 Task: Research Airbnb accommodation in Luang Prabang, Laos from 8th November, 2023 to 19th November, 2023 for 1 adult. Place can be shared room with 1  bedroom having 1 bed and 1 bathroom. Property type can be hotel. Booking option can be shelf check-in. Look for 3 properties as per requirement.
Action: Mouse moved to (619, 83)
Screenshot: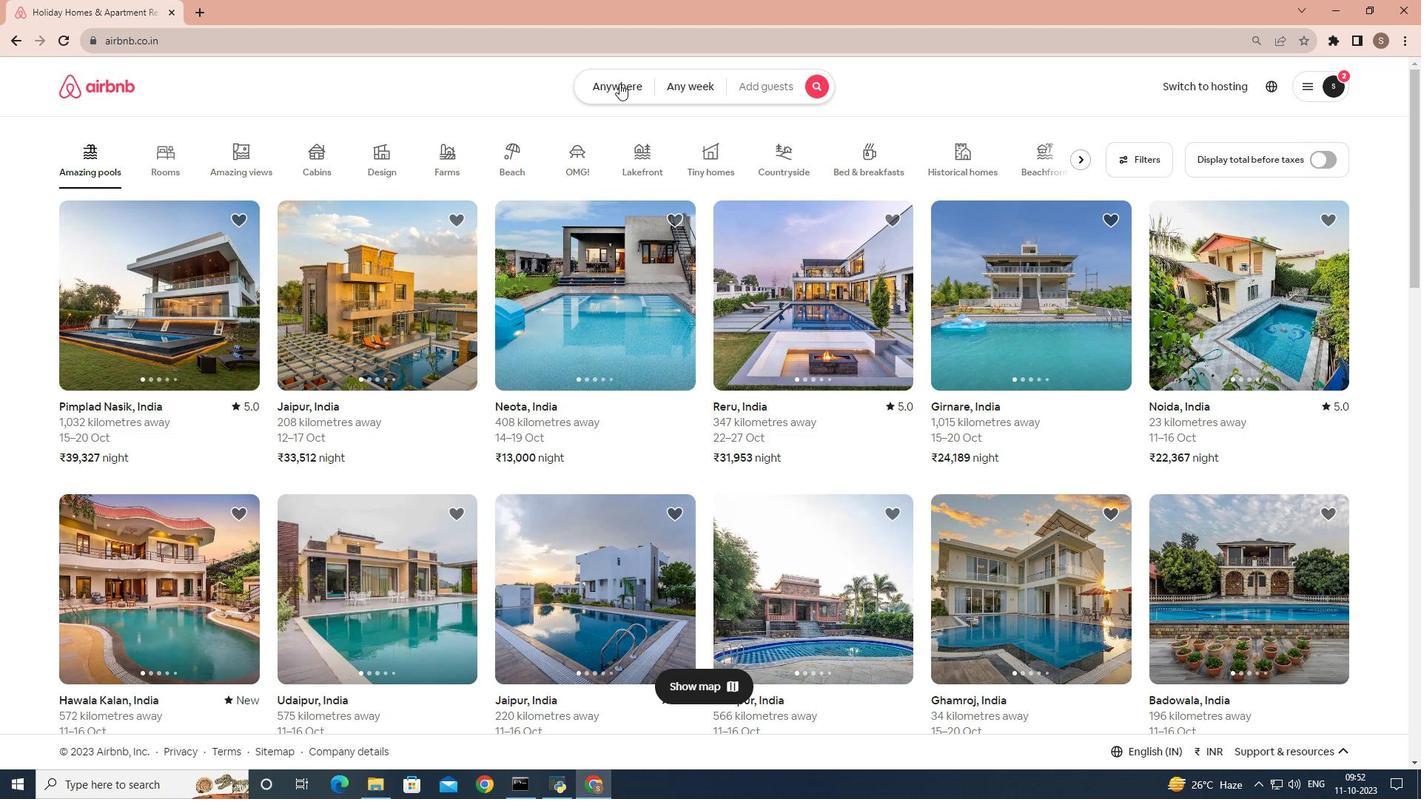 
Action: Mouse pressed left at (619, 83)
Screenshot: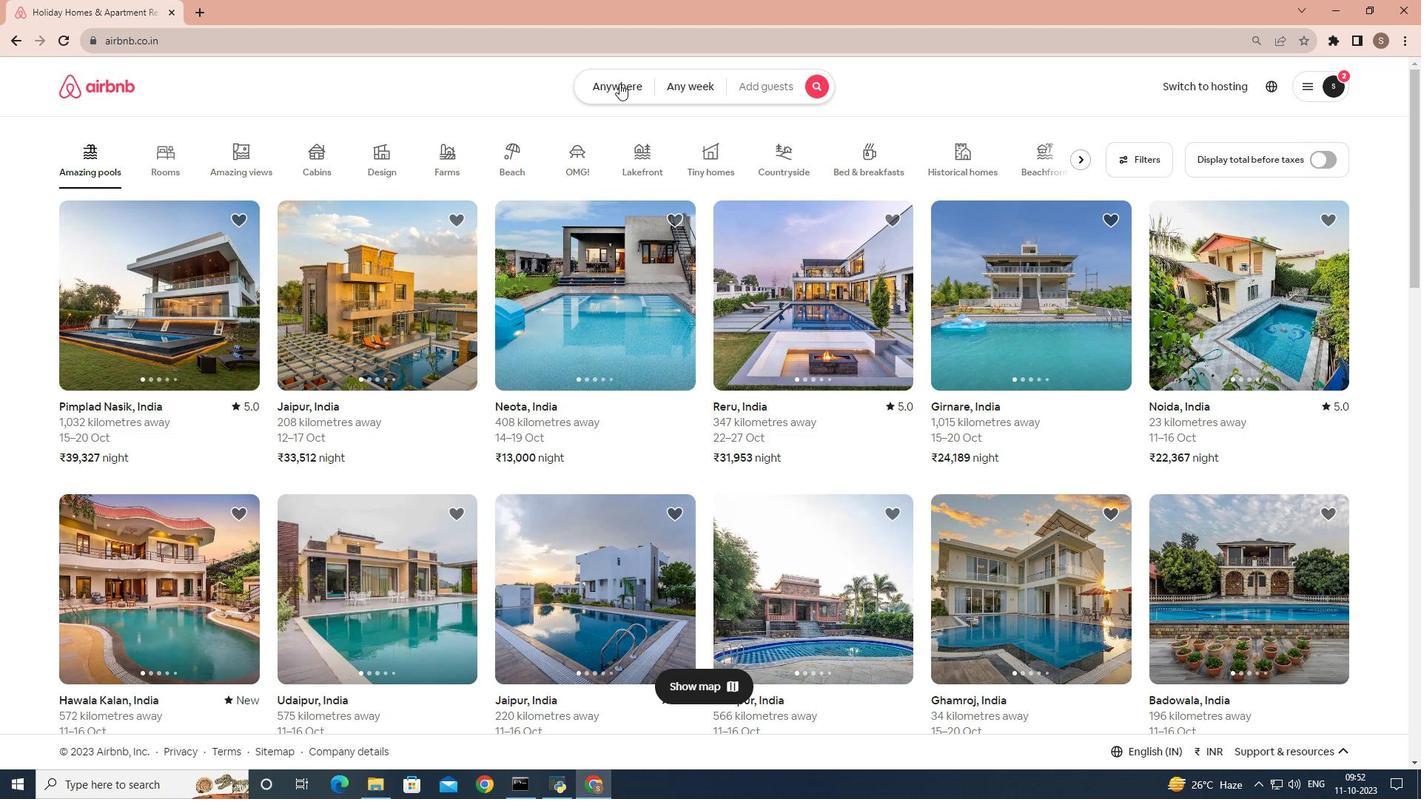 
Action: Mouse moved to (542, 145)
Screenshot: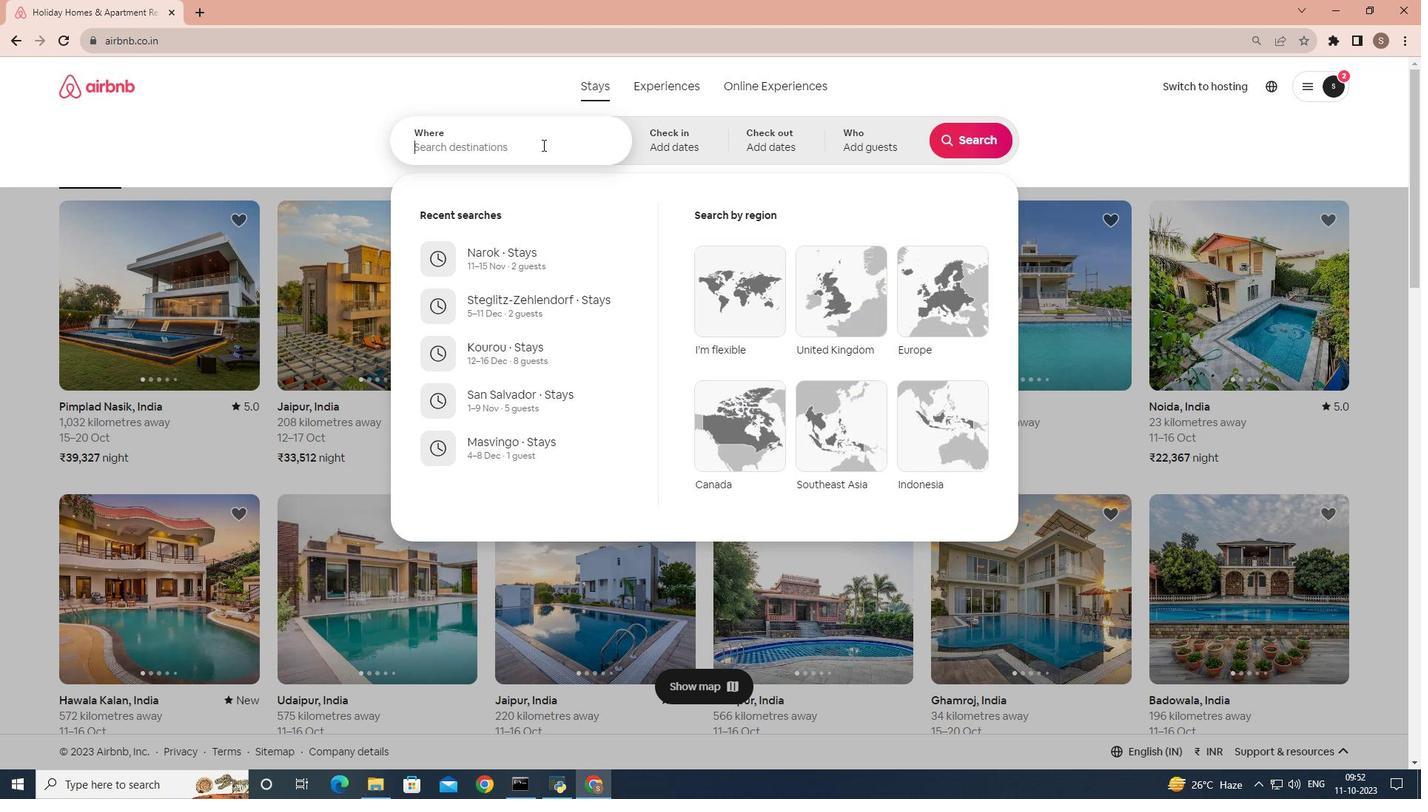 
Action: Mouse pressed left at (542, 145)
Screenshot: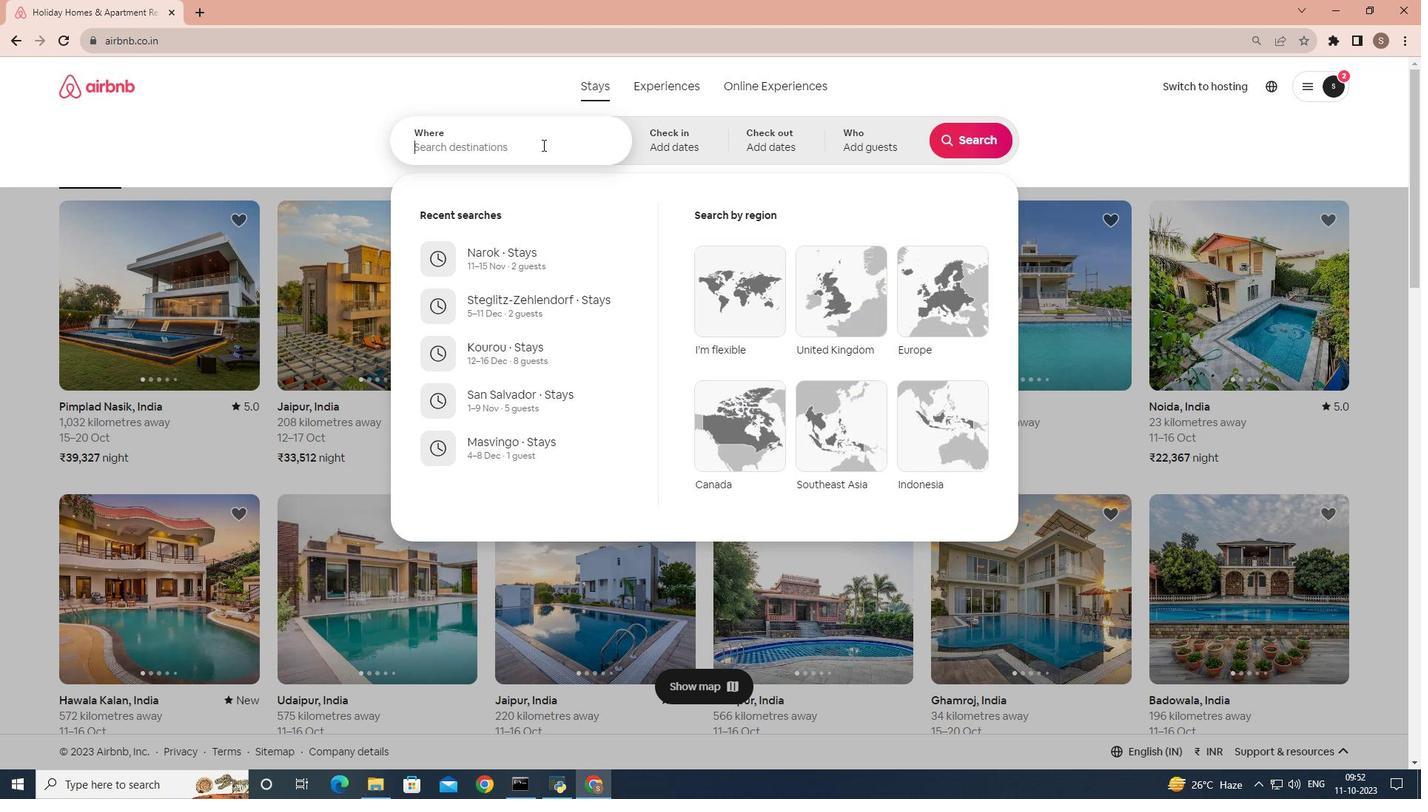 
Action: Key pressed <Key.shift>Luang<Key.space><Key.shift>Prabang,<Key.space><Key.shift>Laos
Screenshot: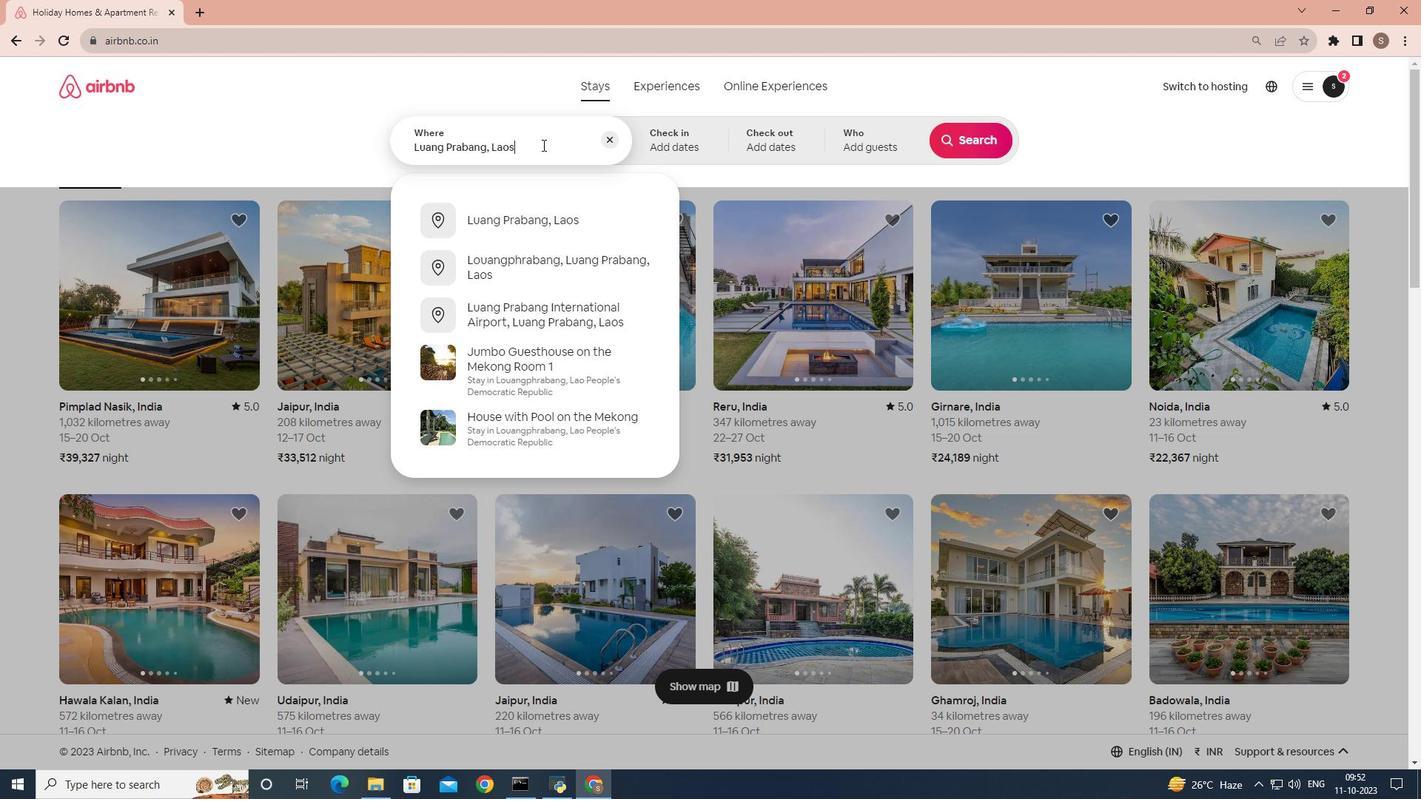 
Action: Mouse moved to (554, 212)
Screenshot: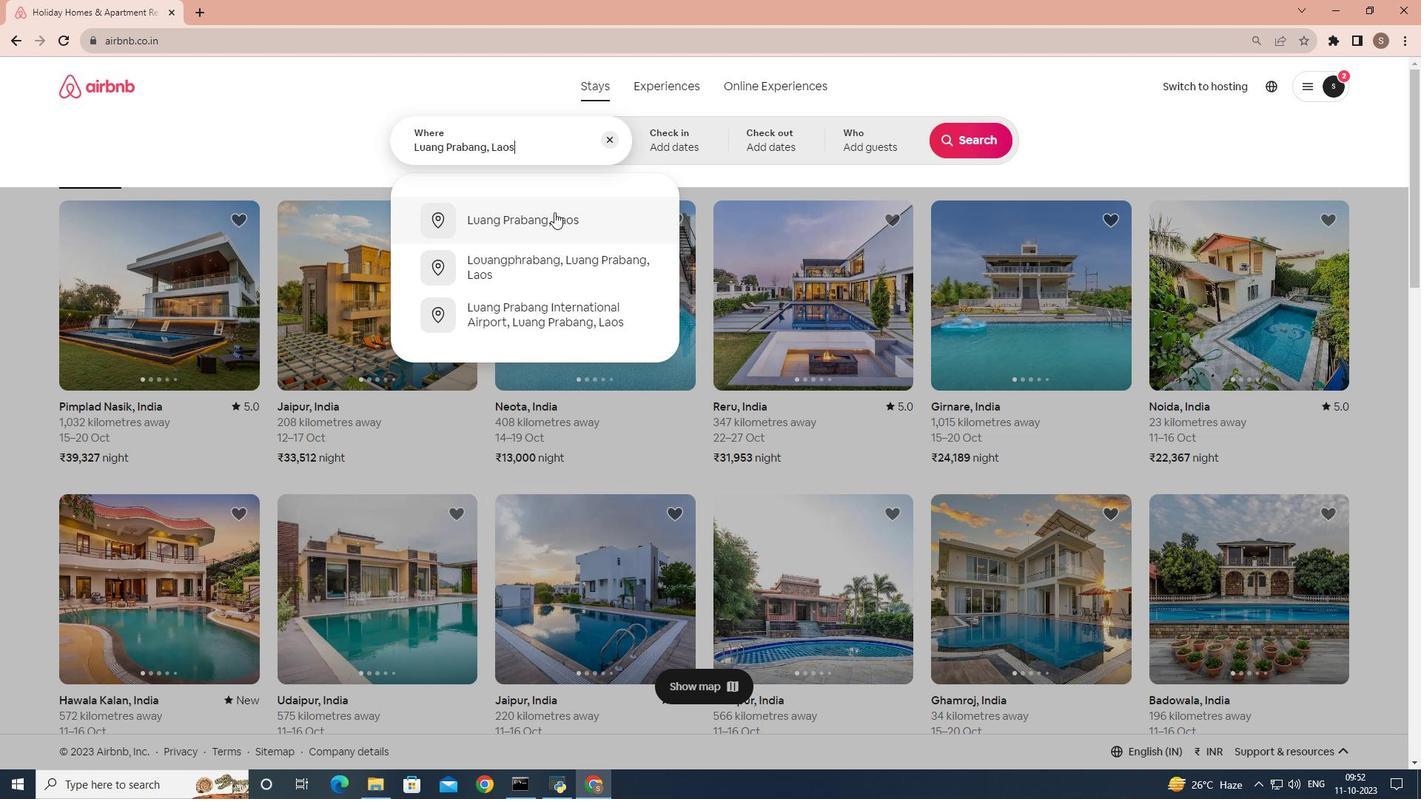 
Action: Mouse pressed left at (554, 212)
Screenshot: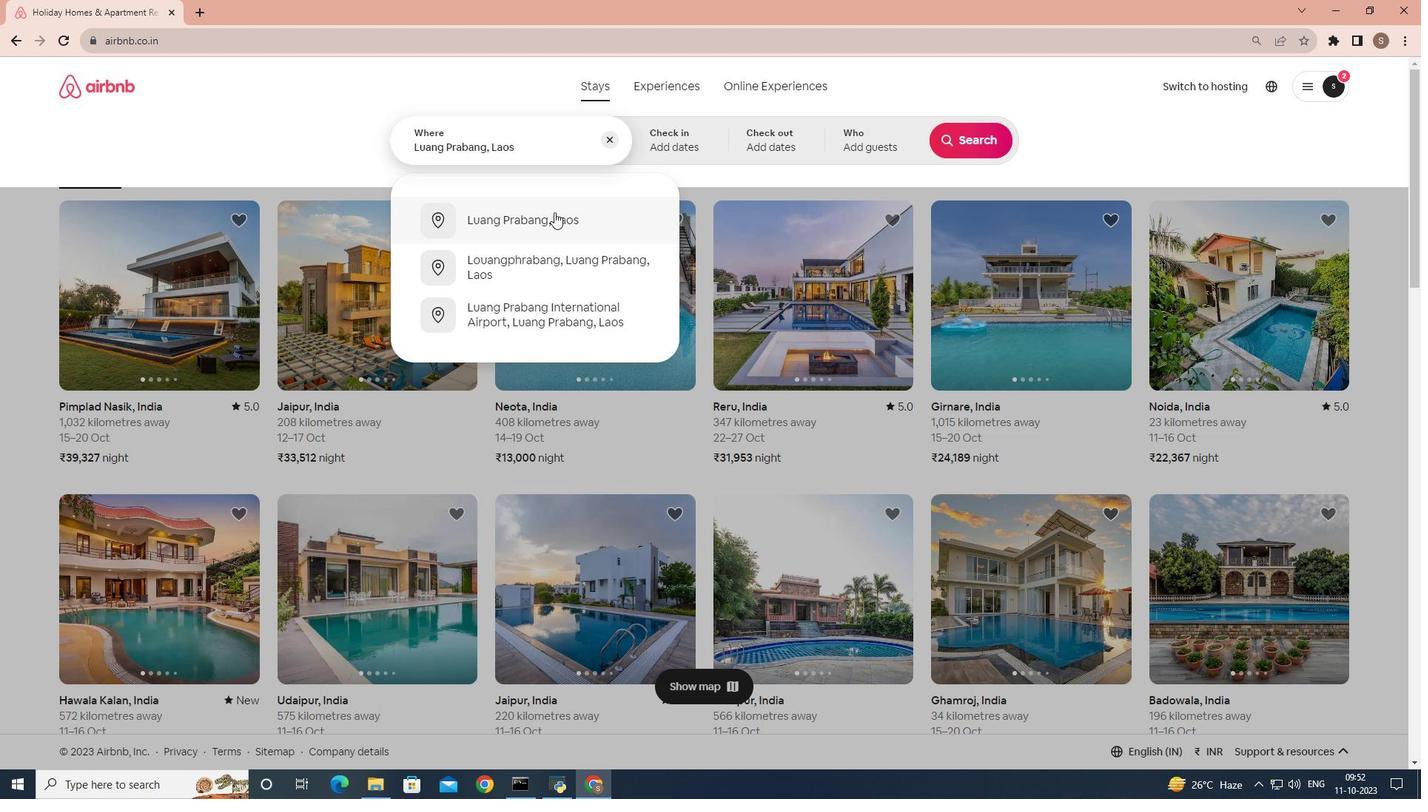 
Action: Mouse moved to (853, 362)
Screenshot: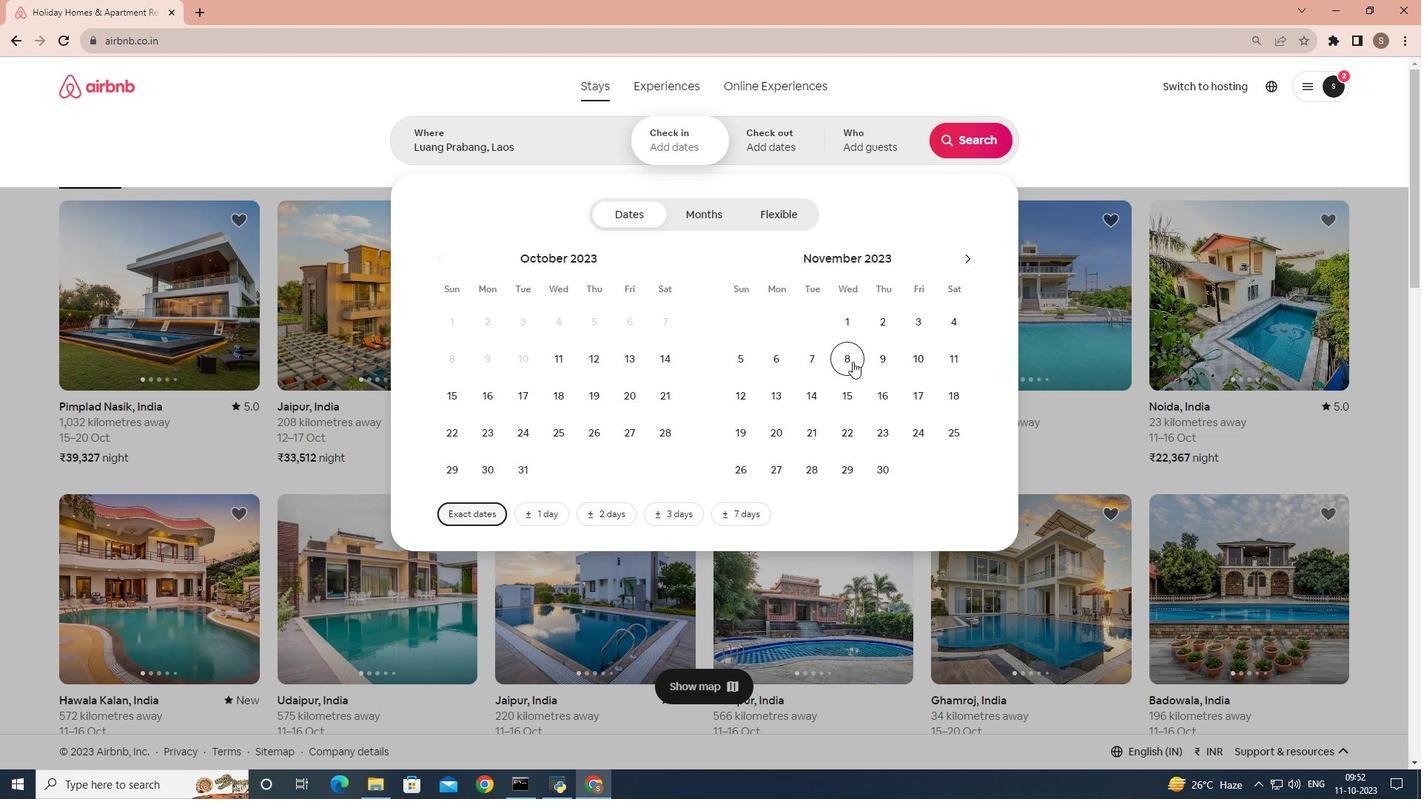 
Action: Mouse pressed left at (853, 362)
Screenshot: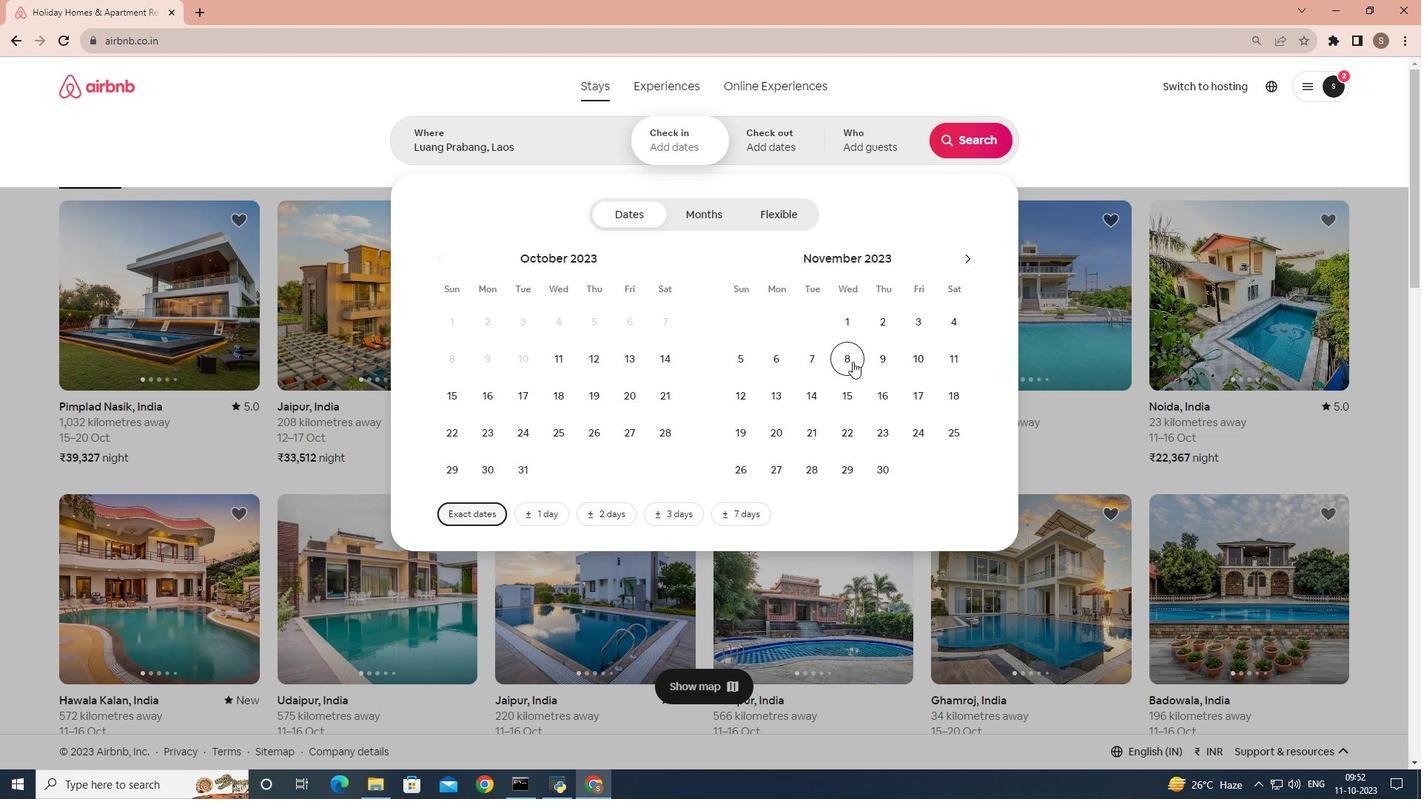 
Action: Mouse moved to (746, 433)
Screenshot: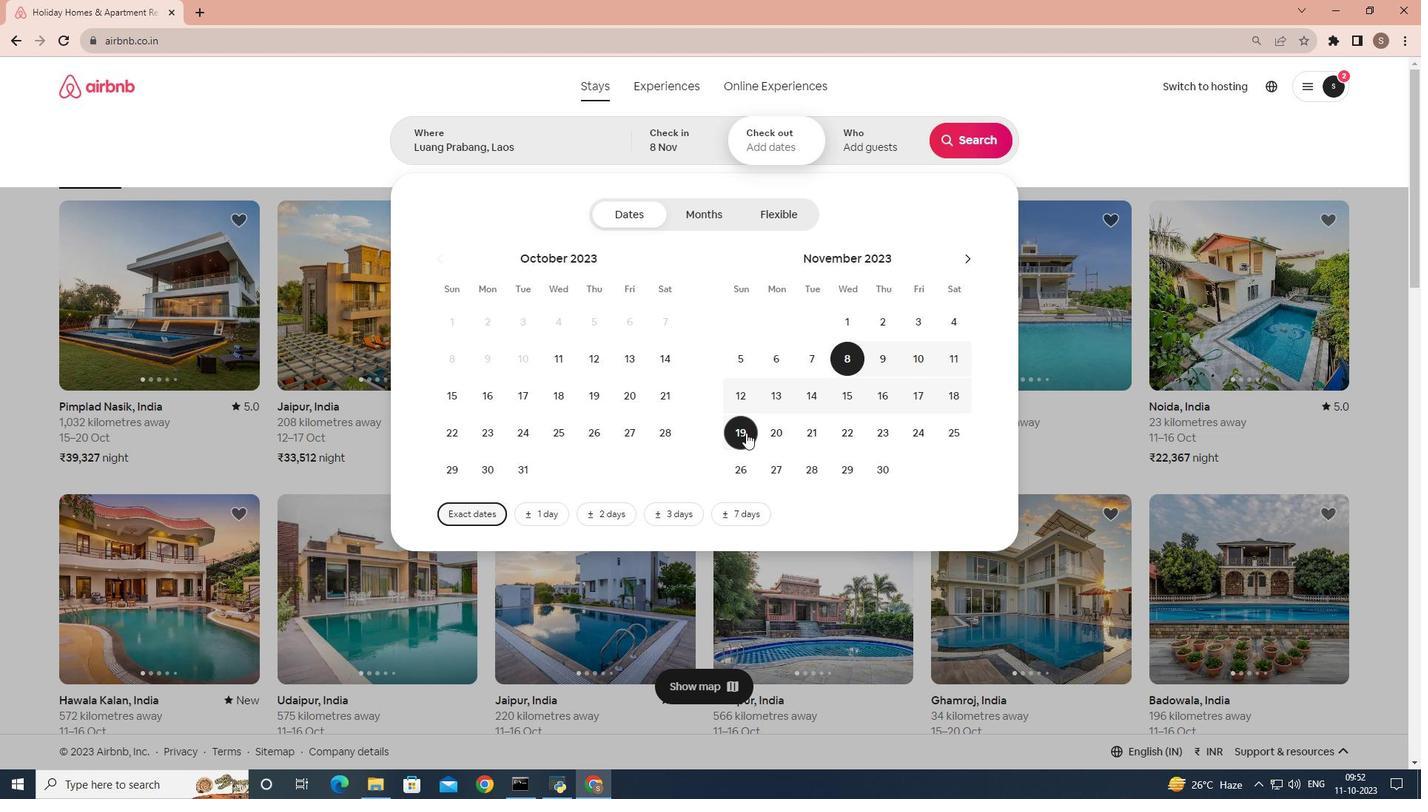 
Action: Mouse pressed left at (746, 433)
Screenshot: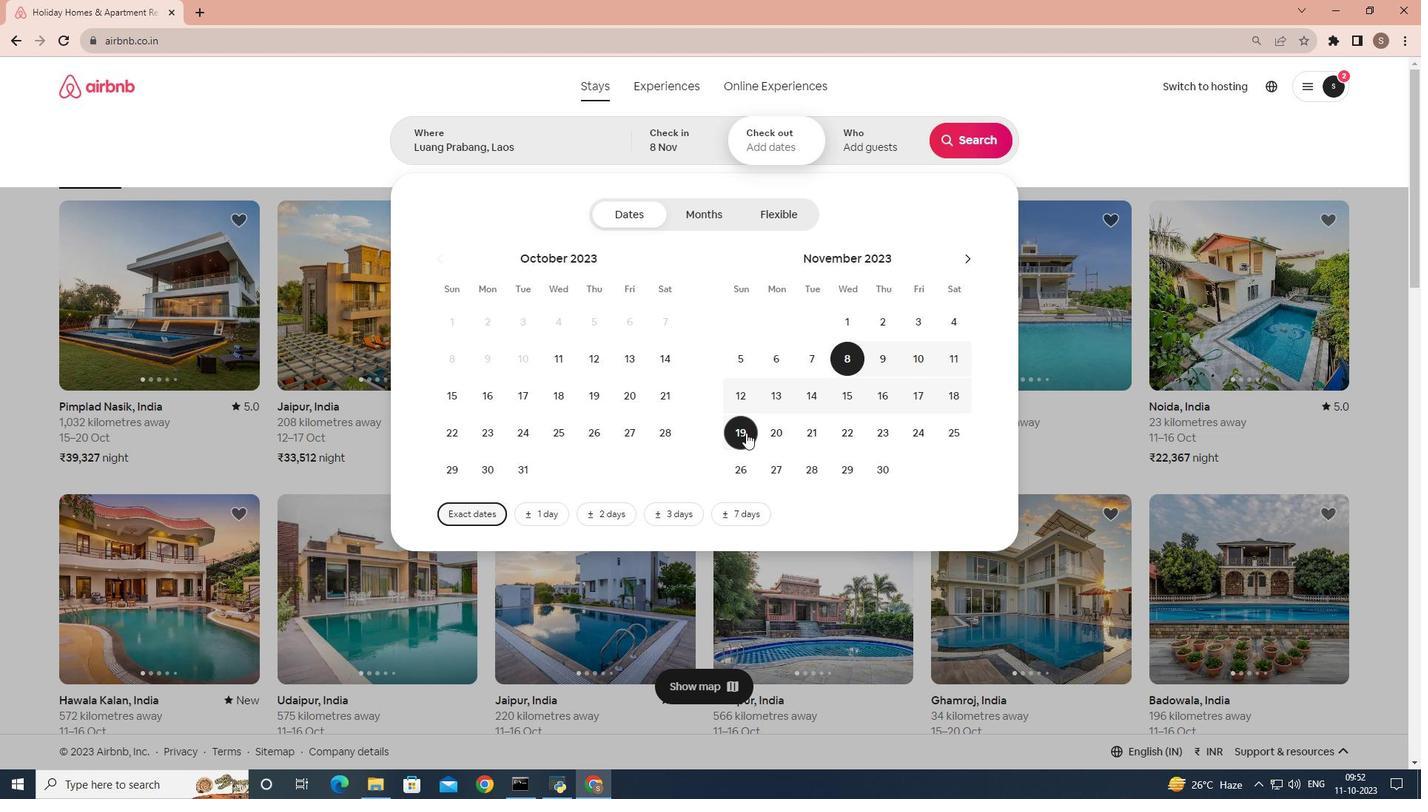 
Action: Mouse moved to (882, 126)
Screenshot: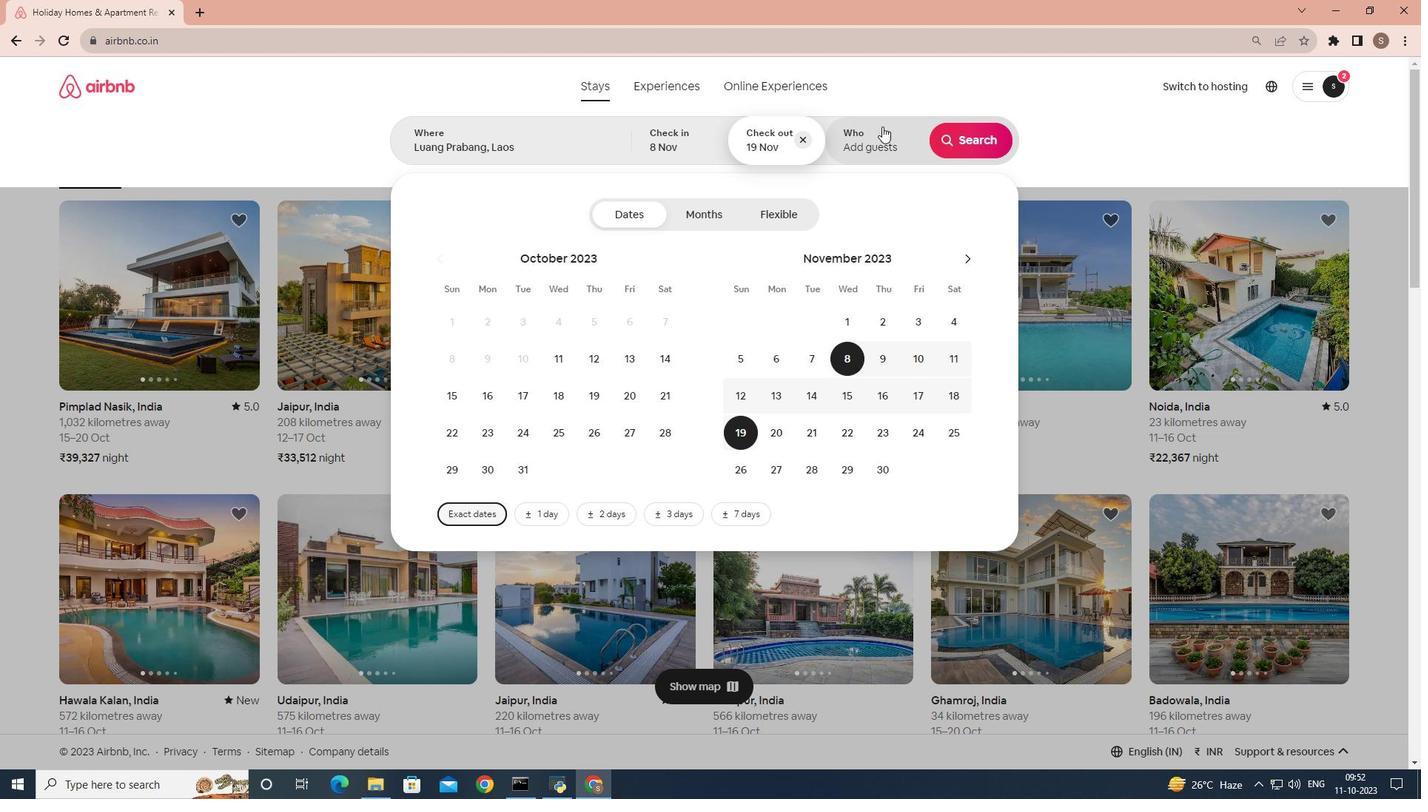 
Action: Mouse pressed left at (882, 126)
Screenshot: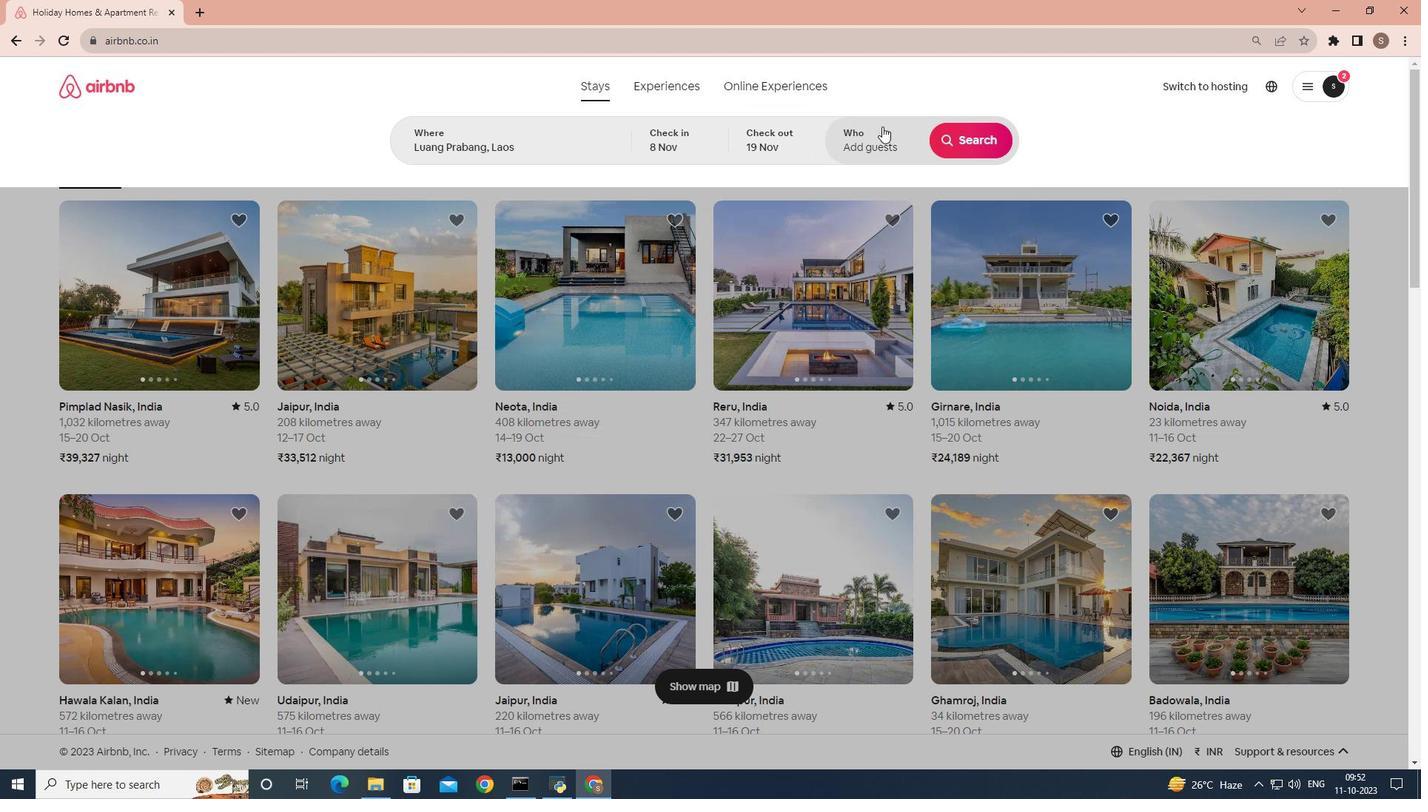 
Action: Mouse moved to (970, 213)
Screenshot: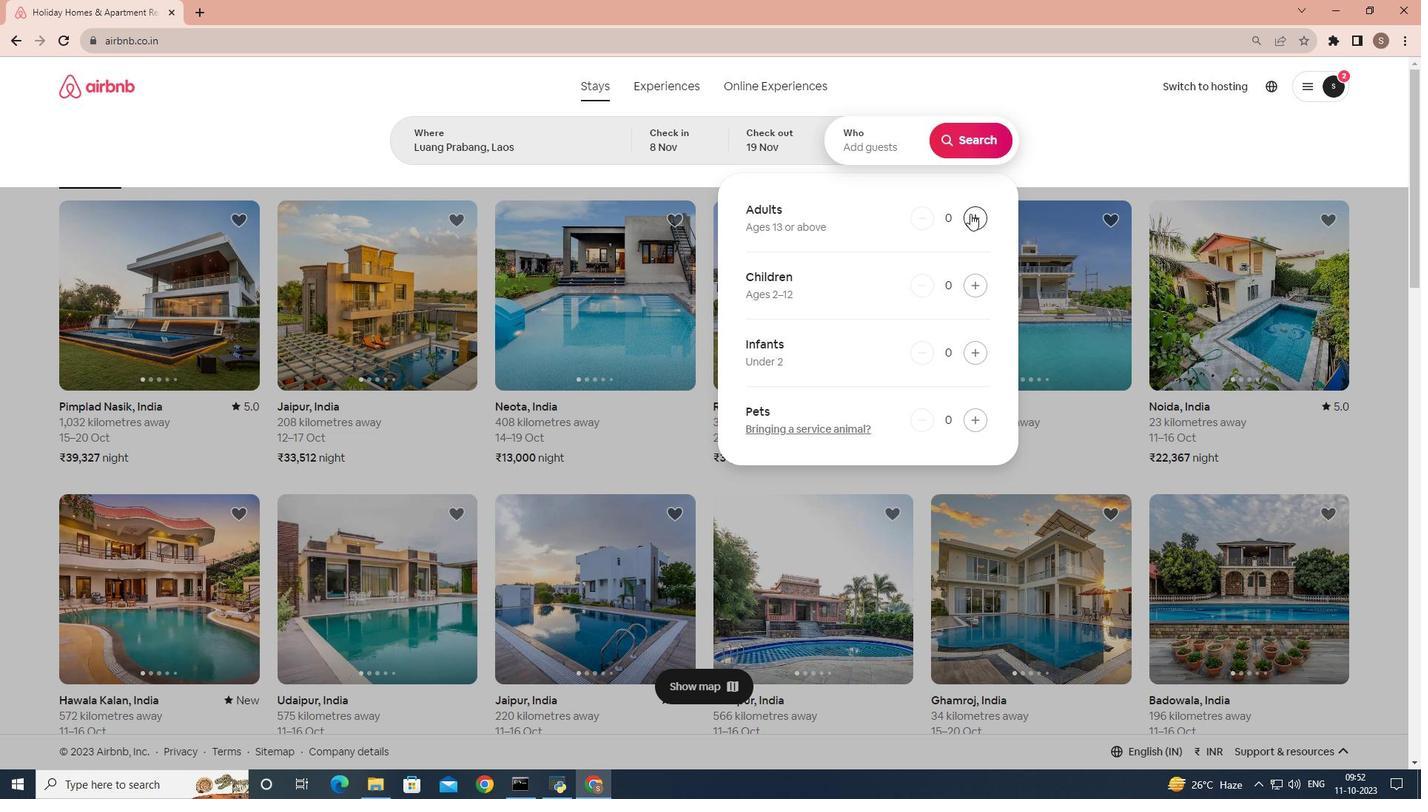 
Action: Mouse pressed left at (970, 213)
Screenshot: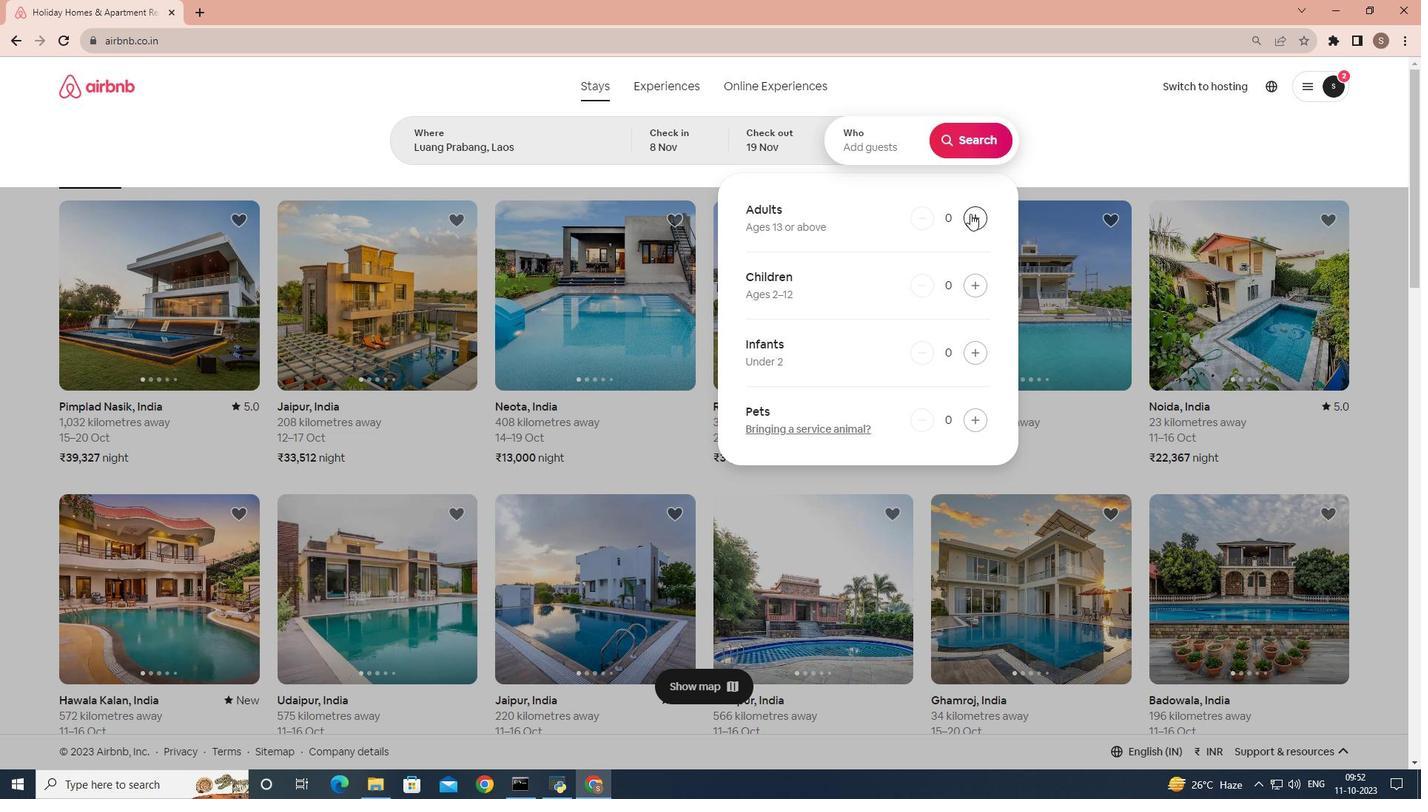
Action: Mouse moved to (971, 141)
Screenshot: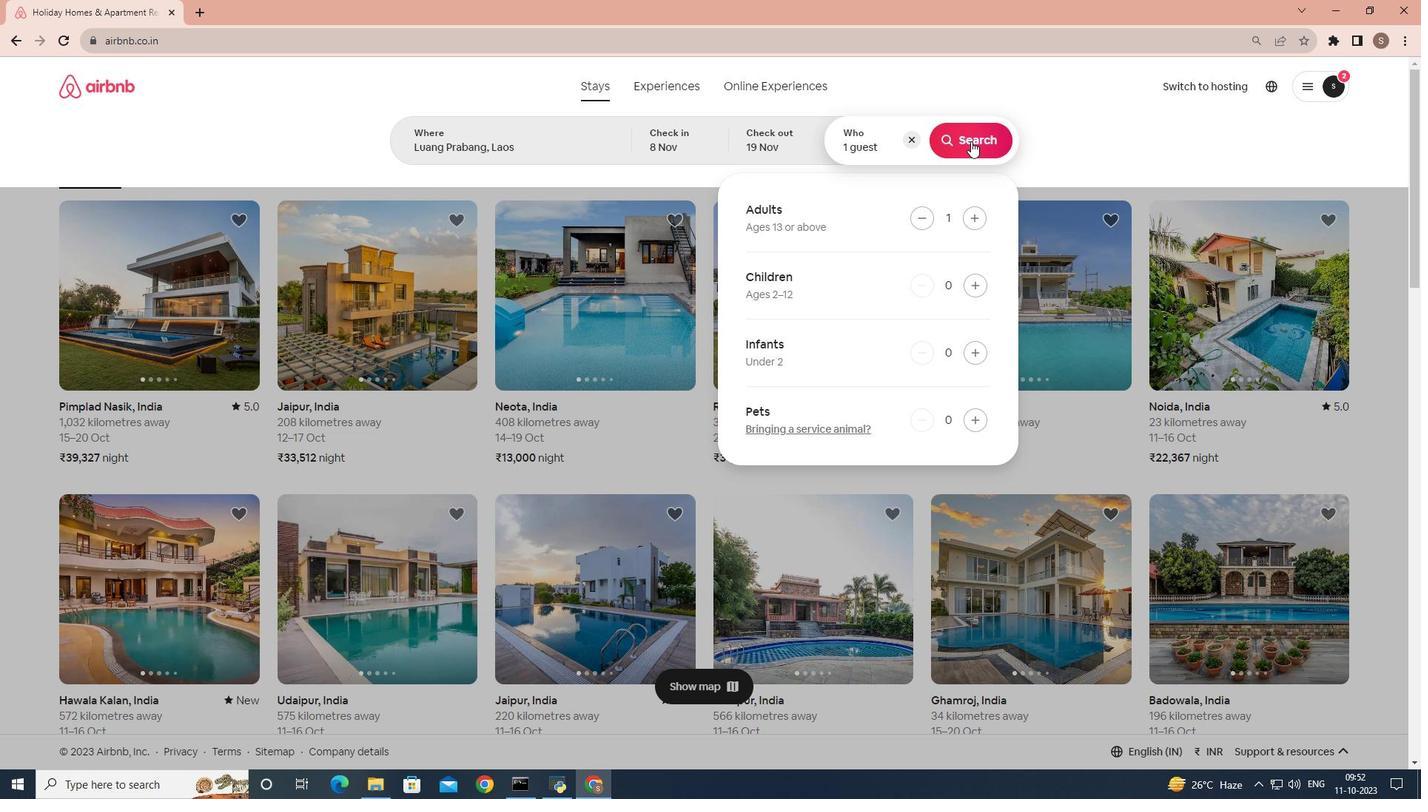 
Action: Mouse pressed left at (971, 141)
Screenshot: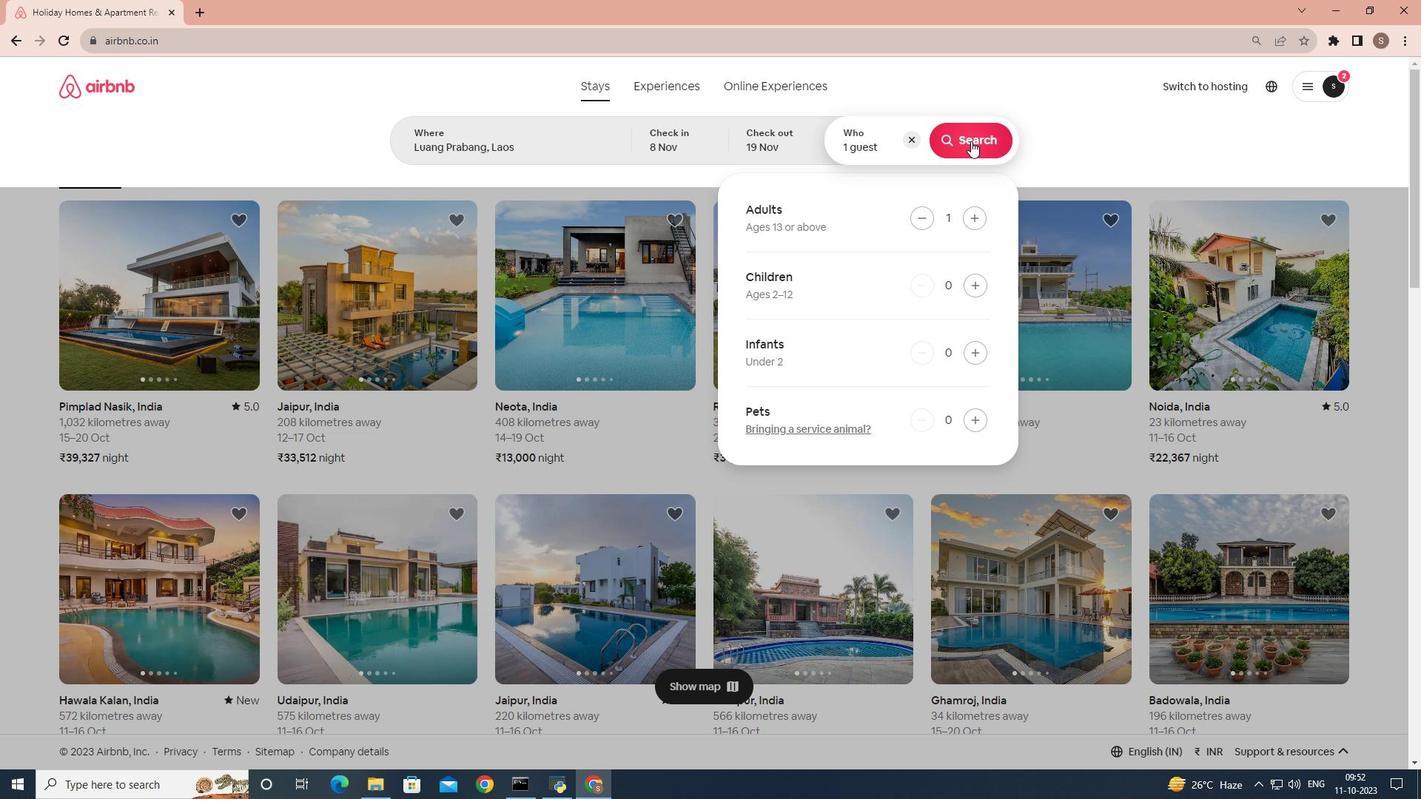 
Action: Mouse moved to (1161, 142)
Screenshot: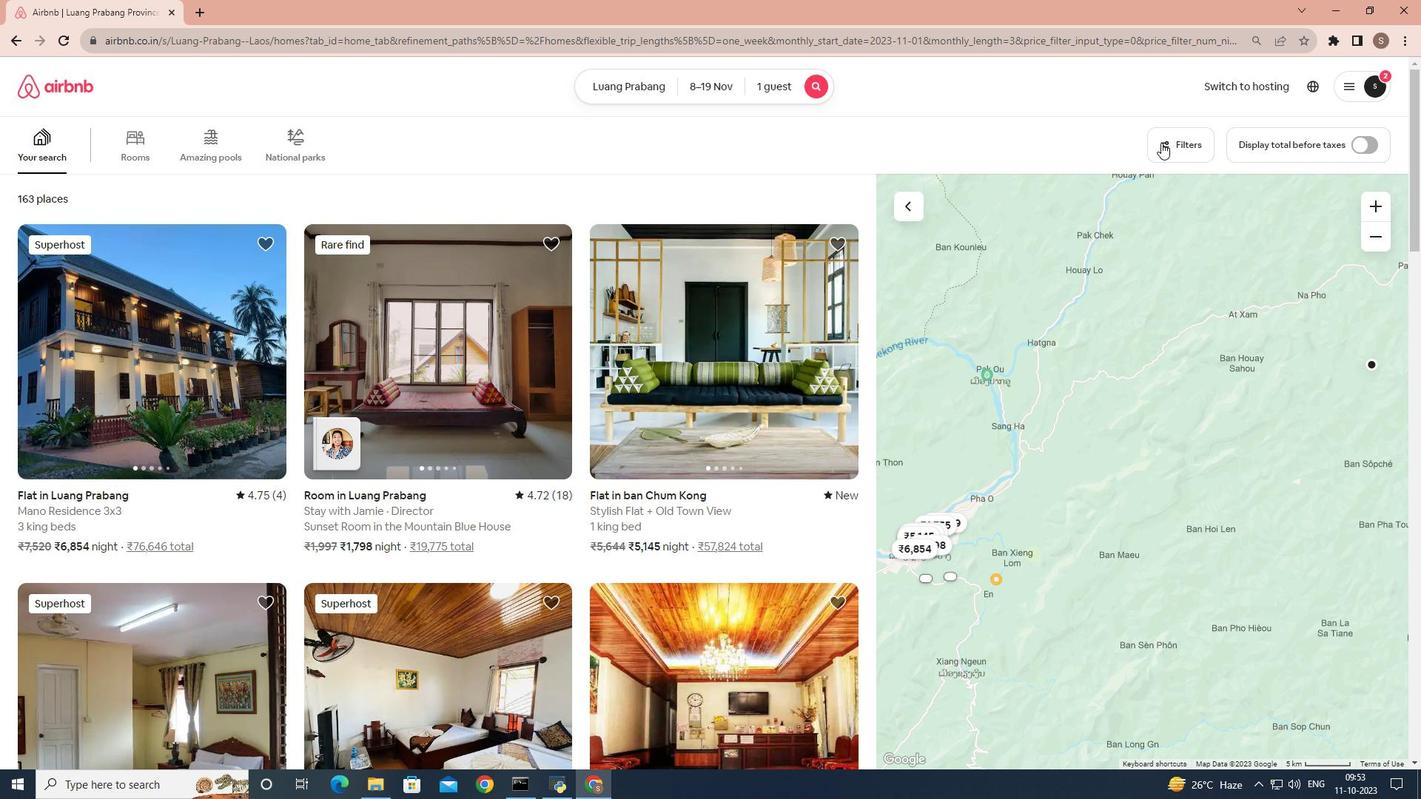 
Action: Mouse pressed left at (1161, 142)
Screenshot: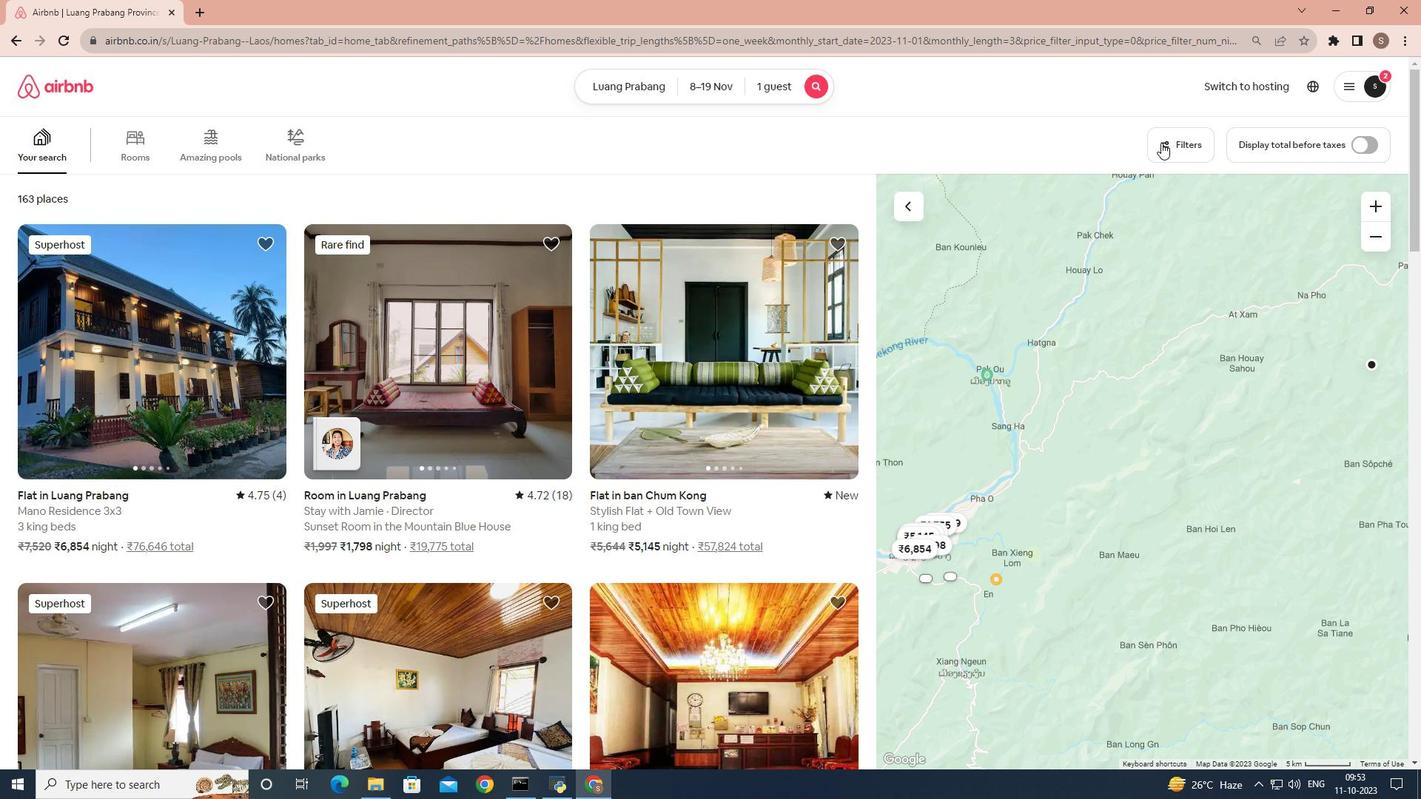 
Action: Mouse moved to (620, 412)
Screenshot: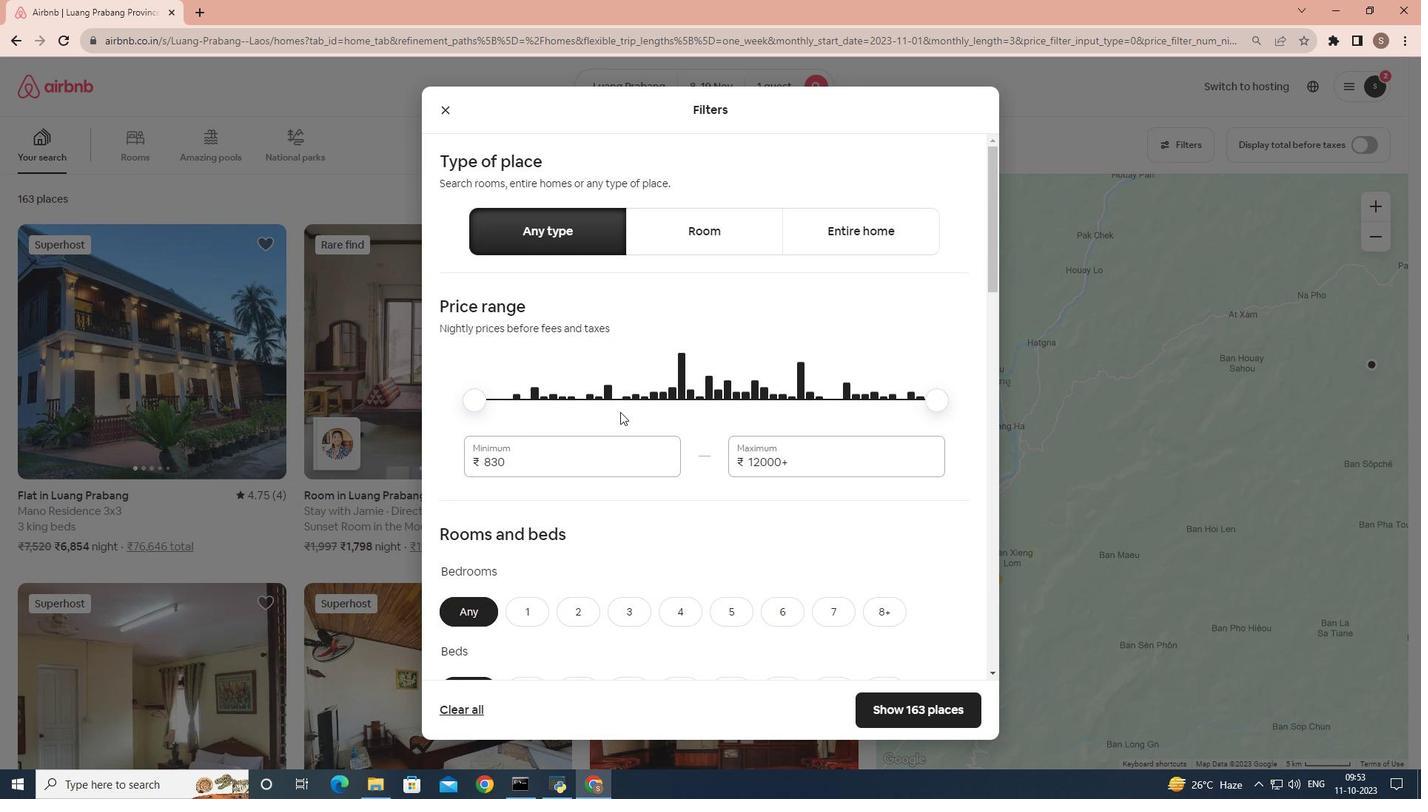 
Action: Mouse scrolled (620, 411) with delta (0, 0)
Screenshot: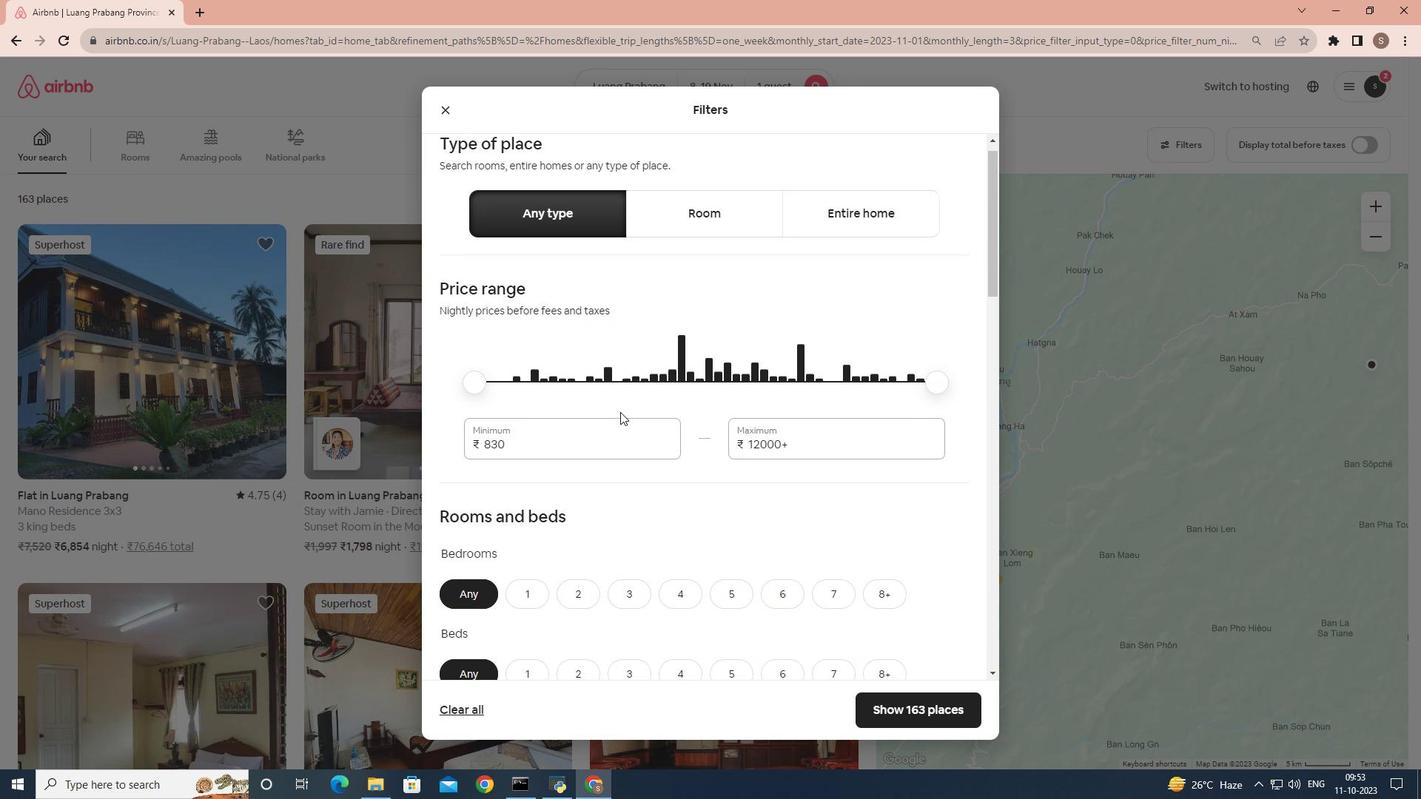 
Action: Mouse scrolled (620, 411) with delta (0, 0)
Screenshot: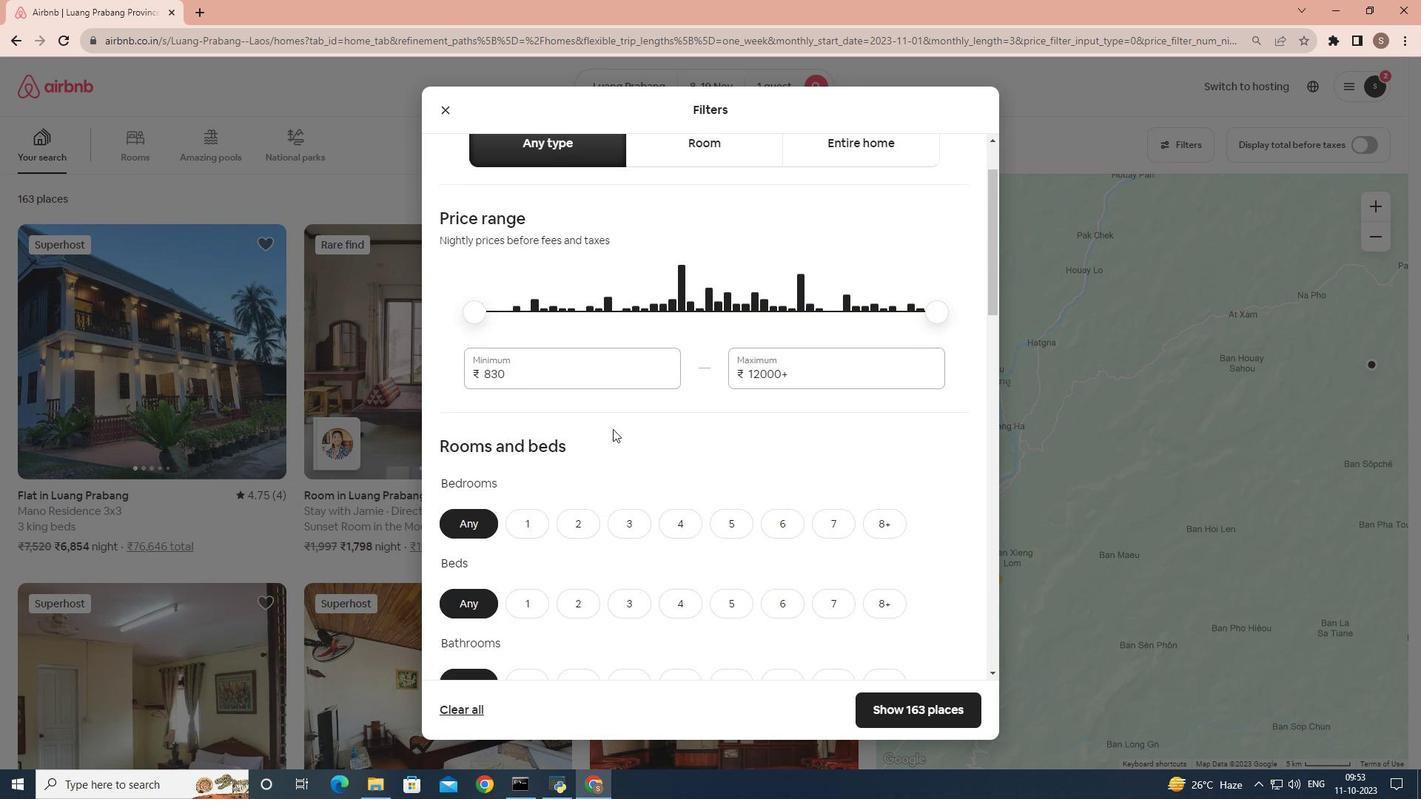 
Action: Mouse moved to (538, 467)
Screenshot: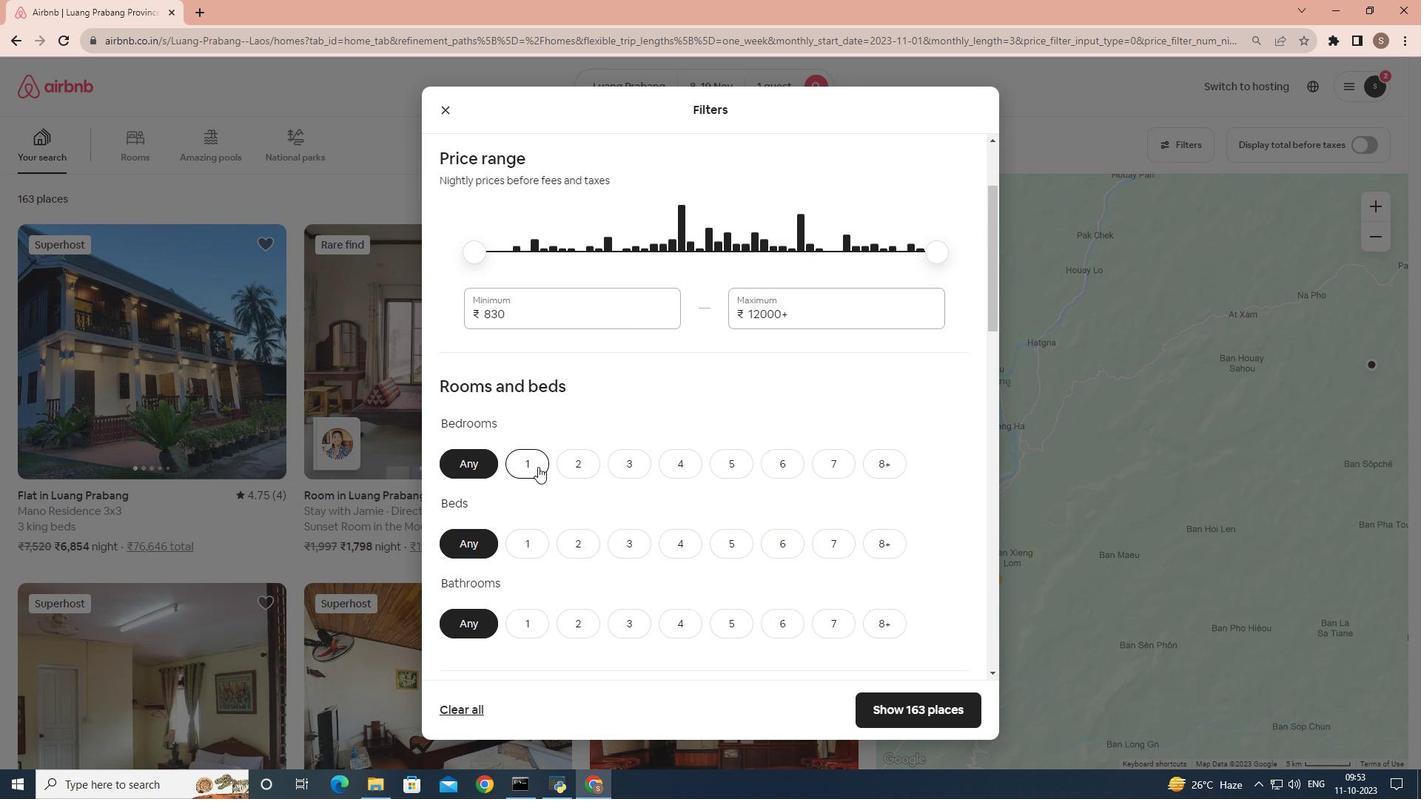 
Action: Mouse pressed left at (538, 467)
Screenshot: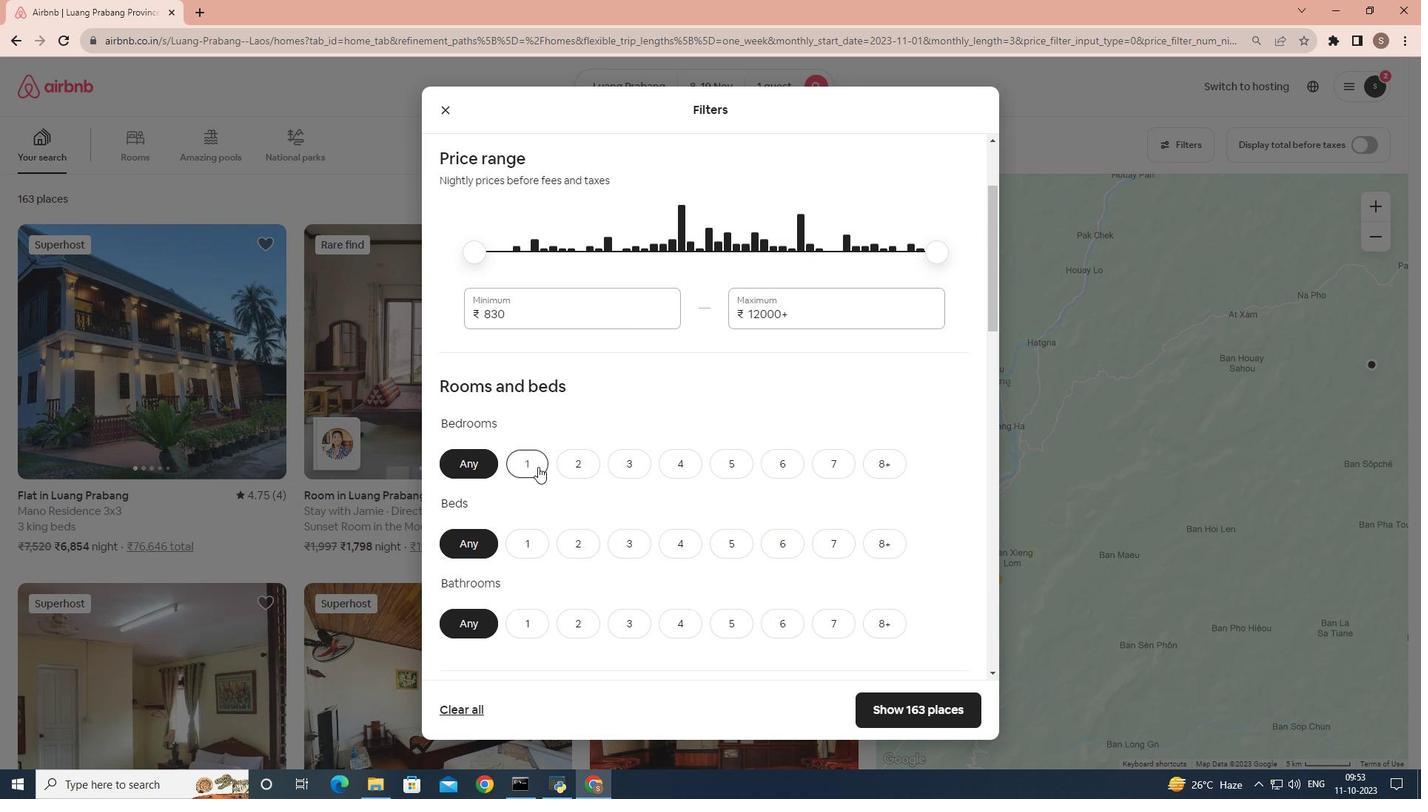 
Action: Mouse scrolled (538, 466) with delta (0, 0)
Screenshot: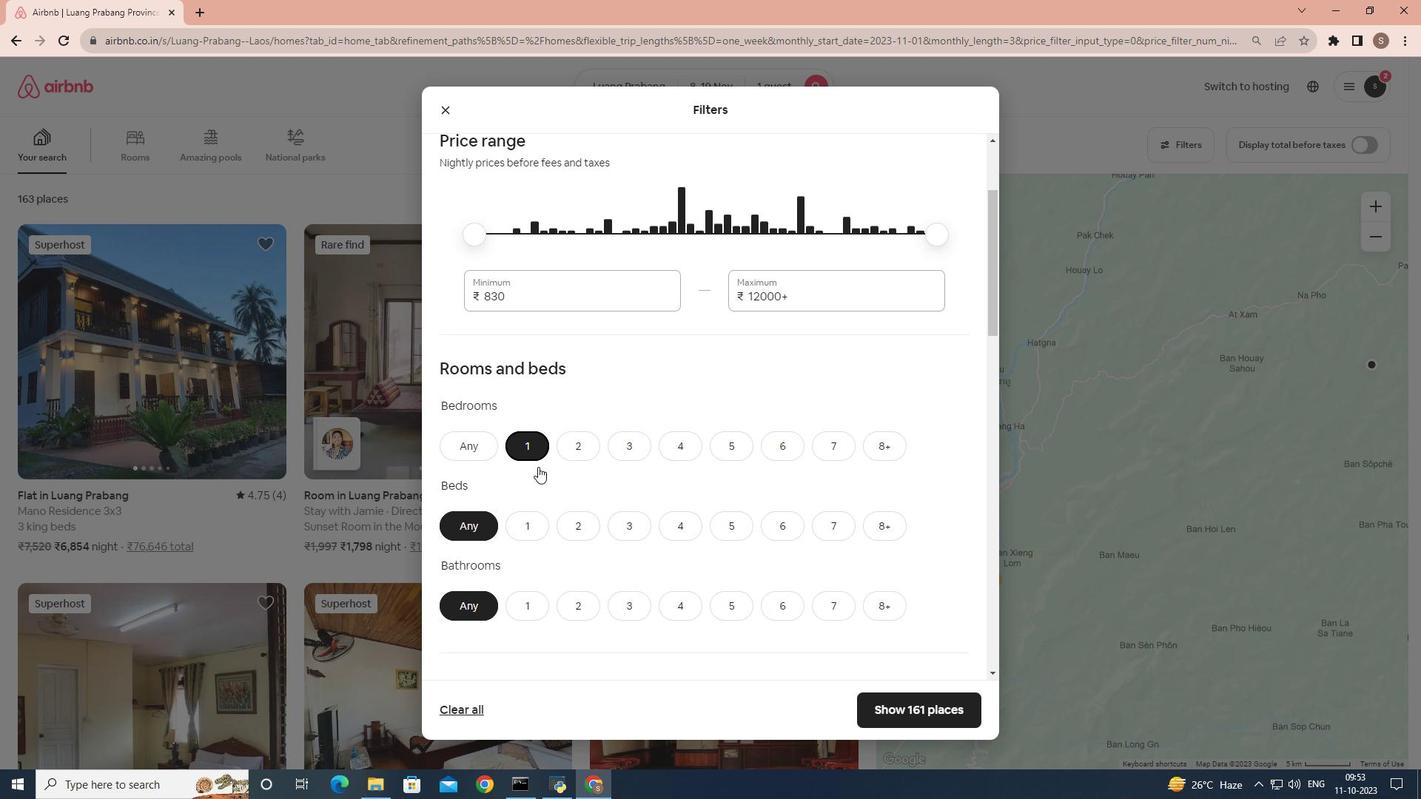 
Action: Mouse moved to (533, 469)
Screenshot: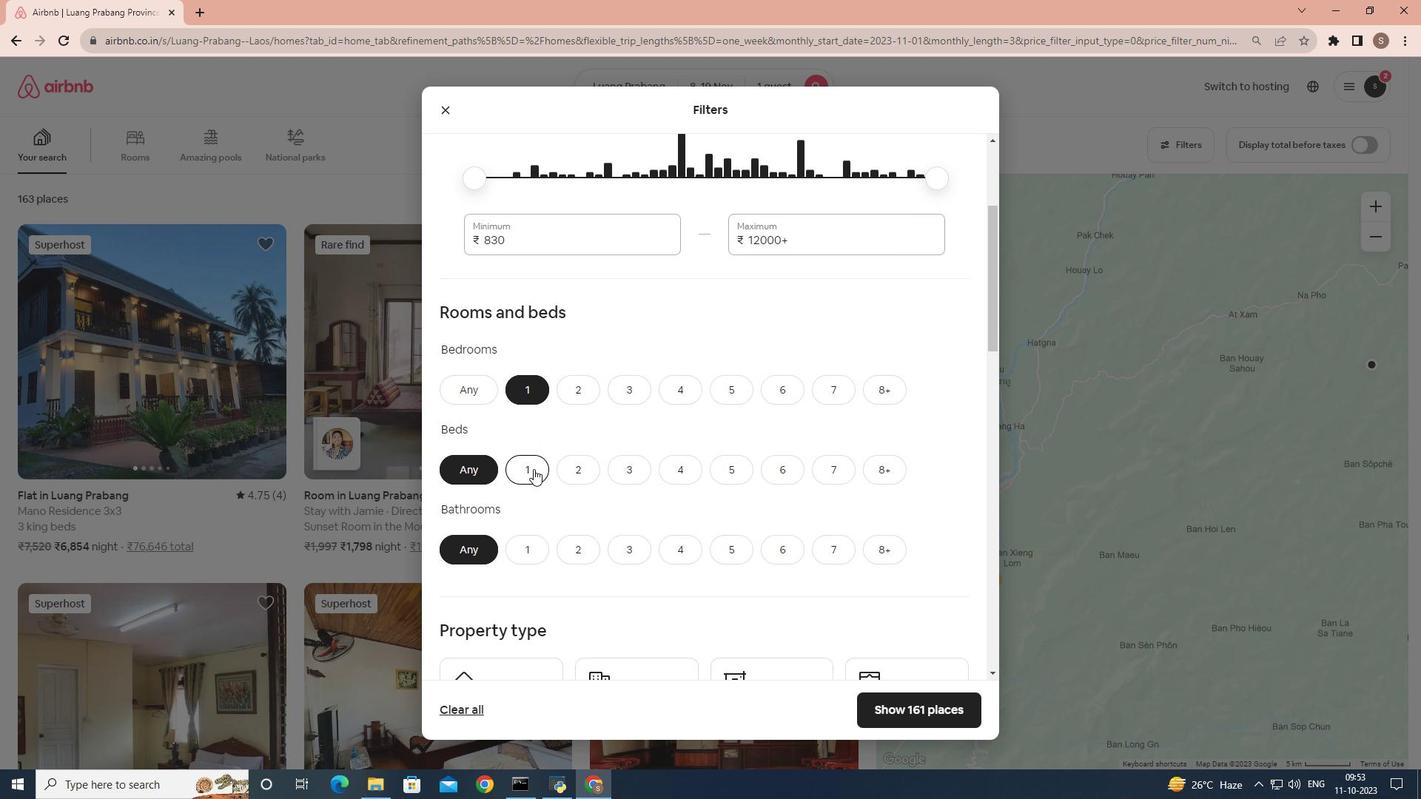 
Action: Mouse pressed left at (533, 469)
Screenshot: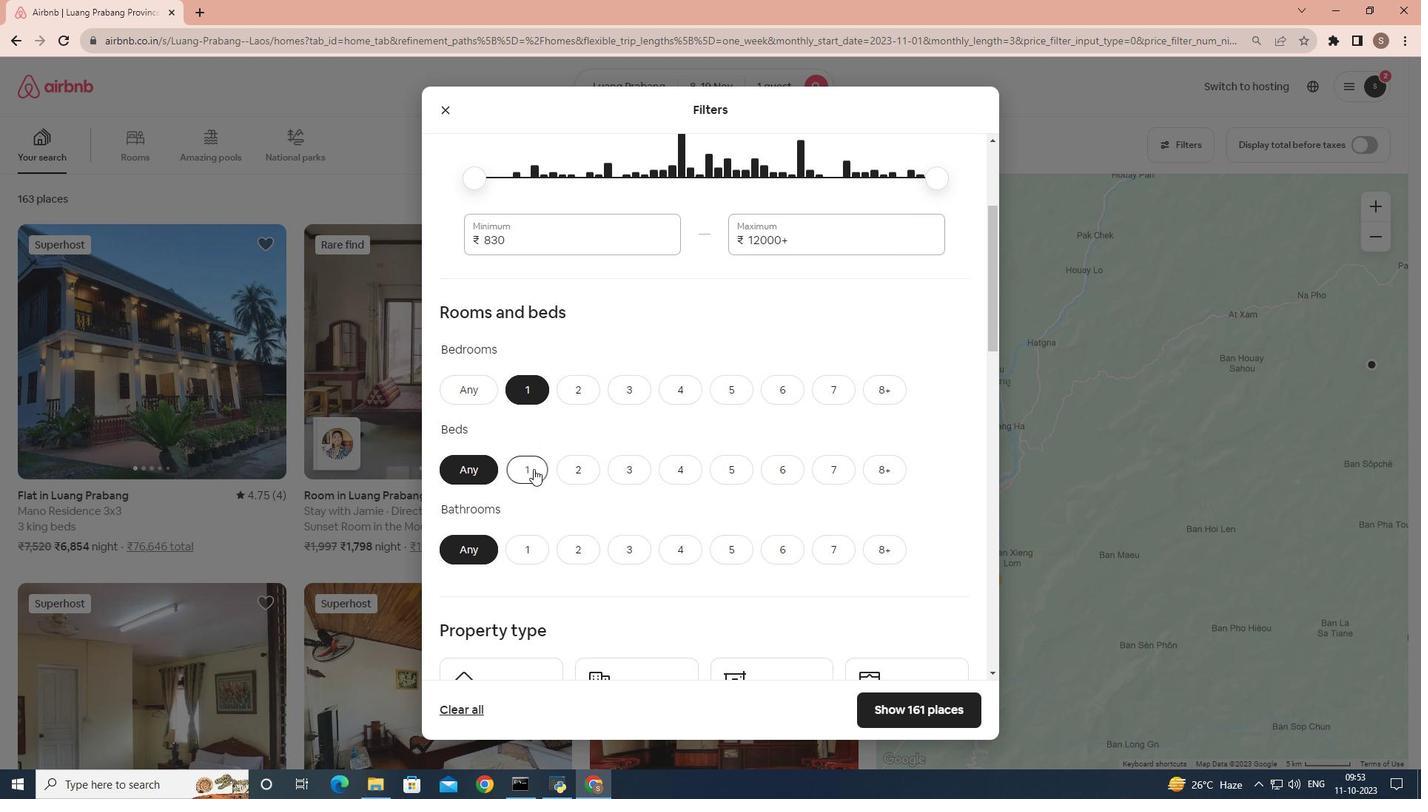 
Action: Mouse scrolled (533, 468) with delta (0, 0)
Screenshot: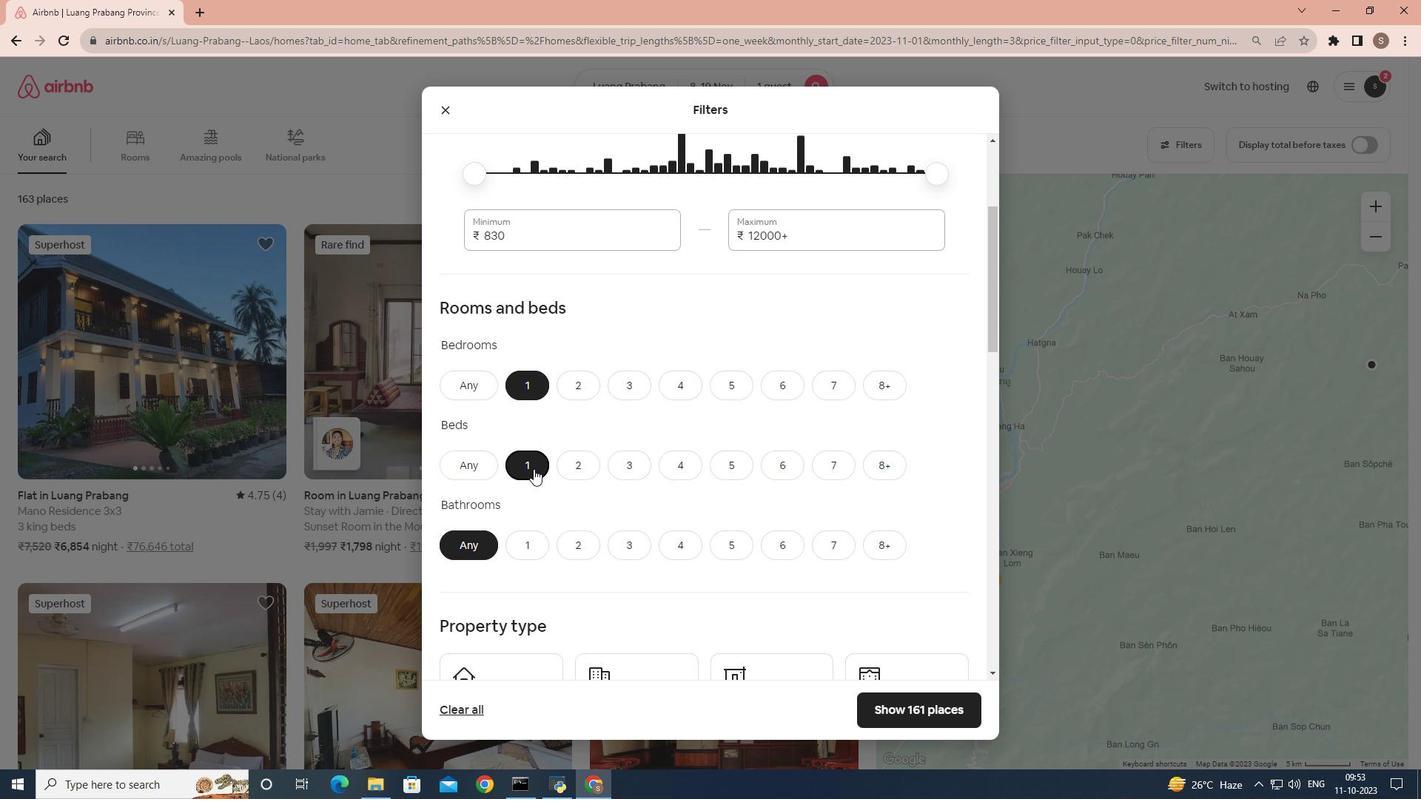 
Action: Mouse pressed left at (533, 469)
Screenshot: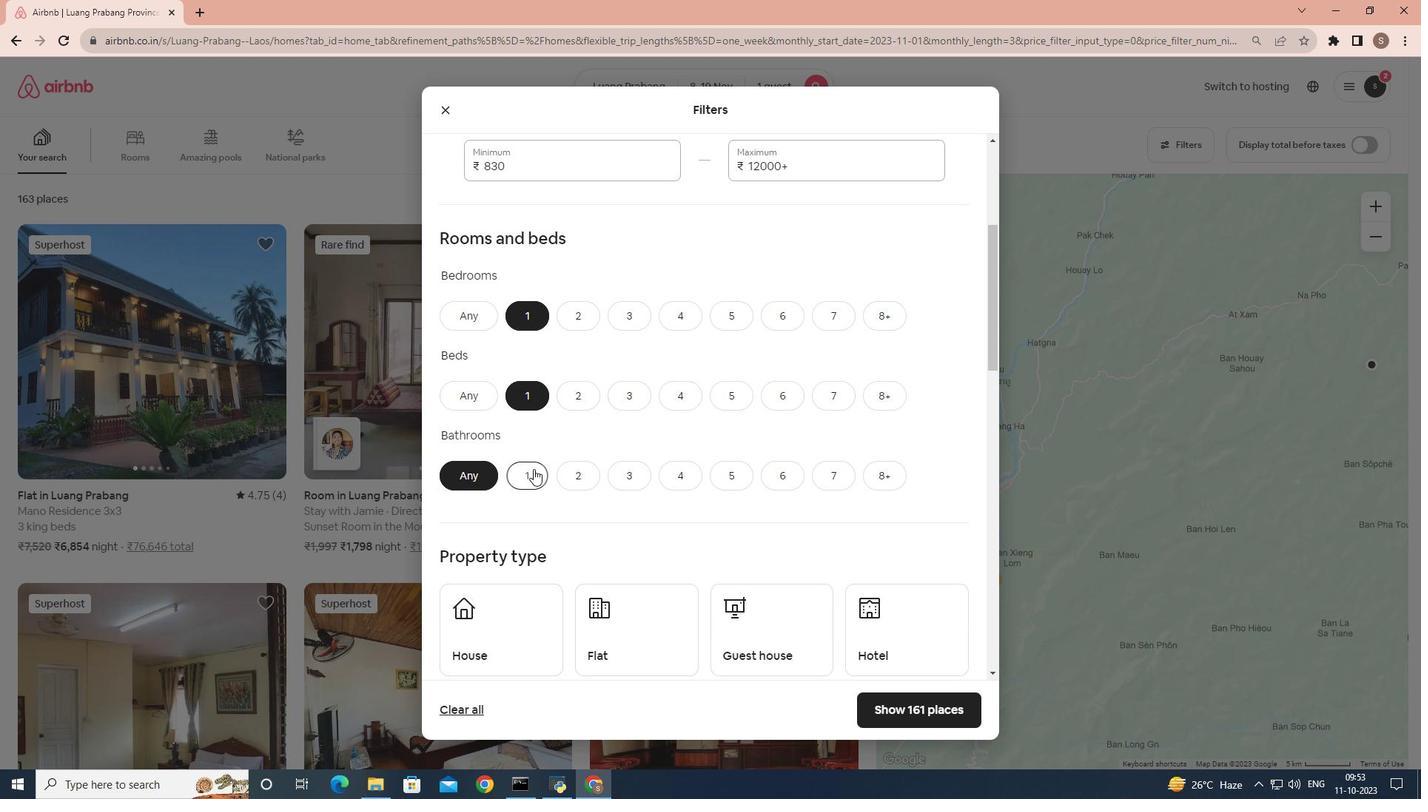 
Action: Mouse scrolled (533, 468) with delta (0, 0)
Screenshot: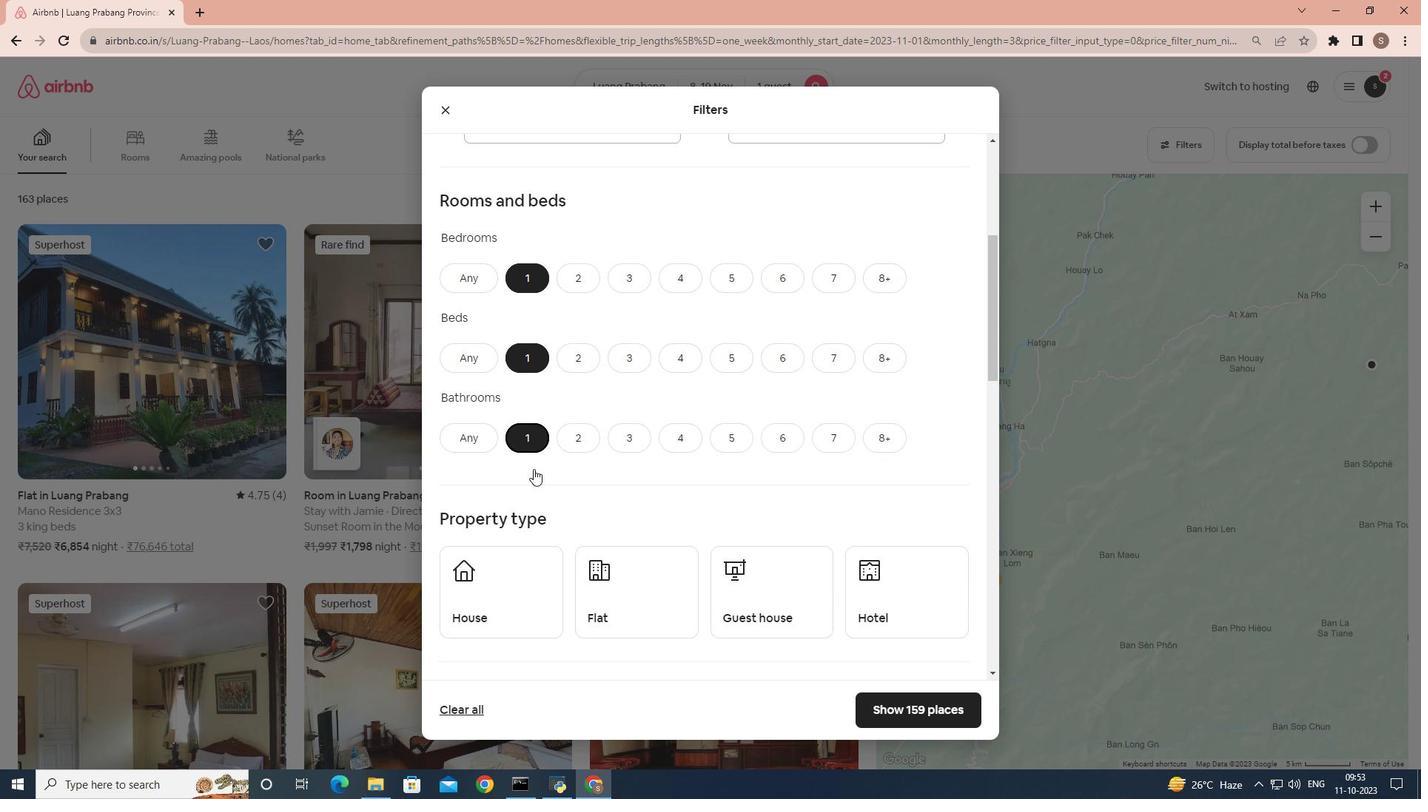 
Action: Mouse moved to (533, 469)
Screenshot: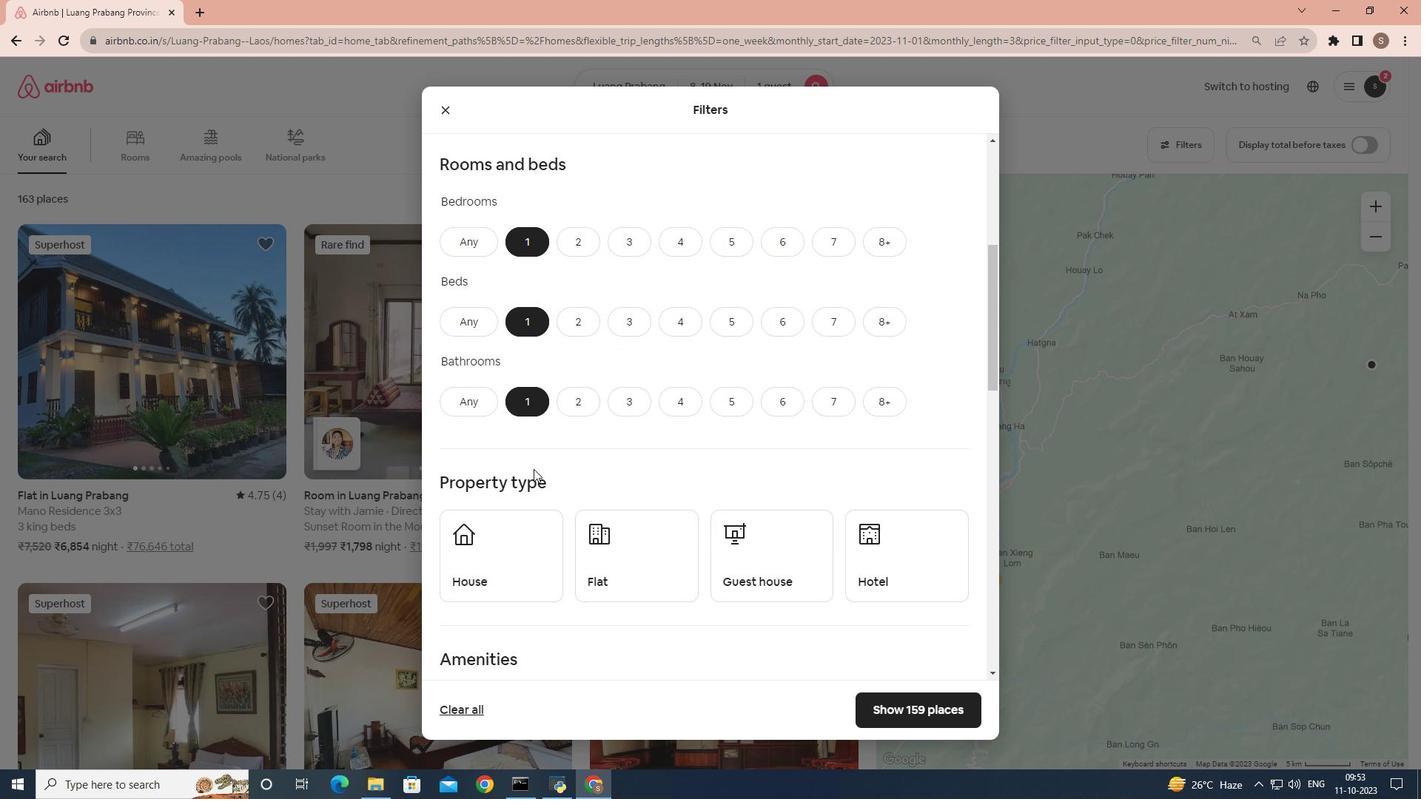 
Action: Mouse scrolled (533, 468) with delta (0, 0)
Screenshot: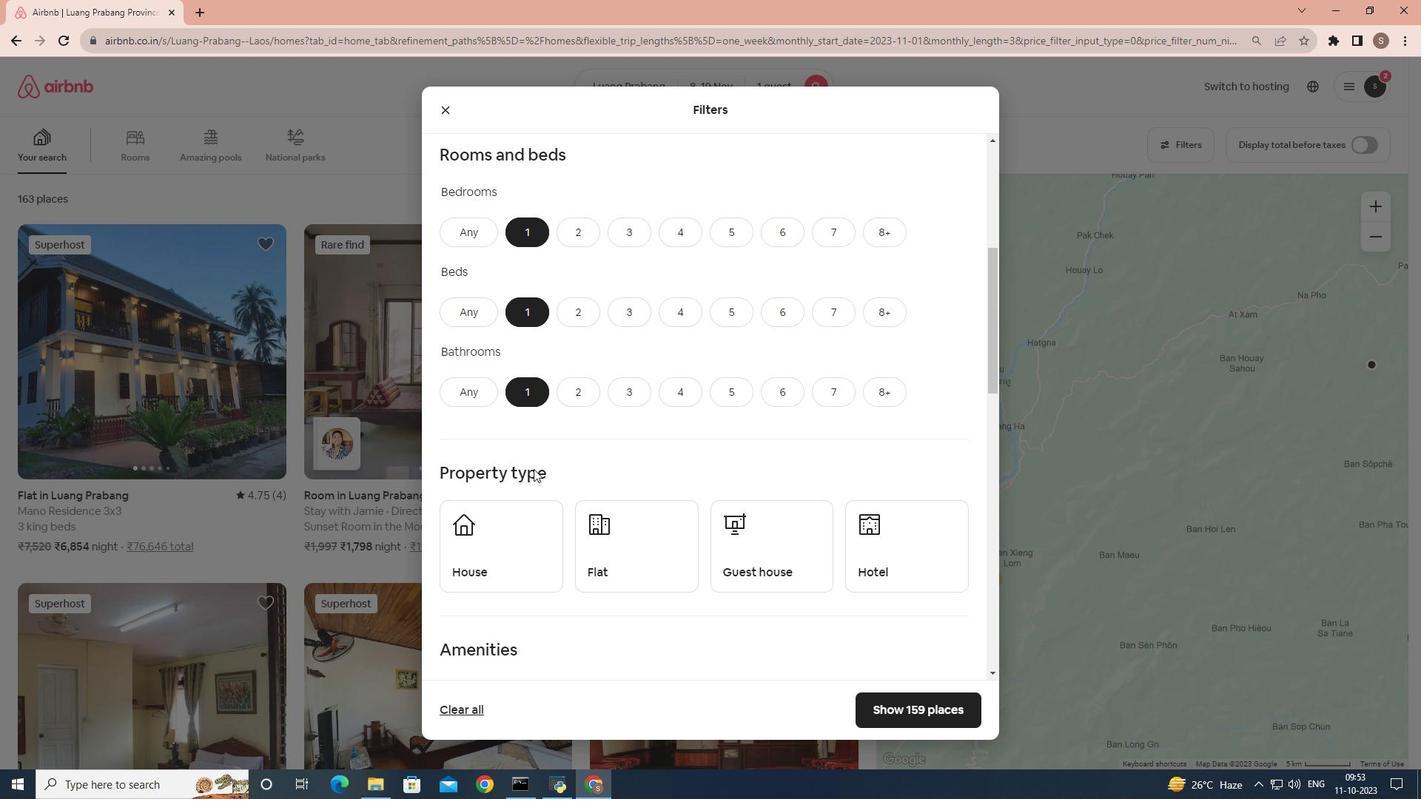 
Action: Mouse moved to (933, 477)
Screenshot: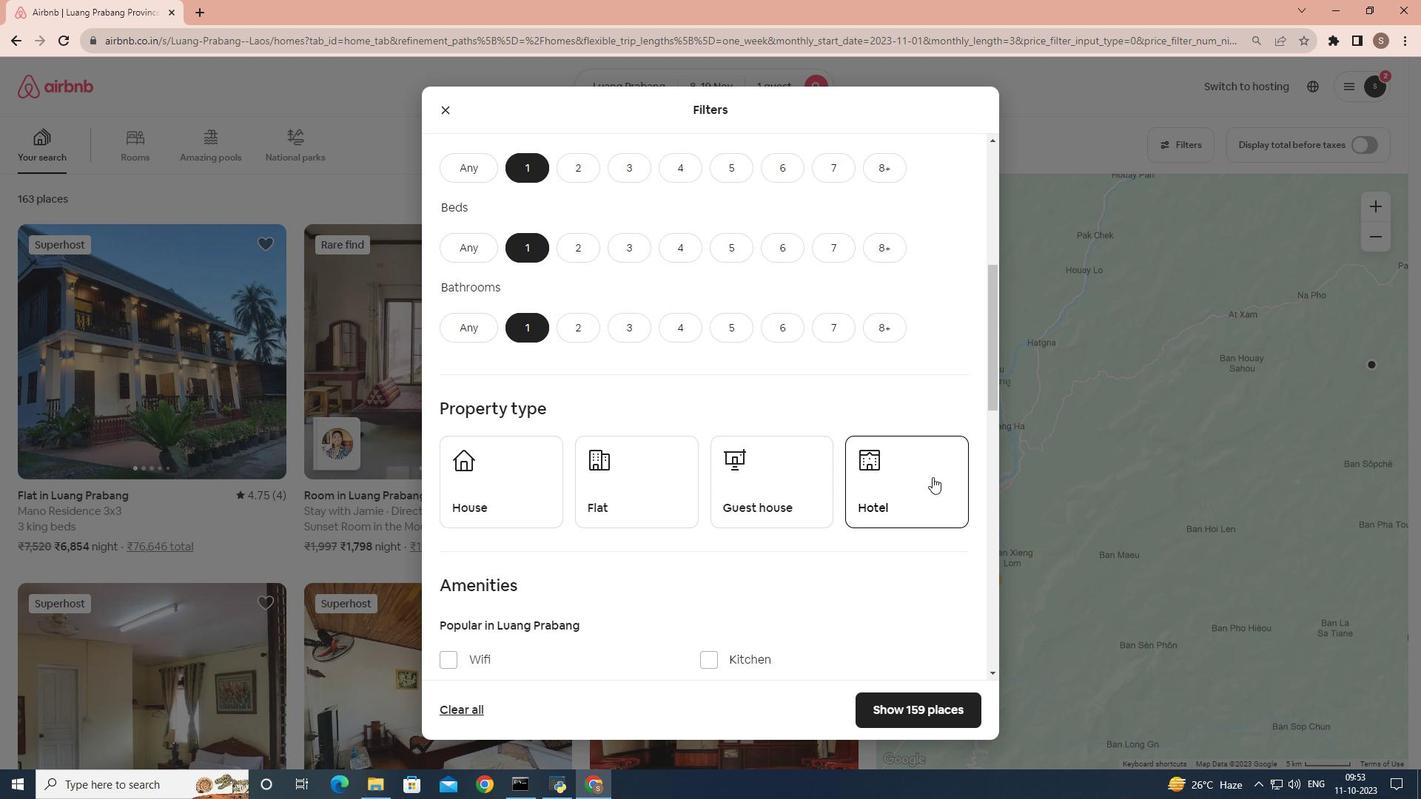 
Action: Mouse pressed left at (933, 477)
Screenshot: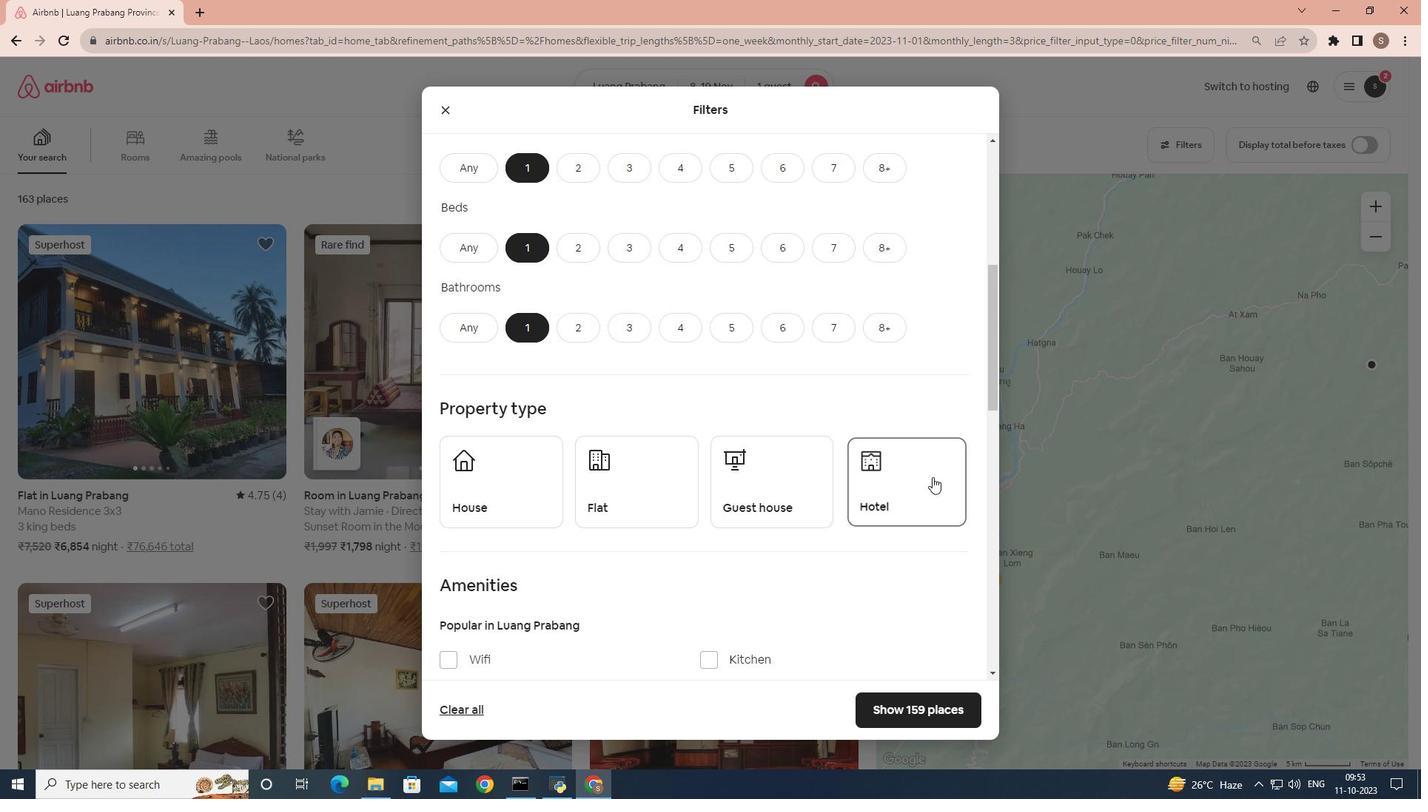 
Action: Mouse moved to (682, 562)
Screenshot: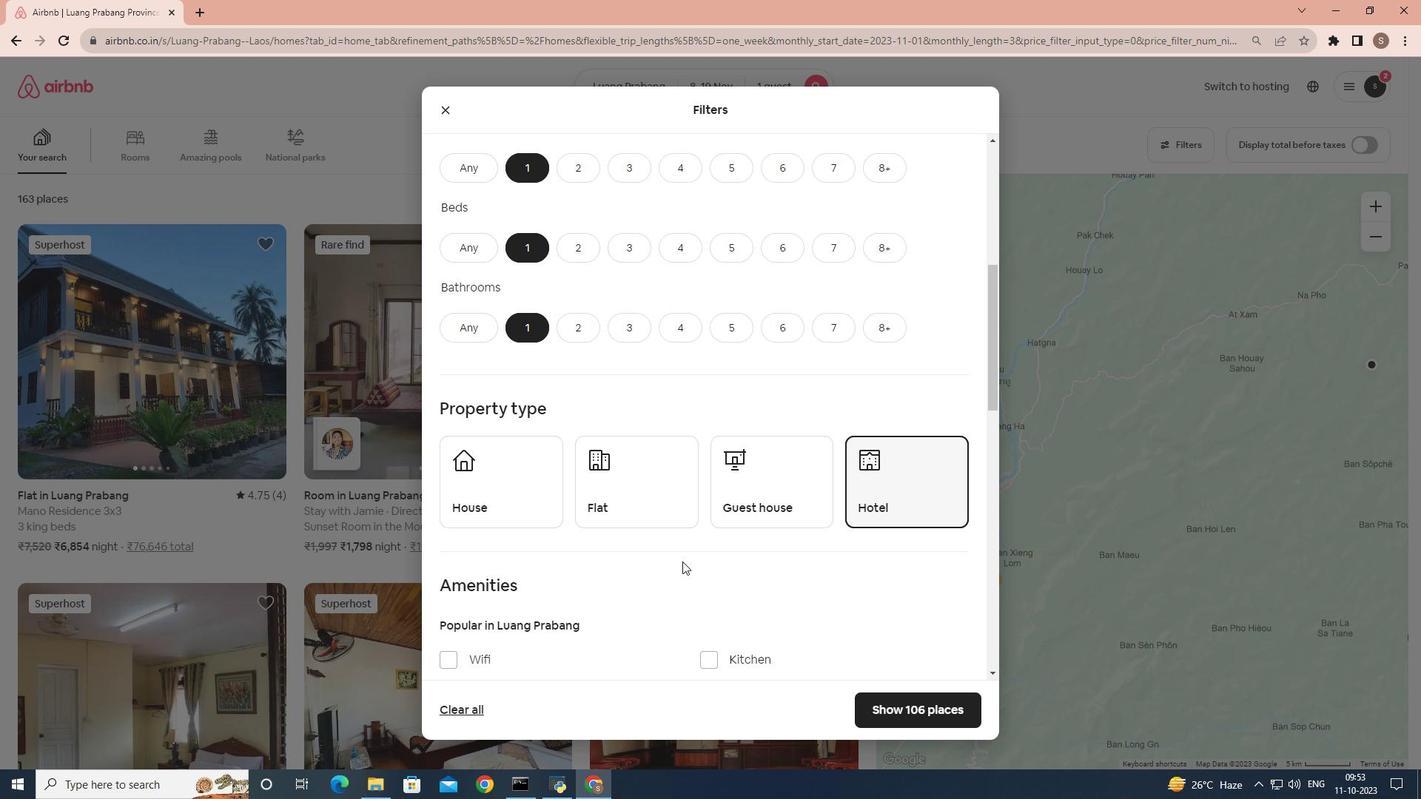 
Action: Mouse scrolled (682, 561) with delta (0, 0)
Screenshot: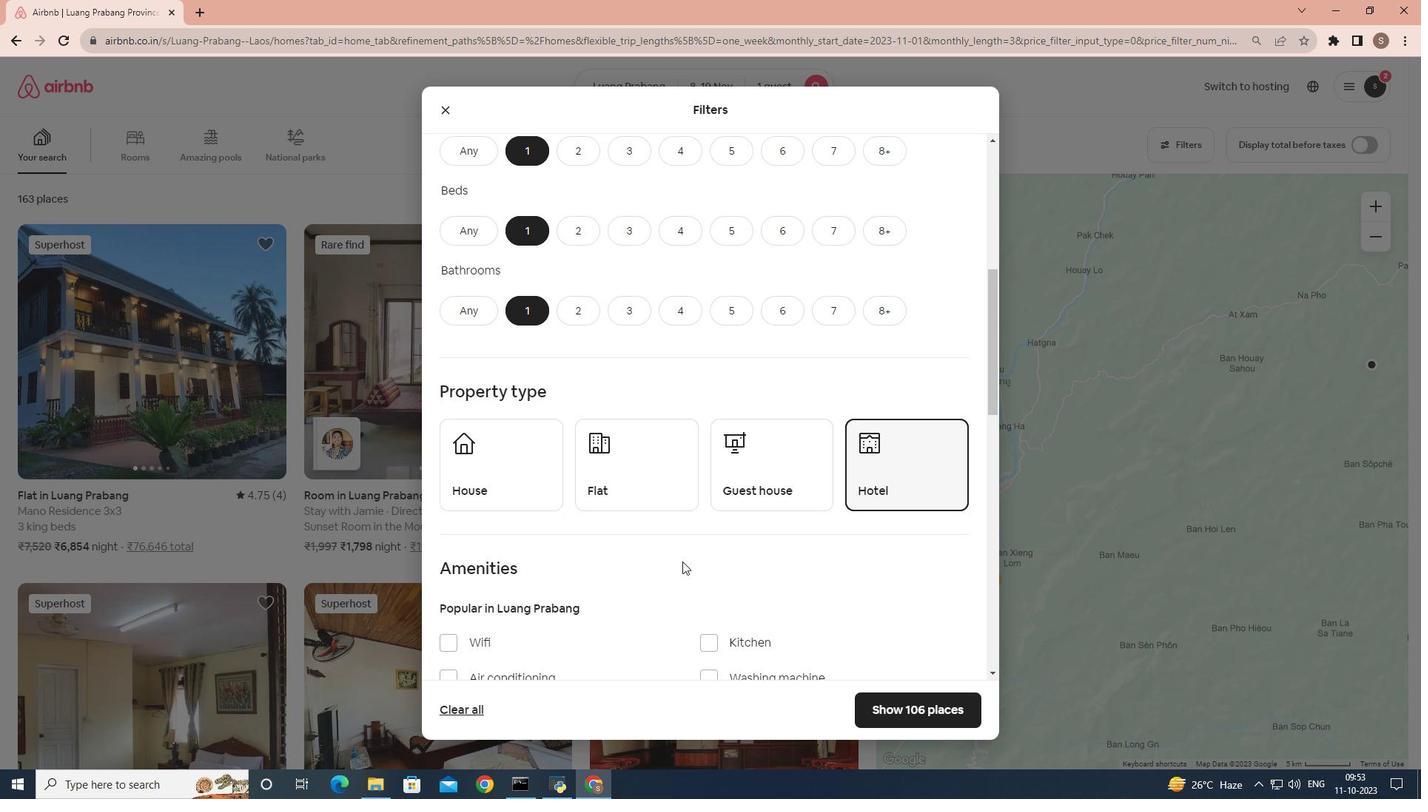 
Action: Mouse scrolled (682, 561) with delta (0, 0)
Screenshot: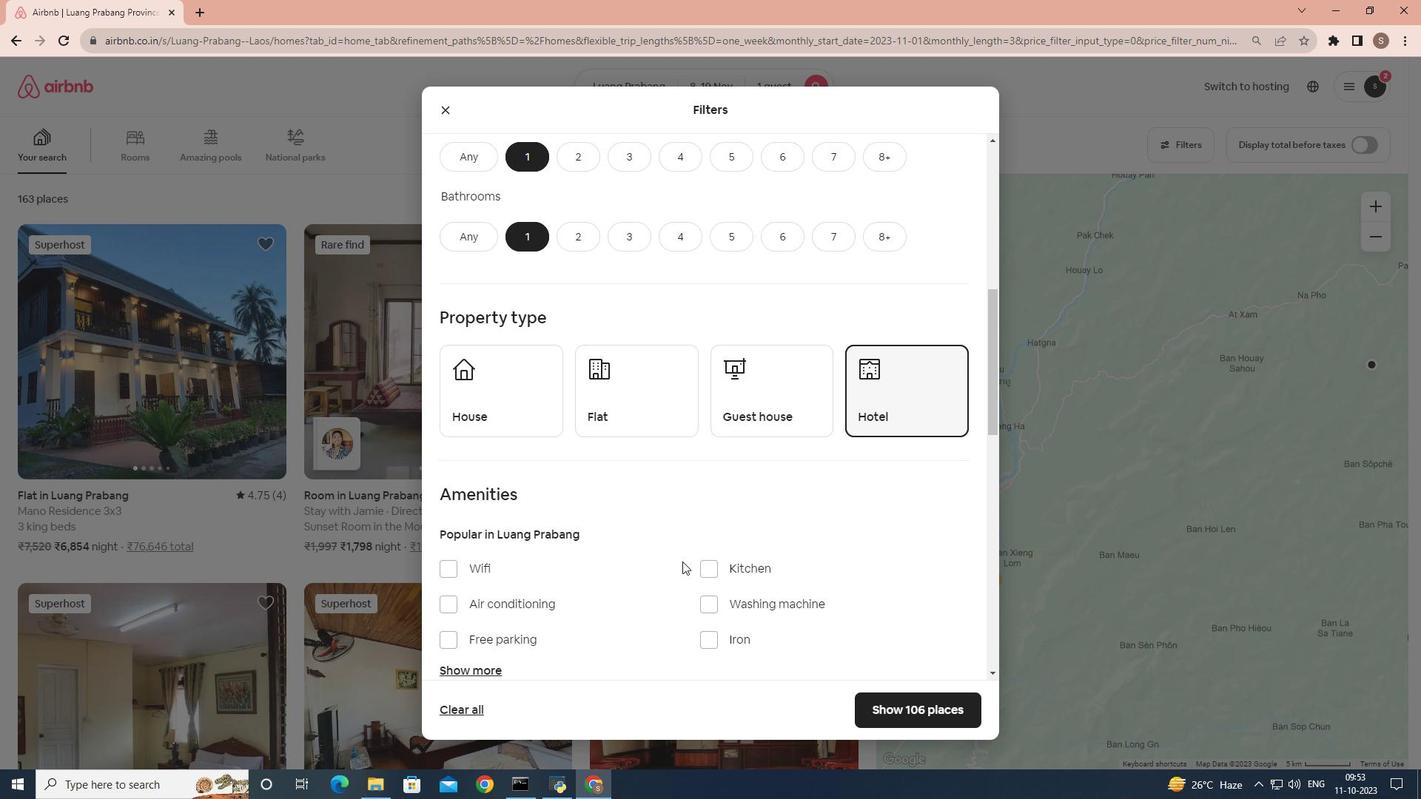 
Action: Mouse moved to (681, 562)
Screenshot: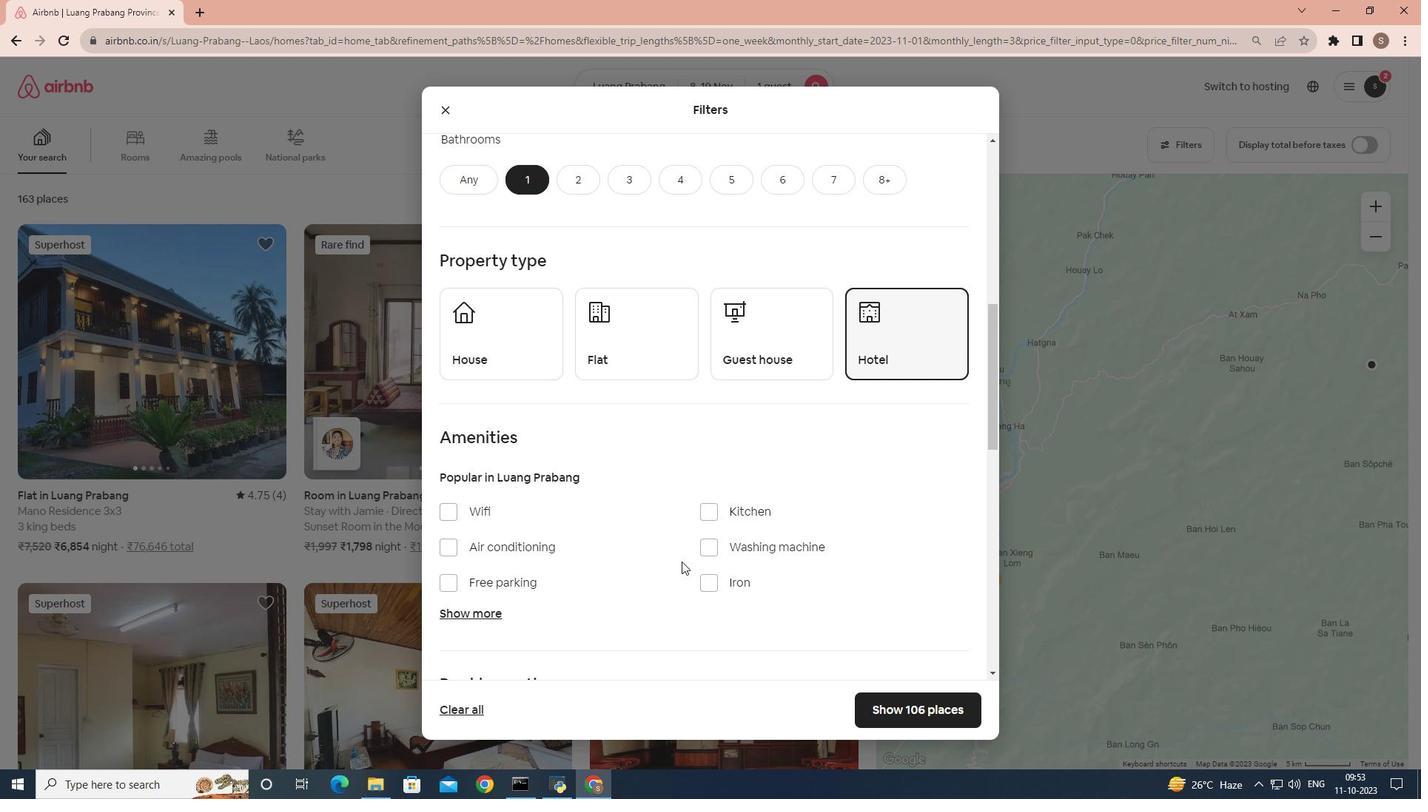 
Action: Mouse scrolled (681, 561) with delta (0, 0)
Screenshot: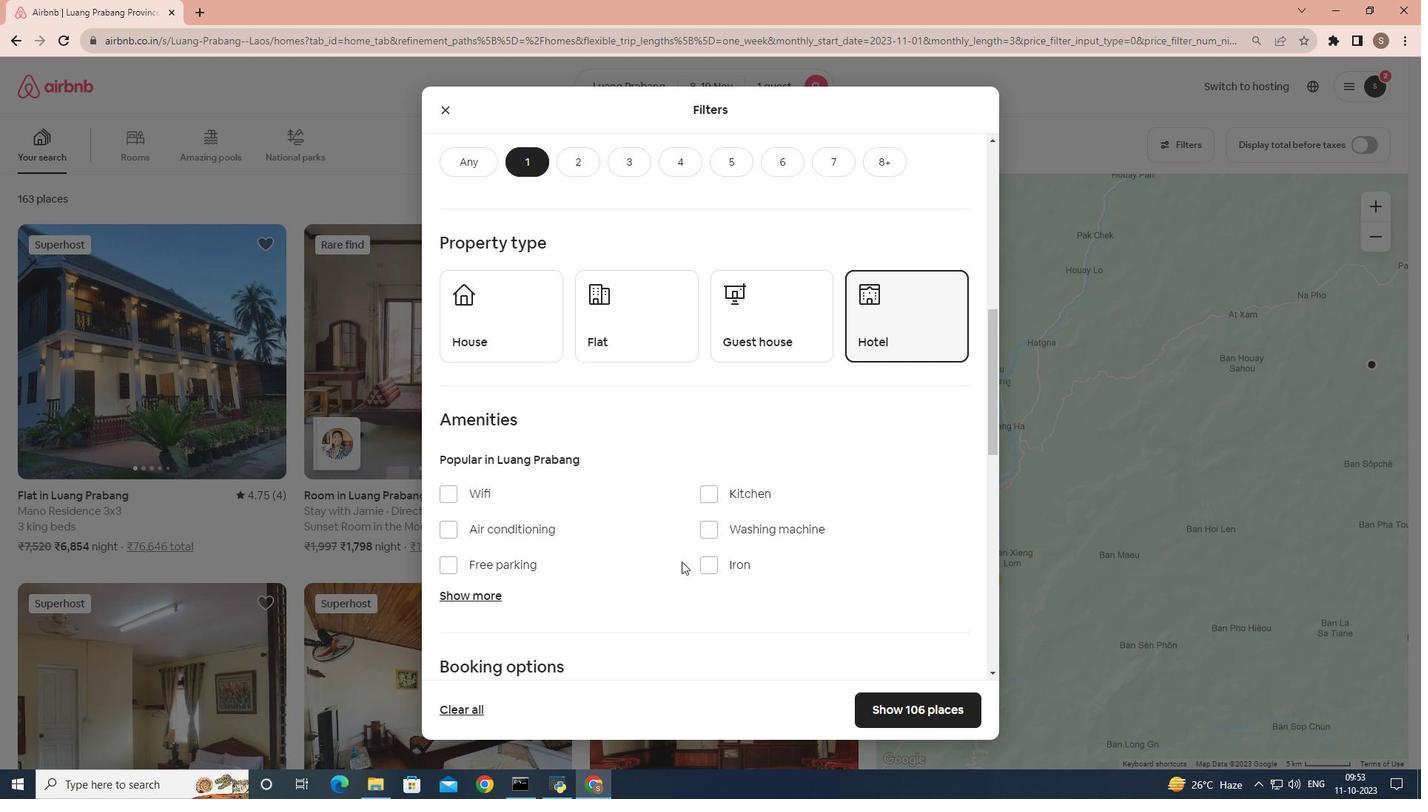
Action: Mouse scrolled (681, 561) with delta (0, 0)
Screenshot: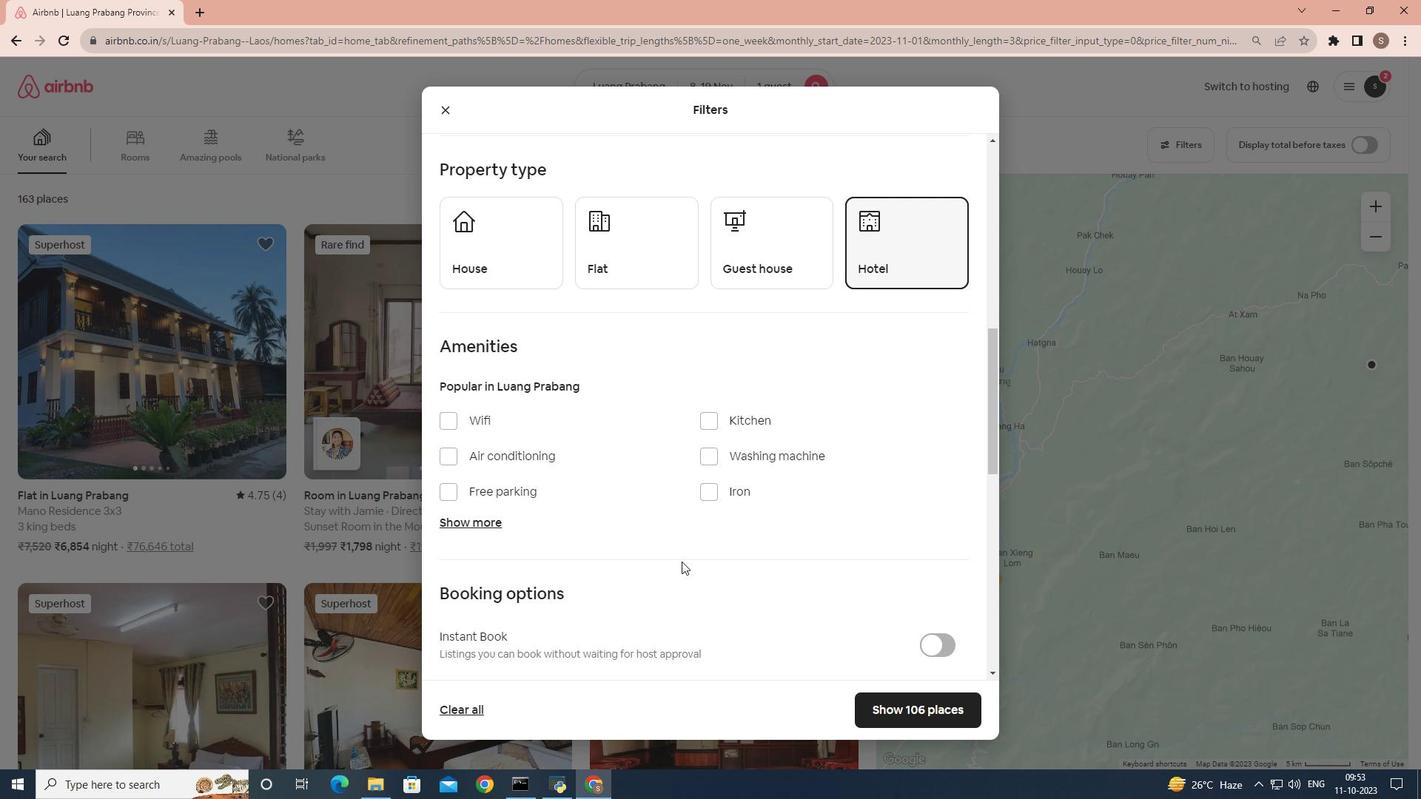
Action: Mouse moved to (725, 569)
Screenshot: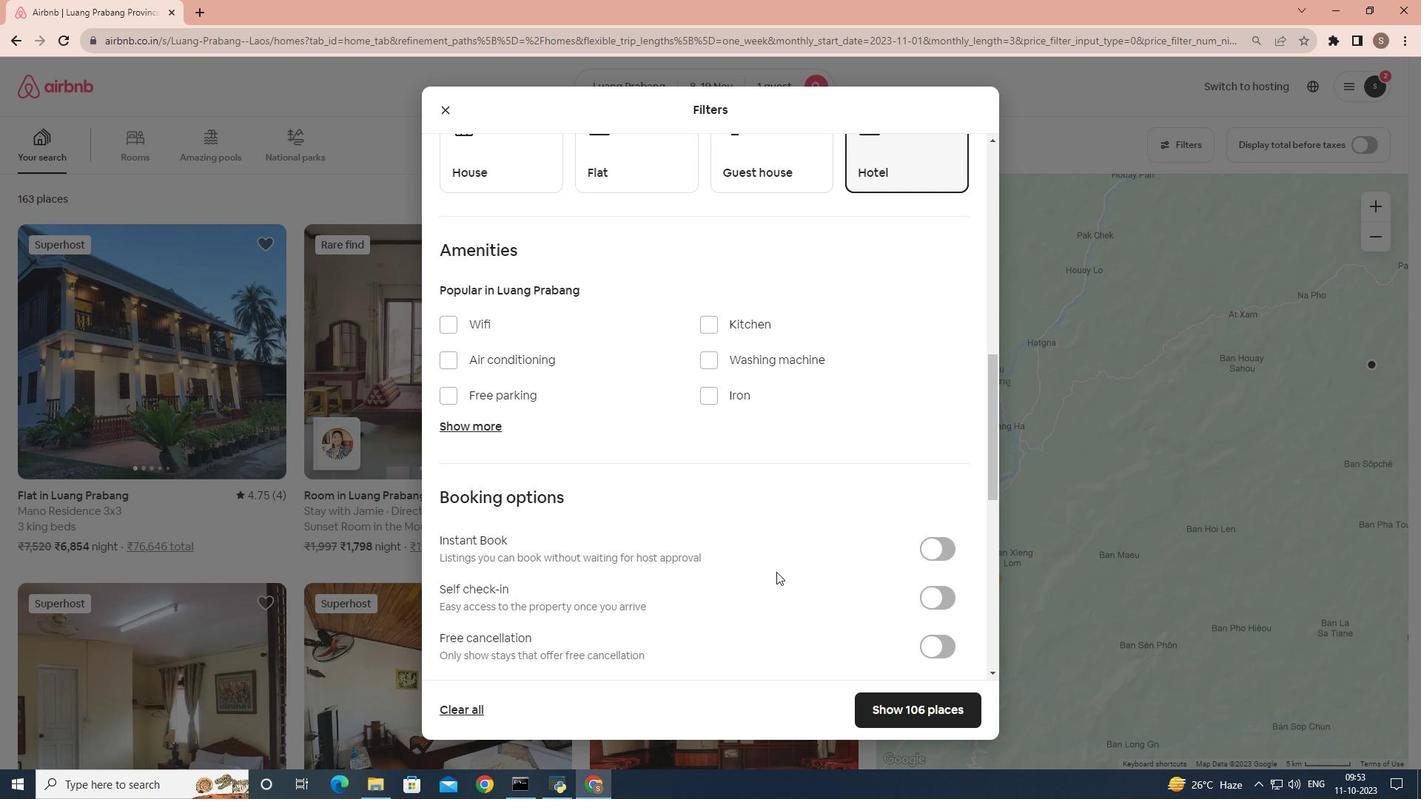 
Action: Mouse scrolled (725, 568) with delta (0, 0)
Screenshot: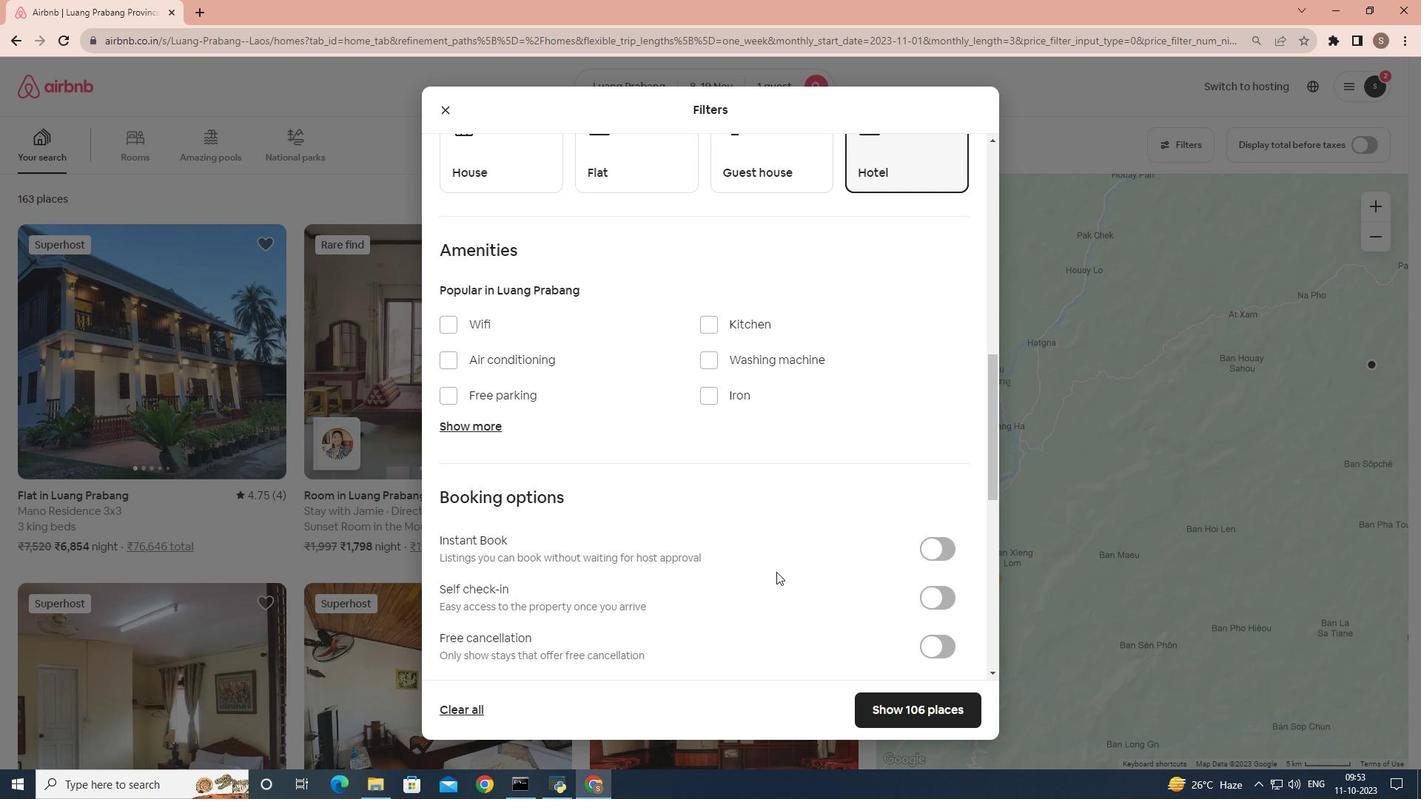 
Action: Mouse moved to (946, 562)
Screenshot: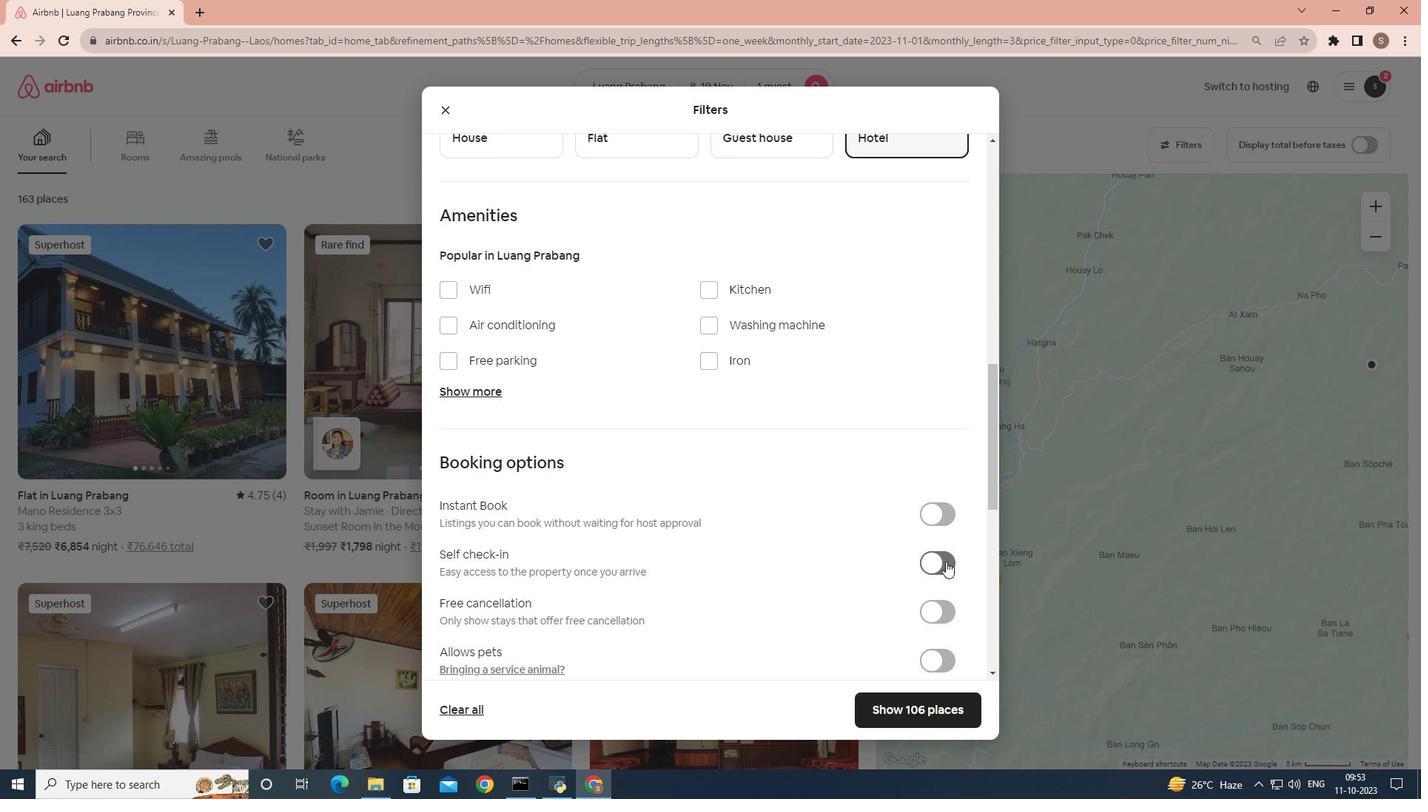 
Action: Mouse pressed left at (946, 562)
Screenshot: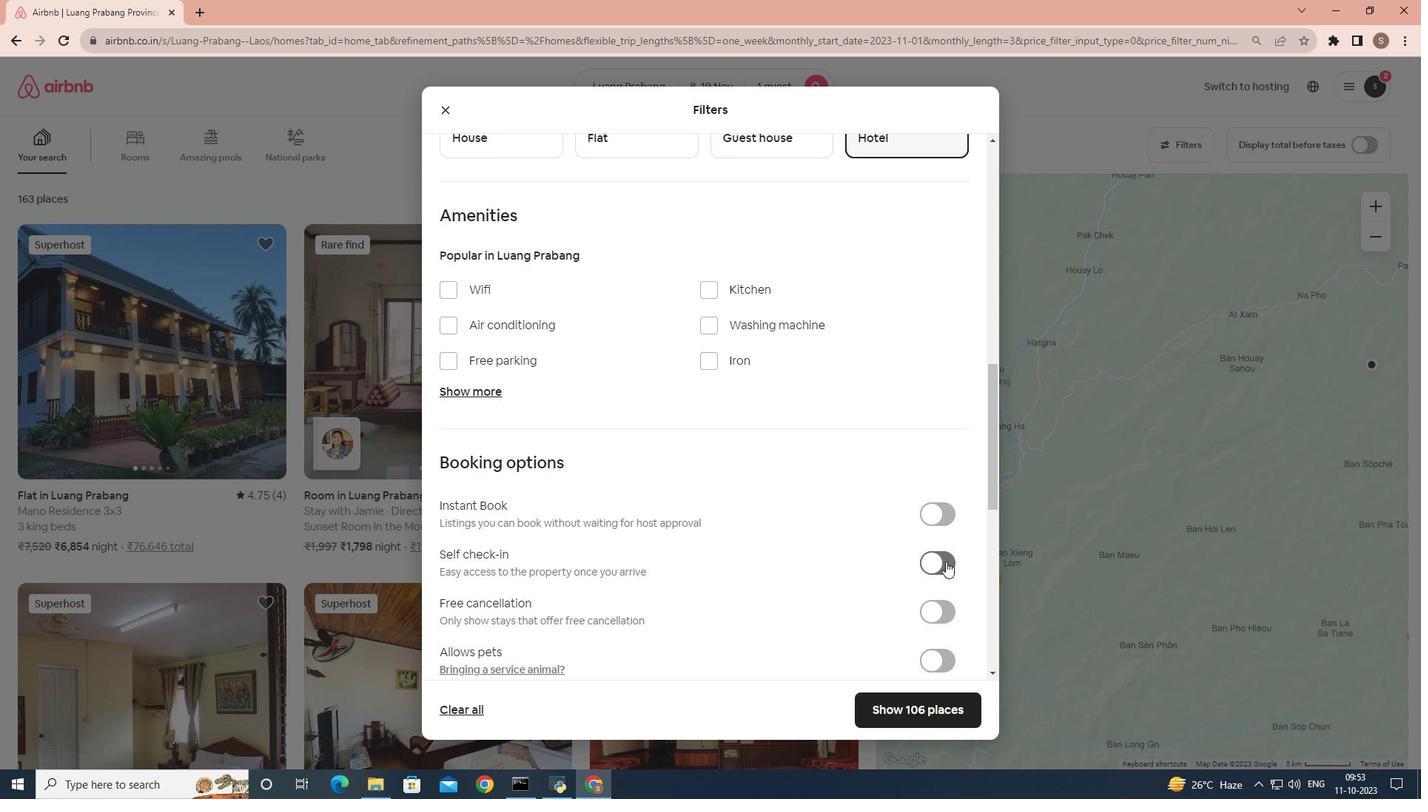 
Action: Mouse moved to (937, 714)
Screenshot: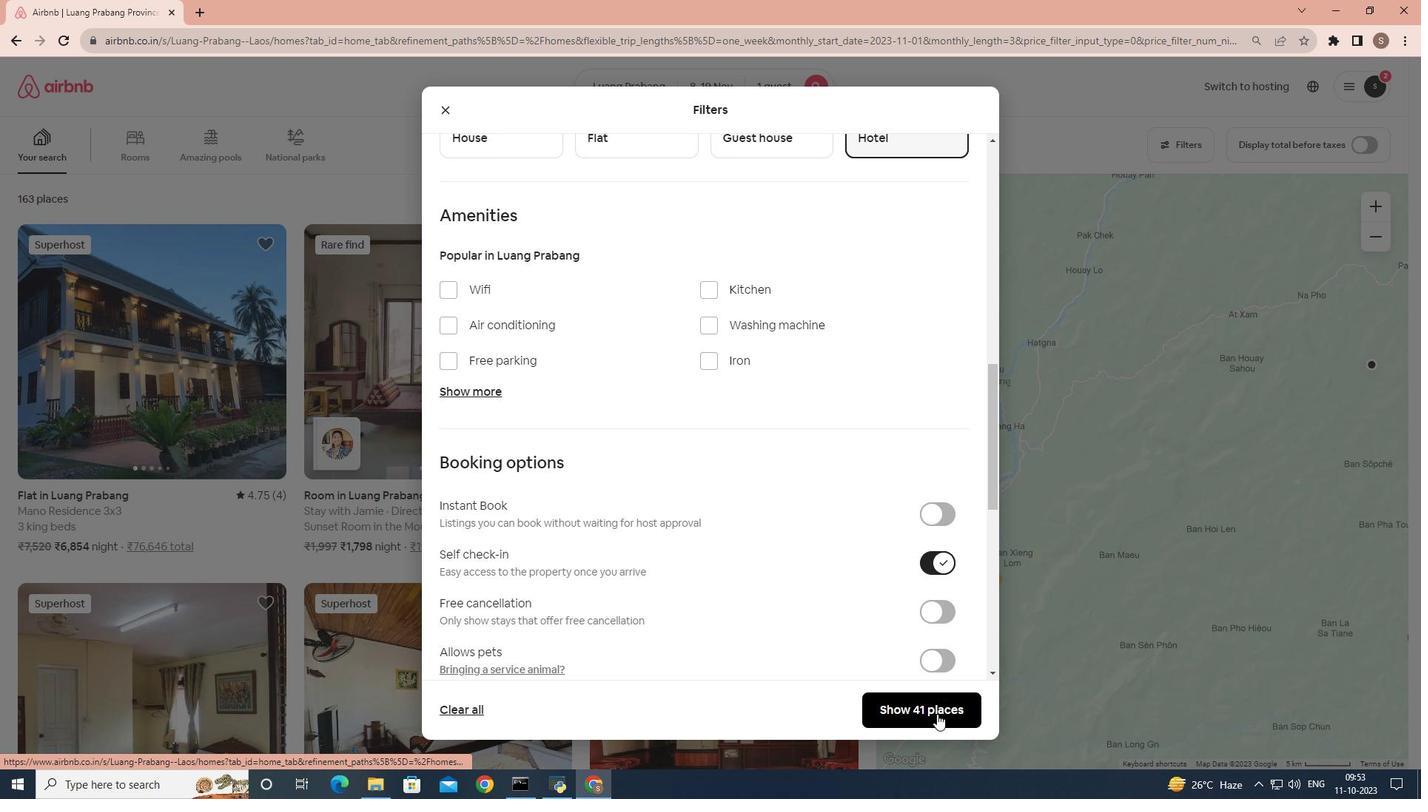 
Action: Mouse pressed left at (937, 714)
Screenshot: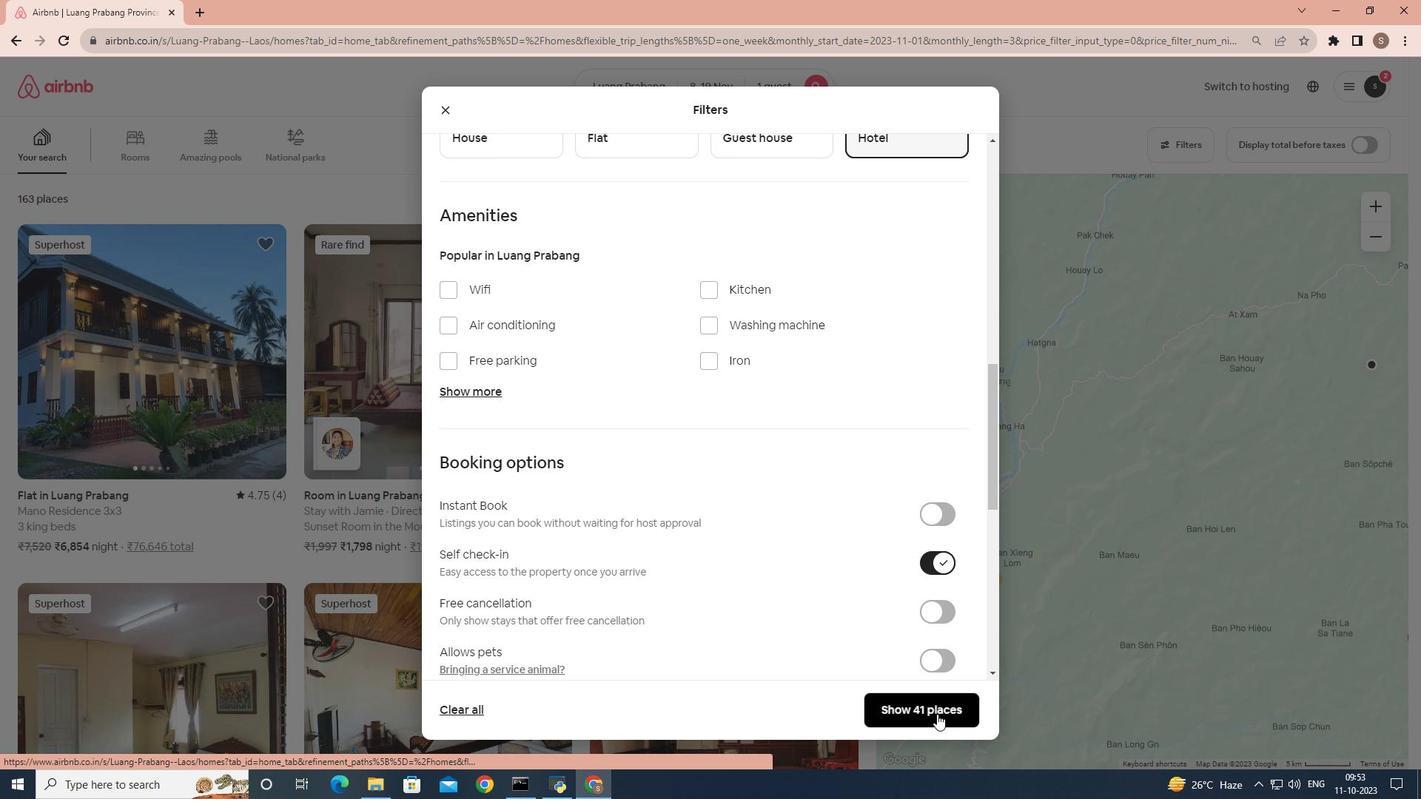 
Action: Mouse moved to (531, 522)
Screenshot: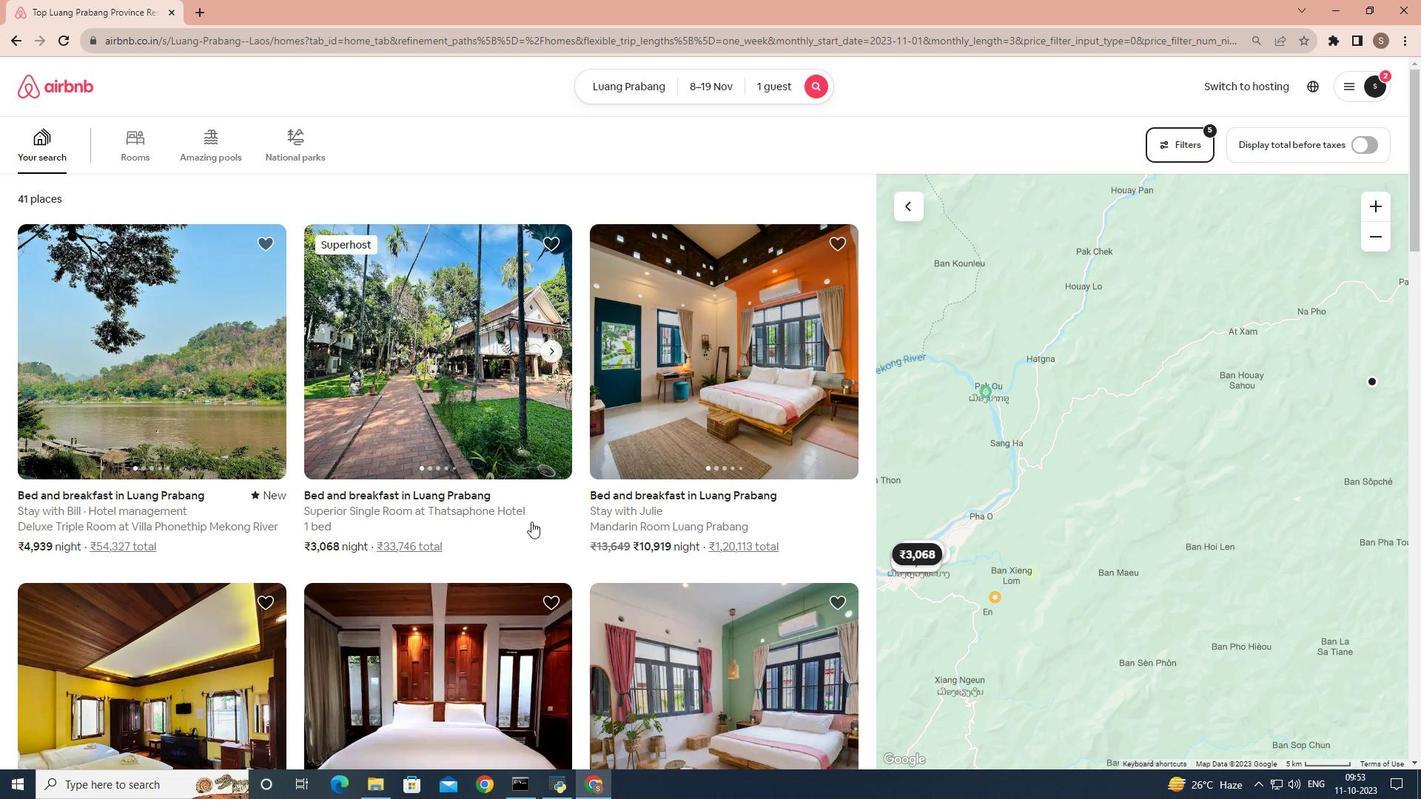 
Action: Mouse scrolled (531, 521) with delta (0, 0)
Screenshot: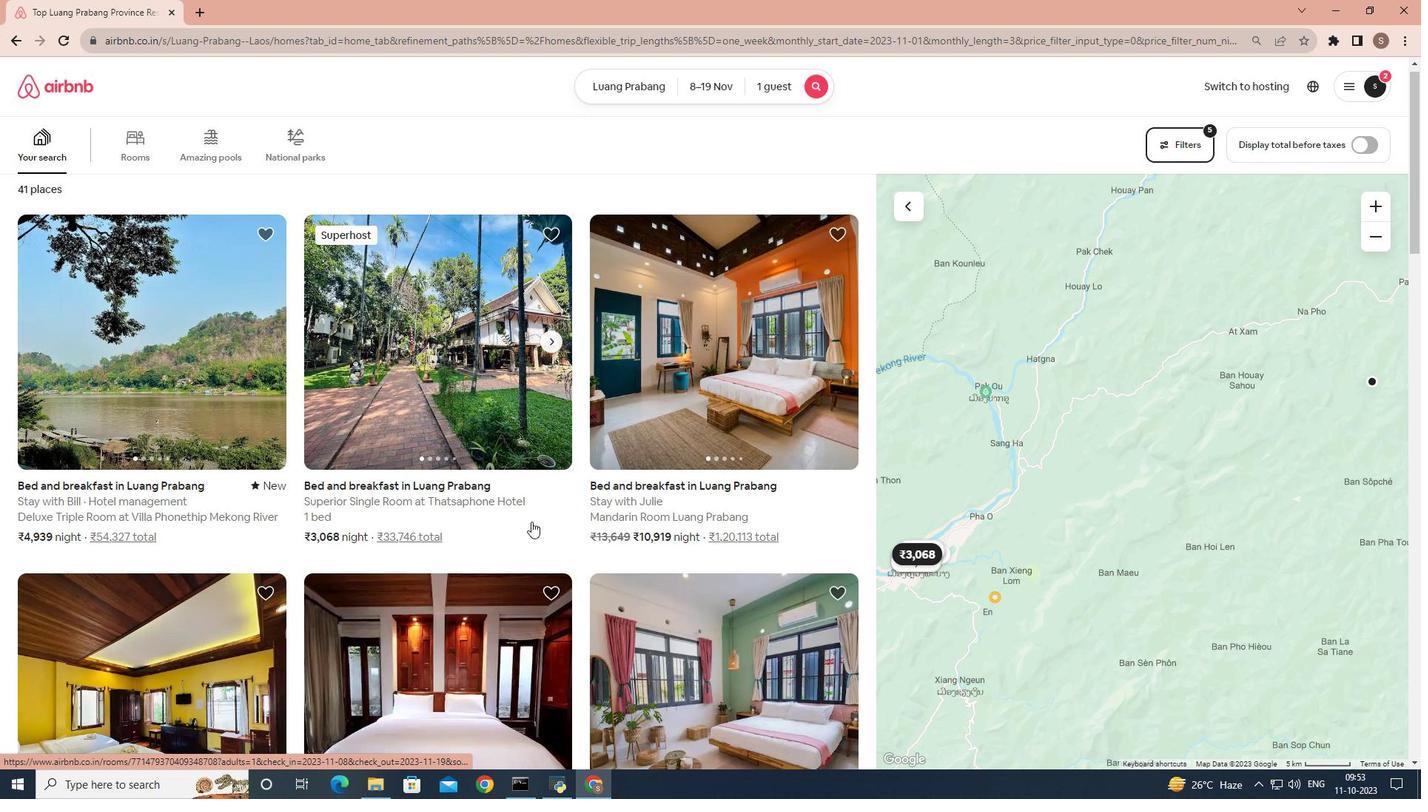 
Action: Mouse scrolled (531, 521) with delta (0, 0)
Screenshot: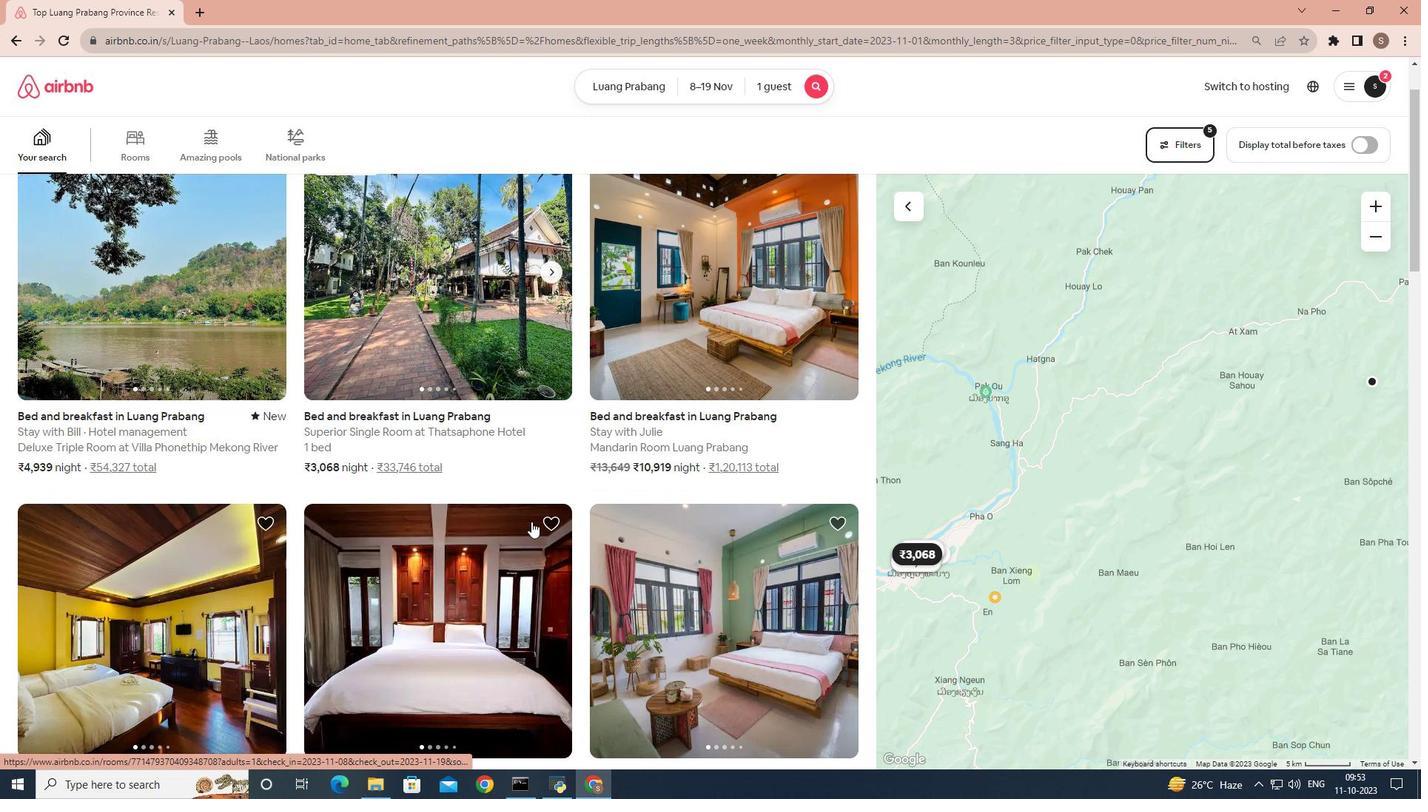 
Action: Mouse moved to (239, 383)
Screenshot: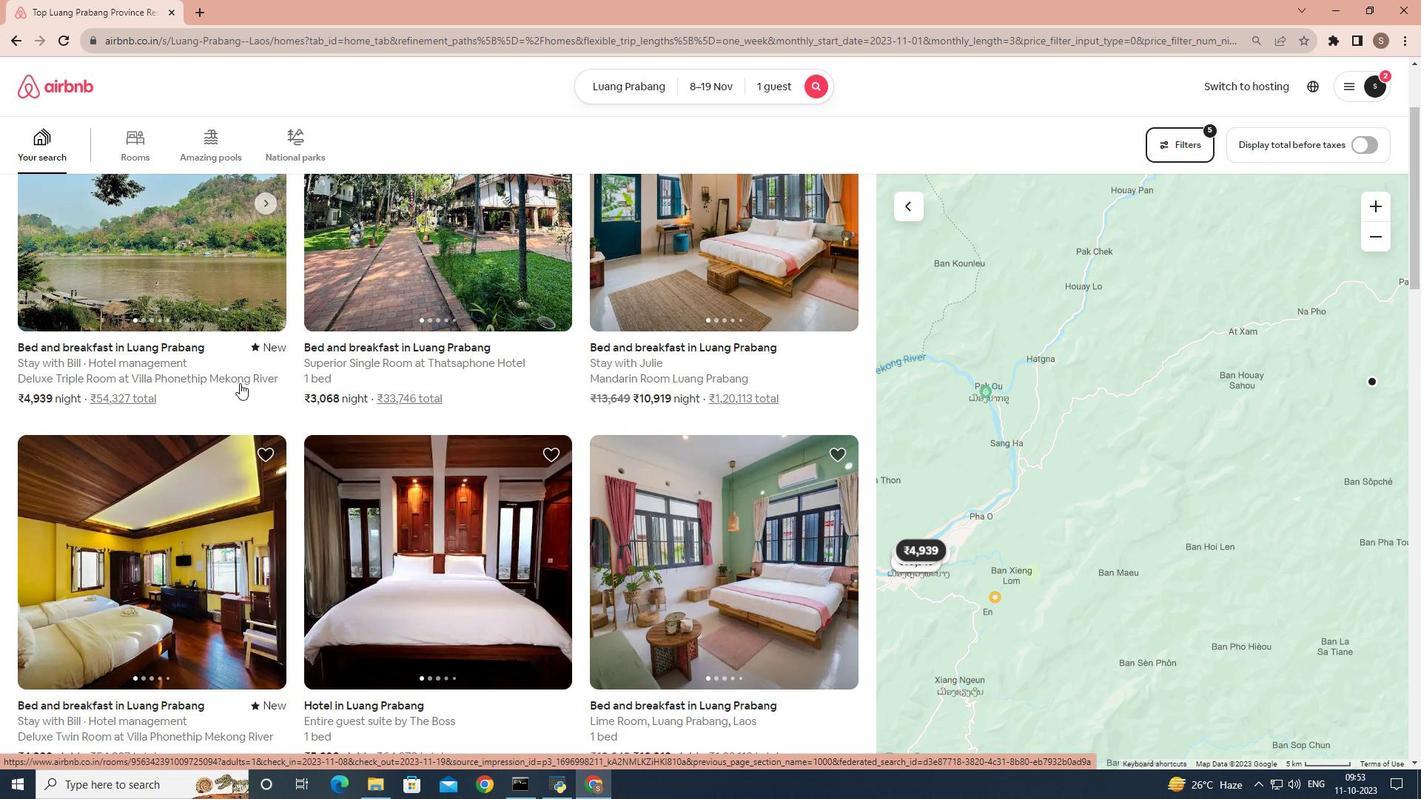 
Action: Mouse scrolled (239, 384) with delta (0, 0)
Screenshot: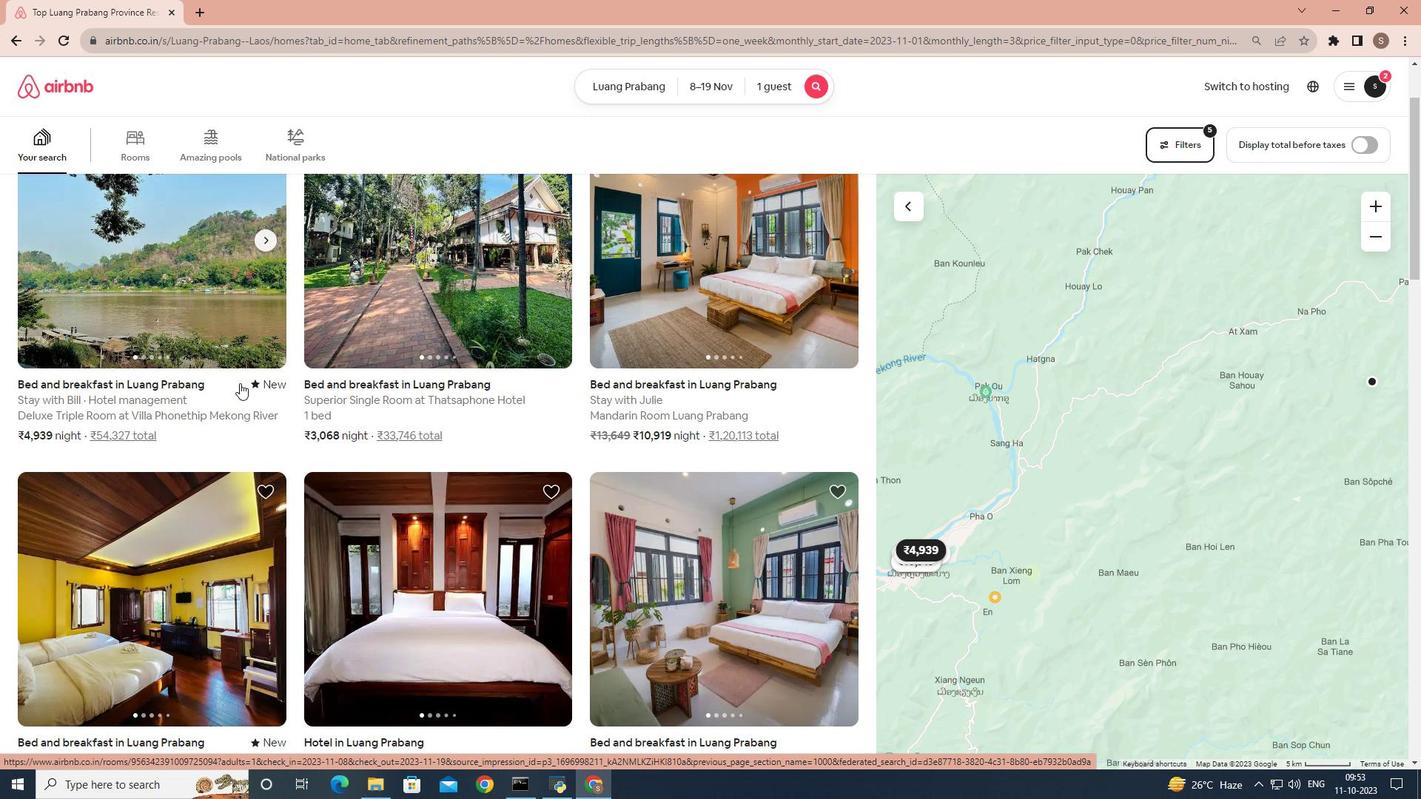 
Action: Mouse moved to (165, 346)
Screenshot: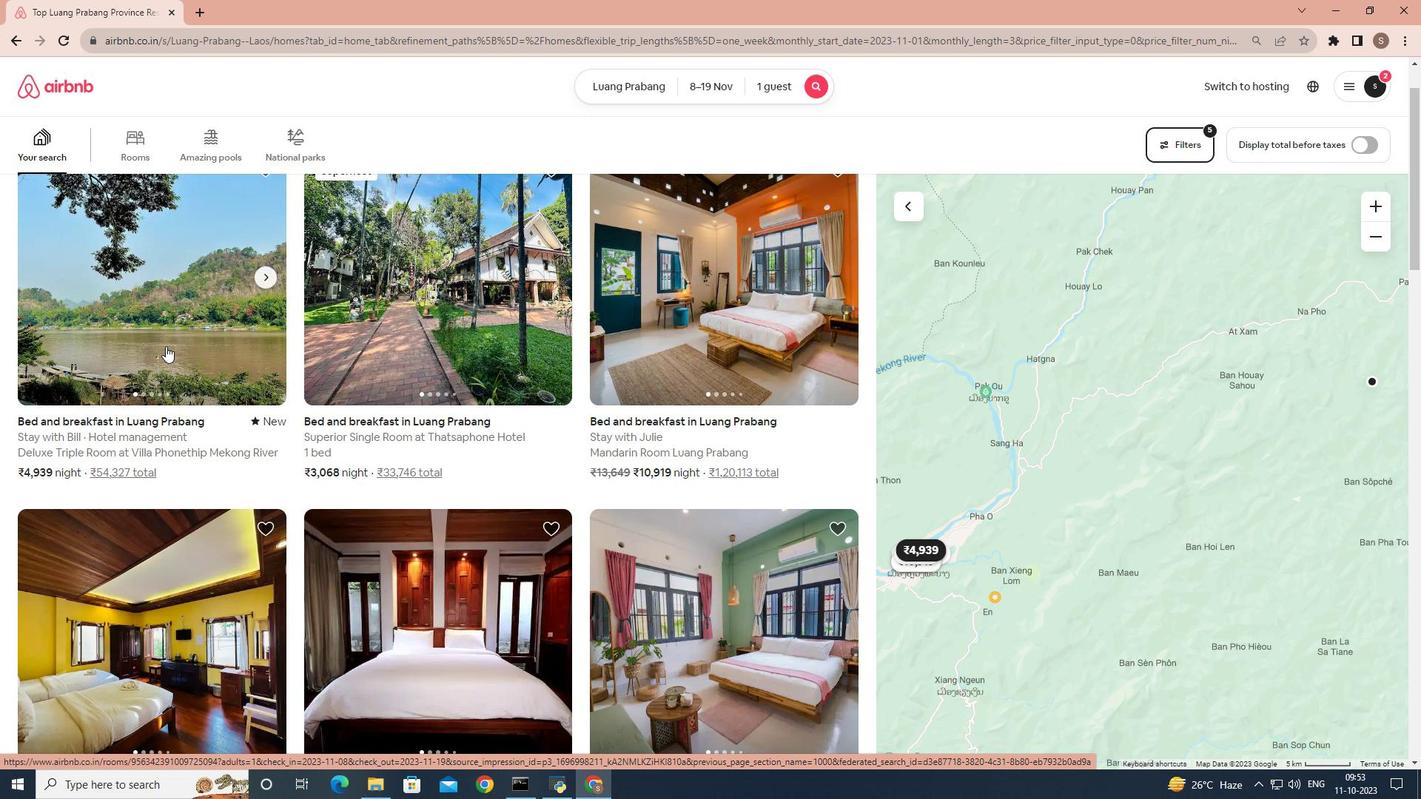 
Action: Mouse pressed left at (165, 346)
Screenshot: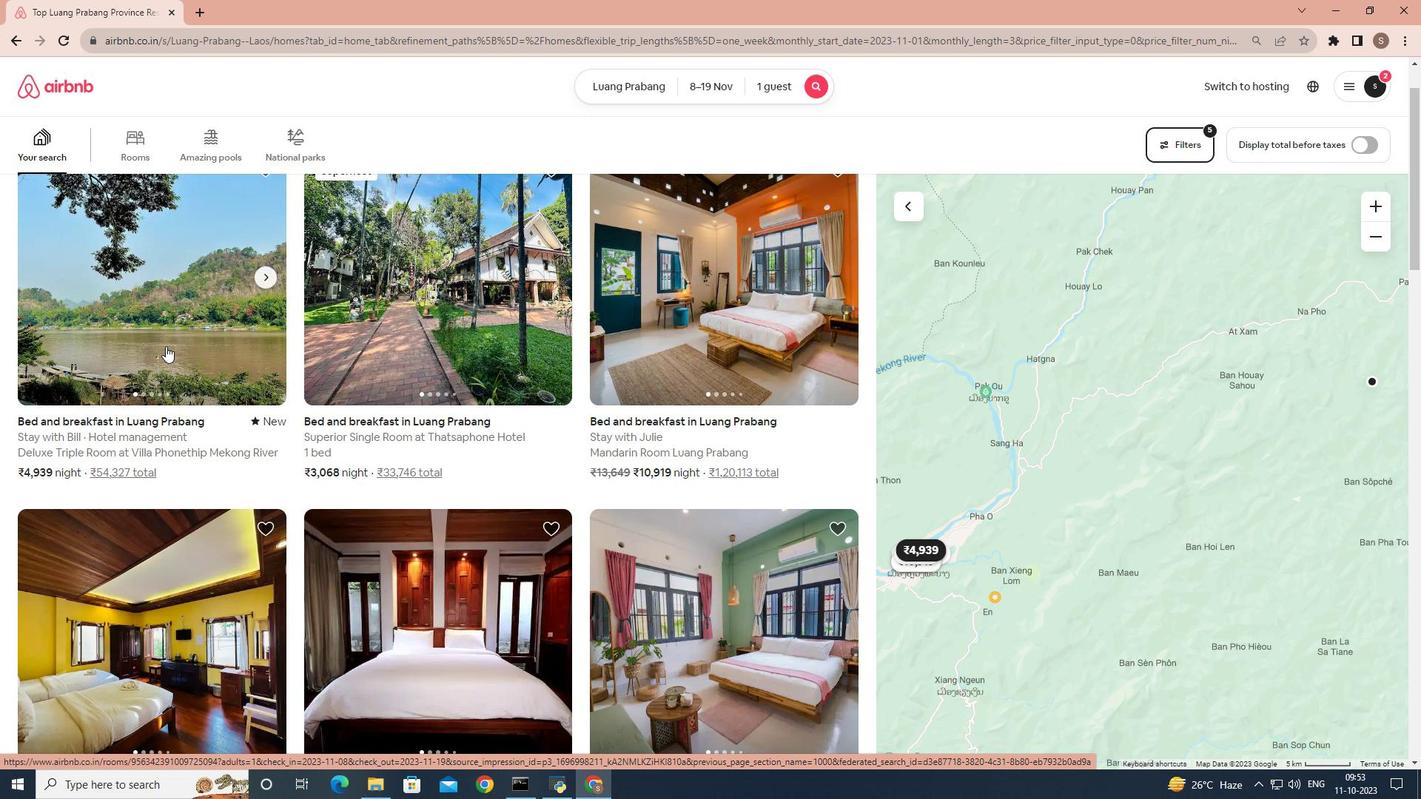 
Action: Mouse moved to (1075, 547)
Screenshot: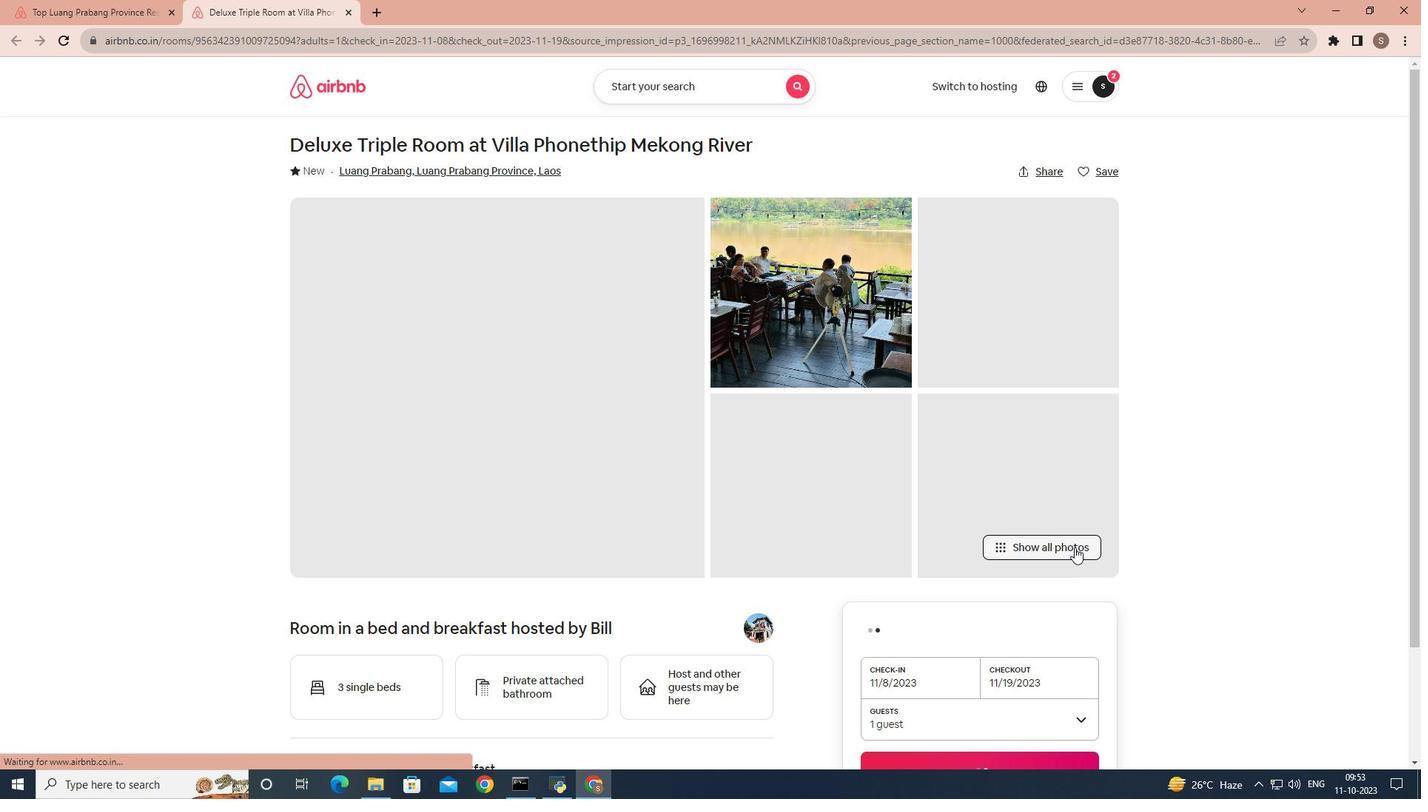 
Action: Mouse pressed left at (1075, 547)
Screenshot: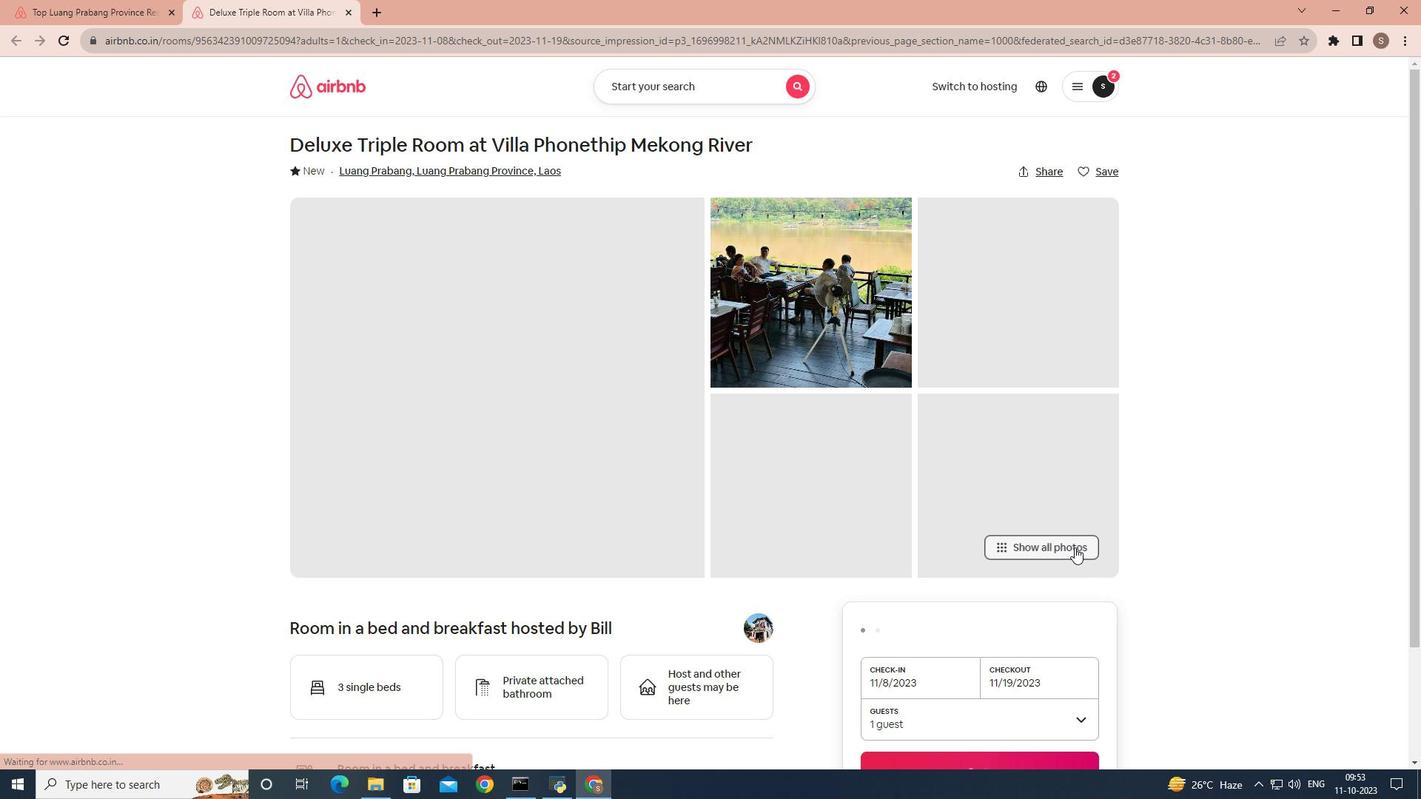 
Action: Mouse moved to (1069, 481)
Screenshot: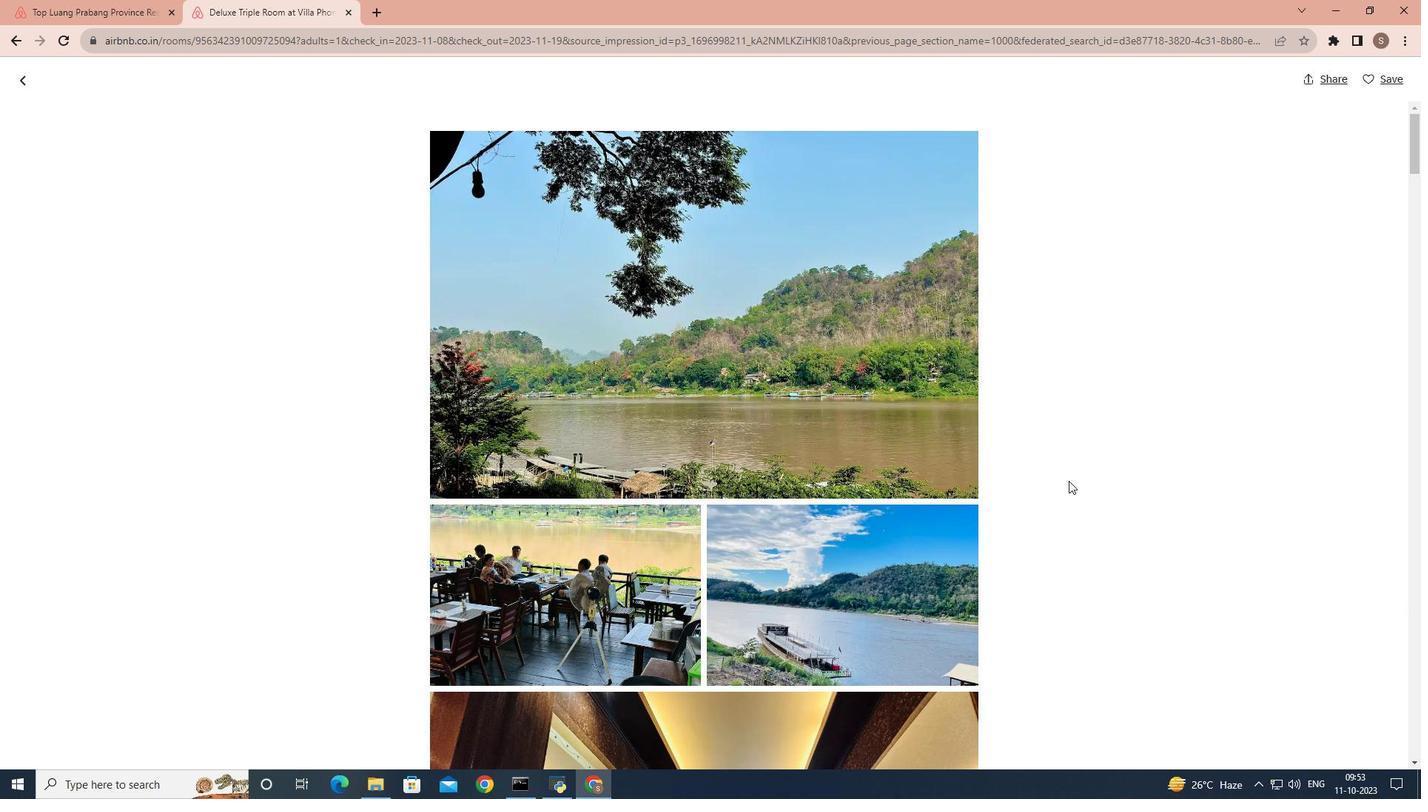
Action: Mouse scrolled (1069, 480) with delta (0, 0)
Screenshot: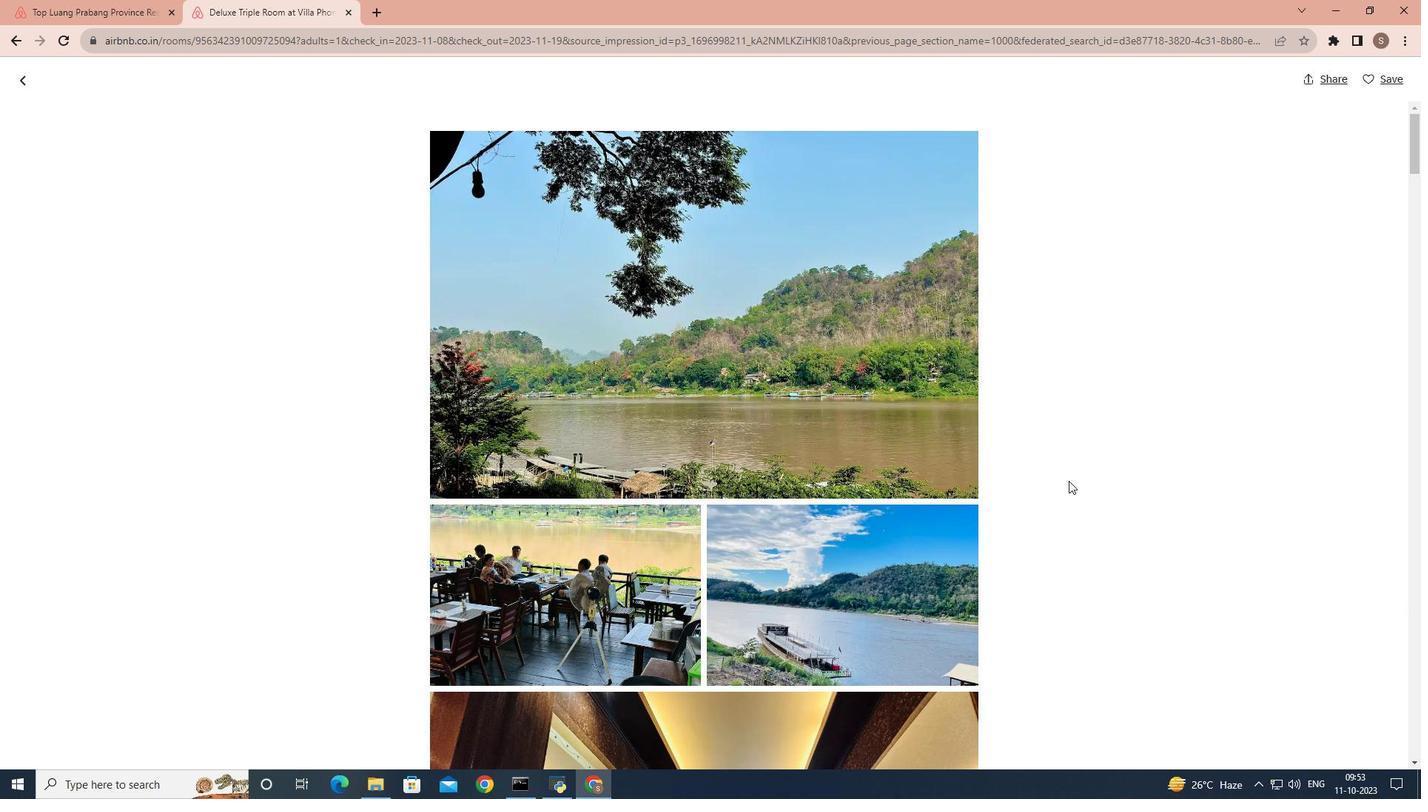 
Action: Mouse scrolled (1069, 480) with delta (0, 0)
Screenshot: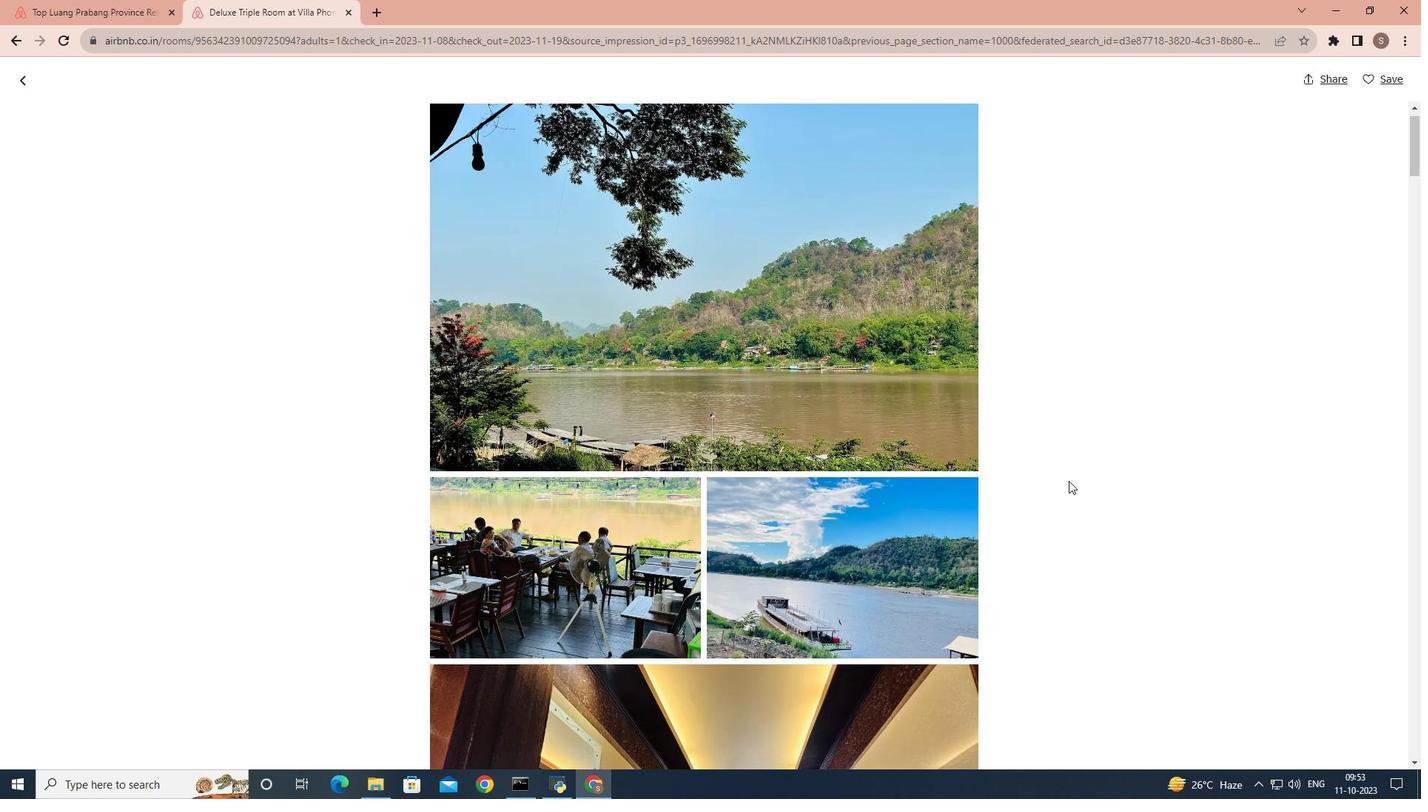
Action: Mouse scrolled (1069, 480) with delta (0, 0)
Screenshot: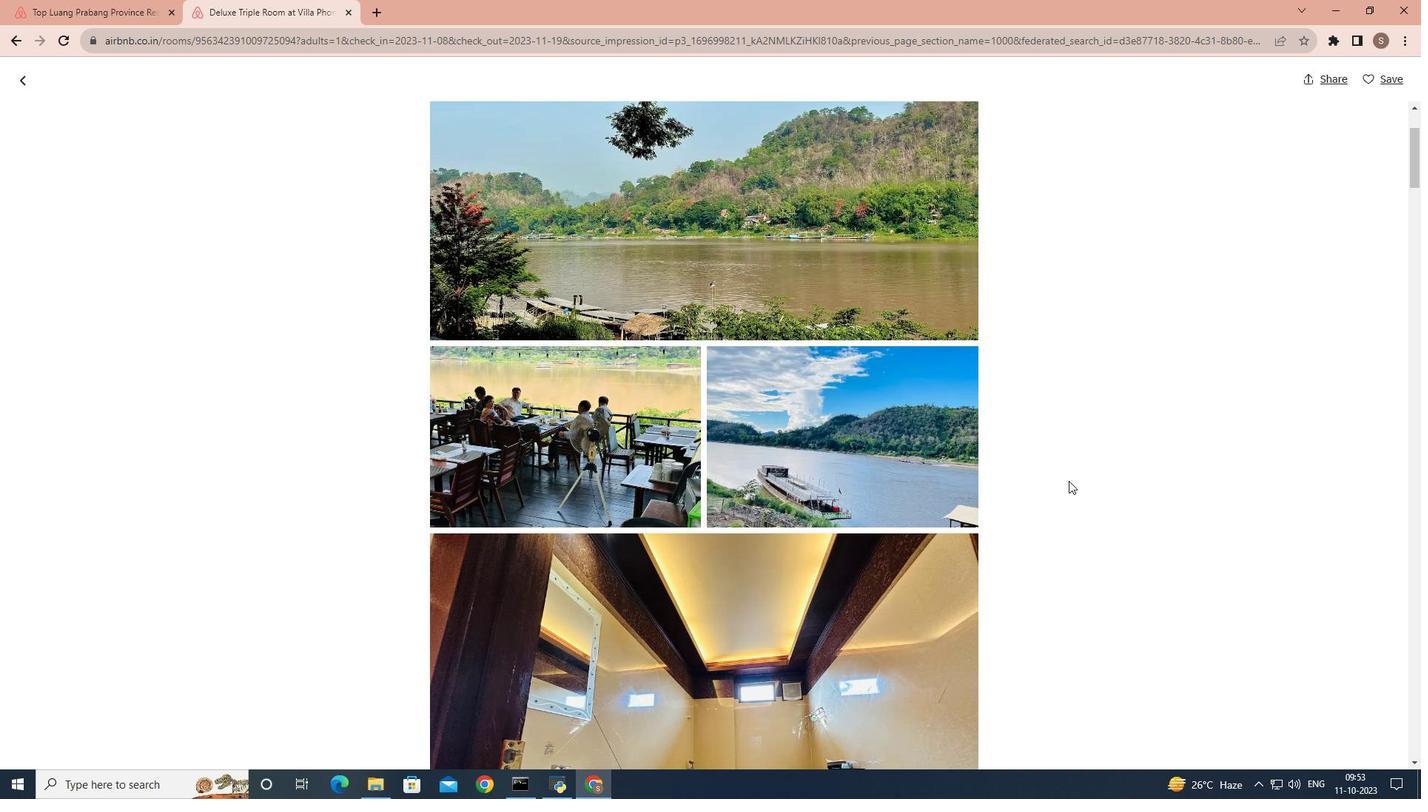 
Action: Mouse scrolled (1069, 480) with delta (0, 0)
Screenshot: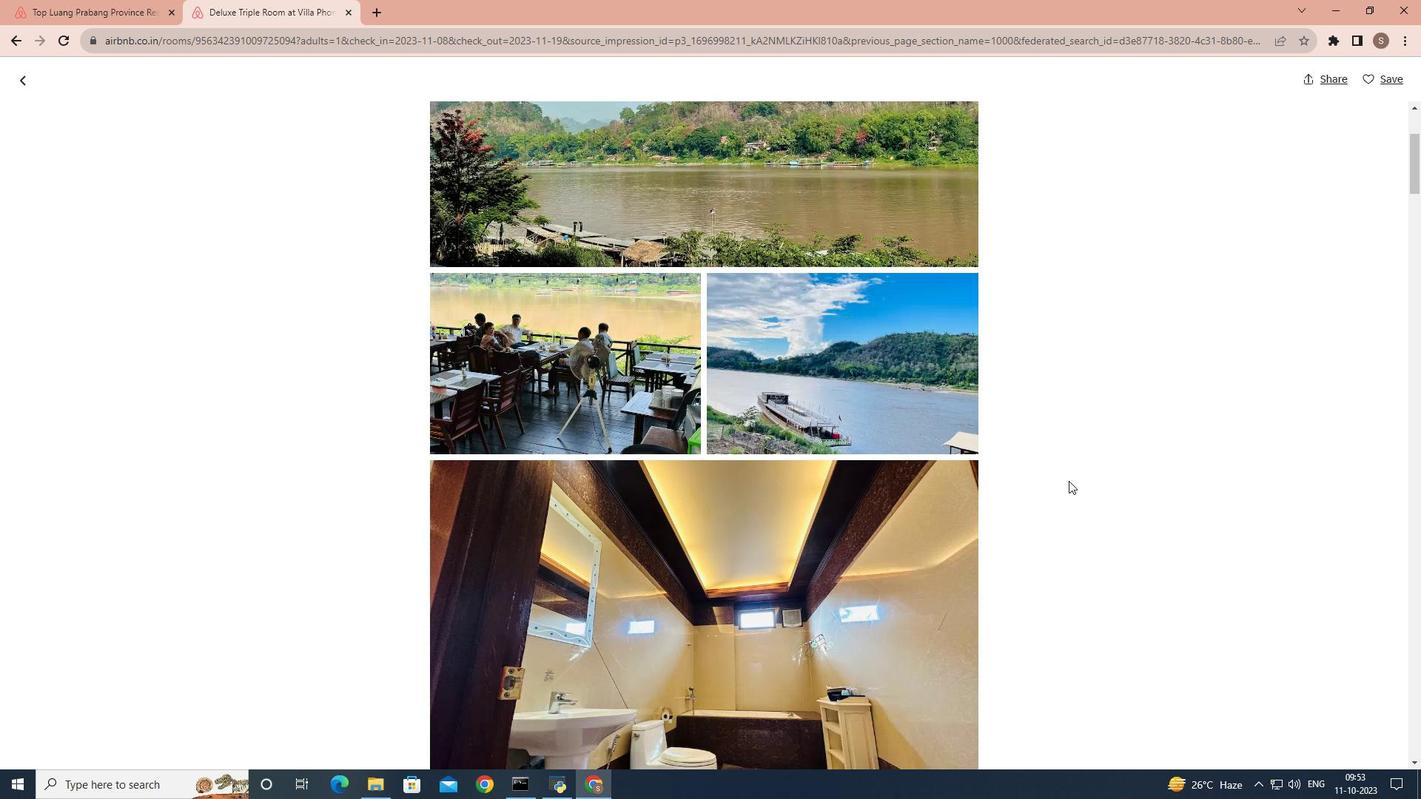 
Action: Mouse scrolled (1069, 480) with delta (0, 0)
Screenshot: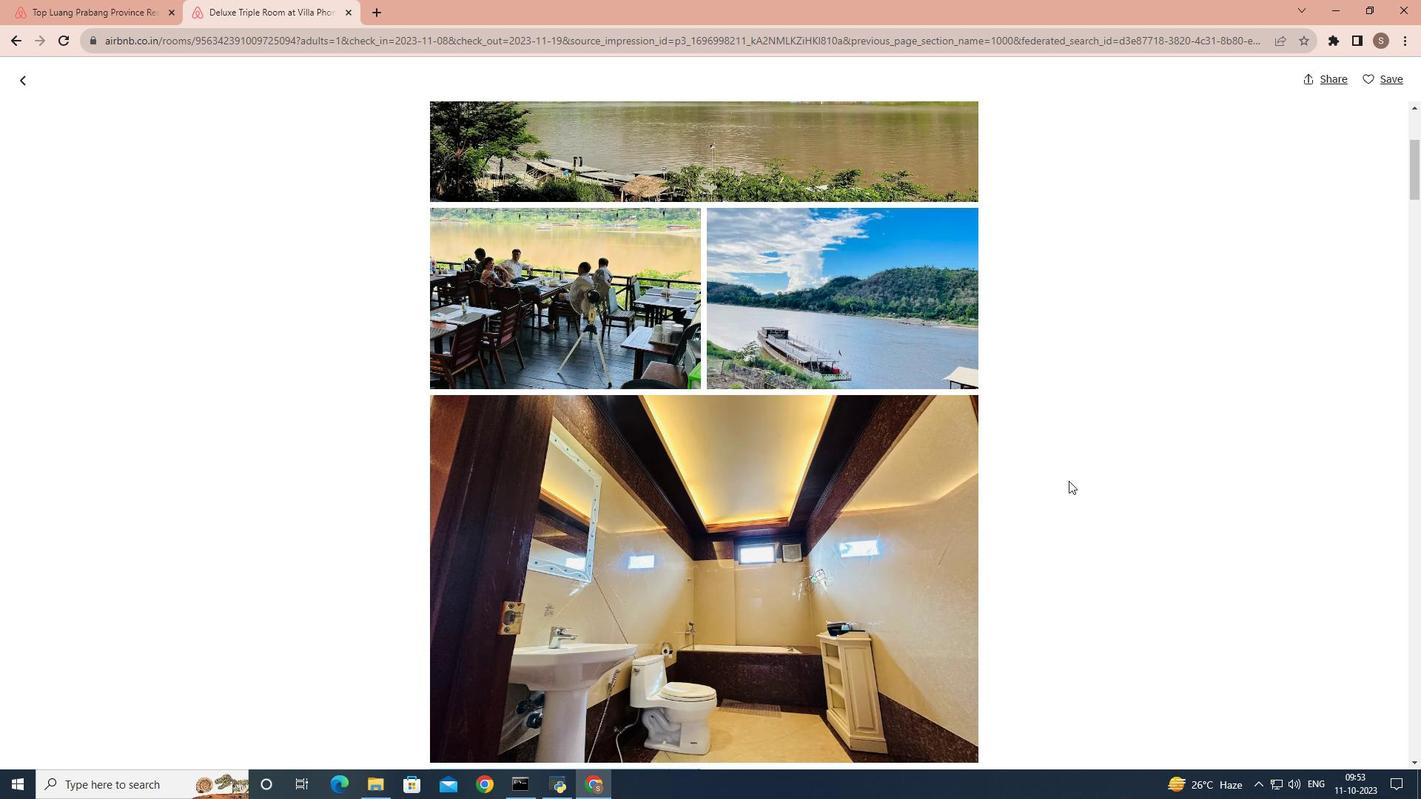 
Action: Mouse scrolled (1069, 480) with delta (0, 0)
Screenshot: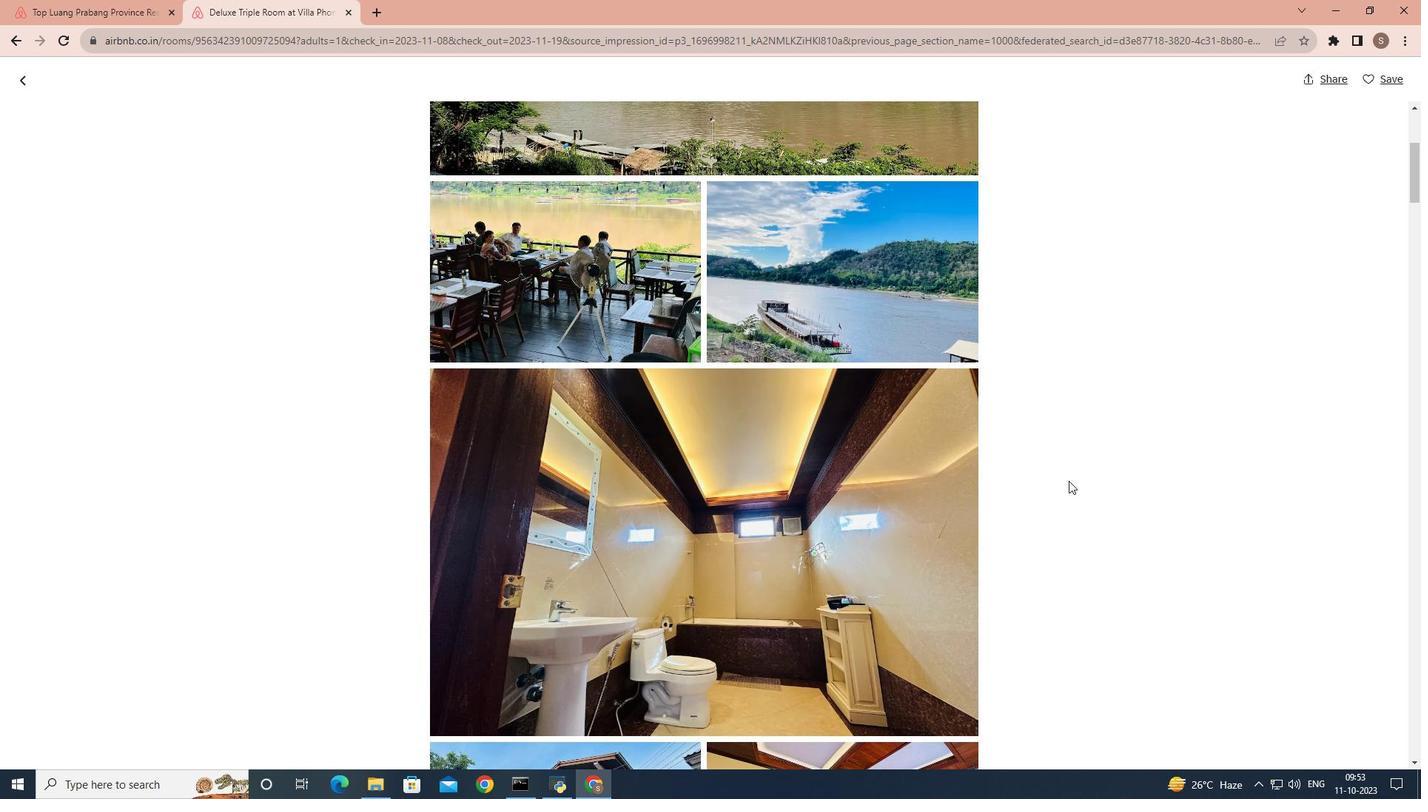 
Action: Mouse scrolled (1069, 480) with delta (0, 0)
Screenshot: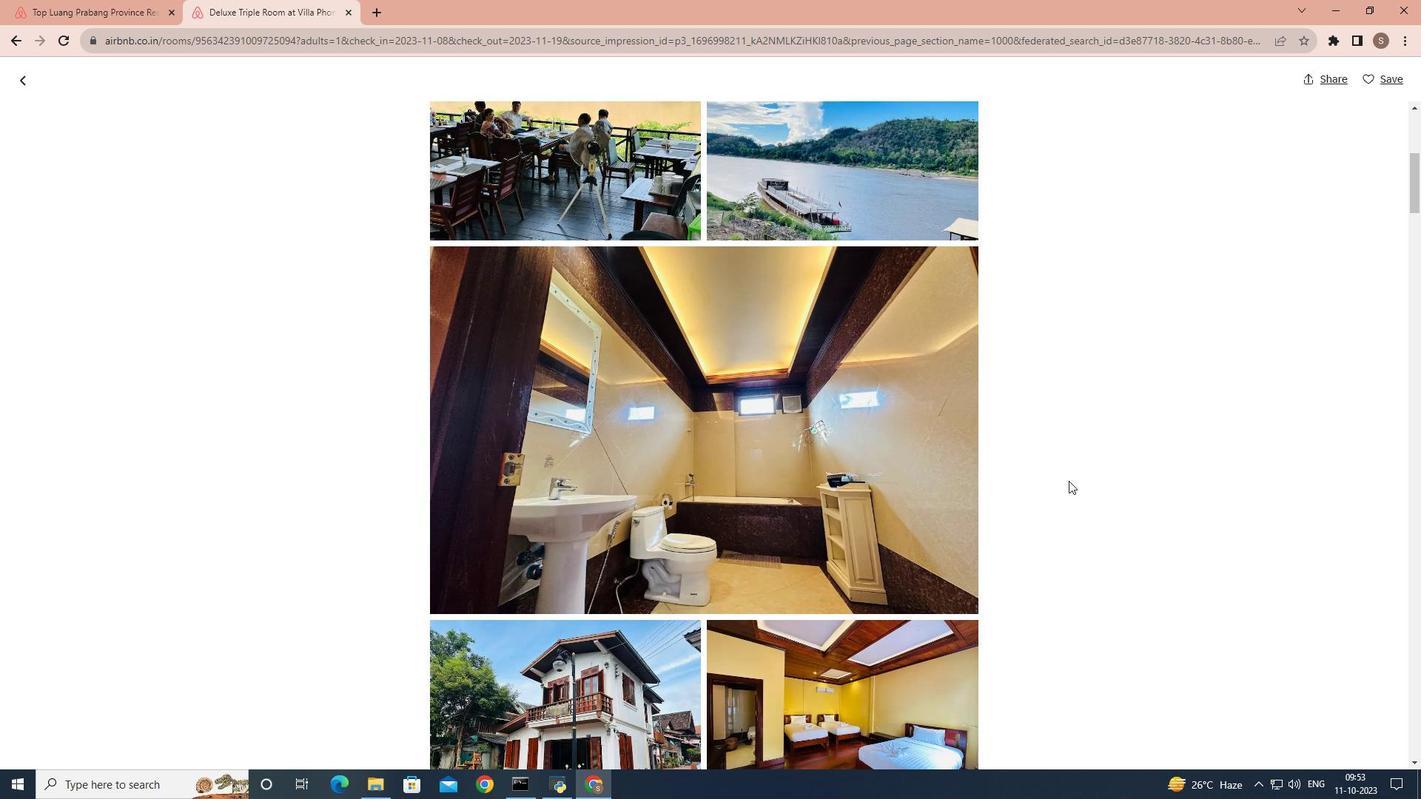 
Action: Mouse scrolled (1069, 480) with delta (0, 0)
Screenshot: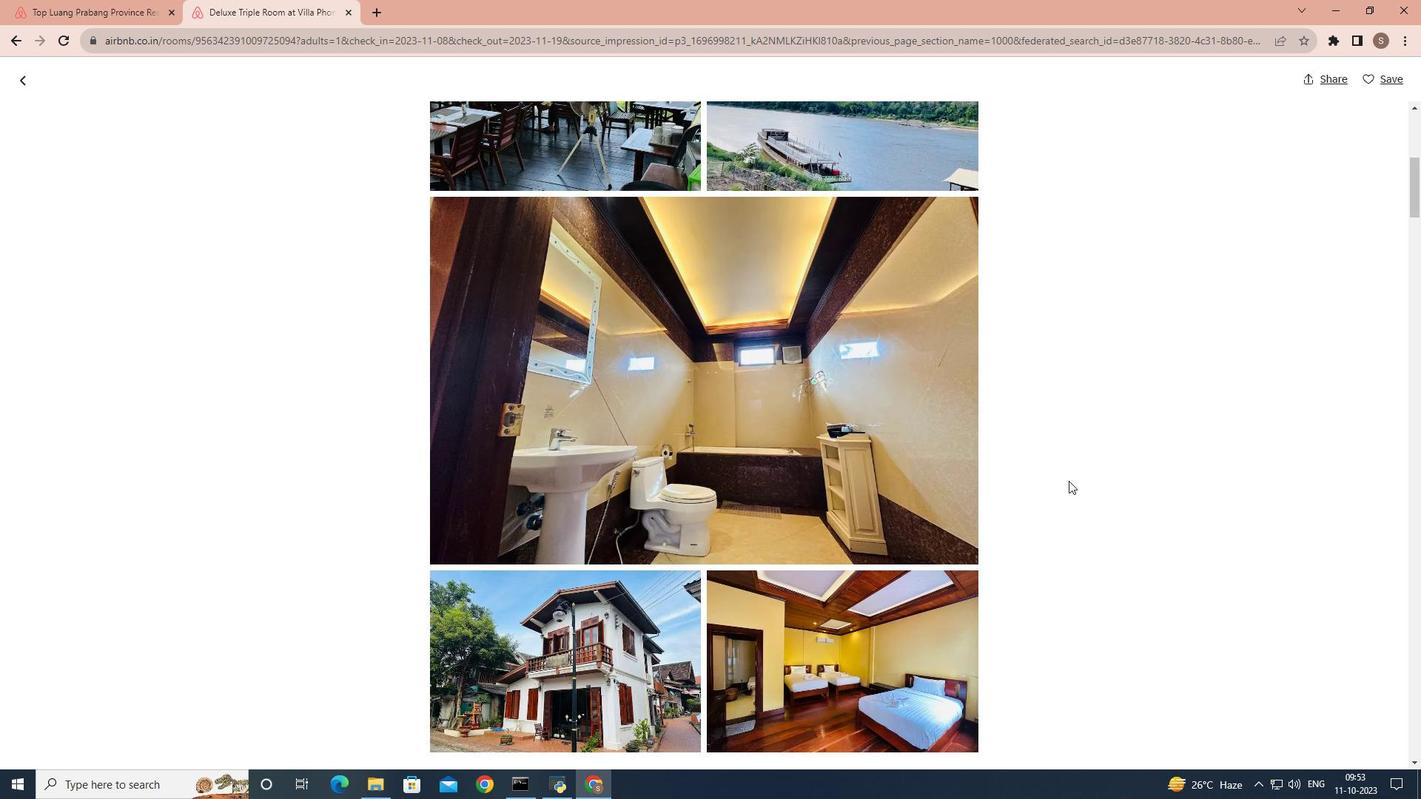 
Action: Mouse scrolled (1069, 480) with delta (0, 0)
Screenshot: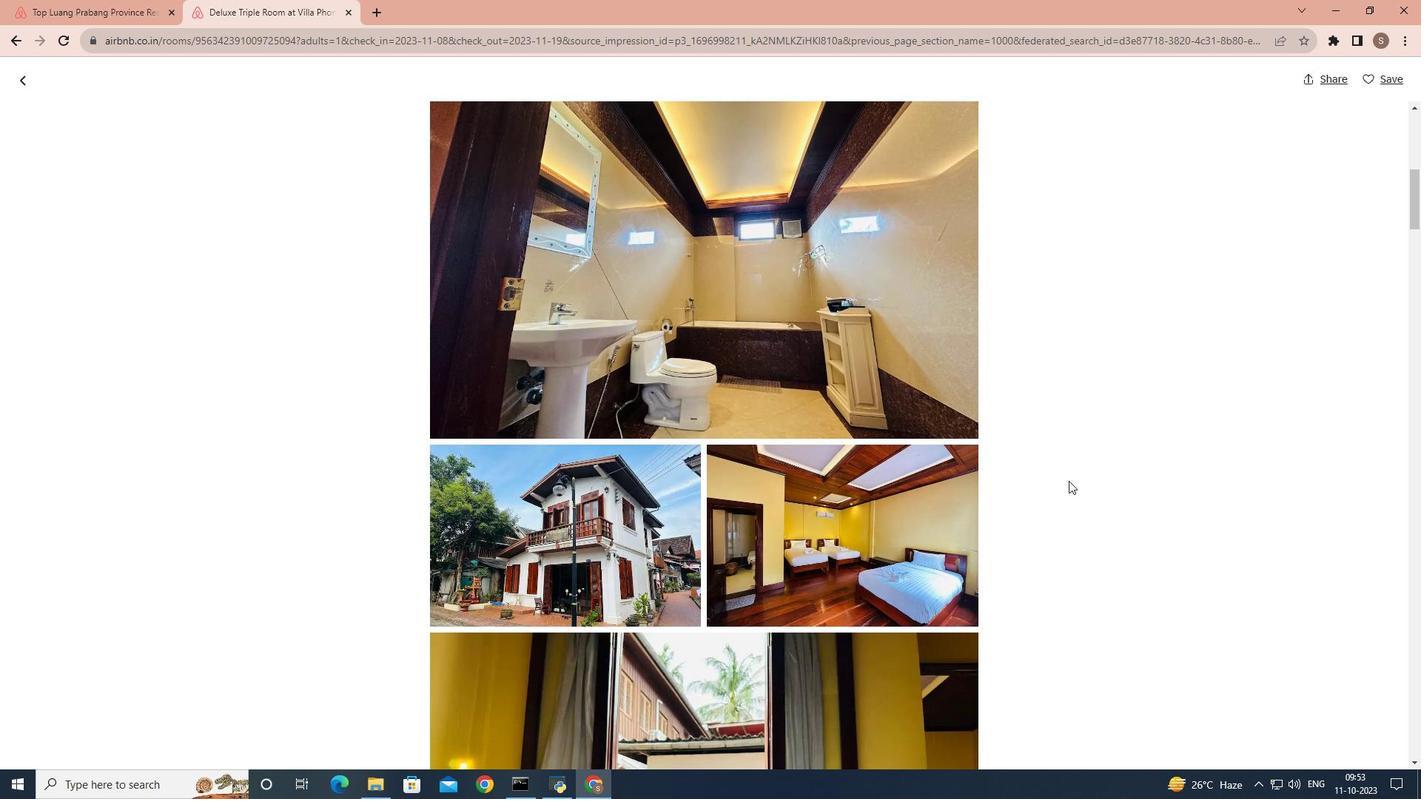 
Action: Mouse scrolled (1069, 480) with delta (0, 0)
Screenshot: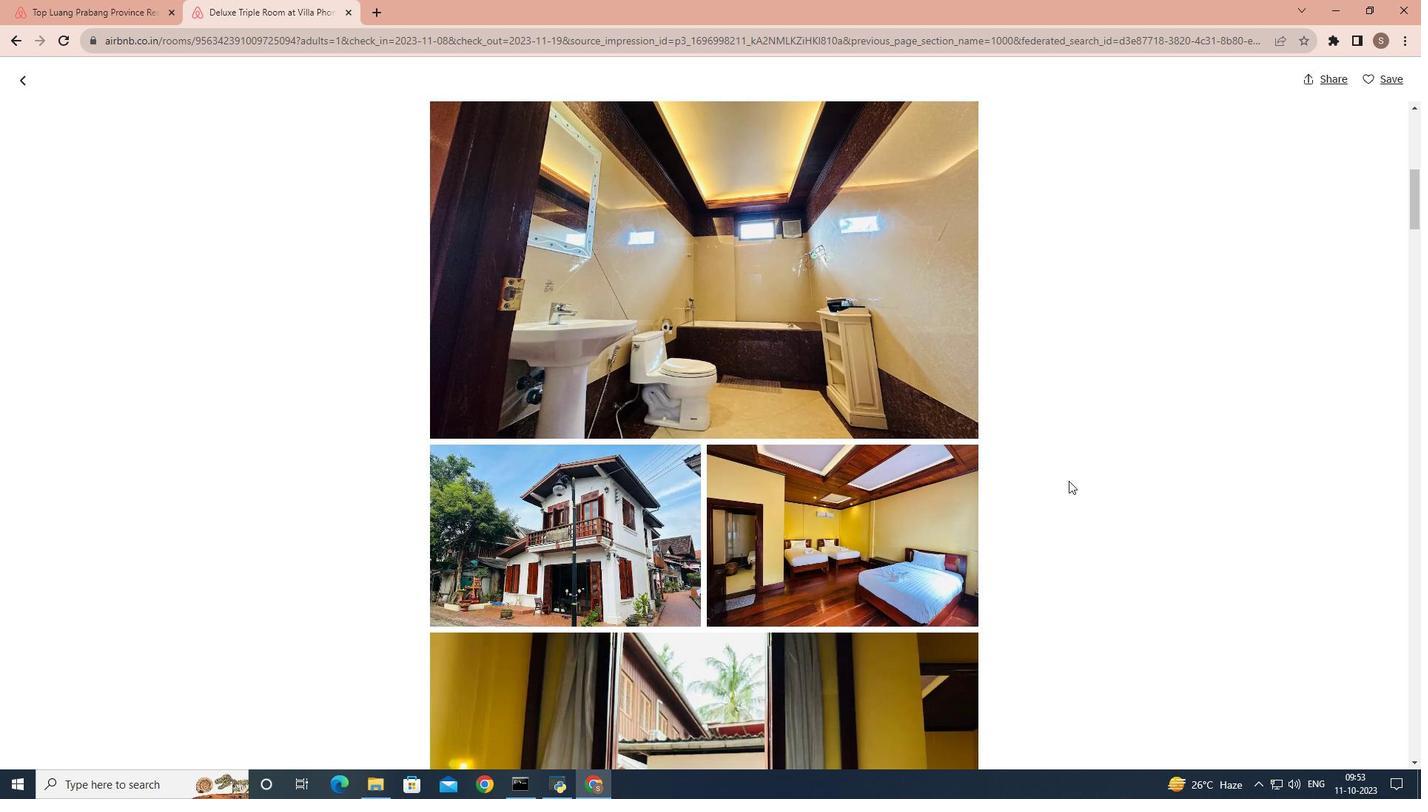 
Action: Mouse scrolled (1069, 480) with delta (0, 0)
Screenshot: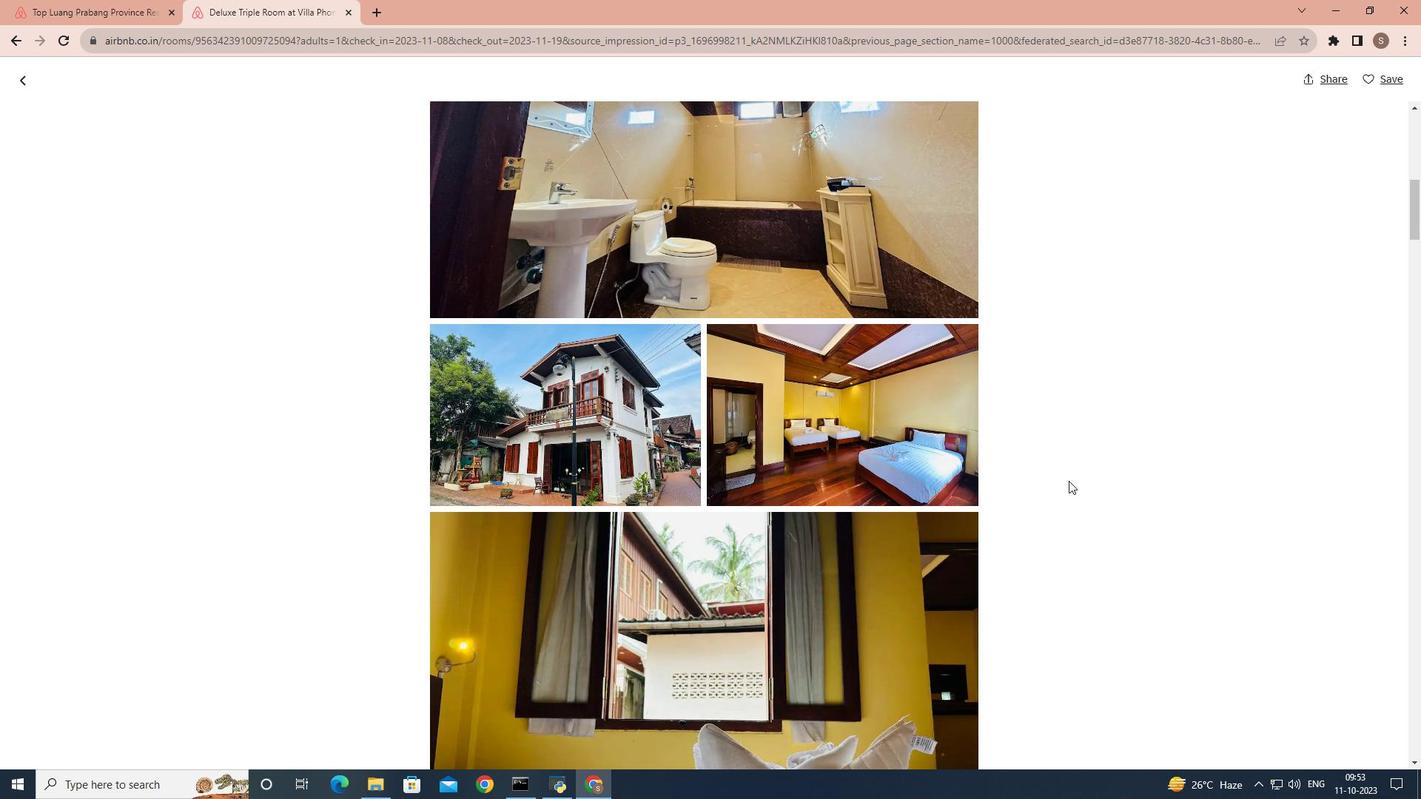 
Action: Mouse scrolled (1069, 480) with delta (0, 0)
Screenshot: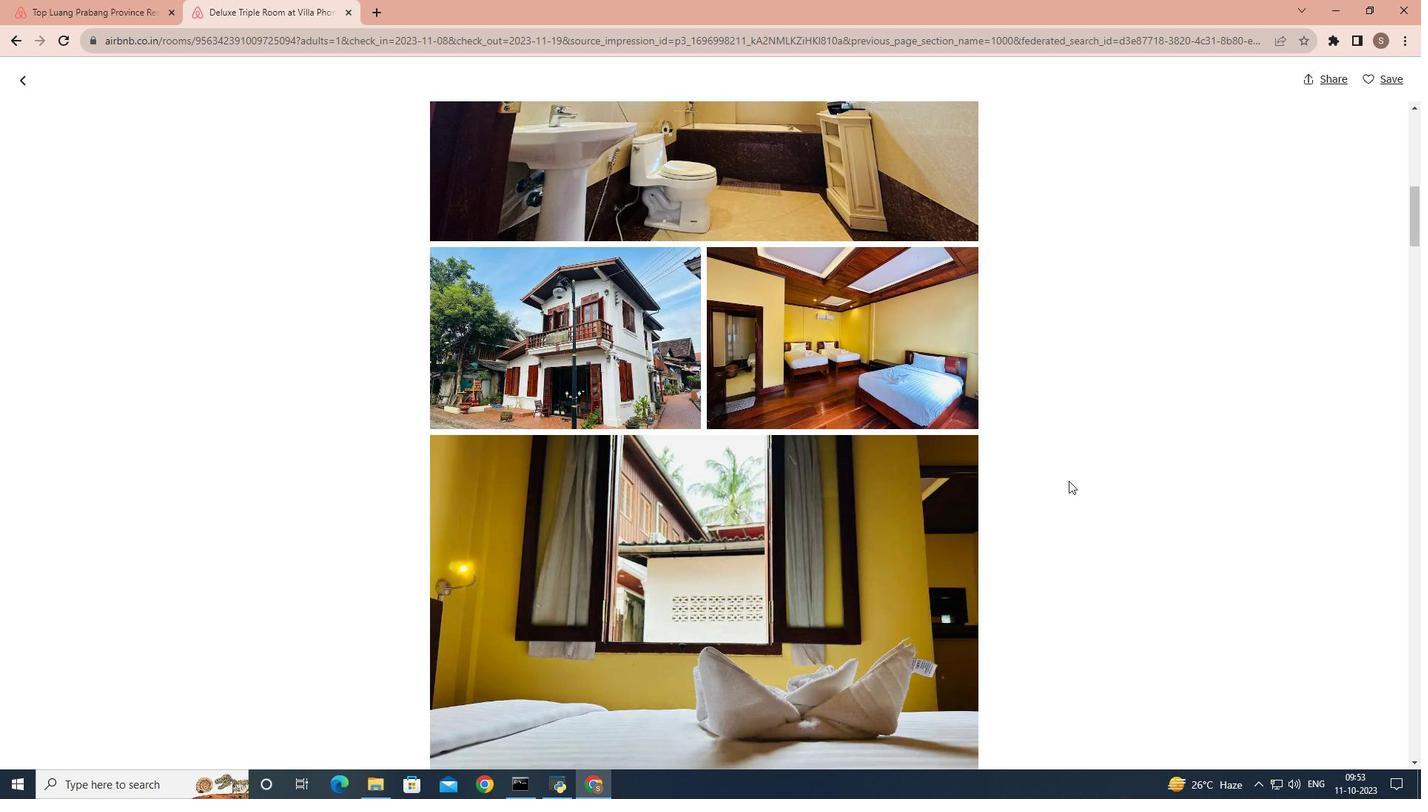 
Action: Mouse scrolled (1069, 480) with delta (0, 0)
Screenshot: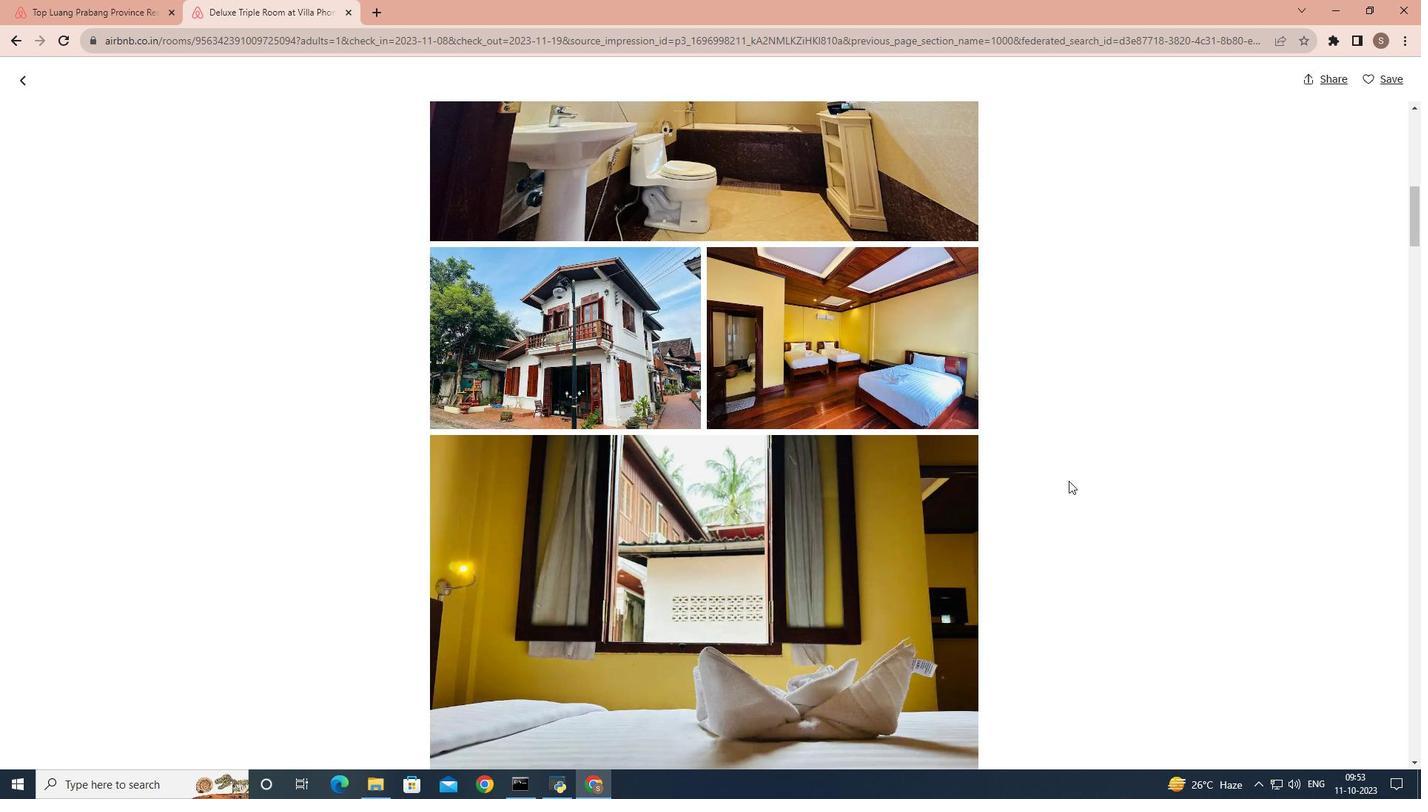 
Action: Mouse scrolled (1069, 480) with delta (0, 0)
Screenshot: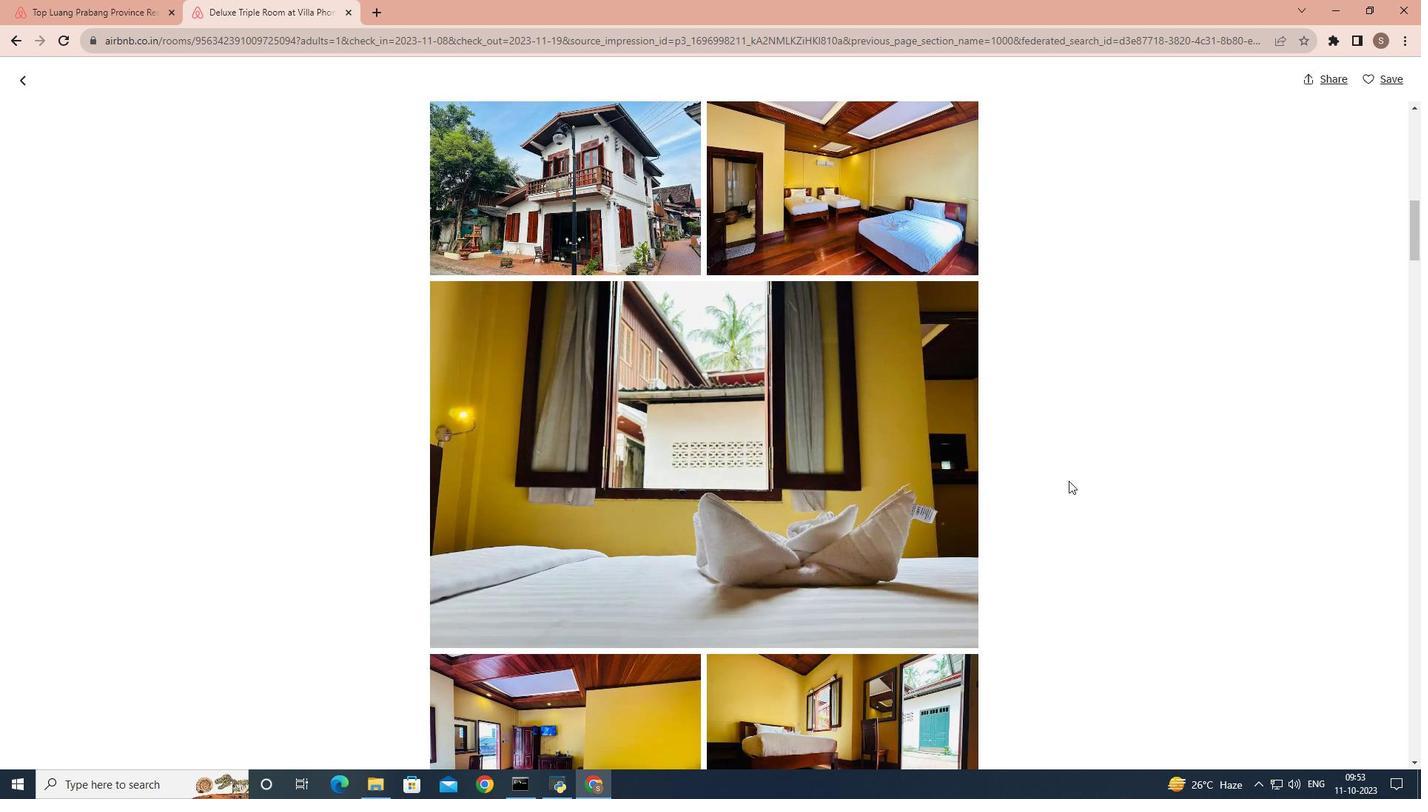 
Action: Mouse scrolled (1069, 480) with delta (0, 0)
Screenshot: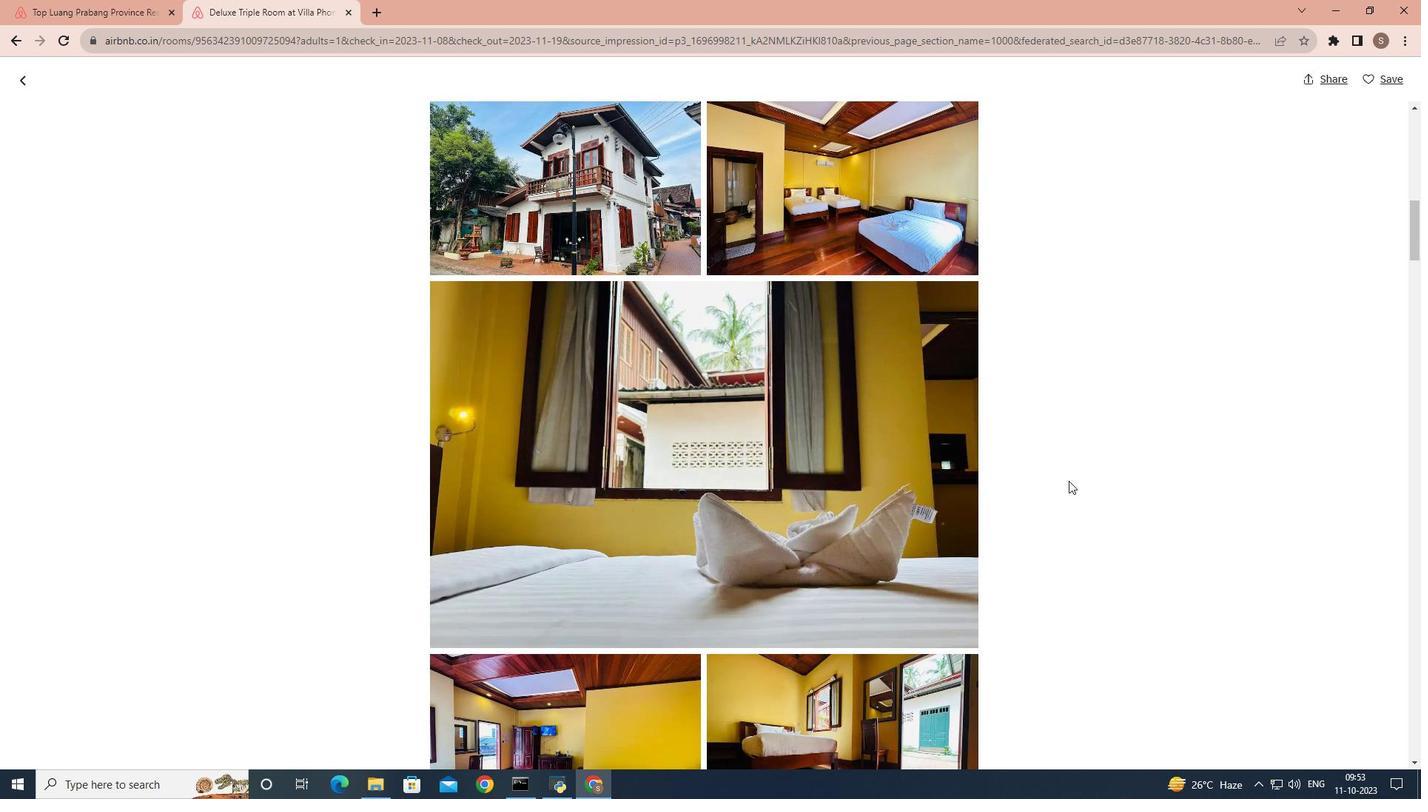 
Action: Mouse scrolled (1069, 480) with delta (0, 0)
Screenshot: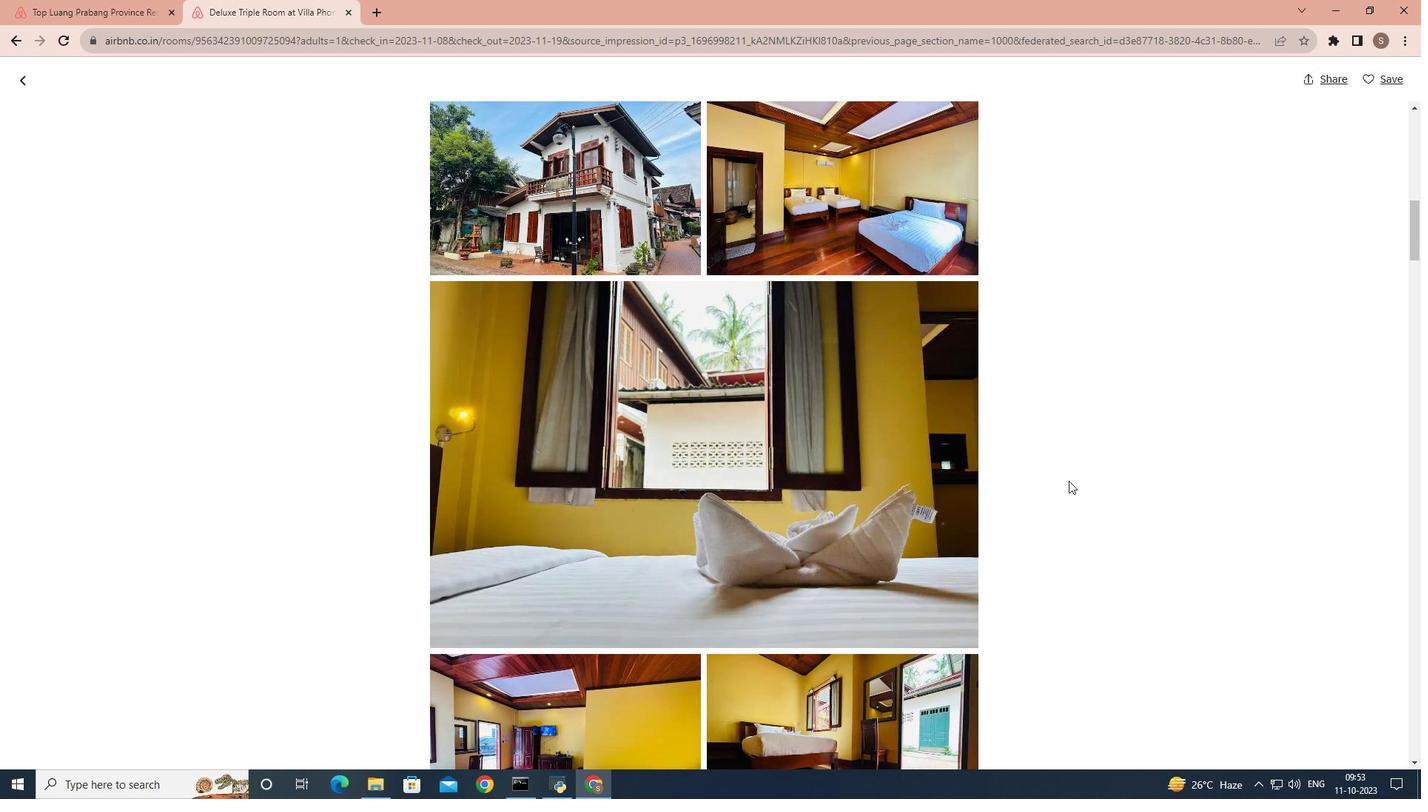 
Action: Mouse scrolled (1069, 480) with delta (0, 0)
Screenshot: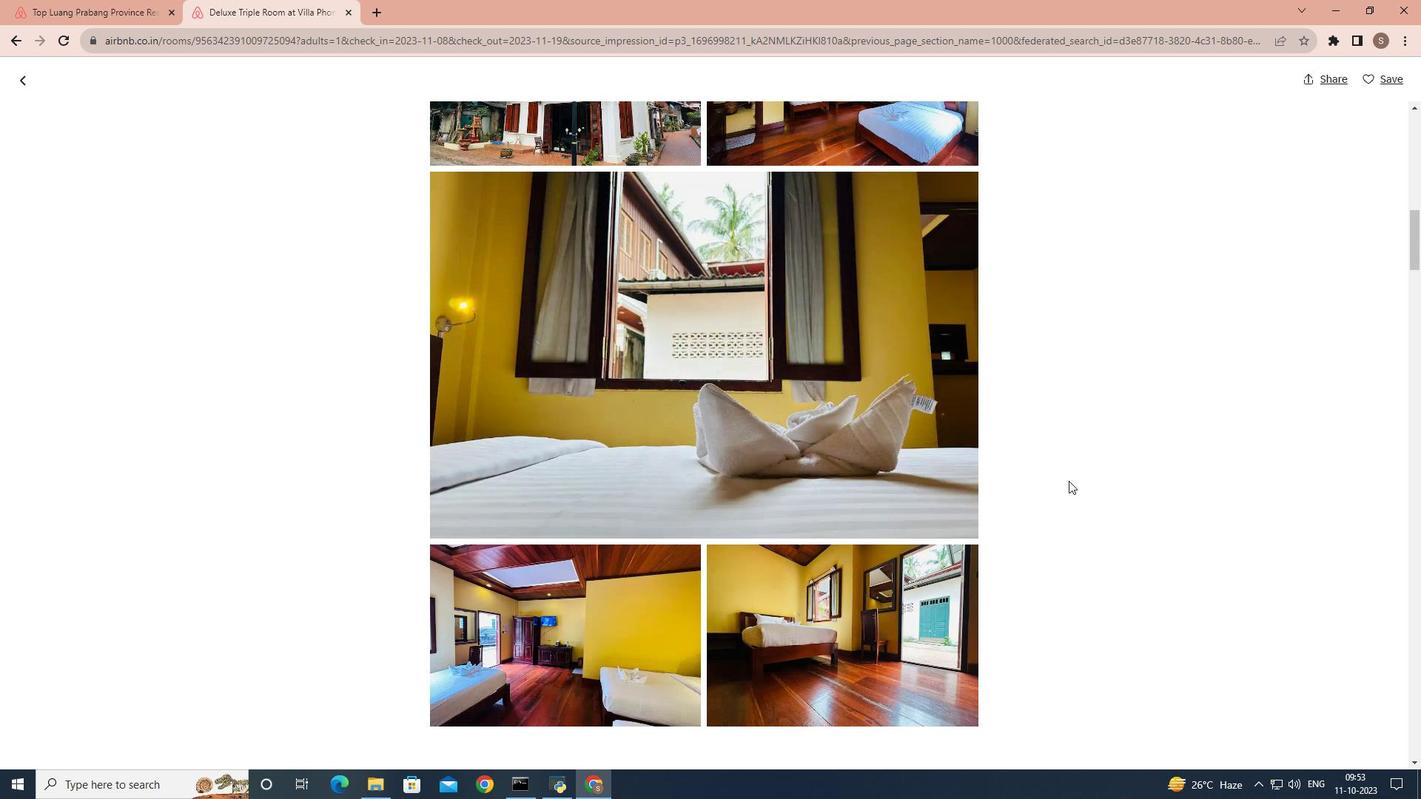 
Action: Mouse scrolled (1069, 480) with delta (0, 0)
Screenshot: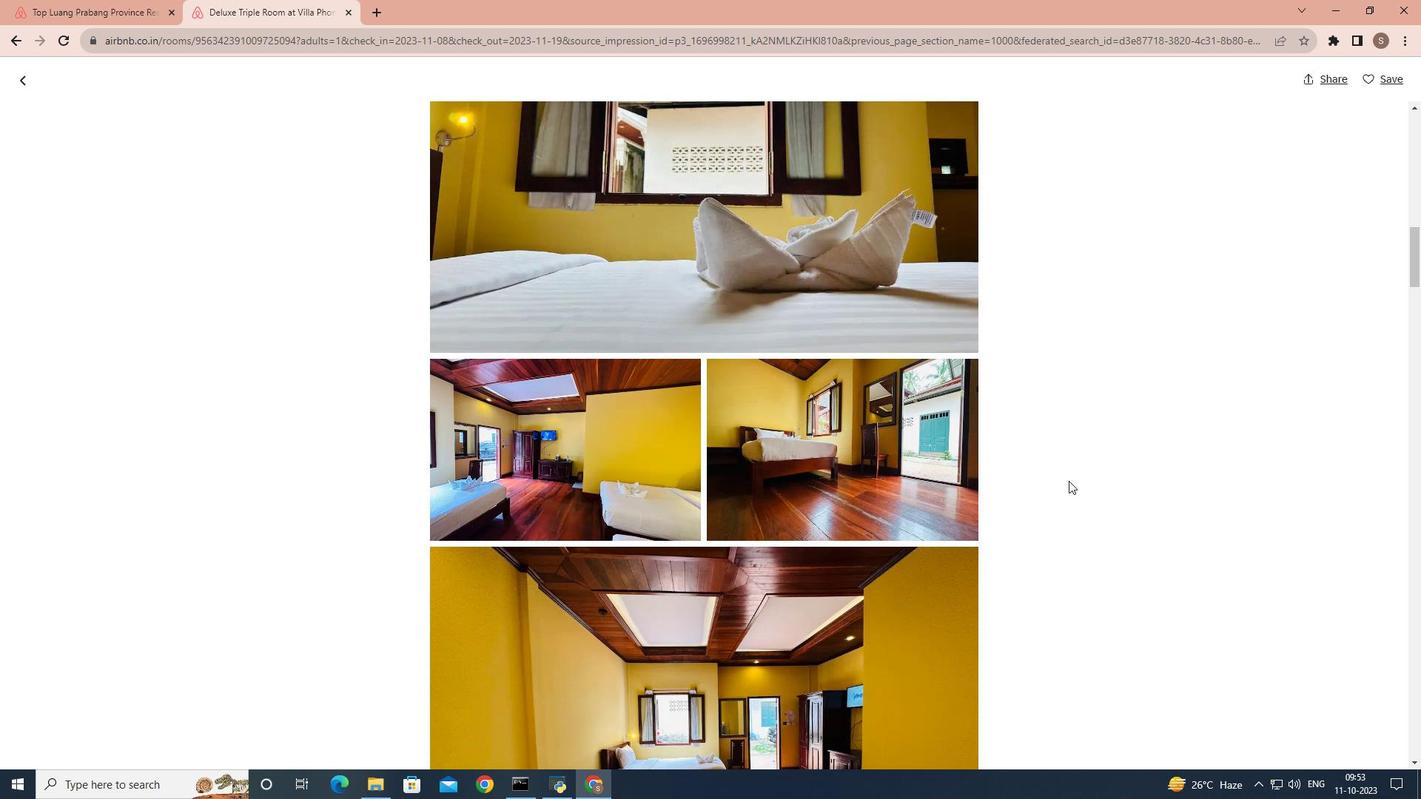 
Action: Mouse scrolled (1069, 480) with delta (0, 0)
Screenshot: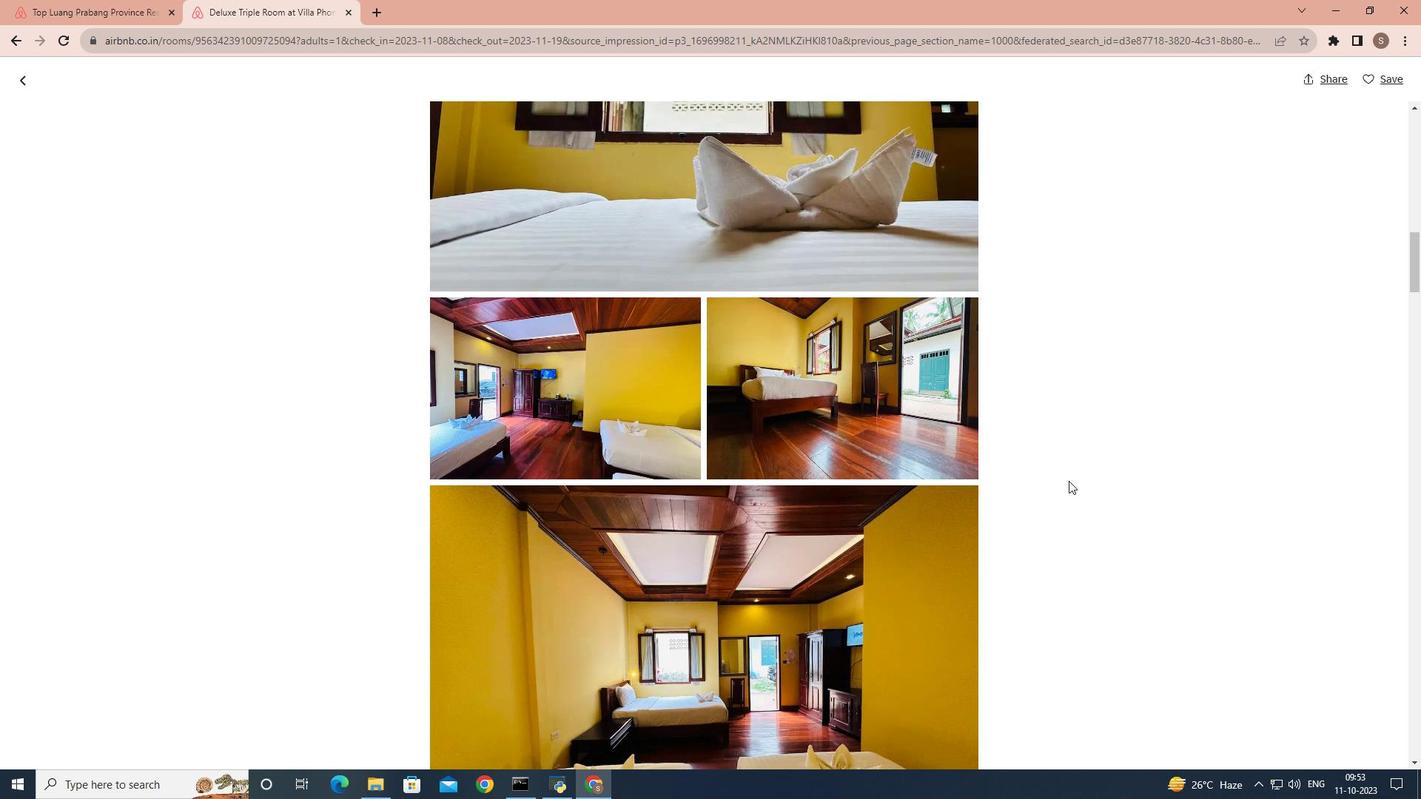 
Action: Mouse scrolled (1069, 480) with delta (0, 0)
Screenshot: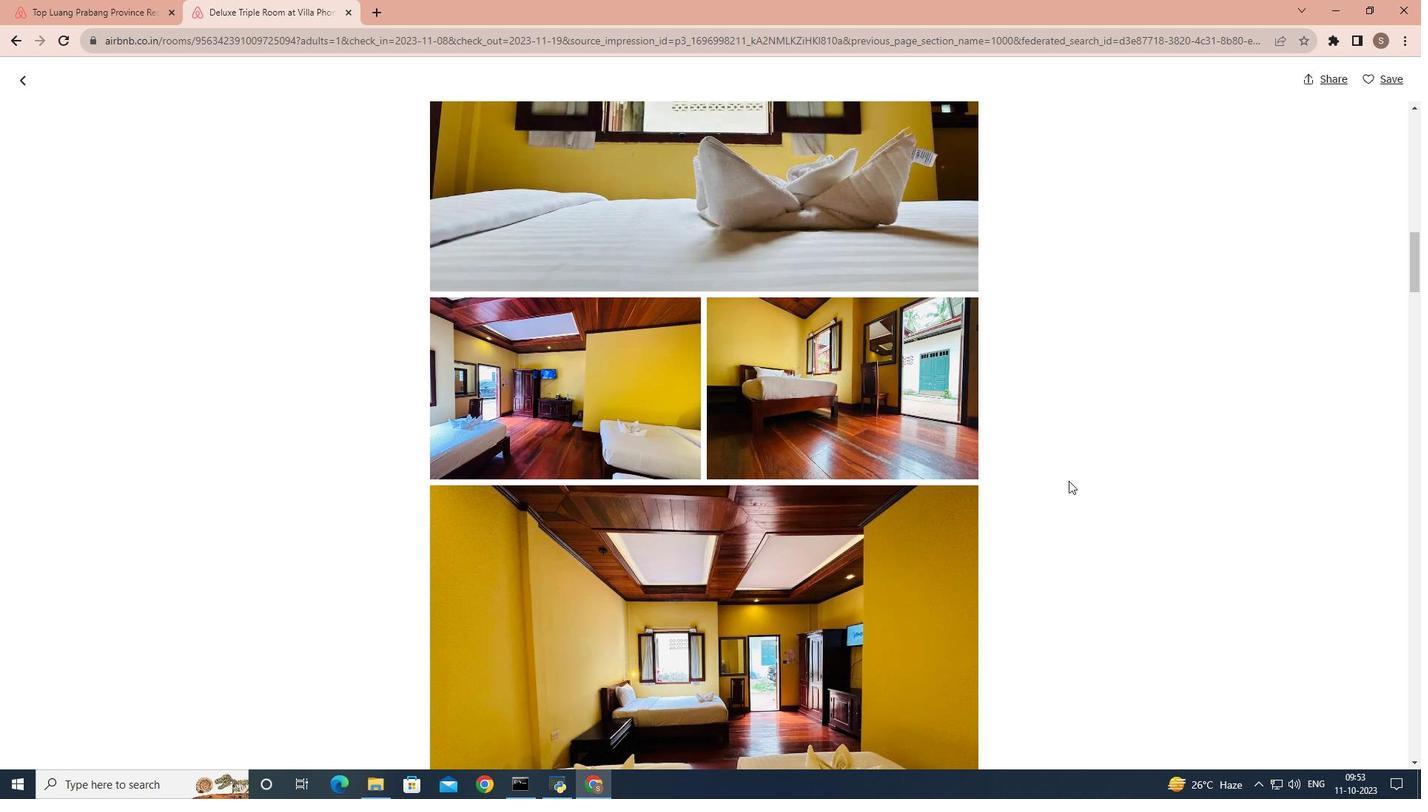 
Action: Mouse scrolled (1069, 480) with delta (0, 0)
Screenshot: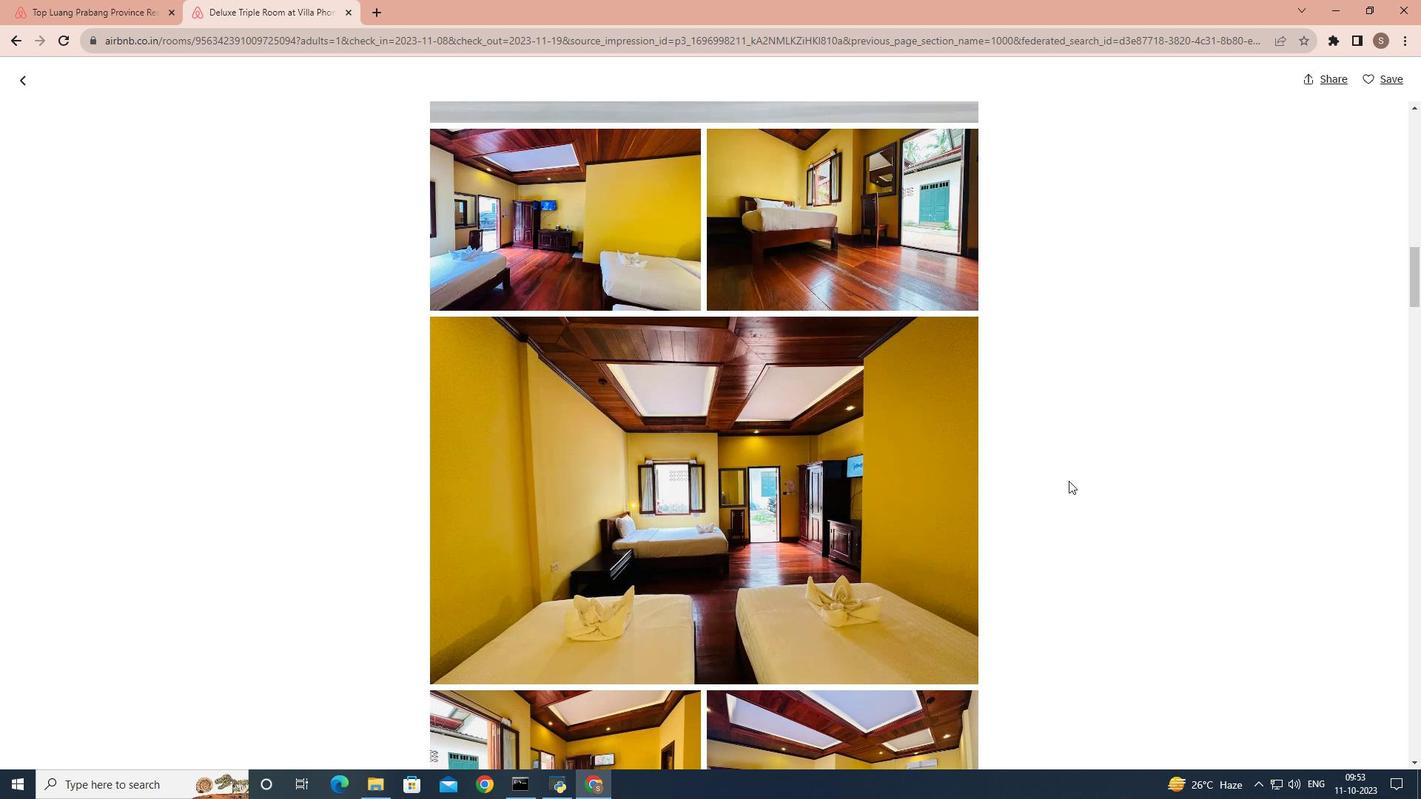 
Action: Mouse scrolled (1069, 480) with delta (0, 0)
Screenshot: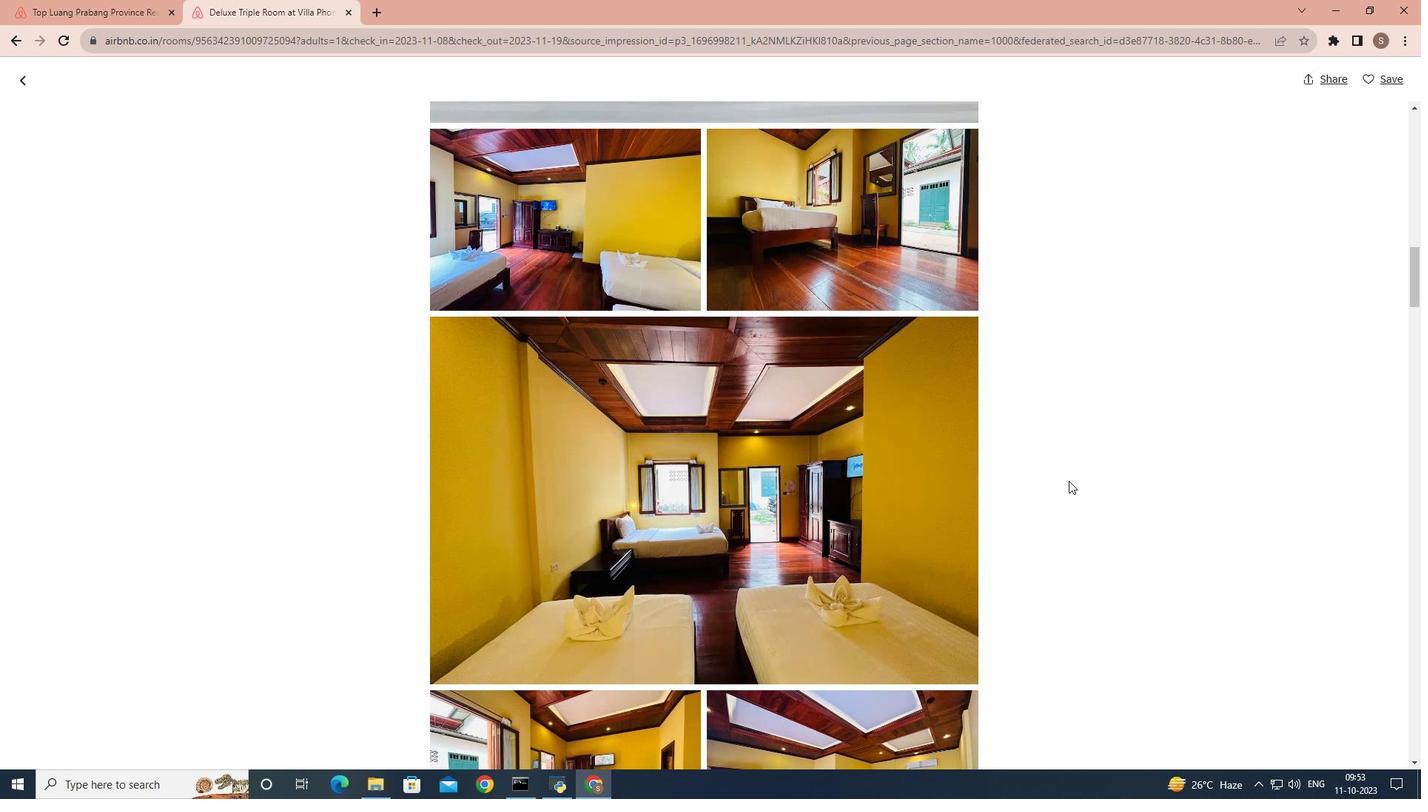 
Action: Mouse scrolled (1069, 480) with delta (0, 0)
Screenshot: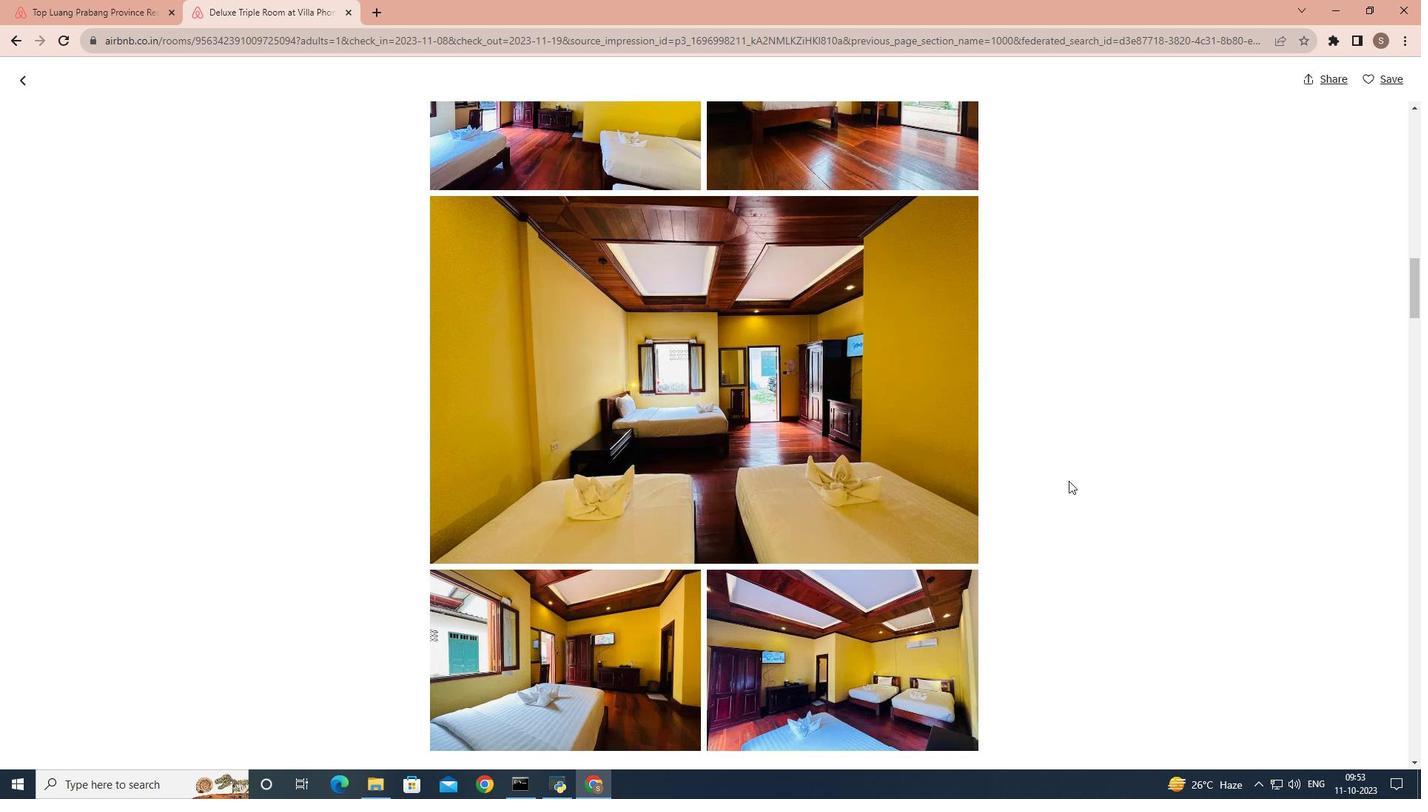 
Action: Mouse scrolled (1069, 480) with delta (0, 0)
Screenshot: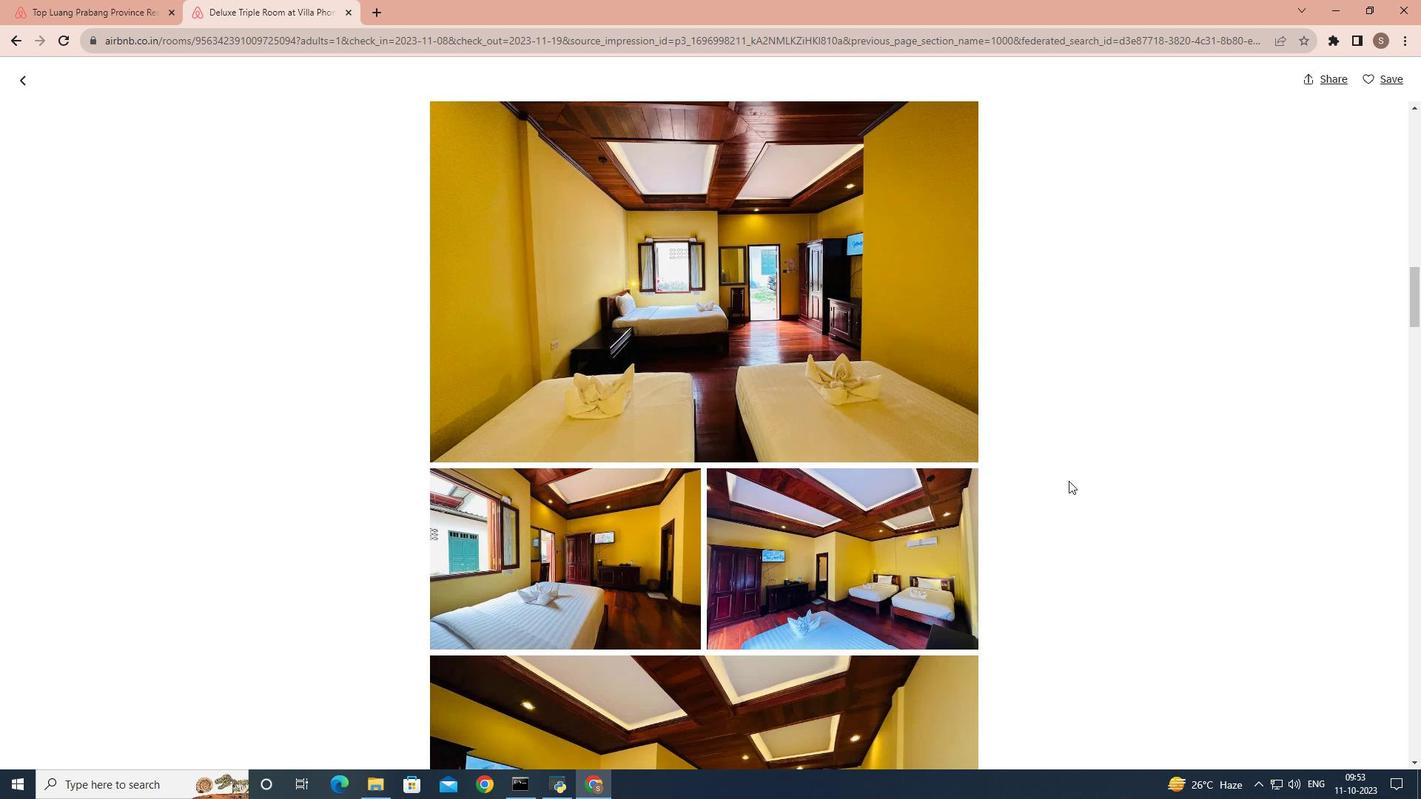 
Action: Mouse scrolled (1069, 480) with delta (0, 0)
Screenshot: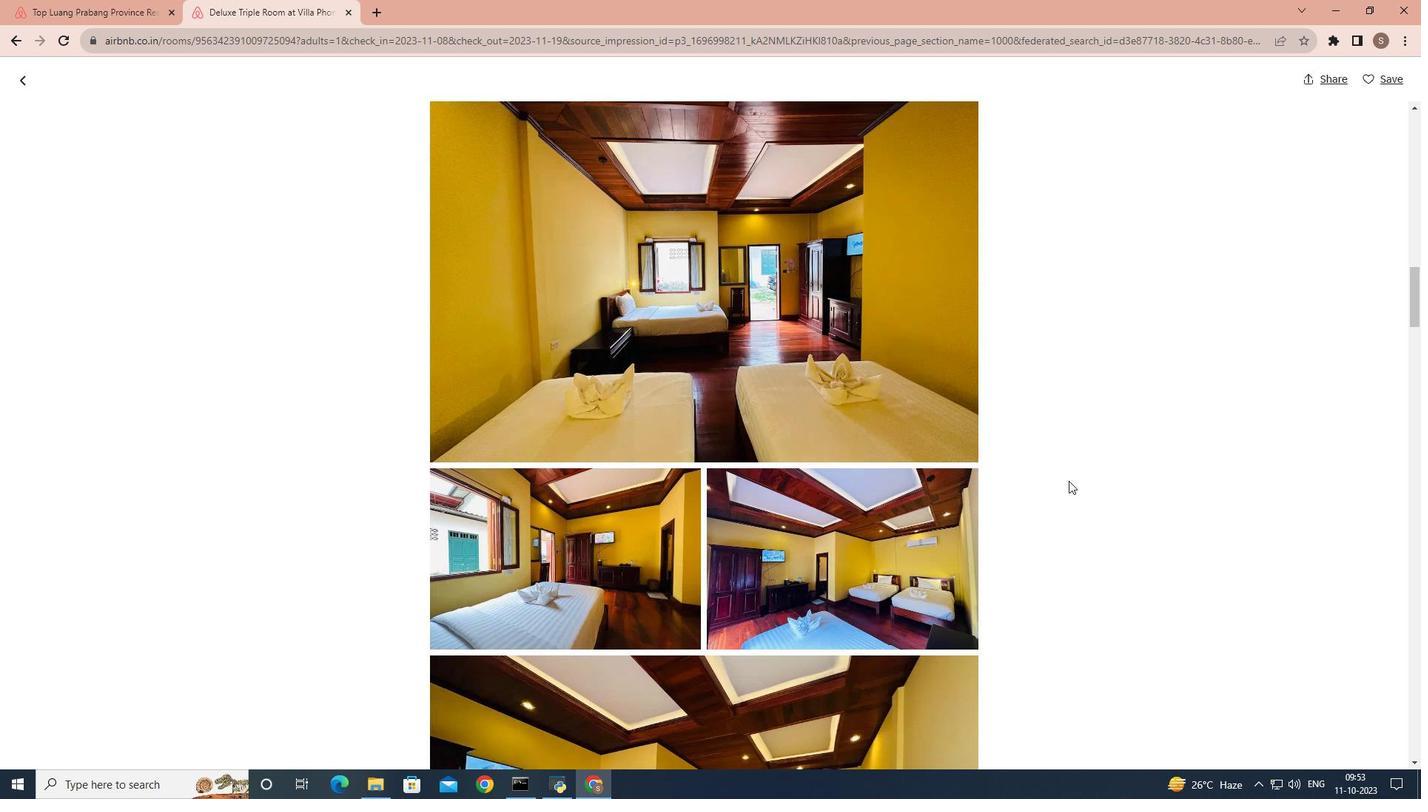 
Action: Mouse scrolled (1069, 480) with delta (0, 0)
Screenshot: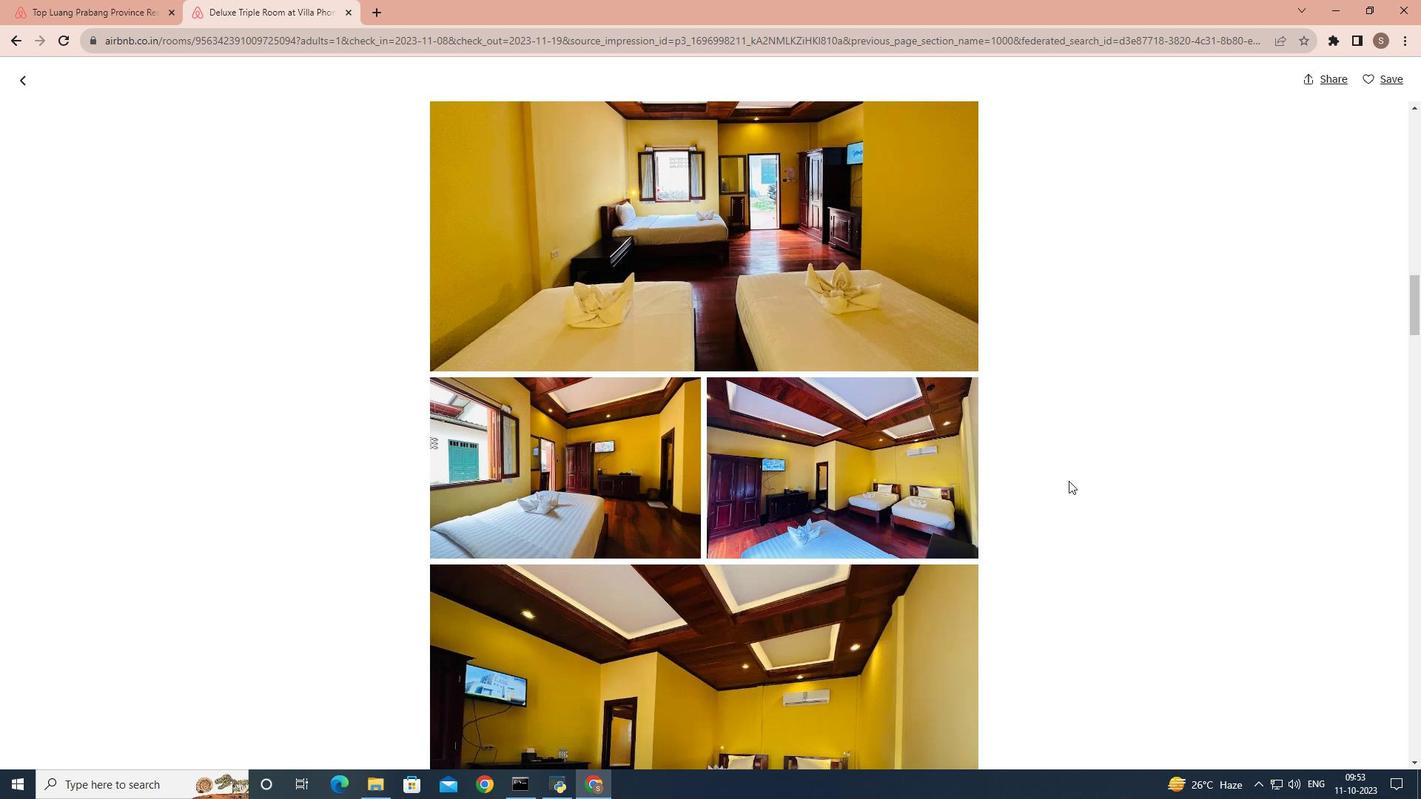 
Action: Mouse scrolled (1069, 480) with delta (0, 0)
Screenshot: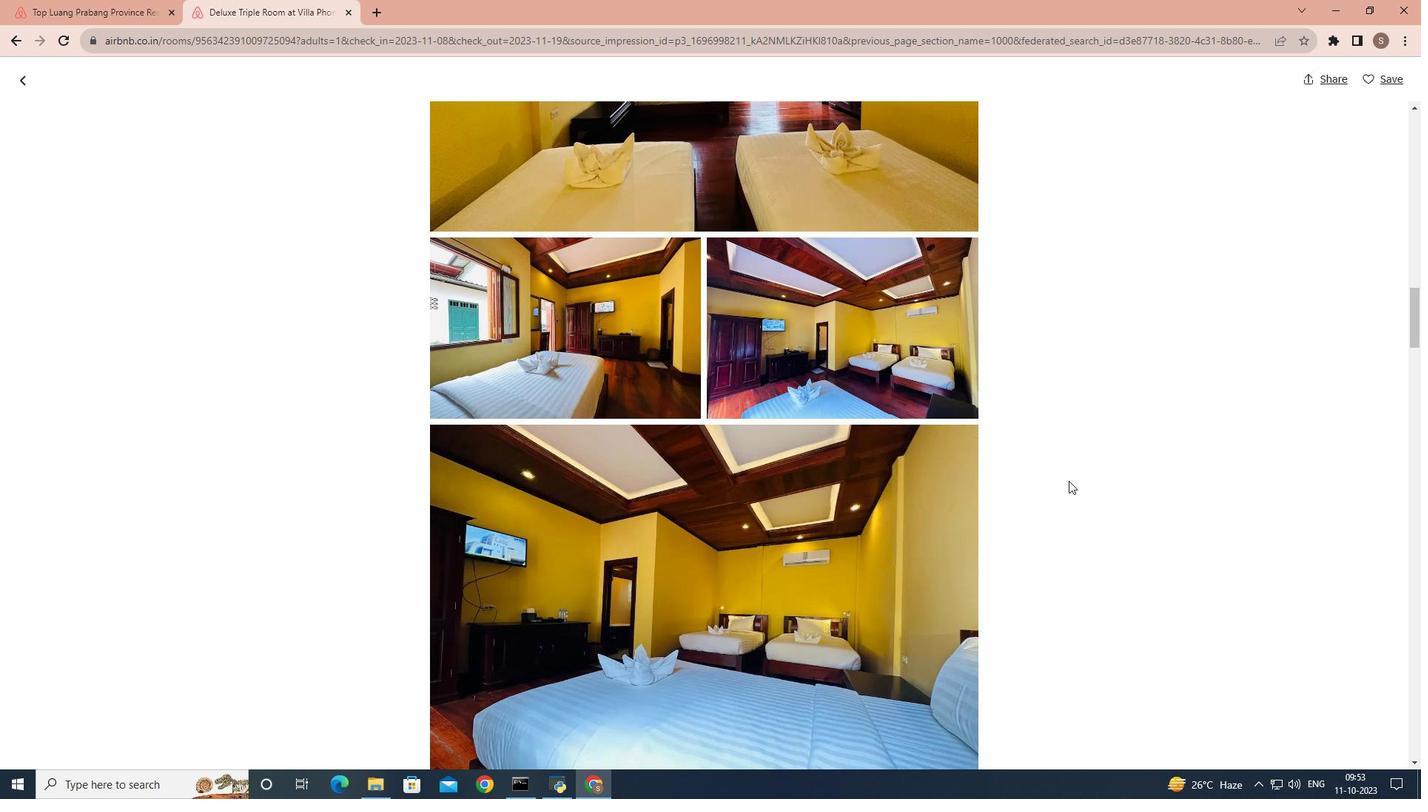 
Action: Mouse scrolled (1069, 480) with delta (0, 0)
Screenshot: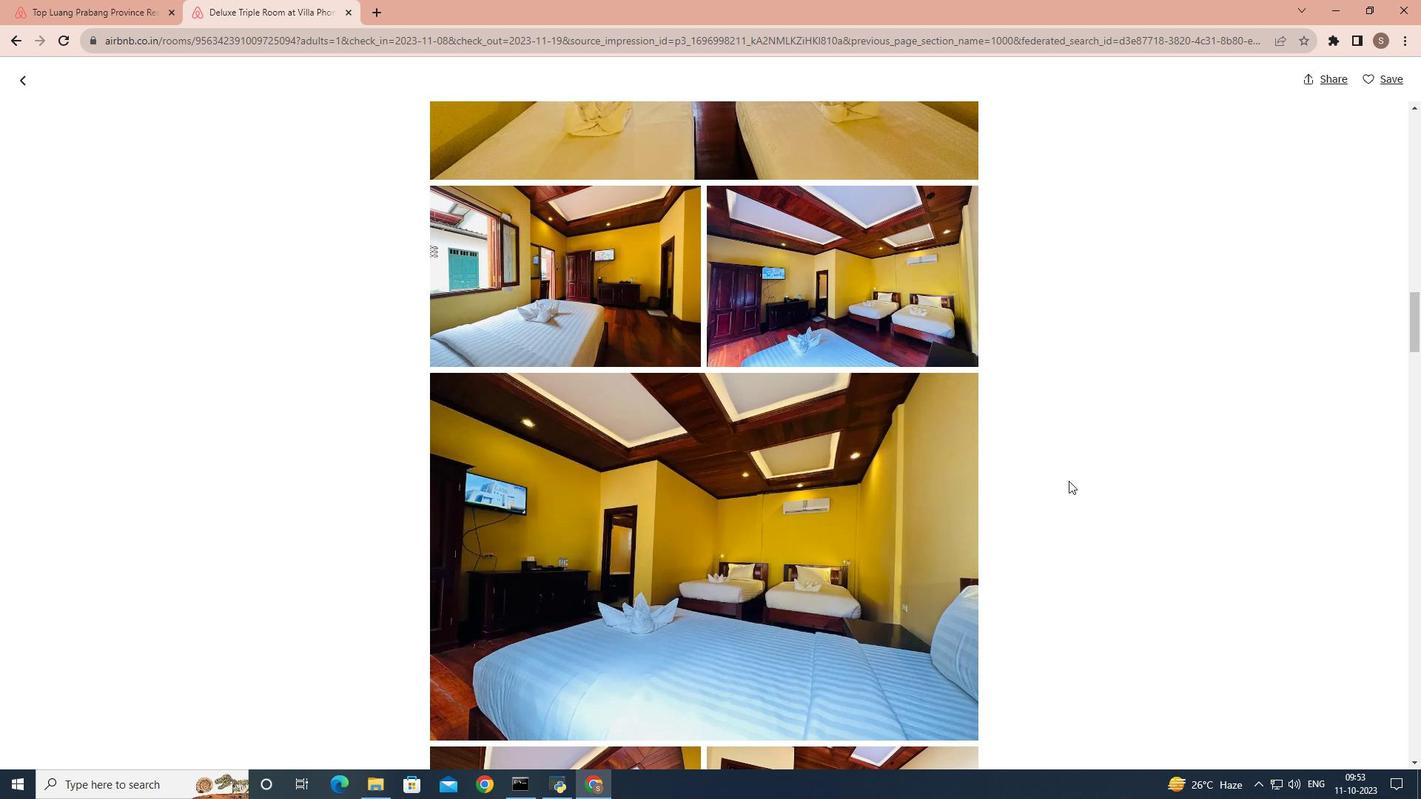 
Action: Mouse scrolled (1069, 480) with delta (0, 0)
Screenshot: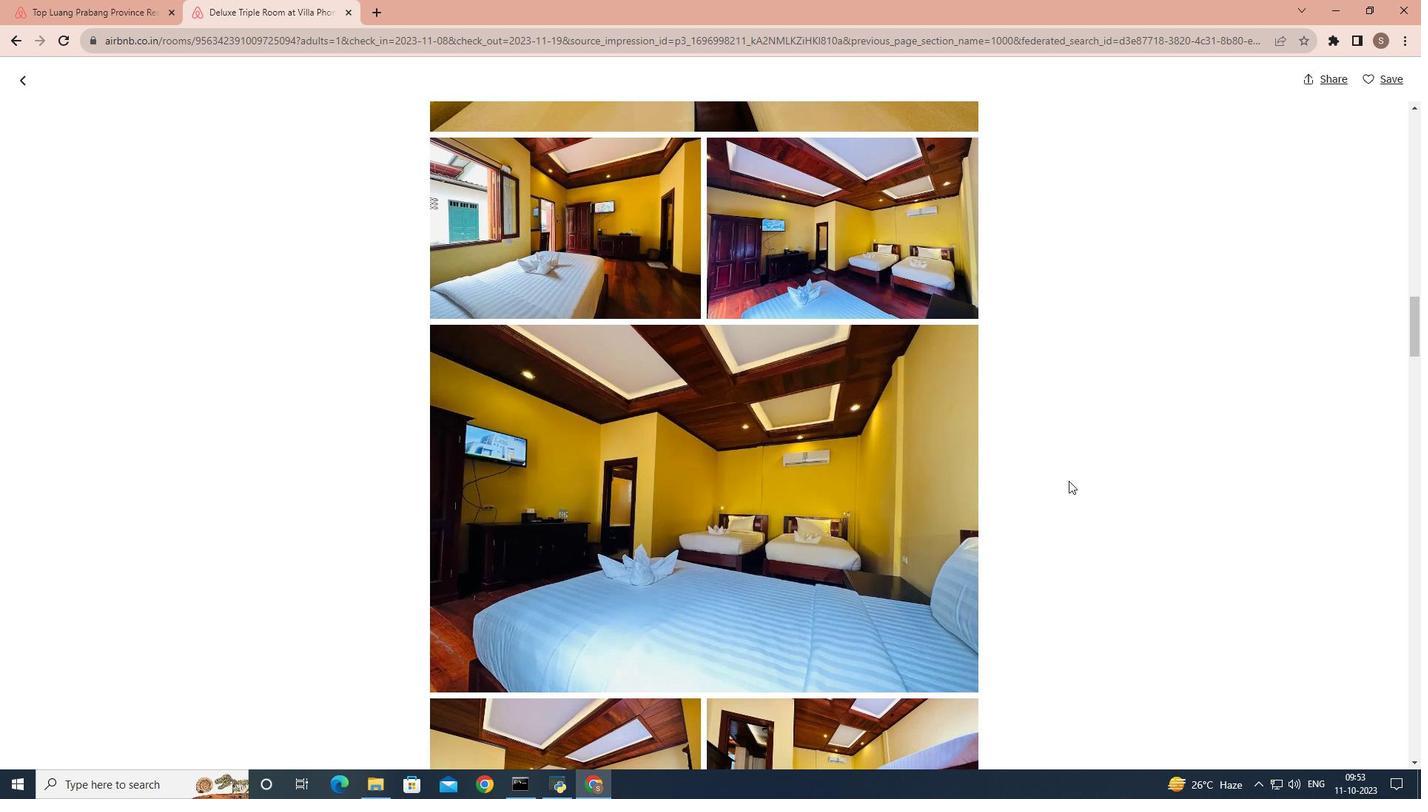 
Action: Mouse scrolled (1069, 480) with delta (0, 0)
Screenshot: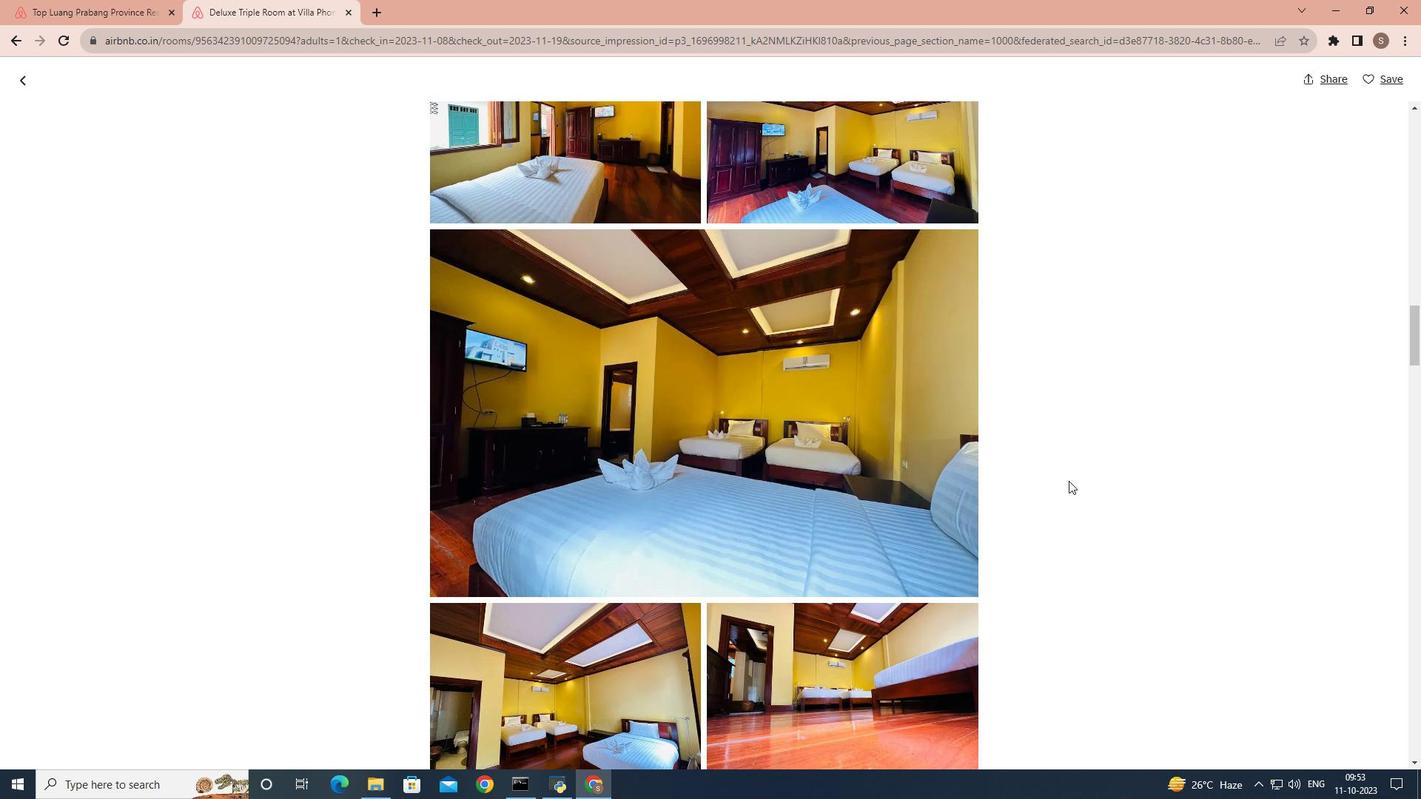 
Action: Mouse scrolled (1069, 480) with delta (0, 0)
Screenshot: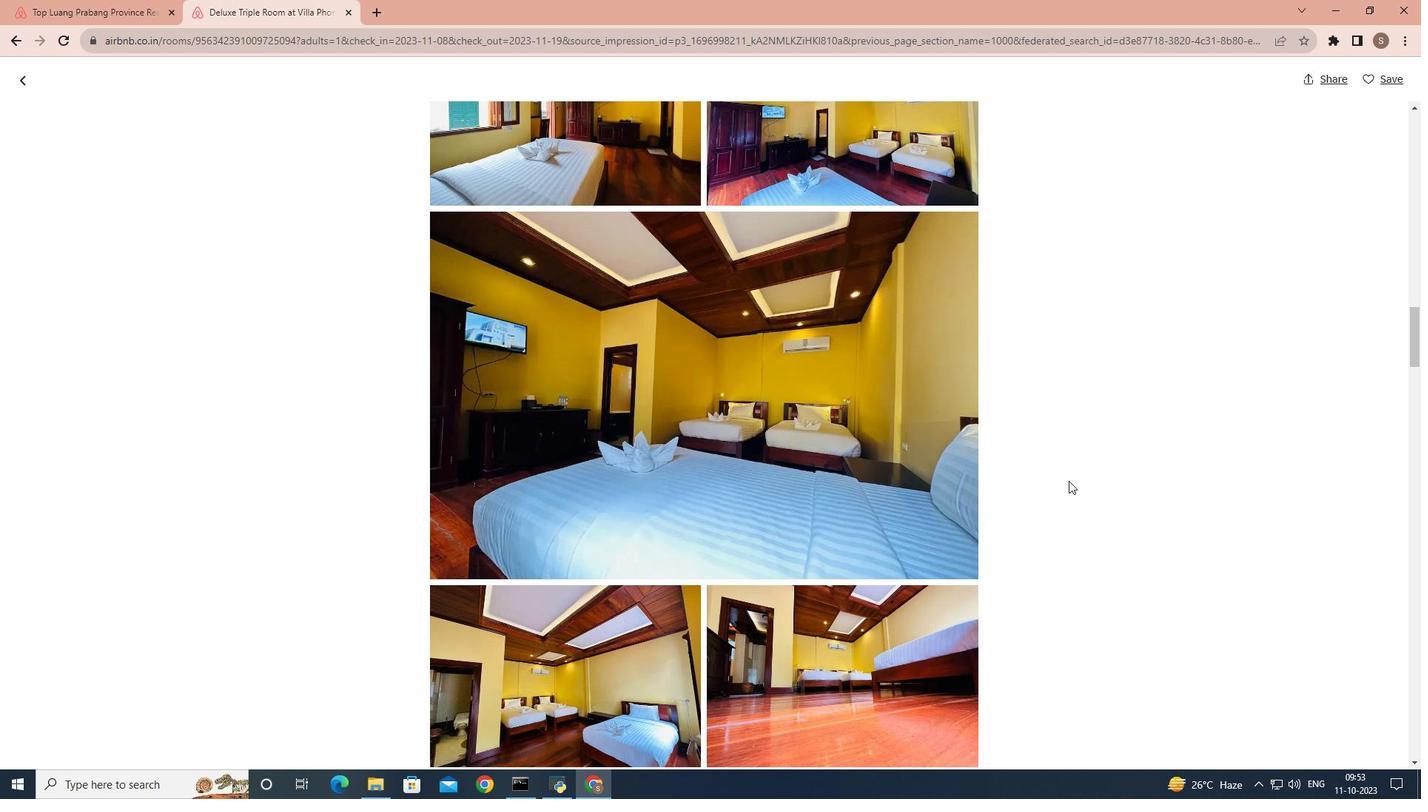 
Action: Mouse scrolled (1069, 480) with delta (0, 0)
Screenshot: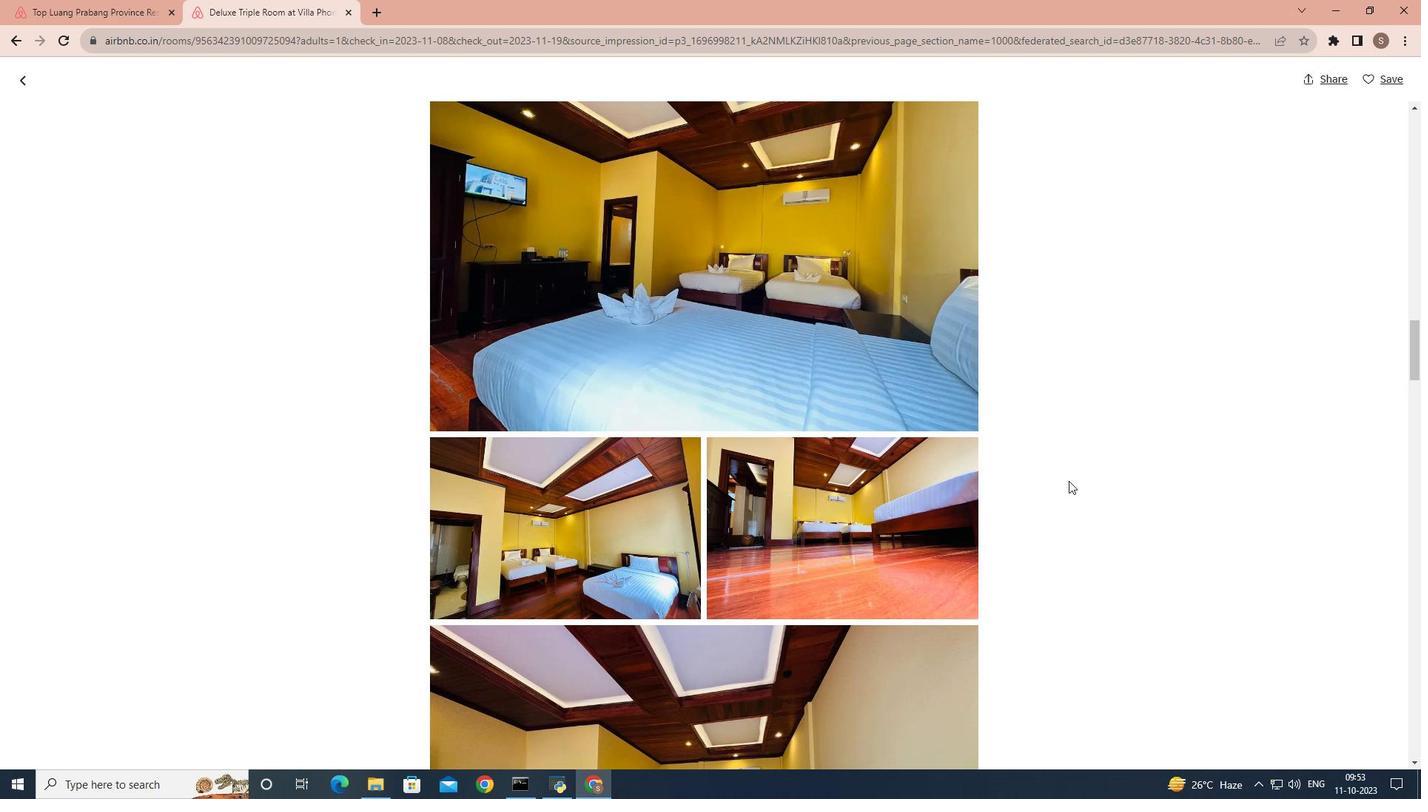 
Action: Mouse scrolled (1069, 480) with delta (0, 0)
Screenshot: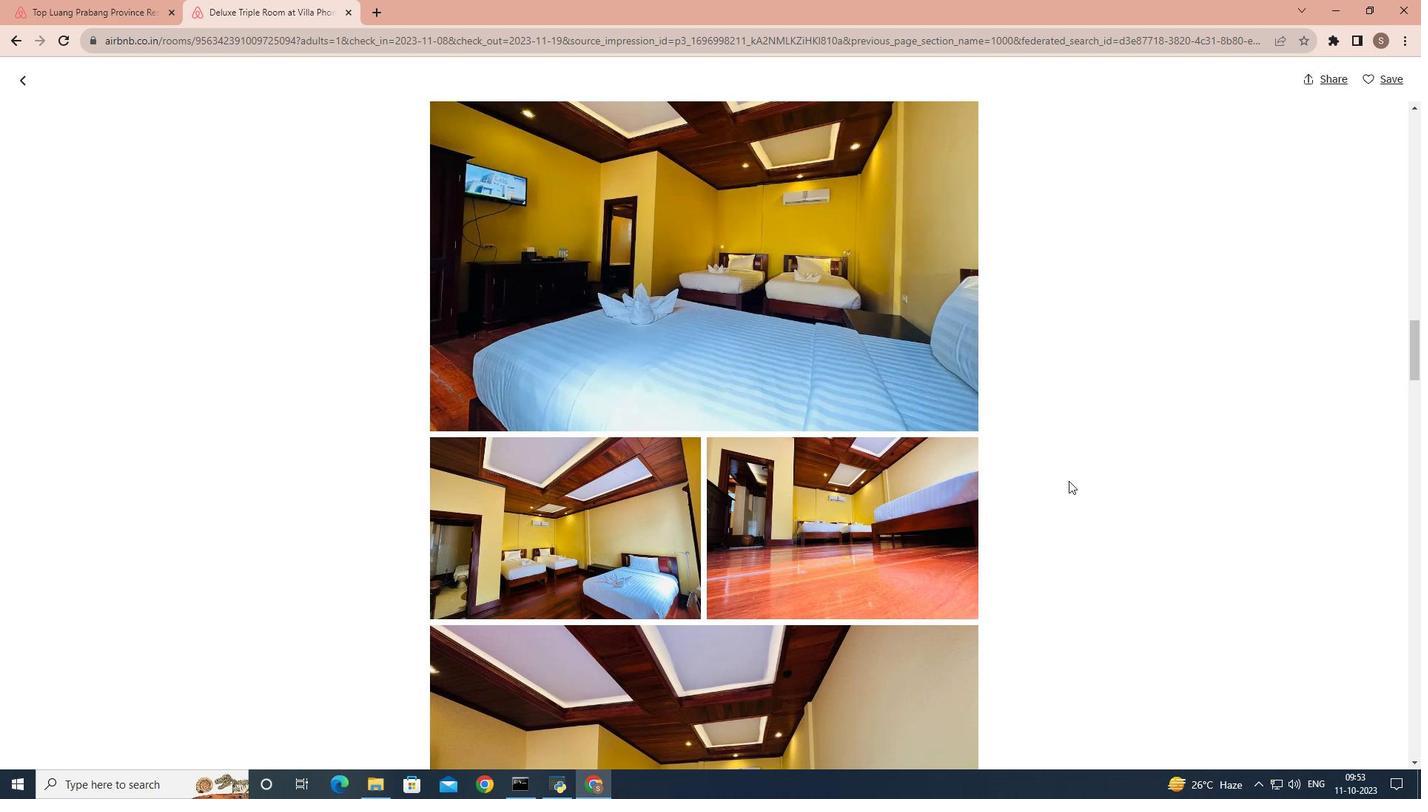 
Action: Mouse scrolled (1069, 480) with delta (0, 0)
Screenshot: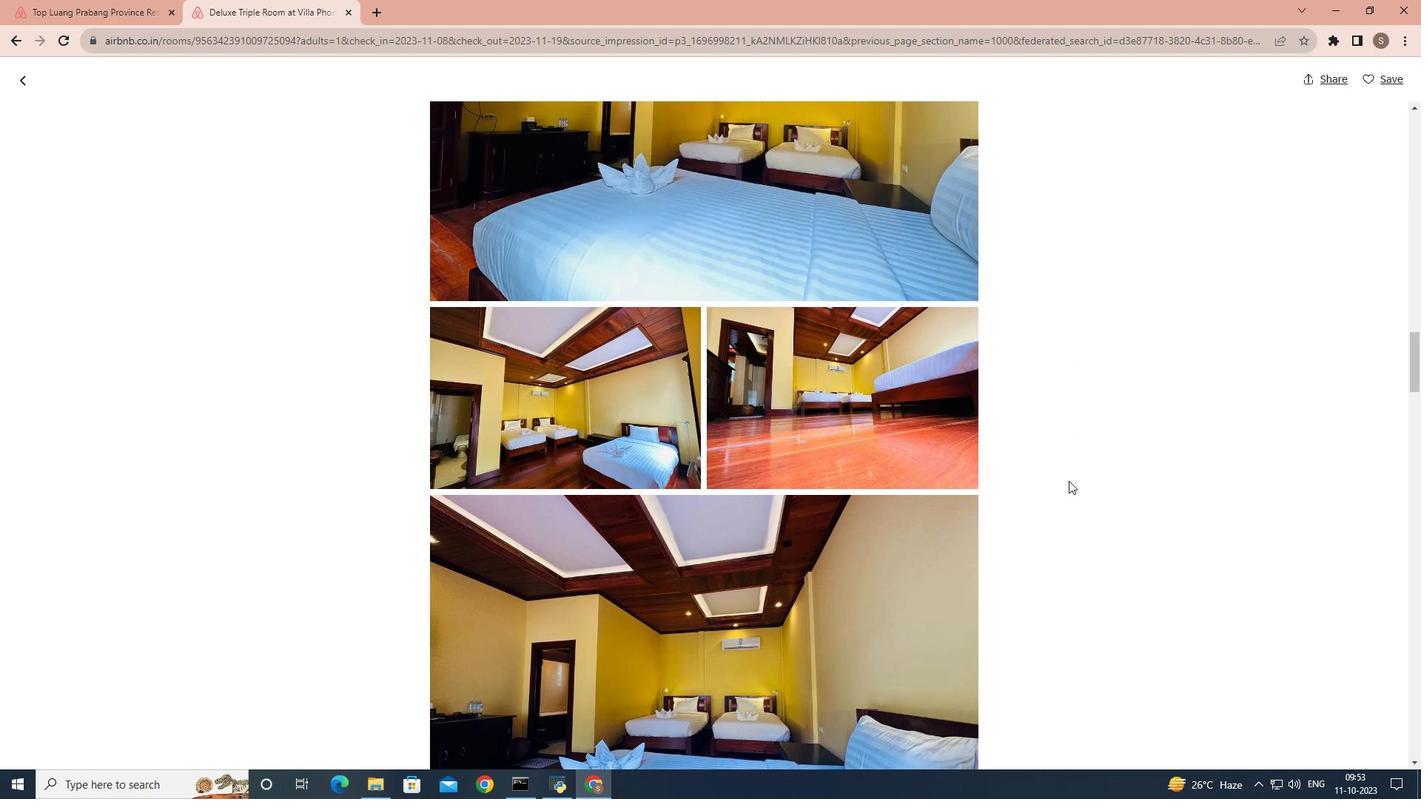 
Action: Mouse scrolled (1069, 480) with delta (0, 0)
Screenshot: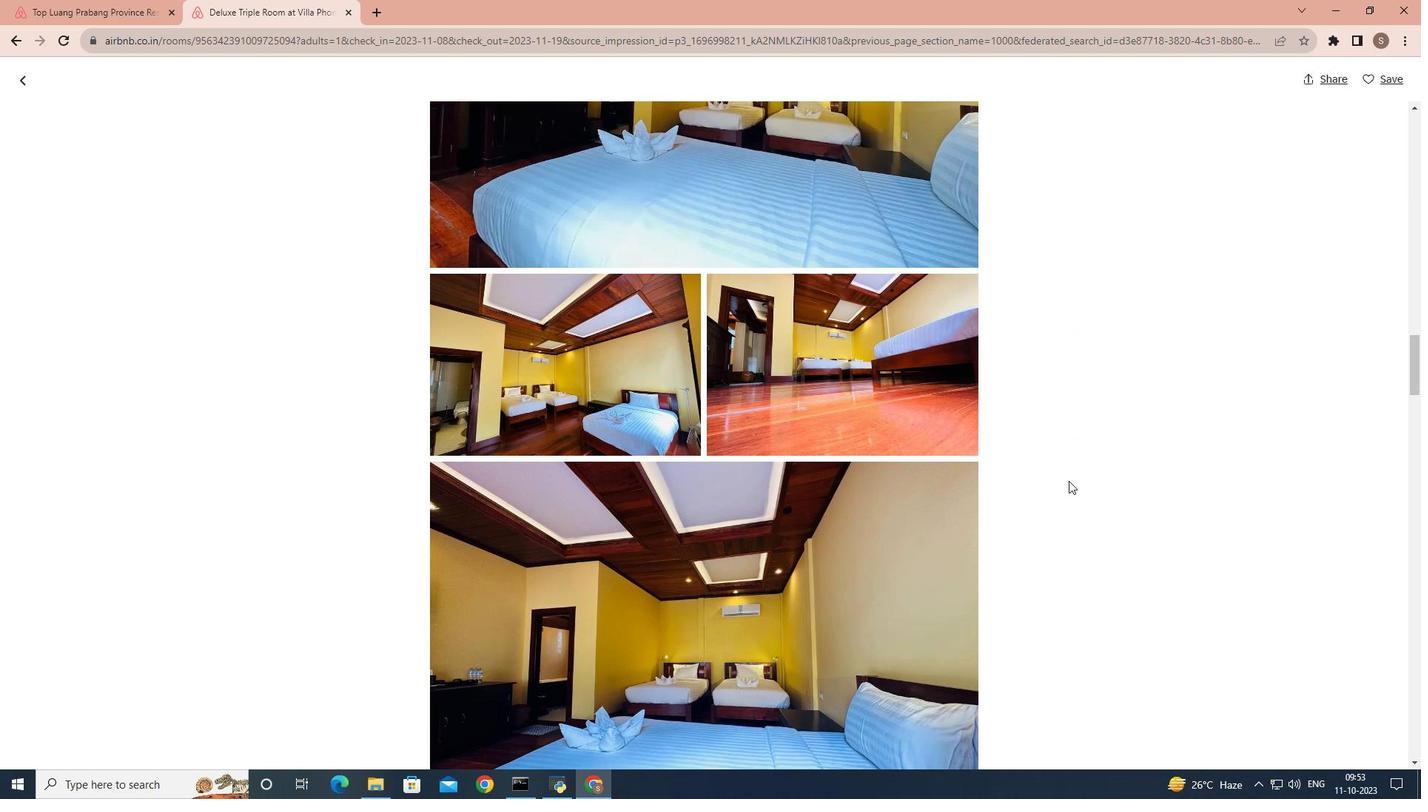 
Action: Mouse scrolled (1069, 480) with delta (0, 0)
Screenshot: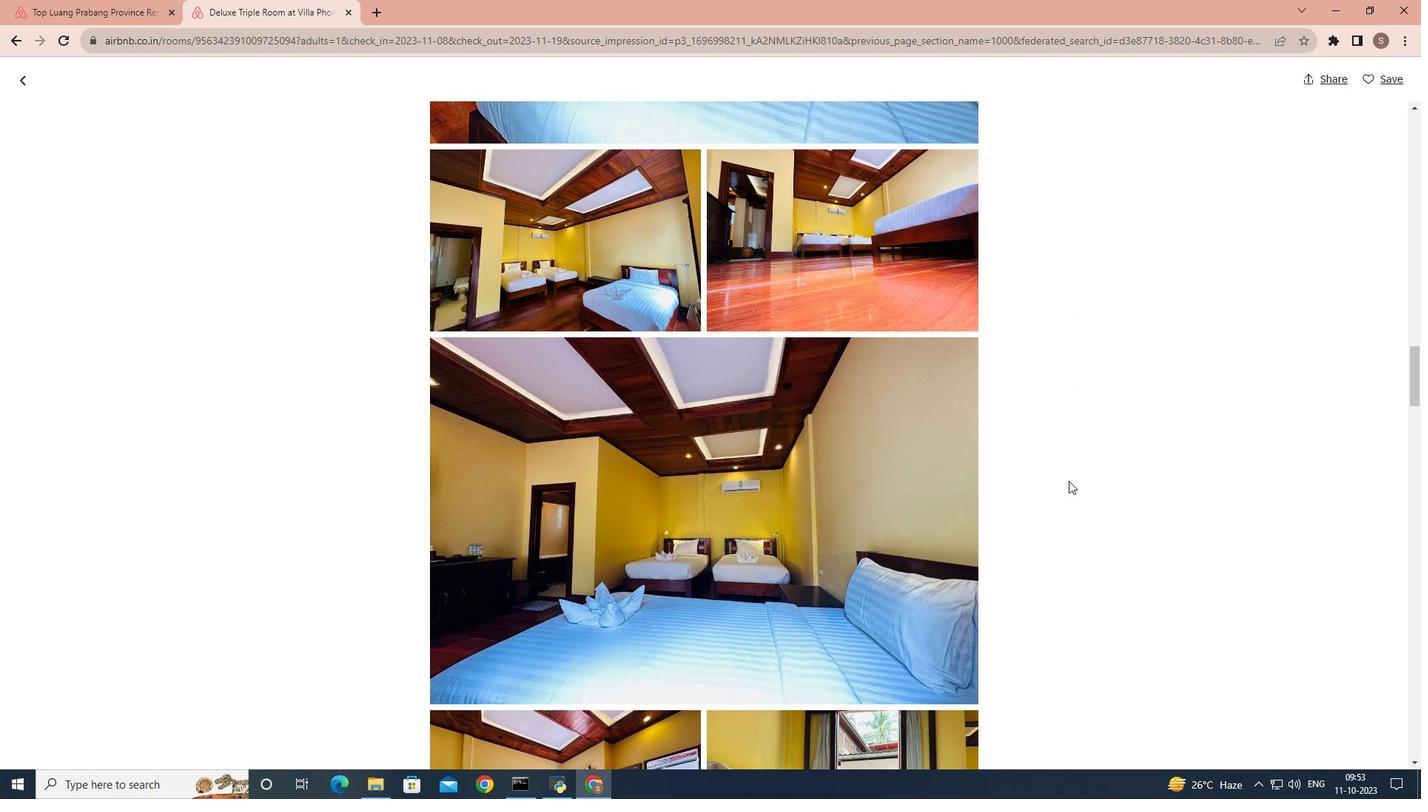 
Action: Mouse scrolled (1069, 480) with delta (0, 0)
Screenshot: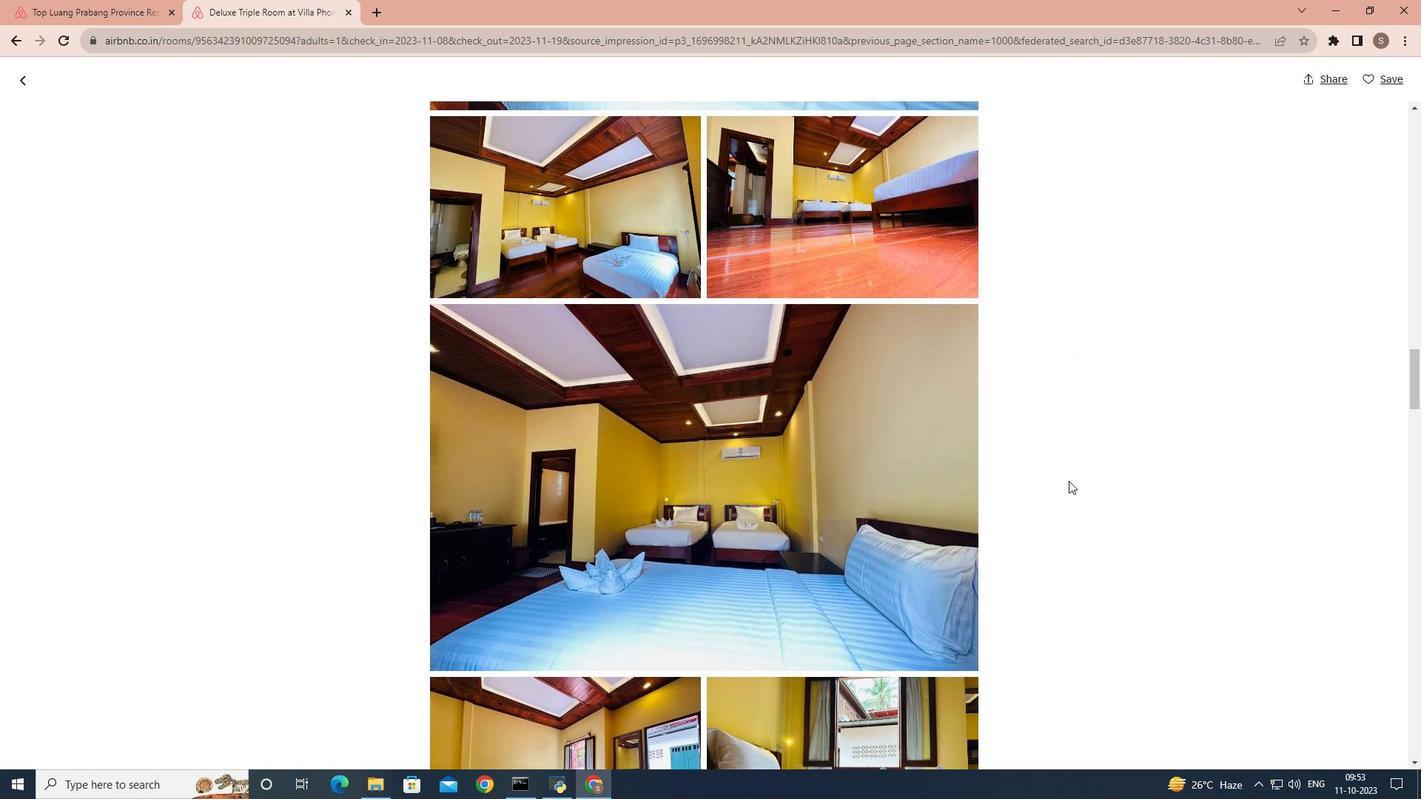 
Action: Mouse scrolled (1069, 480) with delta (0, 0)
Screenshot: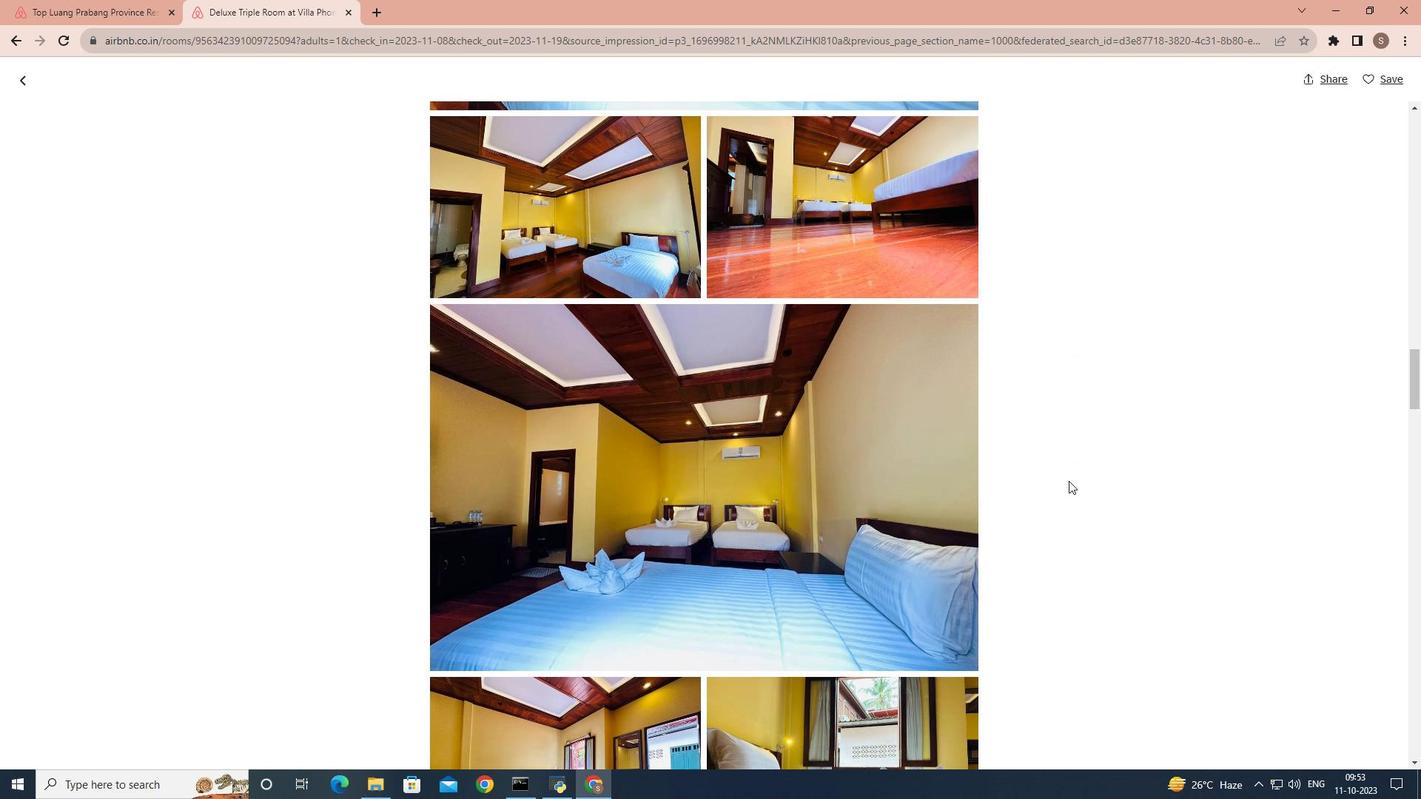
Action: Mouse scrolled (1069, 480) with delta (0, 0)
Screenshot: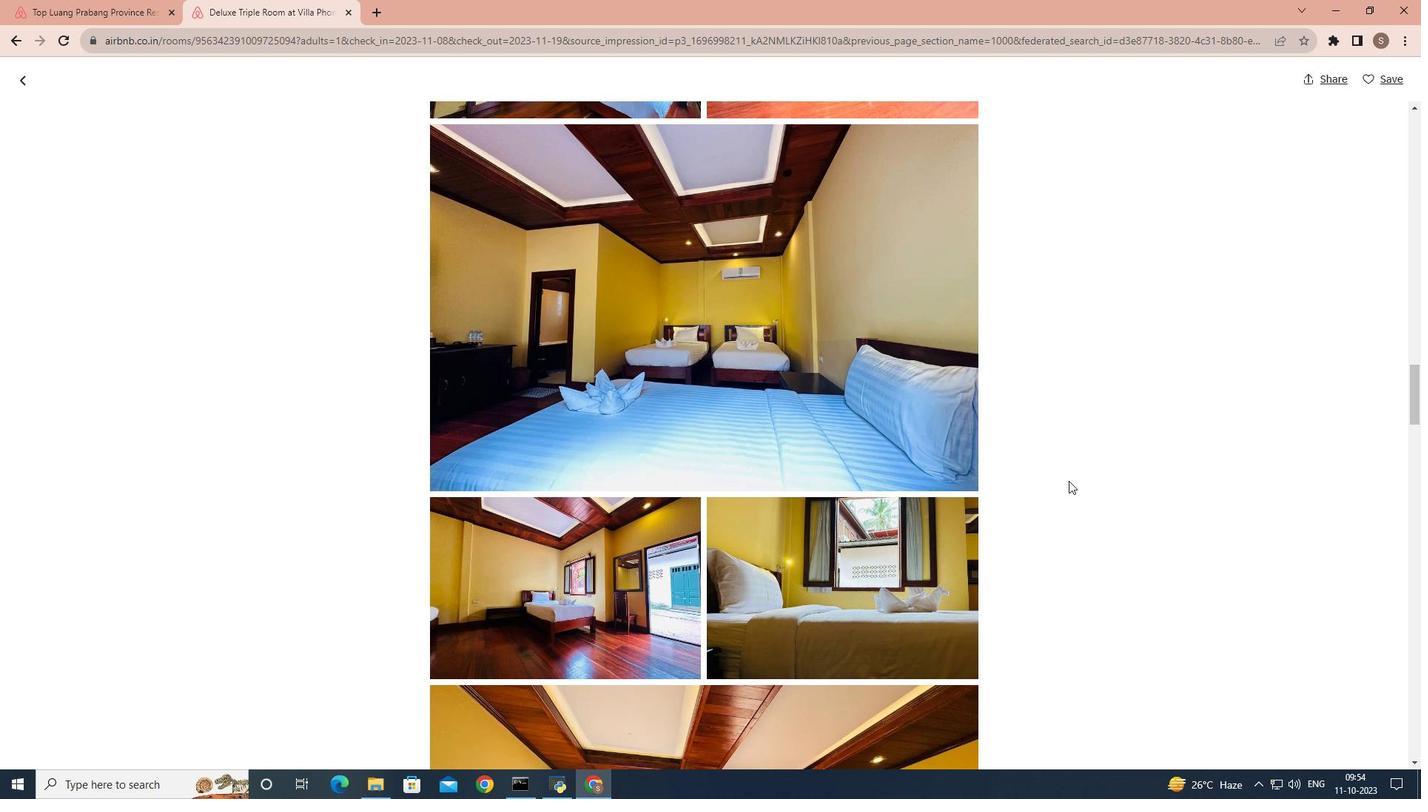 
Action: Mouse scrolled (1069, 480) with delta (0, 0)
Screenshot: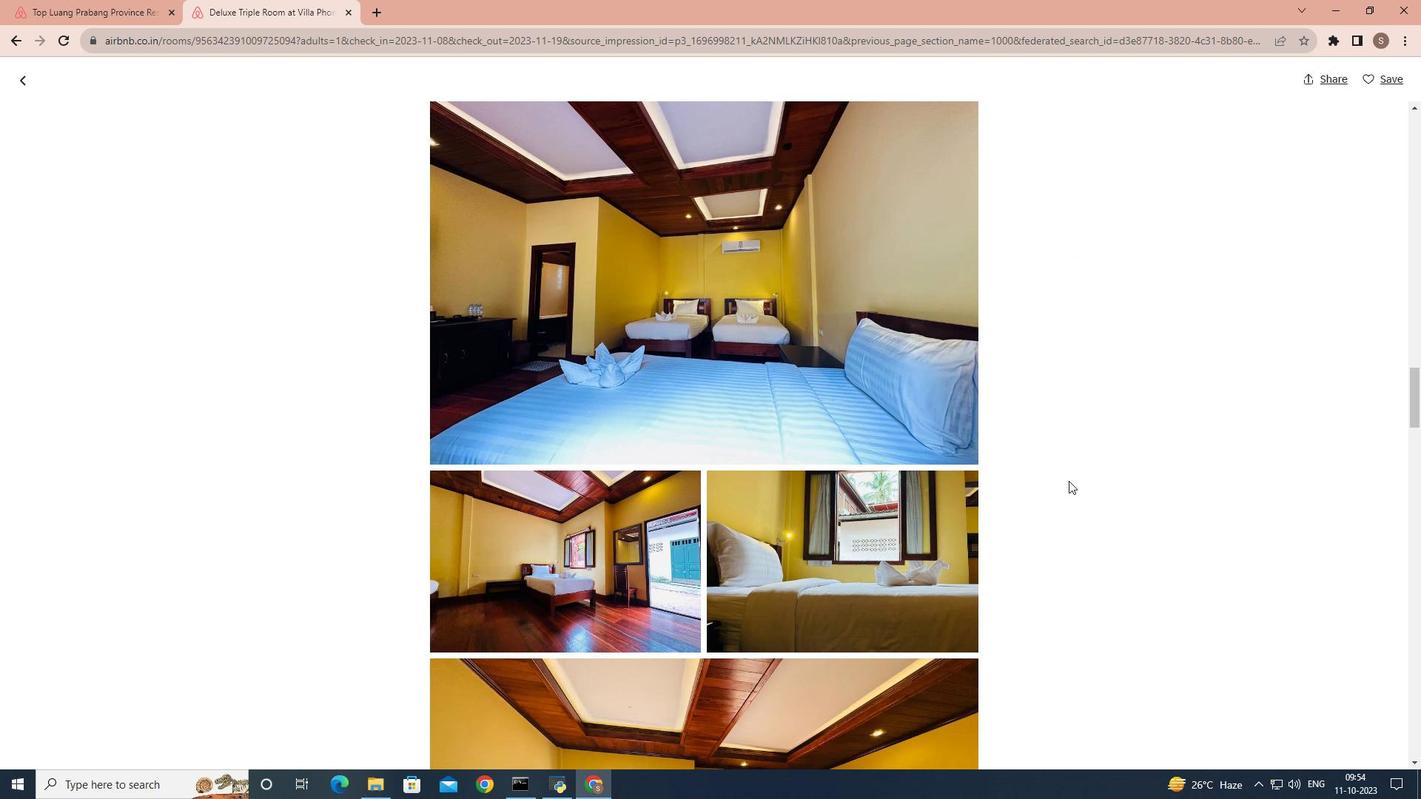 
Action: Mouse scrolled (1069, 480) with delta (0, 0)
Screenshot: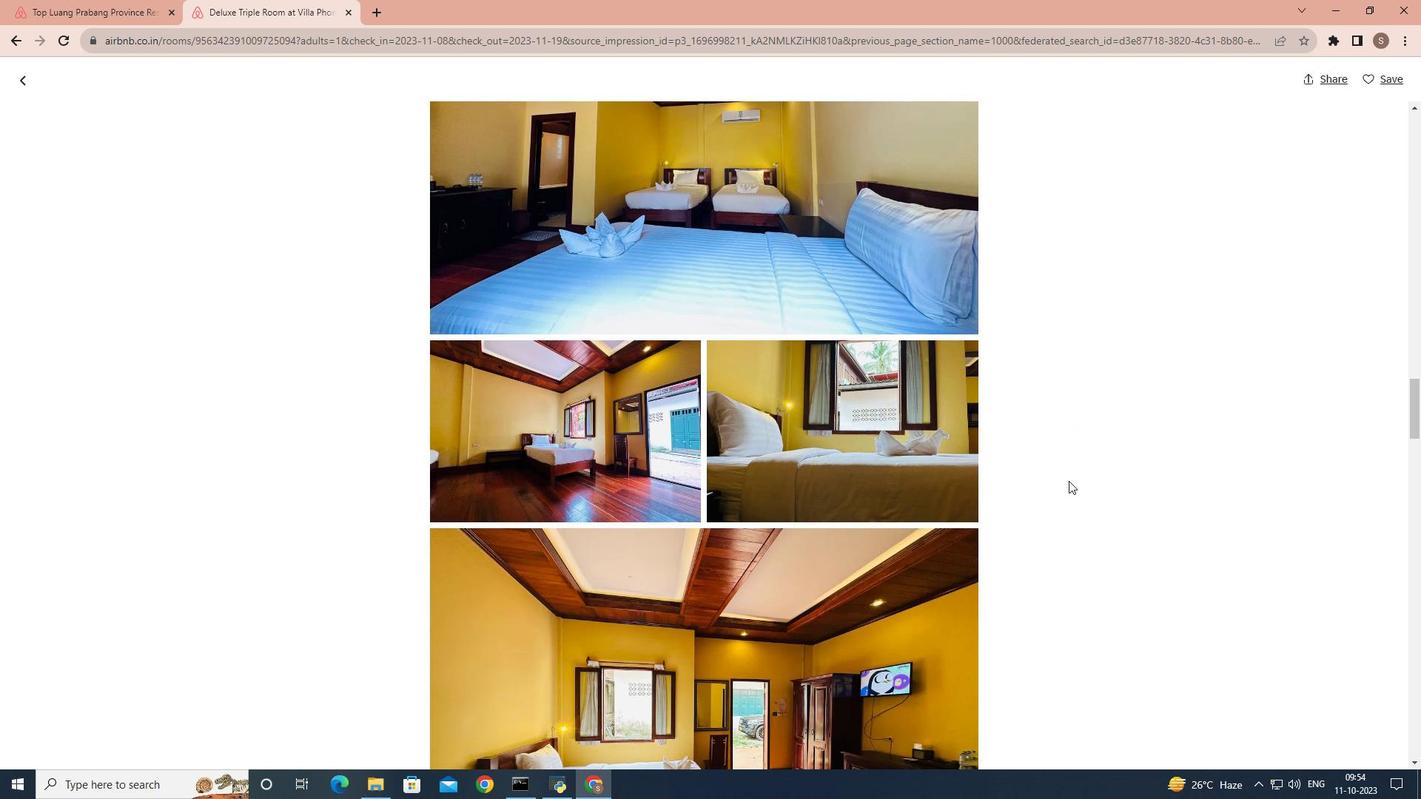 
Action: Mouse scrolled (1069, 480) with delta (0, 0)
Screenshot: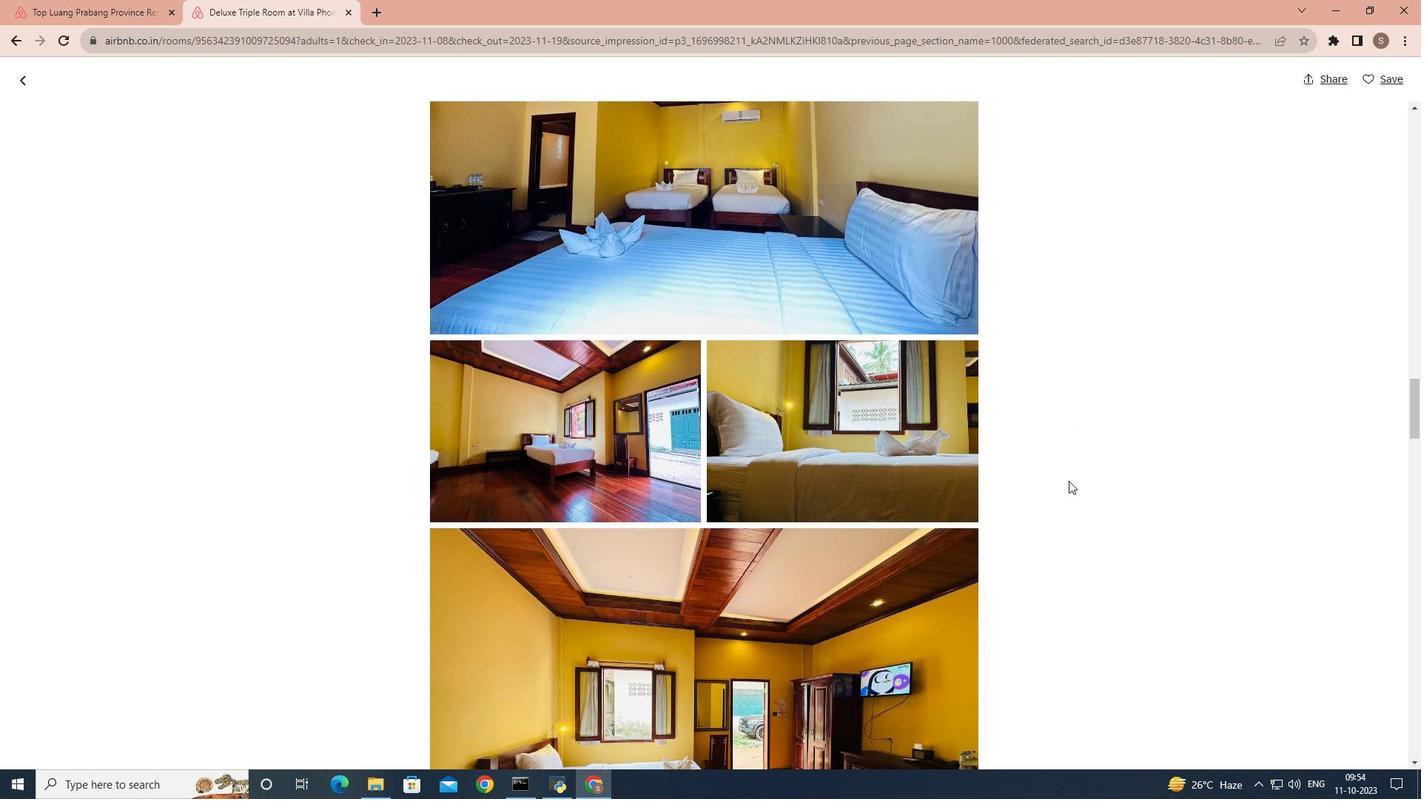 
Action: Mouse scrolled (1069, 480) with delta (0, 0)
Screenshot: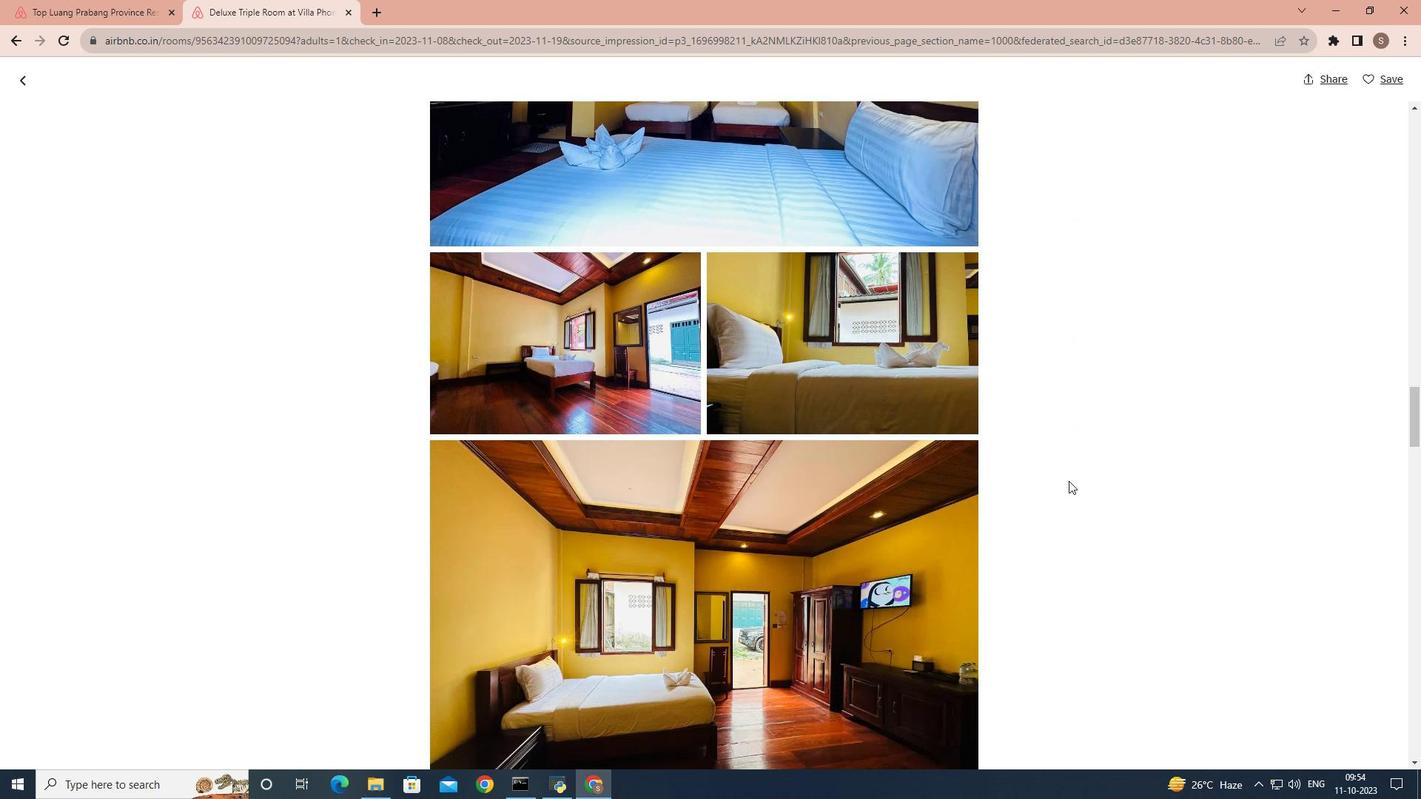 
Action: Mouse scrolled (1069, 480) with delta (0, 0)
Screenshot: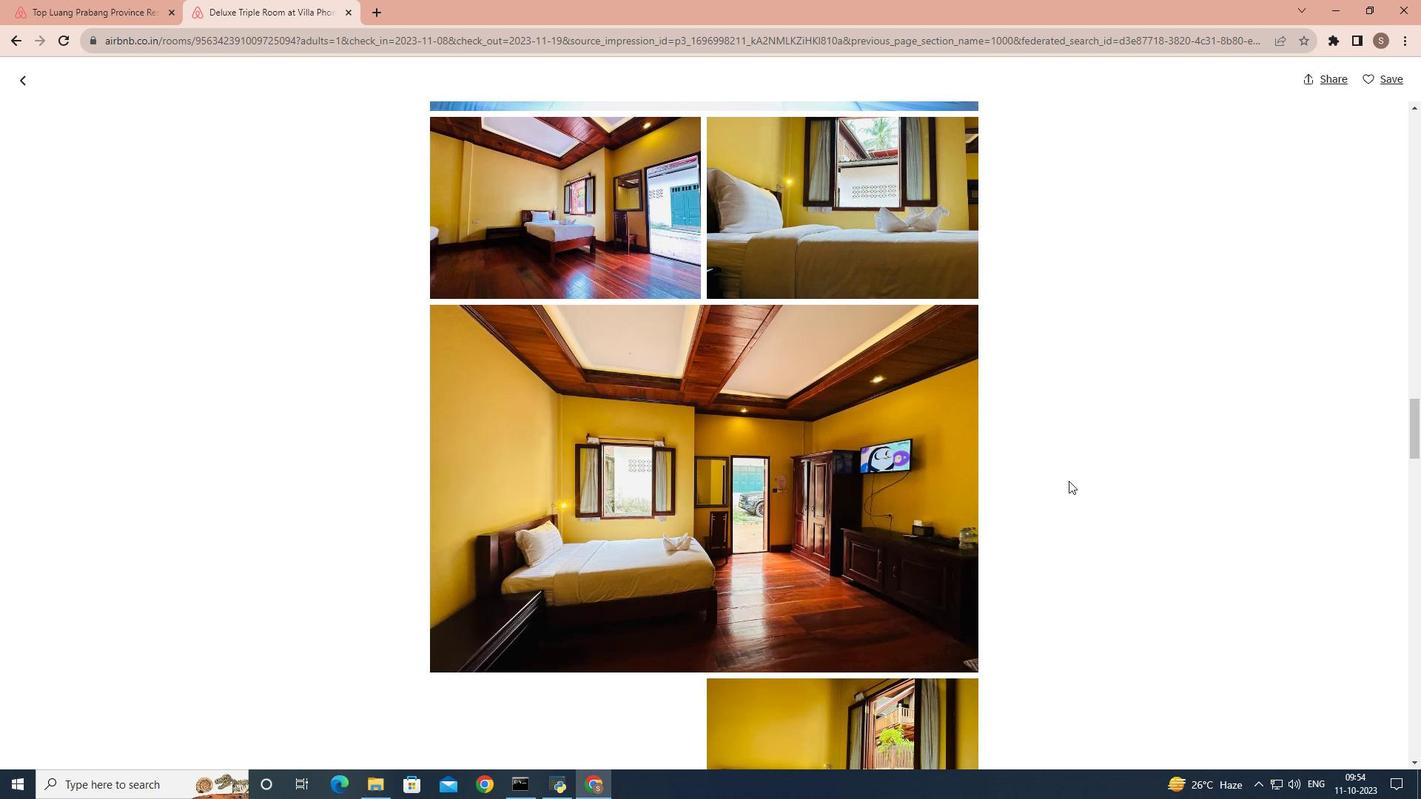
Action: Mouse scrolled (1069, 480) with delta (0, 0)
Screenshot: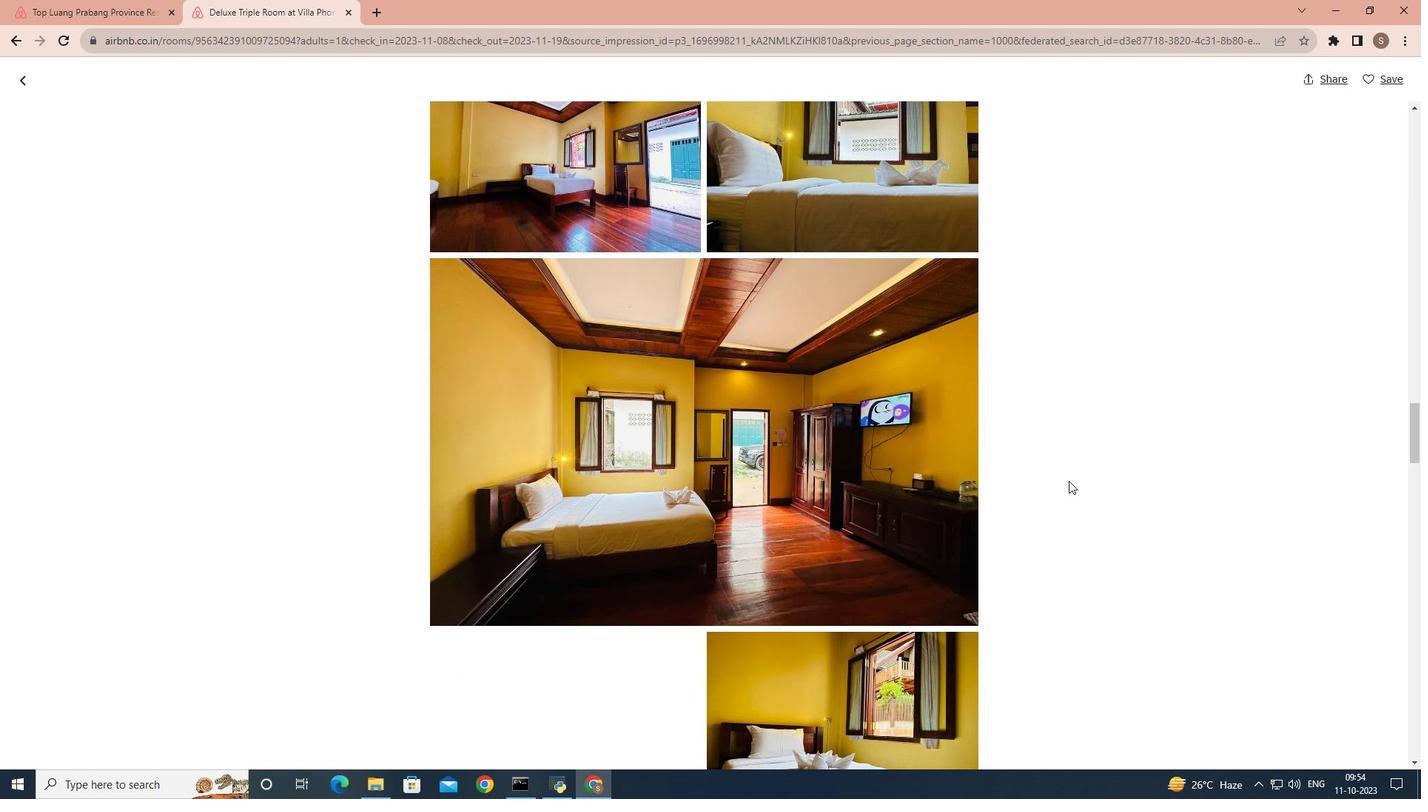 
Action: Mouse scrolled (1069, 480) with delta (0, 0)
Screenshot: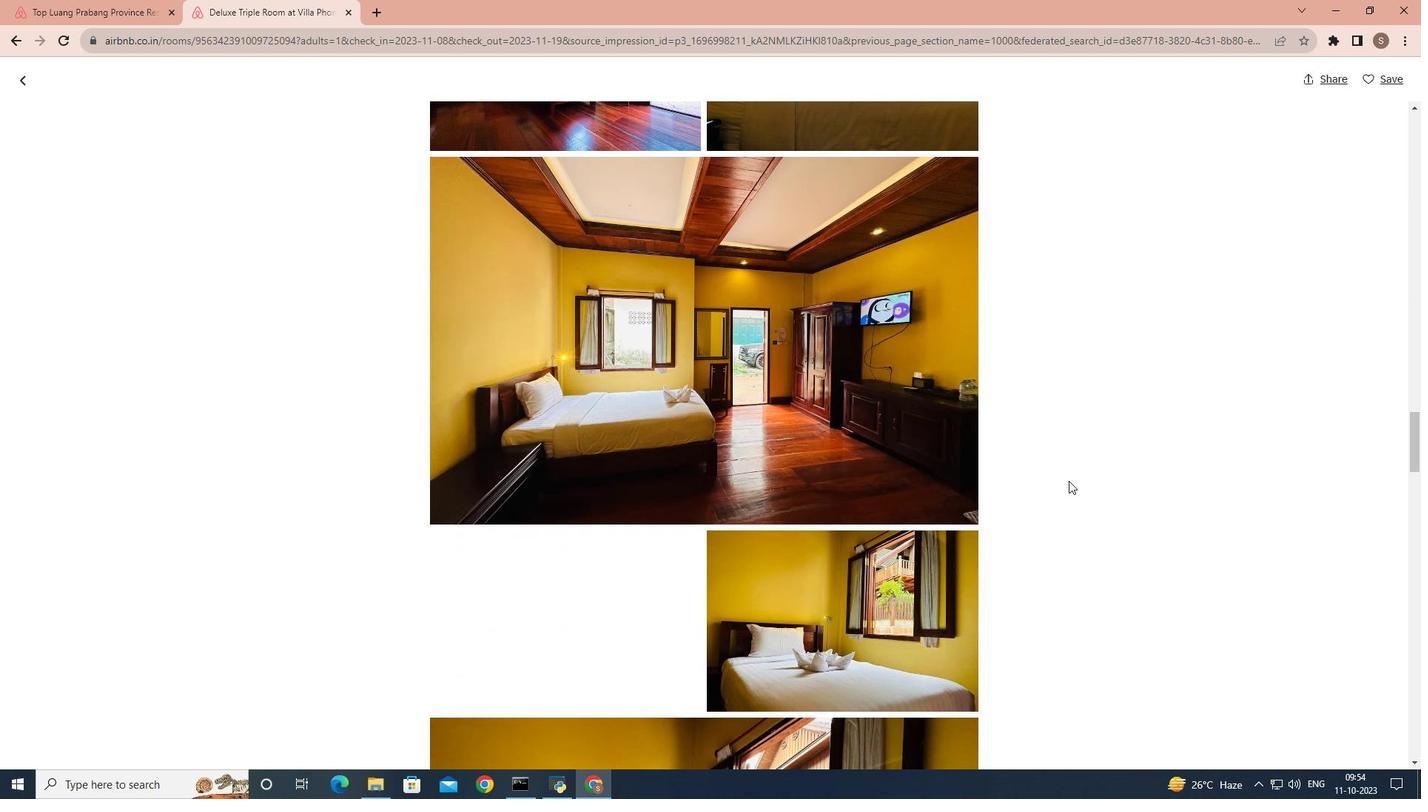 
Action: Mouse scrolled (1069, 480) with delta (0, 0)
Screenshot: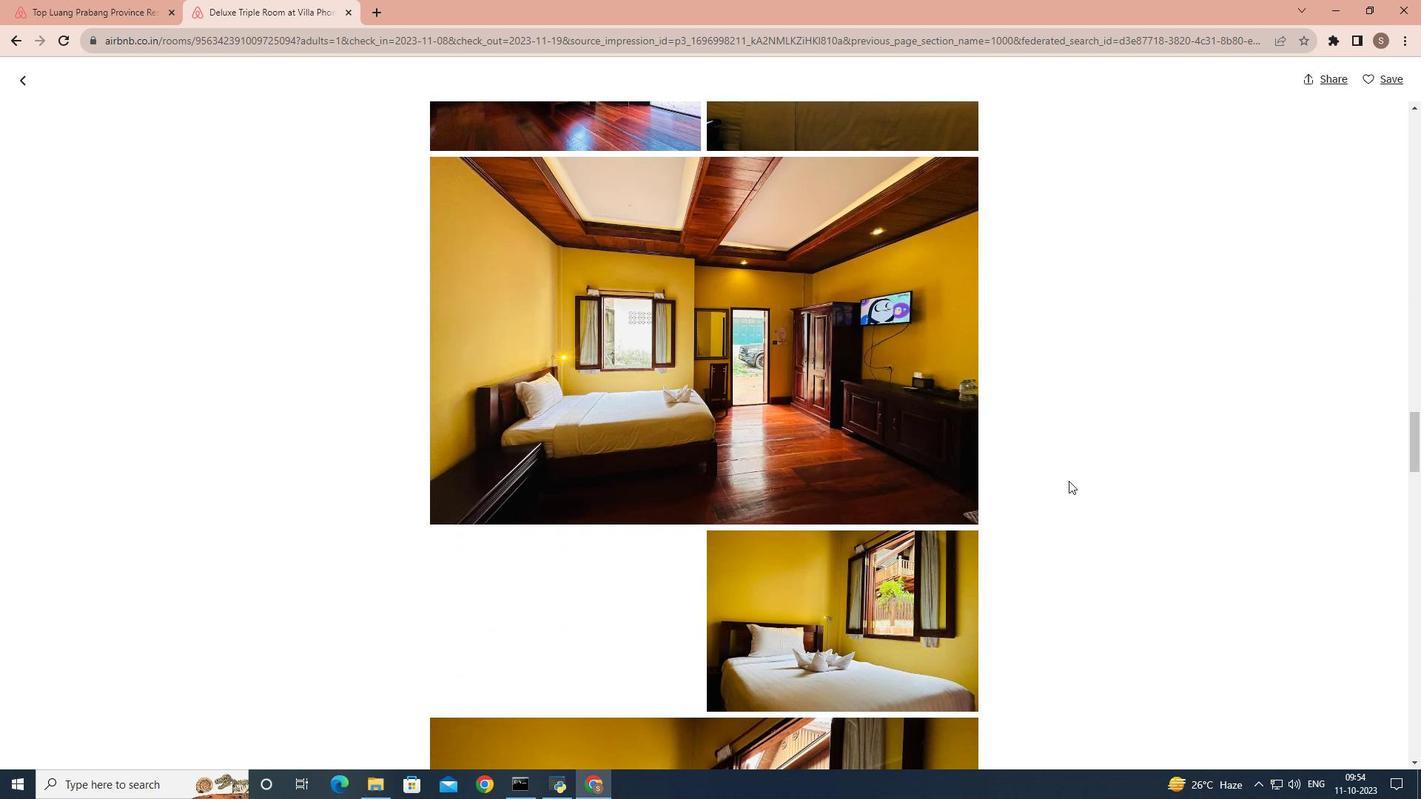 
Action: Mouse scrolled (1069, 480) with delta (0, 0)
Screenshot: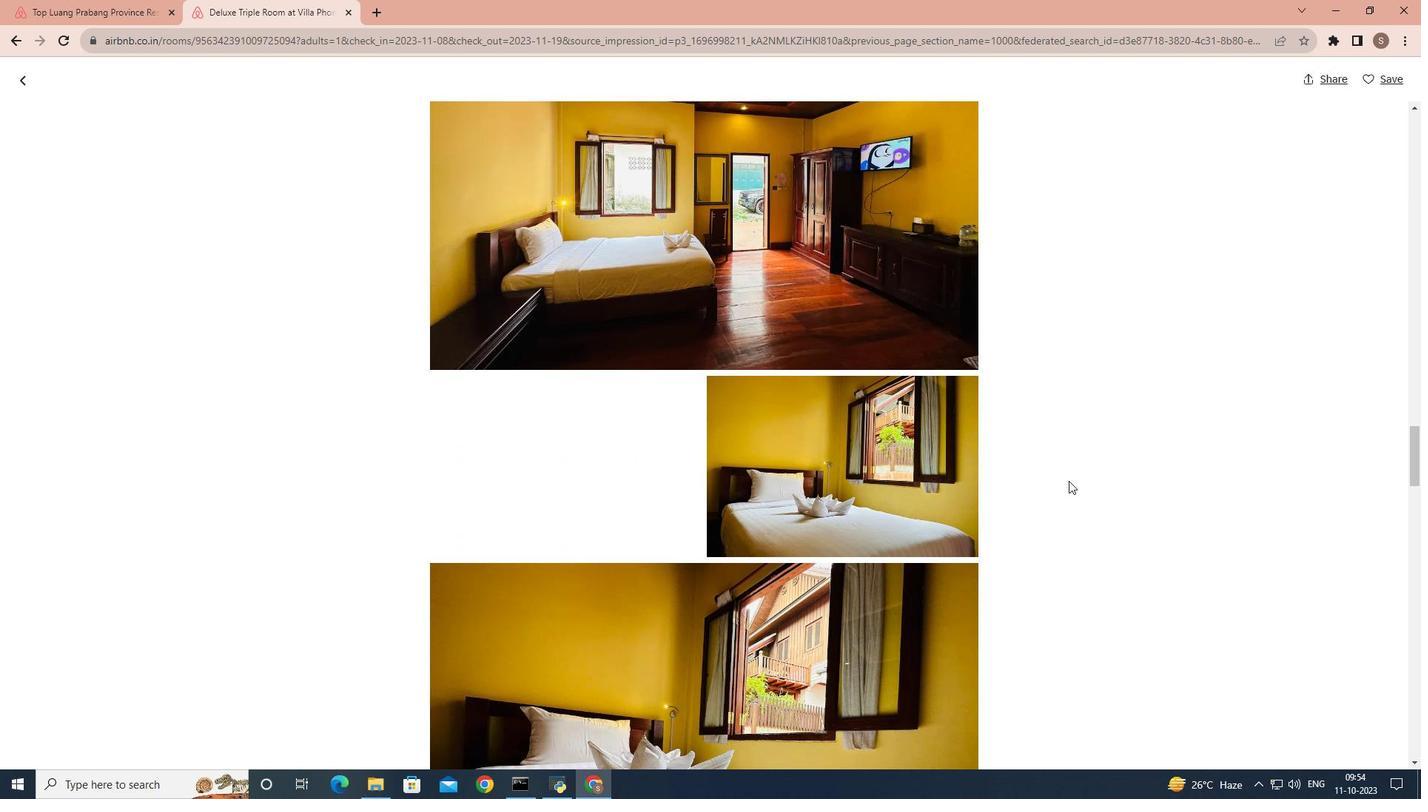 
Action: Mouse scrolled (1069, 480) with delta (0, 0)
Screenshot: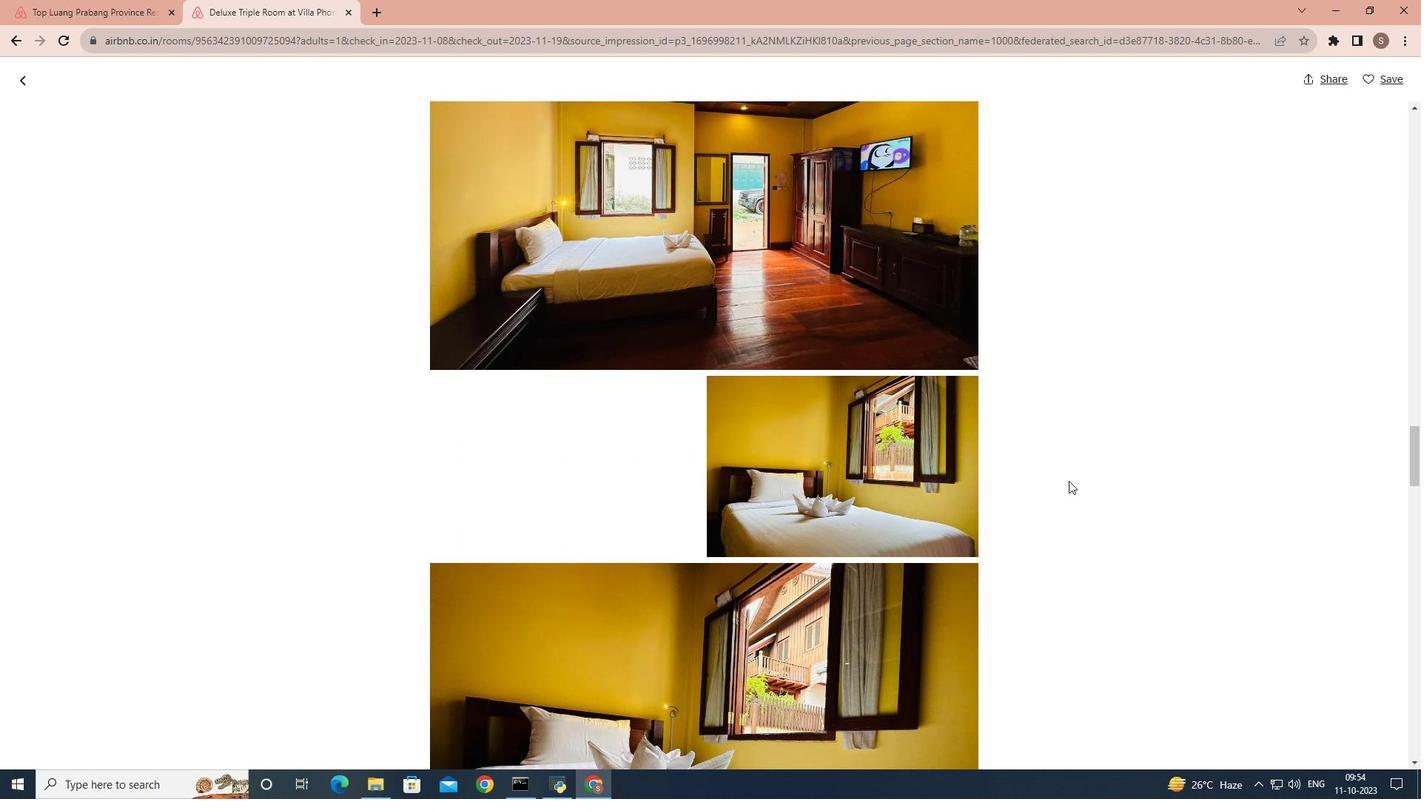 
Action: Mouse scrolled (1069, 480) with delta (0, 0)
Screenshot: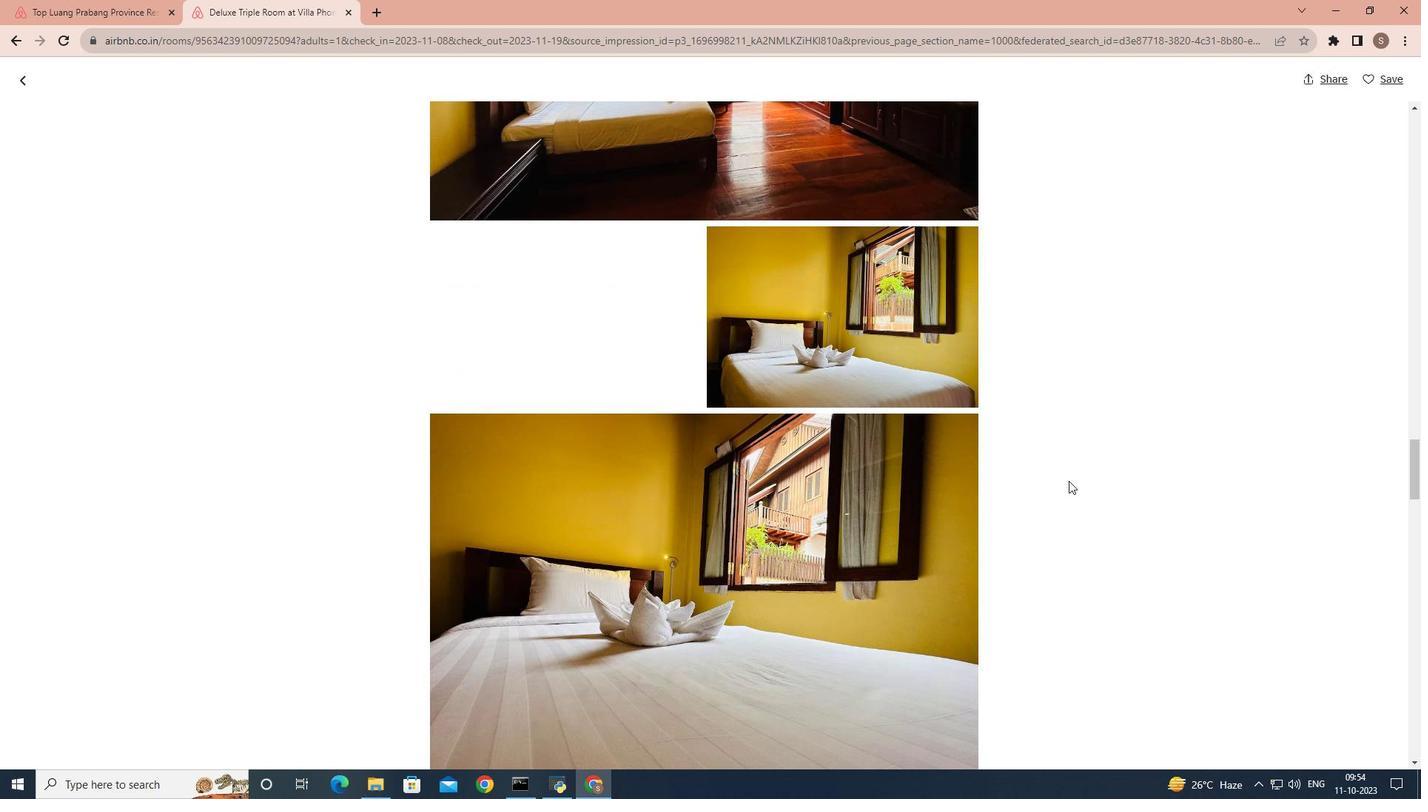 
Action: Mouse scrolled (1069, 480) with delta (0, 0)
Screenshot: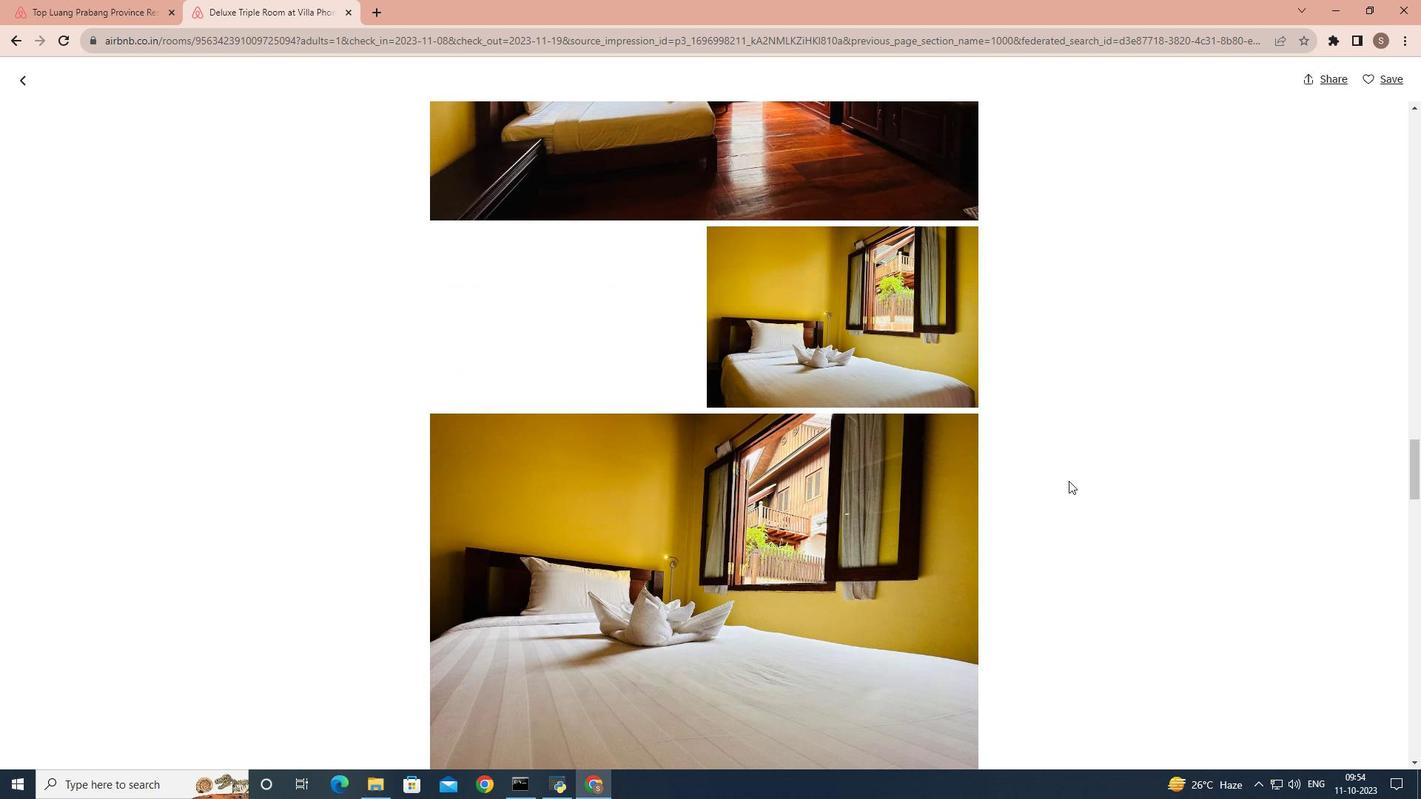 
Action: Mouse scrolled (1069, 480) with delta (0, 0)
Screenshot: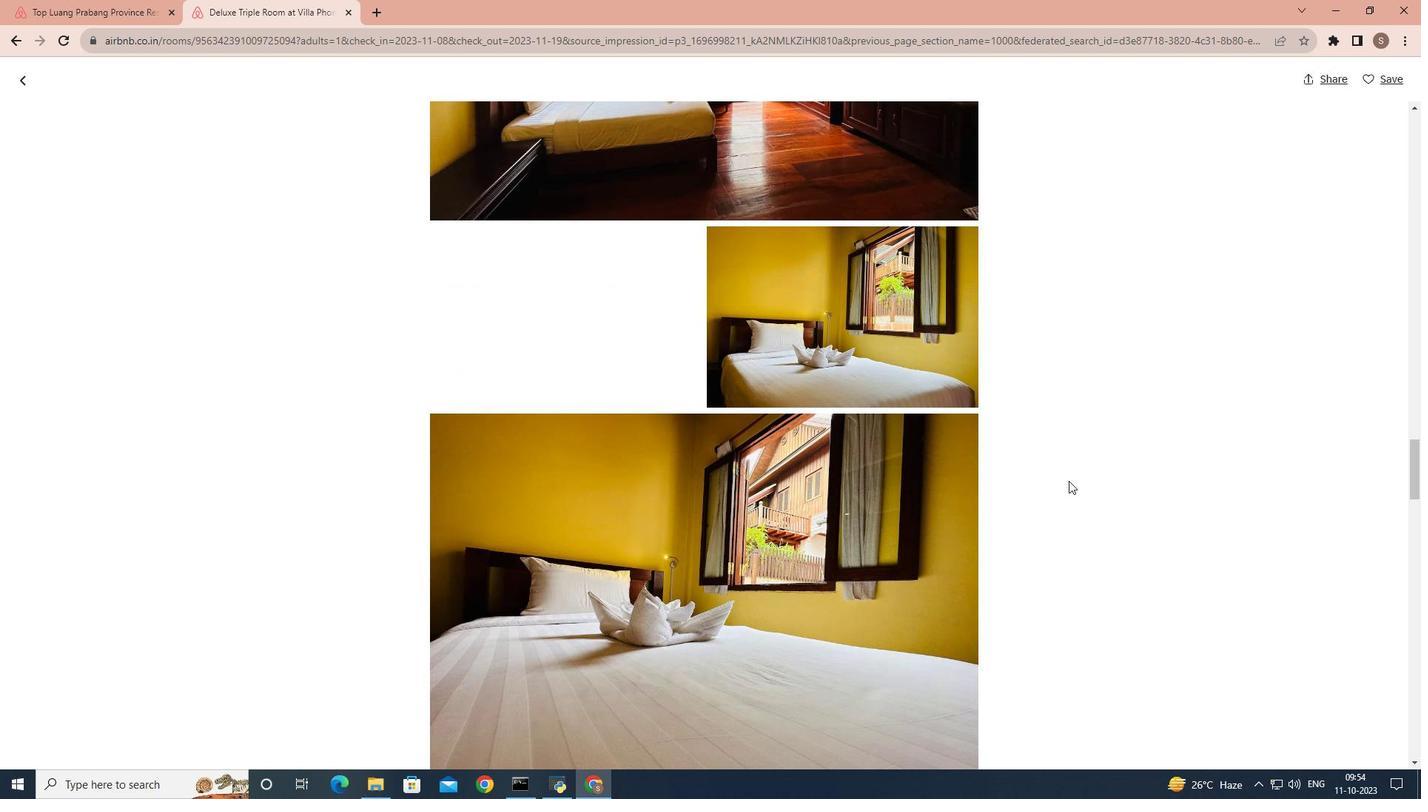 
Action: Mouse scrolled (1069, 480) with delta (0, 0)
Screenshot: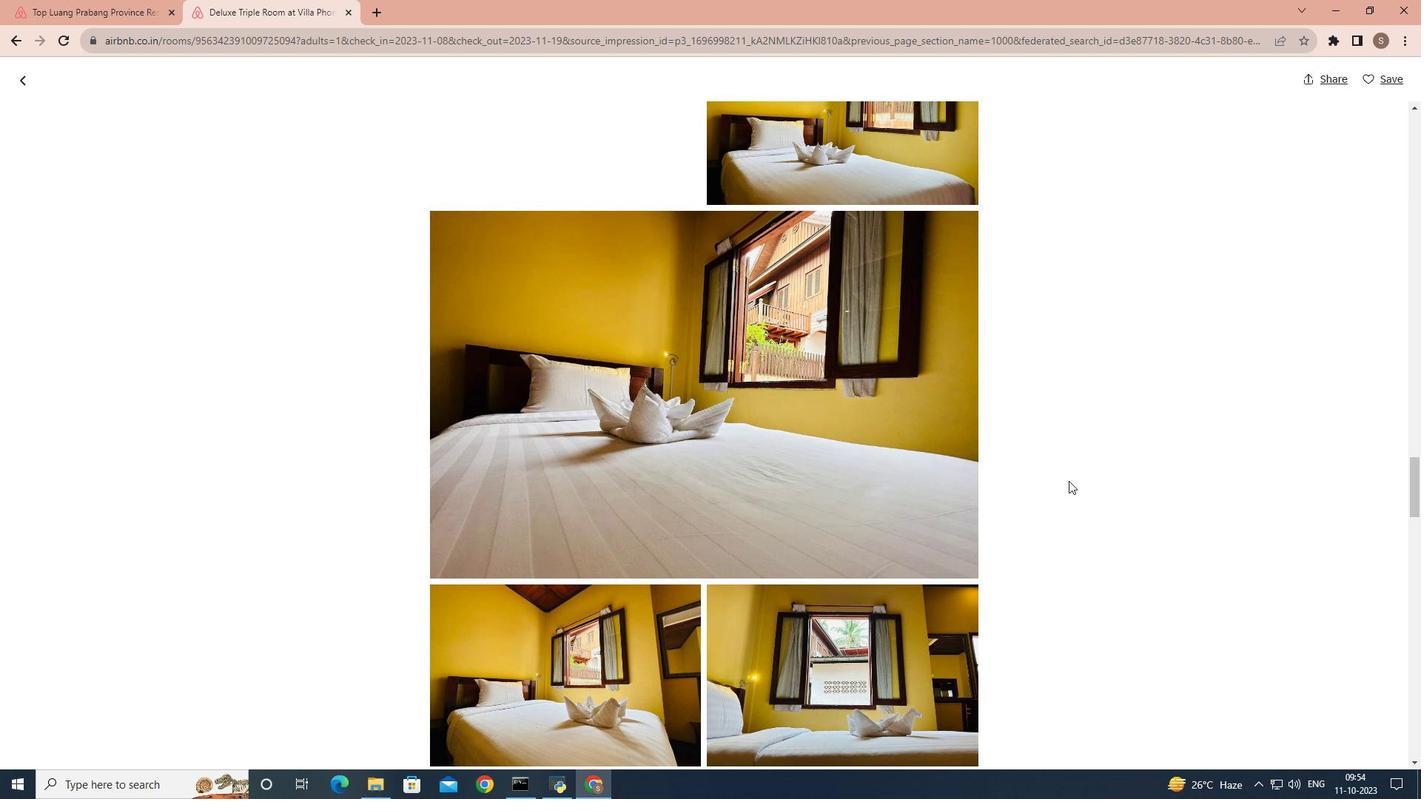 
Action: Mouse scrolled (1069, 480) with delta (0, 0)
Screenshot: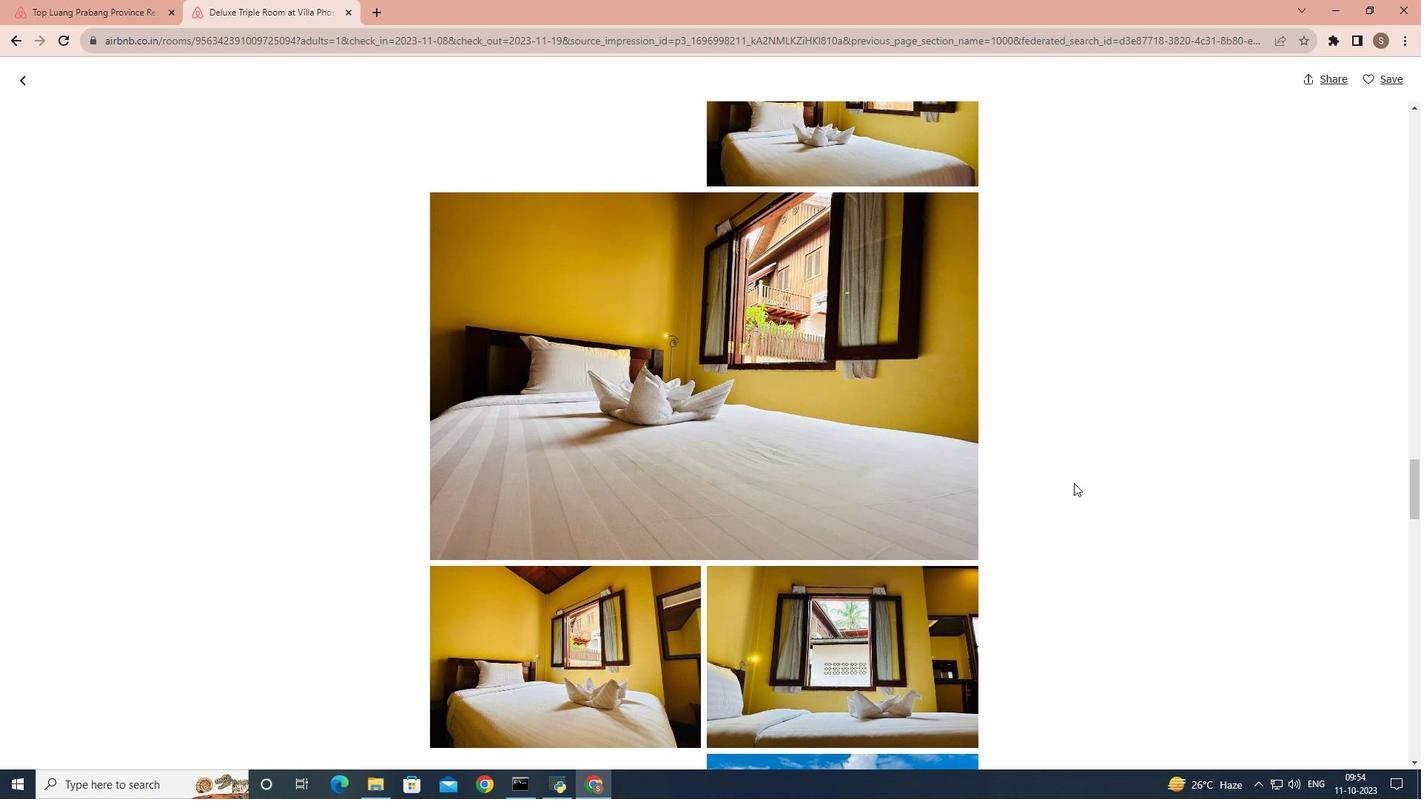 
Action: Mouse moved to (1109, 485)
Screenshot: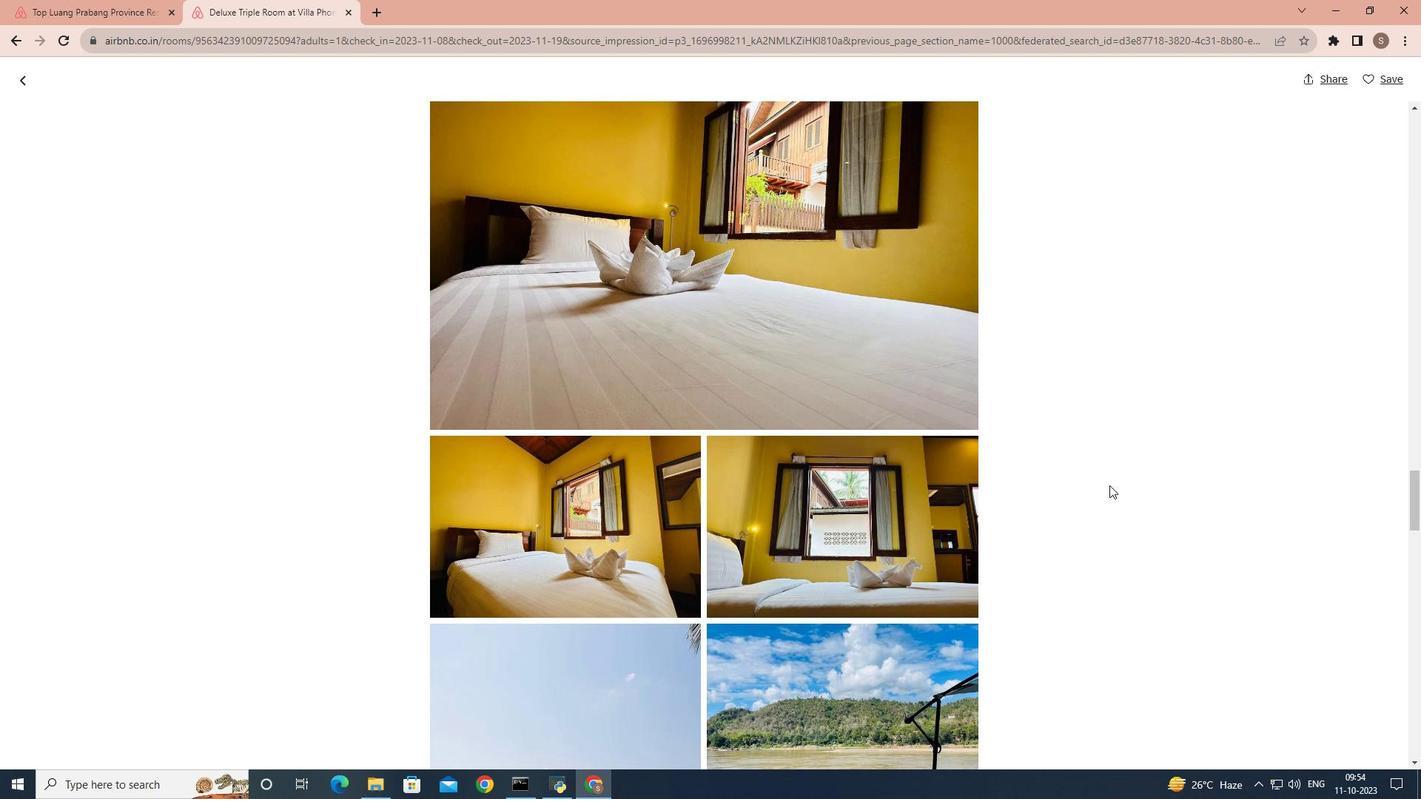
Action: Mouse scrolled (1109, 485) with delta (0, 0)
Screenshot: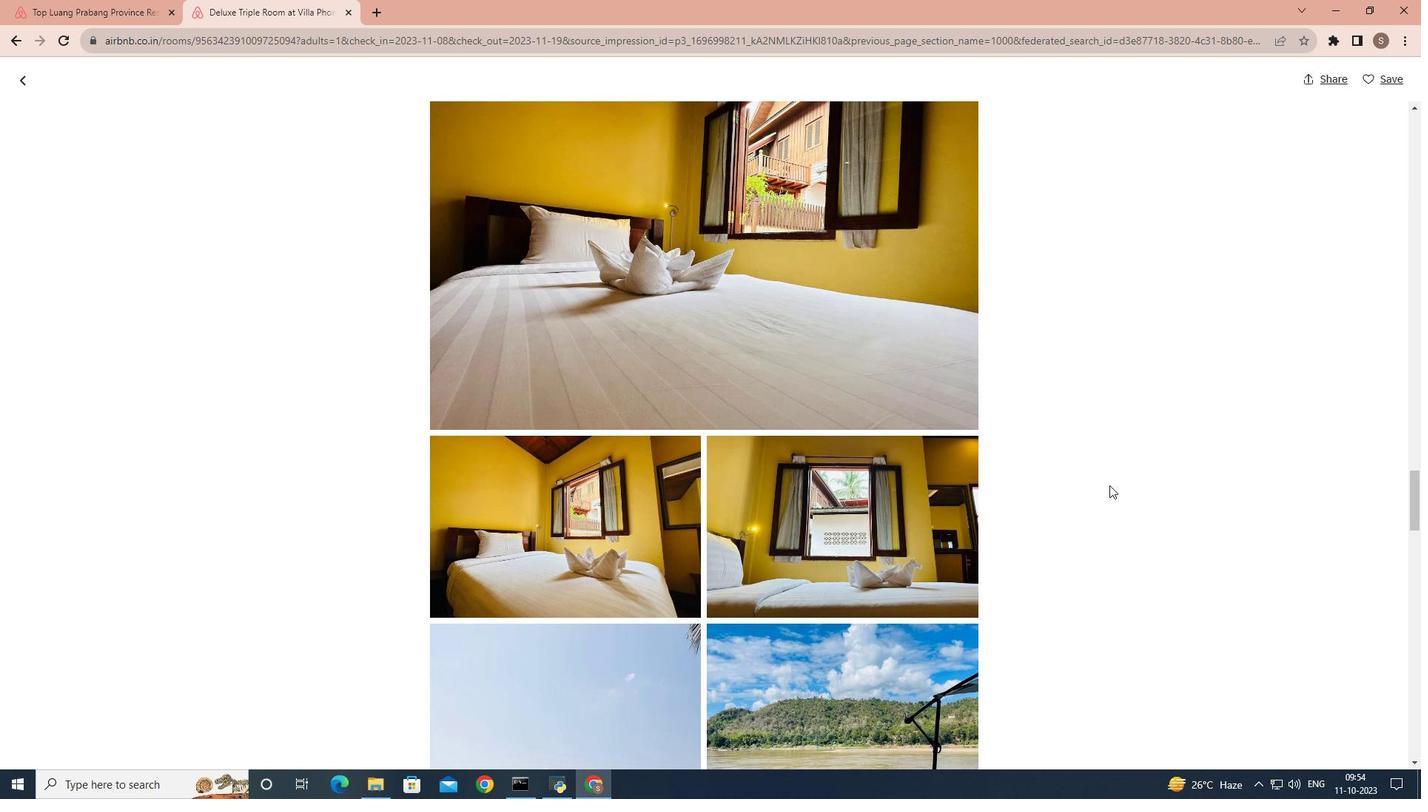 
Action: Mouse moved to (1109, 485)
Screenshot: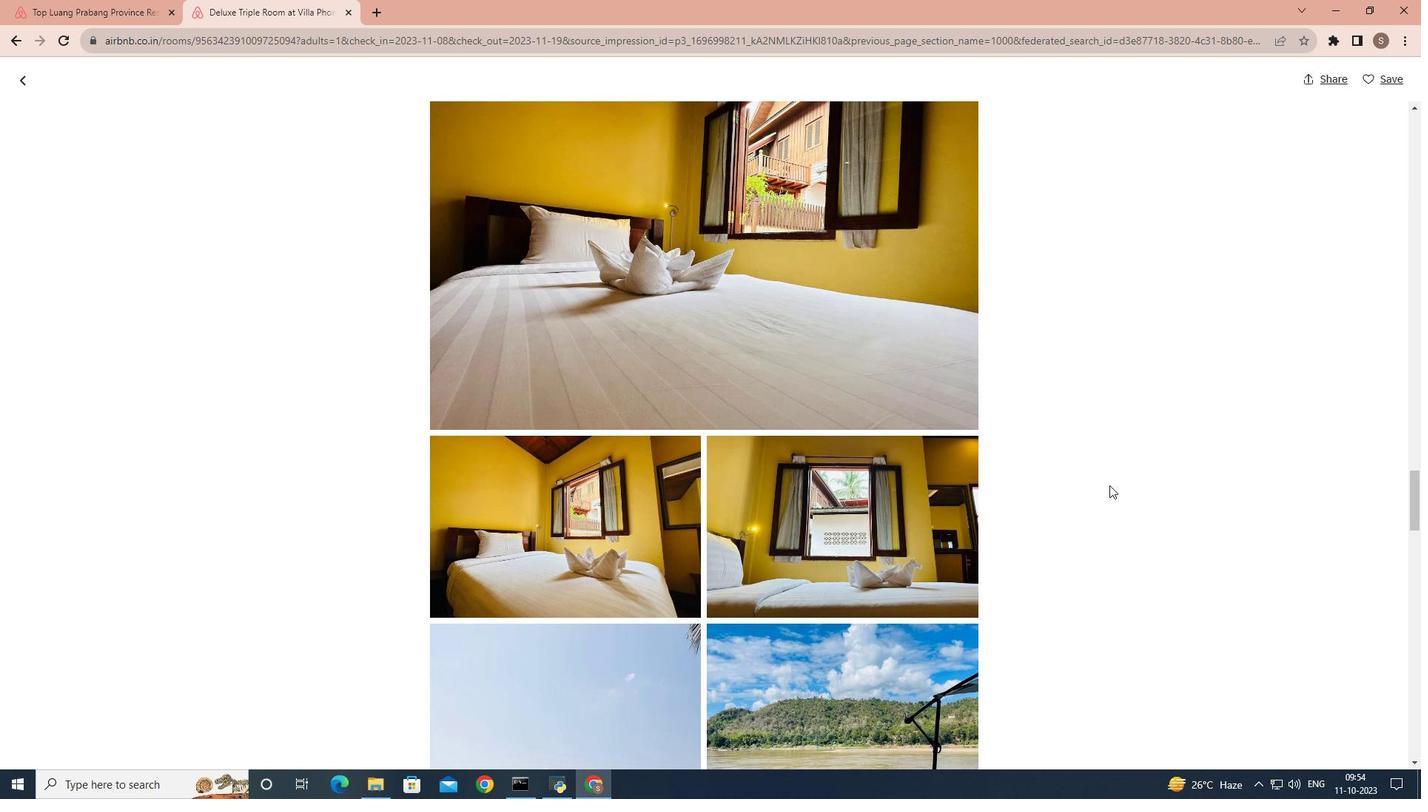 
Action: Mouse scrolled (1109, 485) with delta (0, 0)
Screenshot: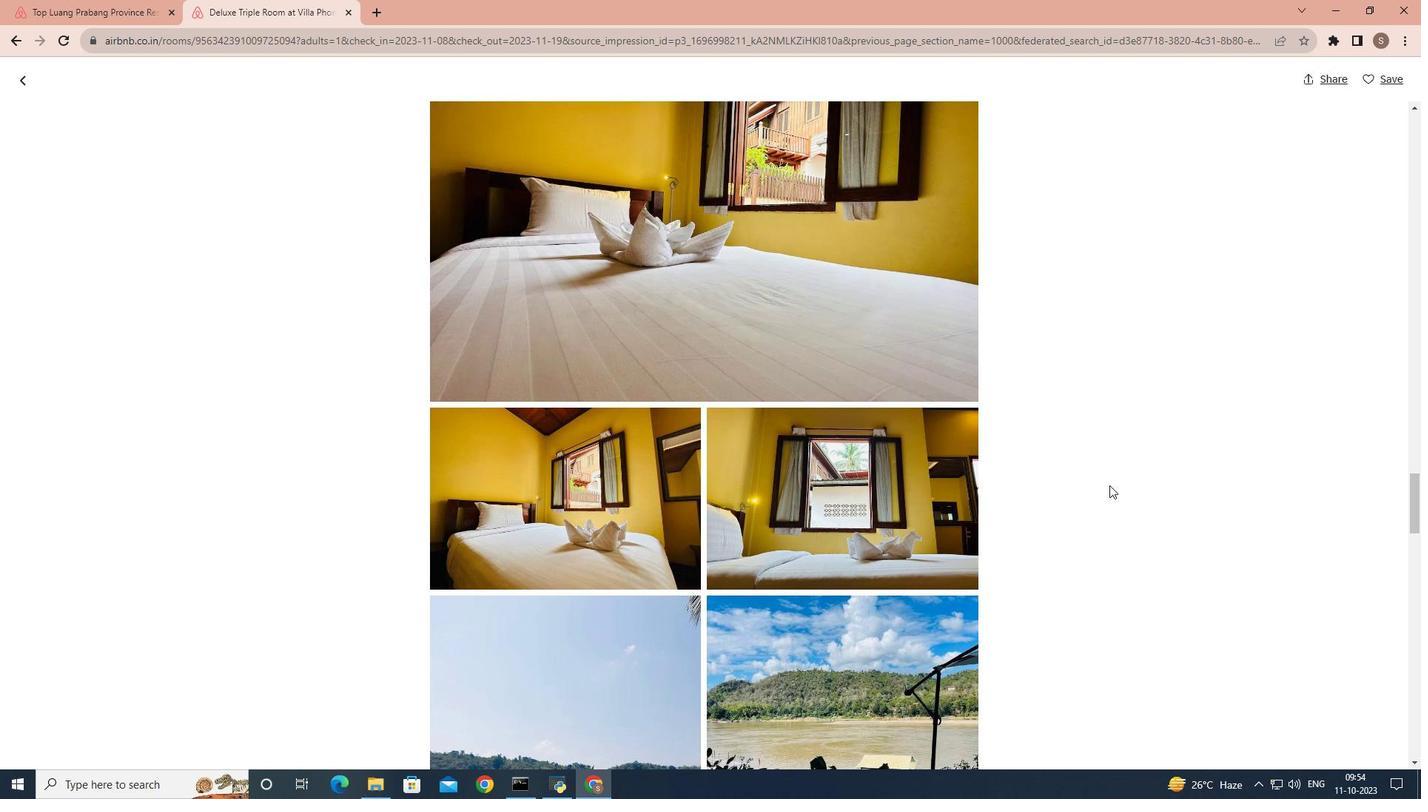 
Action: Mouse scrolled (1109, 485) with delta (0, 0)
Screenshot: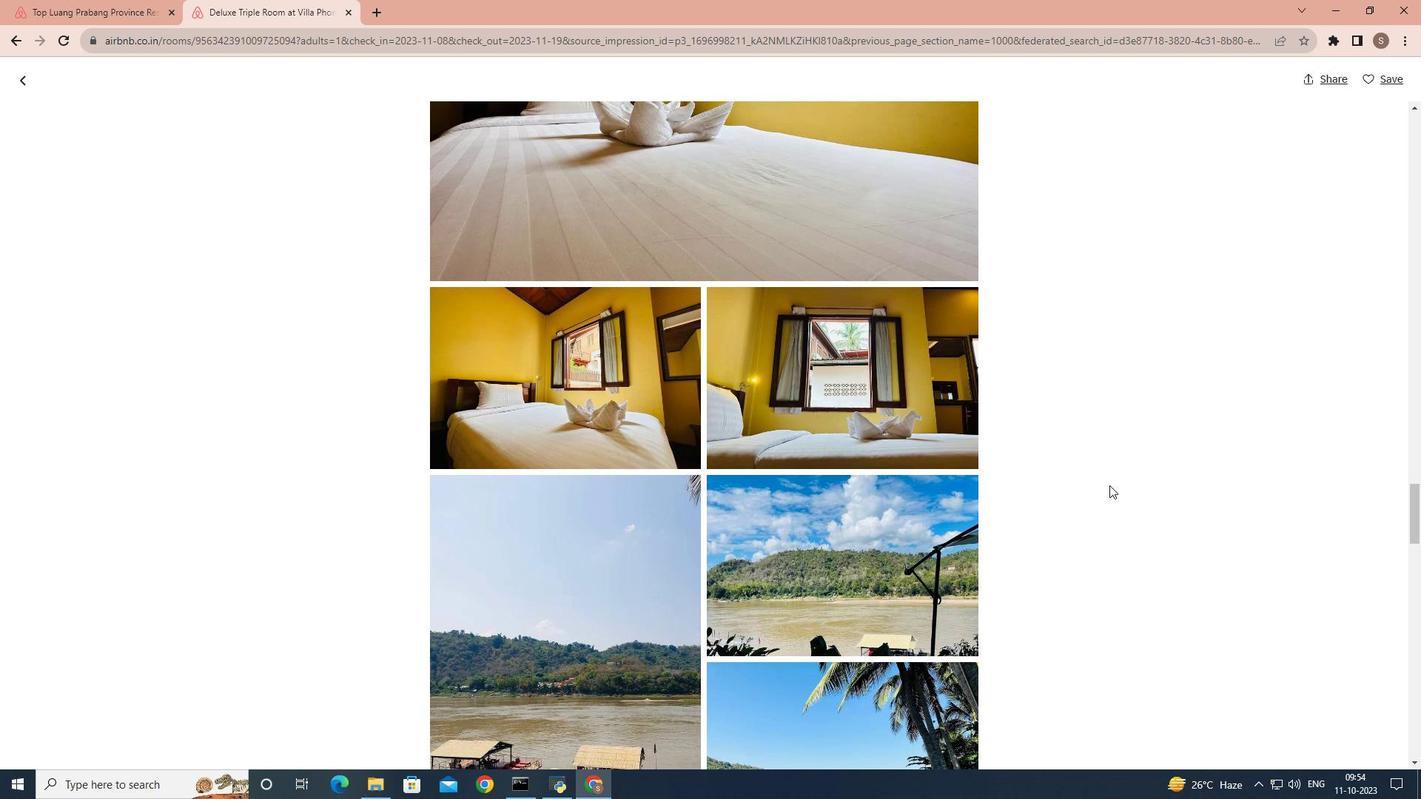 
Action: Mouse scrolled (1109, 485) with delta (0, 0)
Screenshot: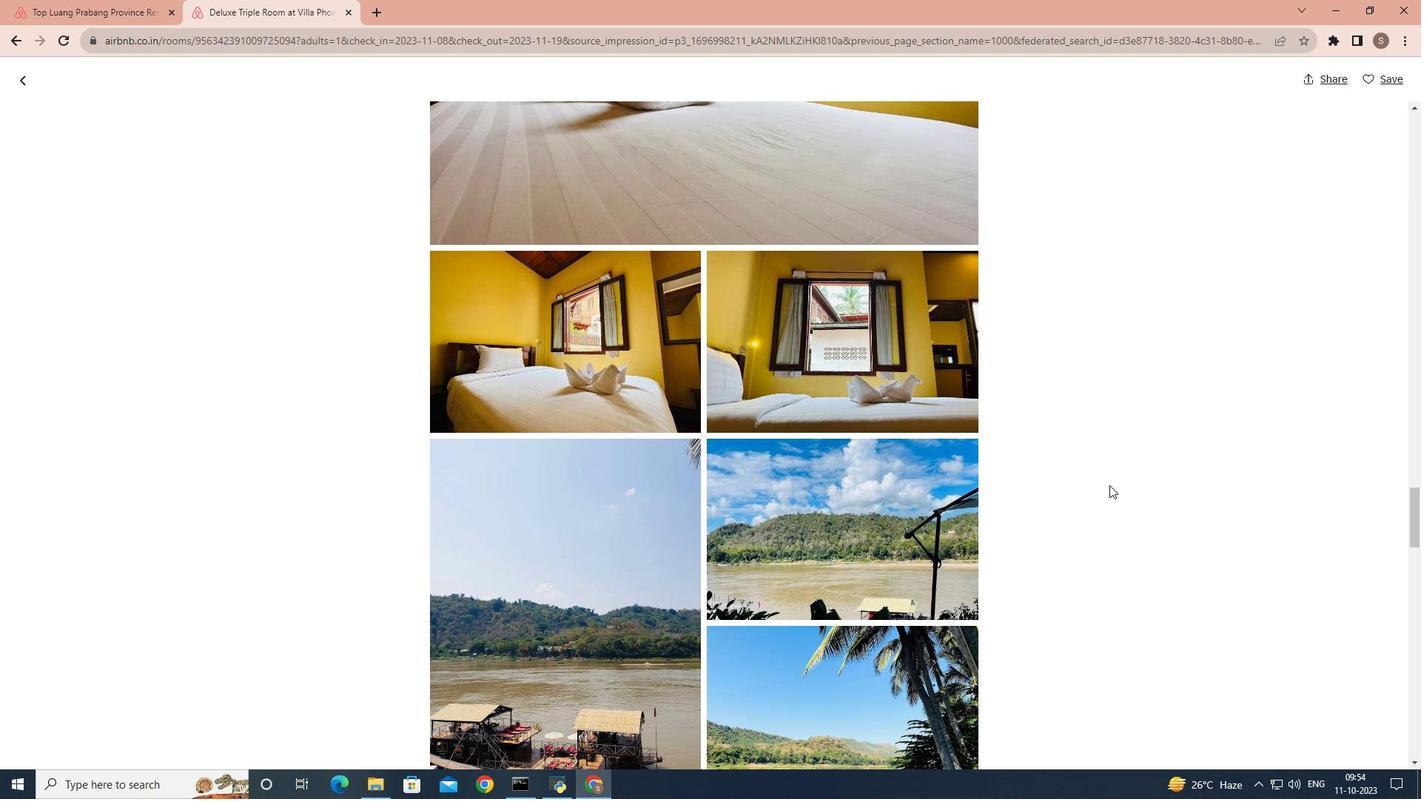 
Action: Mouse scrolled (1109, 485) with delta (0, 0)
Screenshot: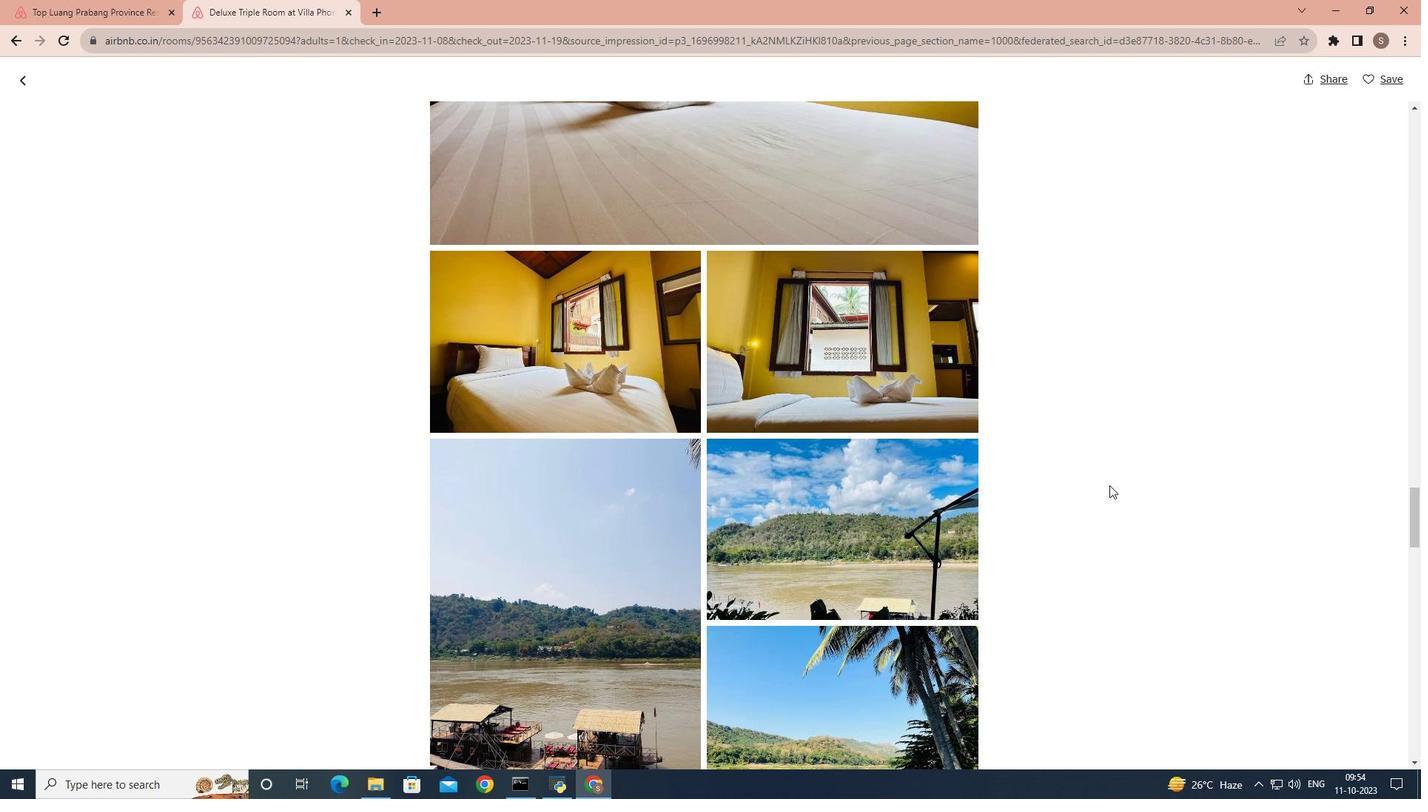 
Action: Mouse scrolled (1109, 485) with delta (0, 0)
Screenshot: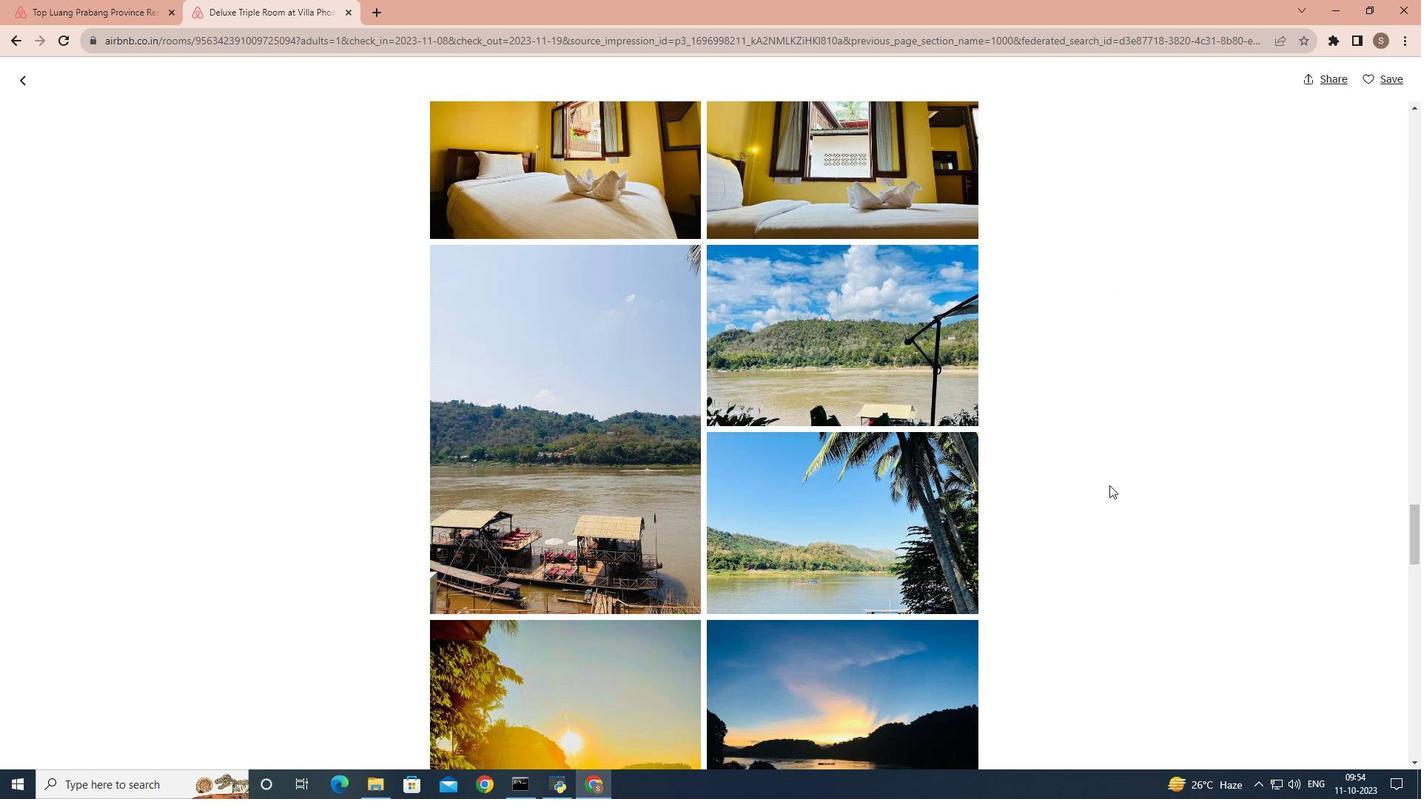 
Action: Mouse scrolled (1109, 485) with delta (0, 0)
Screenshot: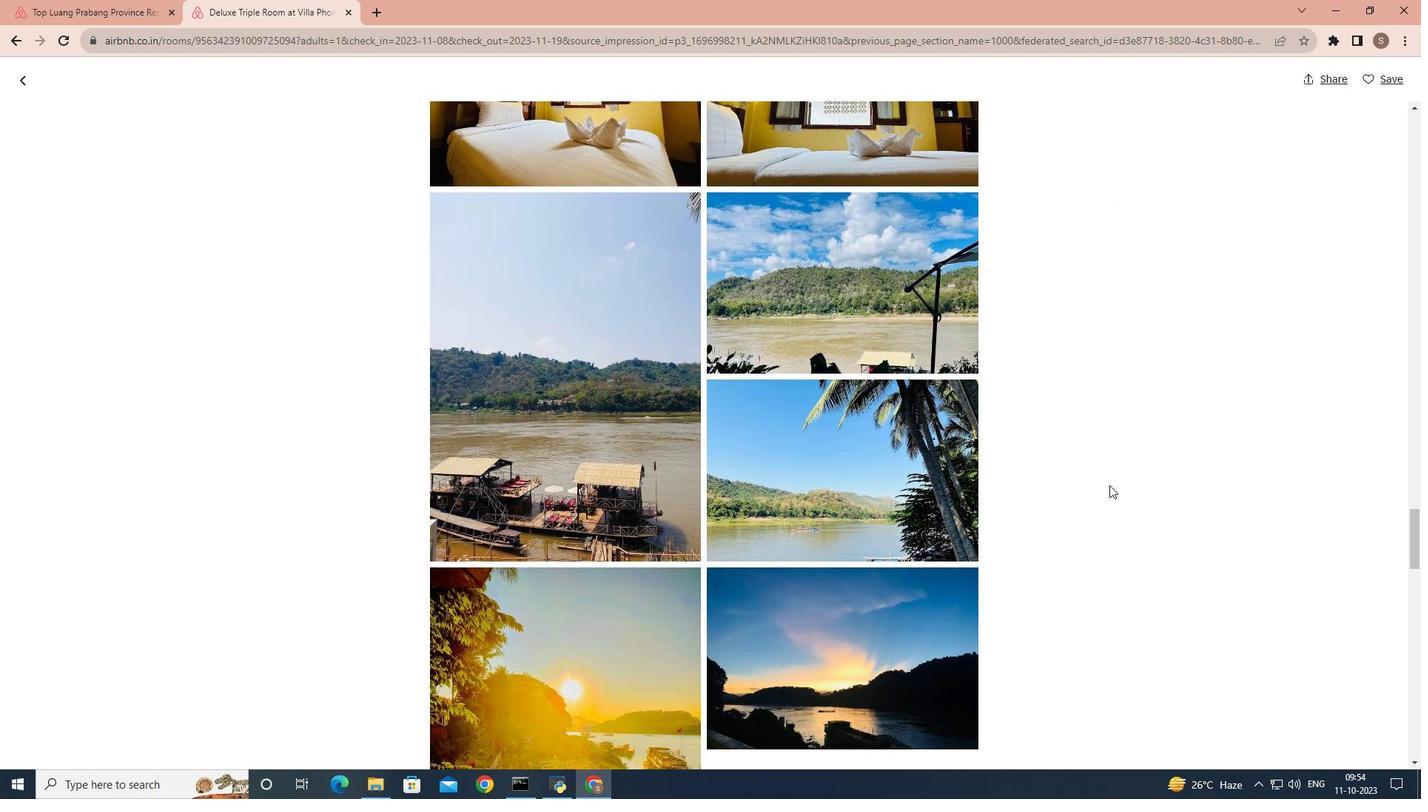 
Action: Mouse scrolled (1109, 485) with delta (0, 0)
Screenshot: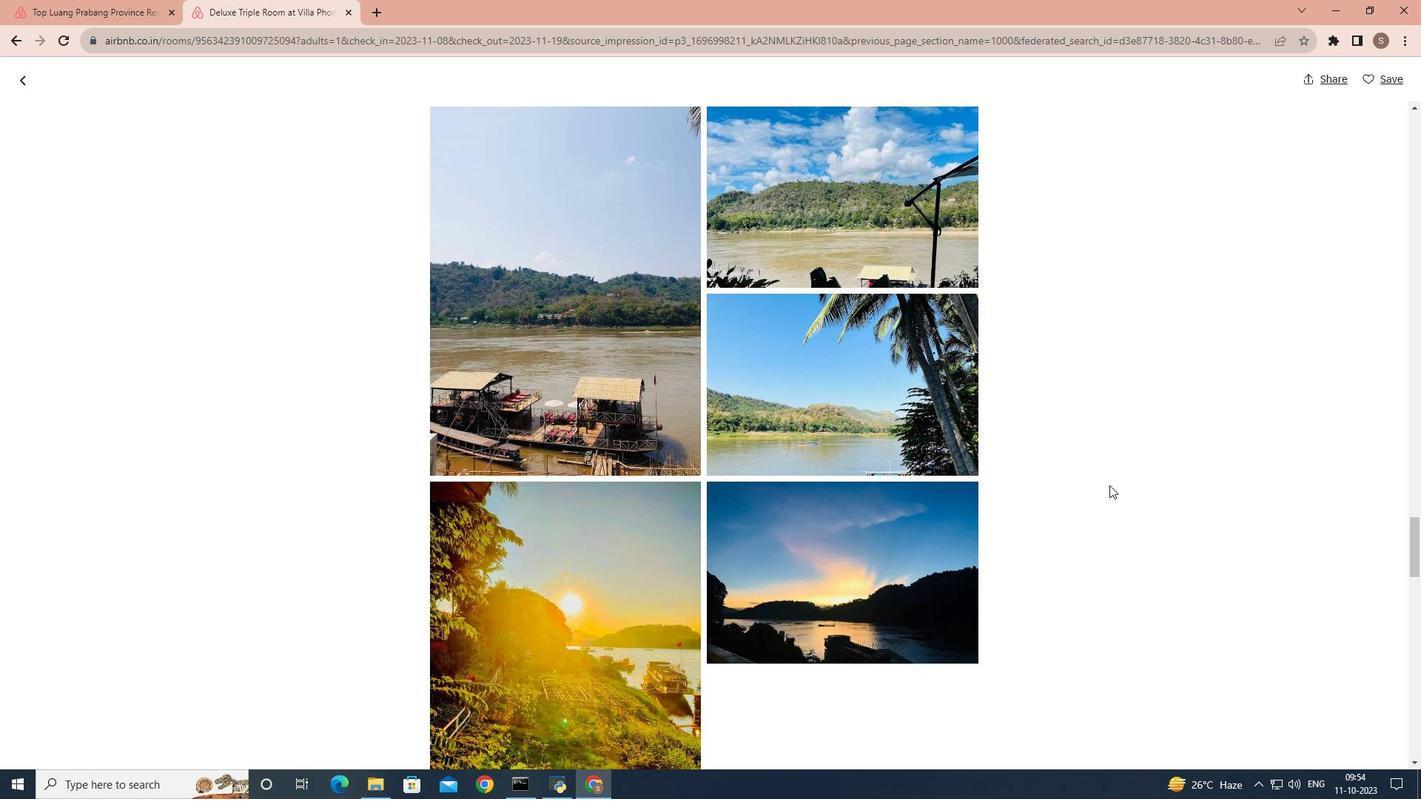 
Action: Mouse scrolled (1109, 485) with delta (0, 0)
Screenshot: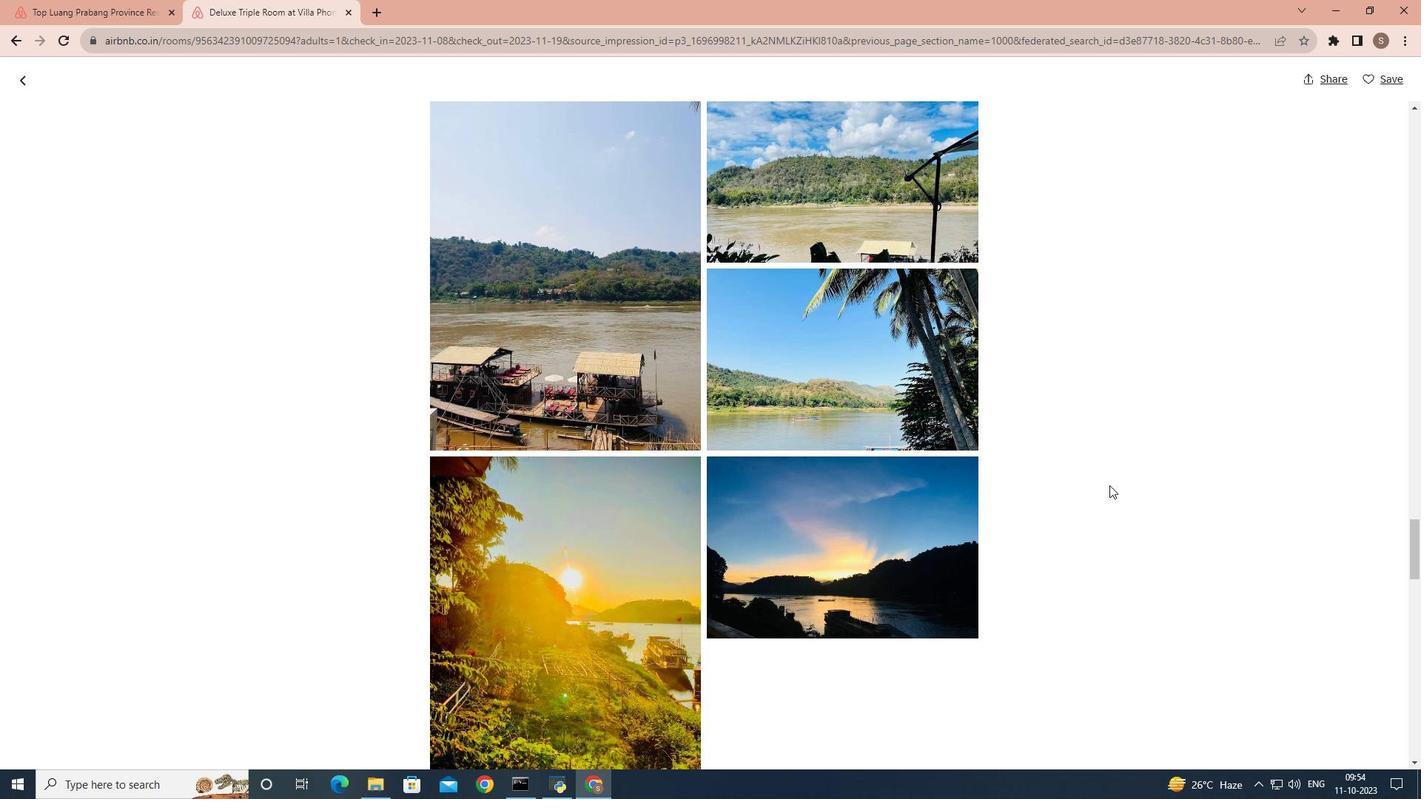 
Action: Mouse scrolled (1109, 485) with delta (0, 0)
Screenshot: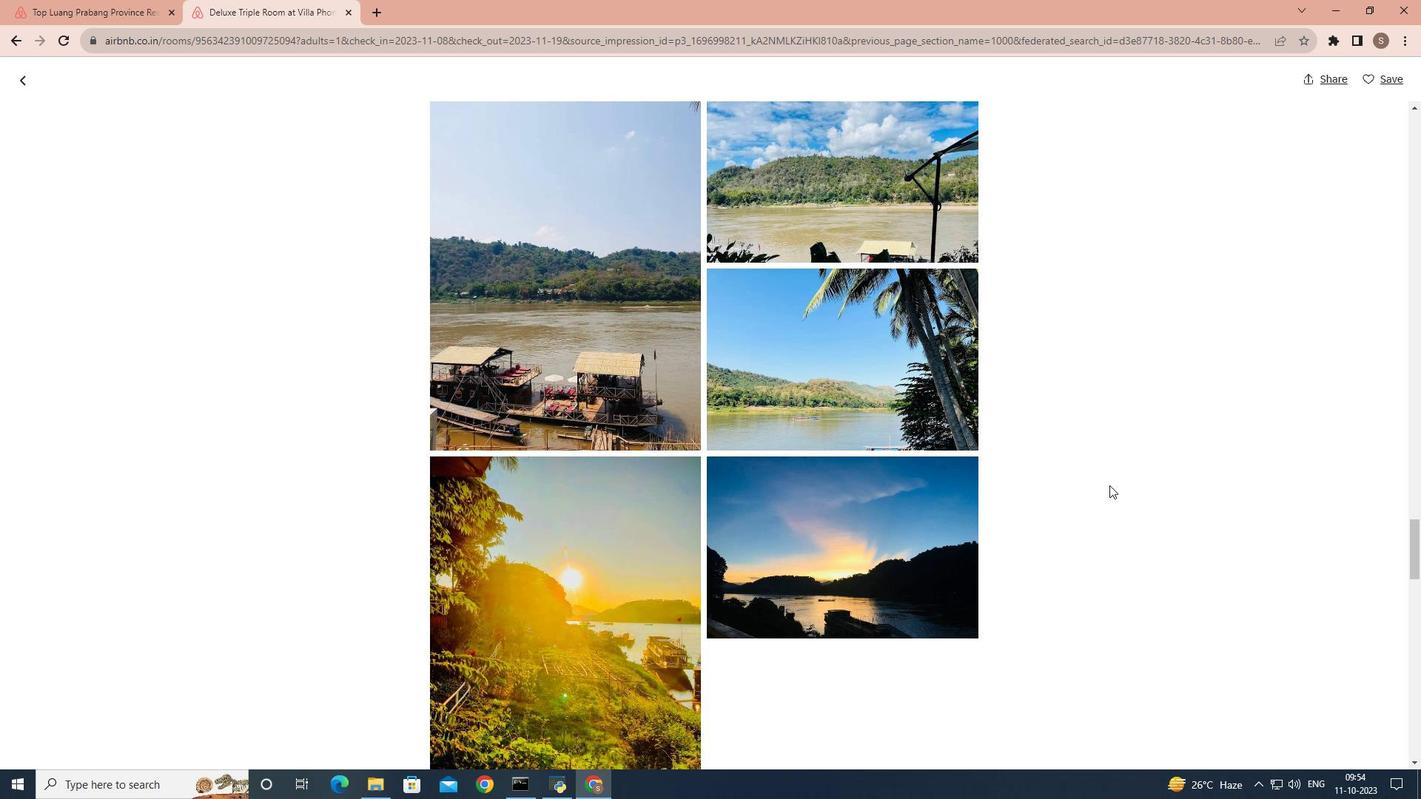 
Action: Mouse scrolled (1109, 485) with delta (0, 0)
Screenshot: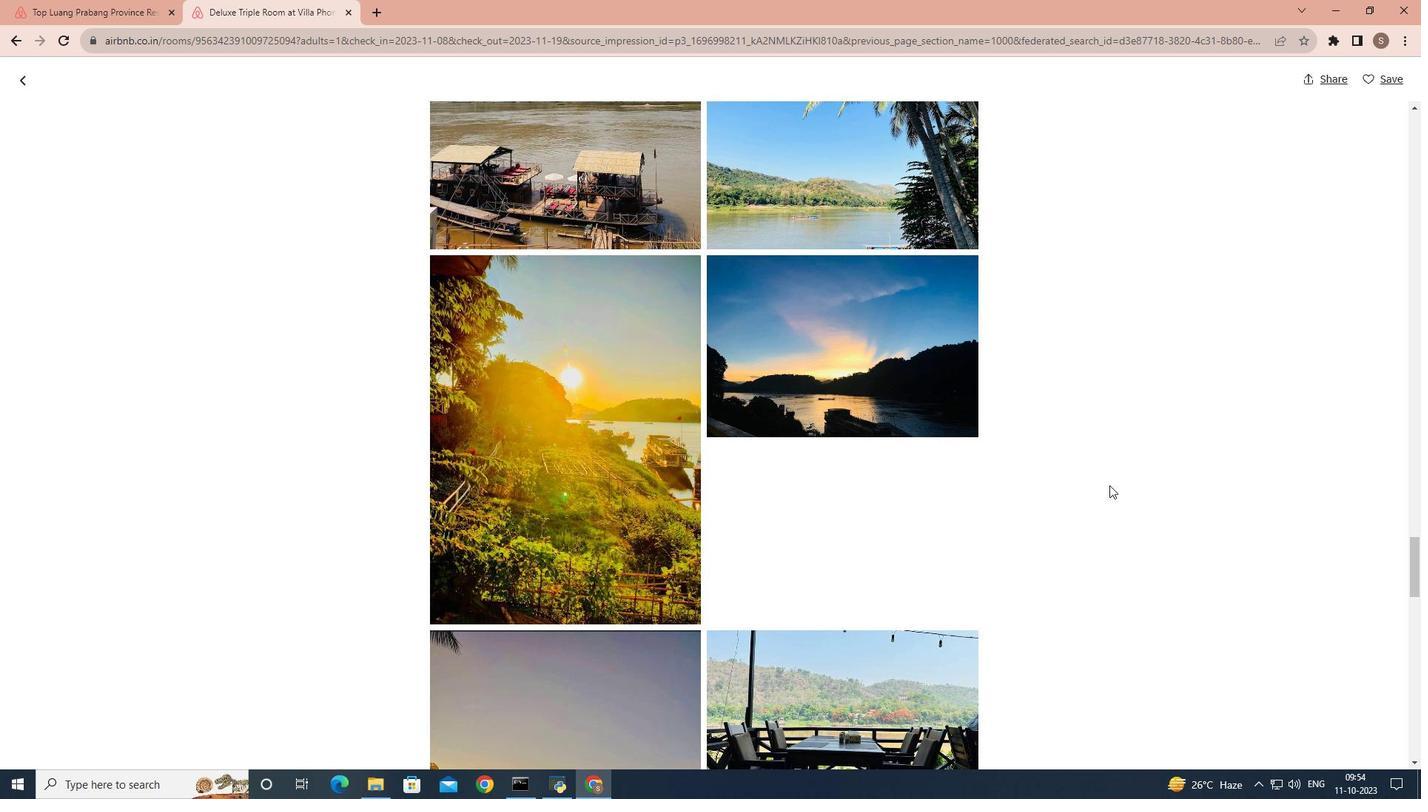 
Action: Mouse scrolled (1109, 485) with delta (0, 0)
Screenshot: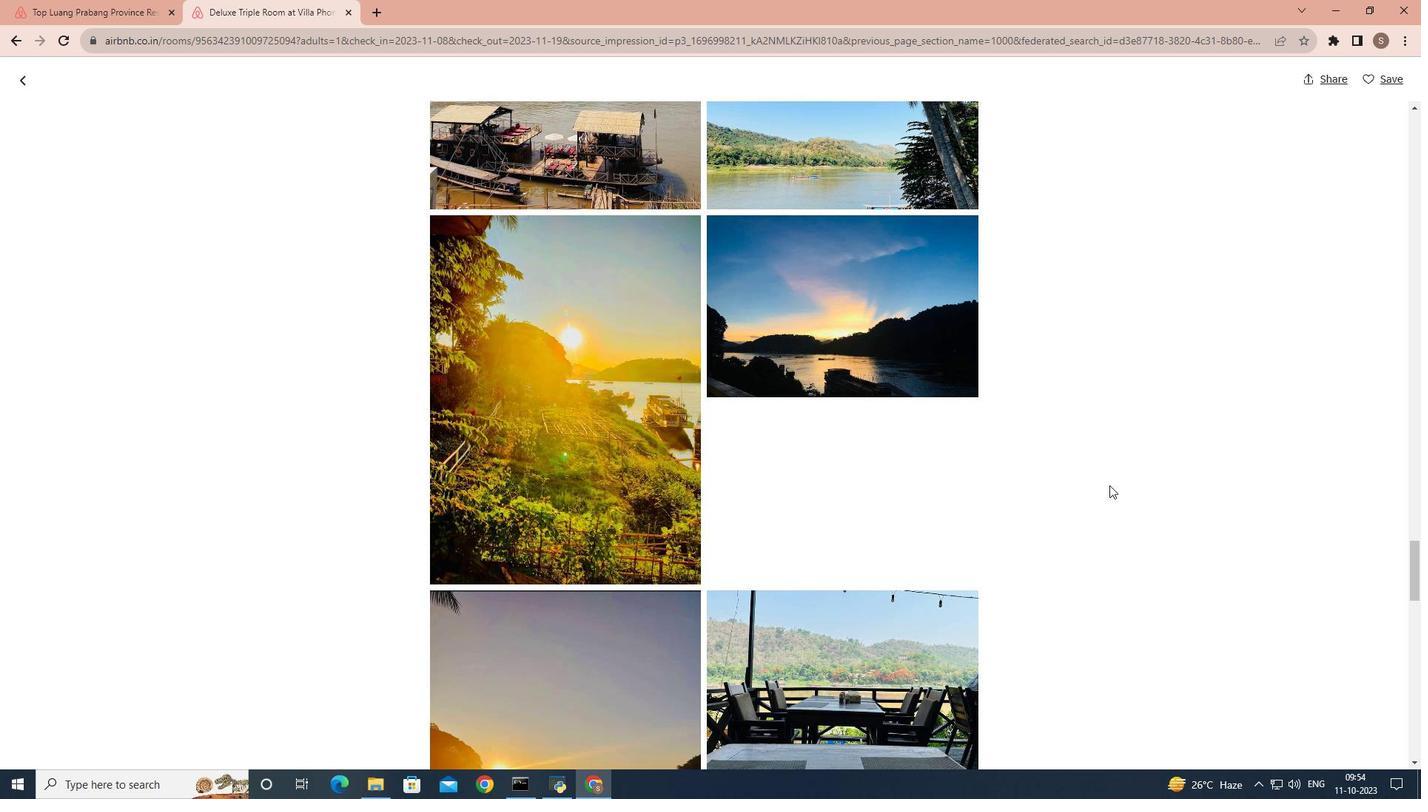 
Action: Mouse scrolled (1109, 485) with delta (0, 0)
Screenshot: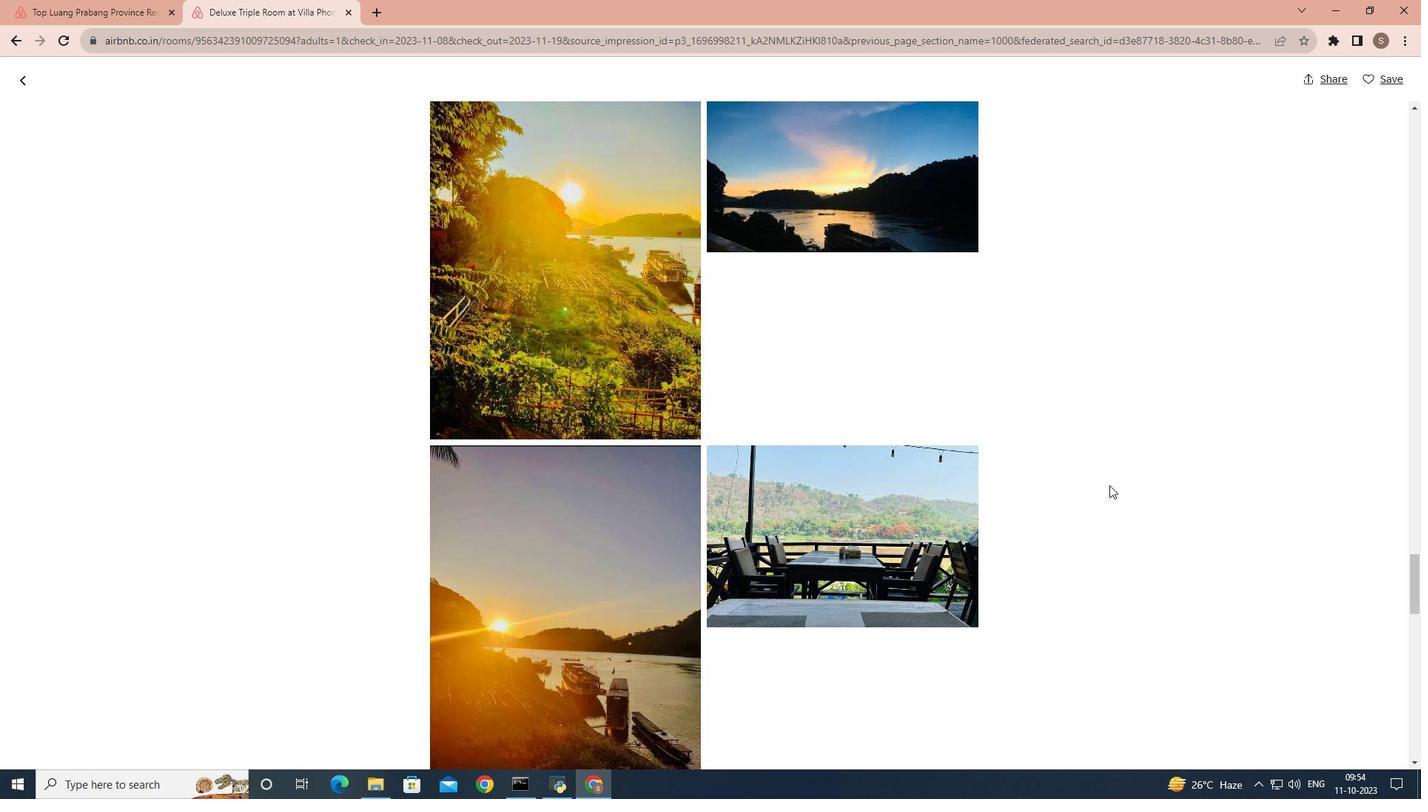 
Action: Mouse scrolled (1109, 485) with delta (0, 0)
Screenshot: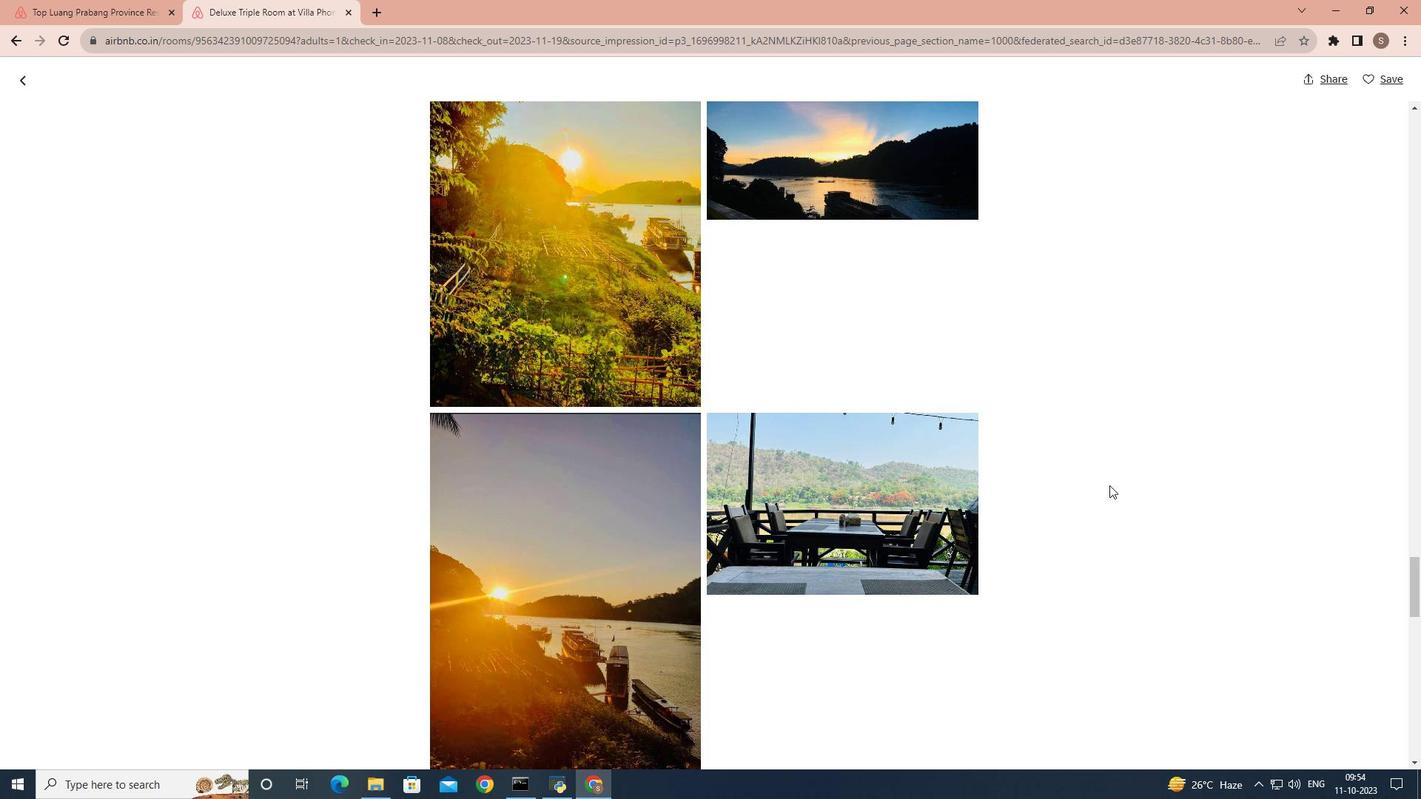 
Action: Mouse scrolled (1109, 485) with delta (0, 0)
Screenshot: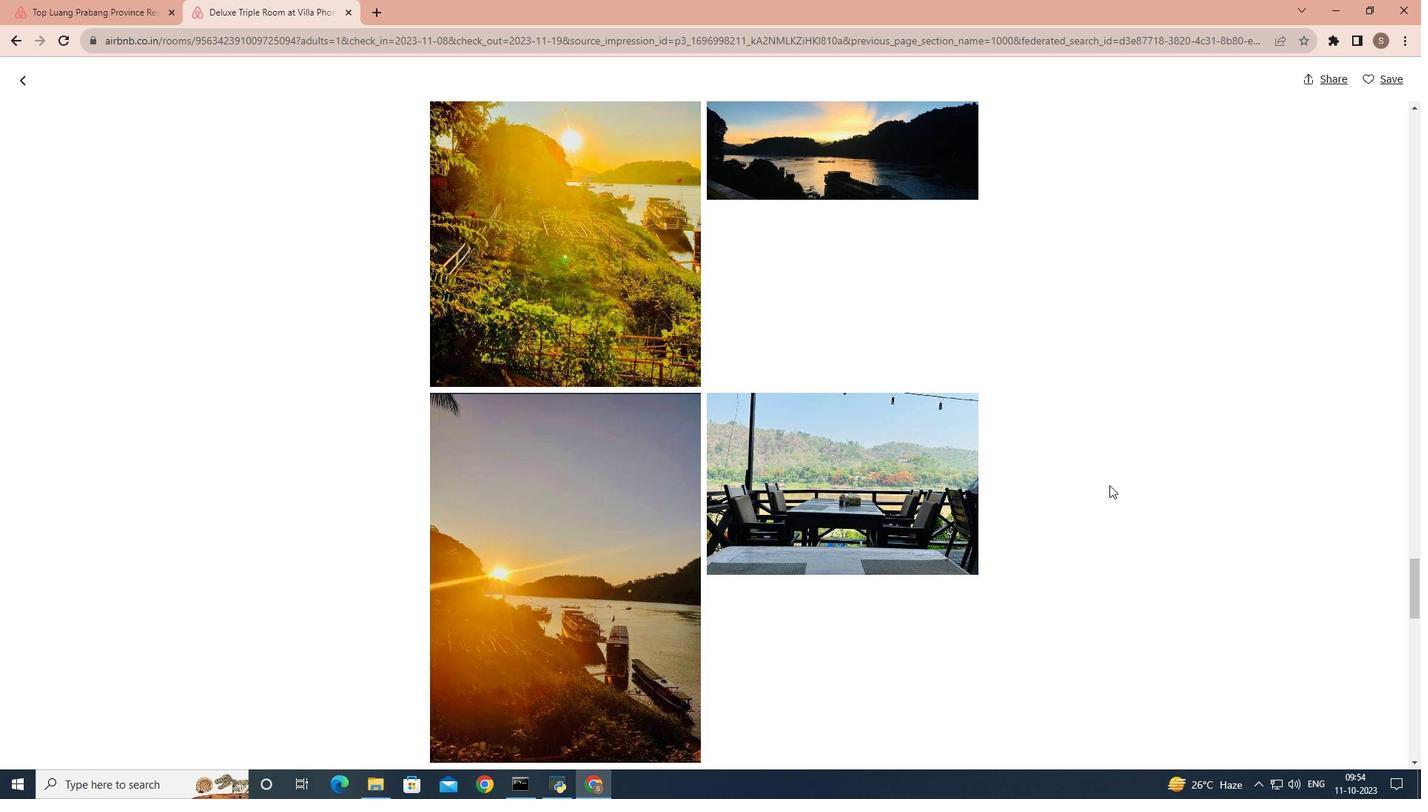 
Action: Mouse moved to (1103, 488)
Screenshot: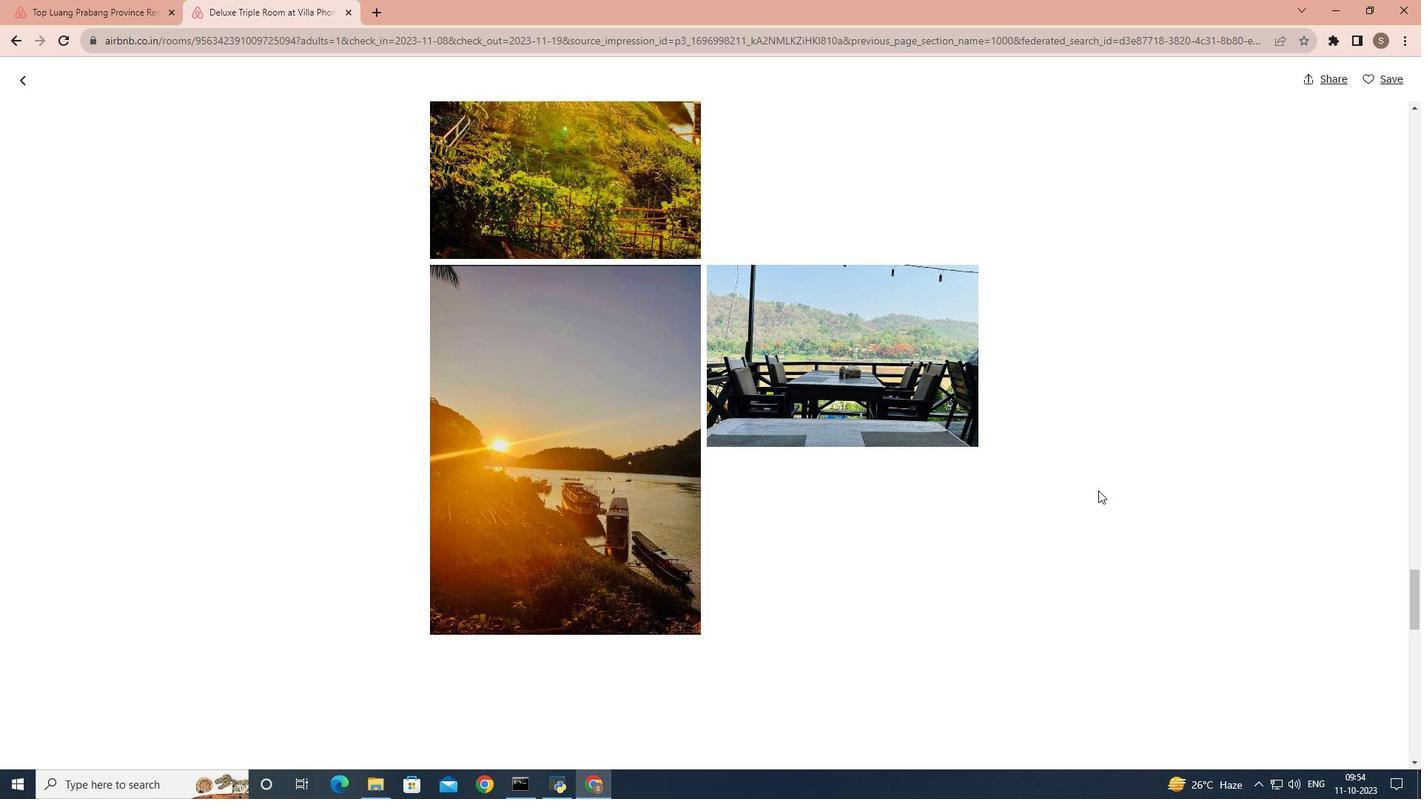 
Action: Mouse scrolled (1103, 487) with delta (0, 0)
Screenshot: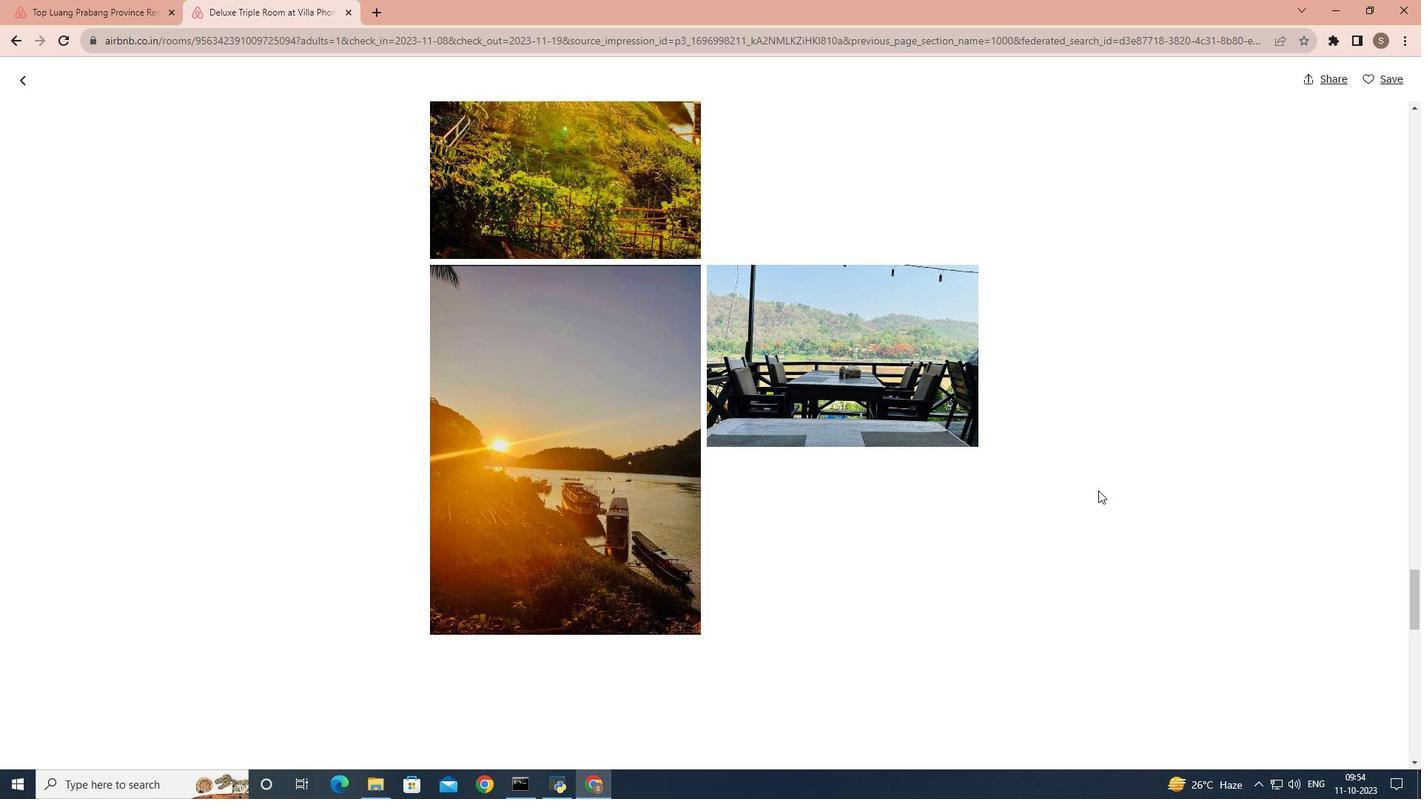 
Action: Mouse moved to (1098, 490)
Screenshot: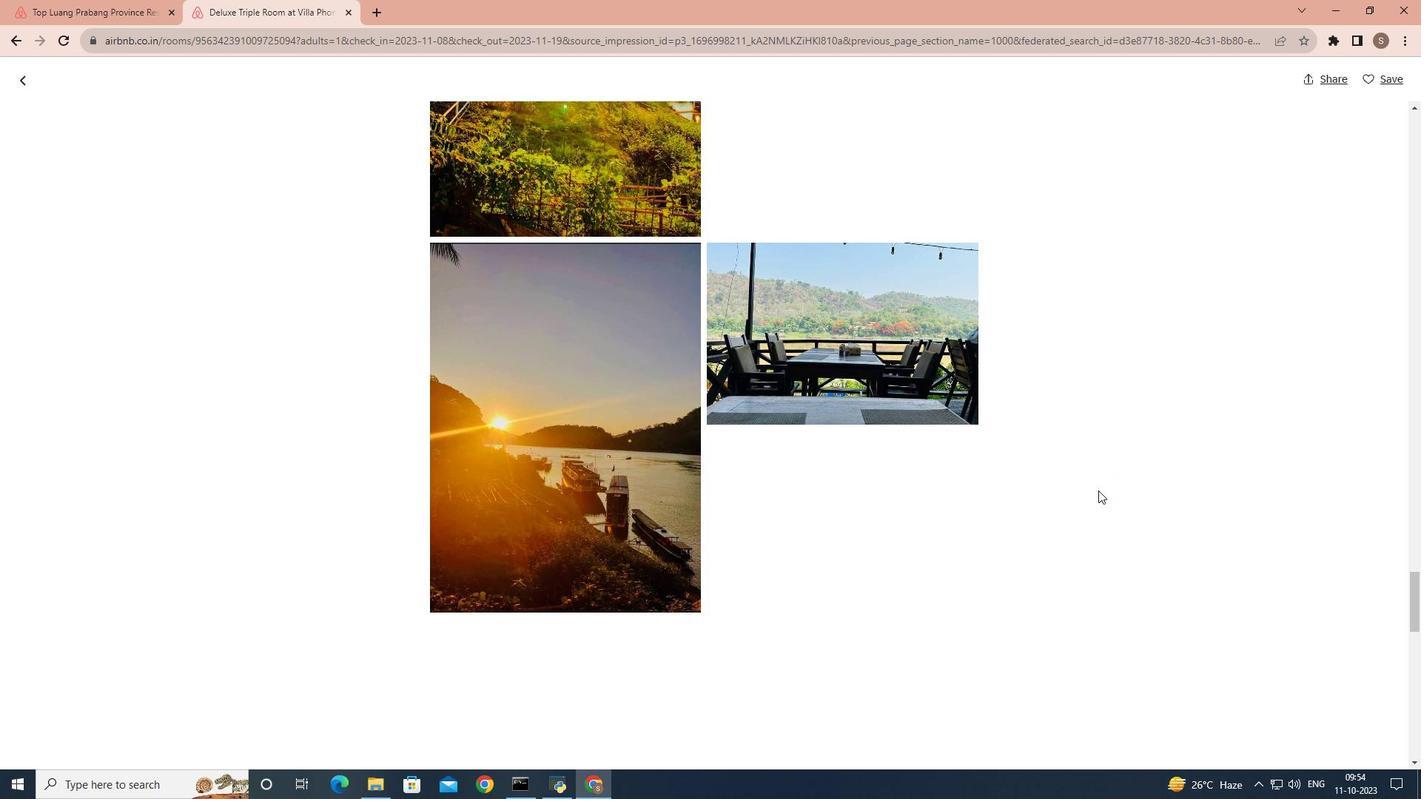 
Action: Mouse scrolled (1098, 490) with delta (0, 0)
Screenshot: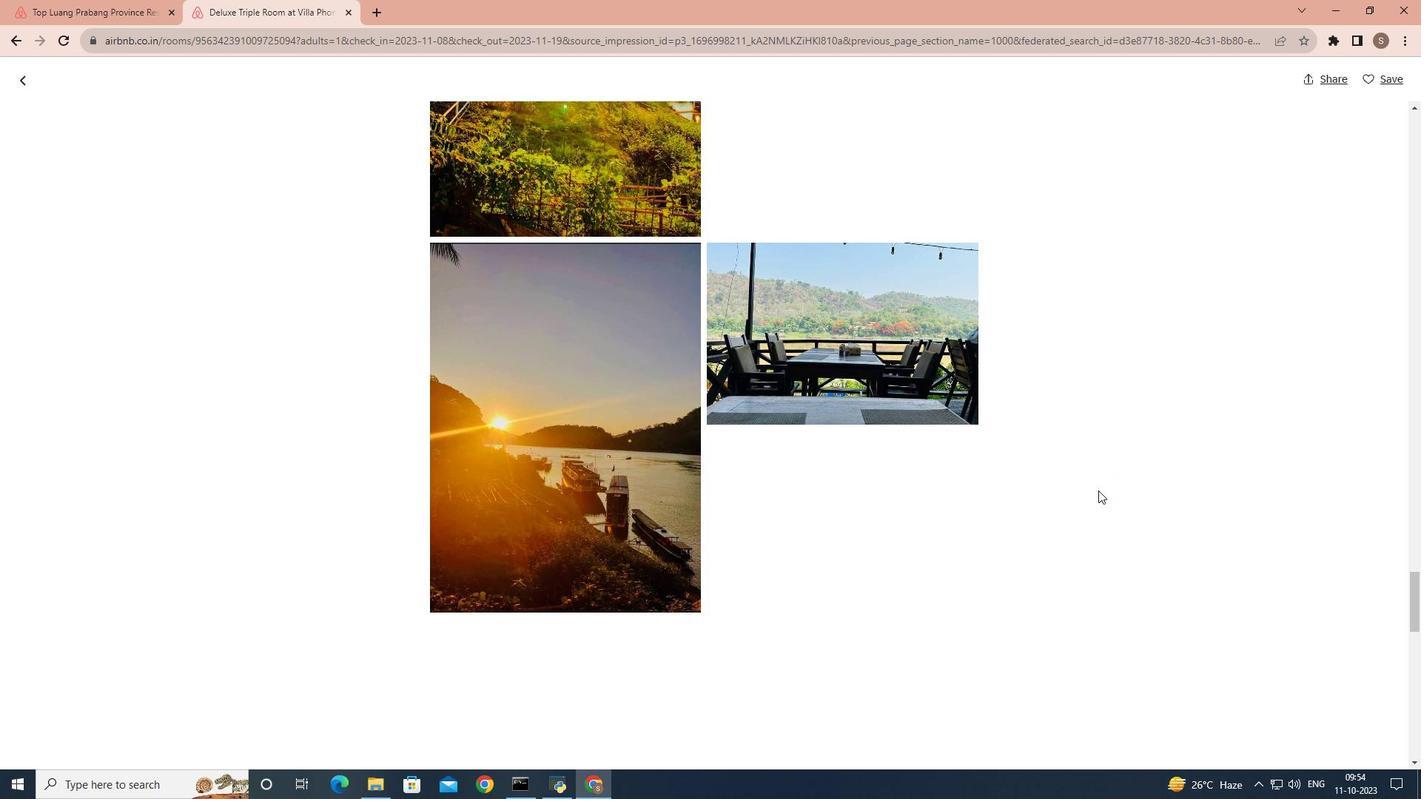 
Action: Mouse scrolled (1098, 490) with delta (0, 0)
Screenshot: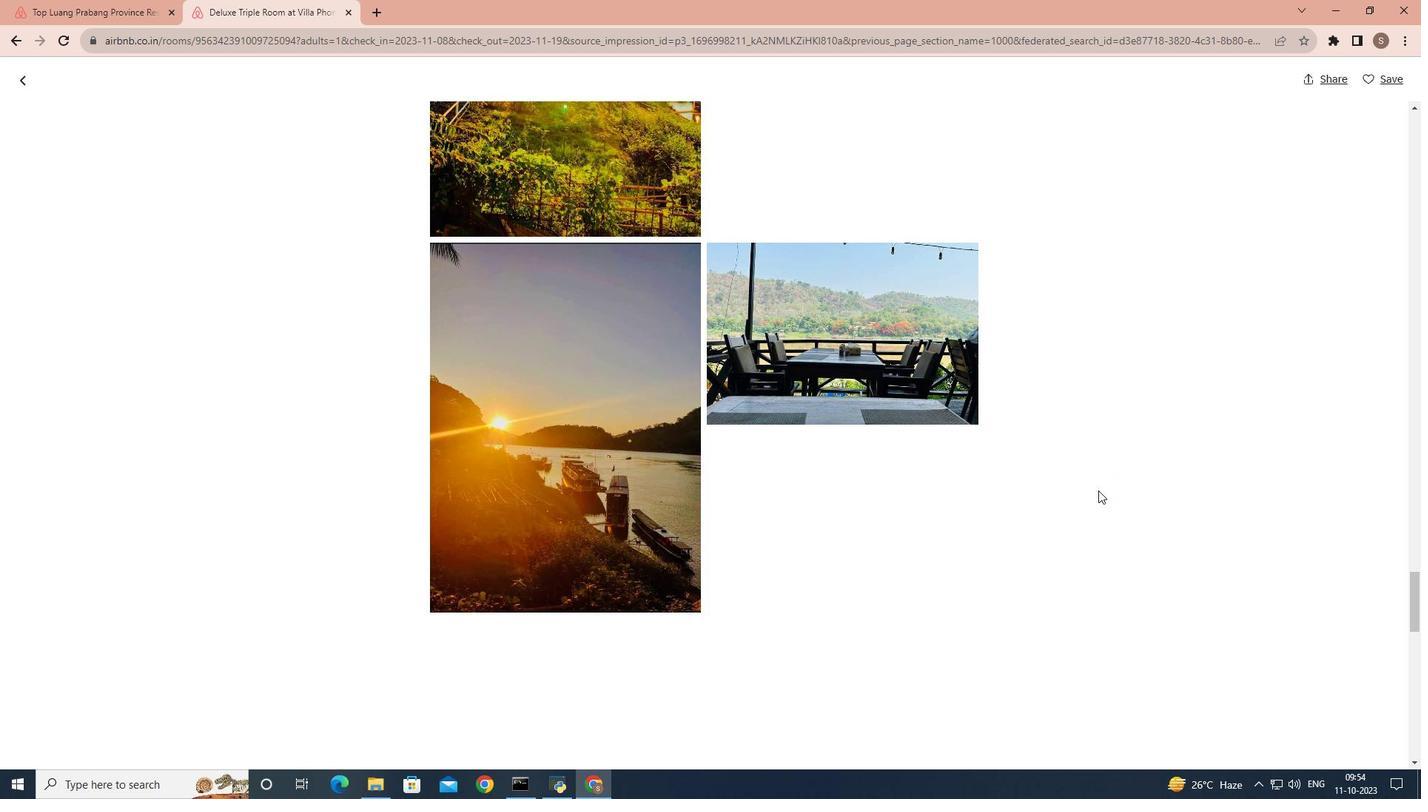 
Action: Mouse scrolled (1098, 490) with delta (0, 0)
Screenshot: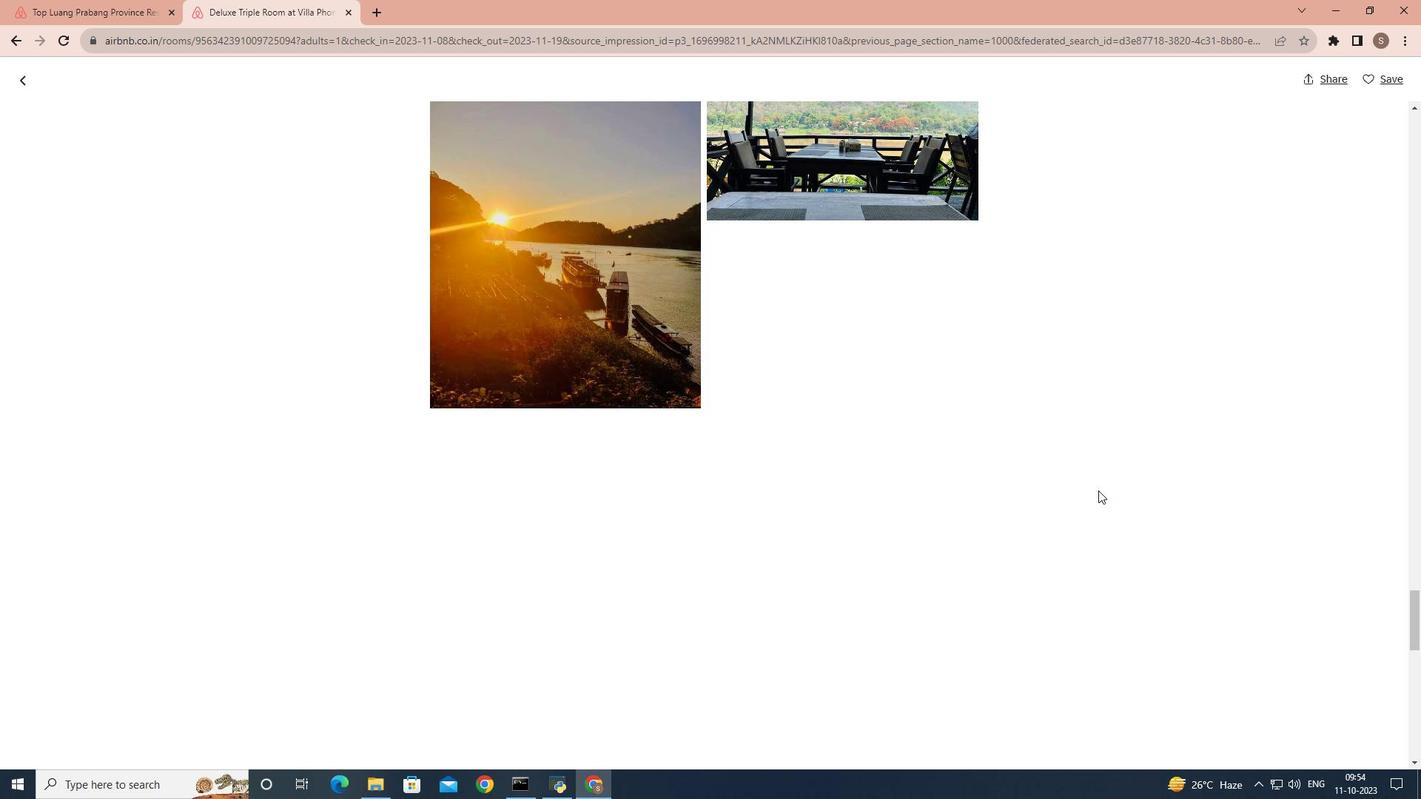 
Action: Mouse scrolled (1098, 490) with delta (0, 0)
Screenshot: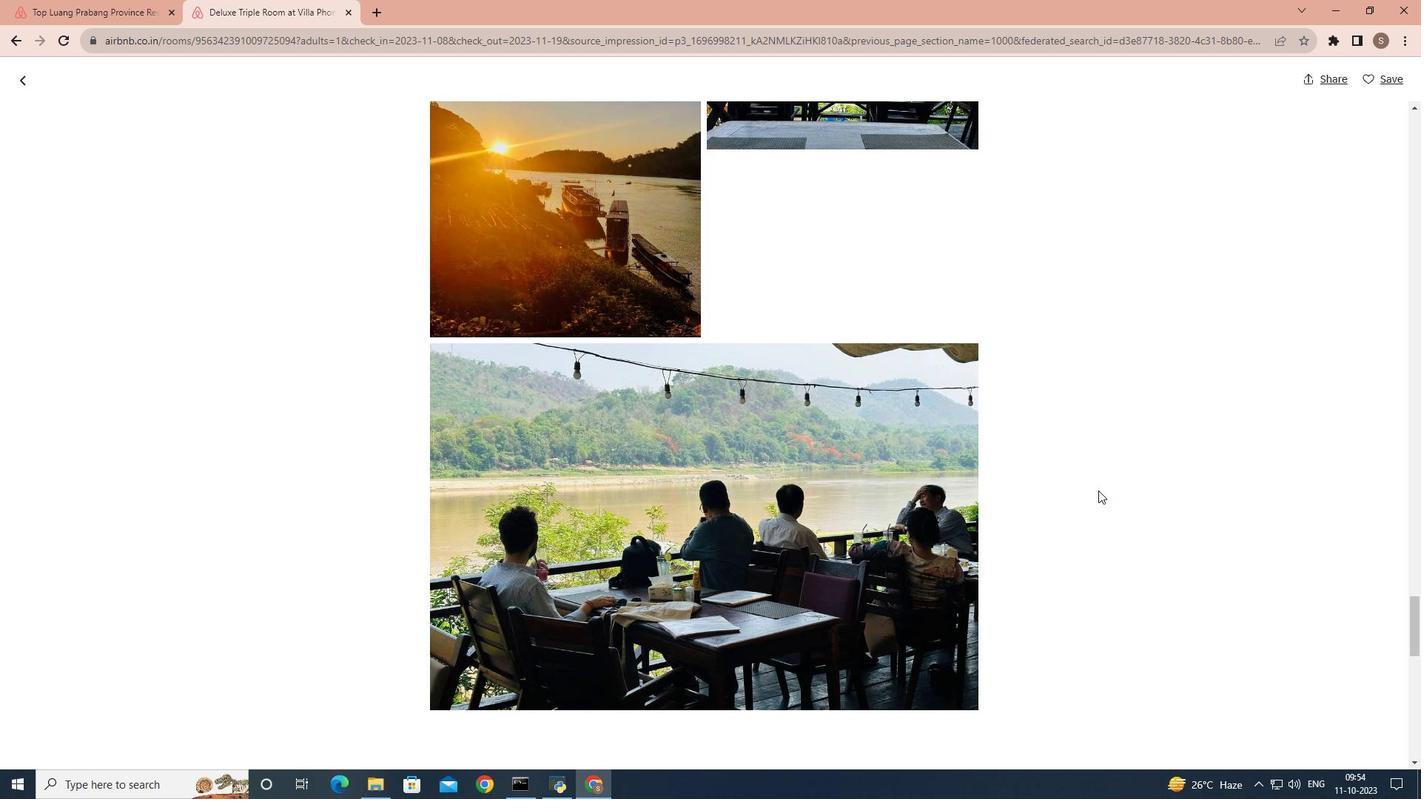 
Action: Mouse scrolled (1098, 490) with delta (0, 0)
Screenshot: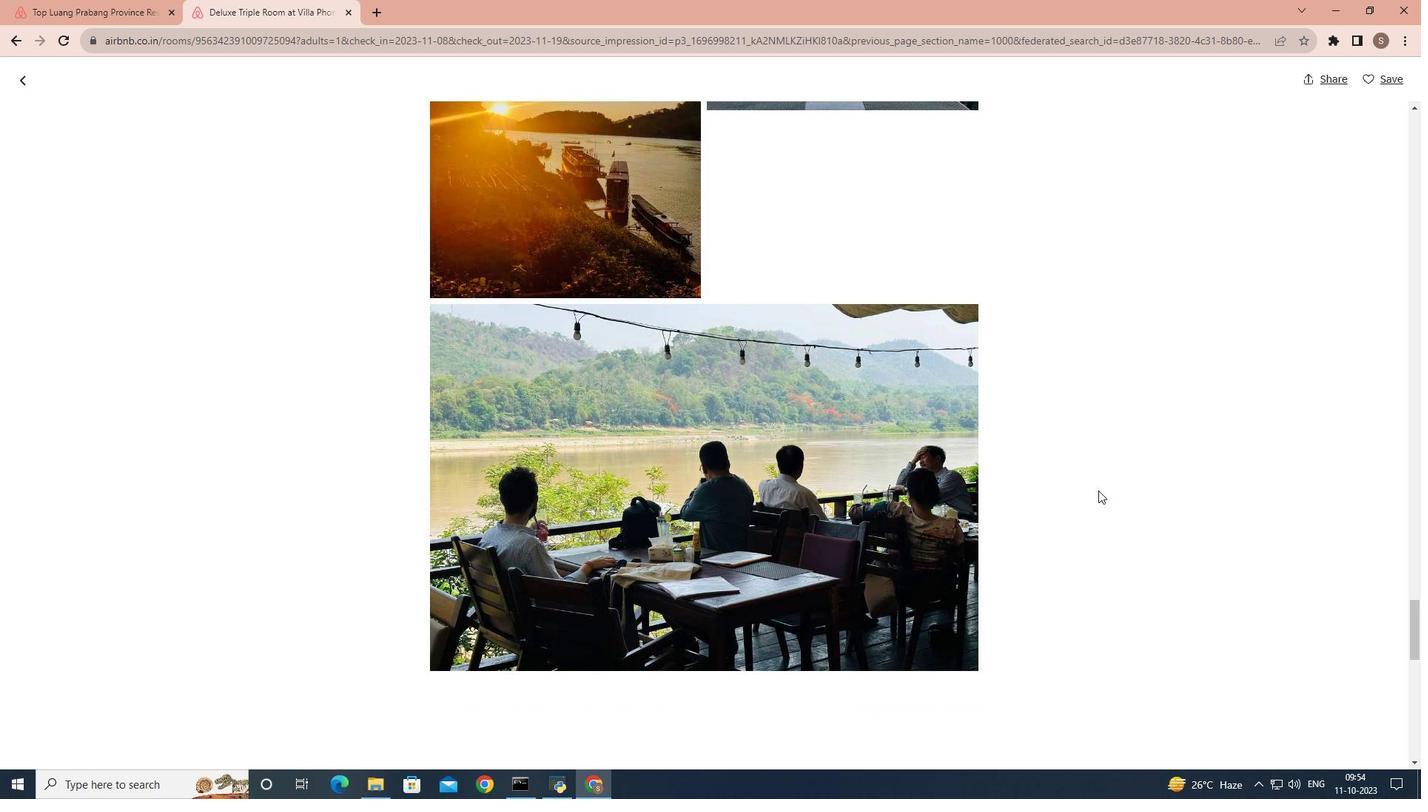 
Action: Mouse scrolled (1098, 490) with delta (0, 0)
Screenshot: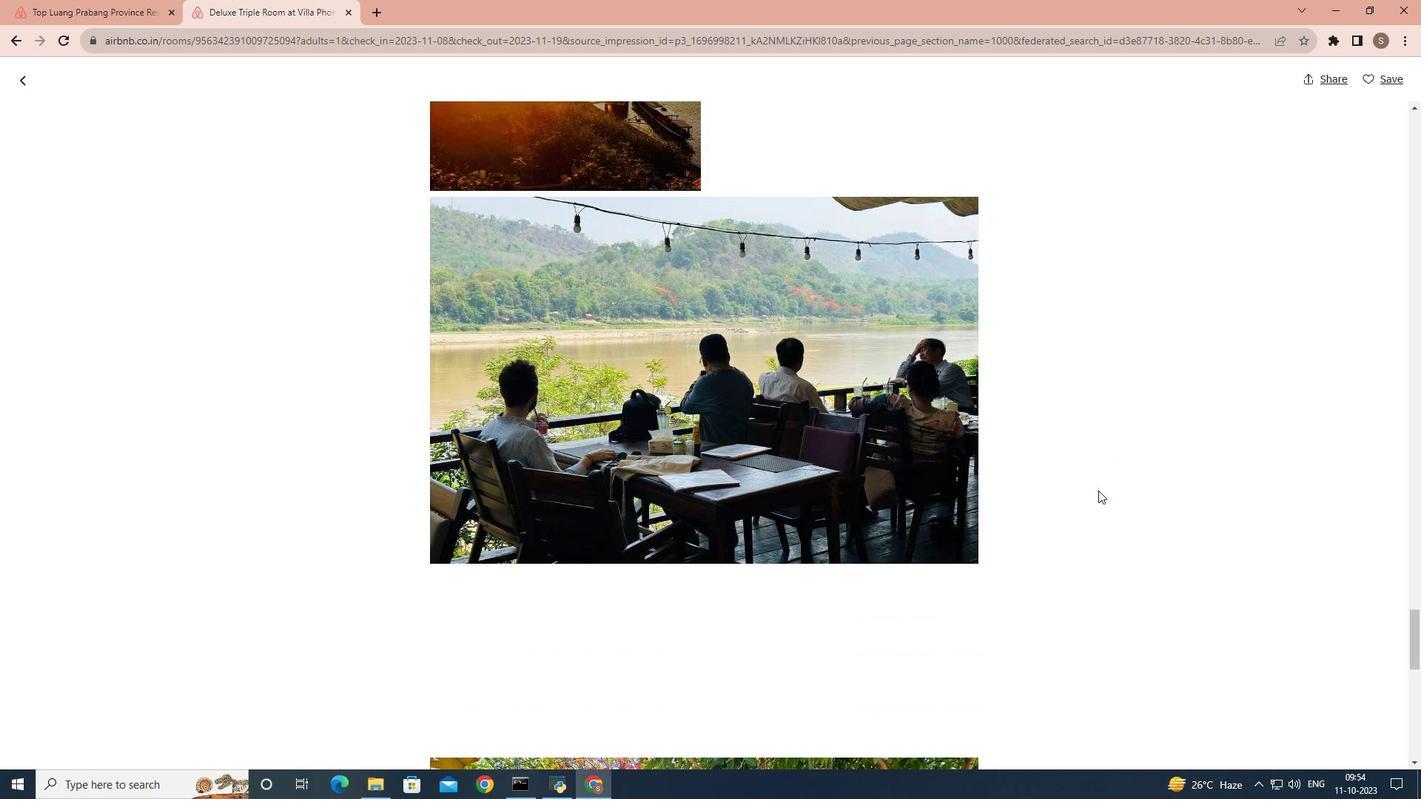 
Action: Mouse scrolled (1098, 490) with delta (0, 0)
Screenshot: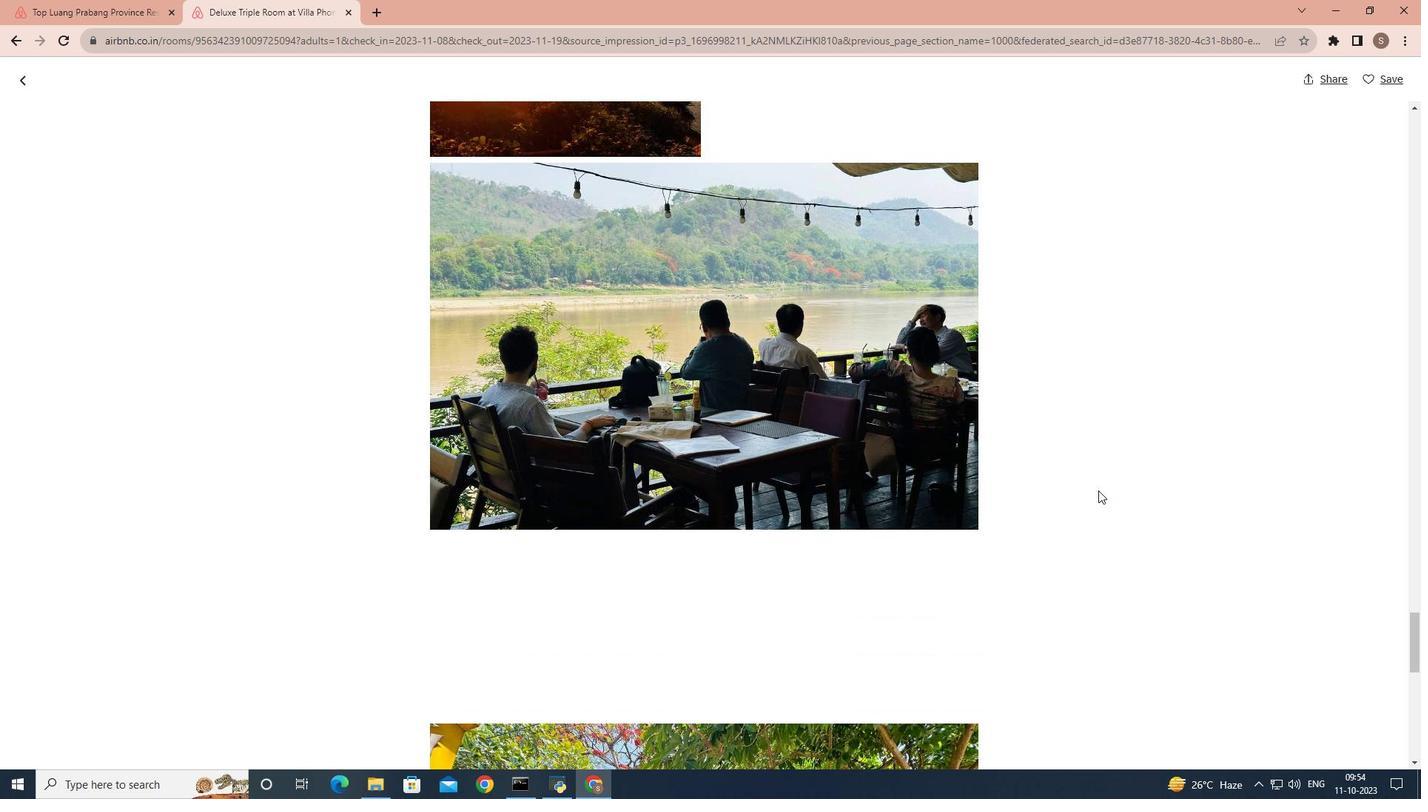 
Action: Mouse scrolled (1098, 490) with delta (0, 0)
Screenshot: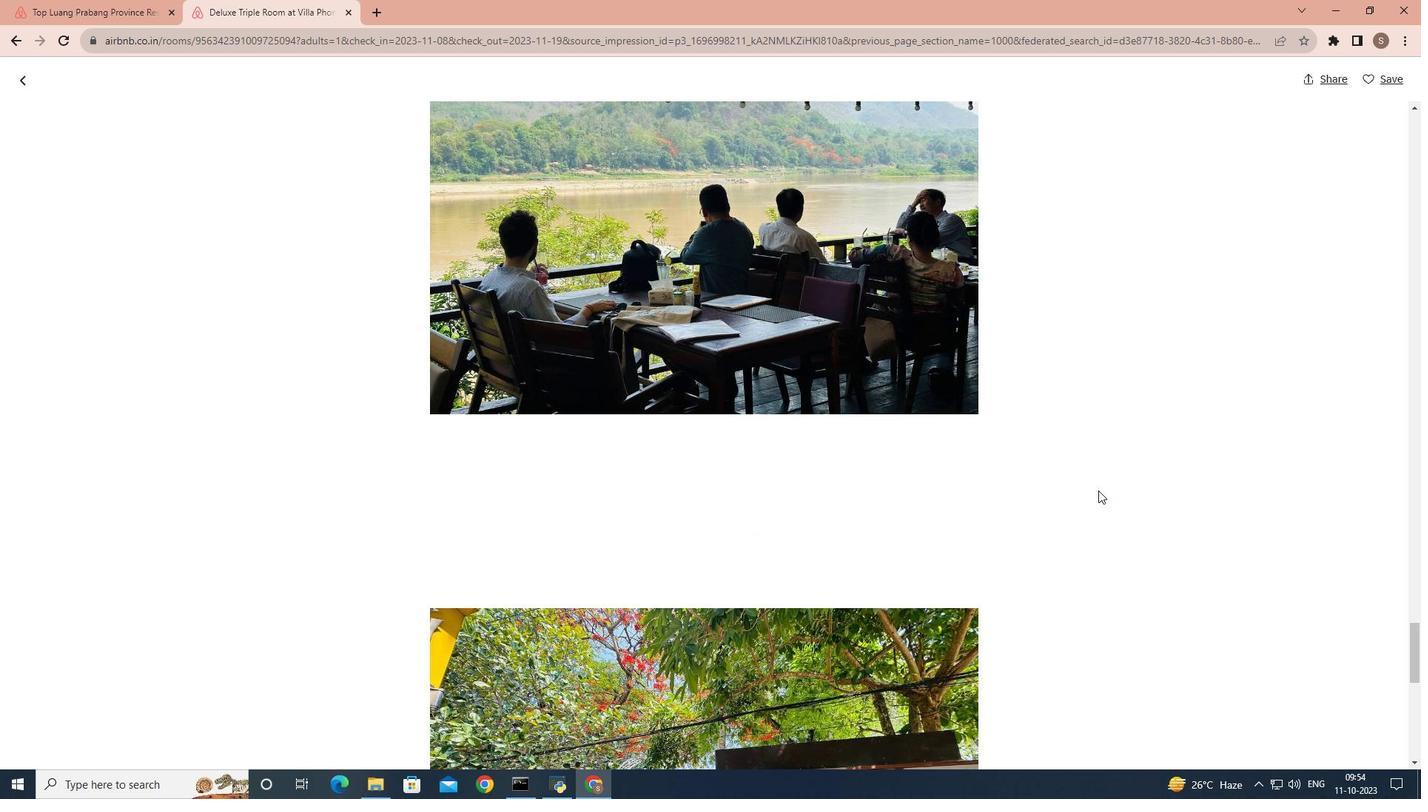 
Action: Mouse scrolled (1098, 490) with delta (0, 0)
Screenshot: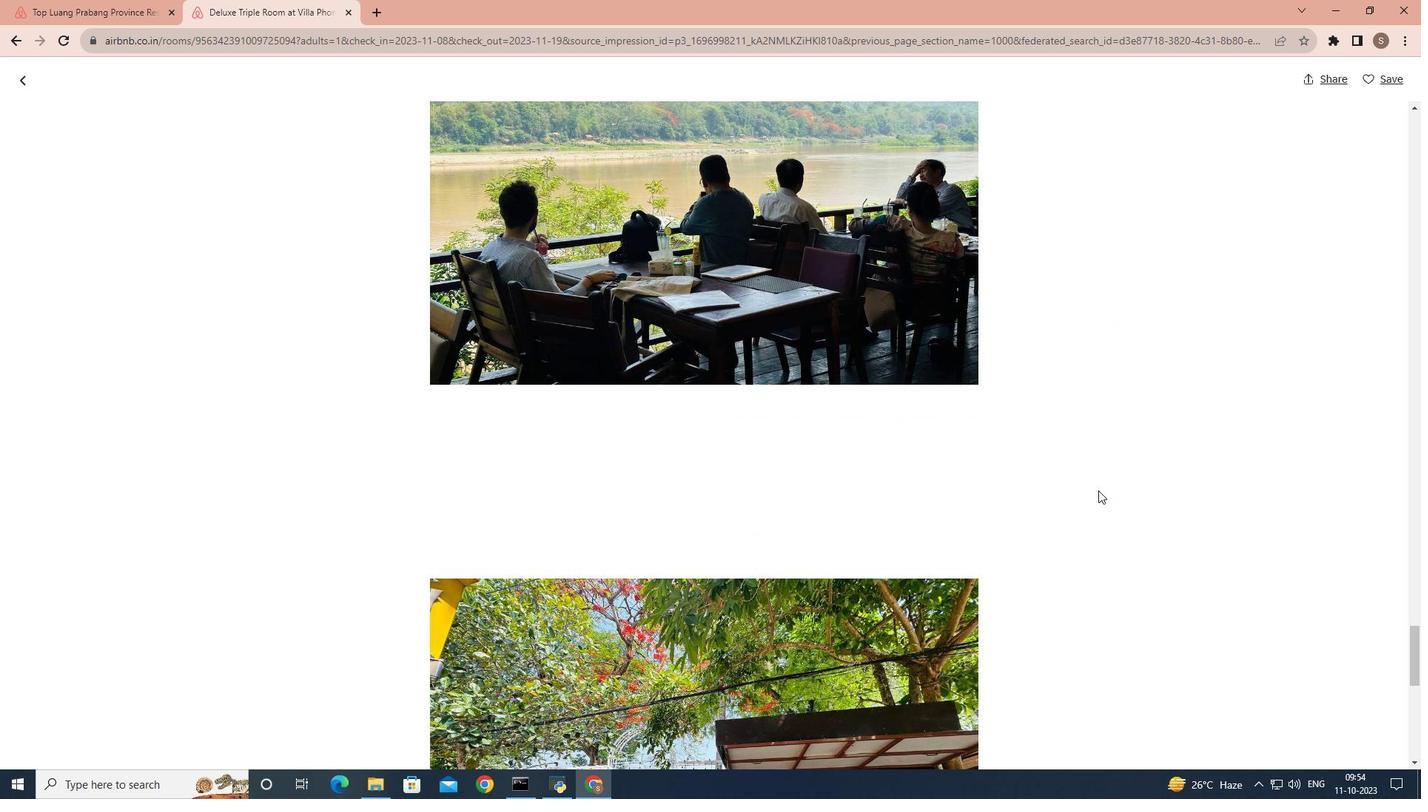 
Action: Mouse scrolled (1098, 490) with delta (0, 0)
Screenshot: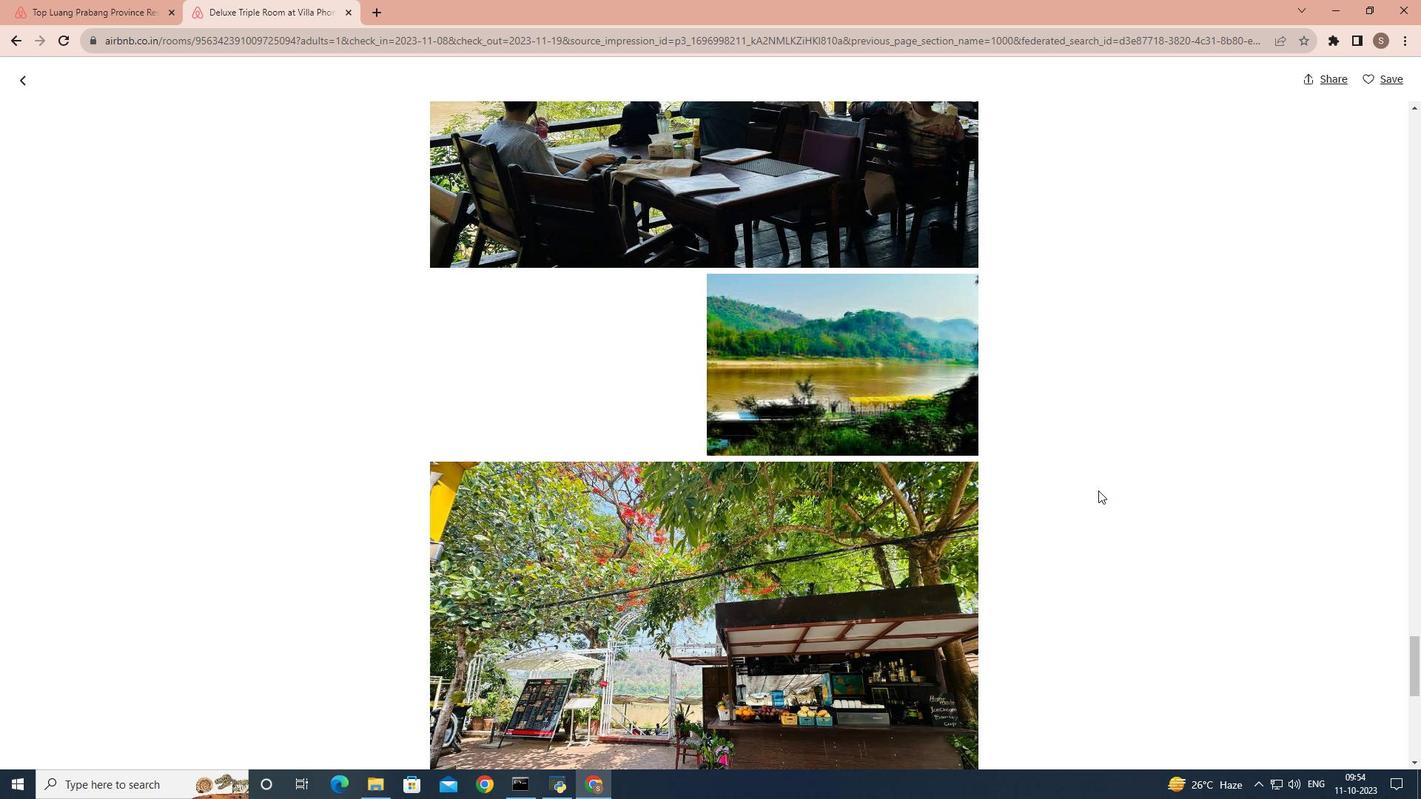 
Action: Mouse scrolled (1098, 490) with delta (0, 0)
Screenshot: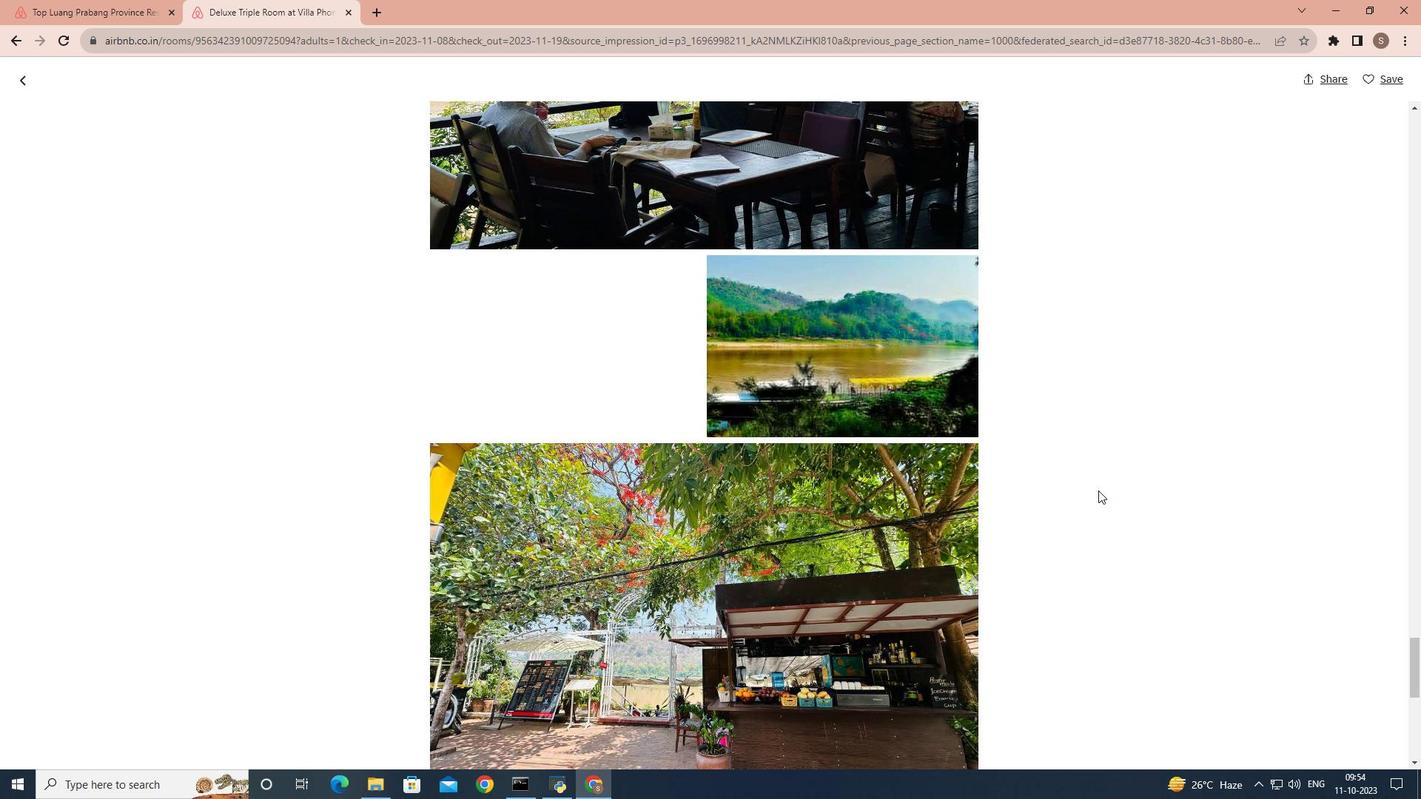 
Action: Mouse scrolled (1098, 490) with delta (0, 0)
Screenshot: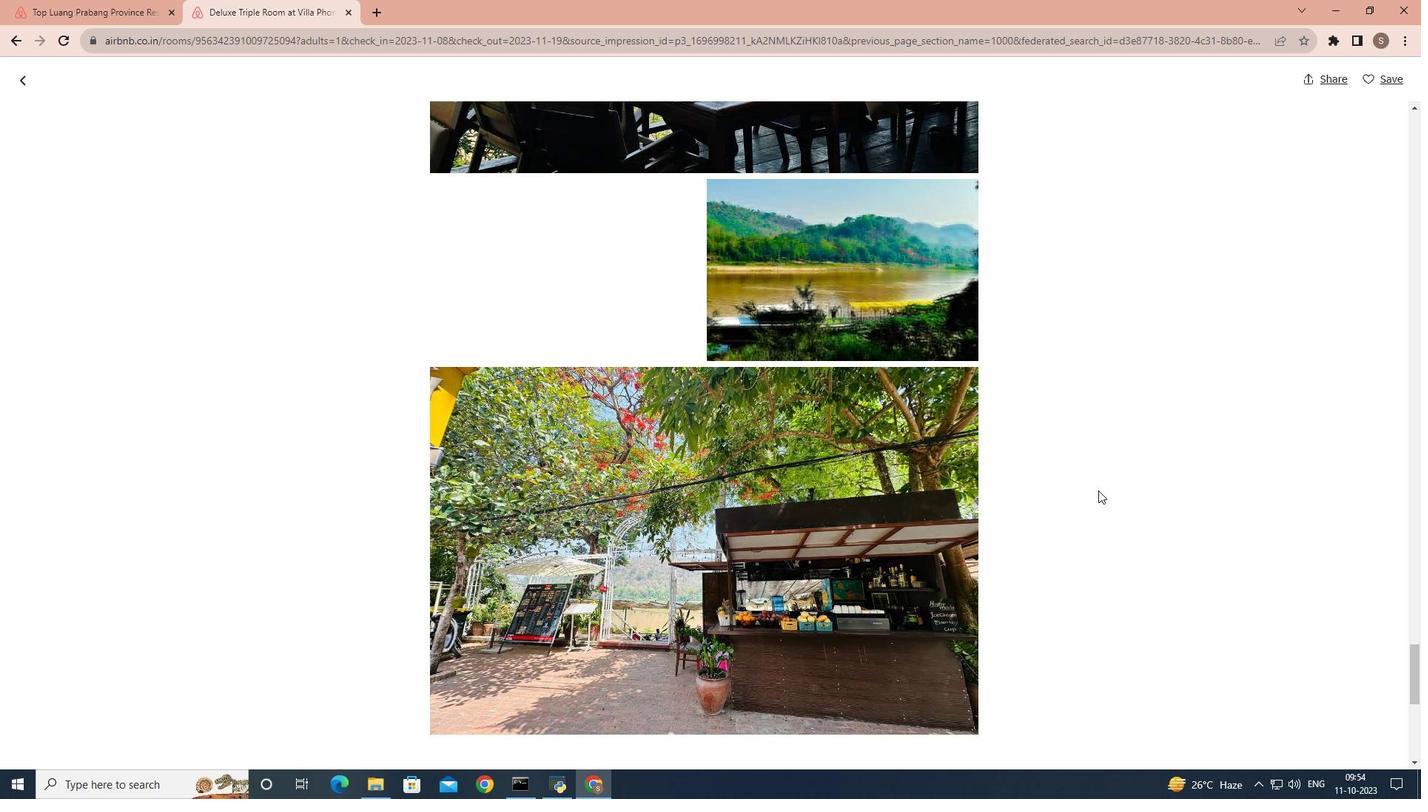 
Action: Mouse scrolled (1098, 490) with delta (0, 0)
Screenshot: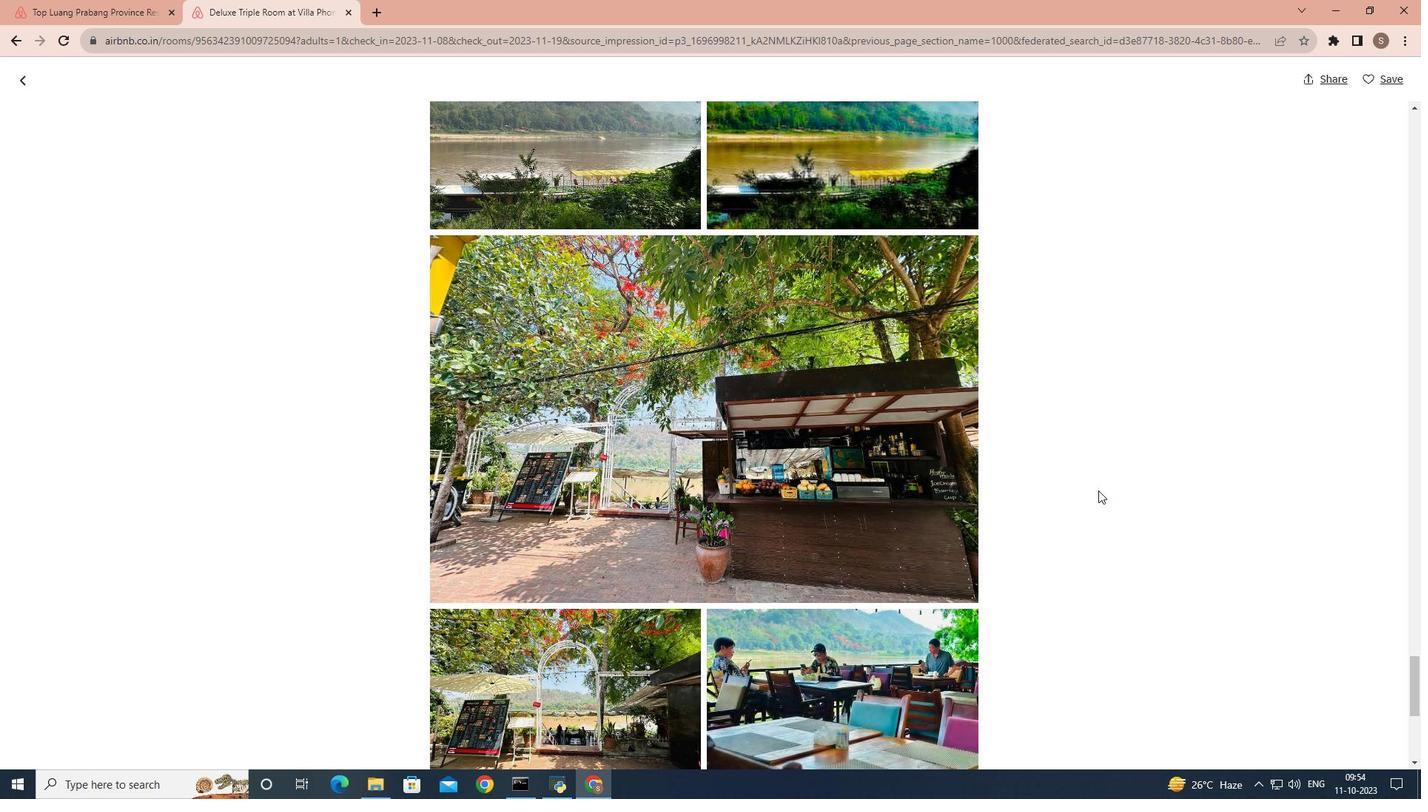 
Action: Mouse scrolled (1098, 490) with delta (0, 0)
Screenshot: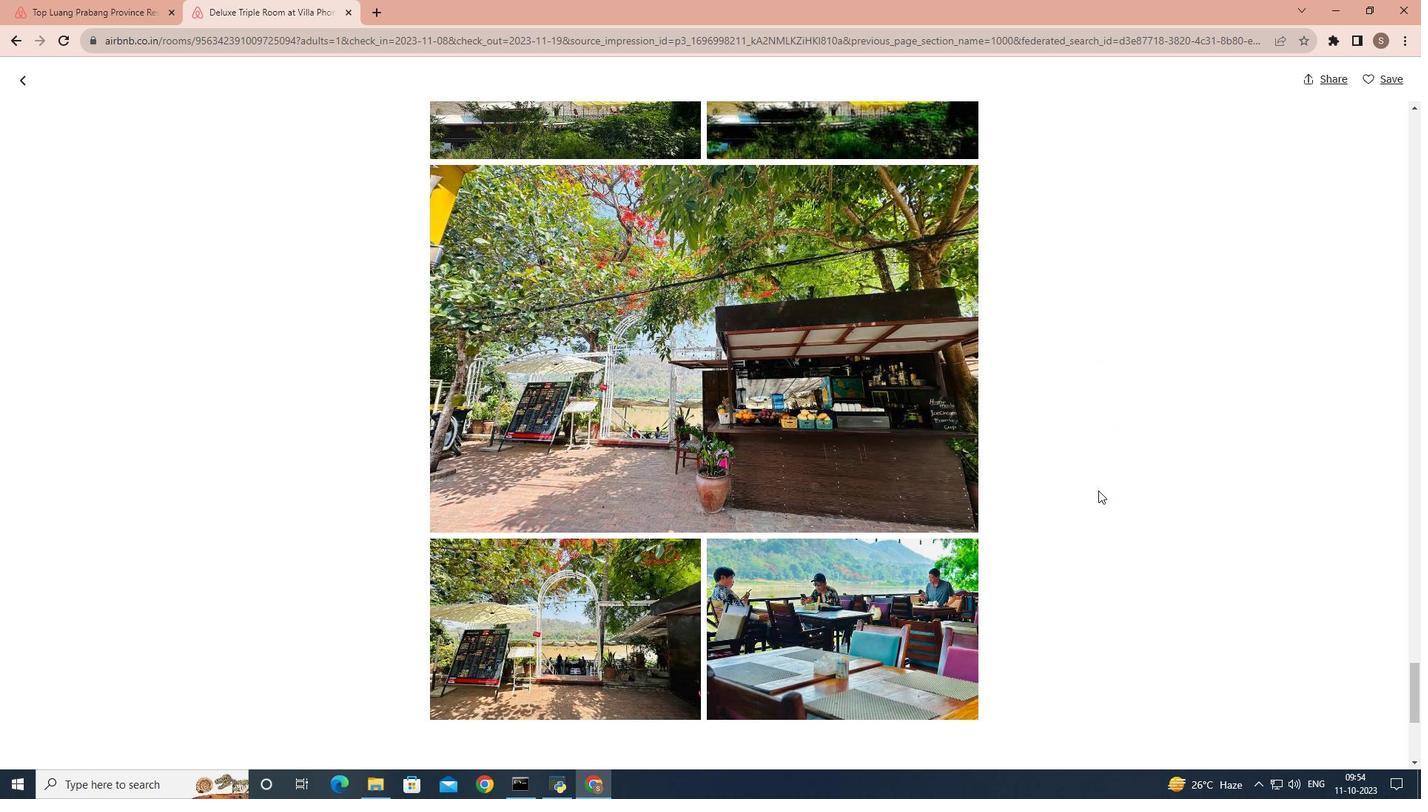 
Action: Mouse scrolled (1098, 490) with delta (0, 0)
Screenshot: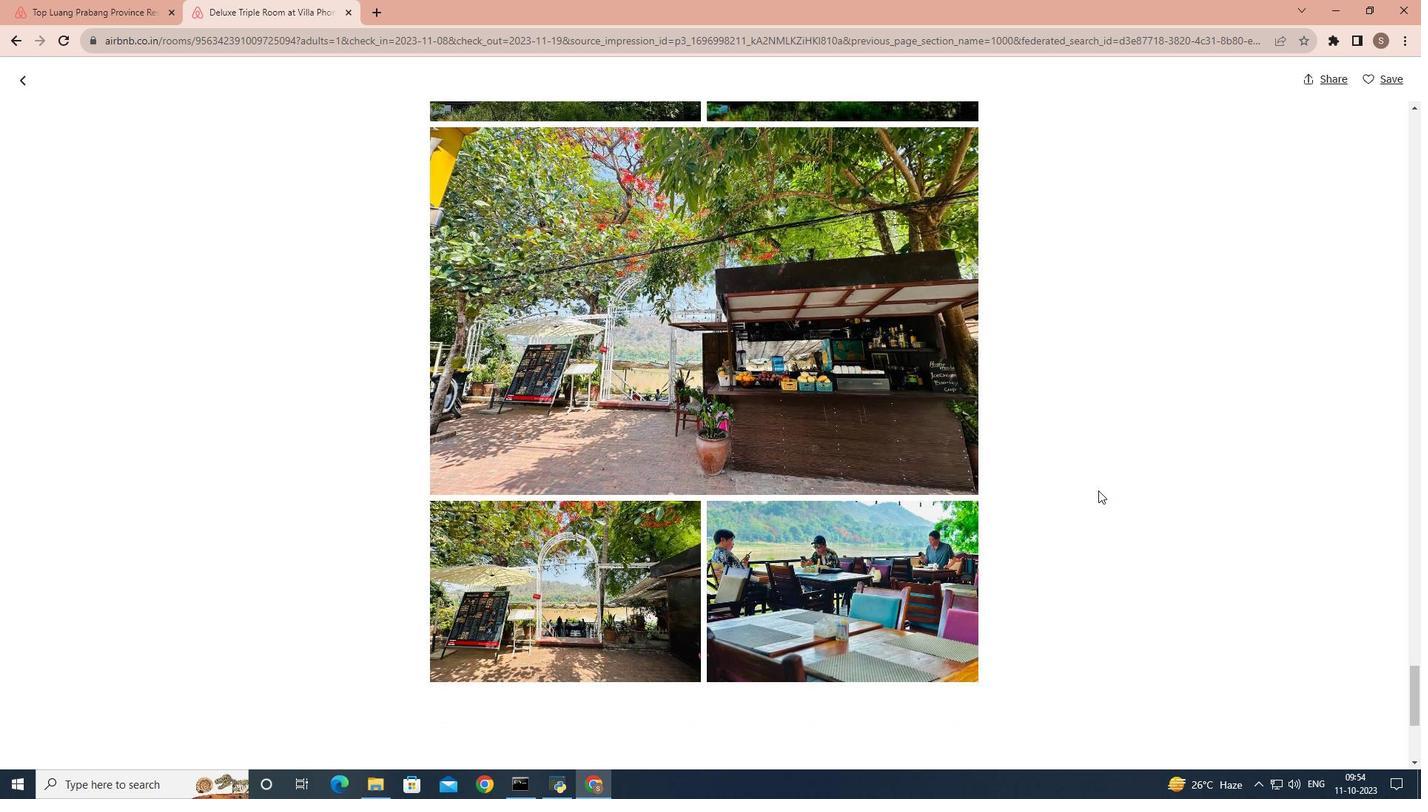 
Action: Mouse scrolled (1098, 490) with delta (0, 0)
Screenshot: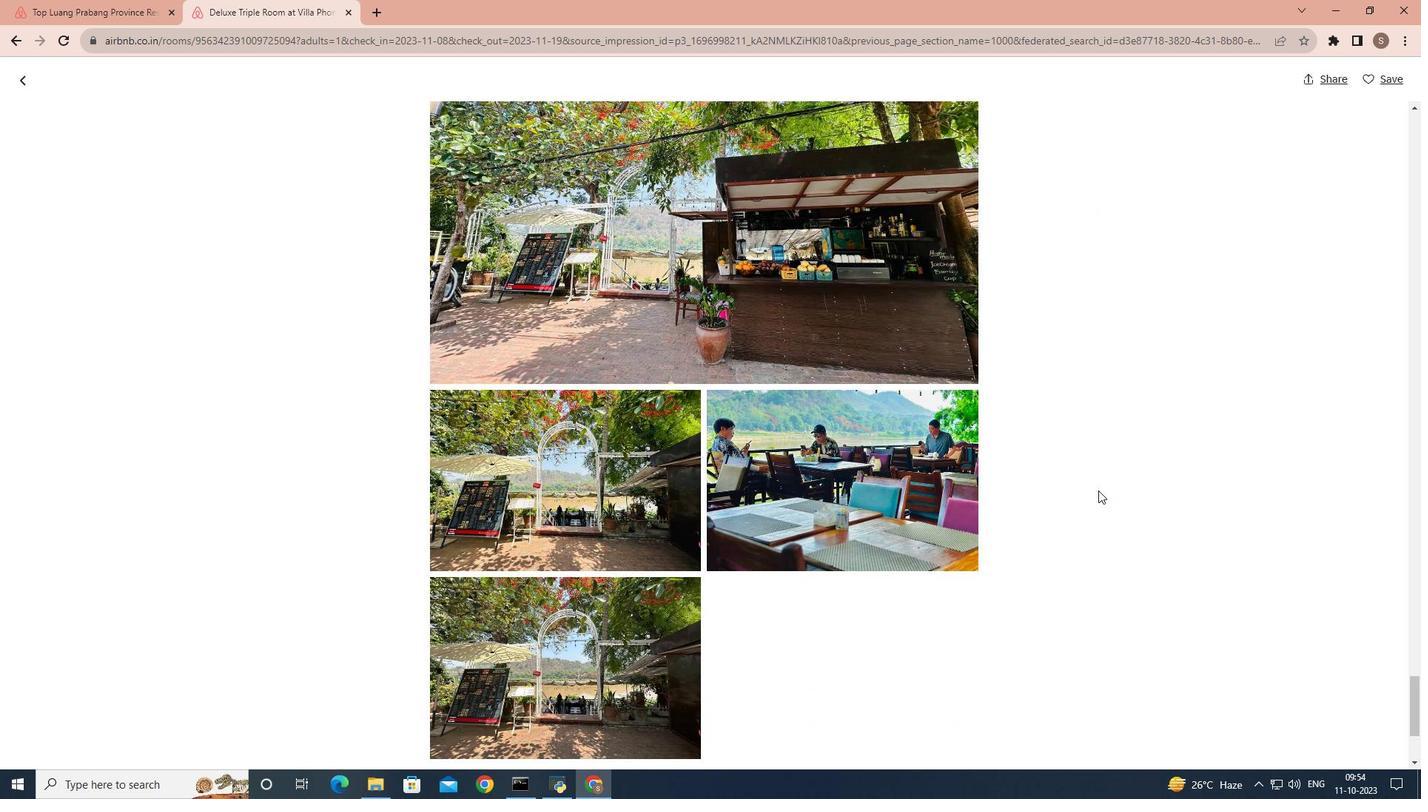 
Action: Mouse scrolled (1098, 490) with delta (0, 0)
Screenshot: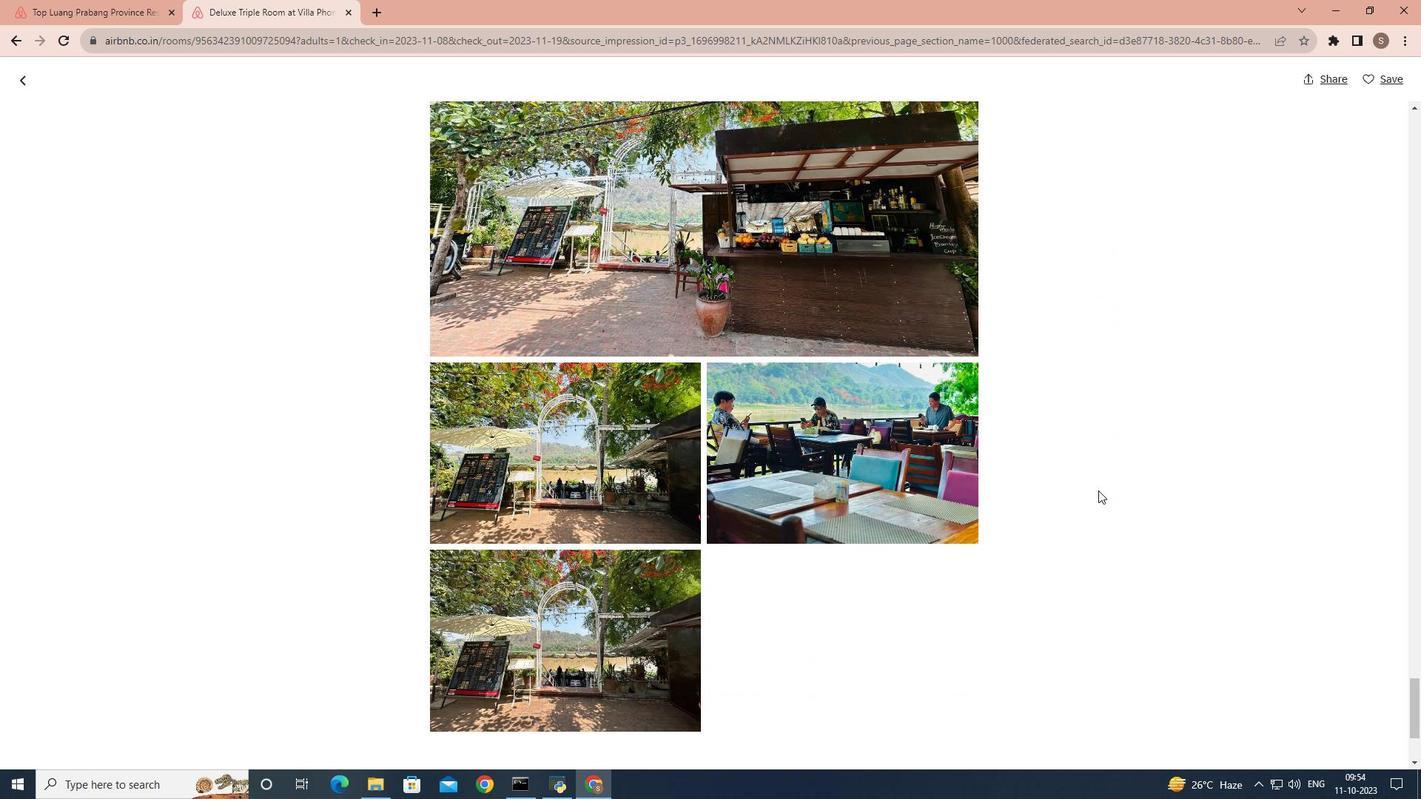 
Action: Mouse scrolled (1098, 490) with delta (0, 0)
Screenshot: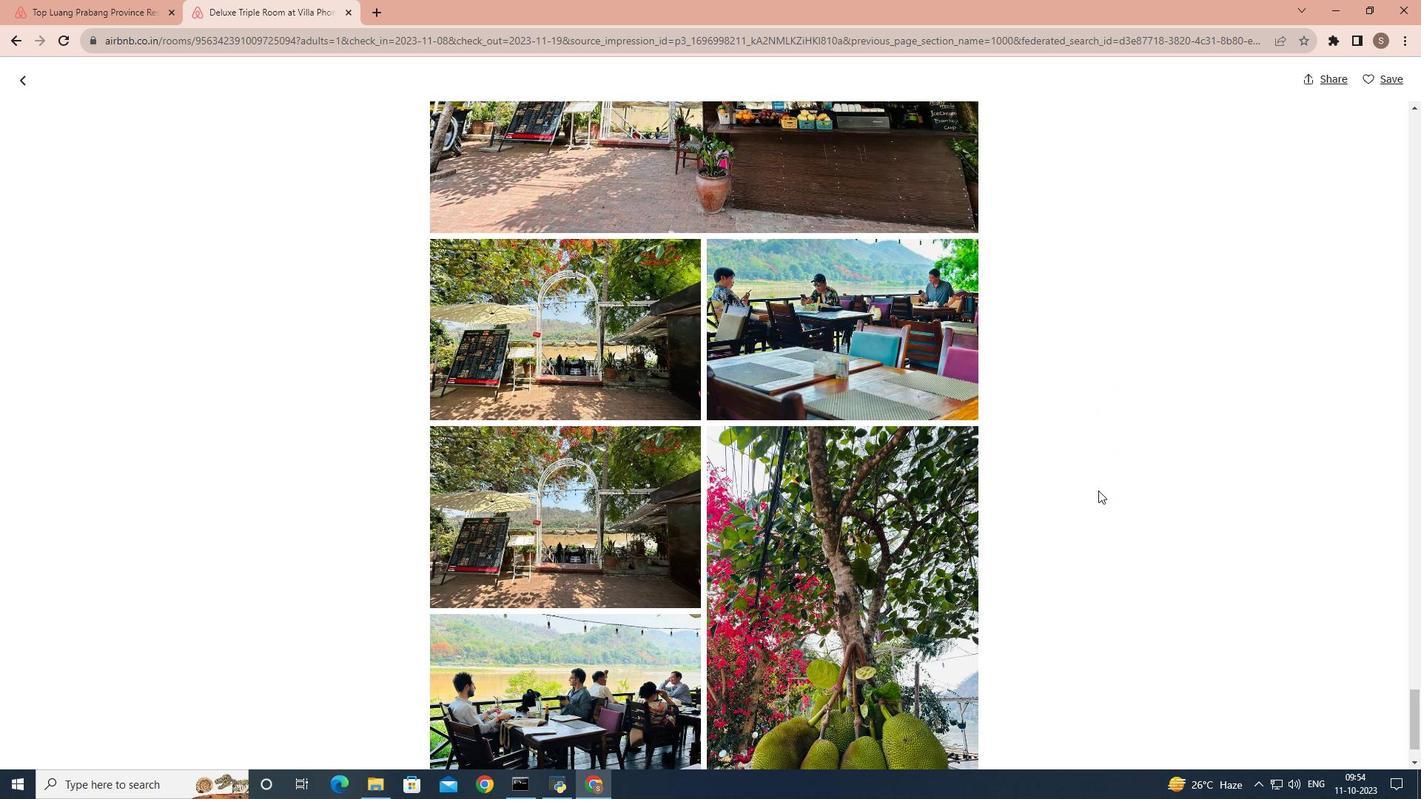 
Action: Mouse scrolled (1098, 490) with delta (0, 0)
Screenshot: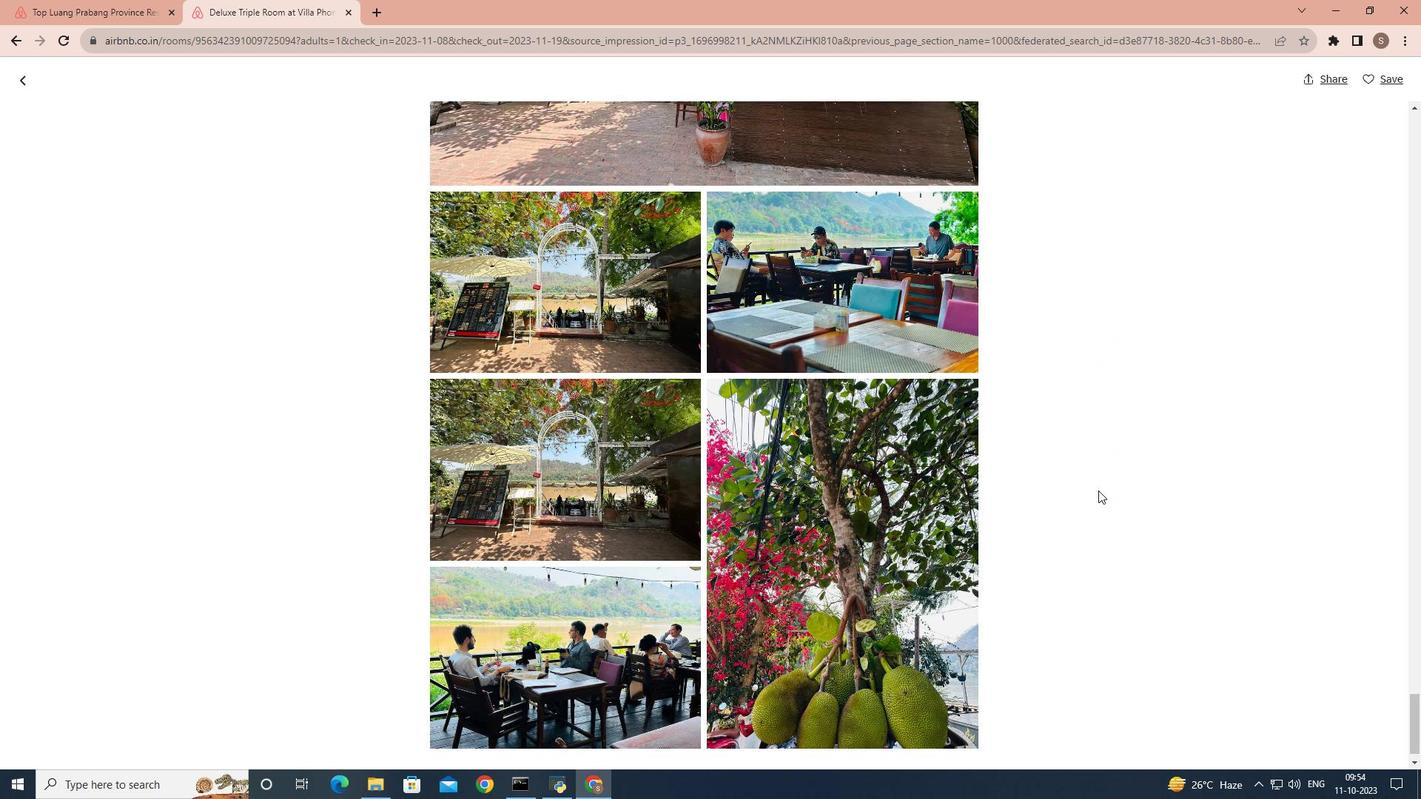 
Action: Mouse moved to (1095, 490)
Screenshot: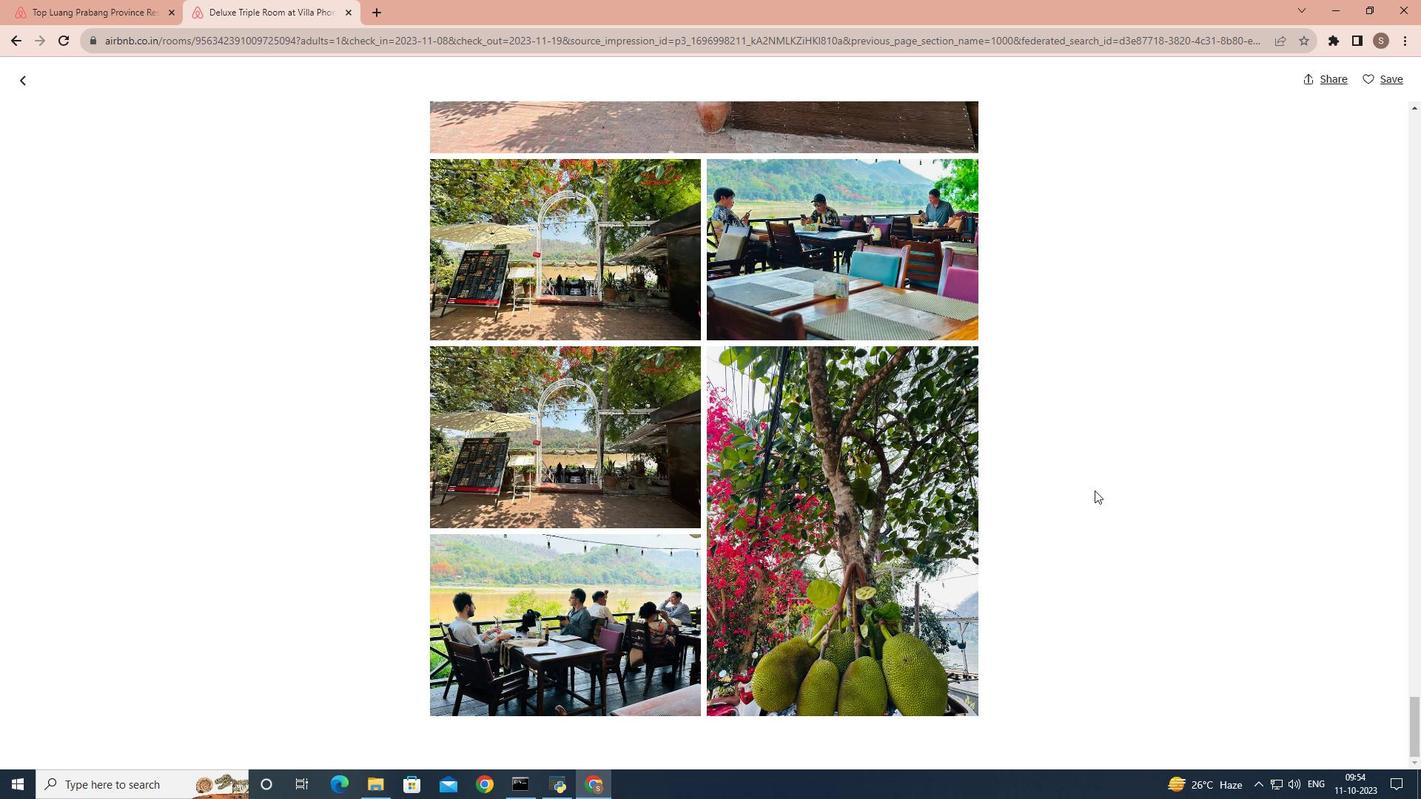 
Action: Mouse scrolled (1095, 490) with delta (0, 0)
Screenshot: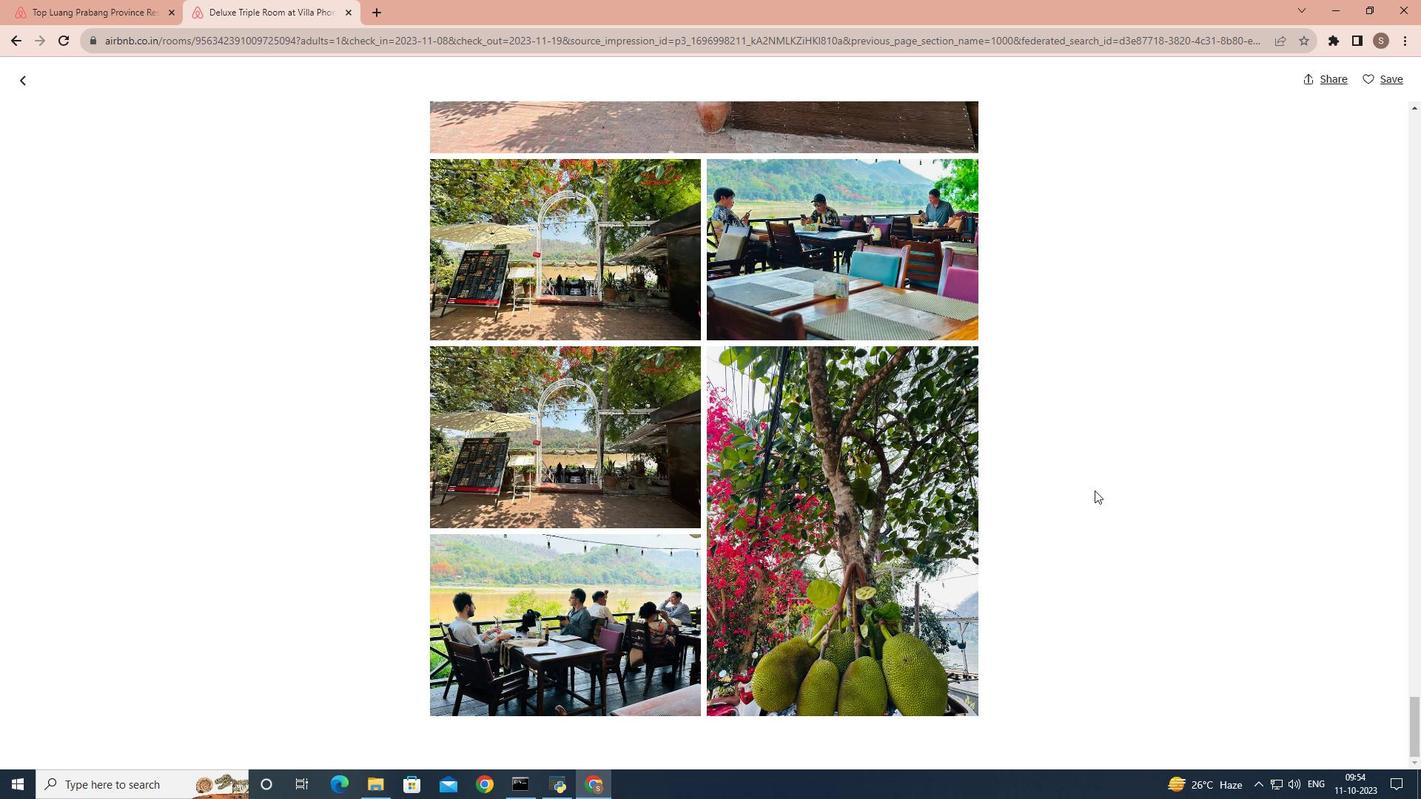 
Action: Mouse scrolled (1095, 490) with delta (0, 0)
Screenshot: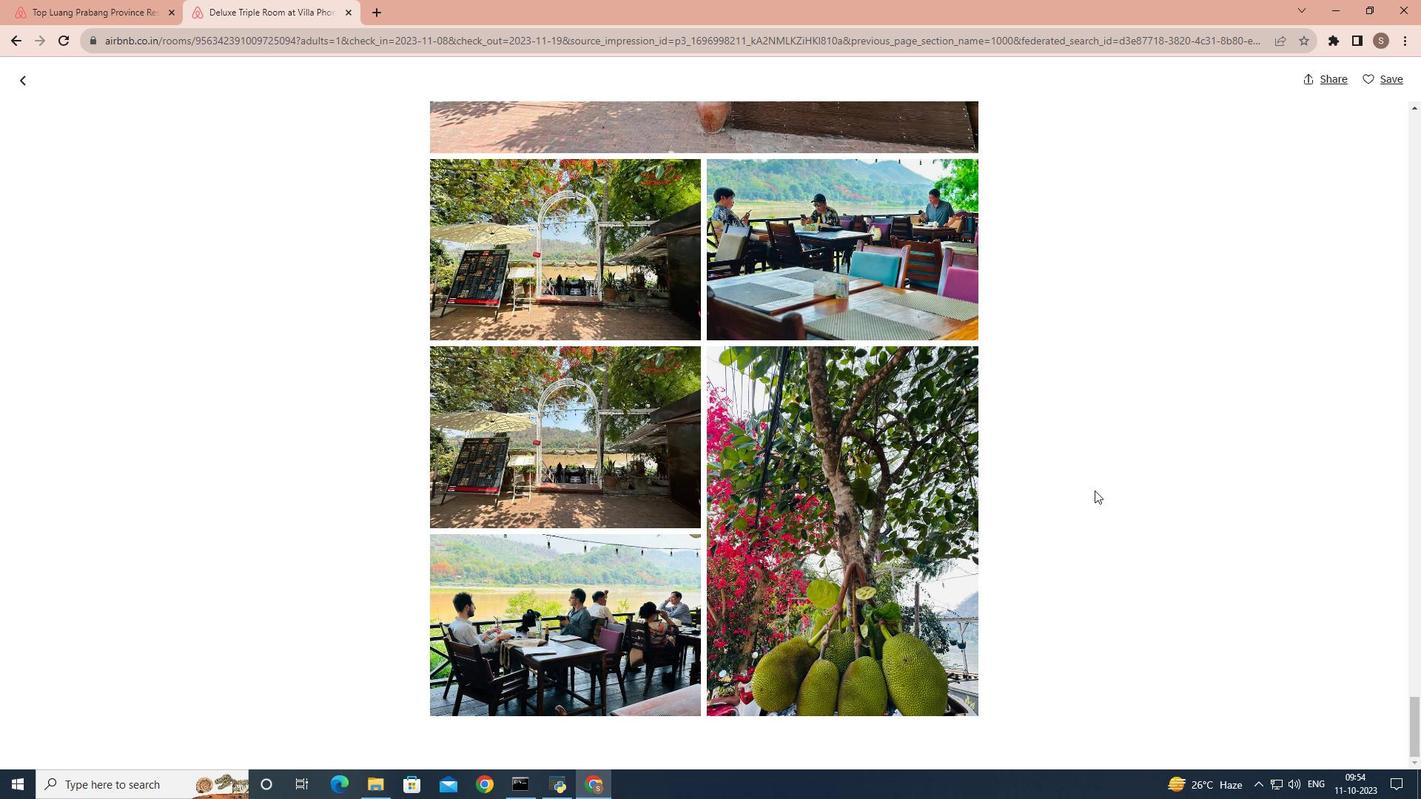 
Action: Mouse scrolled (1095, 490) with delta (0, 0)
Screenshot: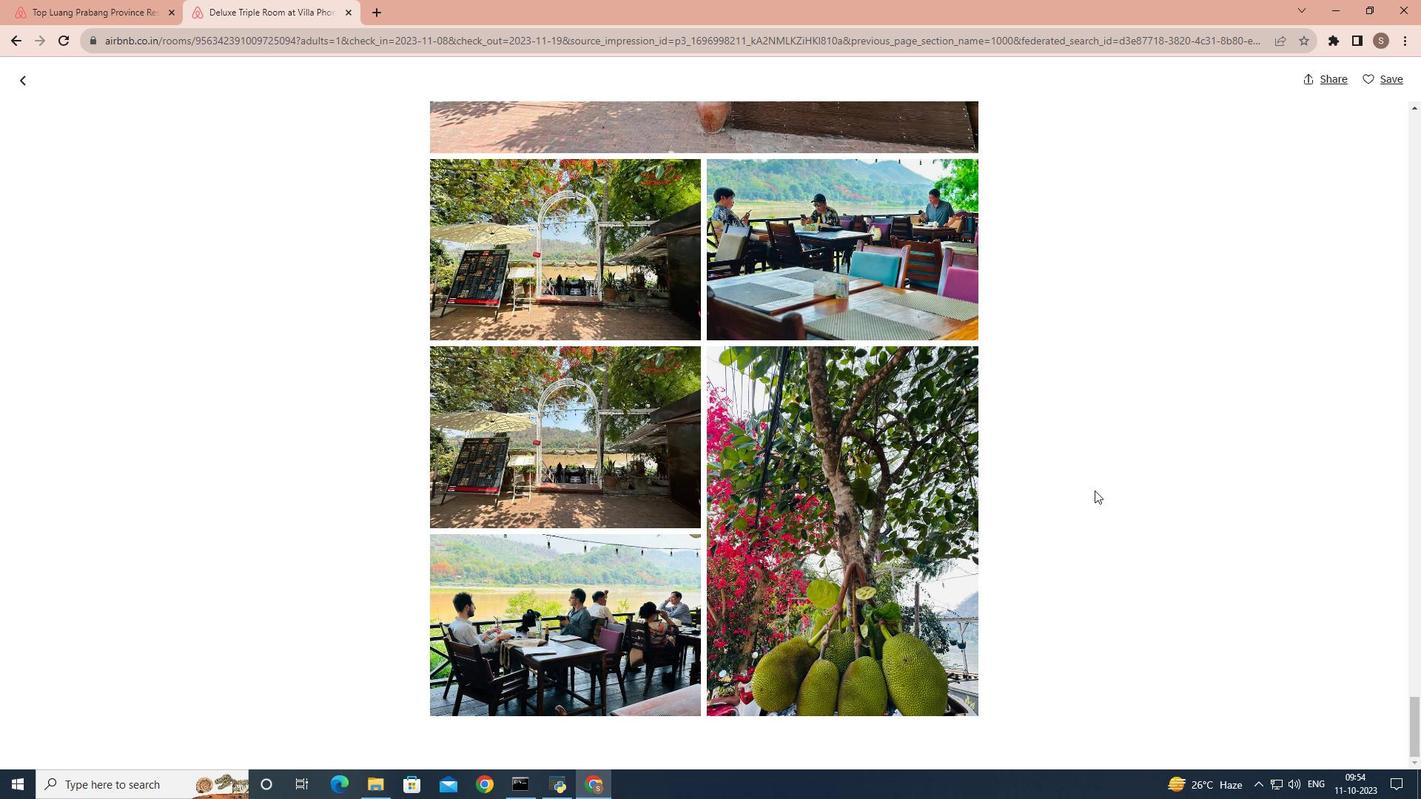 
Action: Mouse scrolled (1095, 490) with delta (0, 0)
Screenshot: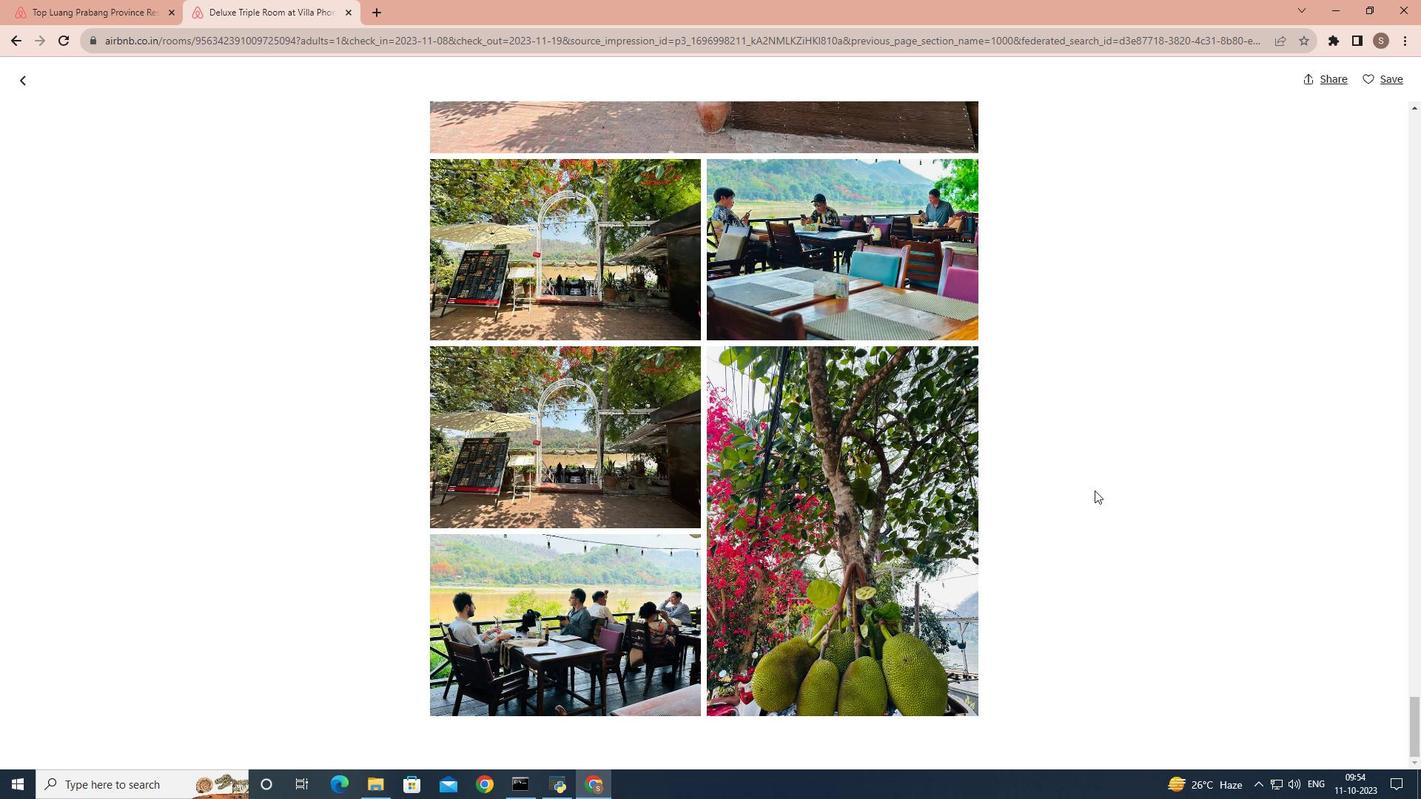 
Action: Mouse scrolled (1095, 490) with delta (0, 0)
Screenshot: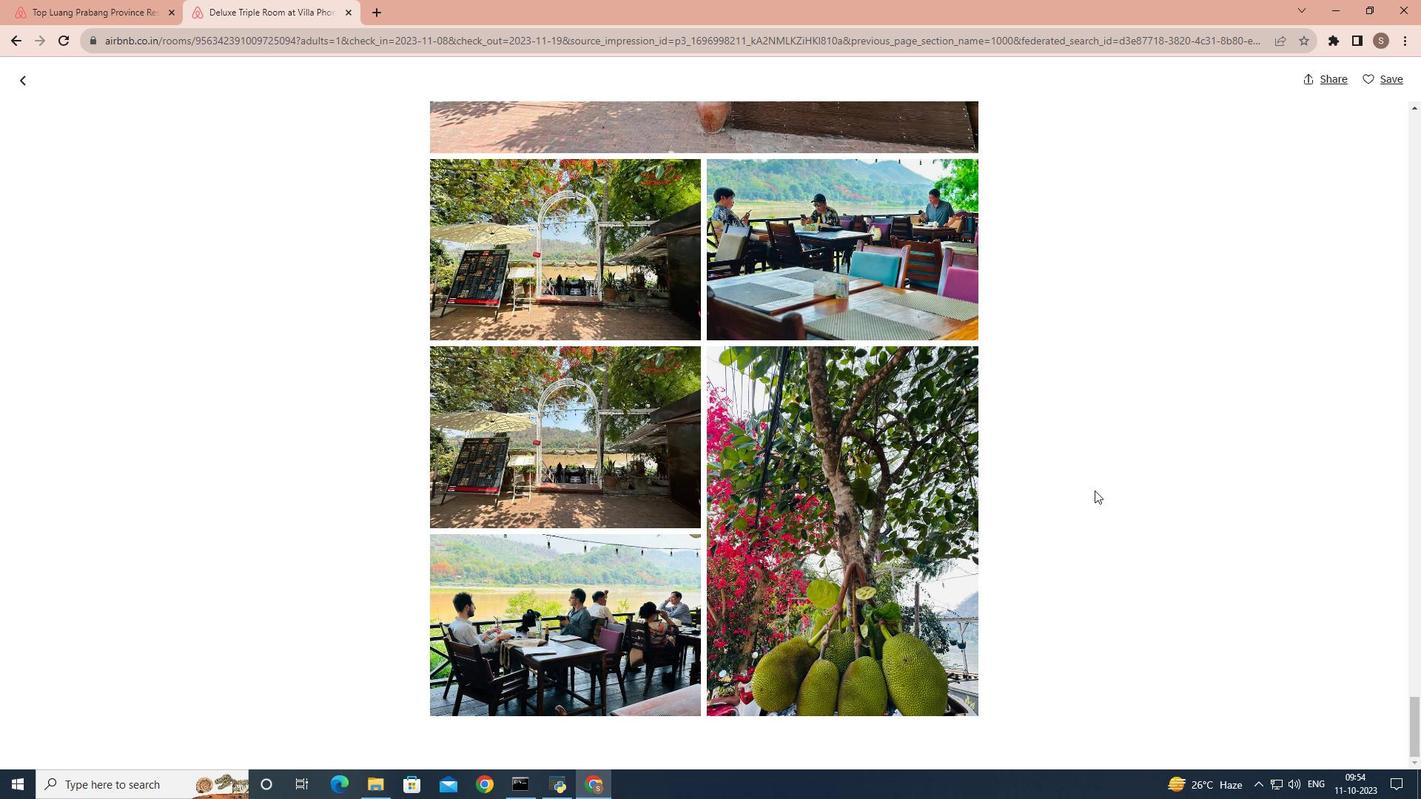 
Action: Mouse scrolled (1095, 490) with delta (0, 0)
Screenshot: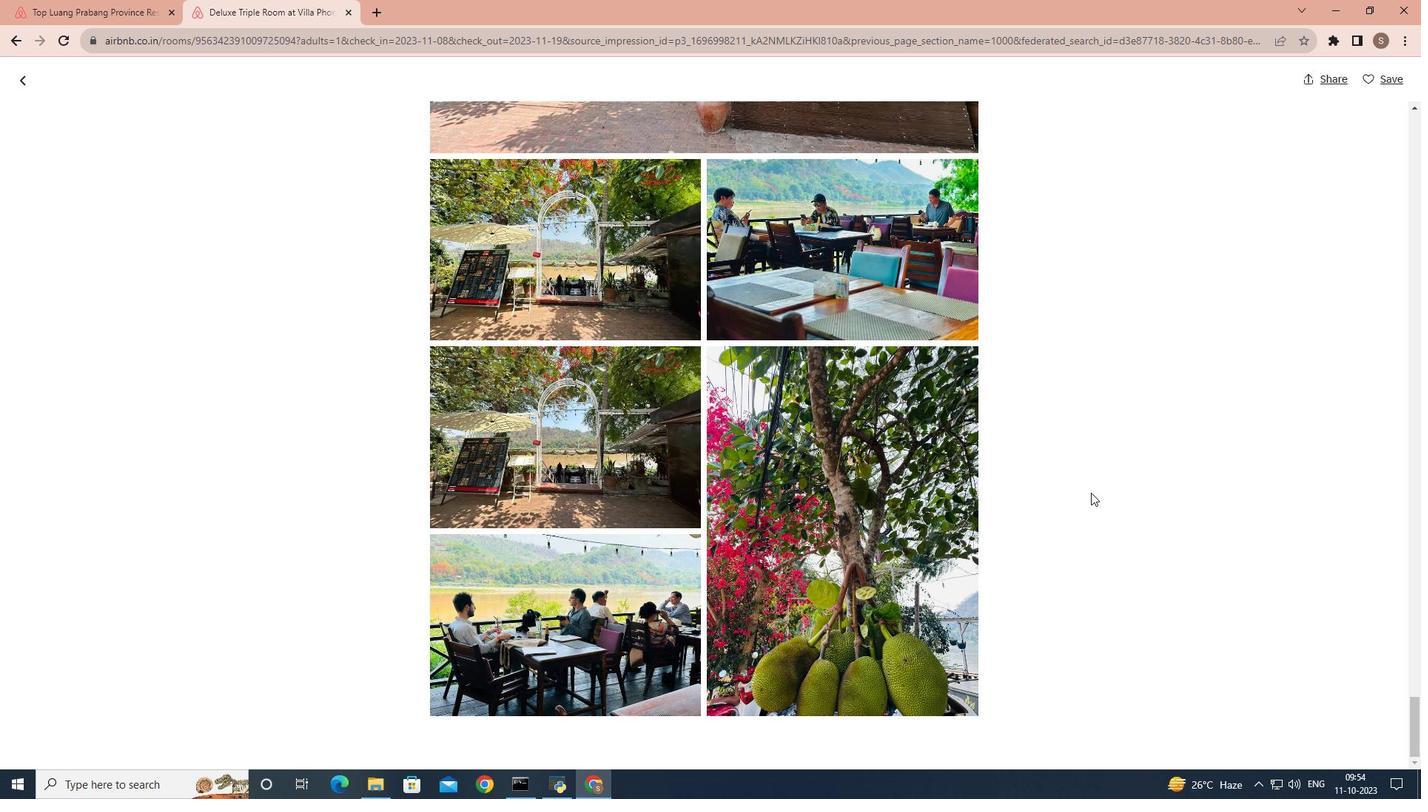 
Action: Mouse moved to (28, 76)
Screenshot: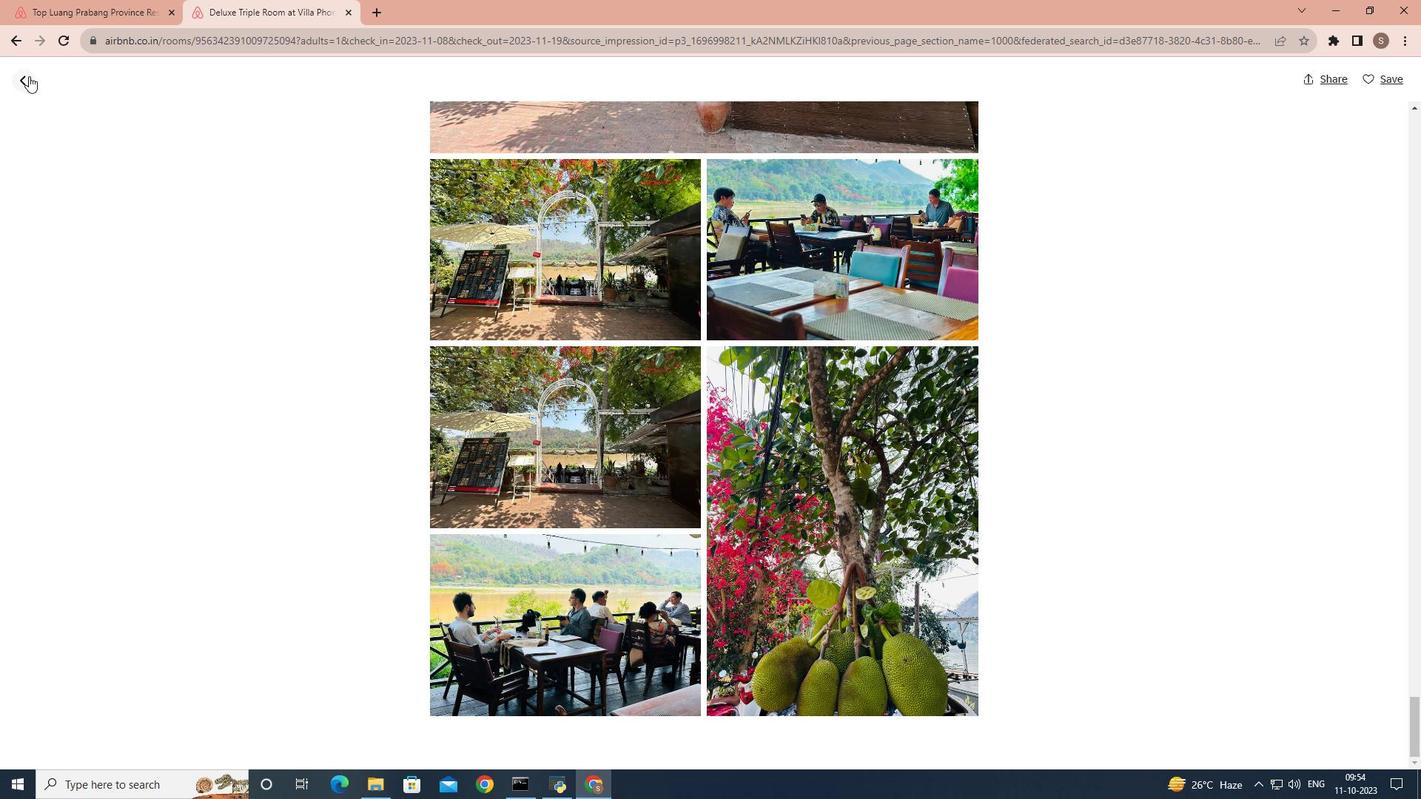 
Action: Mouse pressed left at (28, 76)
Screenshot: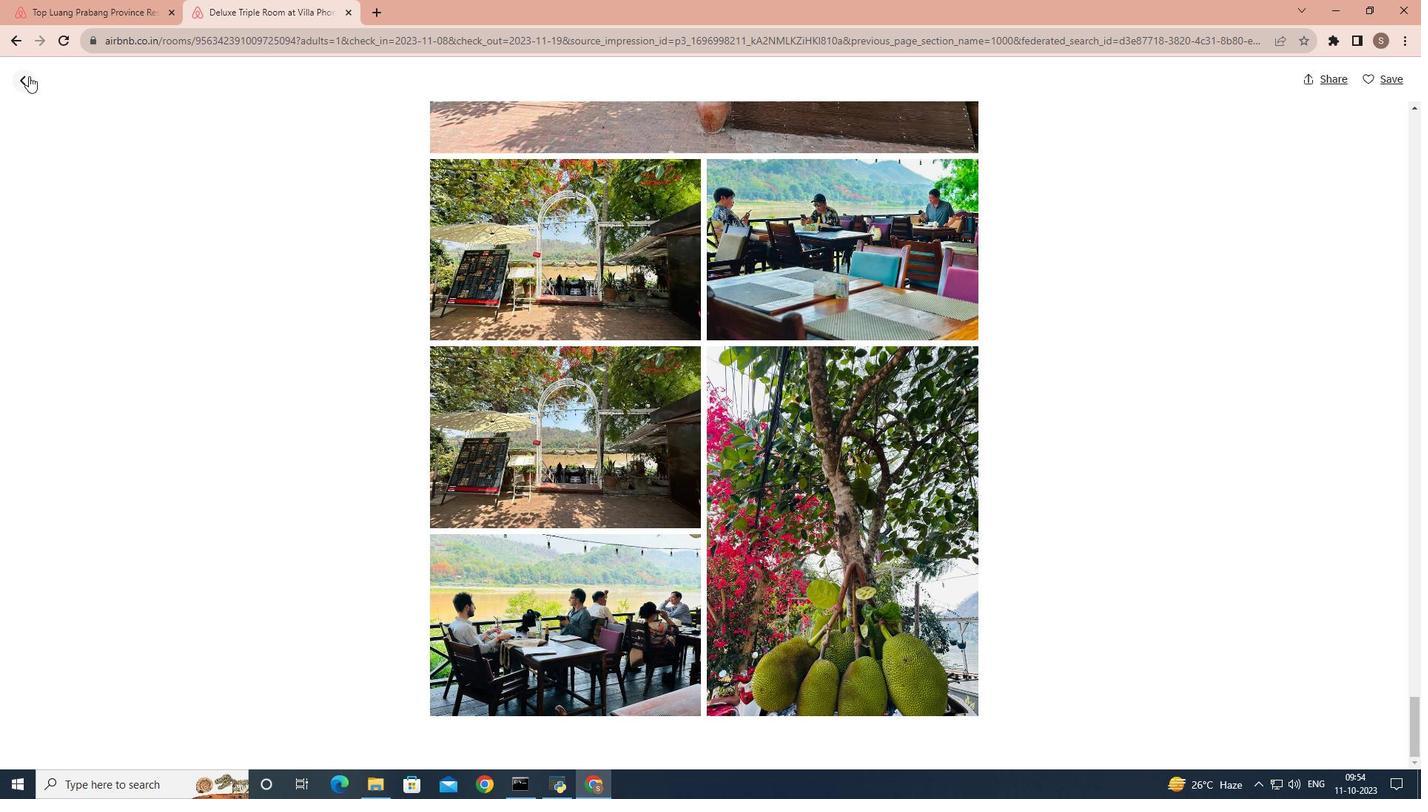 
Action: Mouse moved to (486, 335)
Screenshot: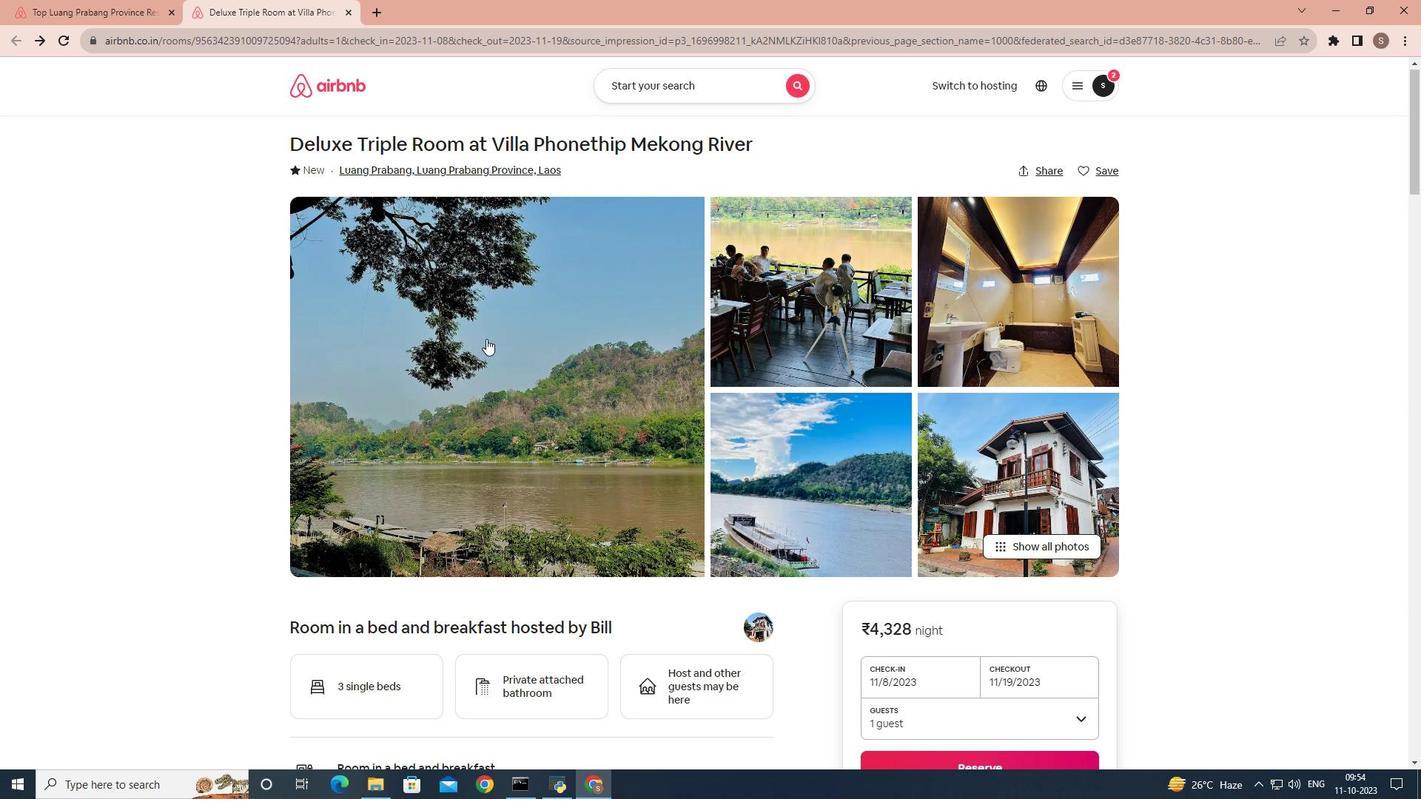 
Action: Mouse scrolled (486, 334) with delta (0, 0)
Screenshot: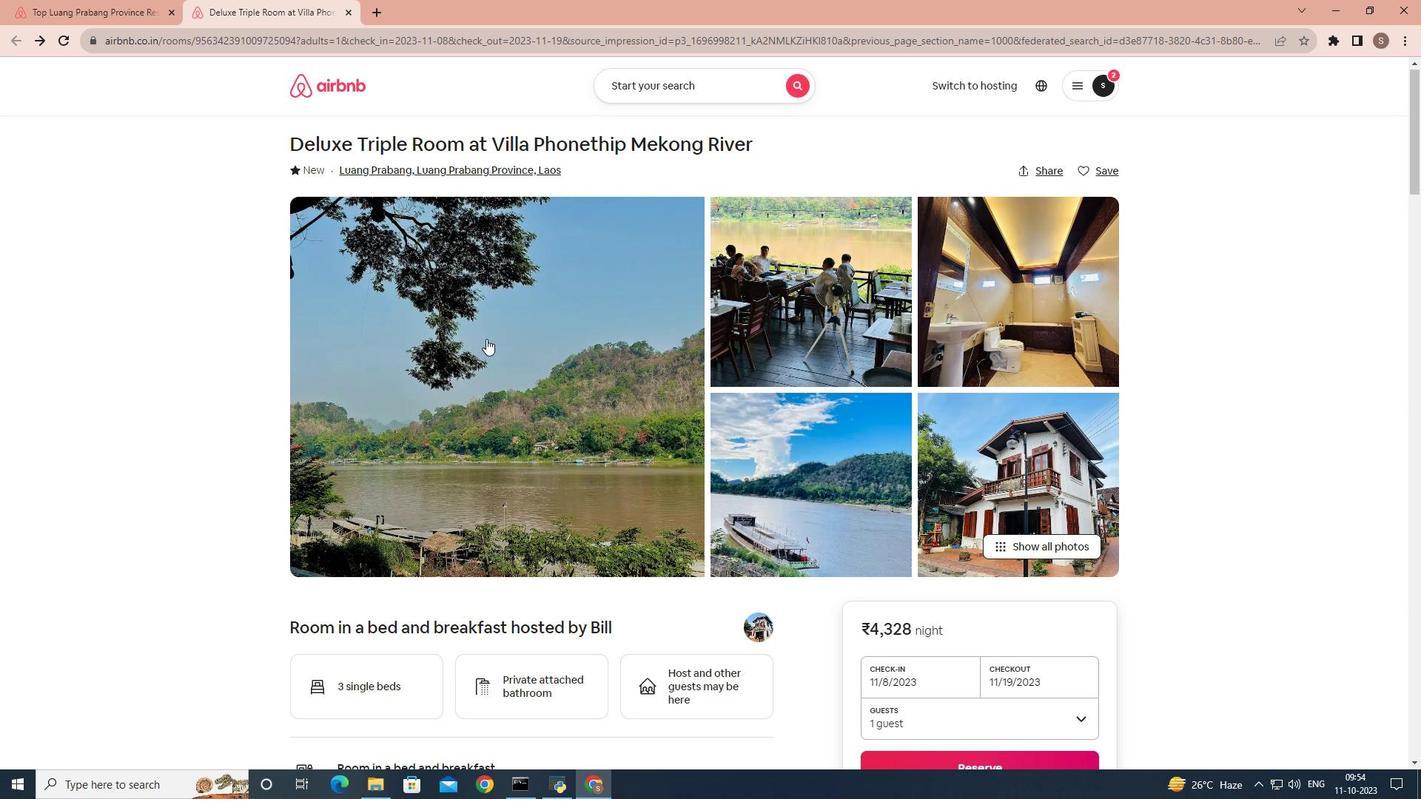
Action: Mouse moved to (487, 339)
Screenshot: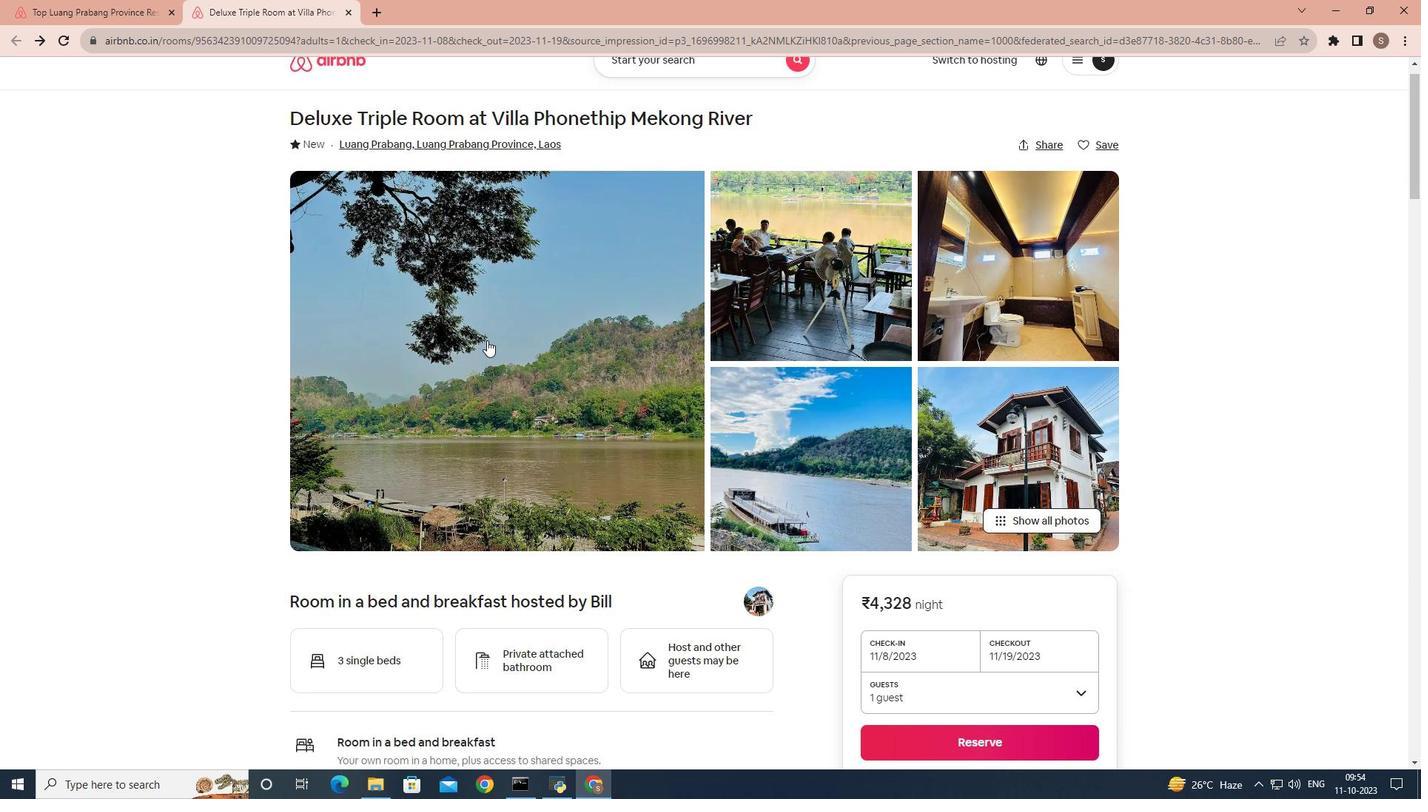 
Action: Mouse scrolled (487, 339) with delta (0, 0)
Screenshot: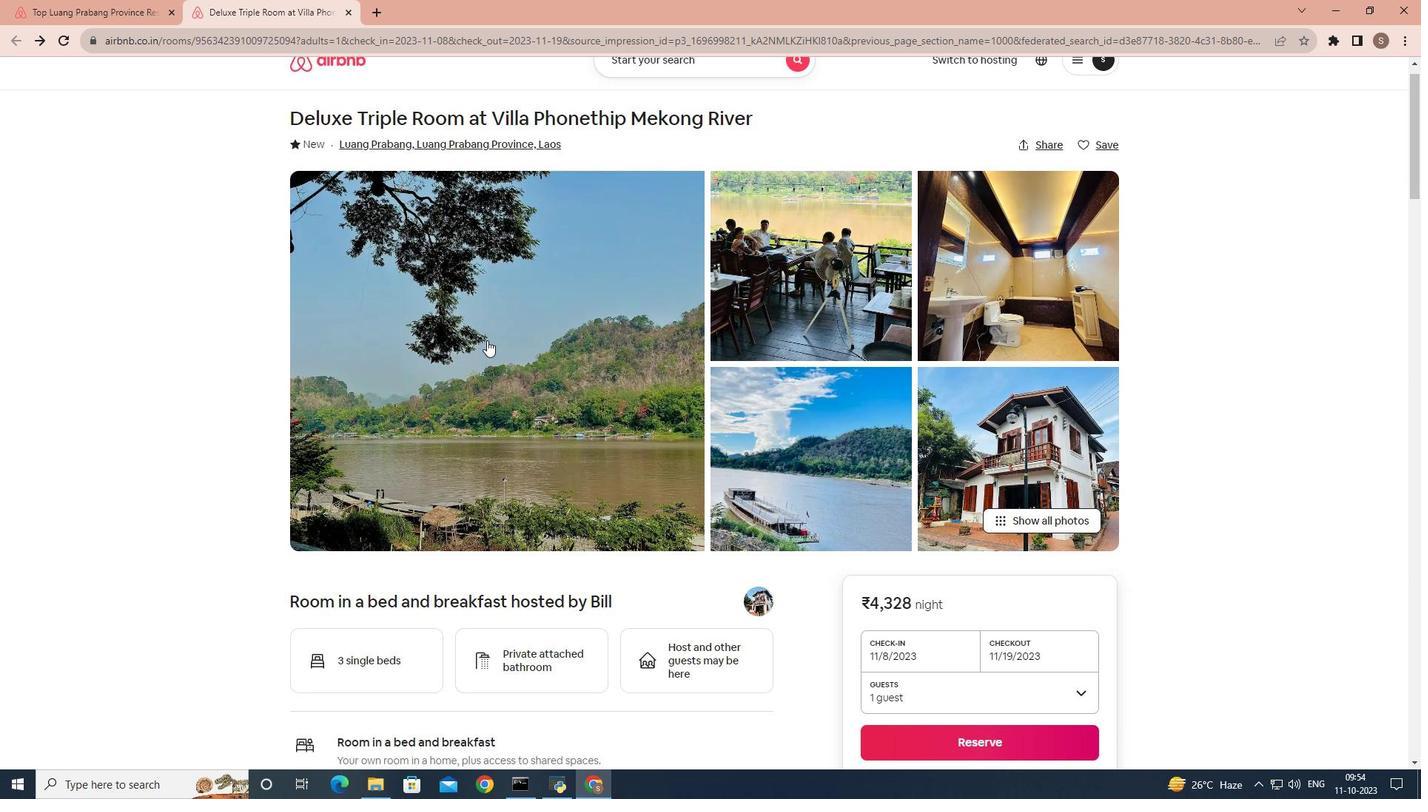 
Action: Mouse moved to (487, 341)
Screenshot: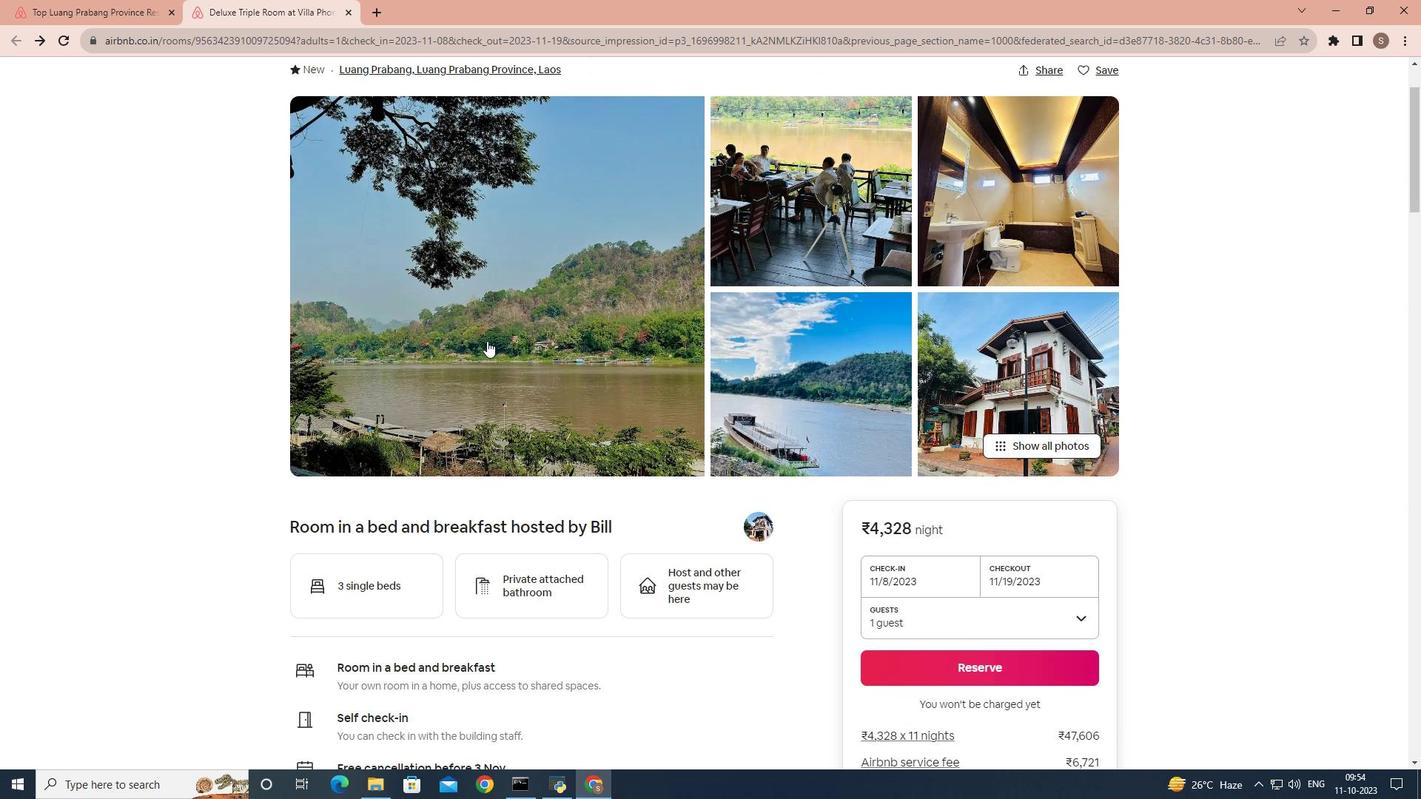 
Action: Mouse scrolled (487, 340) with delta (0, 0)
Screenshot: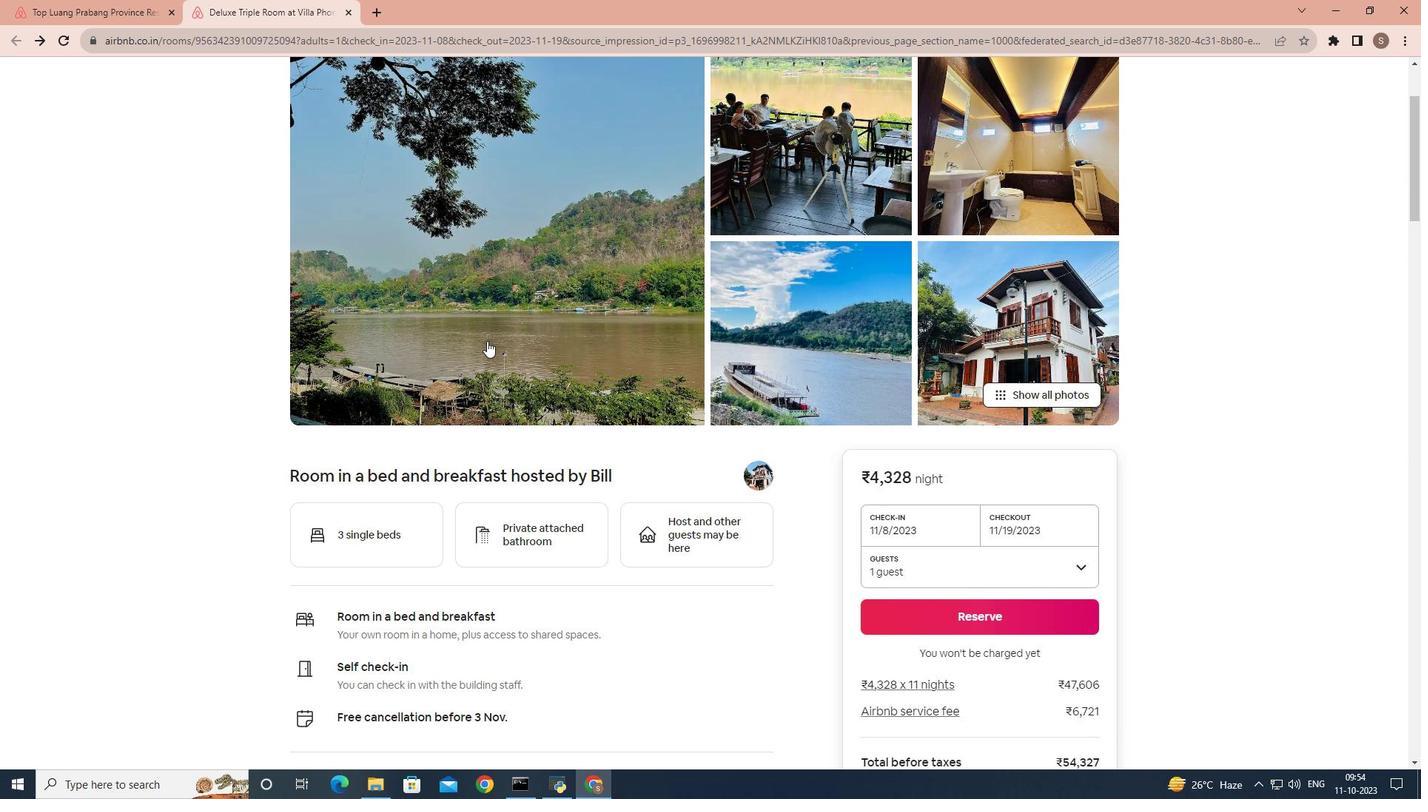 
Action: Mouse scrolled (487, 340) with delta (0, 0)
Screenshot: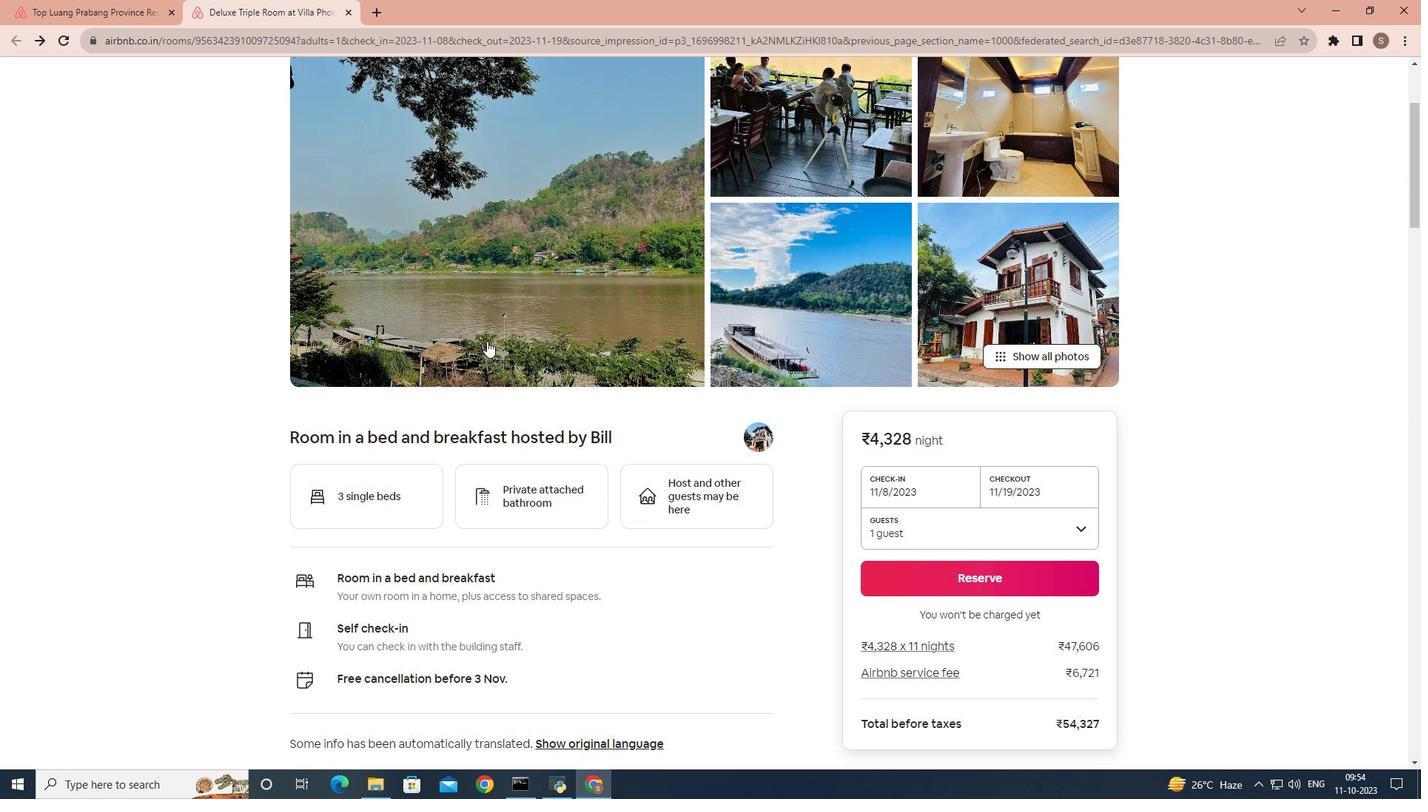 
Action: Mouse scrolled (487, 340) with delta (0, 0)
Screenshot: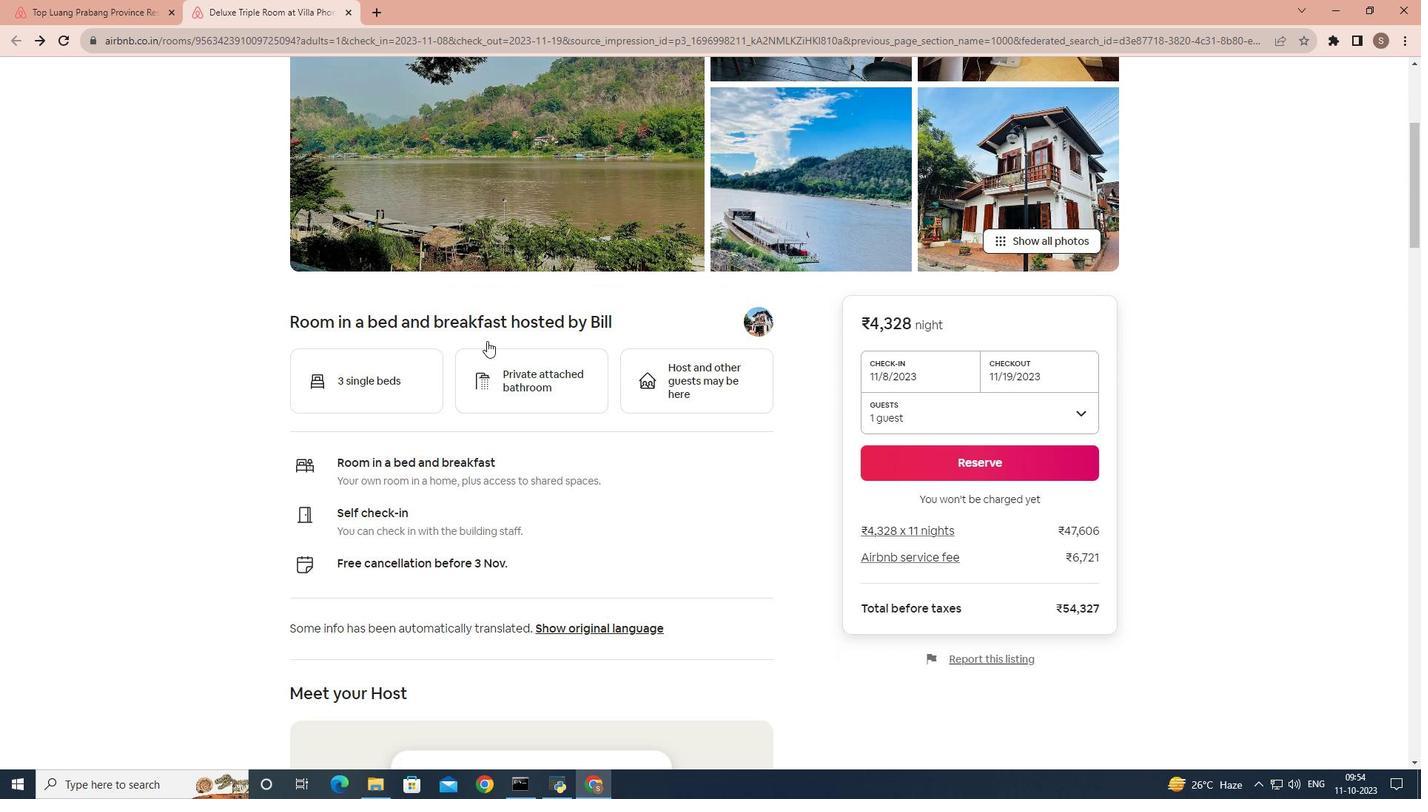 
Action: Mouse scrolled (487, 340) with delta (0, 0)
Screenshot: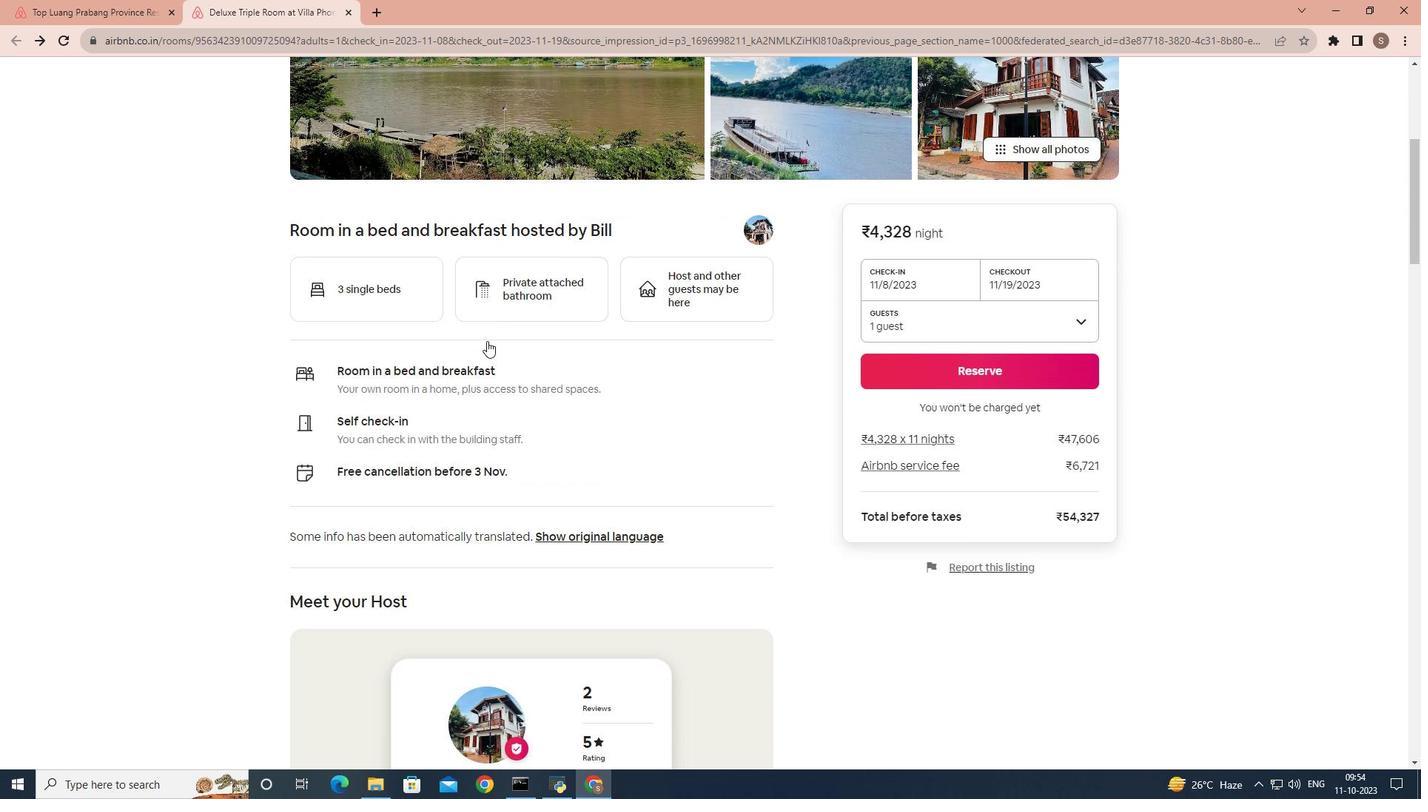 
Action: Mouse scrolled (487, 340) with delta (0, 0)
Screenshot: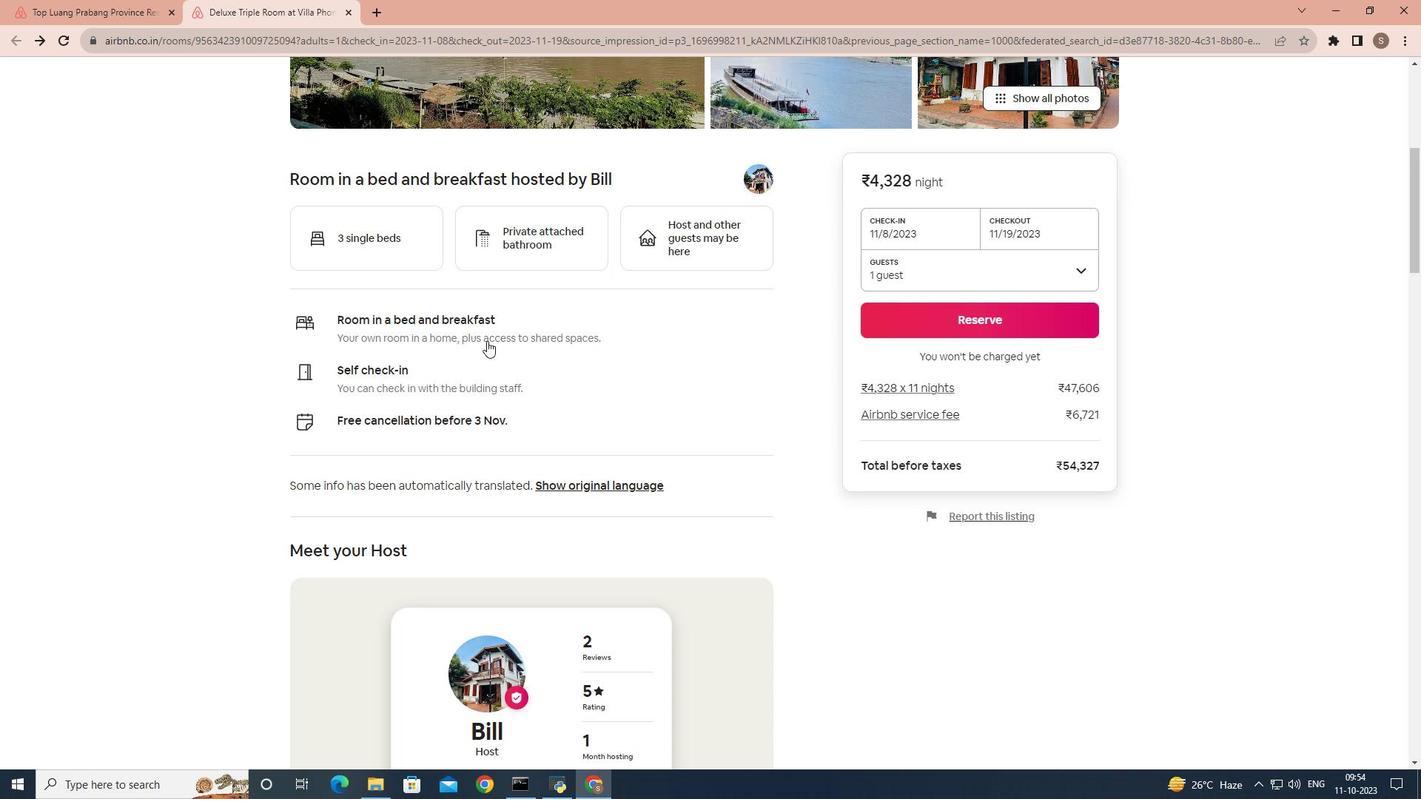 
Action: Mouse scrolled (487, 340) with delta (0, 0)
Screenshot: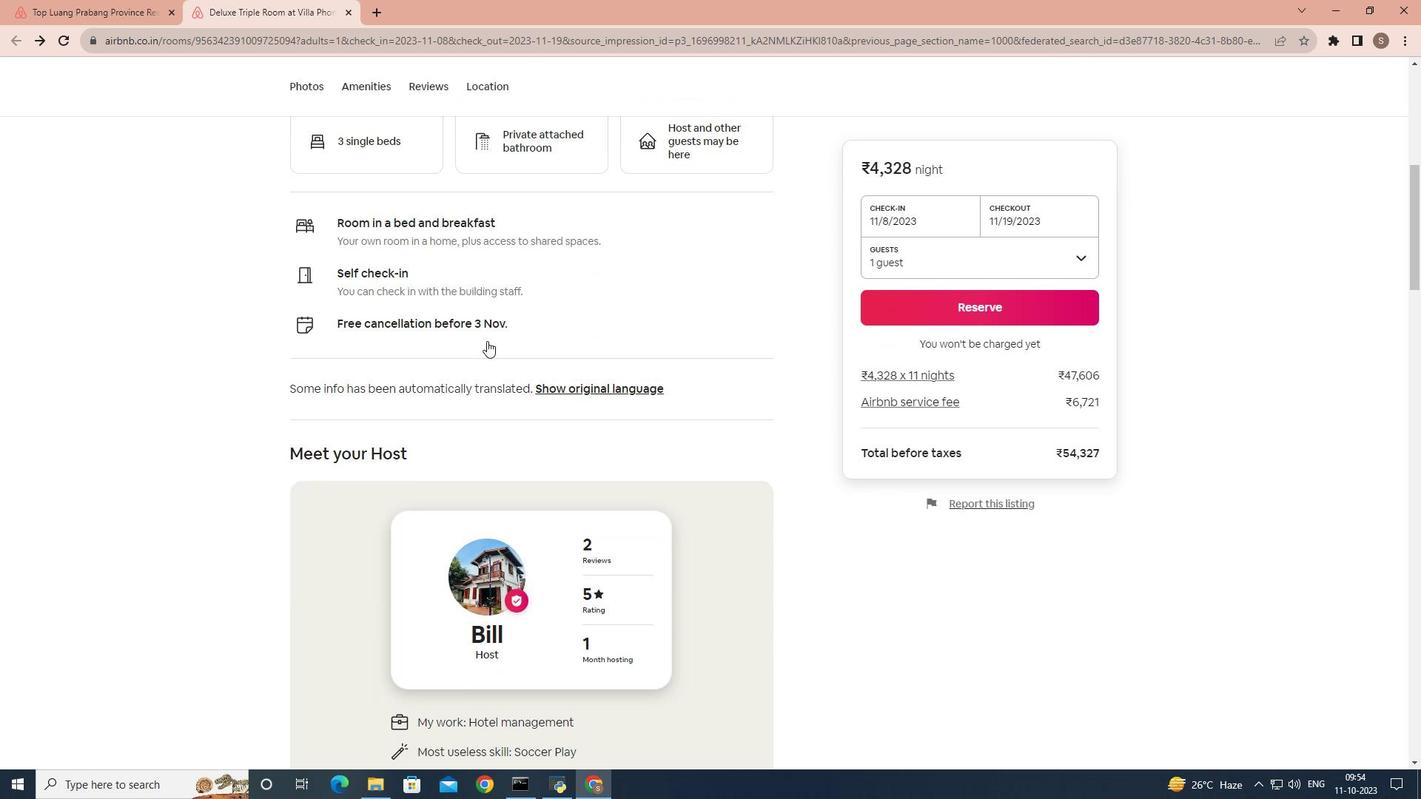 
Action: Mouse scrolled (487, 340) with delta (0, 0)
Screenshot: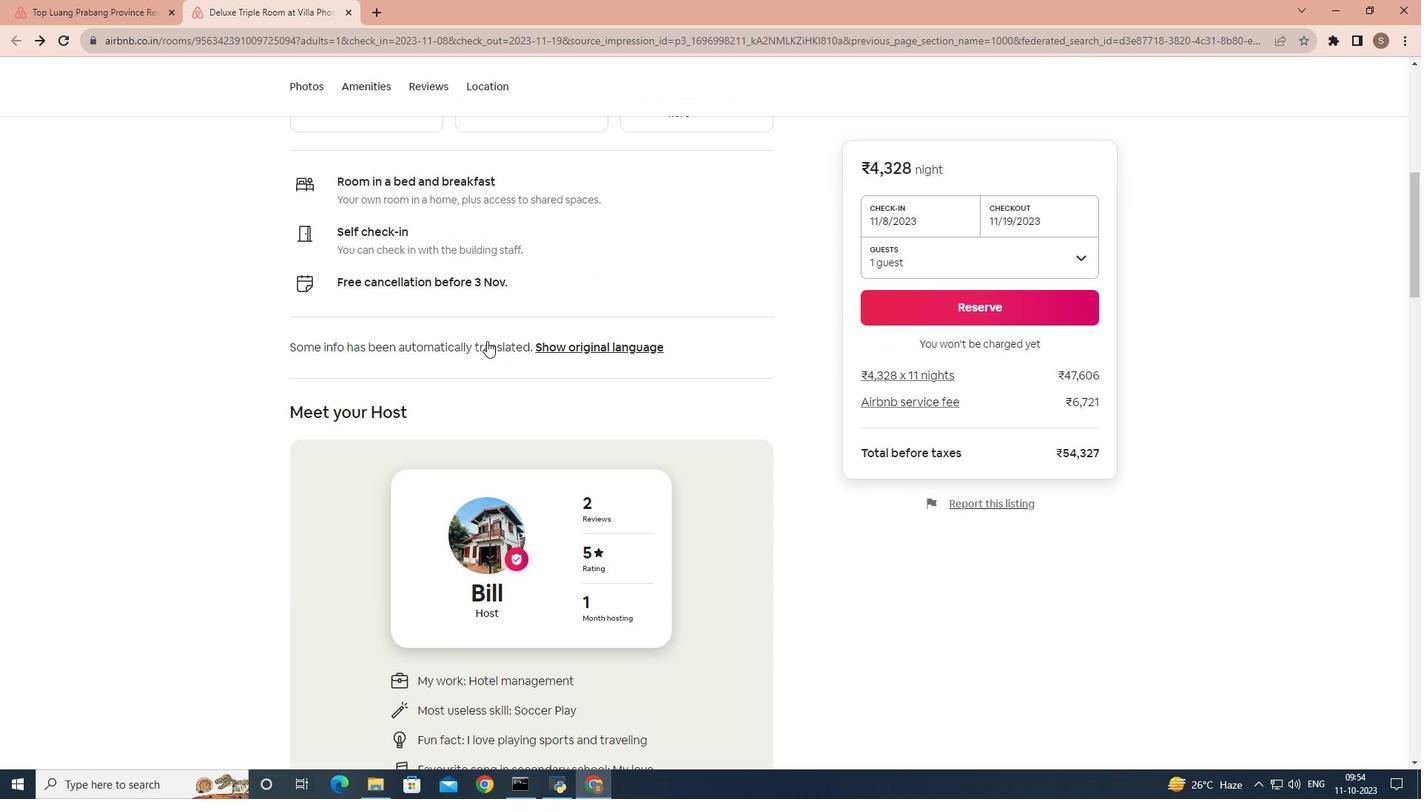 
Action: Mouse scrolled (487, 340) with delta (0, 0)
Screenshot: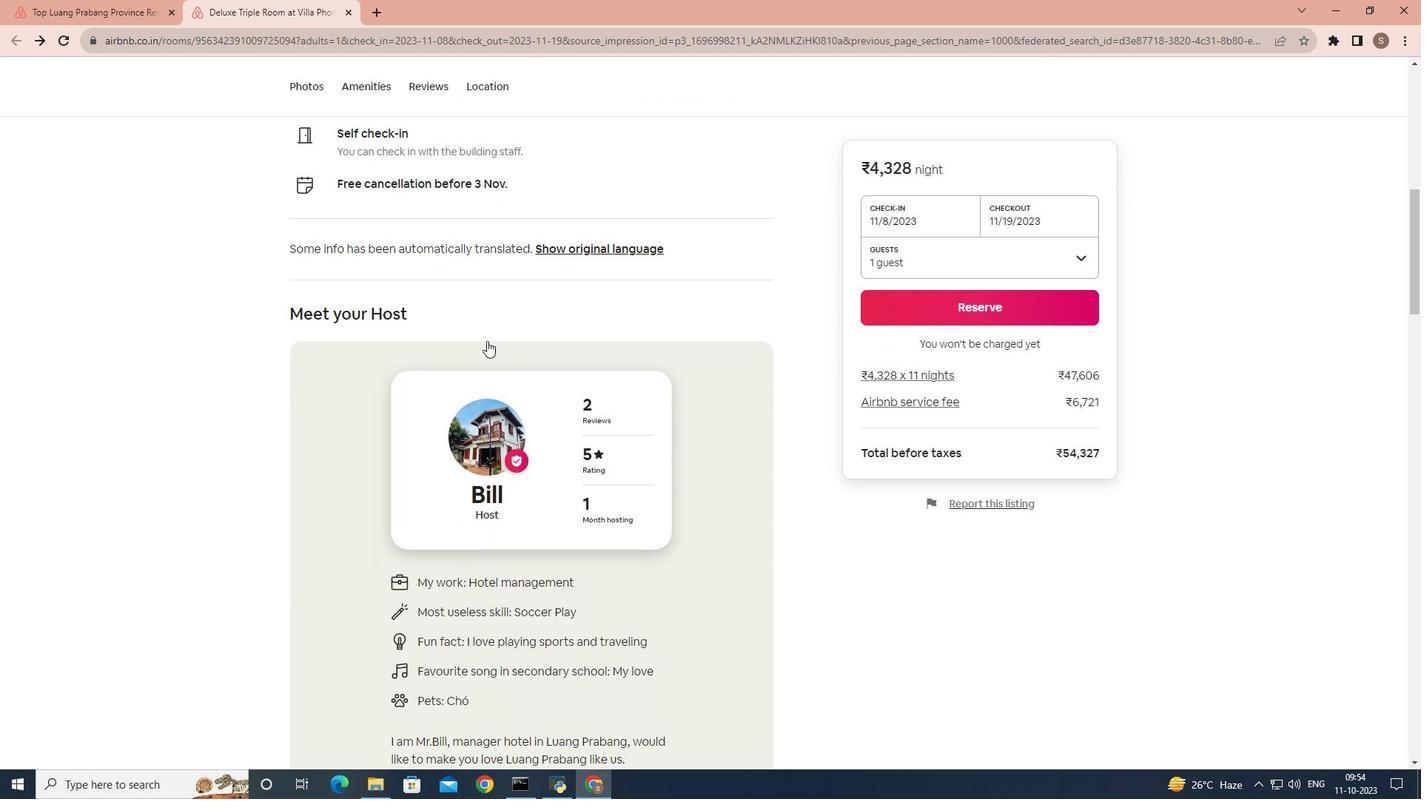 
Action: Mouse scrolled (487, 340) with delta (0, 0)
Screenshot: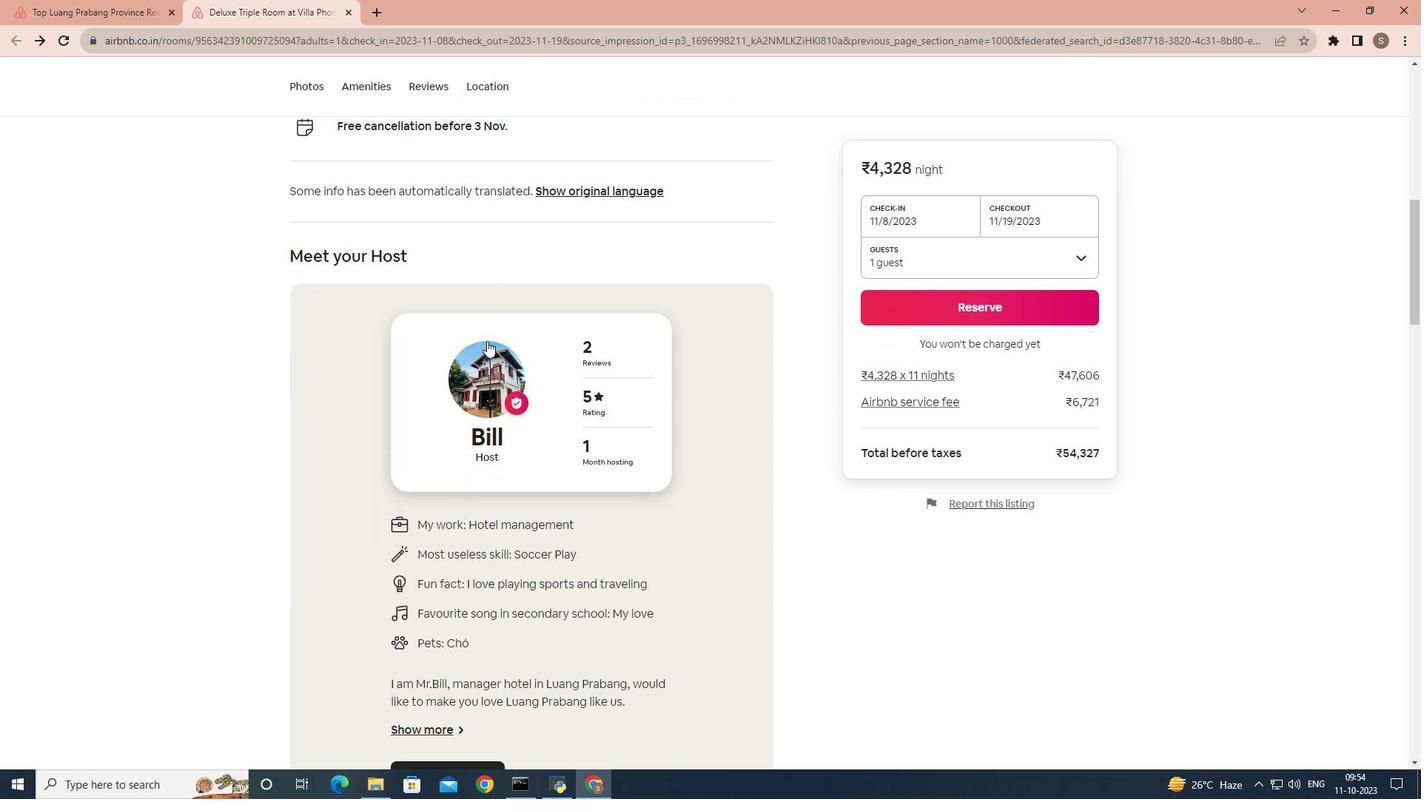
Action: Mouse scrolled (487, 340) with delta (0, 0)
Screenshot: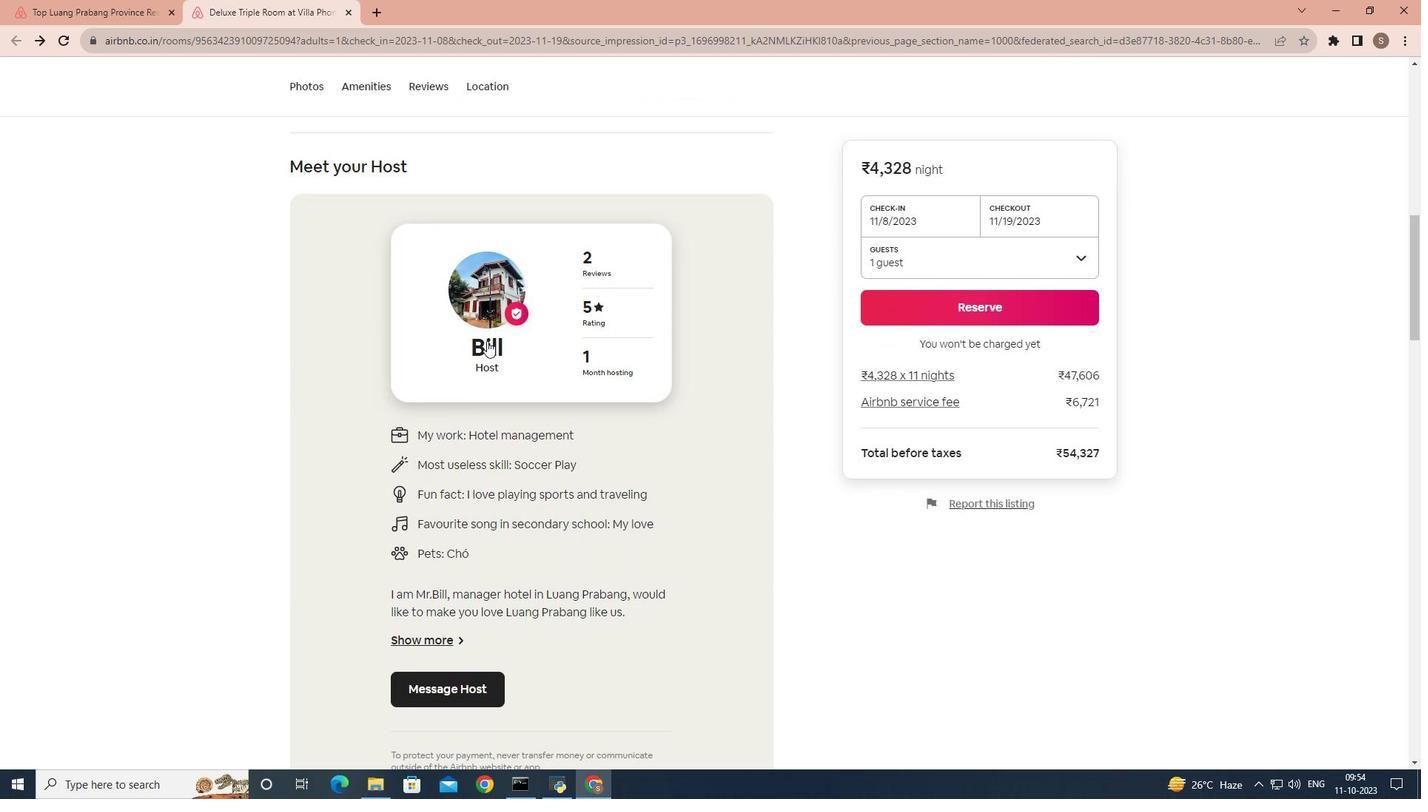 
Action: Mouse scrolled (487, 340) with delta (0, 0)
Screenshot: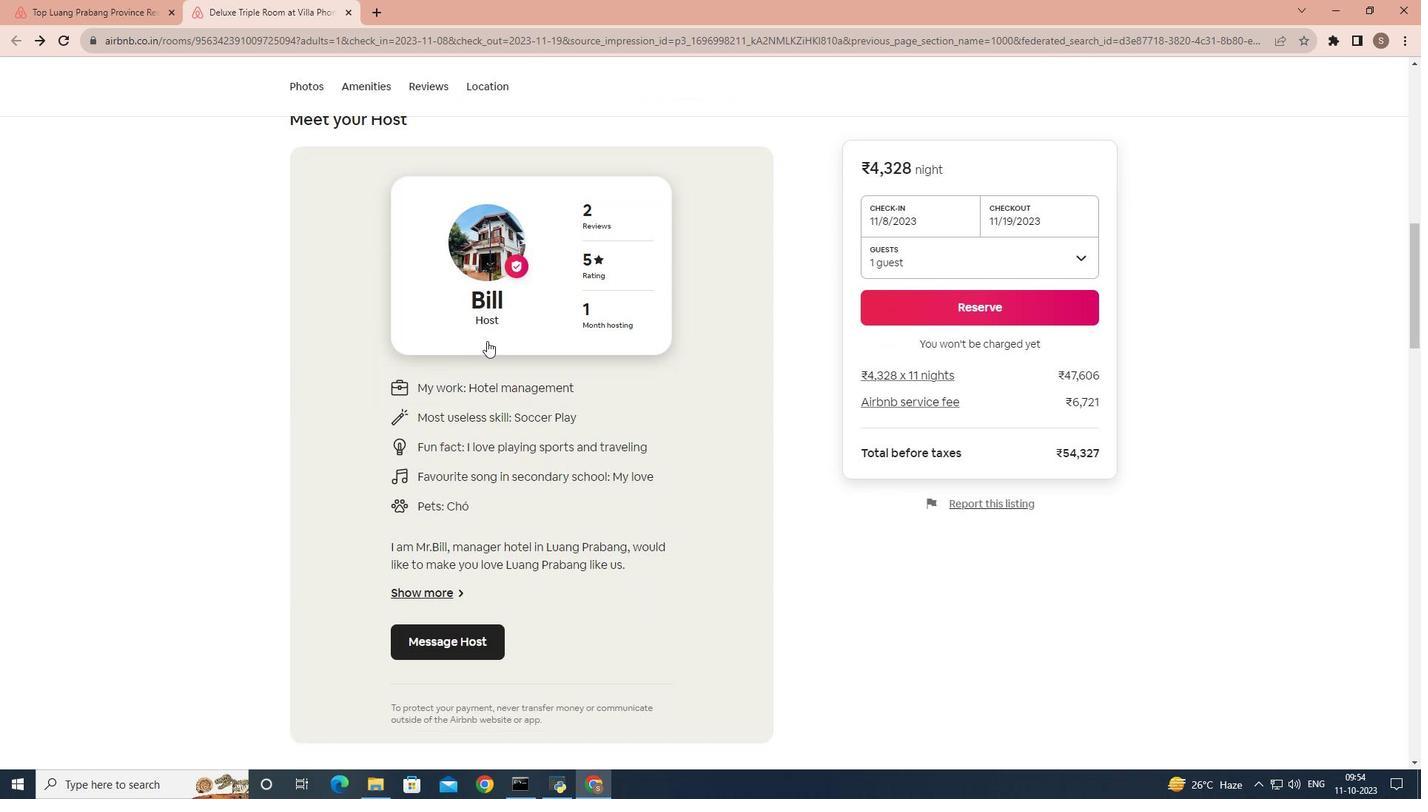 
Action: Mouse scrolled (487, 340) with delta (0, 0)
Screenshot: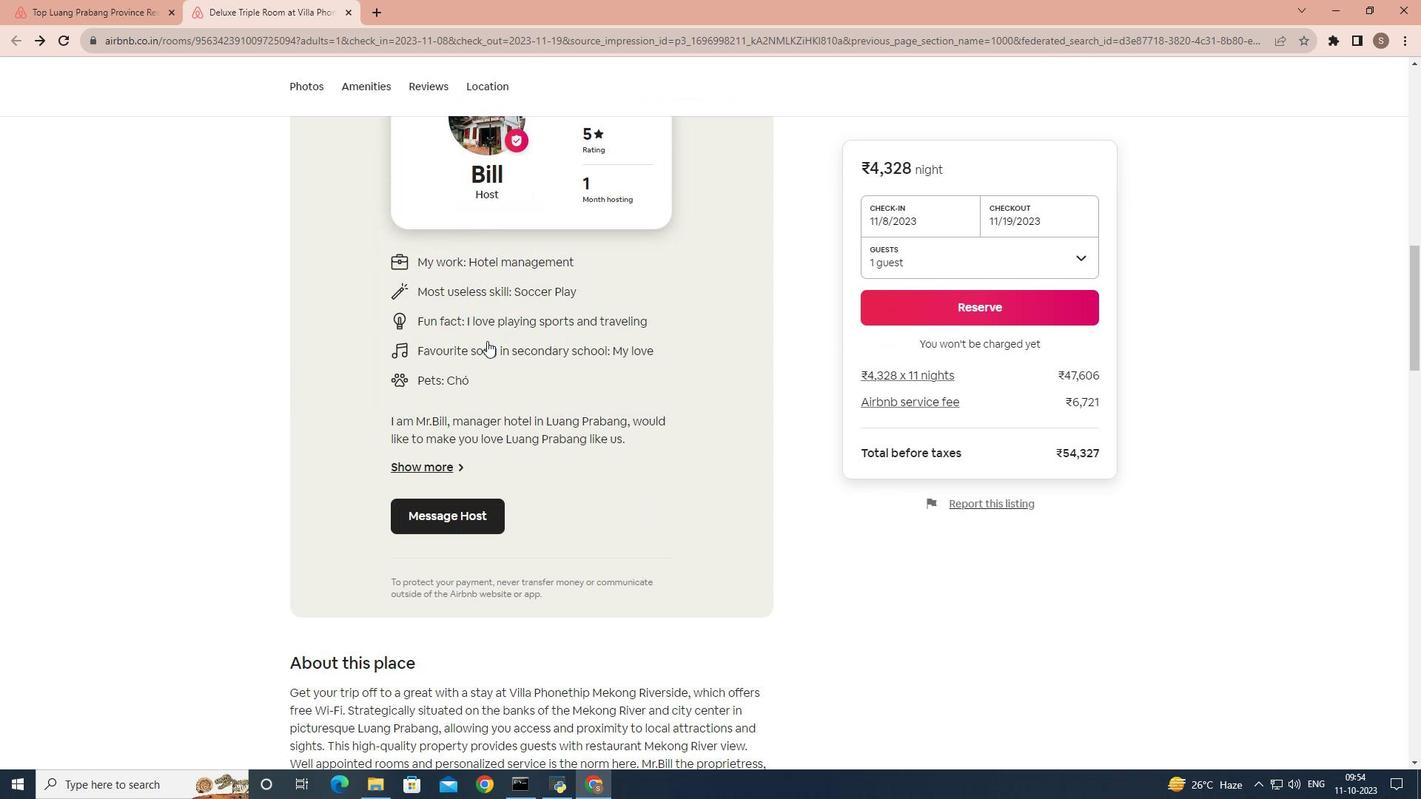
Action: Mouse scrolled (487, 340) with delta (0, 0)
Screenshot: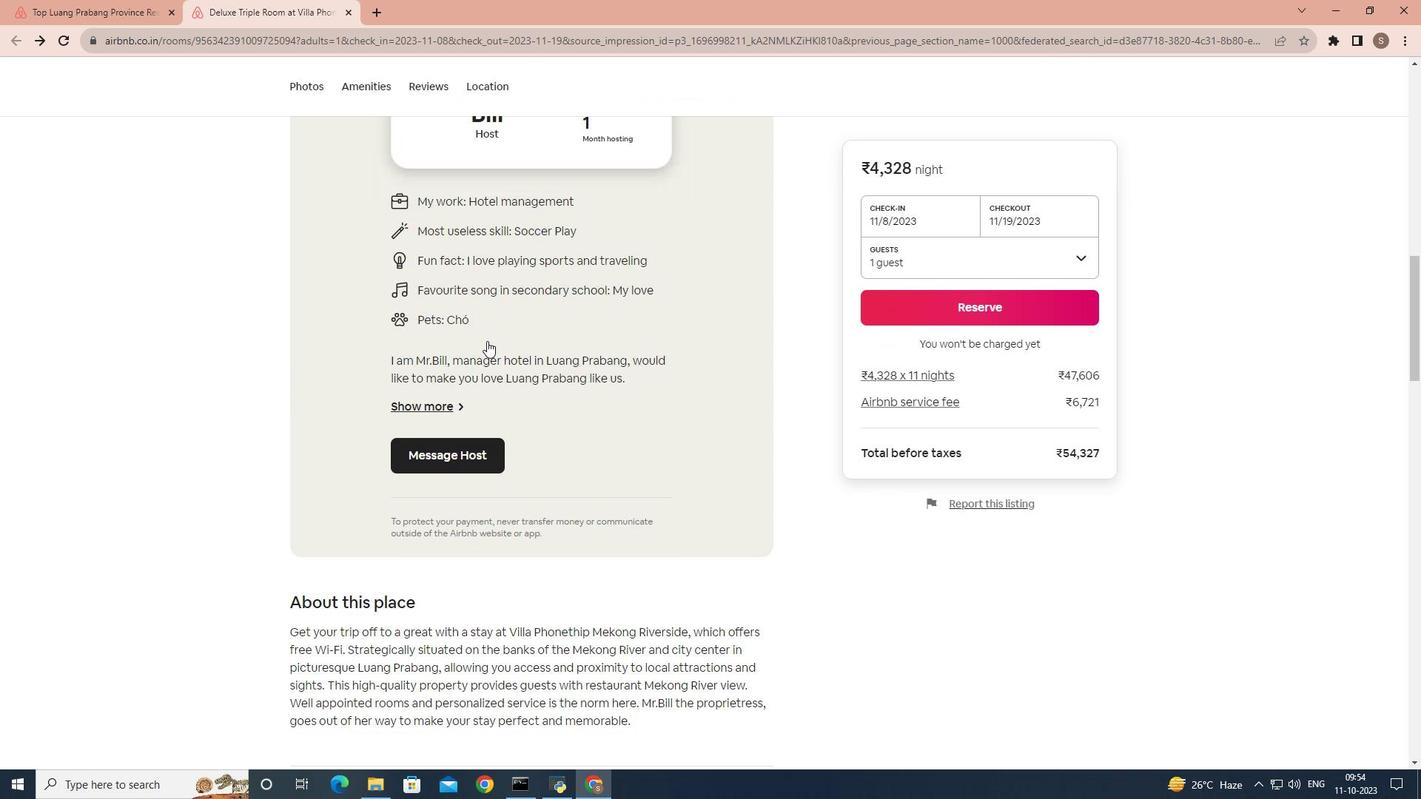 
Action: Mouse scrolled (487, 340) with delta (0, 0)
Screenshot: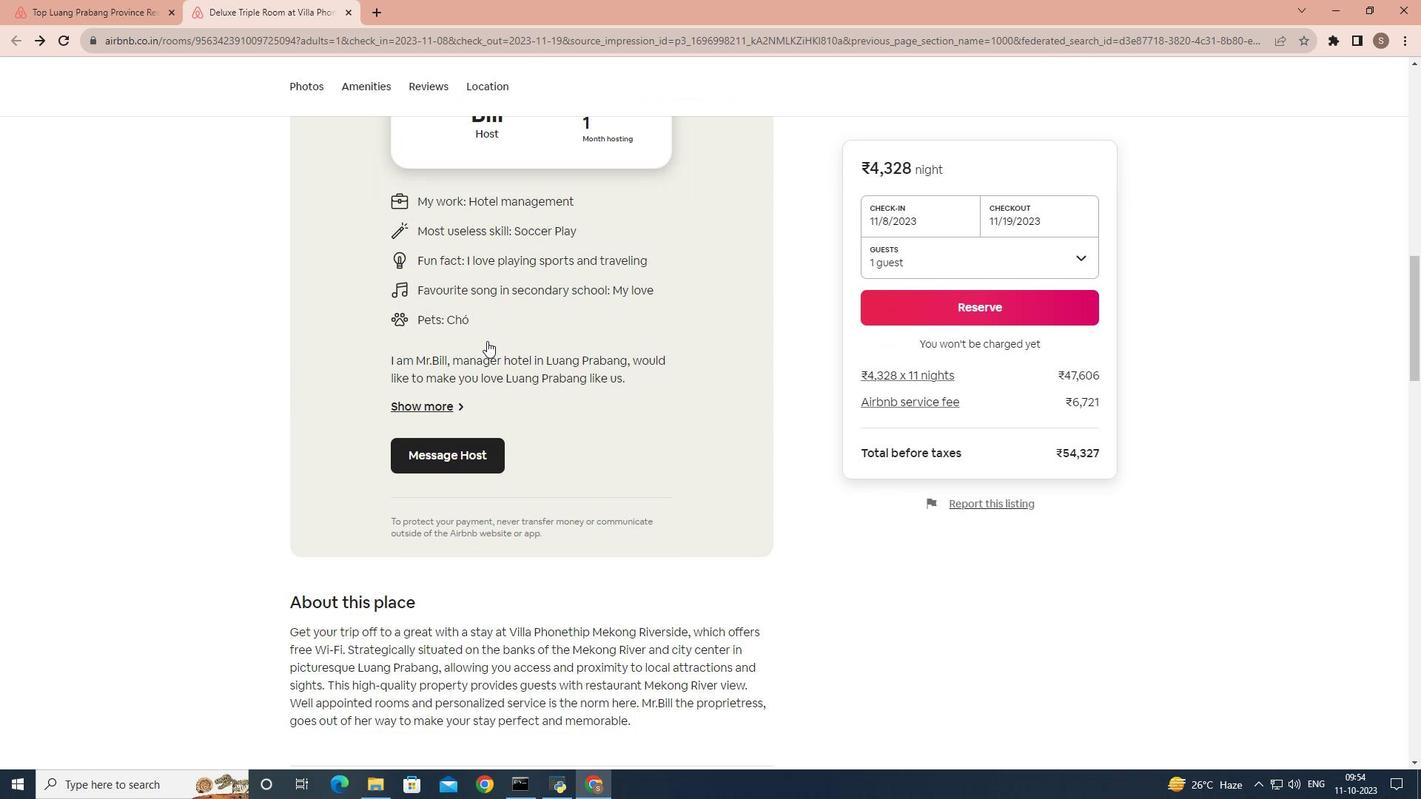 
Action: Mouse scrolled (487, 340) with delta (0, 0)
Screenshot: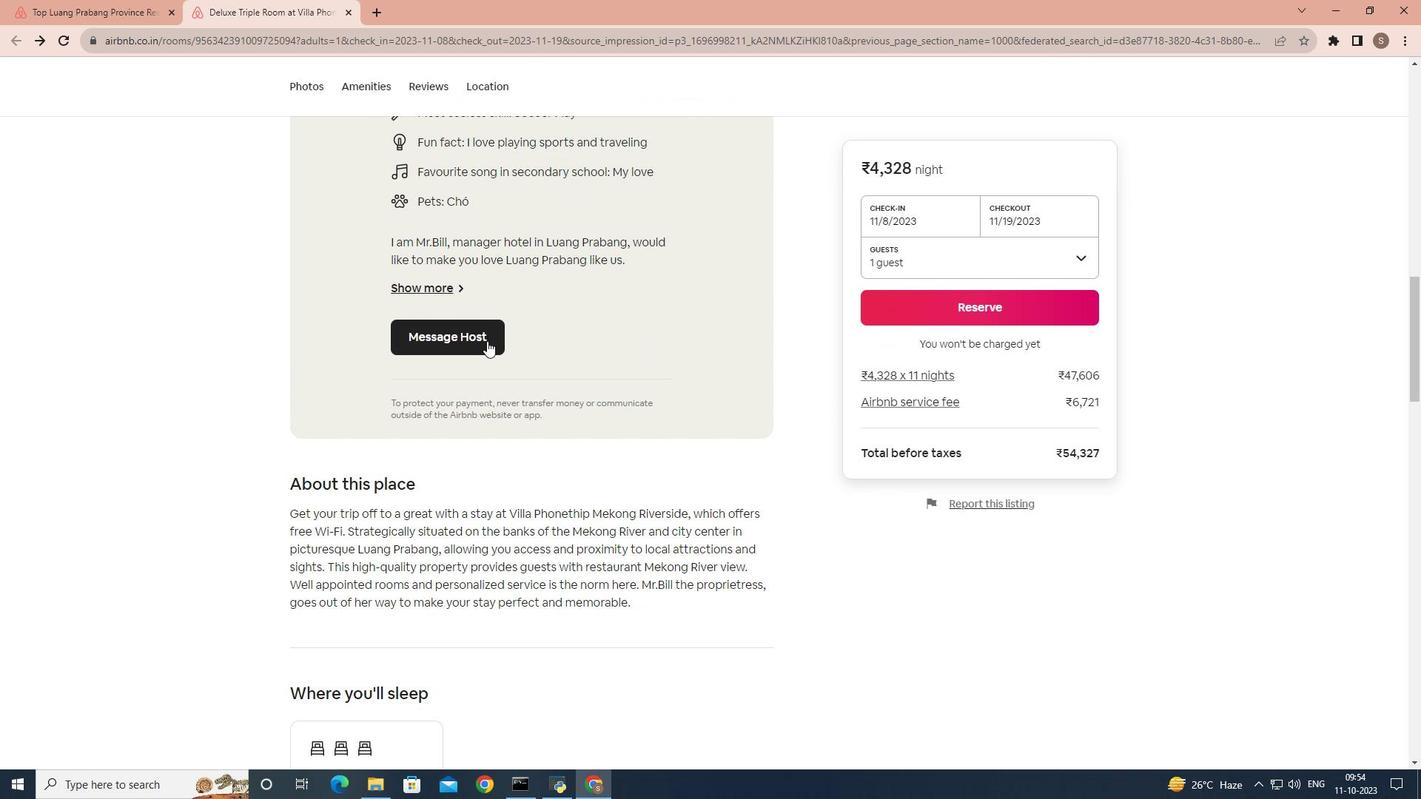 
Action: Mouse scrolled (487, 340) with delta (0, 0)
Screenshot: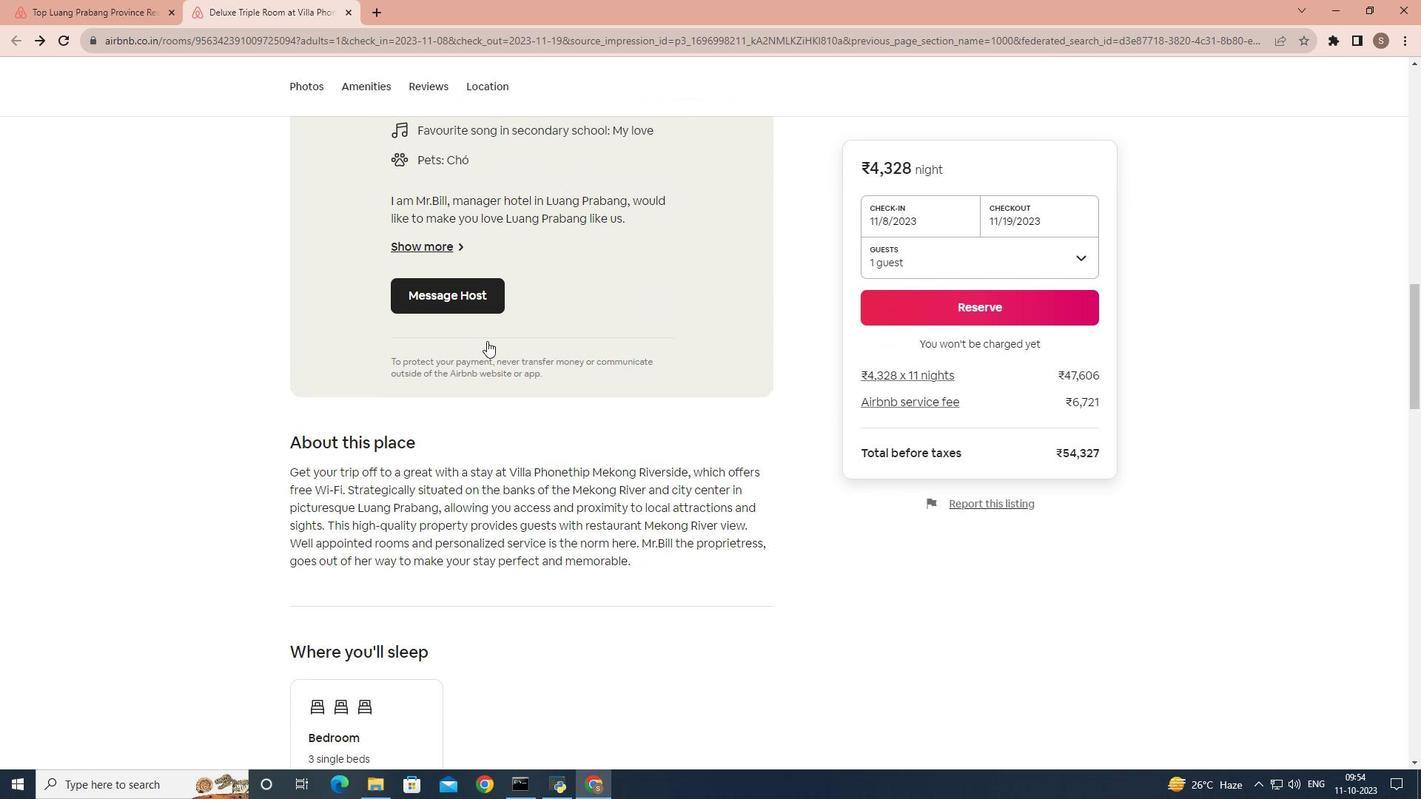 
Action: Mouse scrolled (487, 340) with delta (0, 0)
Screenshot: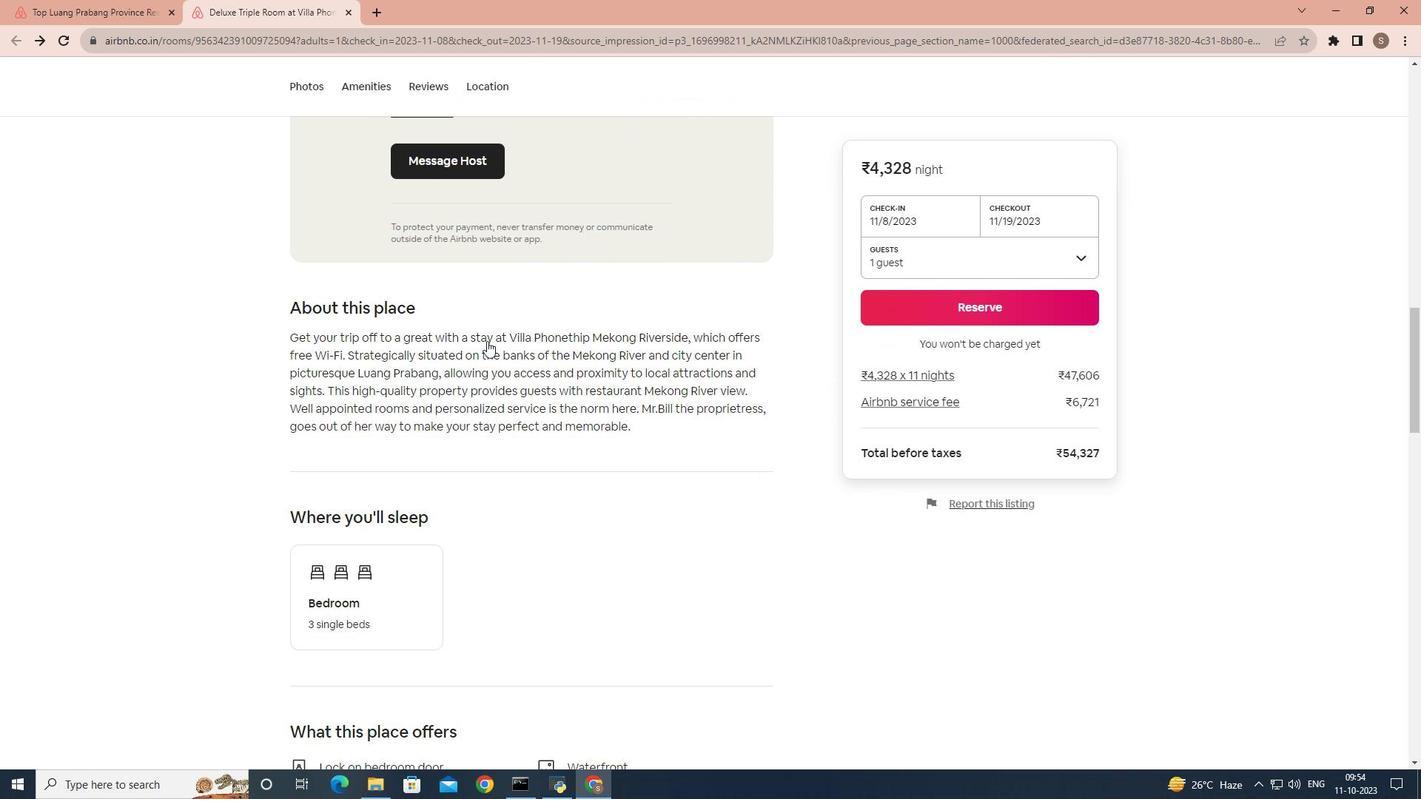 
Action: Mouse scrolled (487, 340) with delta (0, 0)
Screenshot: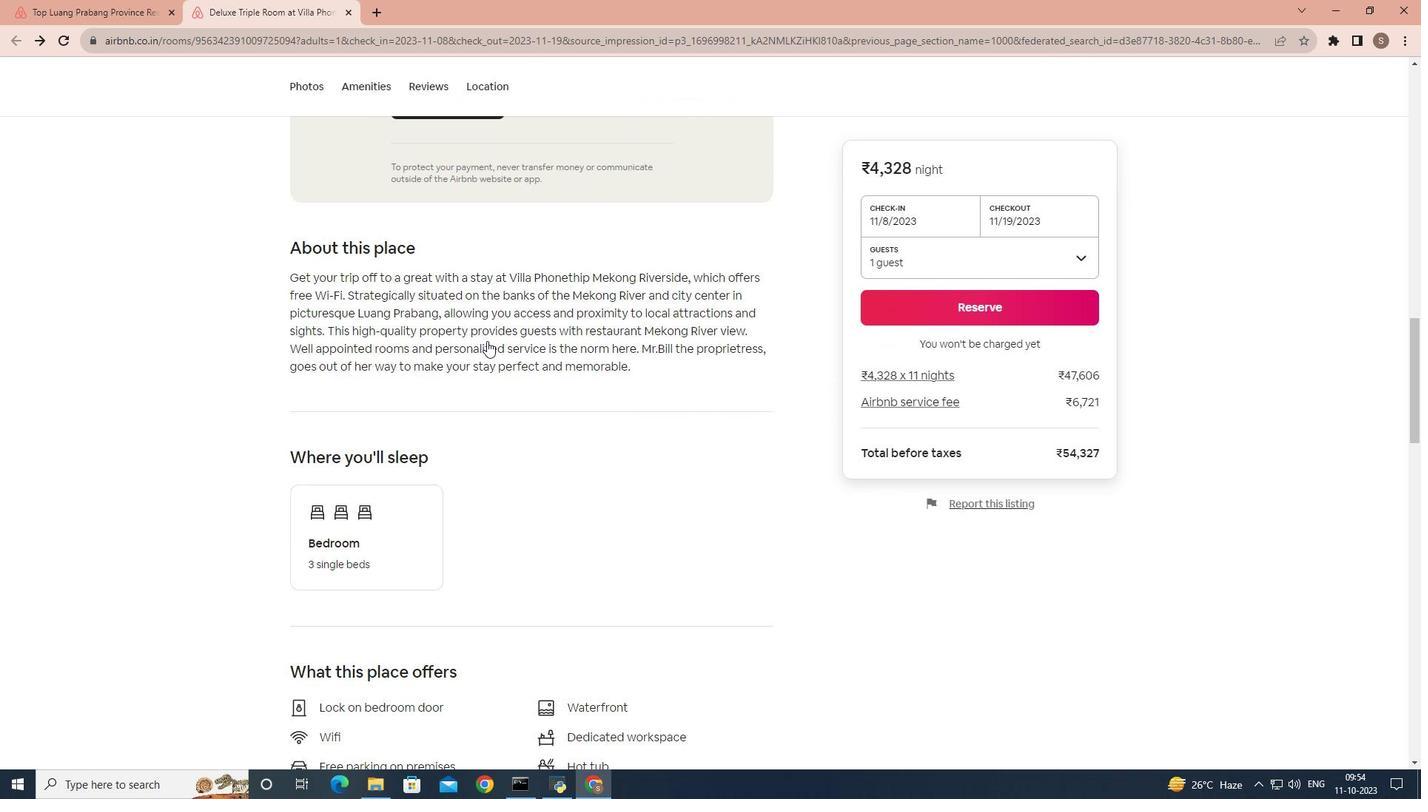 
Action: Mouse scrolled (487, 340) with delta (0, 0)
Screenshot: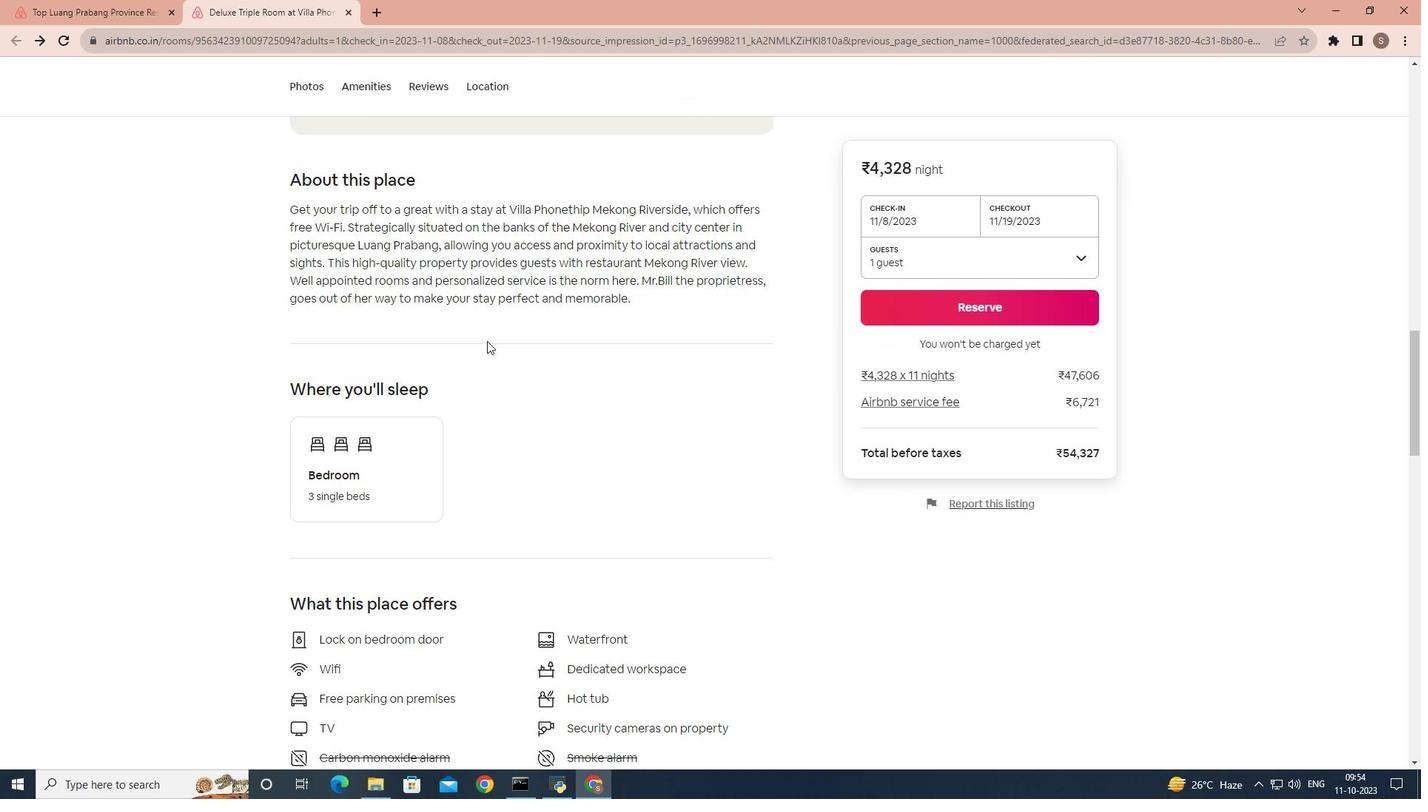 
Action: Mouse scrolled (487, 340) with delta (0, 0)
Screenshot: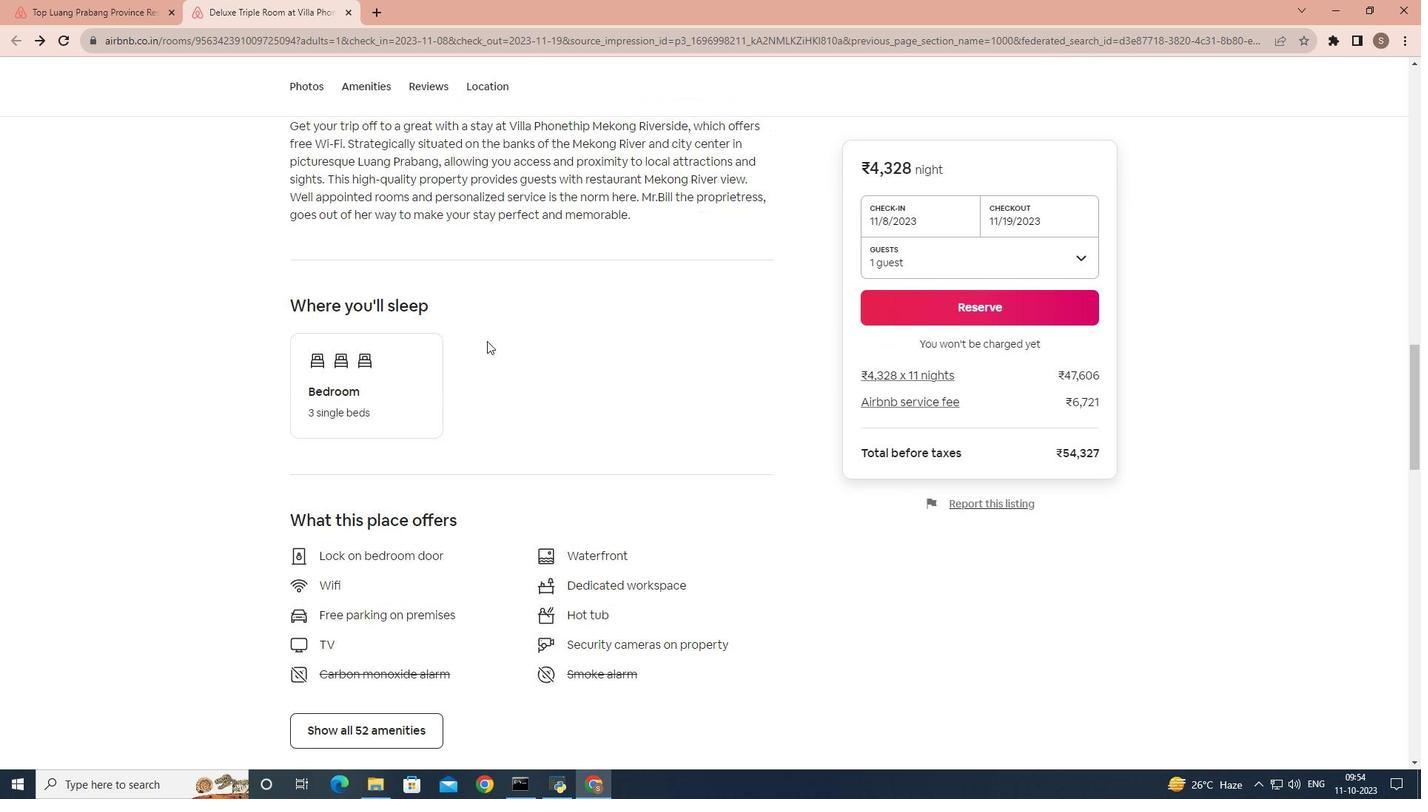 
Action: Mouse scrolled (487, 340) with delta (0, 0)
Screenshot: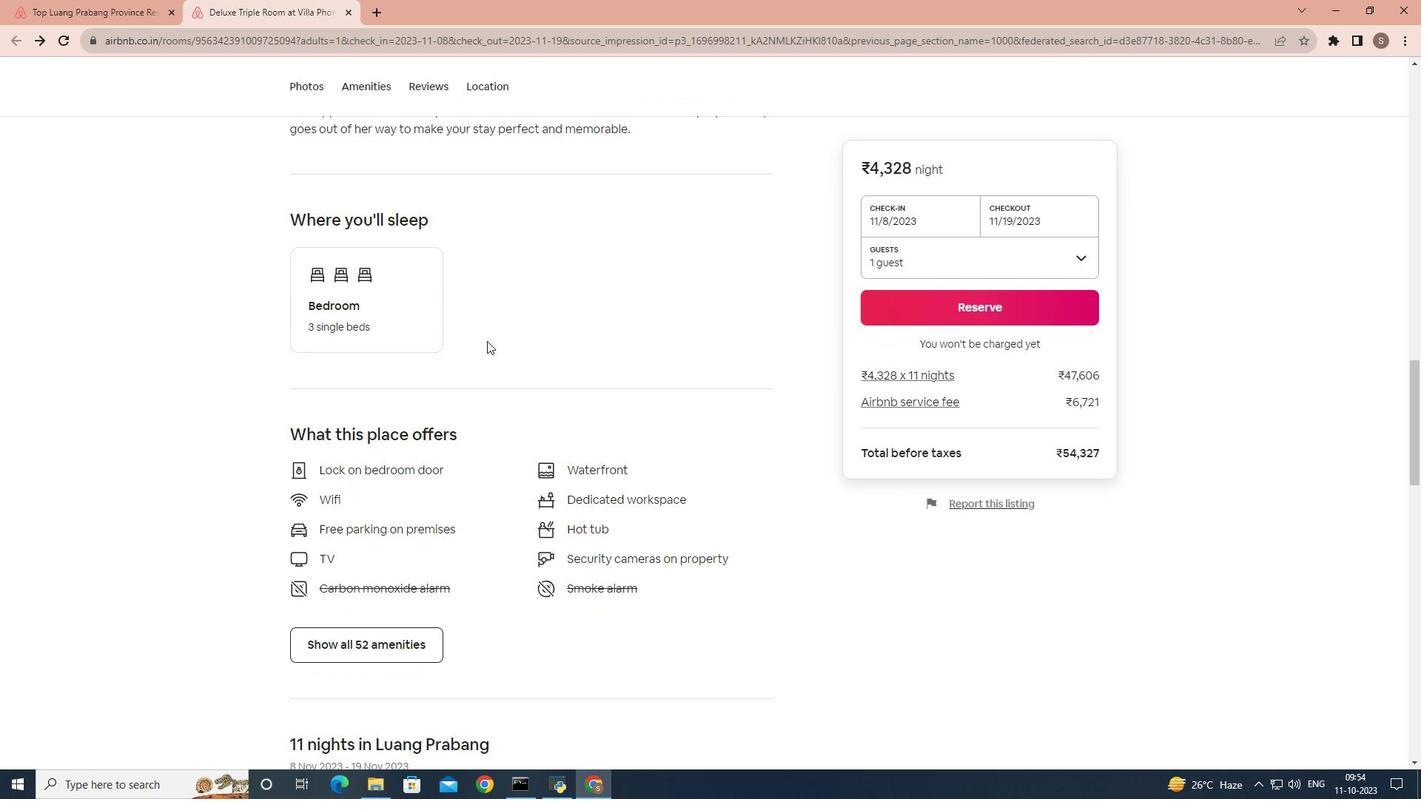 
Action: Mouse scrolled (487, 340) with delta (0, 0)
Screenshot: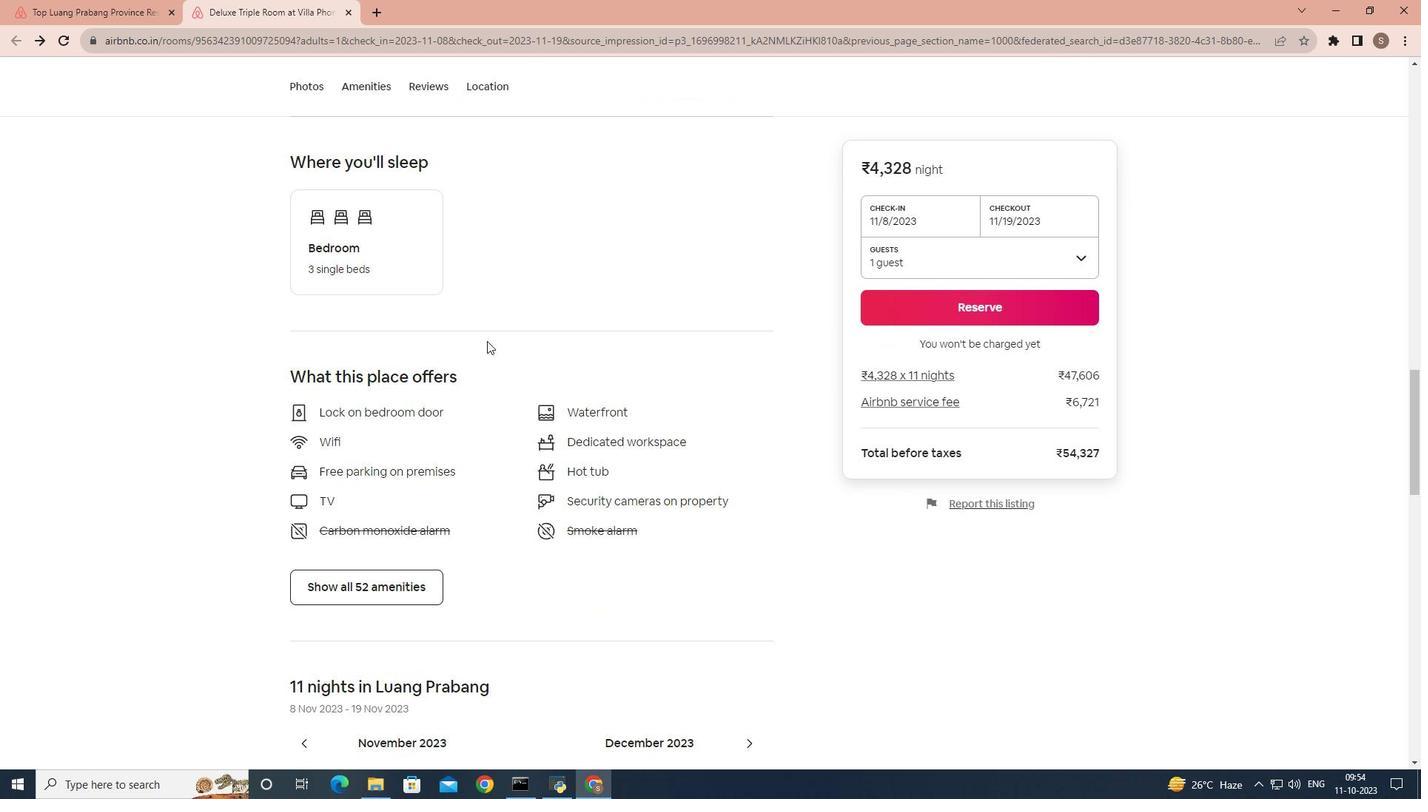 
Action: Mouse moved to (477, 363)
Screenshot: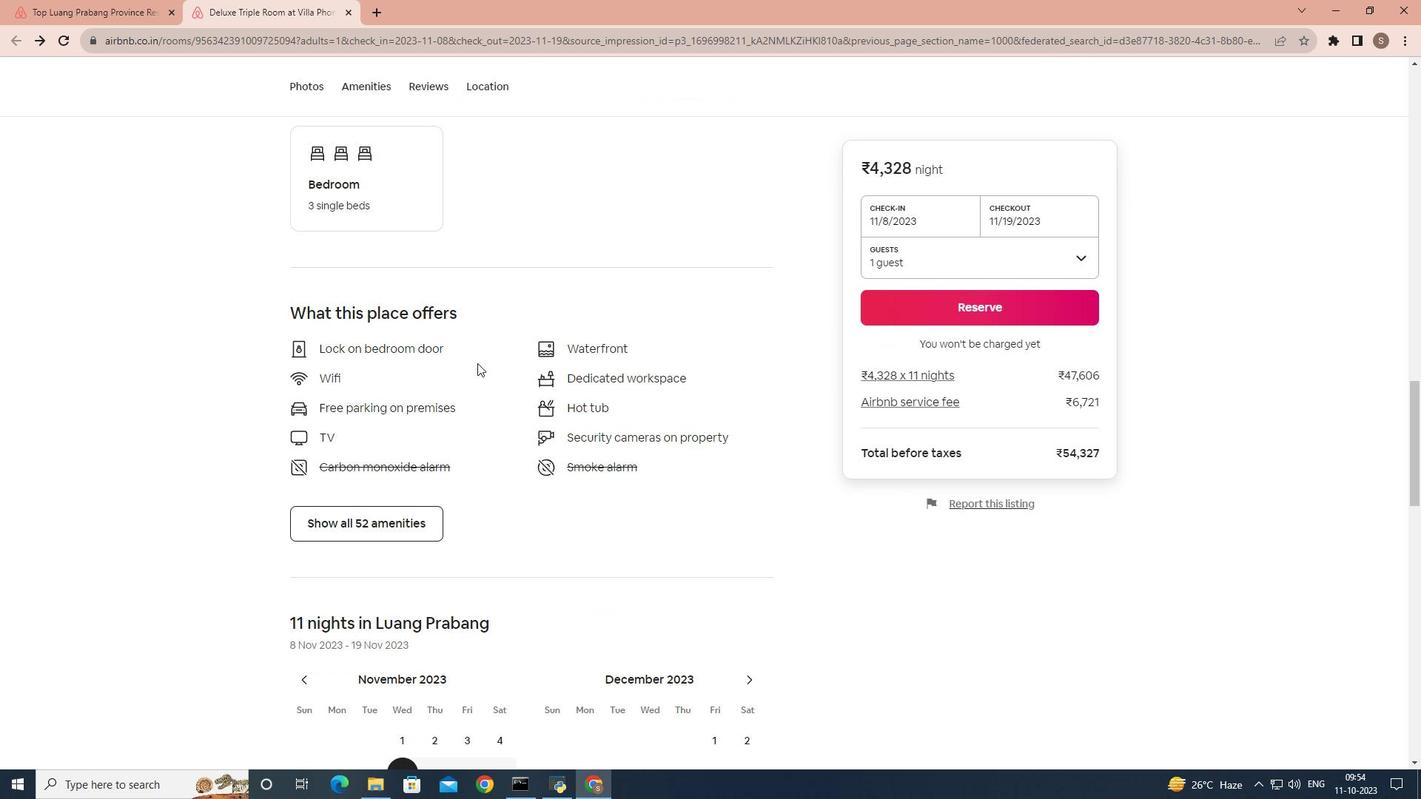 
Action: Mouse scrolled (477, 362) with delta (0, 0)
Screenshot: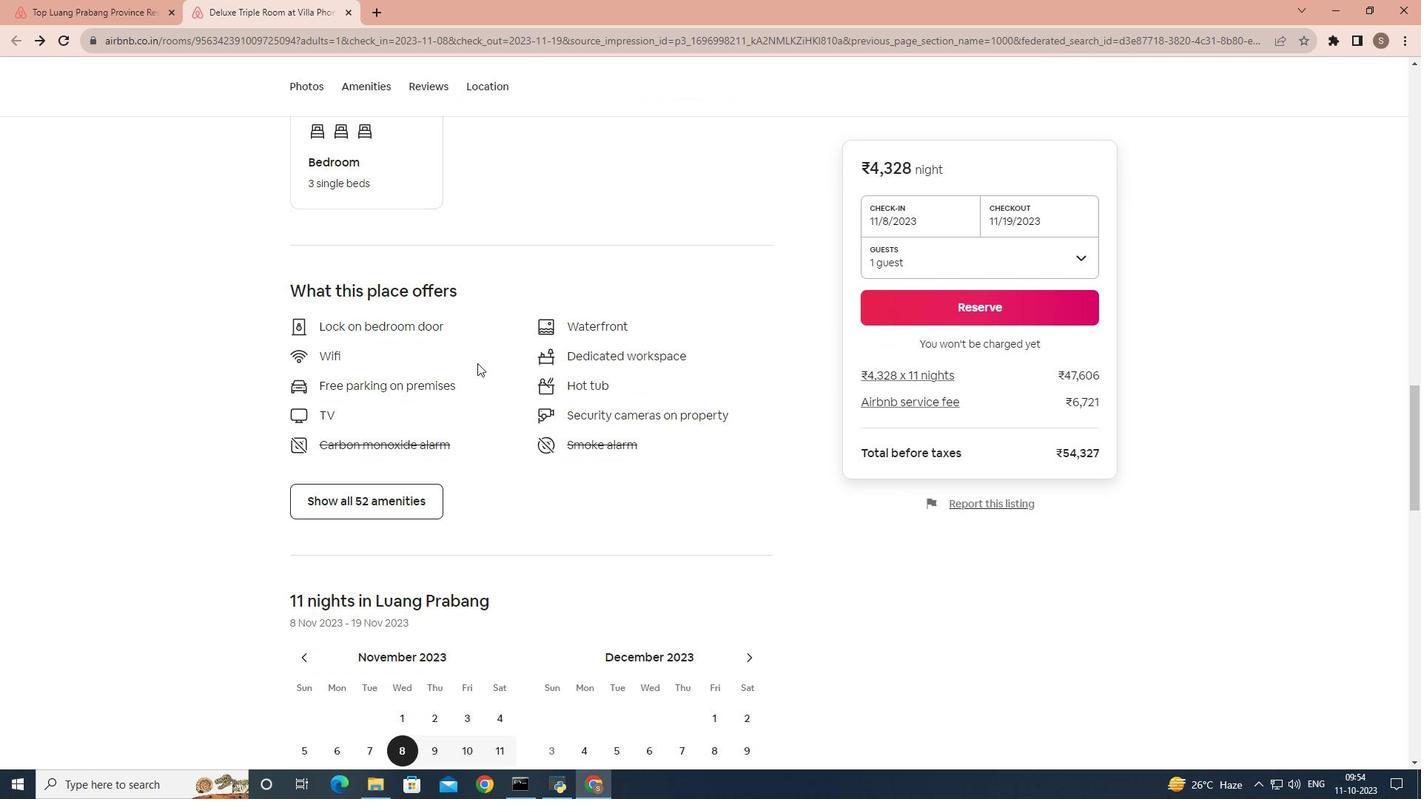 
Action: Mouse moved to (385, 450)
Screenshot: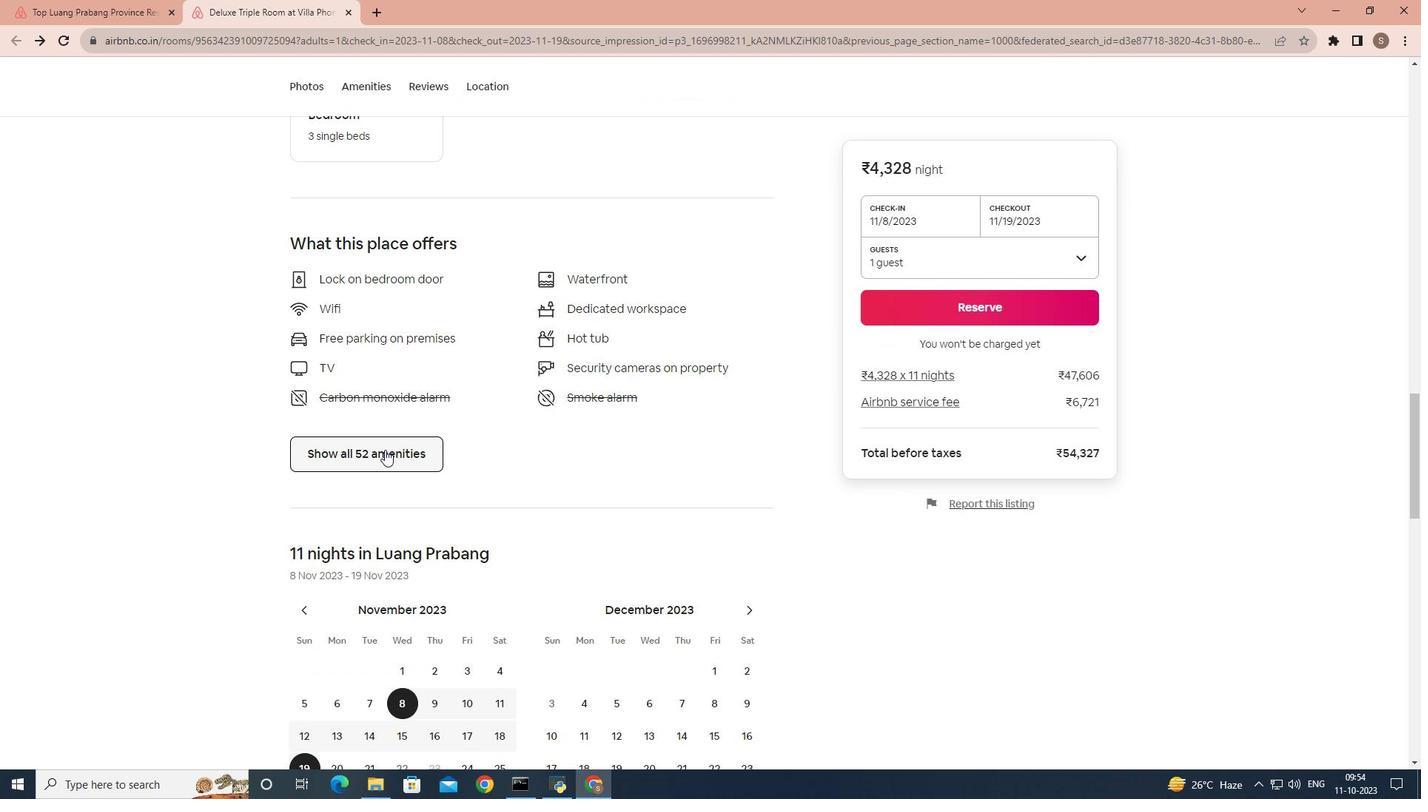 
Action: Mouse pressed left at (385, 450)
Screenshot: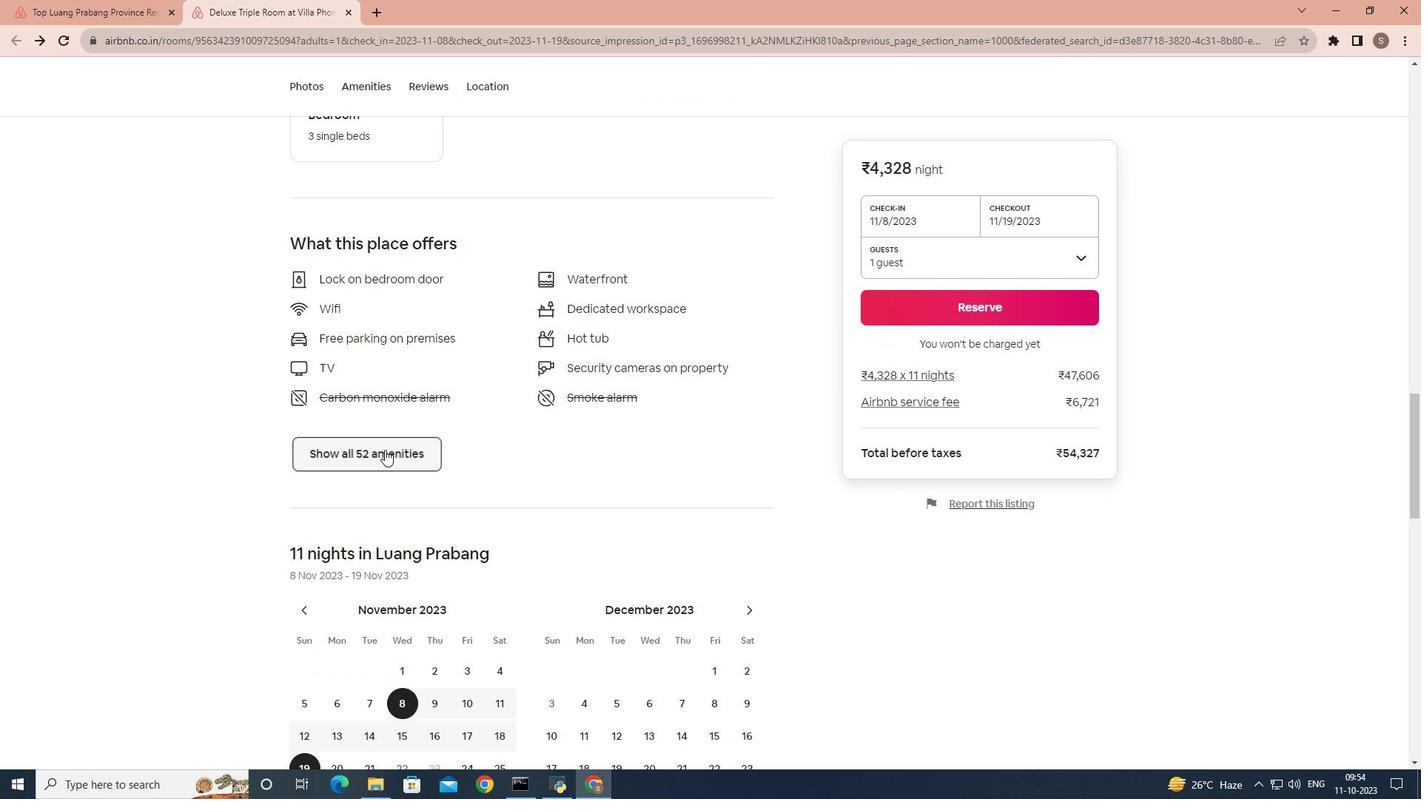 
Action: Mouse moved to (578, 447)
Screenshot: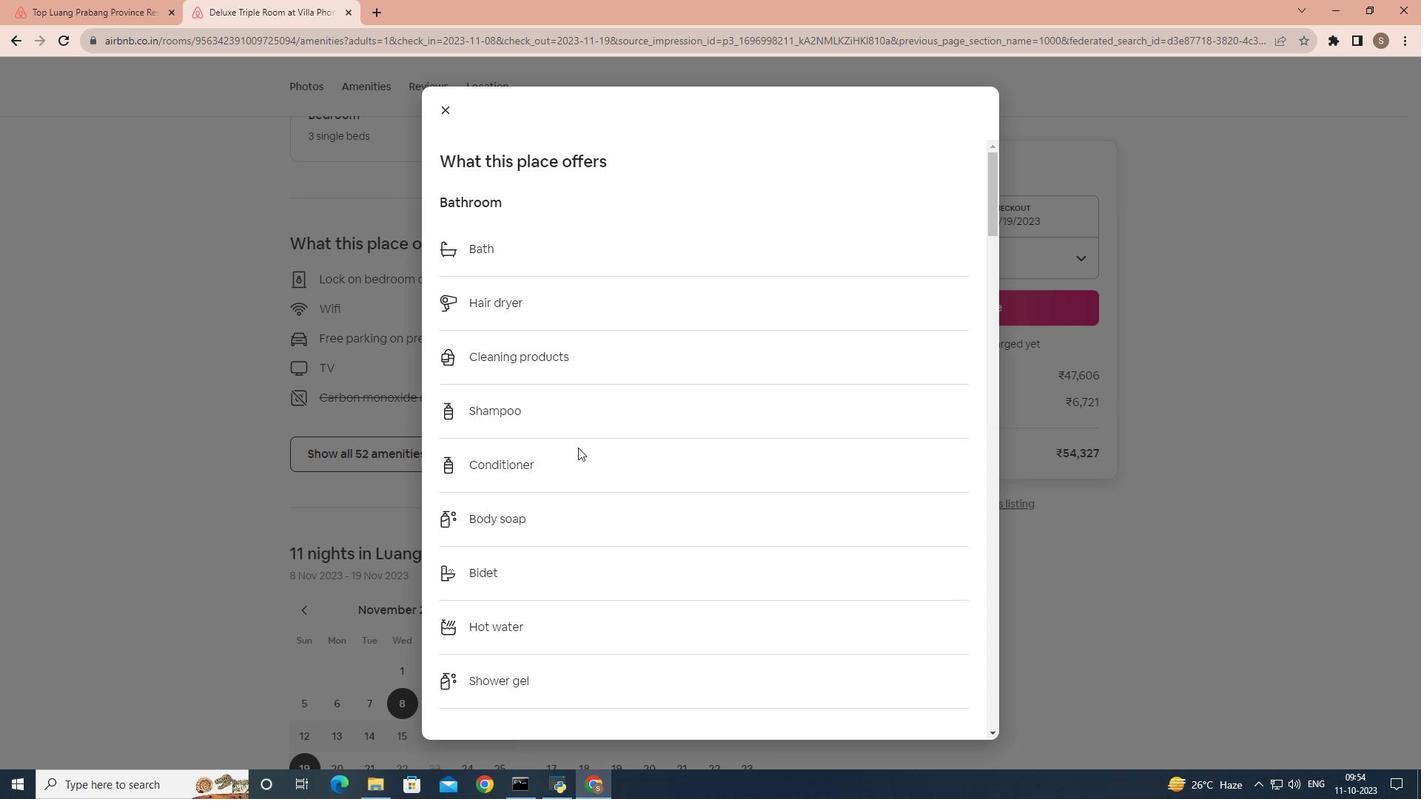 
Action: Mouse scrolled (578, 447) with delta (0, 0)
Screenshot: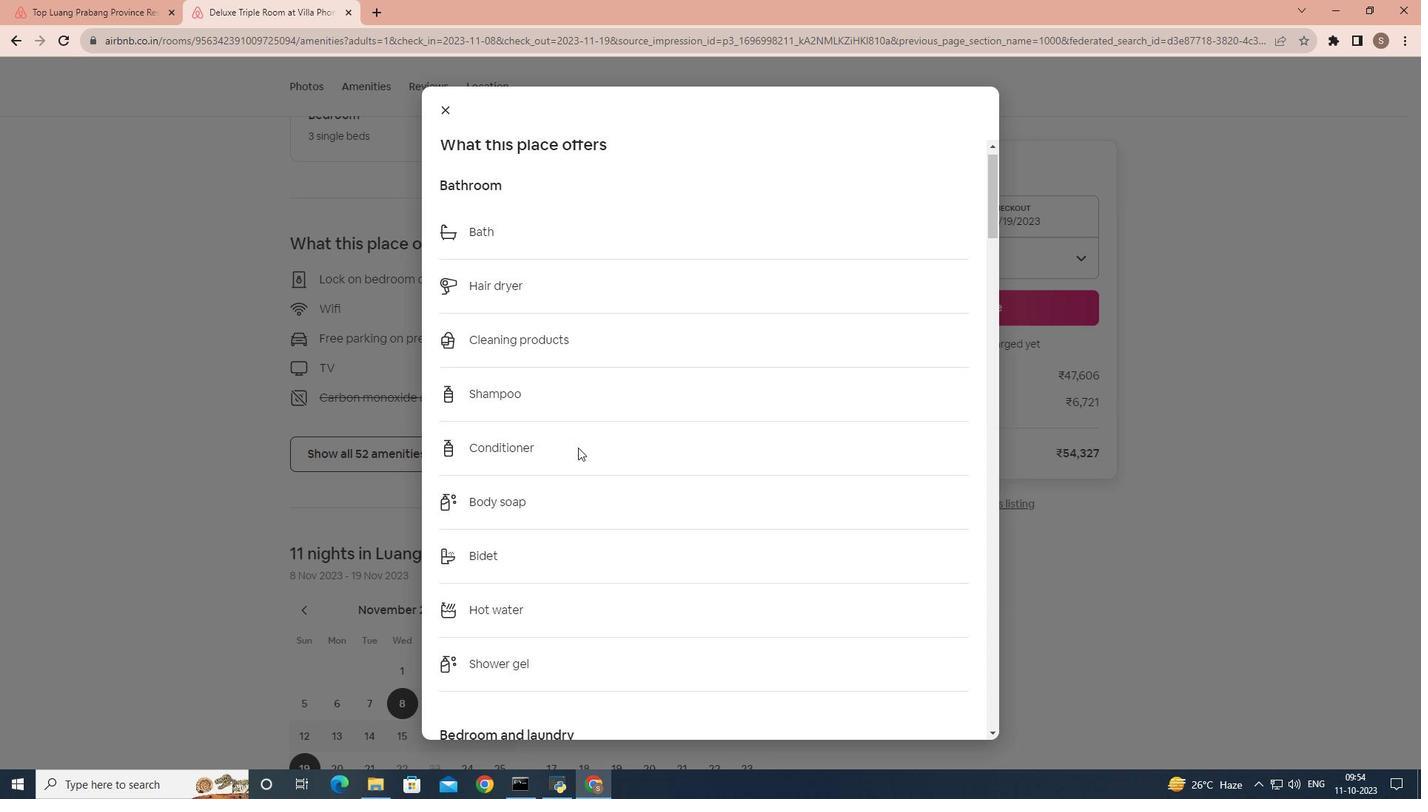 
Action: Mouse scrolled (578, 447) with delta (0, 0)
Screenshot: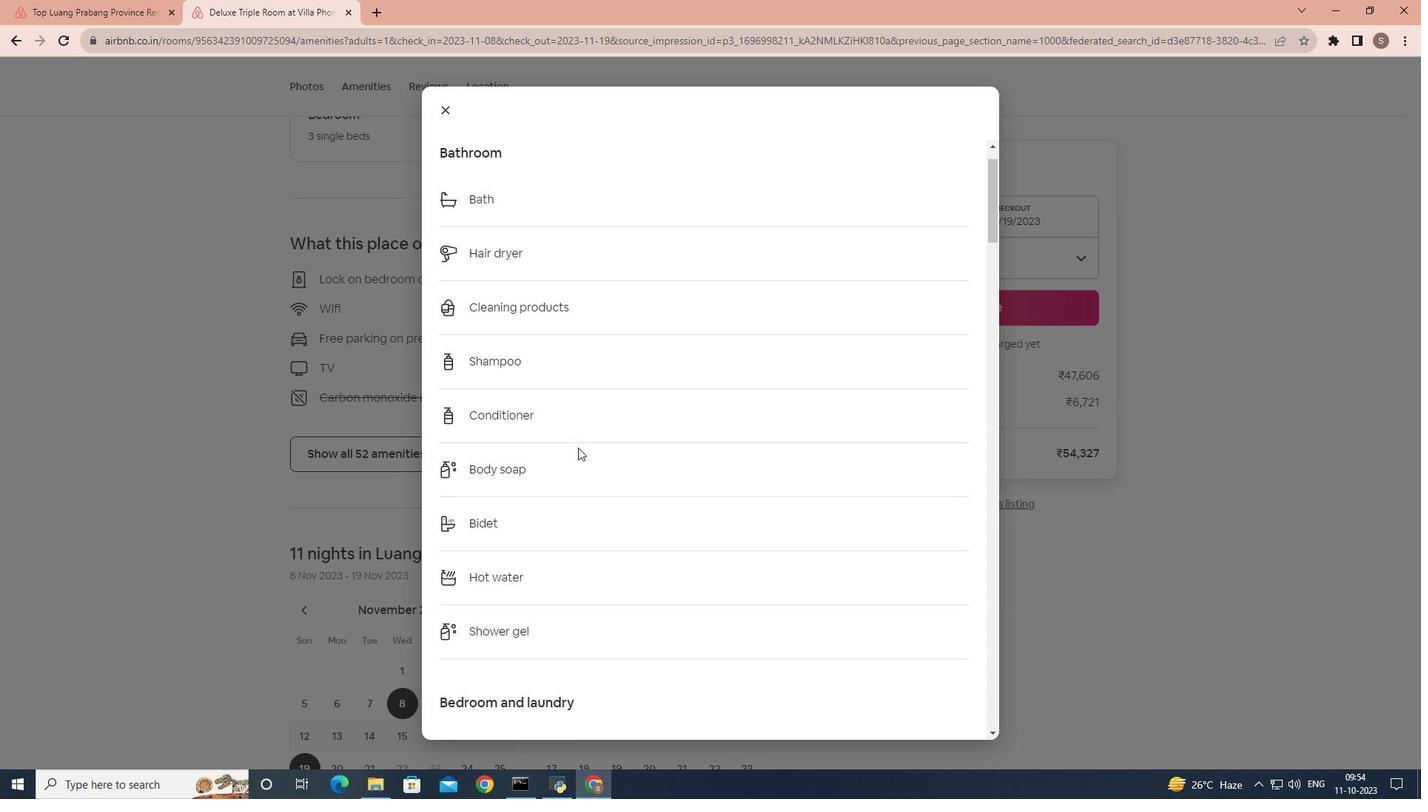 
Action: Mouse scrolled (578, 447) with delta (0, 0)
Screenshot: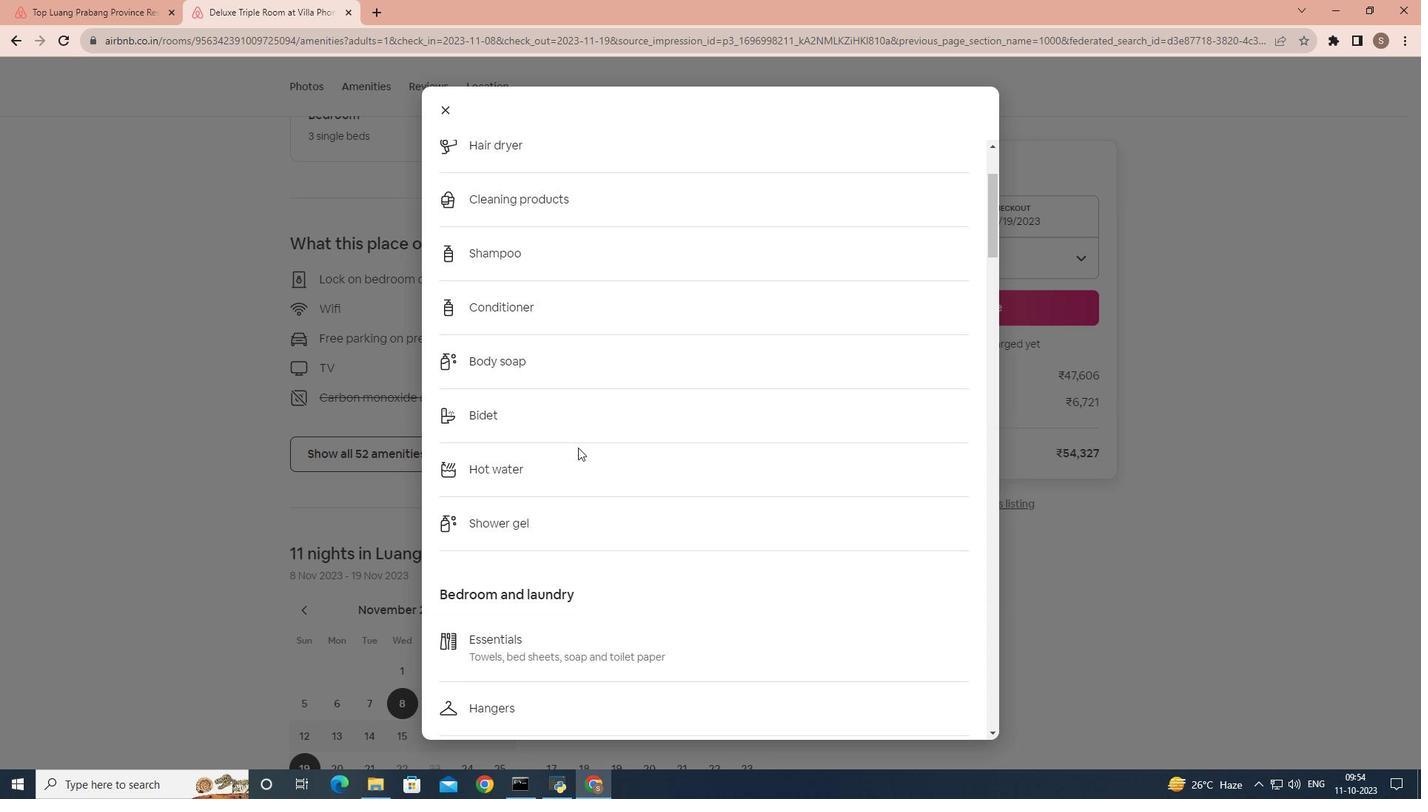 
Action: Mouse scrolled (578, 447) with delta (0, 0)
Screenshot: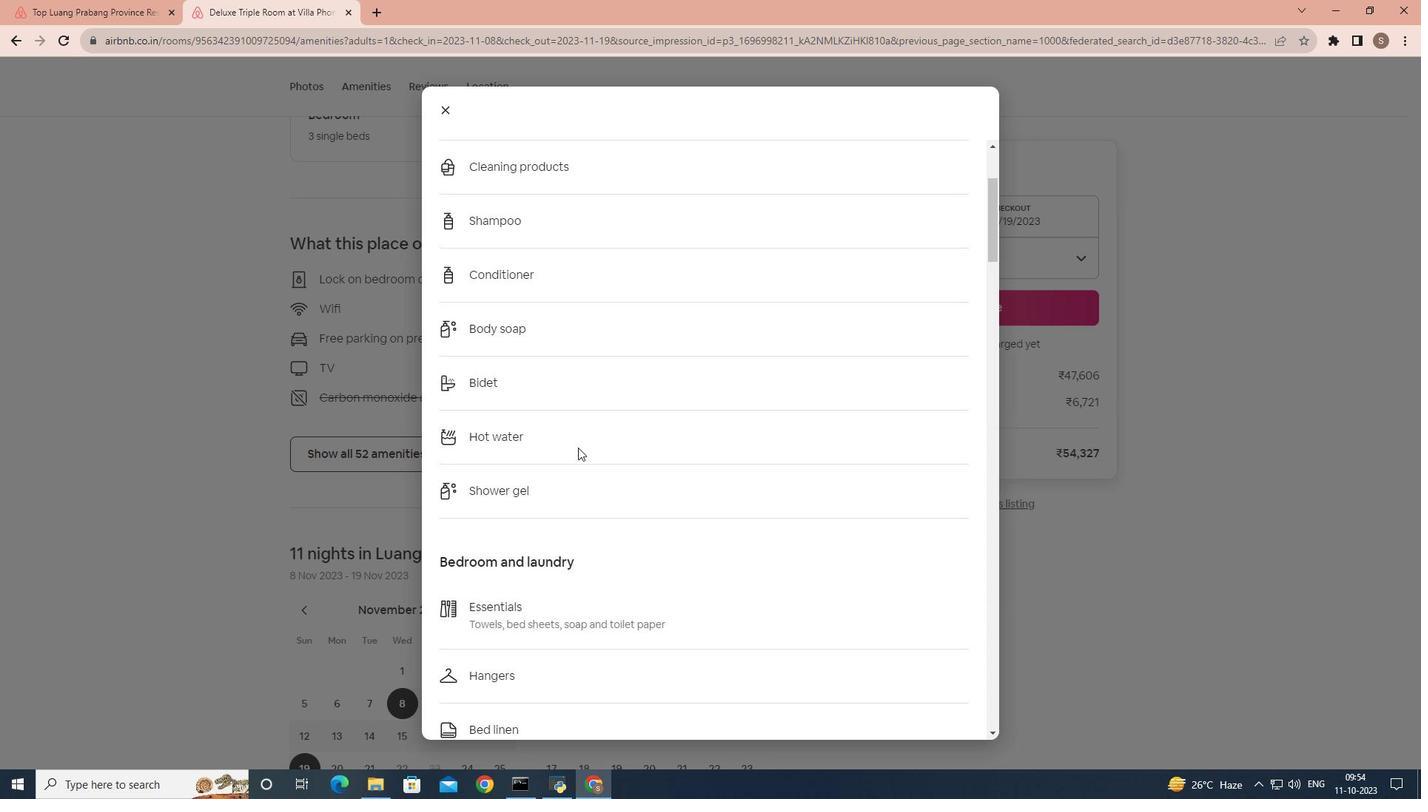 
Action: Mouse scrolled (578, 447) with delta (0, 0)
Screenshot: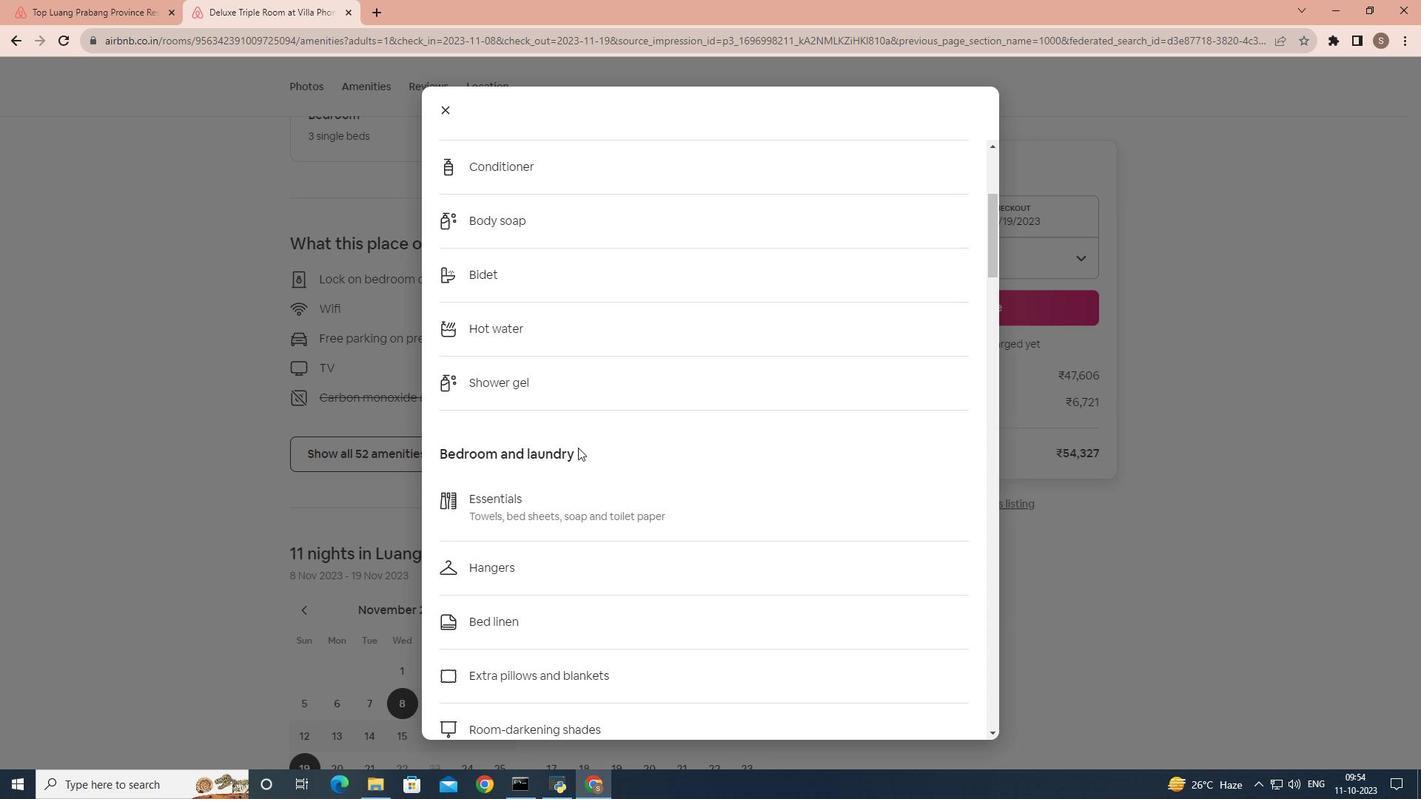 
Action: Mouse scrolled (578, 447) with delta (0, 0)
Screenshot: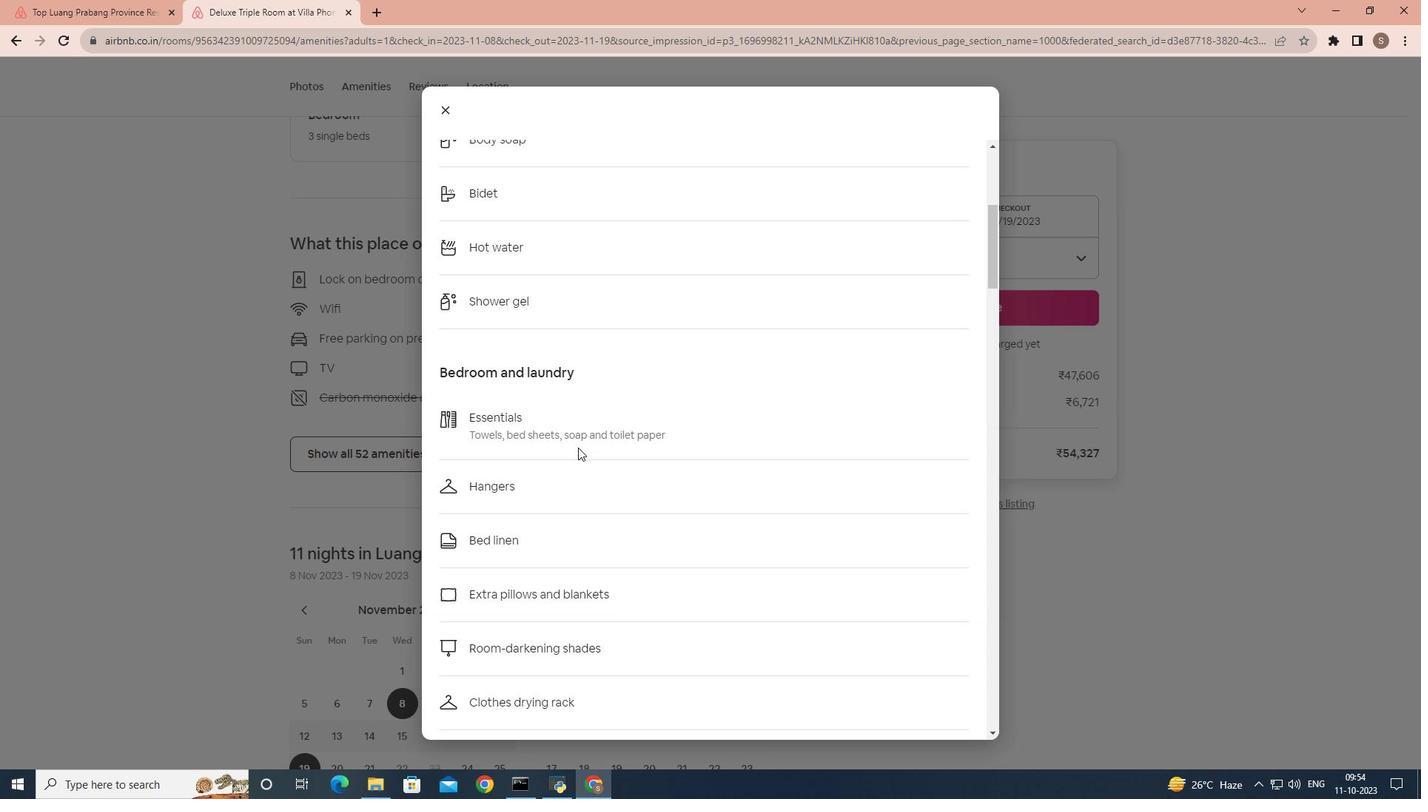 
Action: Mouse scrolled (578, 447) with delta (0, 0)
Screenshot: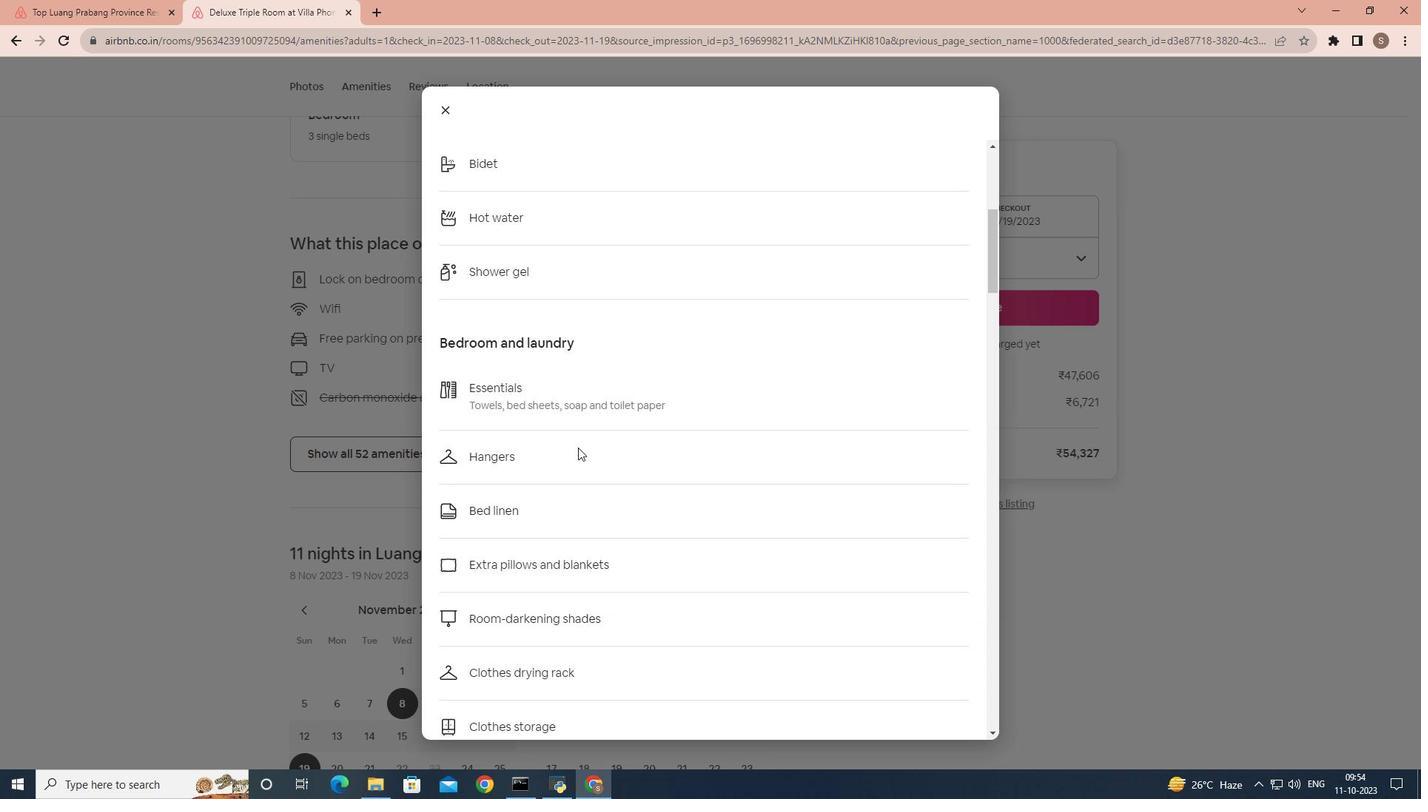 
Action: Mouse scrolled (578, 447) with delta (0, 0)
Screenshot: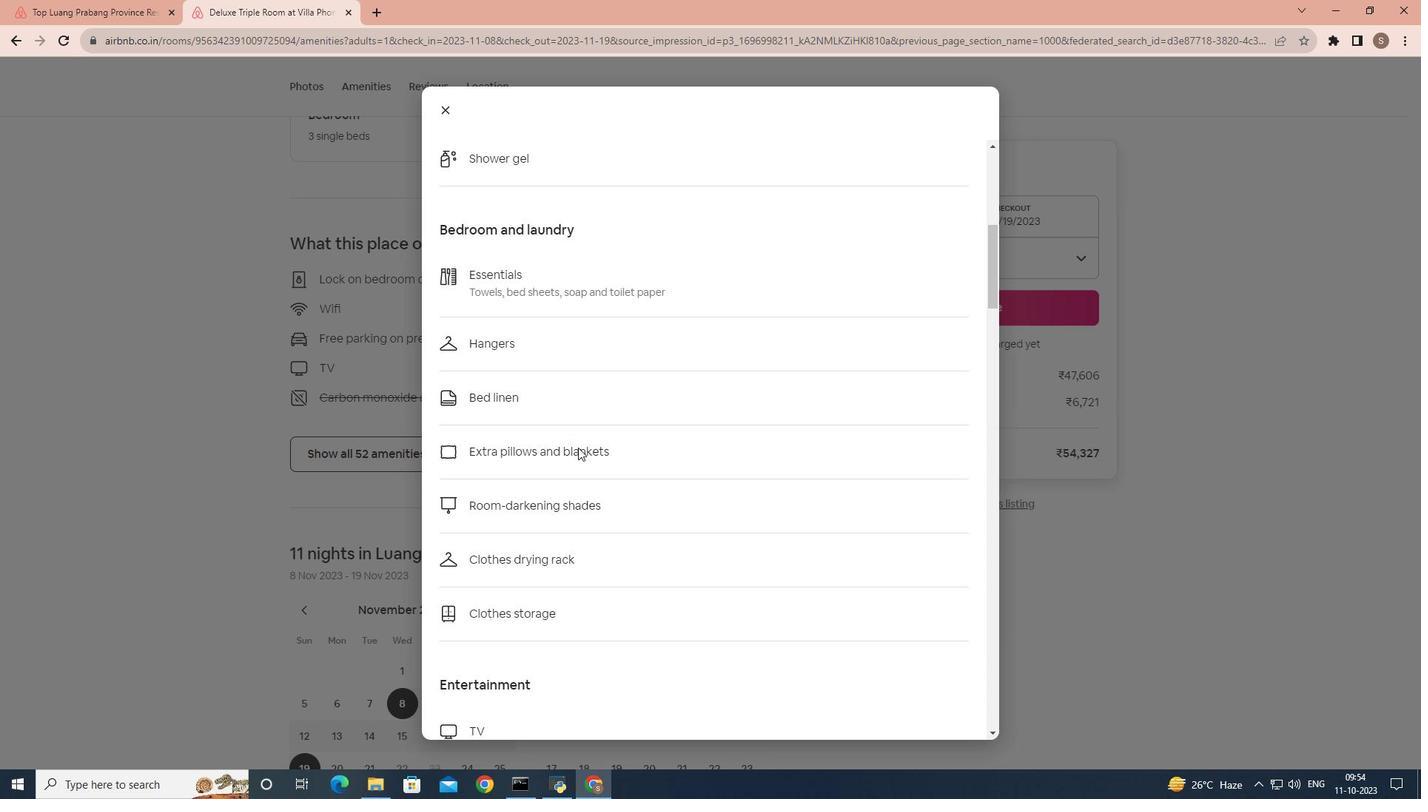 
Action: Mouse scrolled (578, 447) with delta (0, 0)
Screenshot: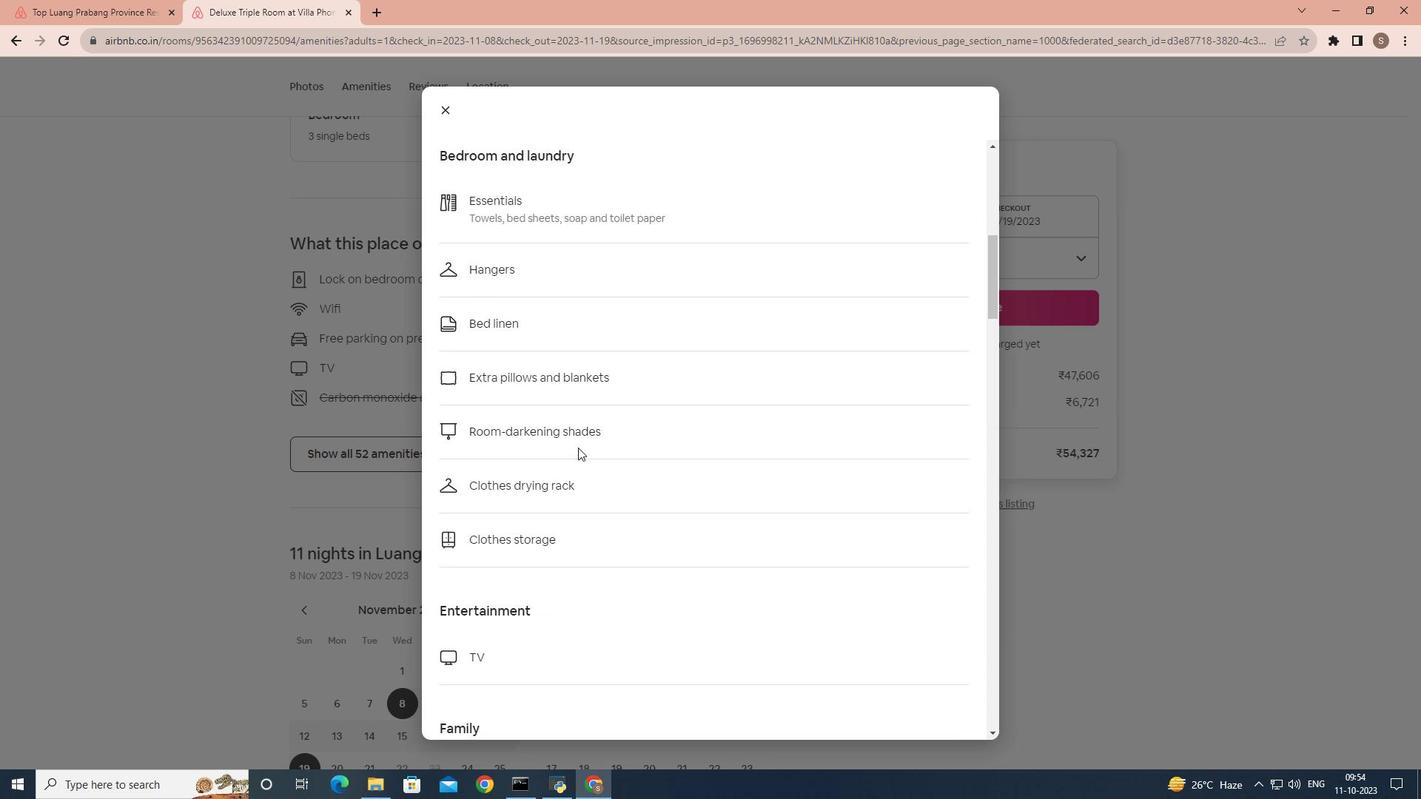 
Action: Mouse scrolled (578, 447) with delta (0, 0)
Screenshot: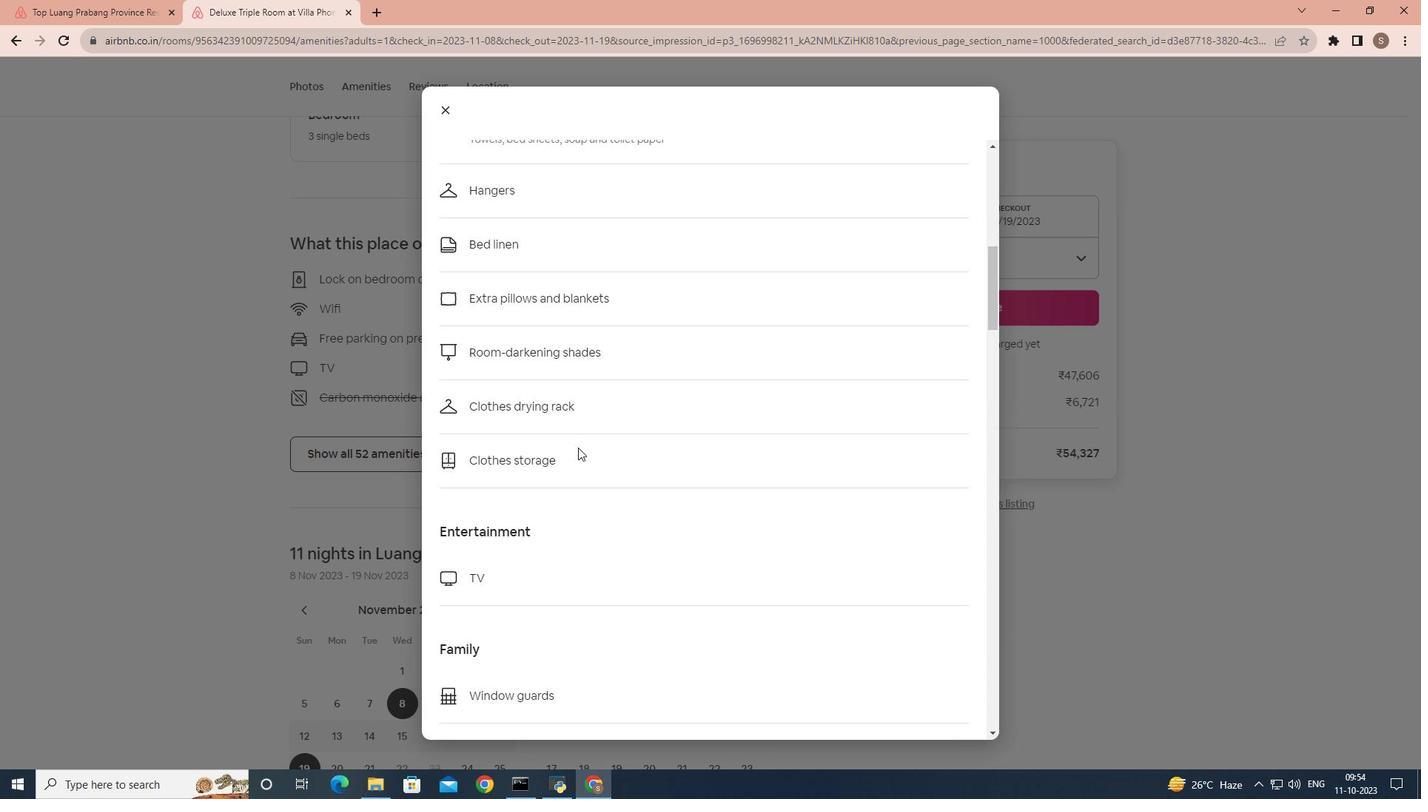 
Action: Mouse scrolled (578, 447) with delta (0, 0)
Screenshot: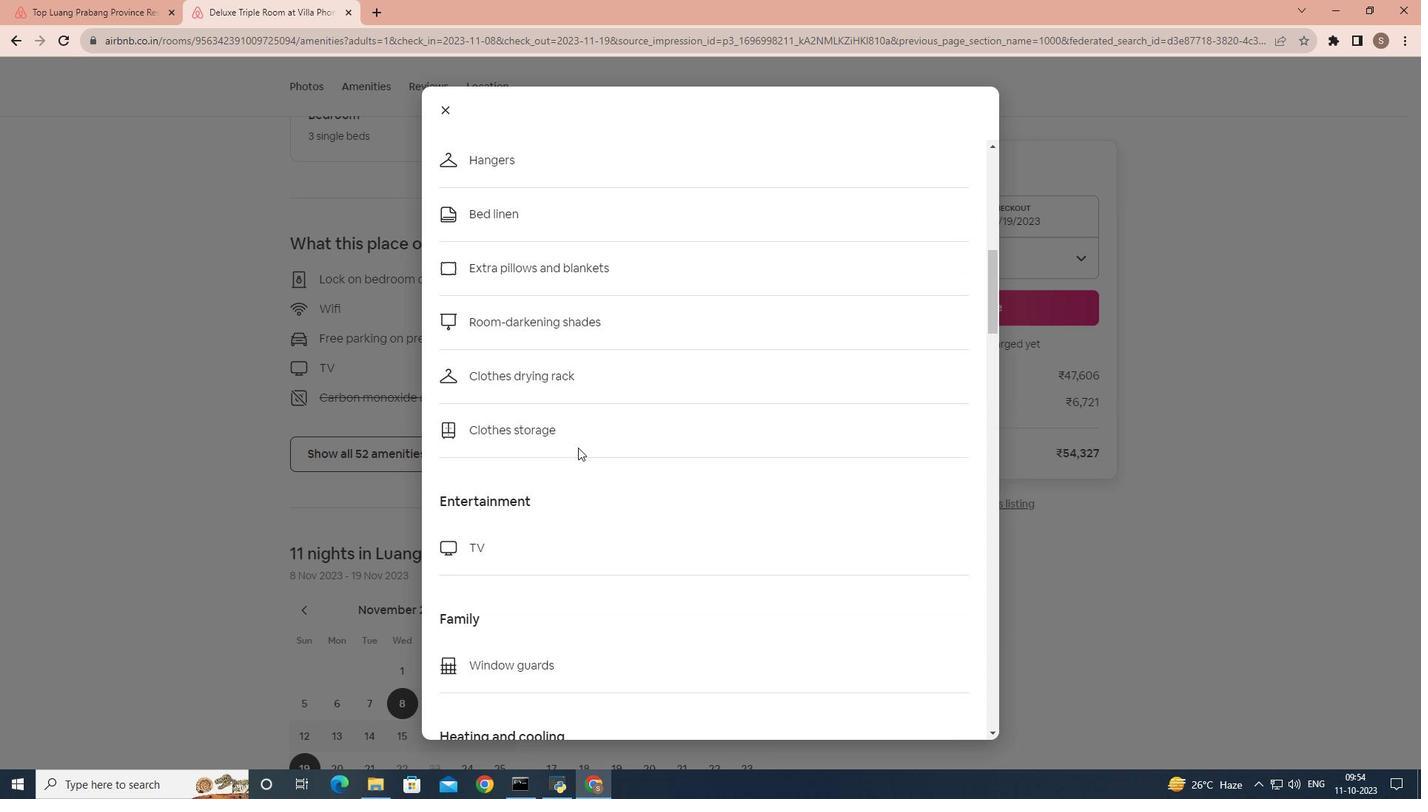 
Action: Mouse scrolled (578, 447) with delta (0, 0)
Screenshot: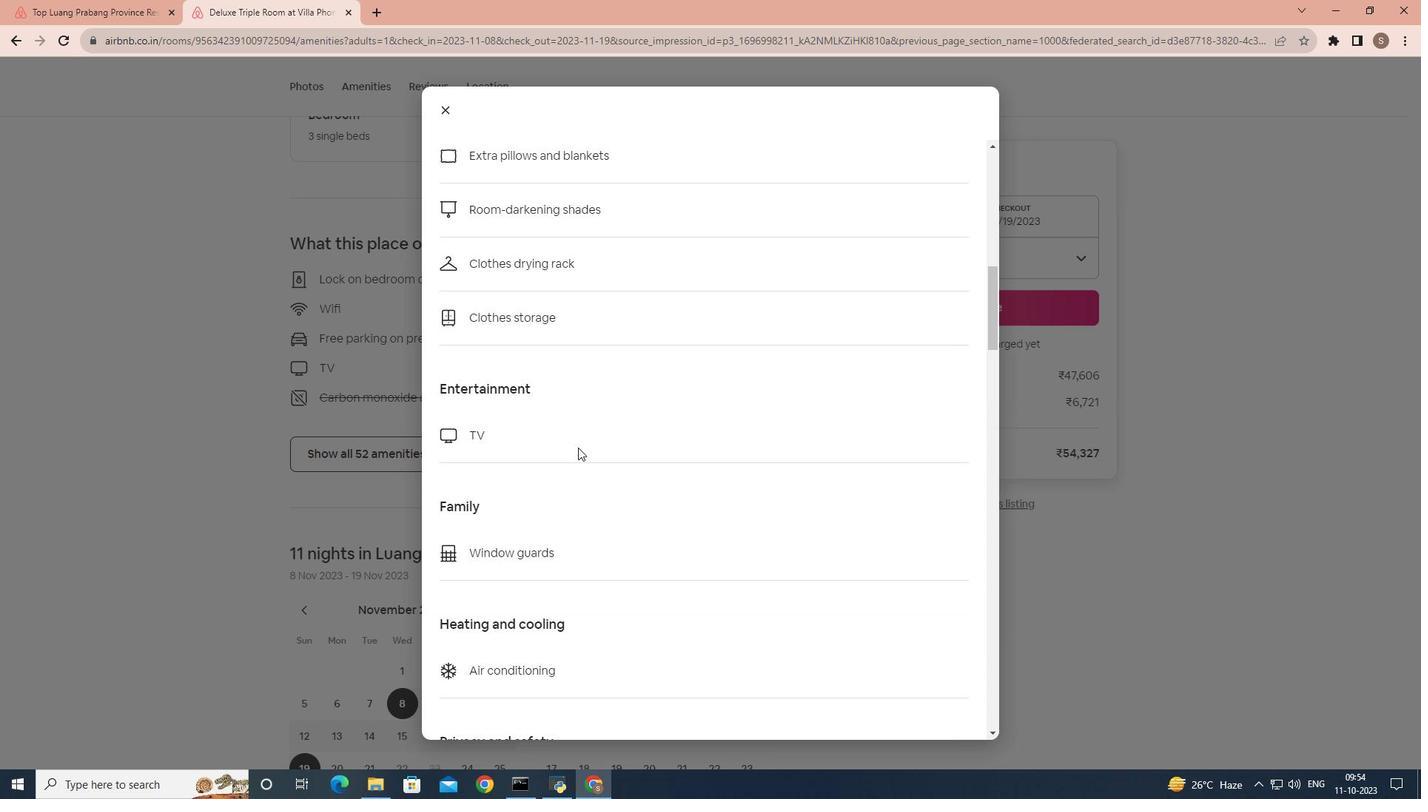 
Action: Mouse scrolled (578, 447) with delta (0, 0)
Screenshot: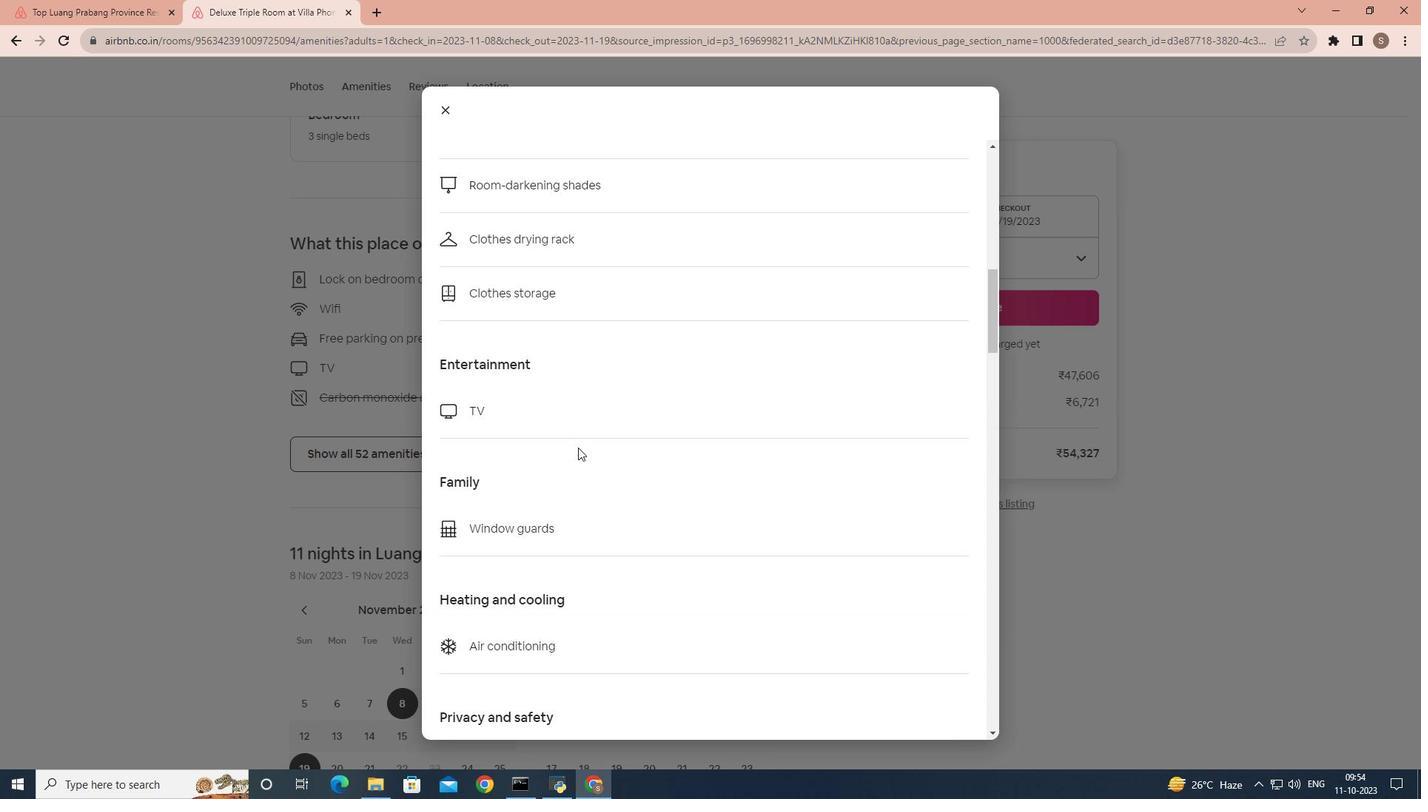 
Action: Mouse scrolled (578, 447) with delta (0, 0)
Screenshot: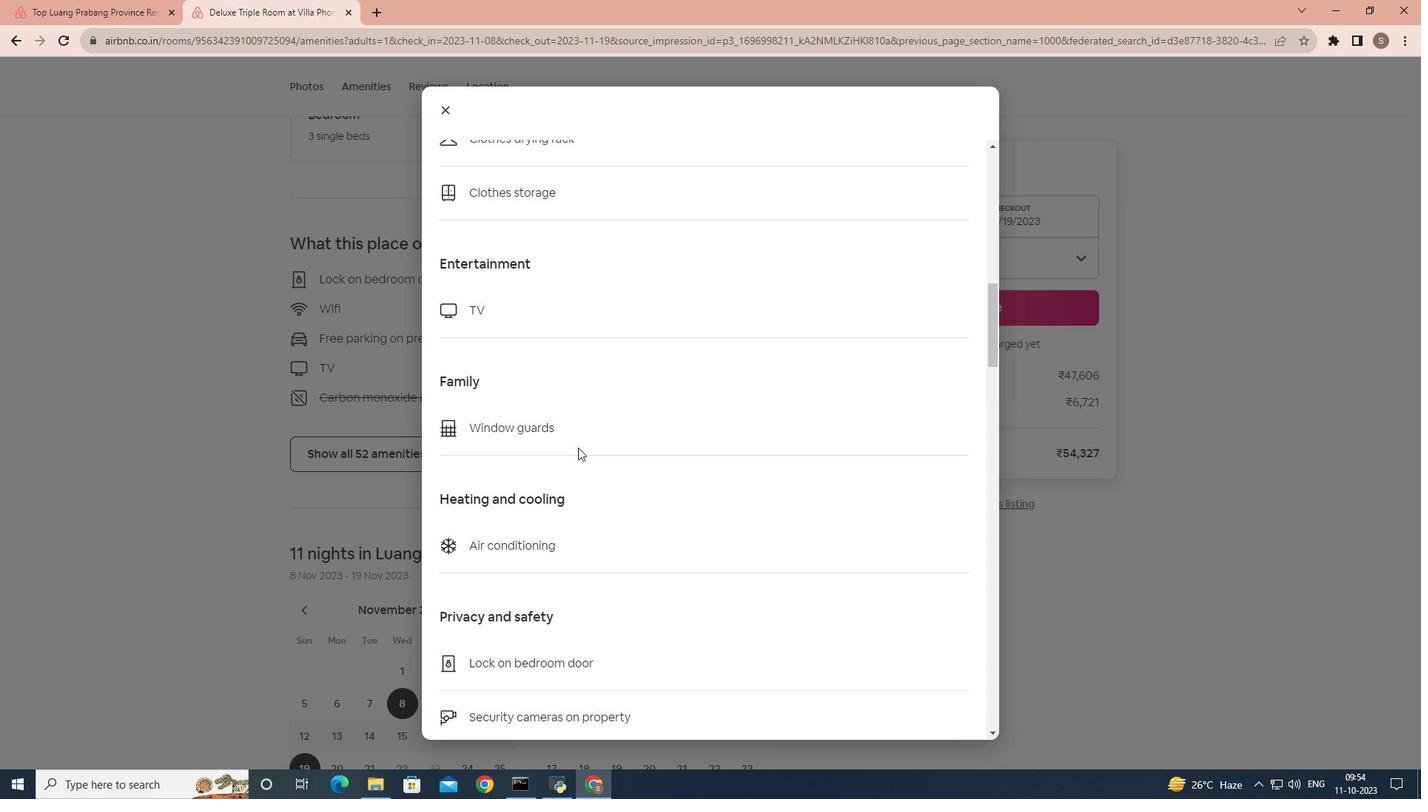 
Action: Mouse scrolled (578, 447) with delta (0, 0)
Screenshot: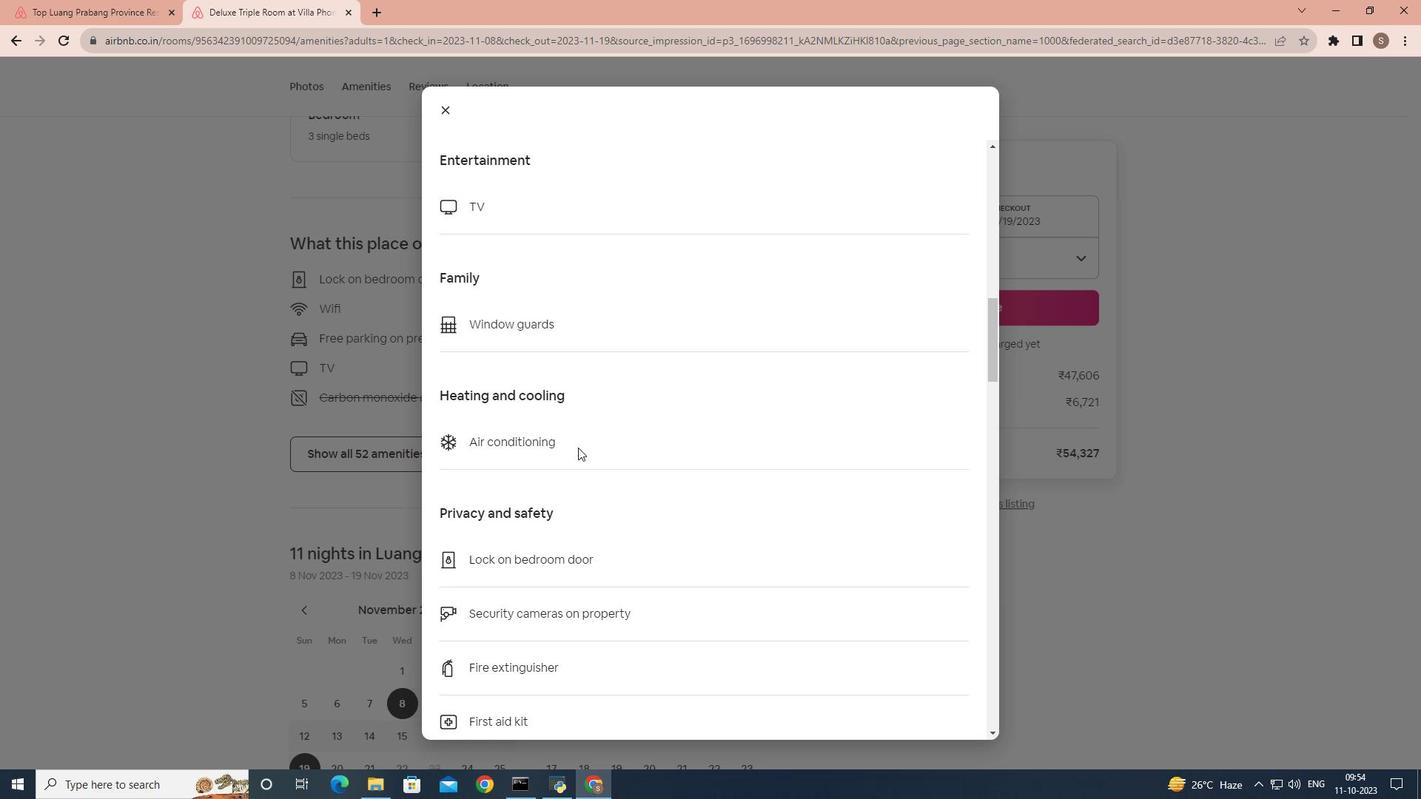 
Action: Mouse scrolled (578, 447) with delta (0, 0)
Screenshot: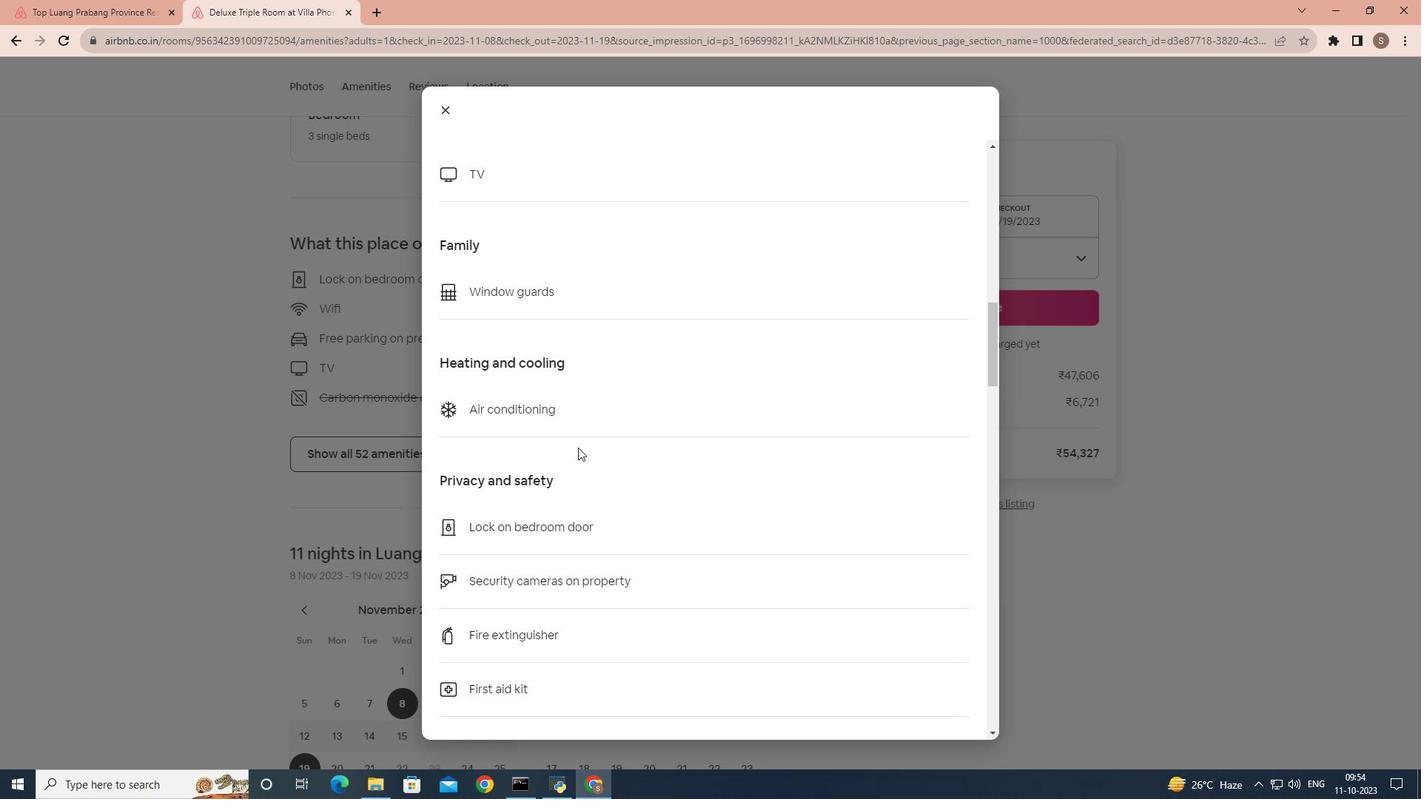 
Action: Mouse scrolled (578, 447) with delta (0, 0)
Screenshot: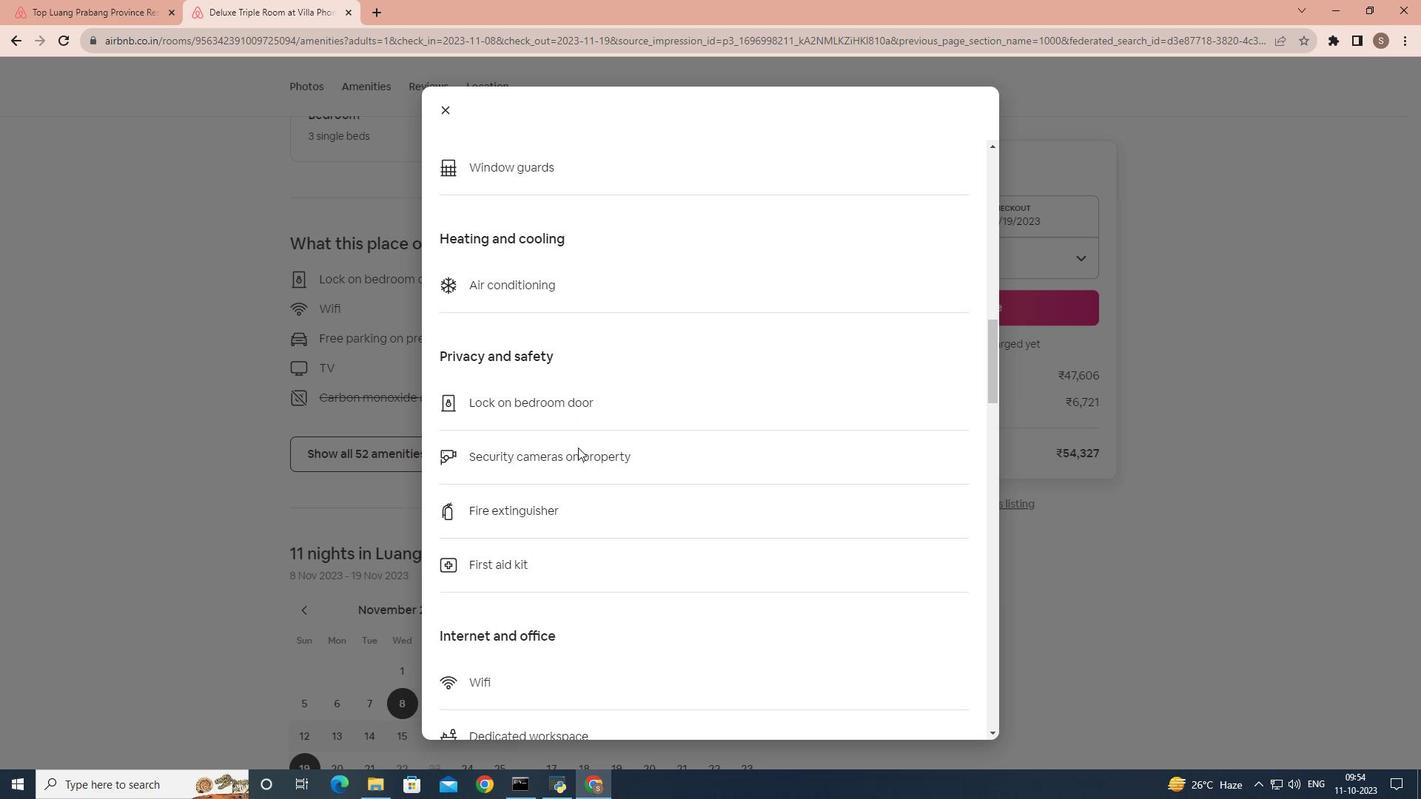 
Action: Mouse scrolled (578, 447) with delta (0, 0)
Screenshot: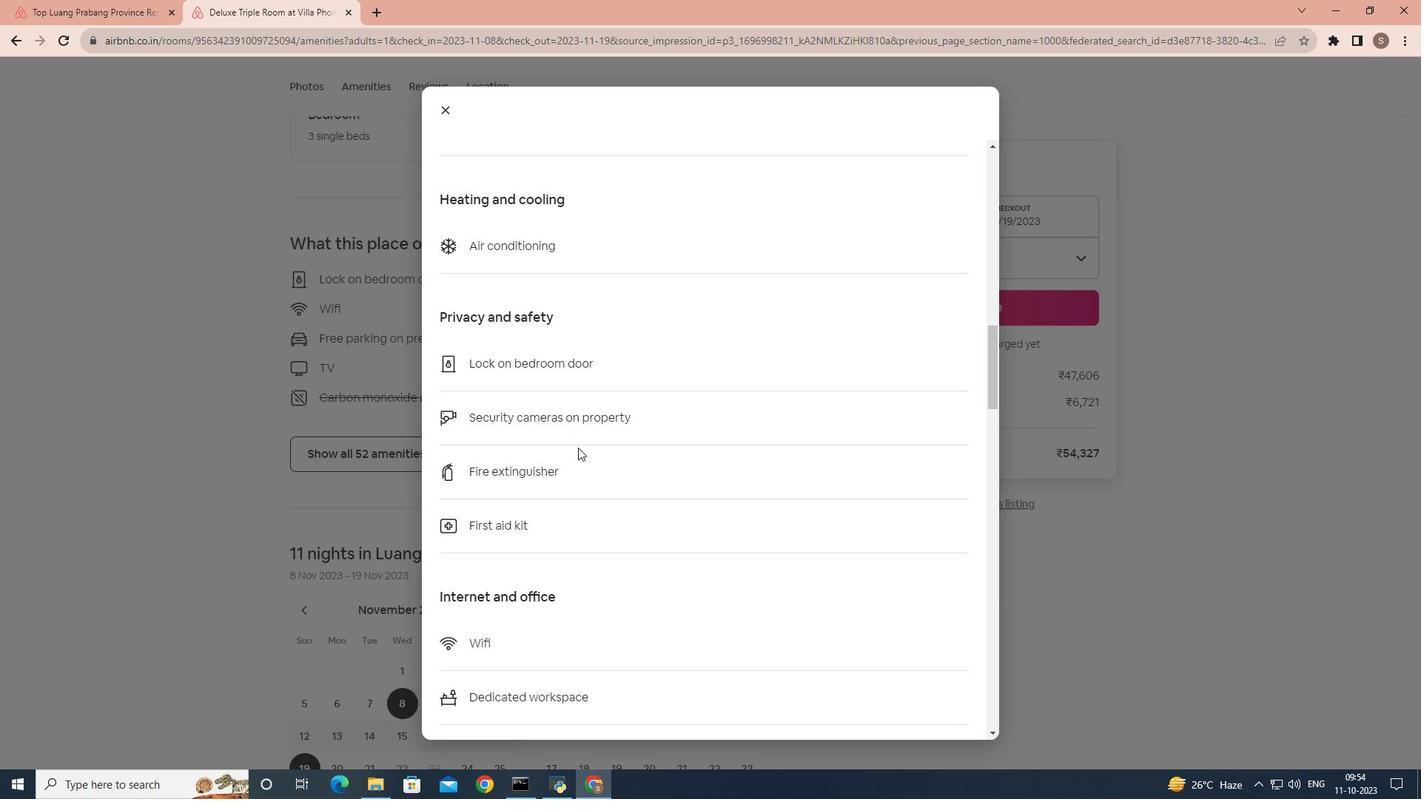 
Action: Mouse scrolled (578, 447) with delta (0, 0)
Screenshot: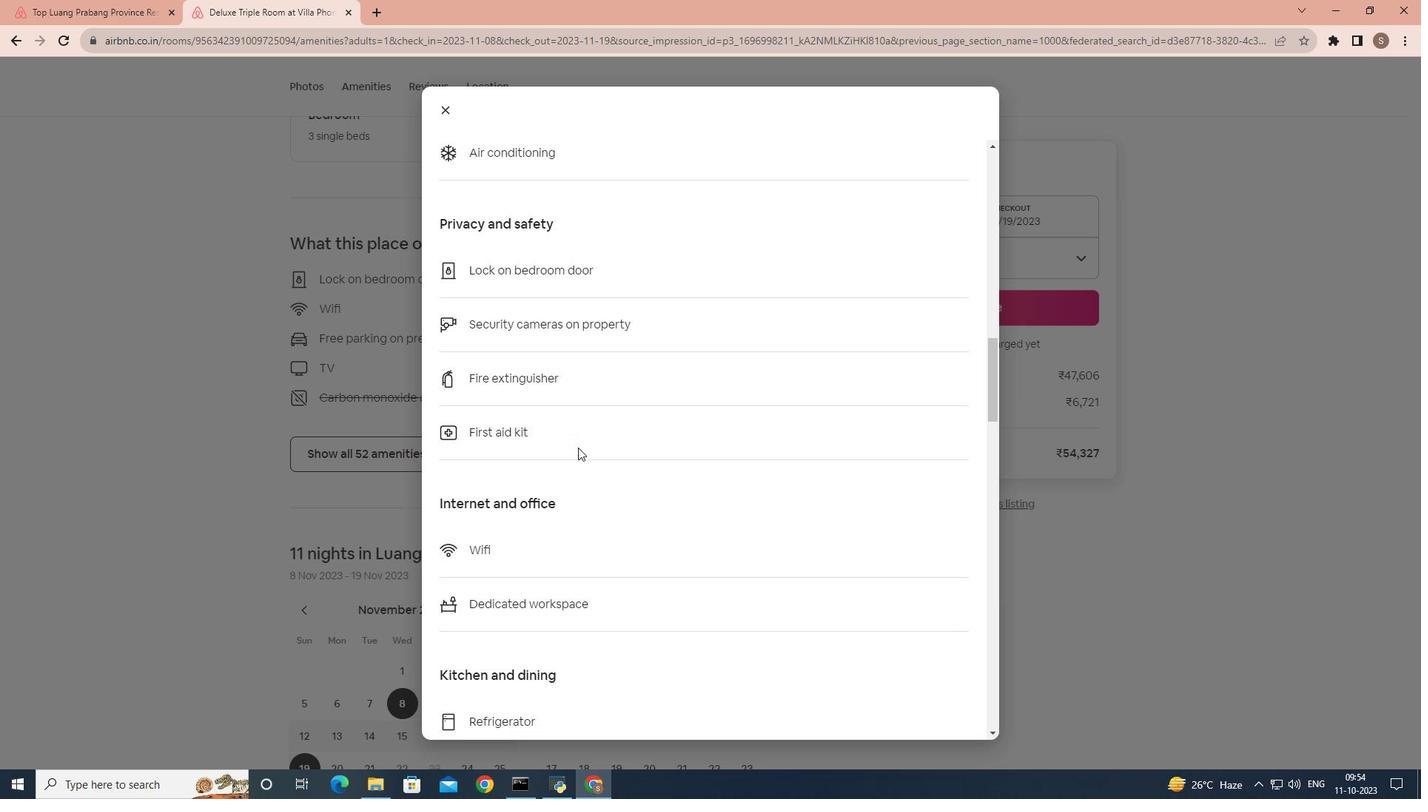 
Action: Mouse scrolled (578, 447) with delta (0, 0)
Screenshot: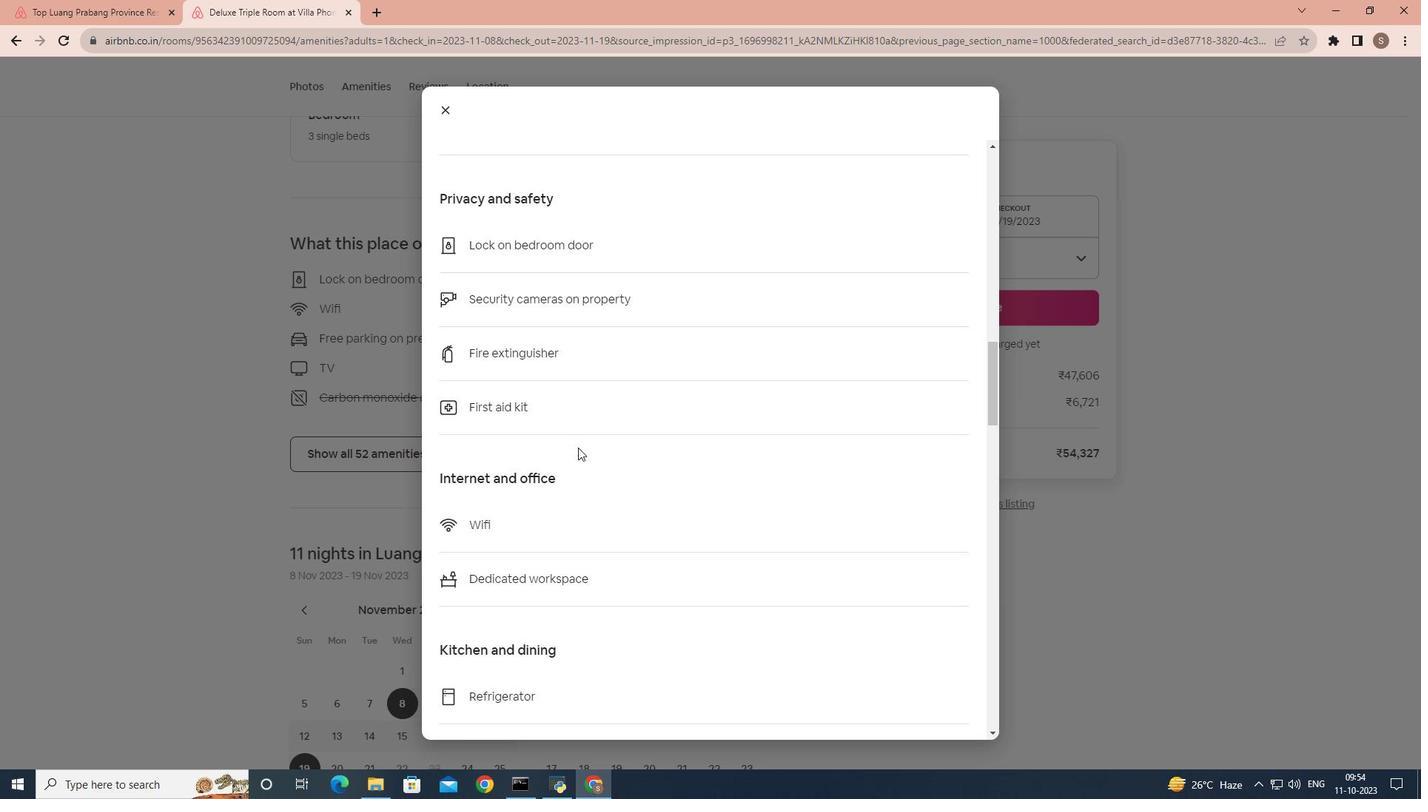 
Action: Mouse scrolled (578, 447) with delta (0, 0)
Screenshot: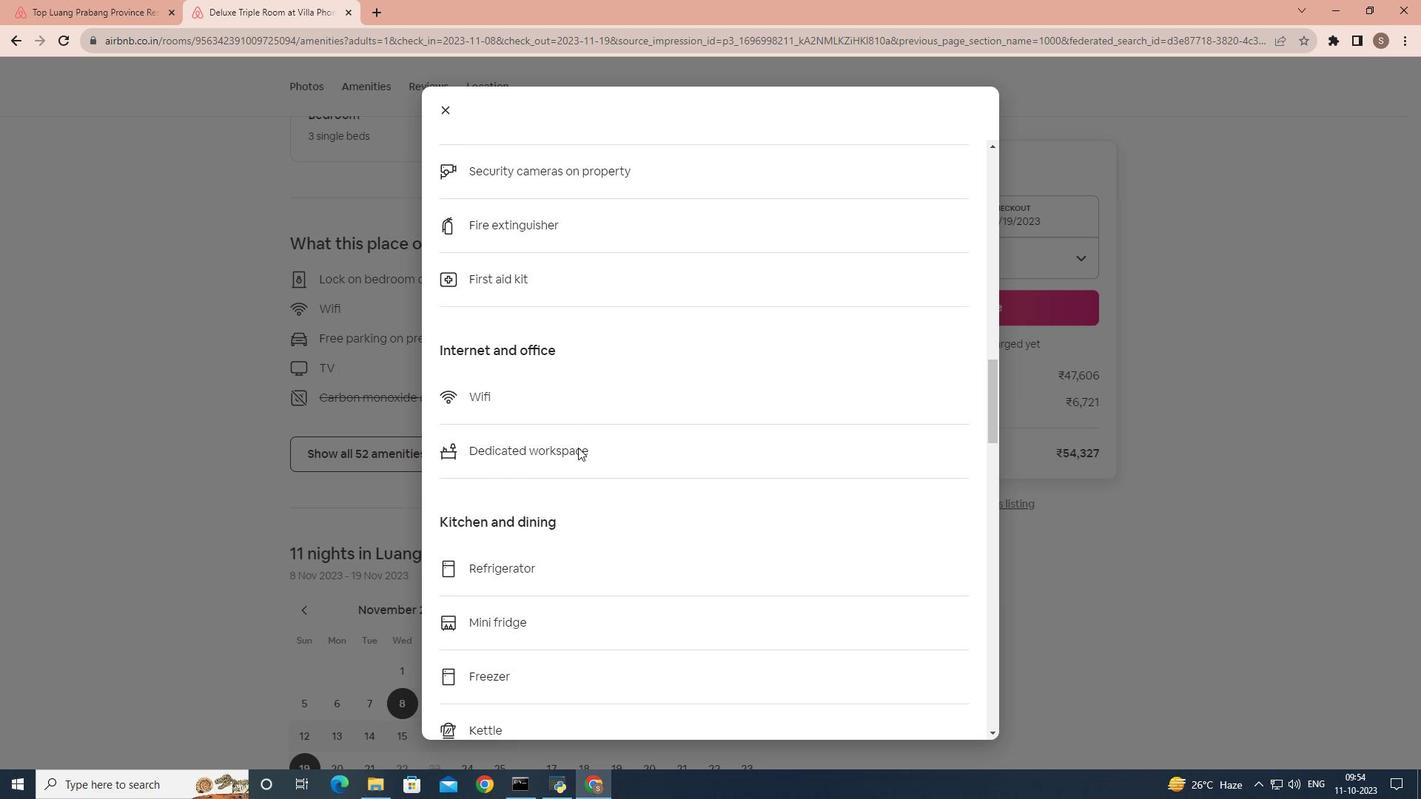 
Action: Mouse scrolled (578, 447) with delta (0, 0)
Screenshot: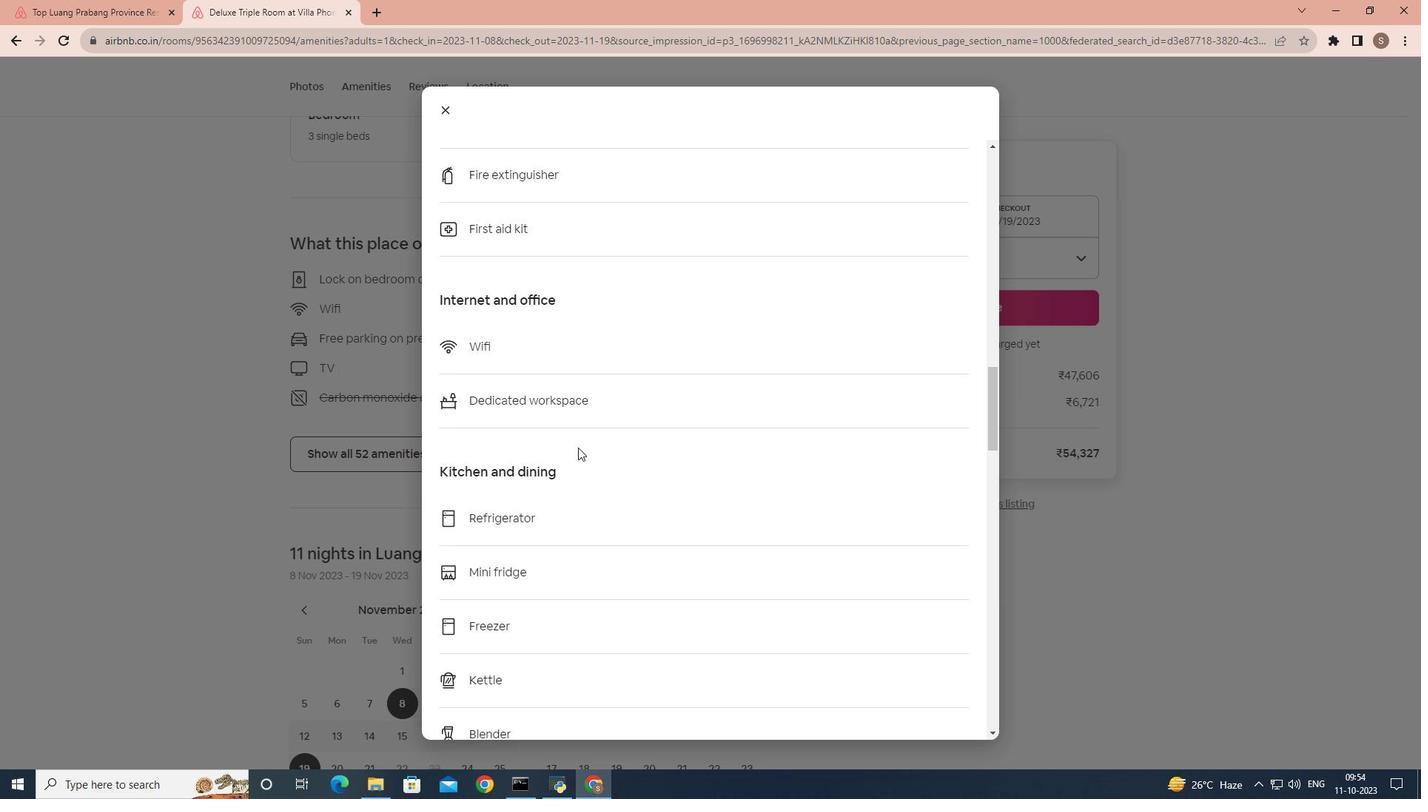 
Action: Mouse scrolled (578, 447) with delta (0, 0)
Screenshot: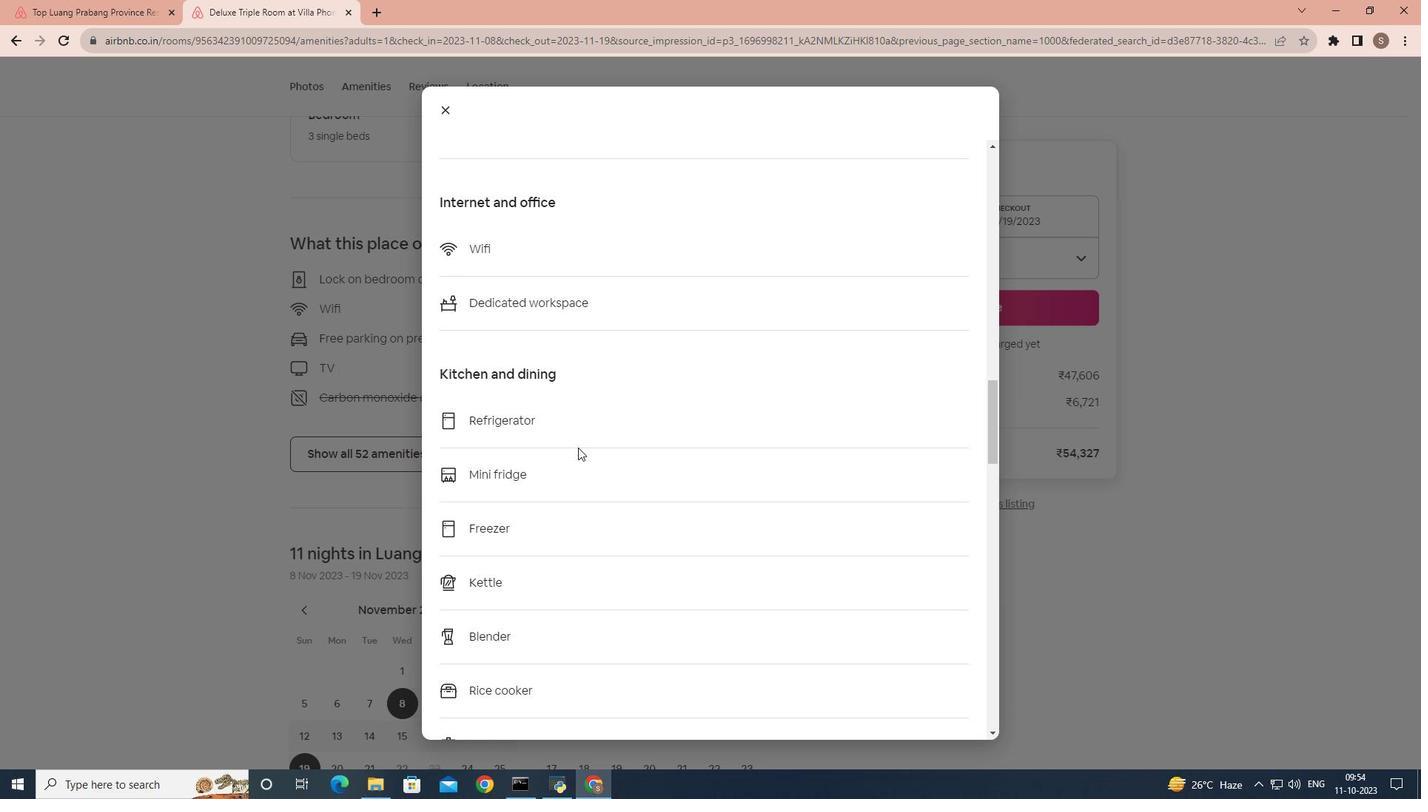 
Action: Mouse scrolled (578, 447) with delta (0, 0)
Screenshot: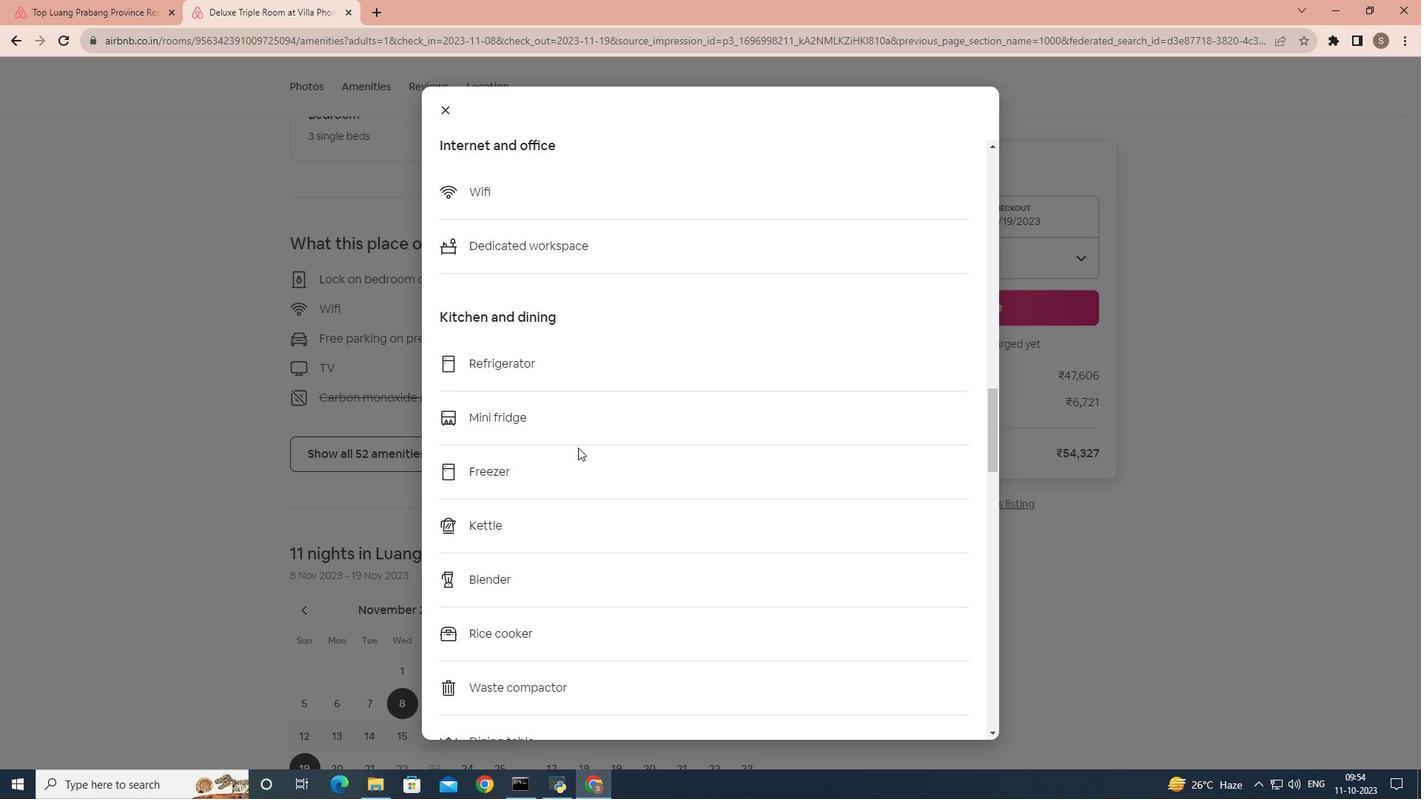 
Action: Mouse scrolled (578, 447) with delta (0, 0)
Screenshot: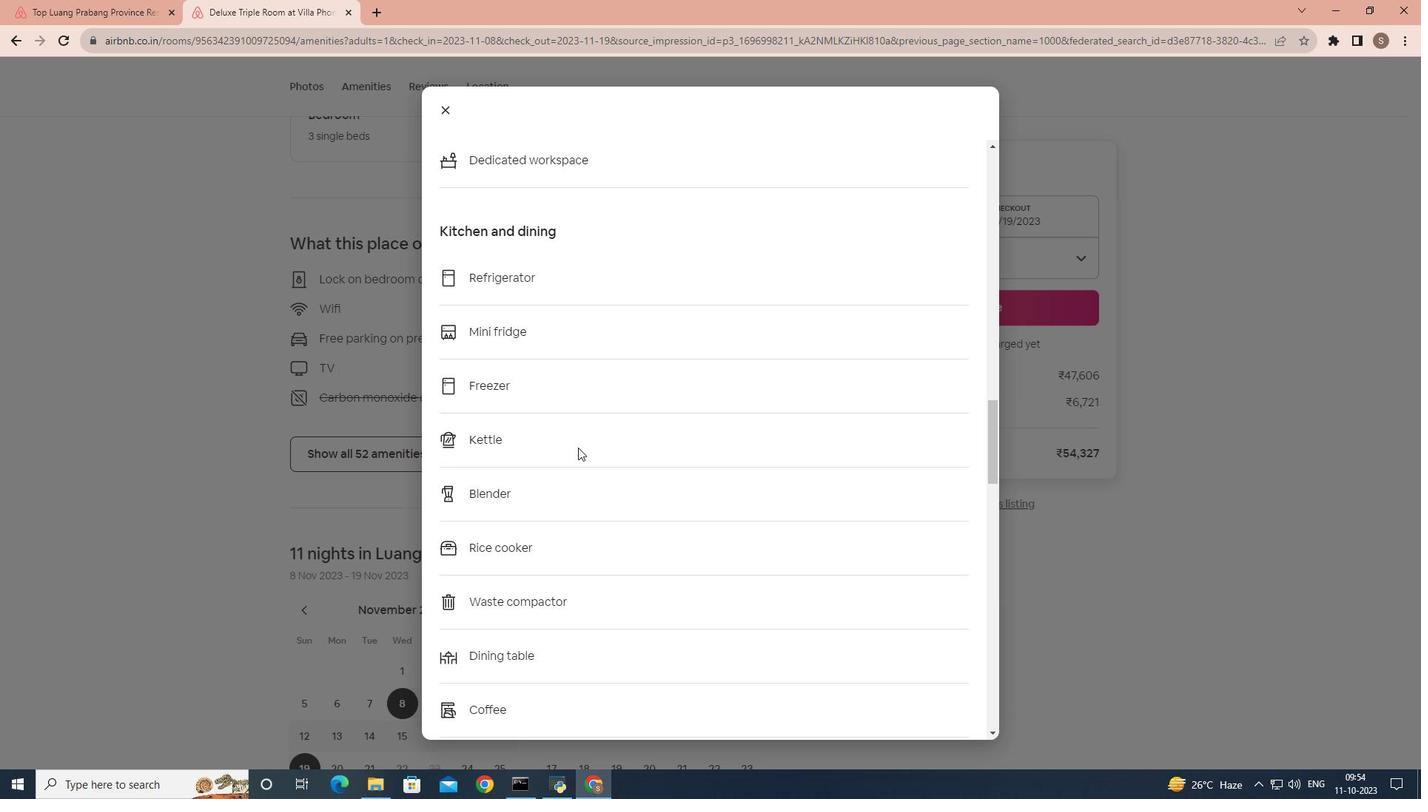 
Action: Mouse scrolled (578, 447) with delta (0, 0)
Screenshot: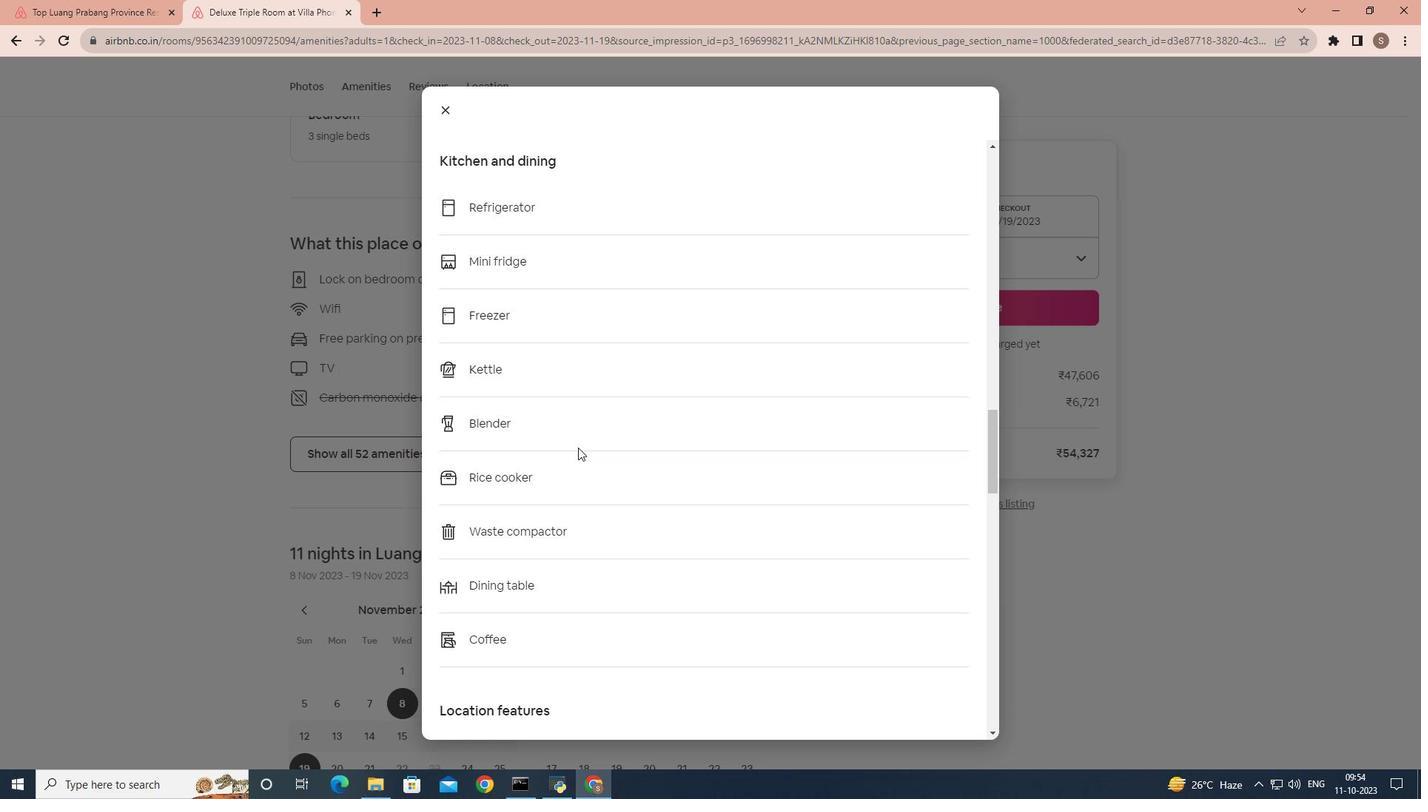 
Action: Mouse scrolled (578, 447) with delta (0, 0)
Screenshot: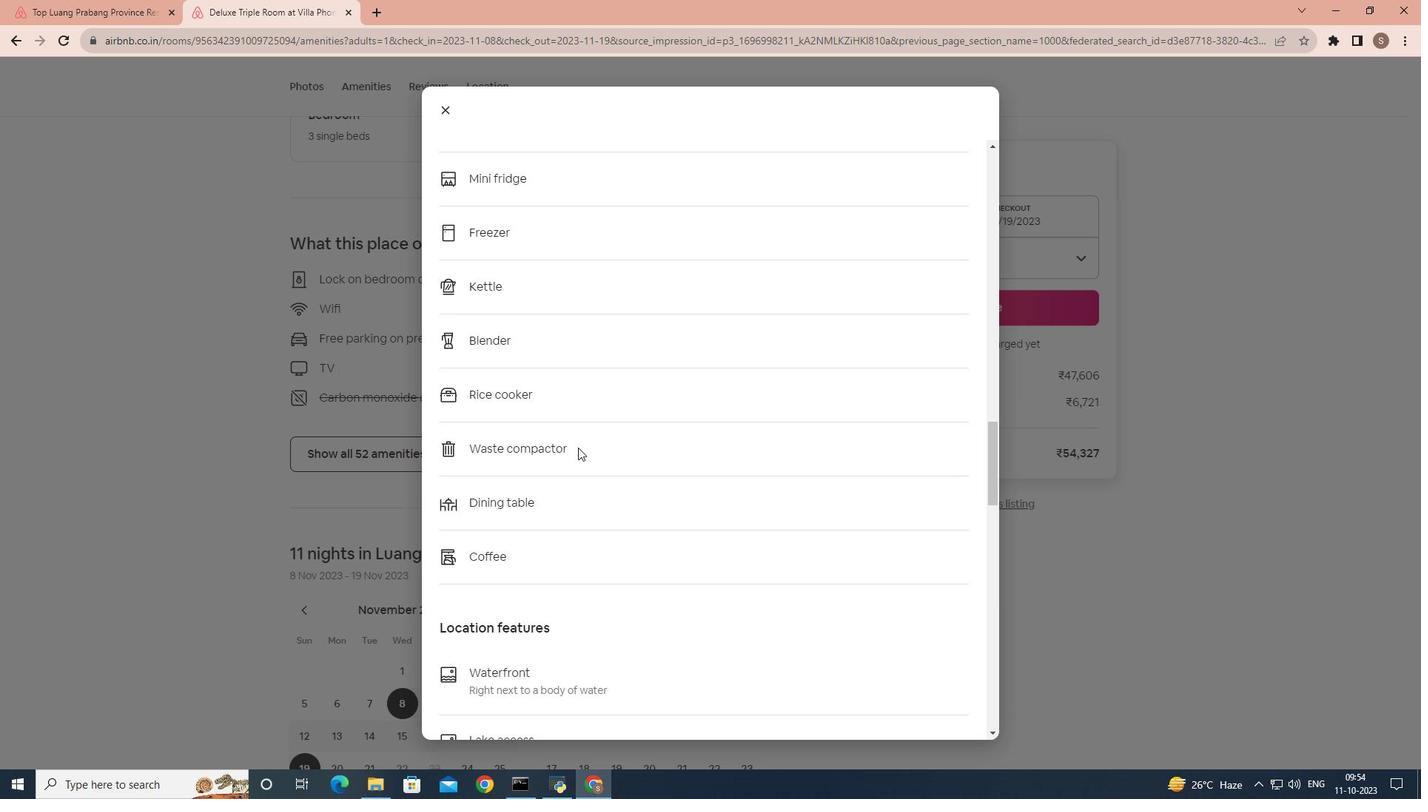 
Action: Mouse scrolled (578, 447) with delta (0, 0)
Screenshot: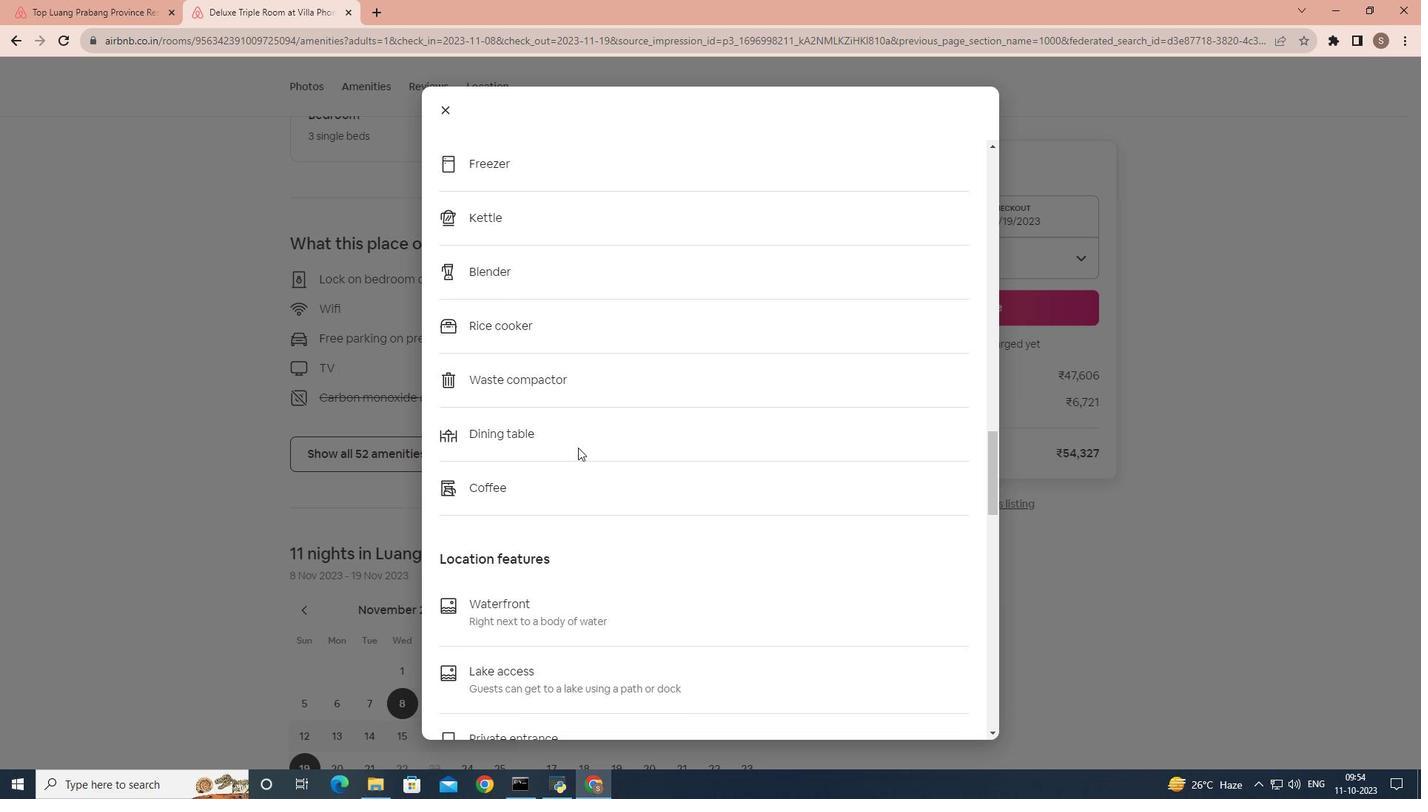 
Action: Mouse scrolled (578, 447) with delta (0, 0)
Screenshot: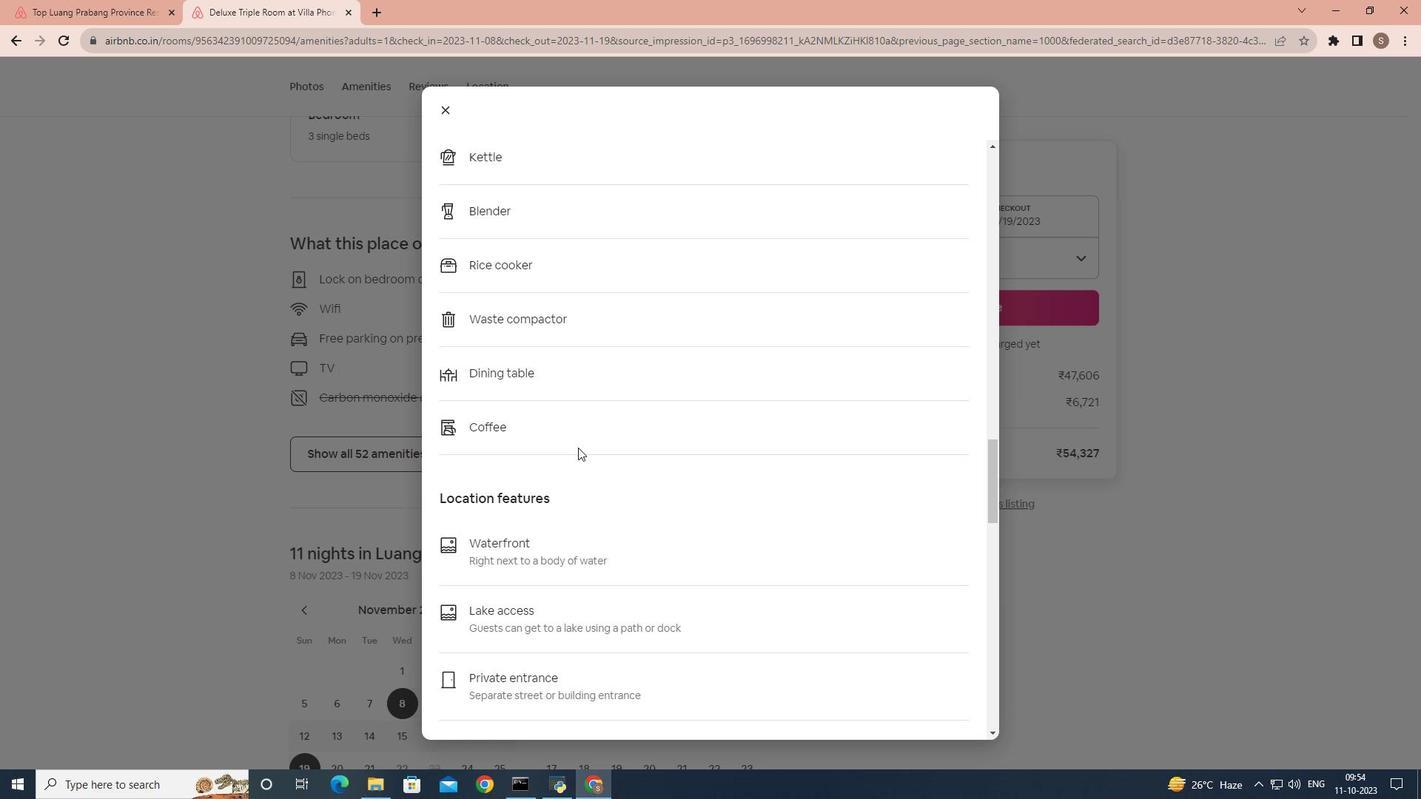 
Action: Mouse scrolled (578, 447) with delta (0, 0)
Screenshot: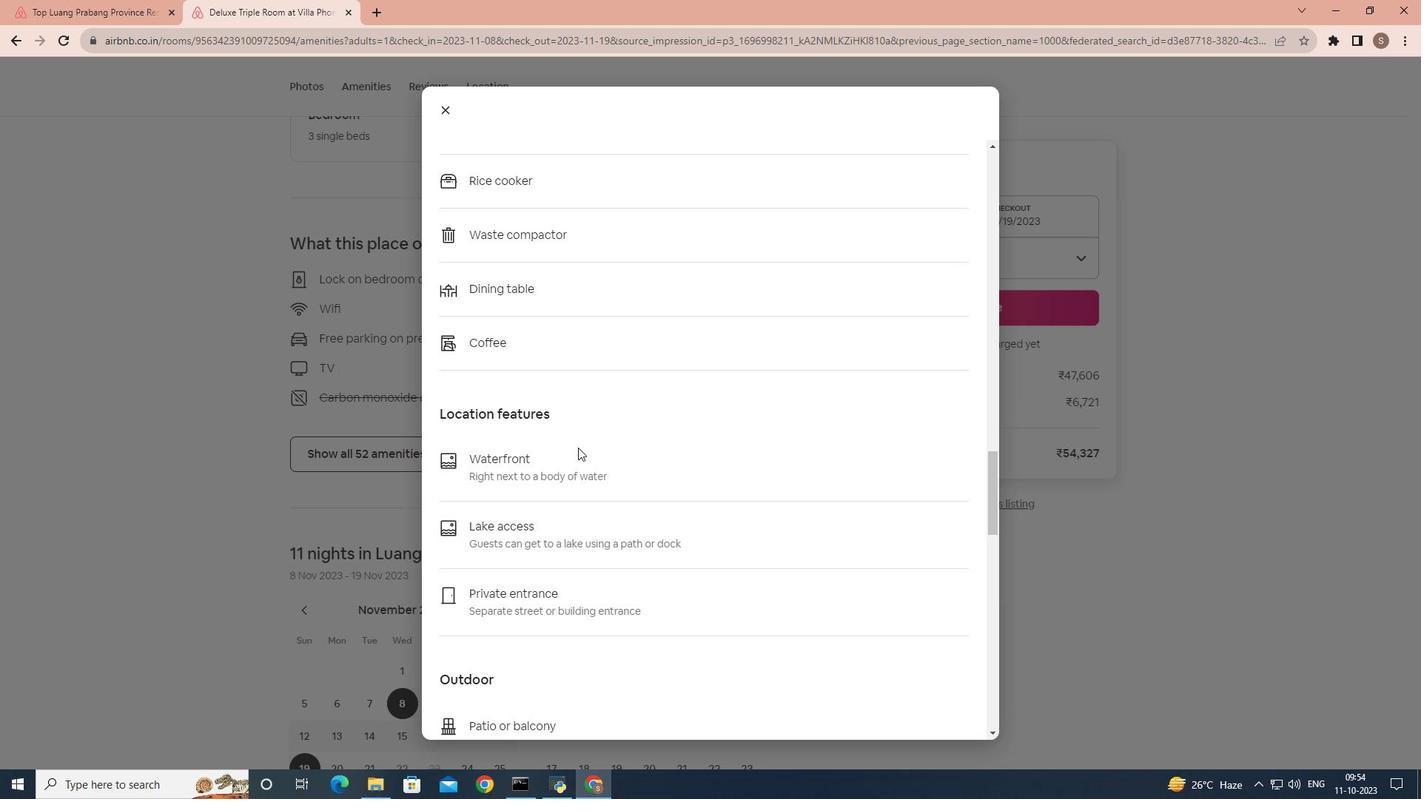 
Action: Mouse scrolled (578, 447) with delta (0, 0)
Screenshot: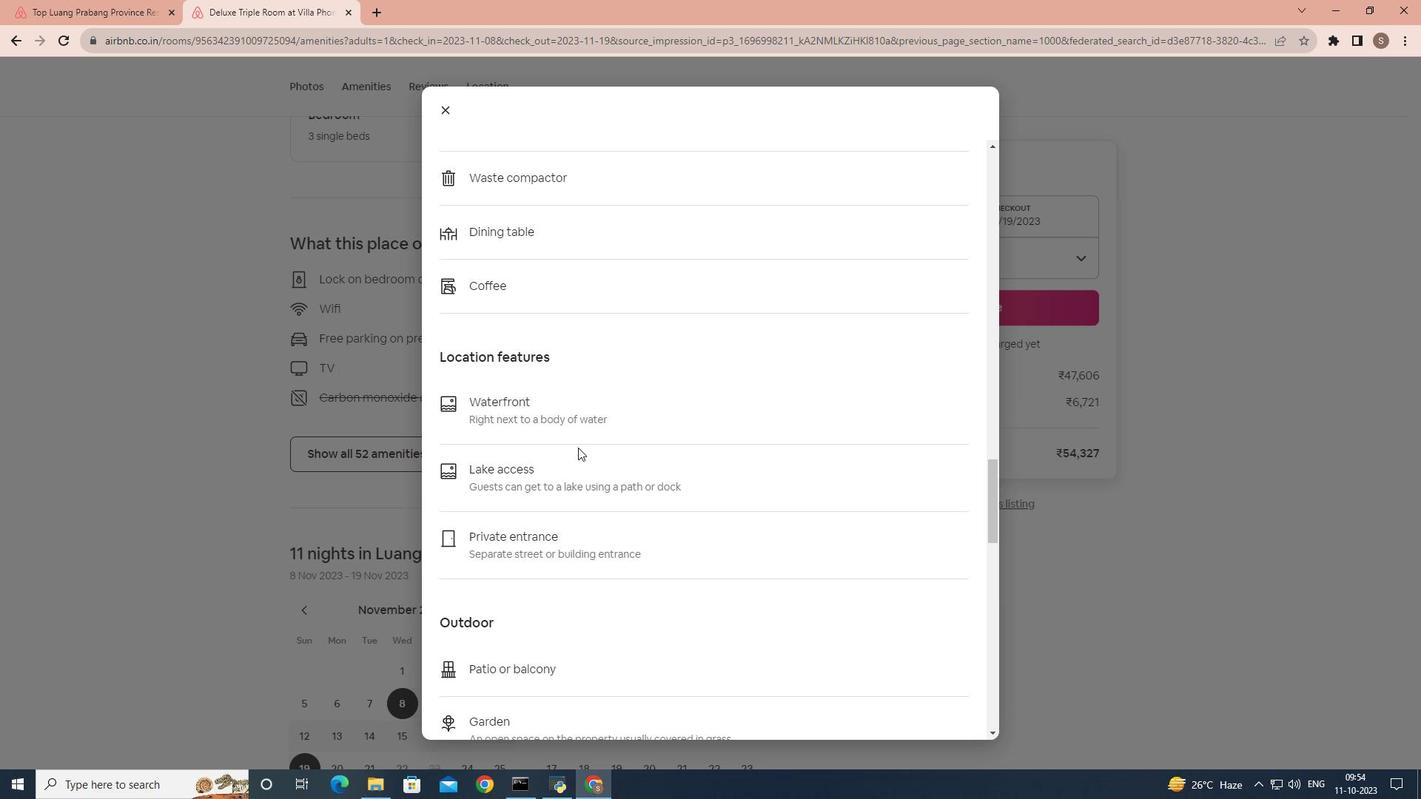 
Action: Mouse scrolled (578, 447) with delta (0, 0)
Screenshot: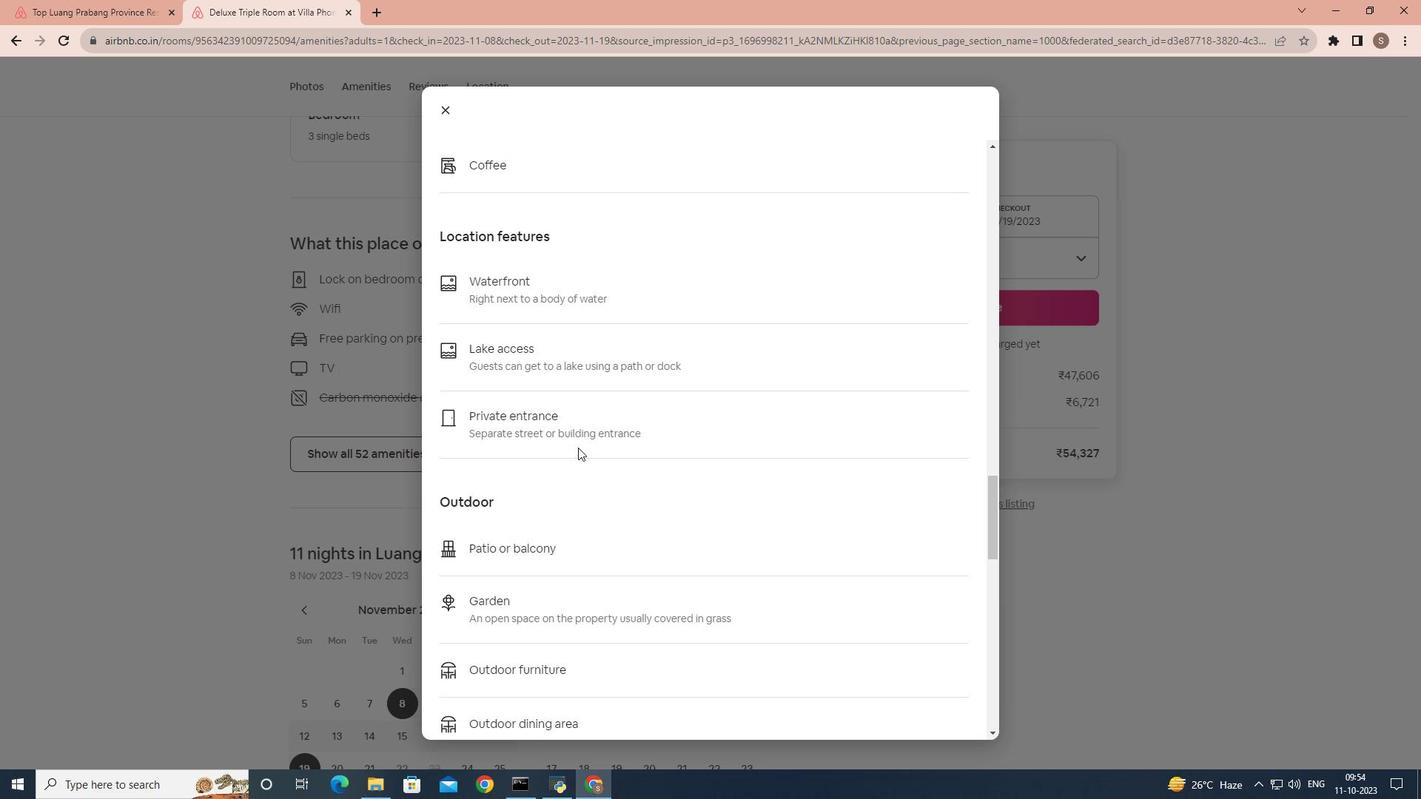 
Action: Mouse scrolled (578, 447) with delta (0, 0)
Screenshot: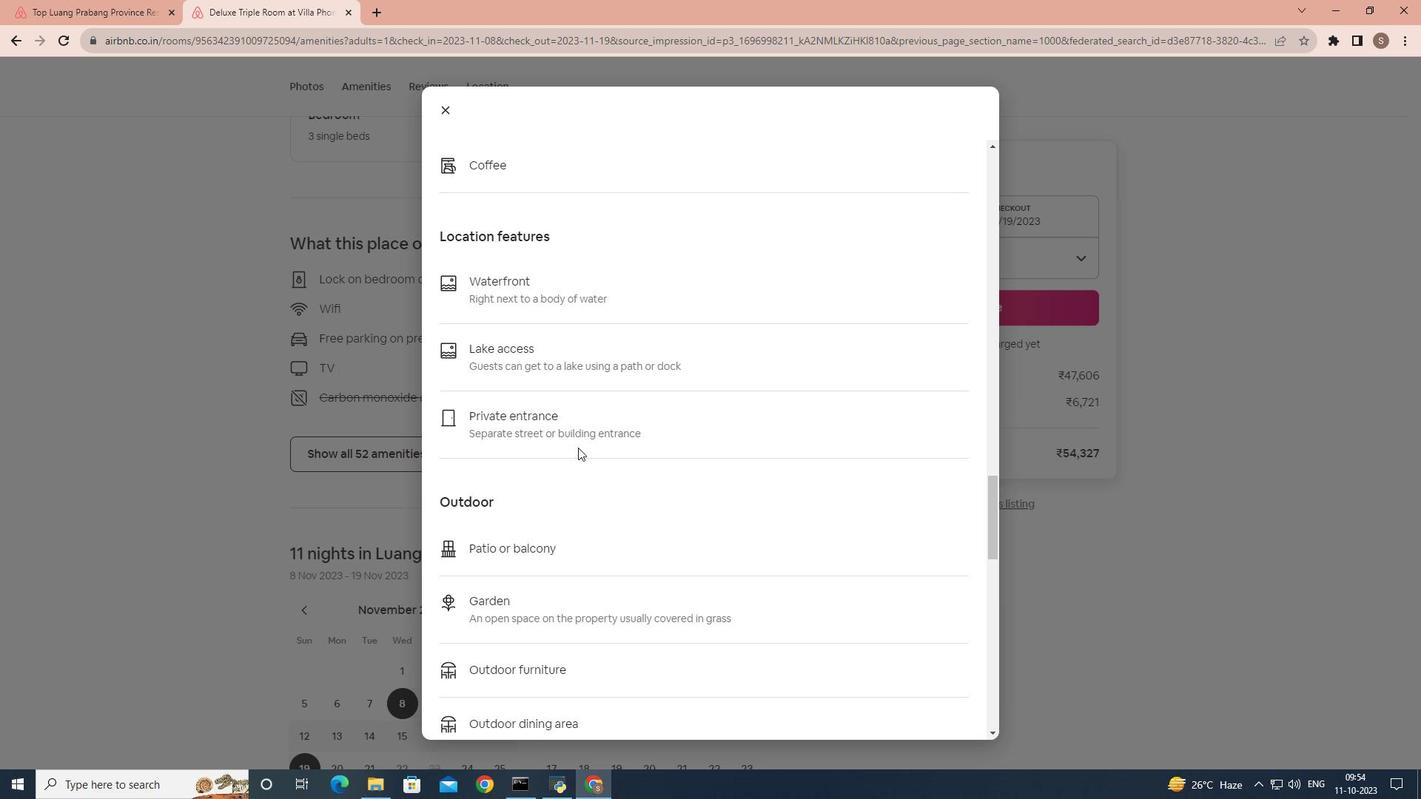 
Action: Mouse scrolled (578, 447) with delta (0, 0)
Screenshot: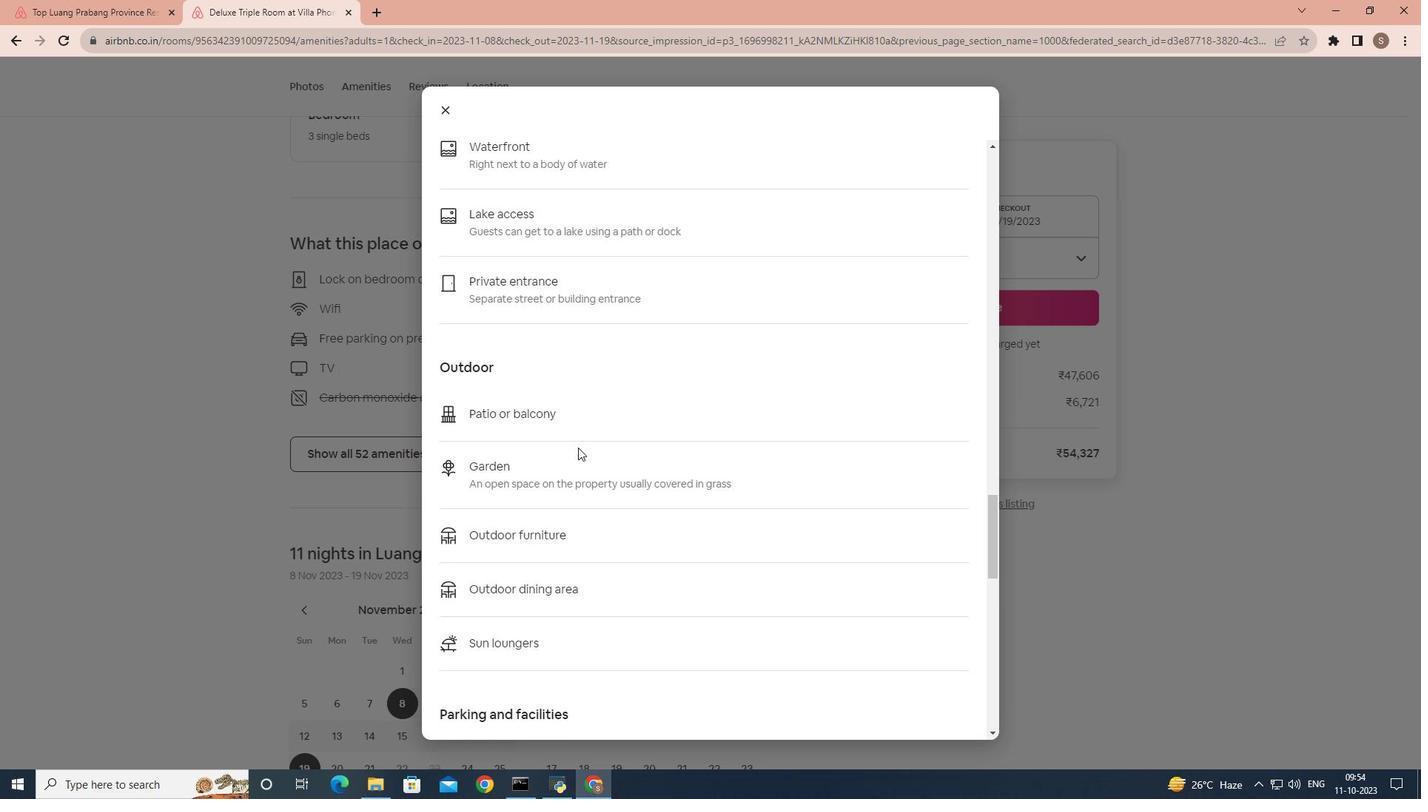 
Action: Mouse scrolled (578, 447) with delta (0, 0)
Screenshot: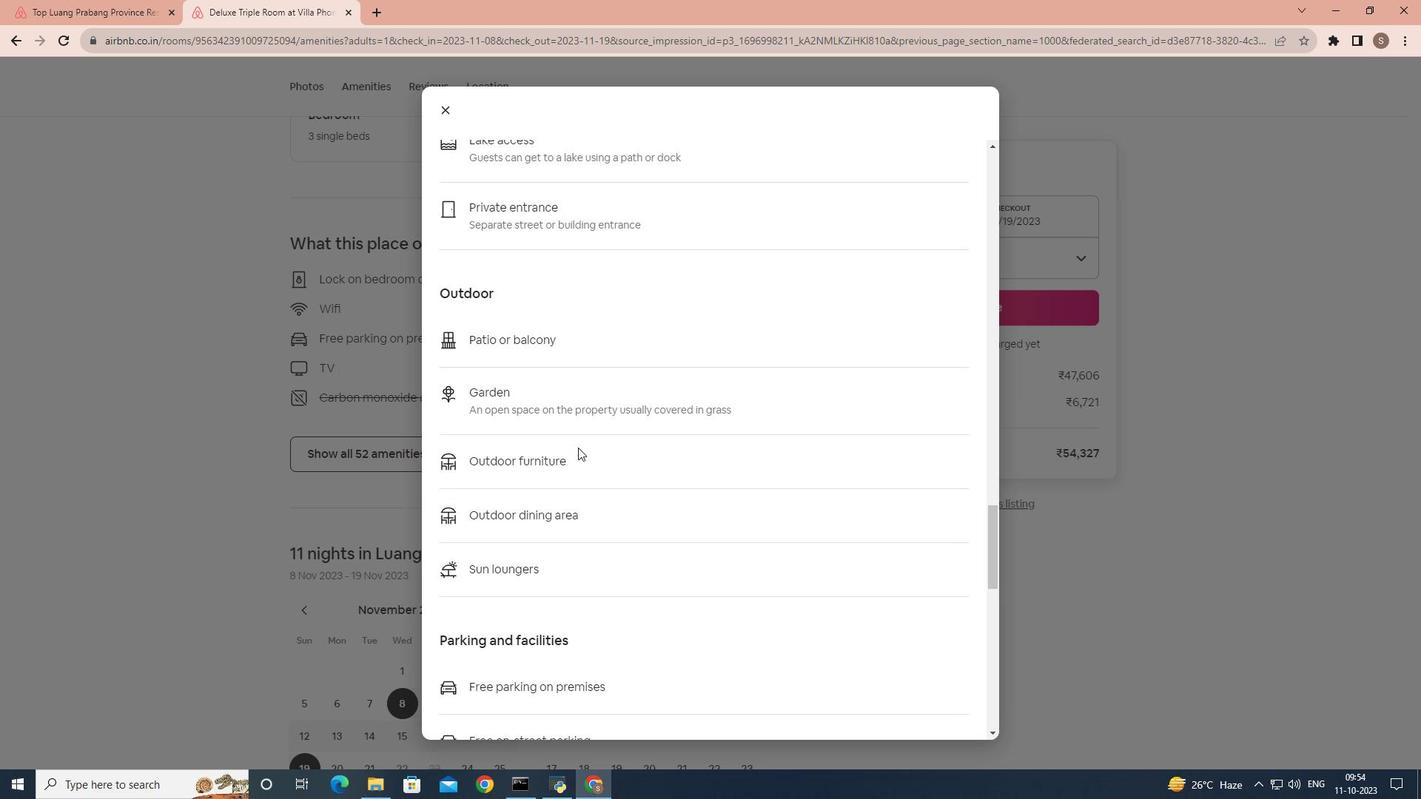 
Action: Mouse scrolled (578, 447) with delta (0, 0)
Screenshot: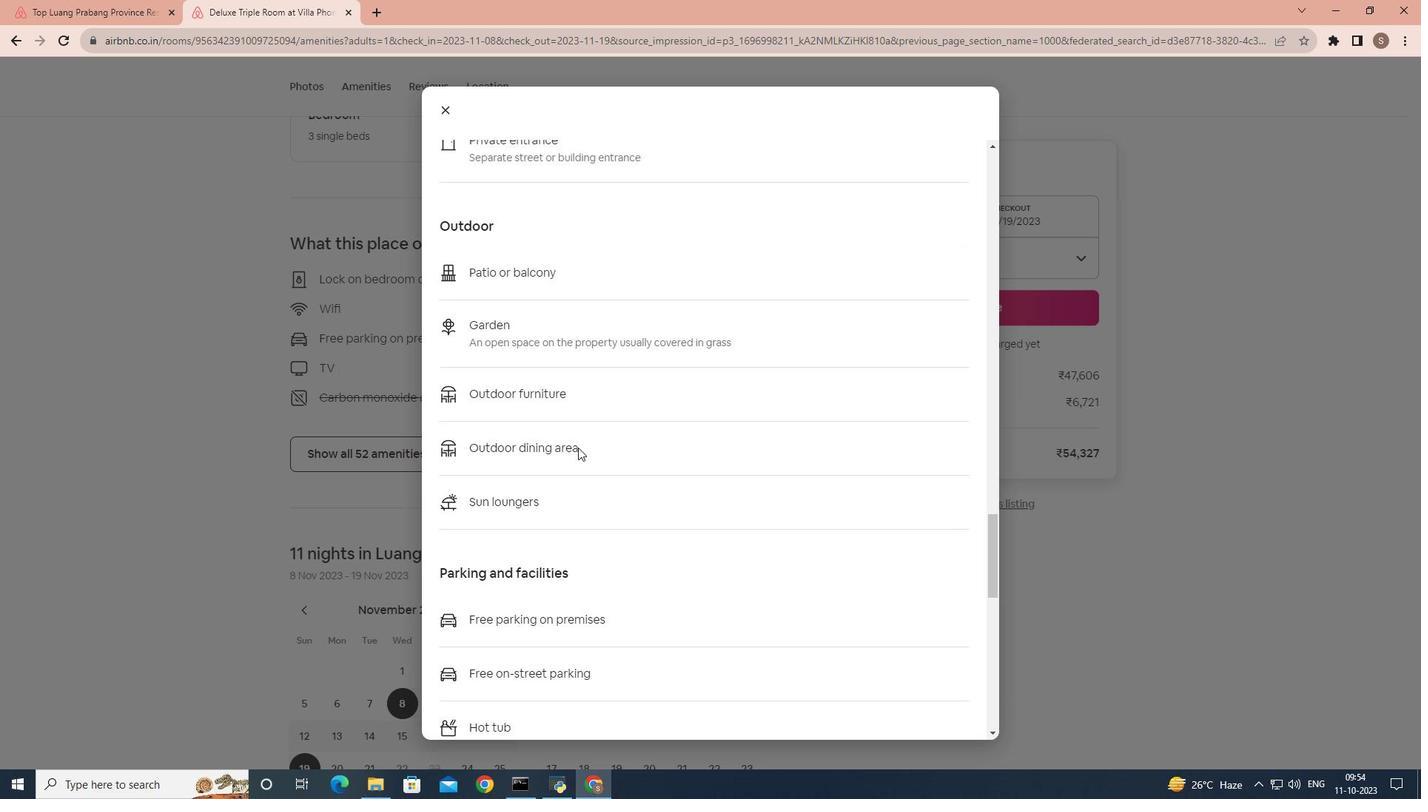 
Action: Mouse scrolled (578, 447) with delta (0, 0)
Screenshot: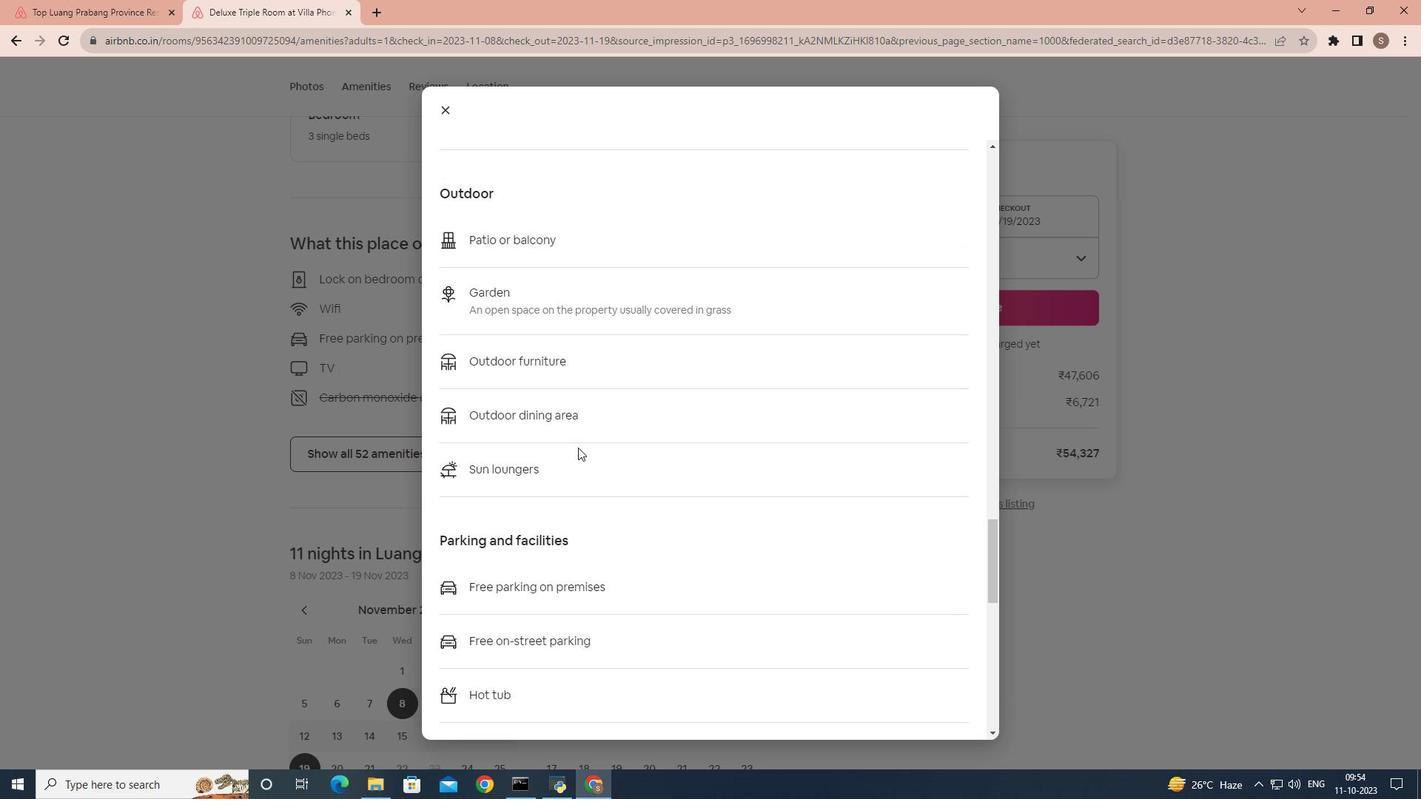 
Action: Mouse scrolled (578, 447) with delta (0, 0)
Screenshot: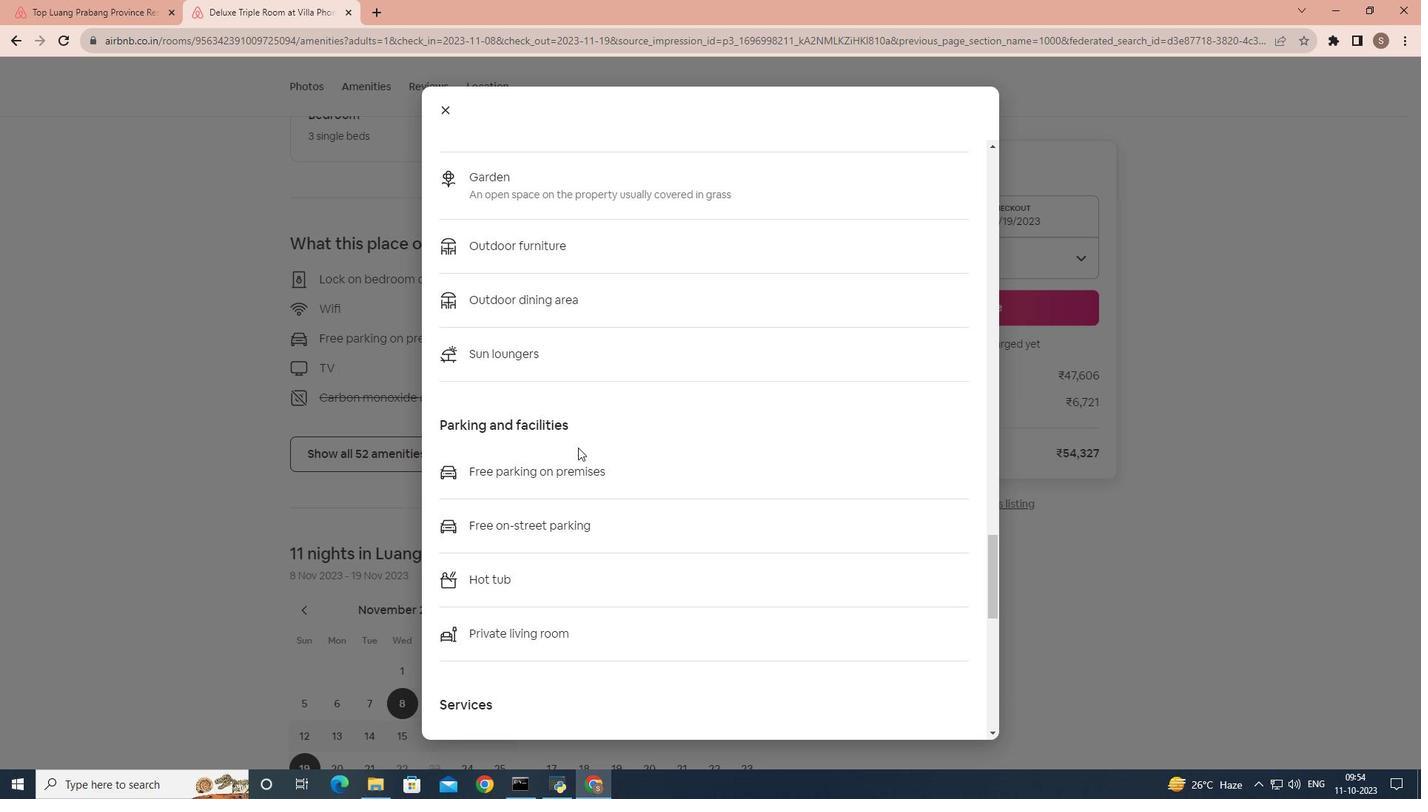 
Action: Mouse scrolled (578, 447) with delta (0, 0)
Screenshot: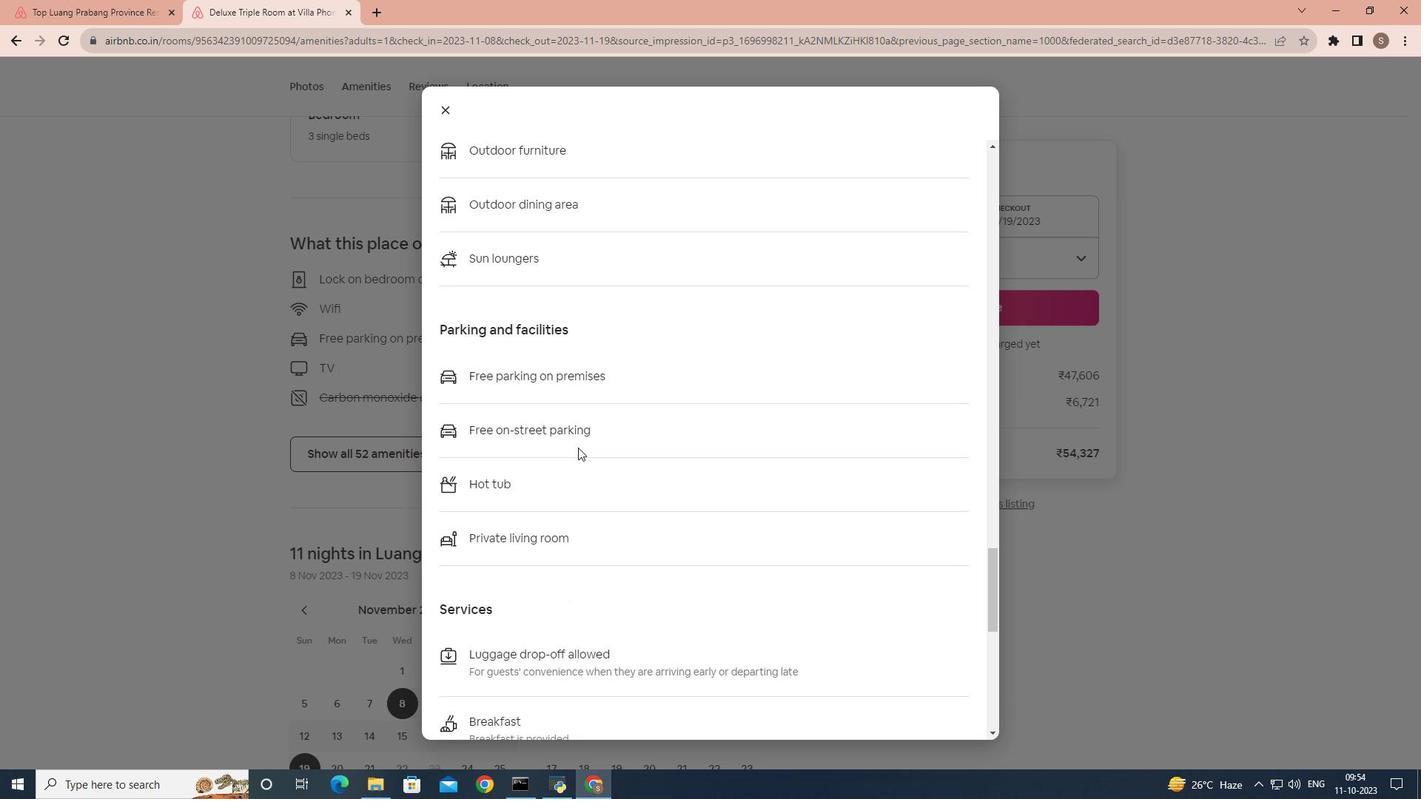 
Action: Mouse scrolled (578, 447) with delta (0, 0)
Screenshot: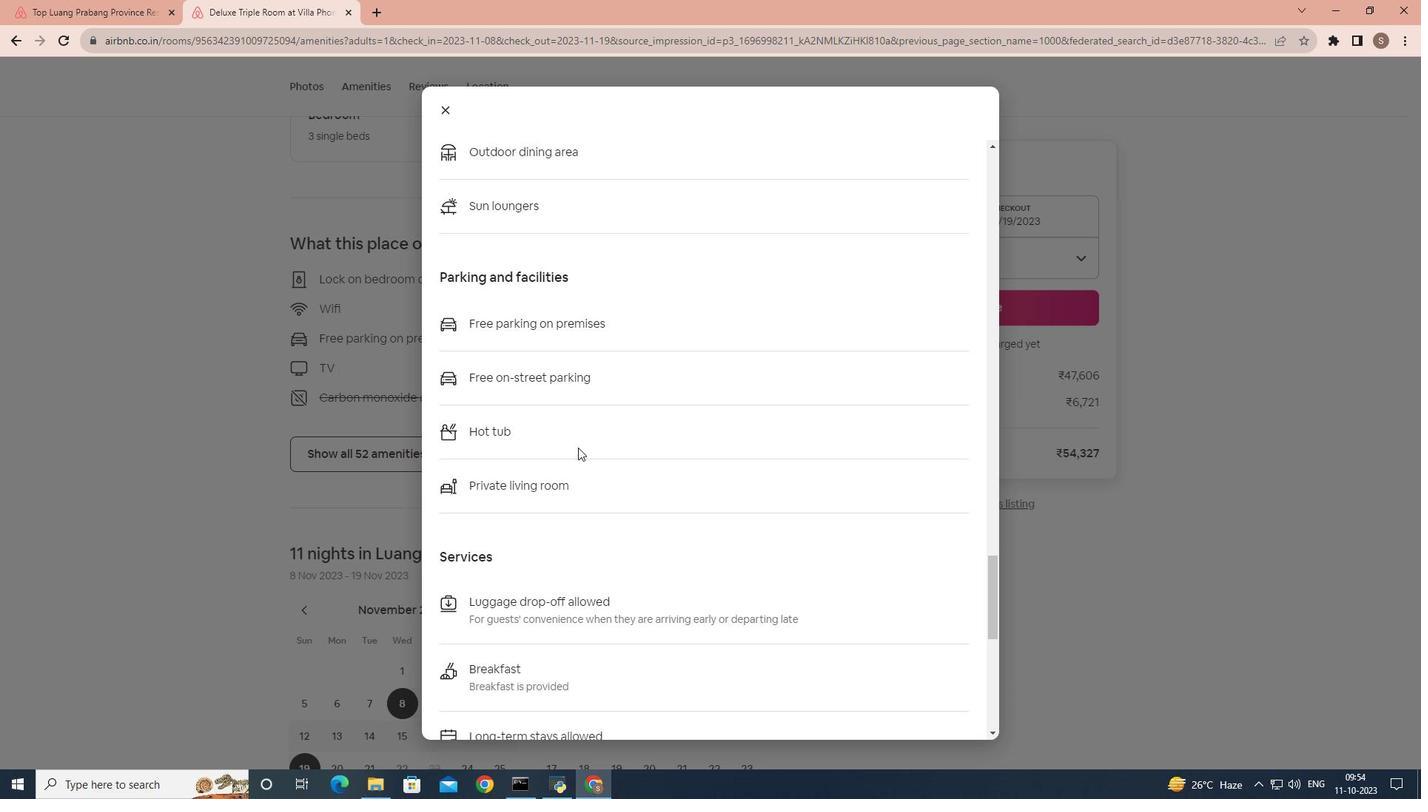 
Action: Mouse scrolled (578, 447) with delta (0, 0)
Screenshot: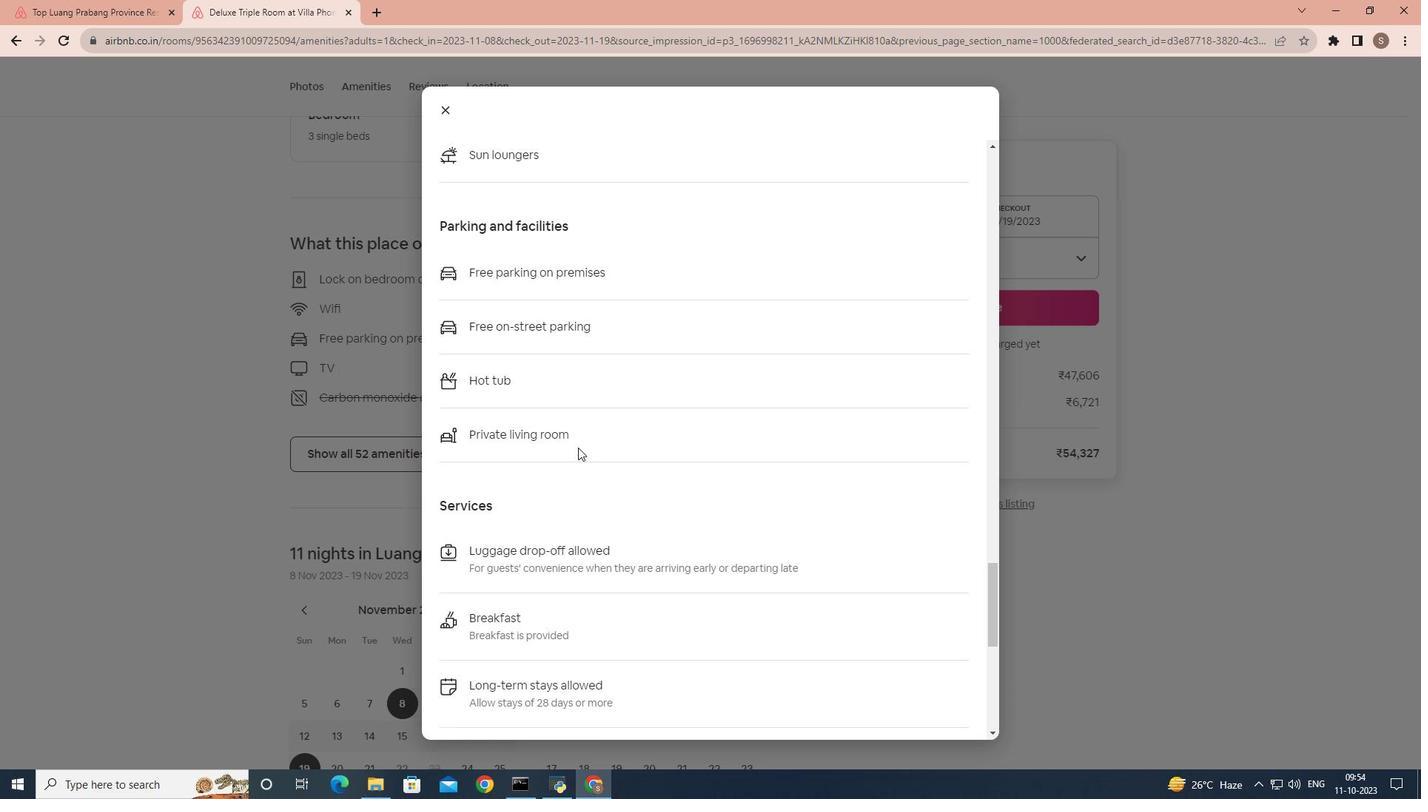 
Action: Mouse scrolled (578, 447) with delta (0, 0)
Screenshot: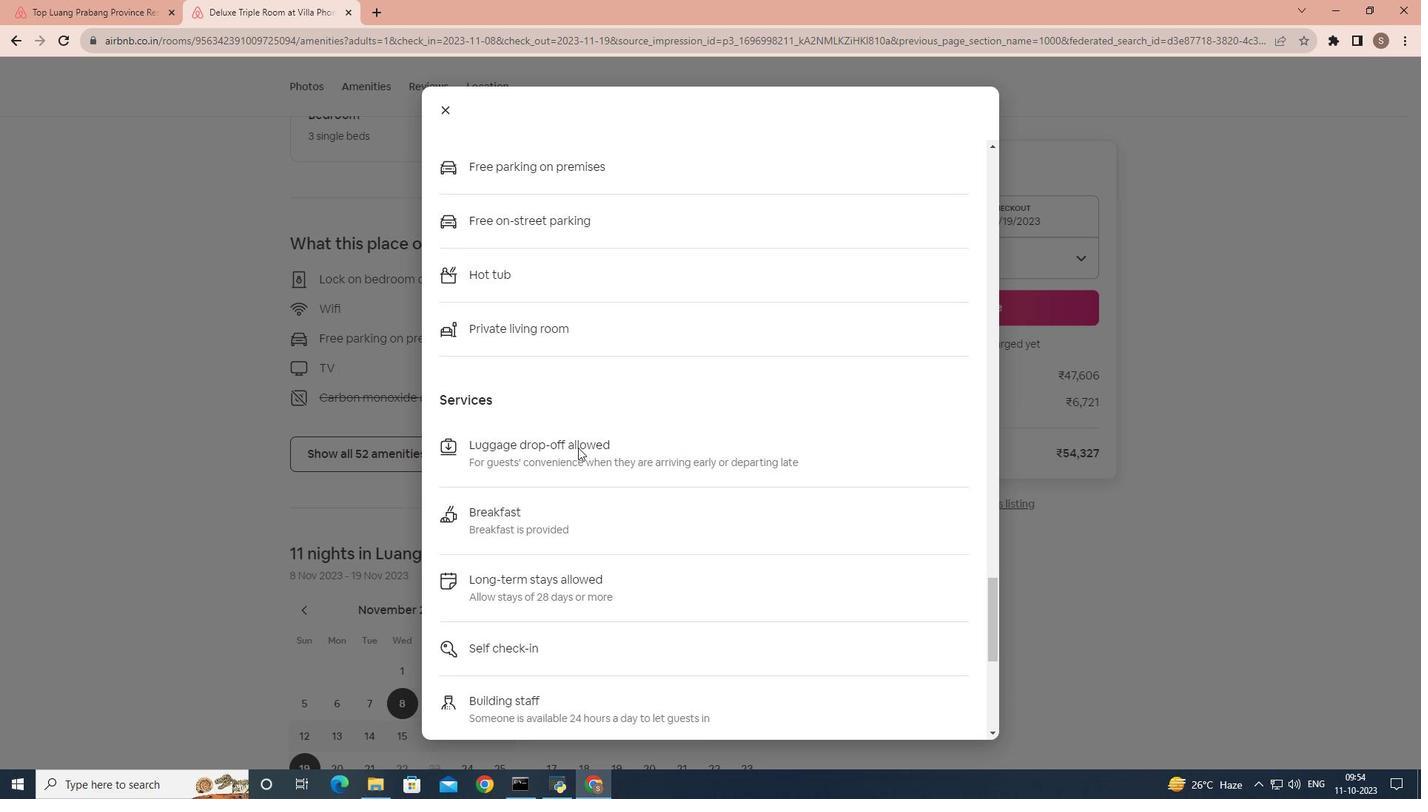 
Action: Mouse scrolled (578, 447) with delta (0, 0)
Screenshot: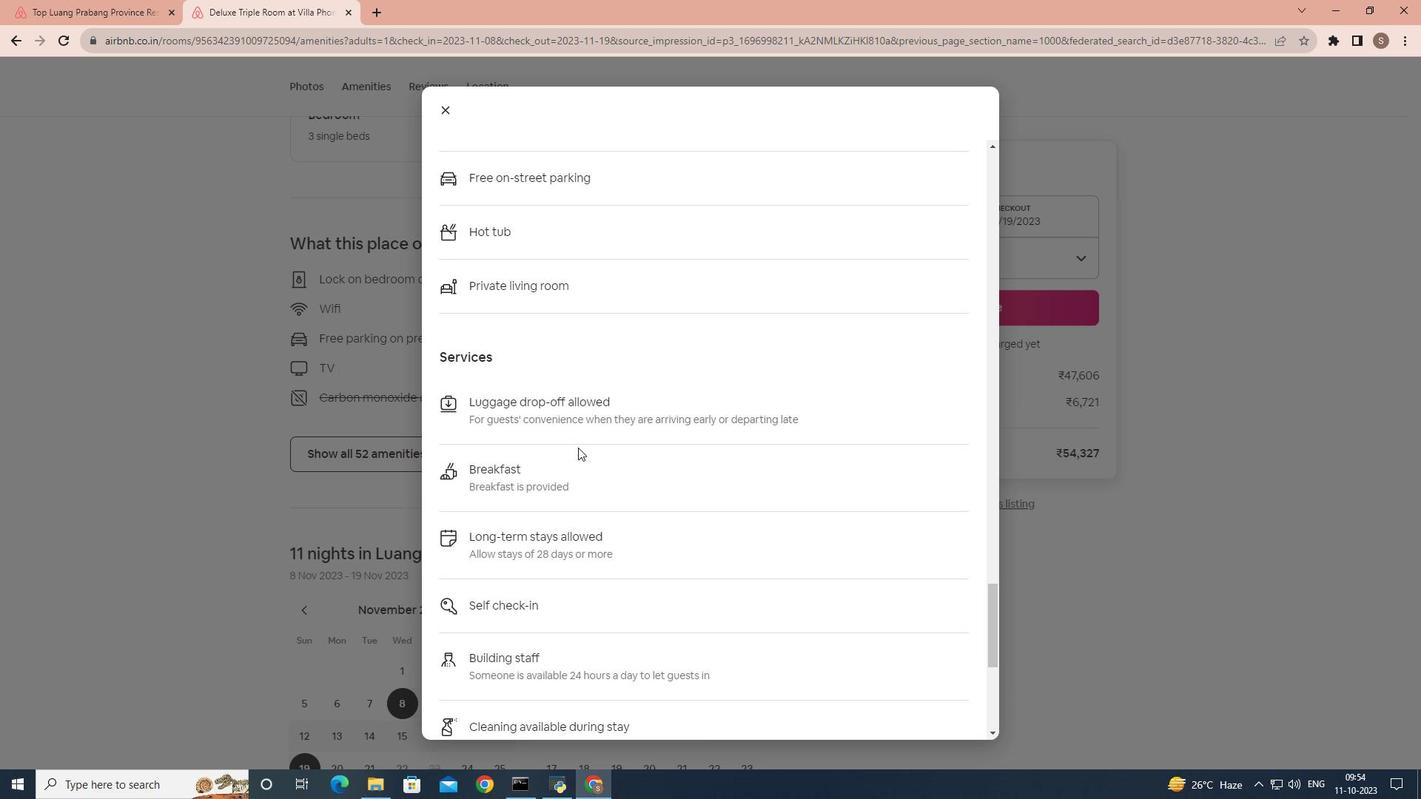 
Action: Mouse scrolled (578, 447) with delta (0, 0)
Screenshot: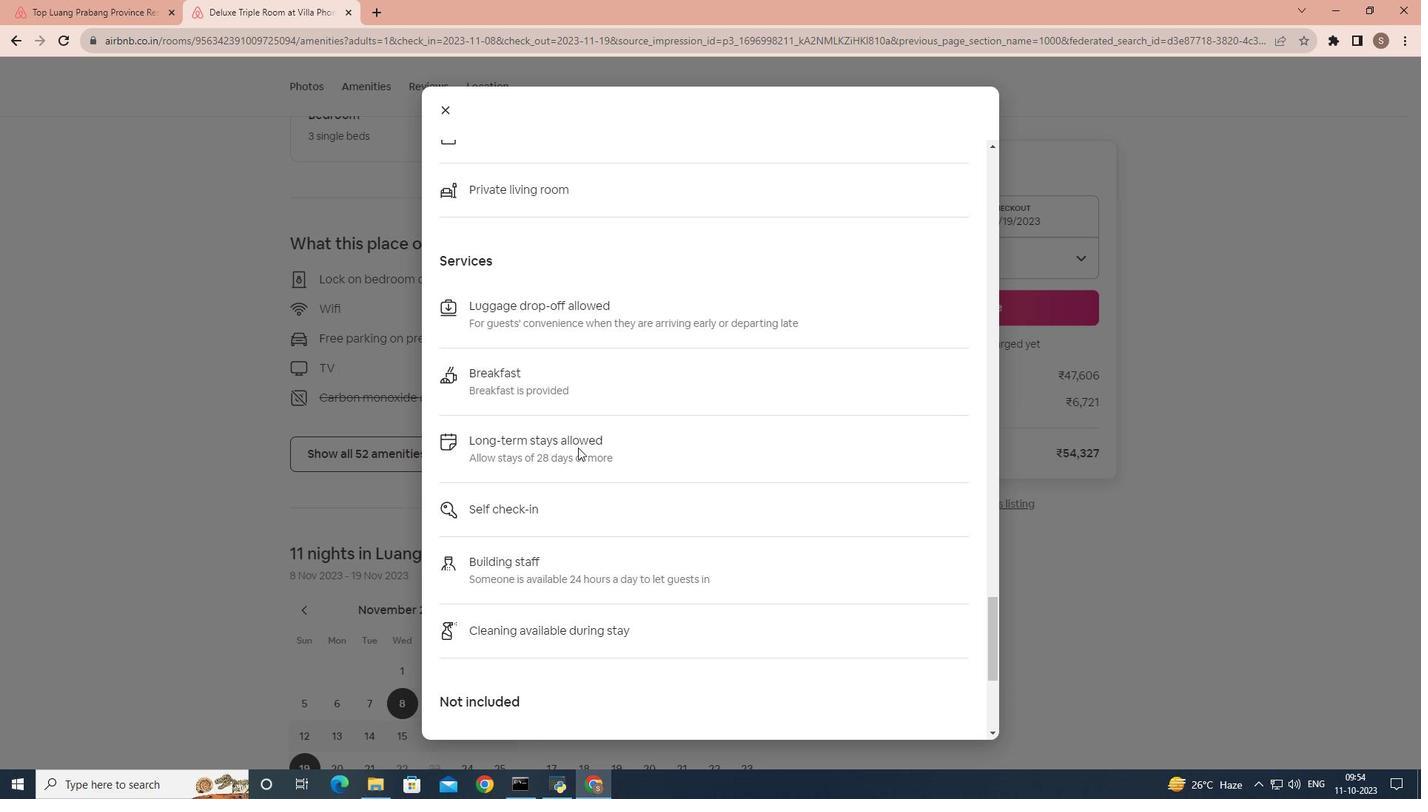 
Action: Mouse scrolled (578, 447) with delta (0, 0)
Screenshot: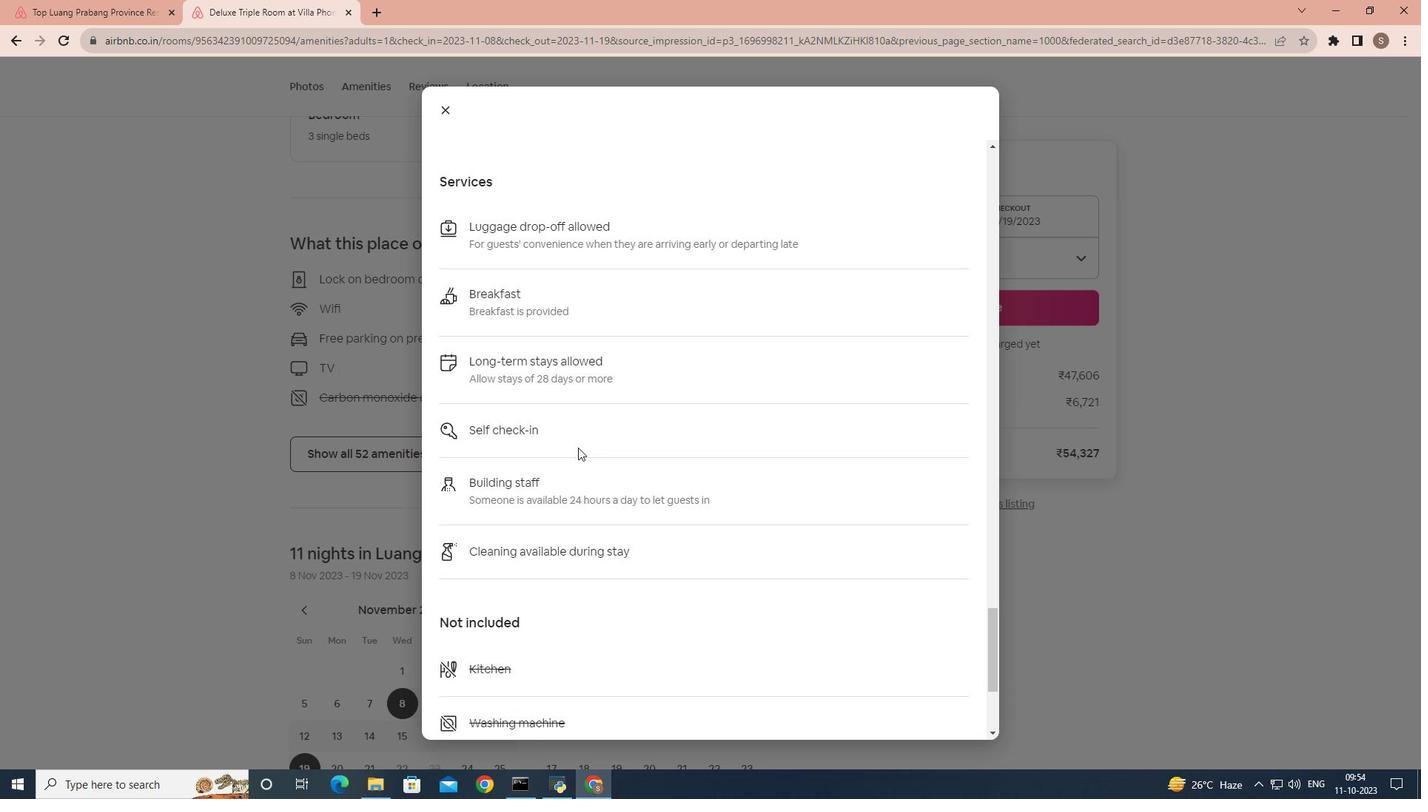 
Action: Mouse scrolled (578, 447) with delta (0, 0)
Screenshot: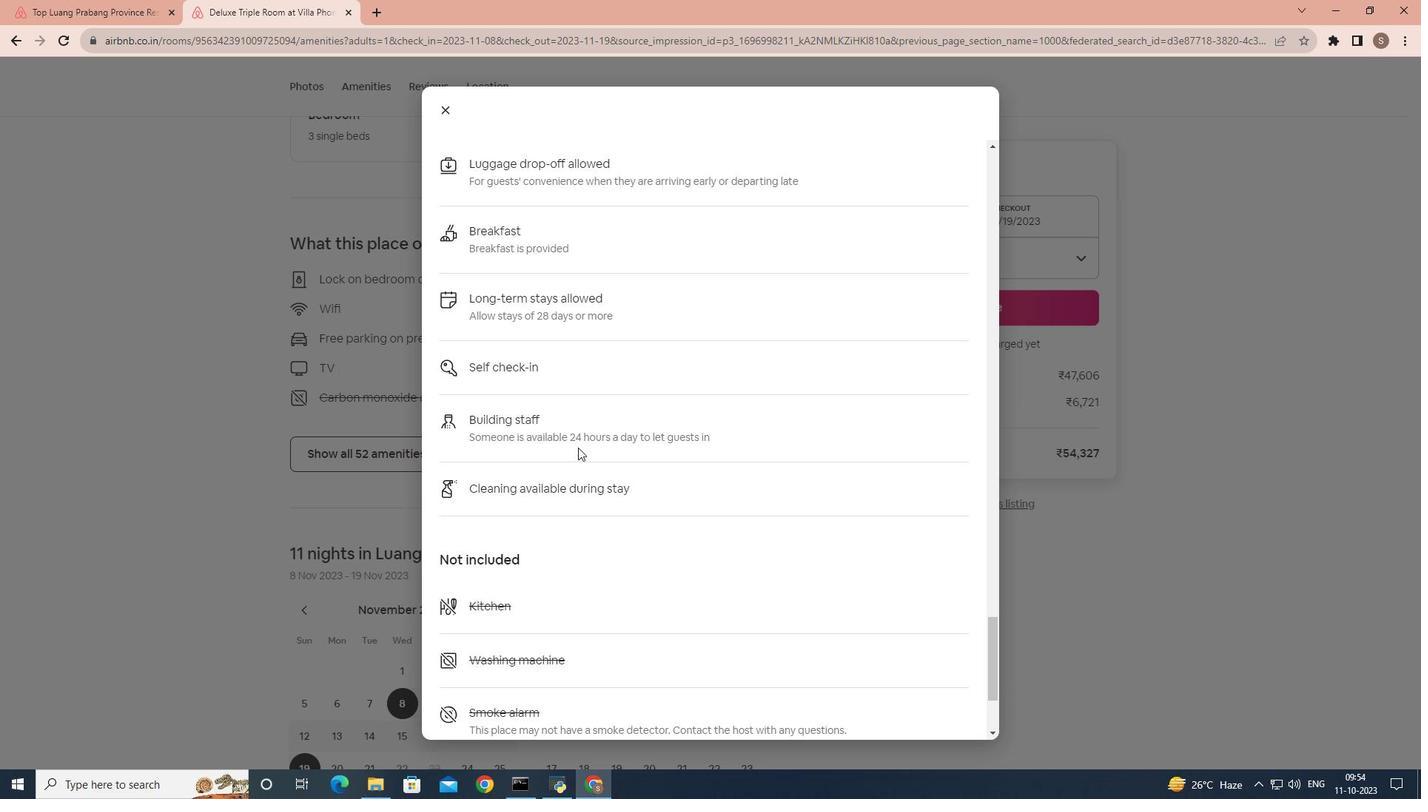 
Action: Mouse scrolled (578, 447) with delta (0, 0)
Screenshot: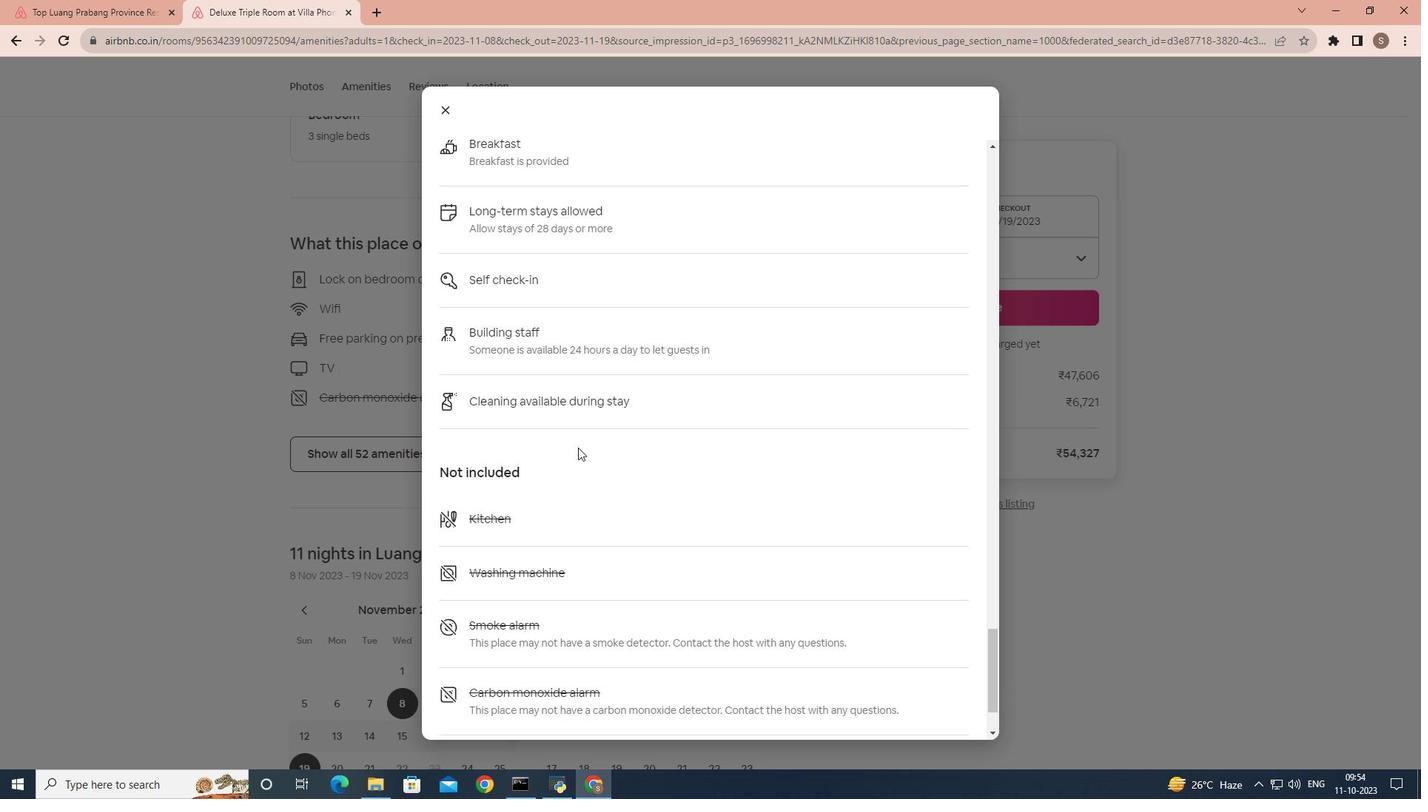 
Action: Mouse scrolled (578, 447) with delta (0, 0)
Screenshot: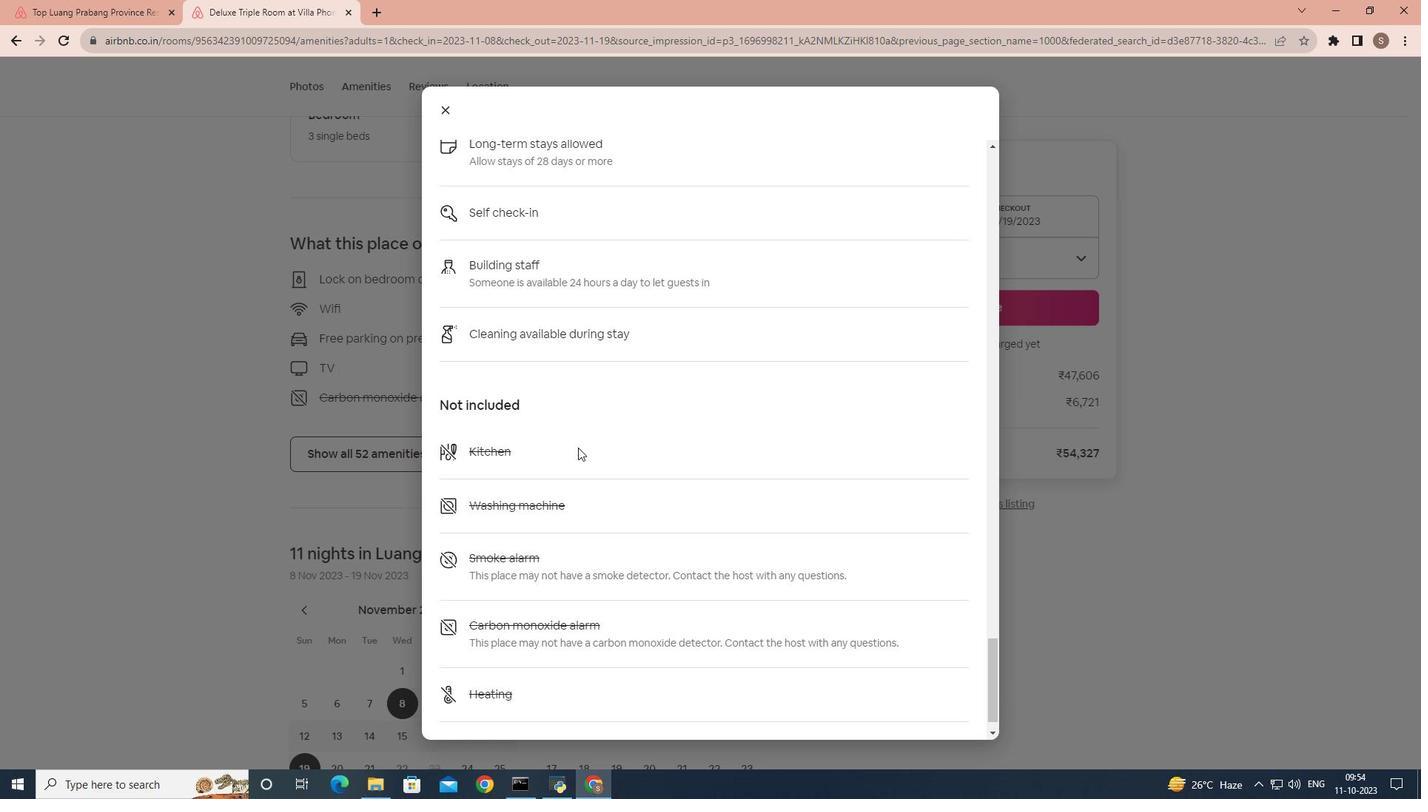 
Action: Mouse scrolled (578, 447) with delta (0, 0)
Screenshot: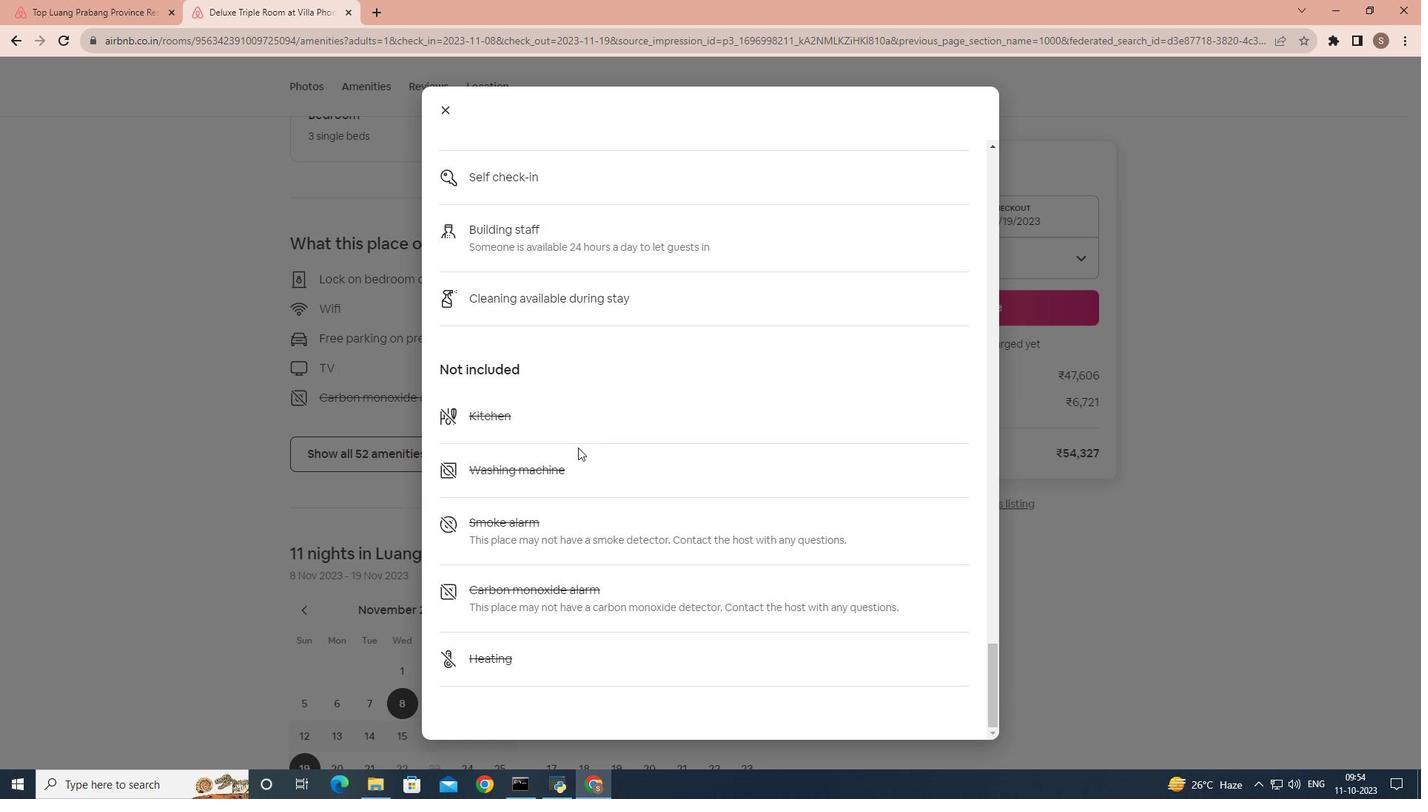 
Action: Mouse scrolled (578, 447) with delta (0, 0)
Screenshot: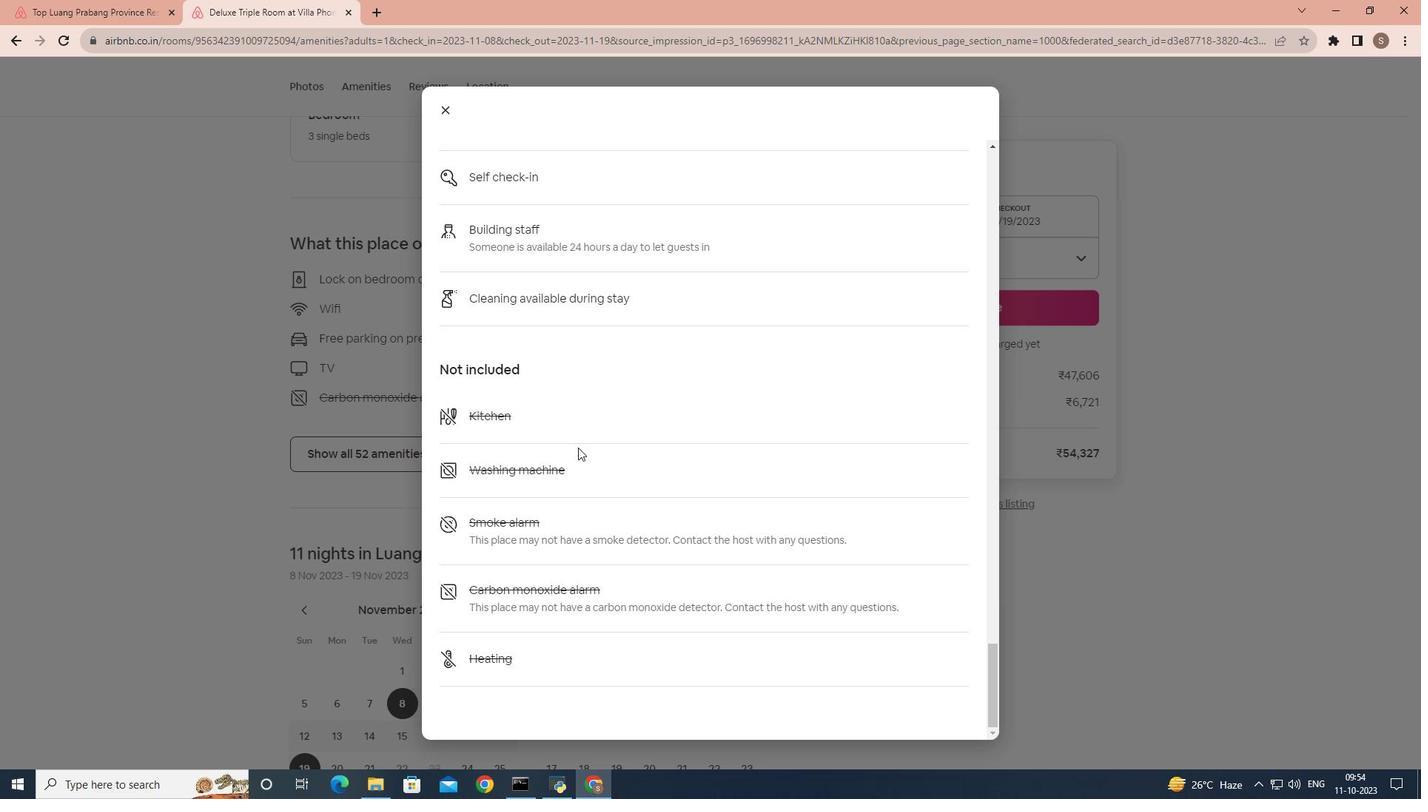 
Action: Mouse scrolled (578, 447) with delta (0, 0)
Screenshot: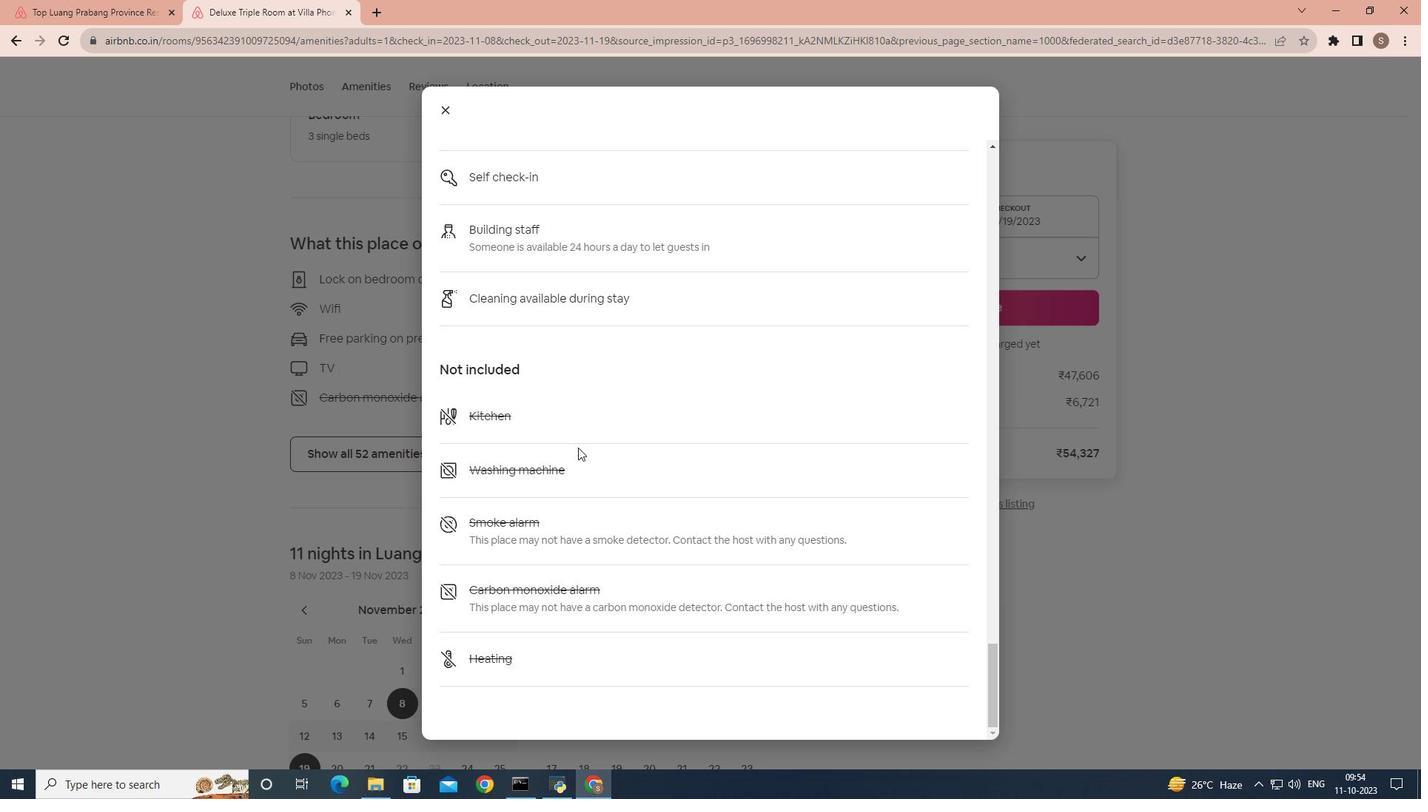 
Action: Mouse moved to (450, 119)
Screenshot: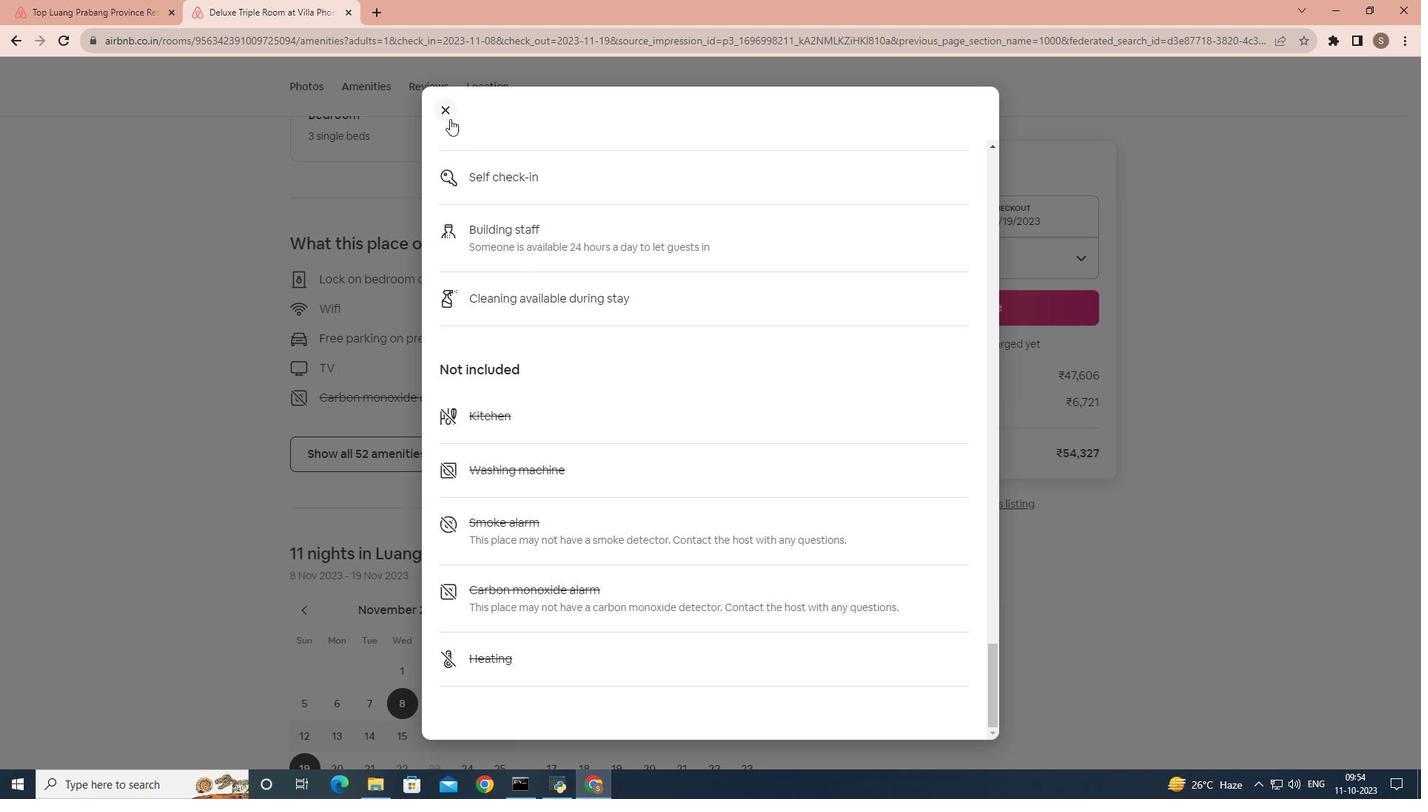 
Action: Mouse pressed left at (450, 119)
Screenshot: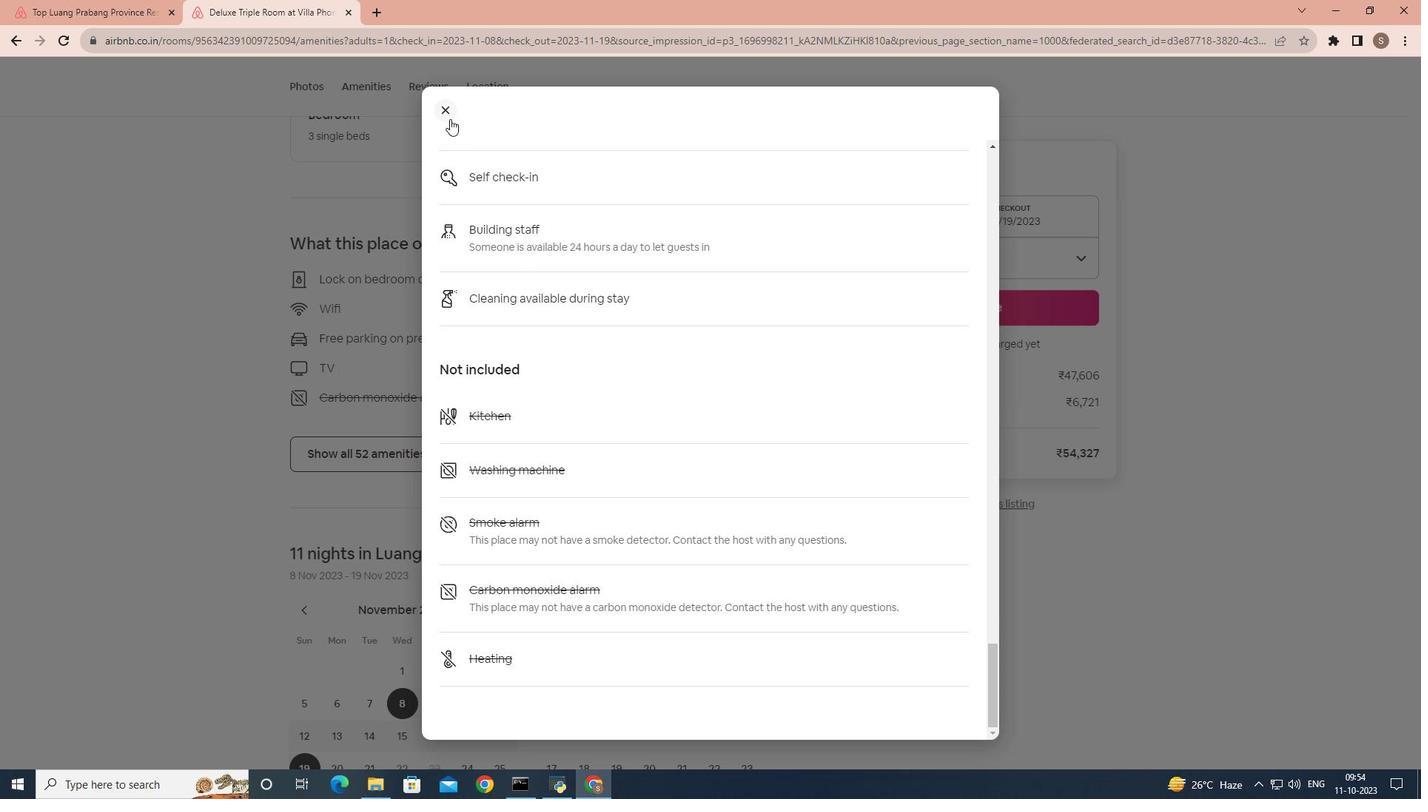 
Action: Mouse moved to (508, 328)
Screenshot: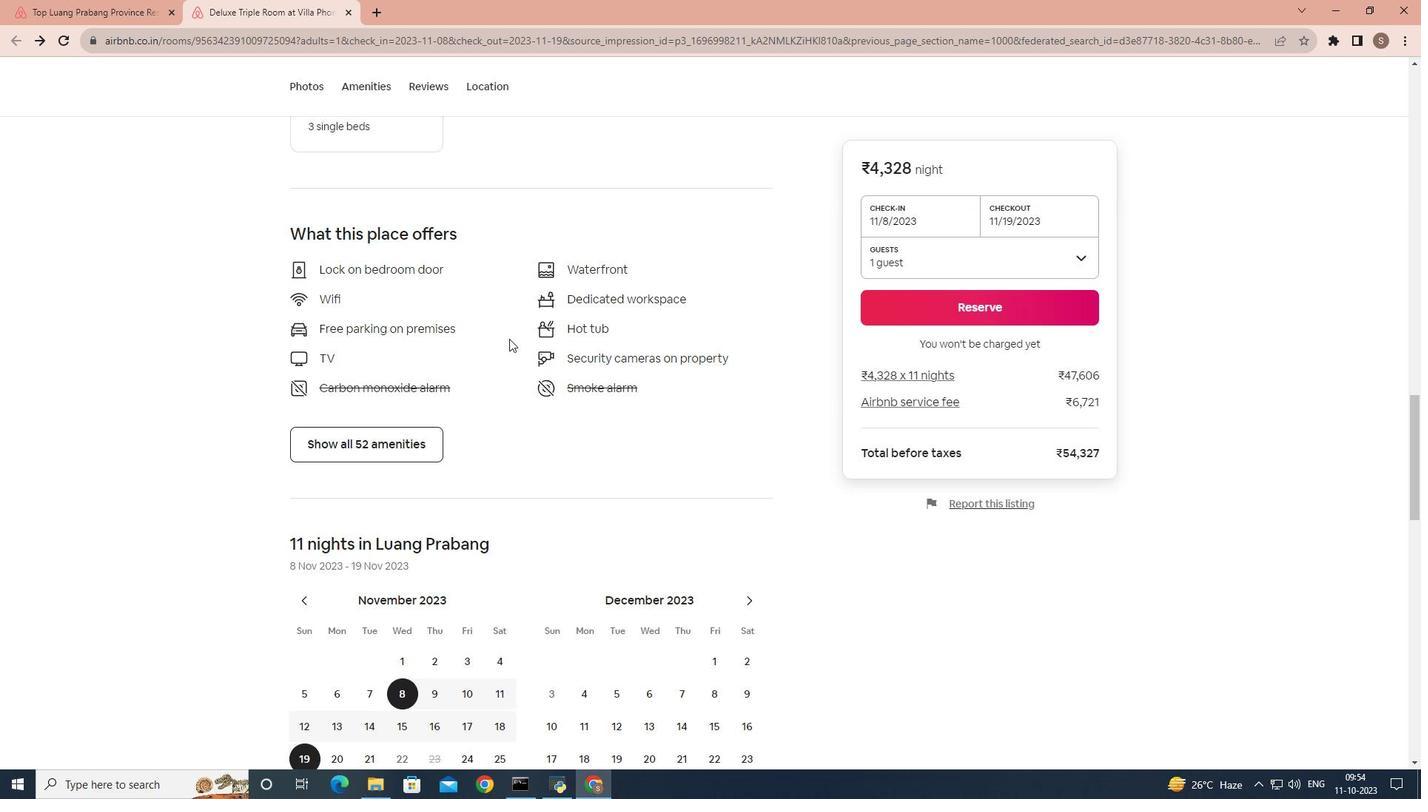 
Action: Mouse scrolled (508, 327) with delta (0, 0)
Screenshot: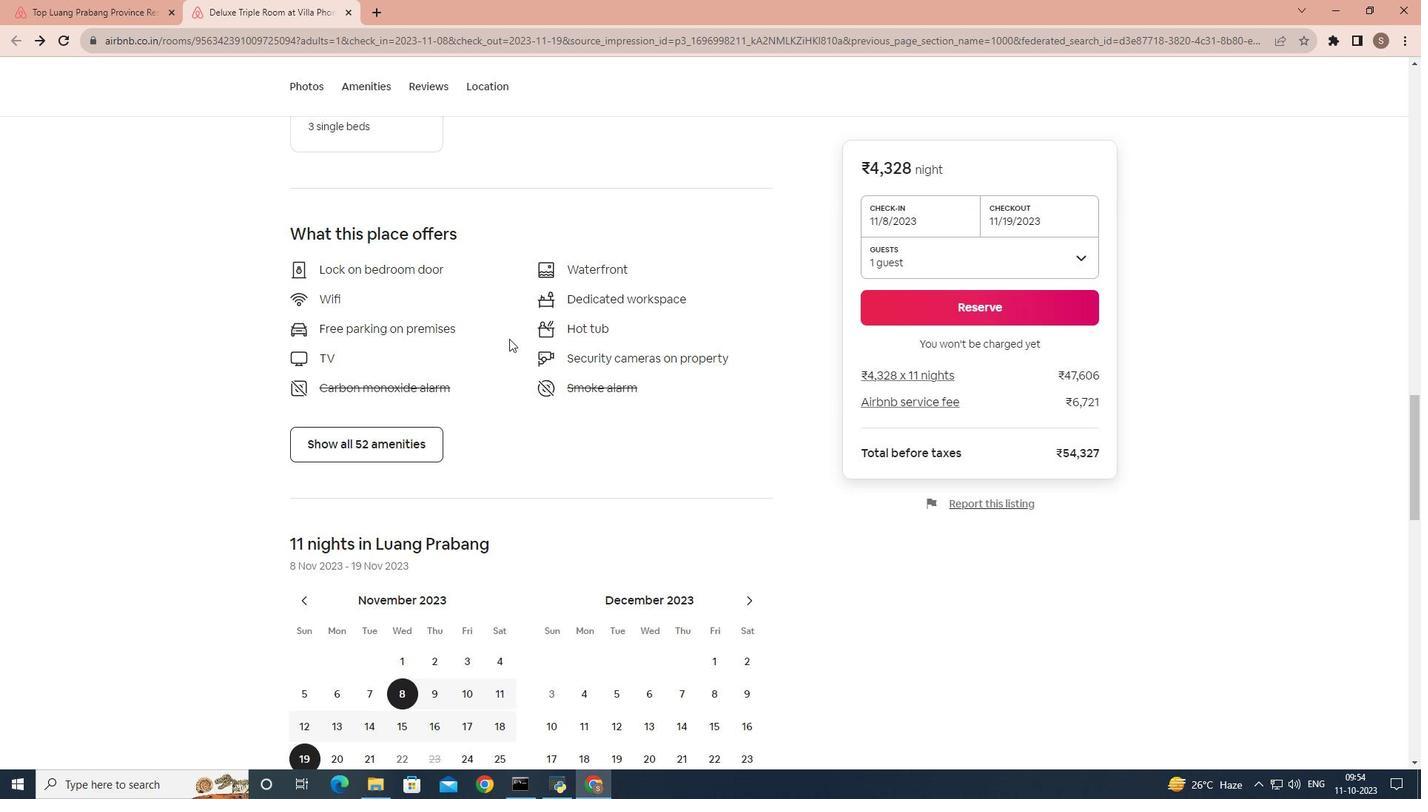 
Action: Mouse moved to (509, 339)
Screenshot: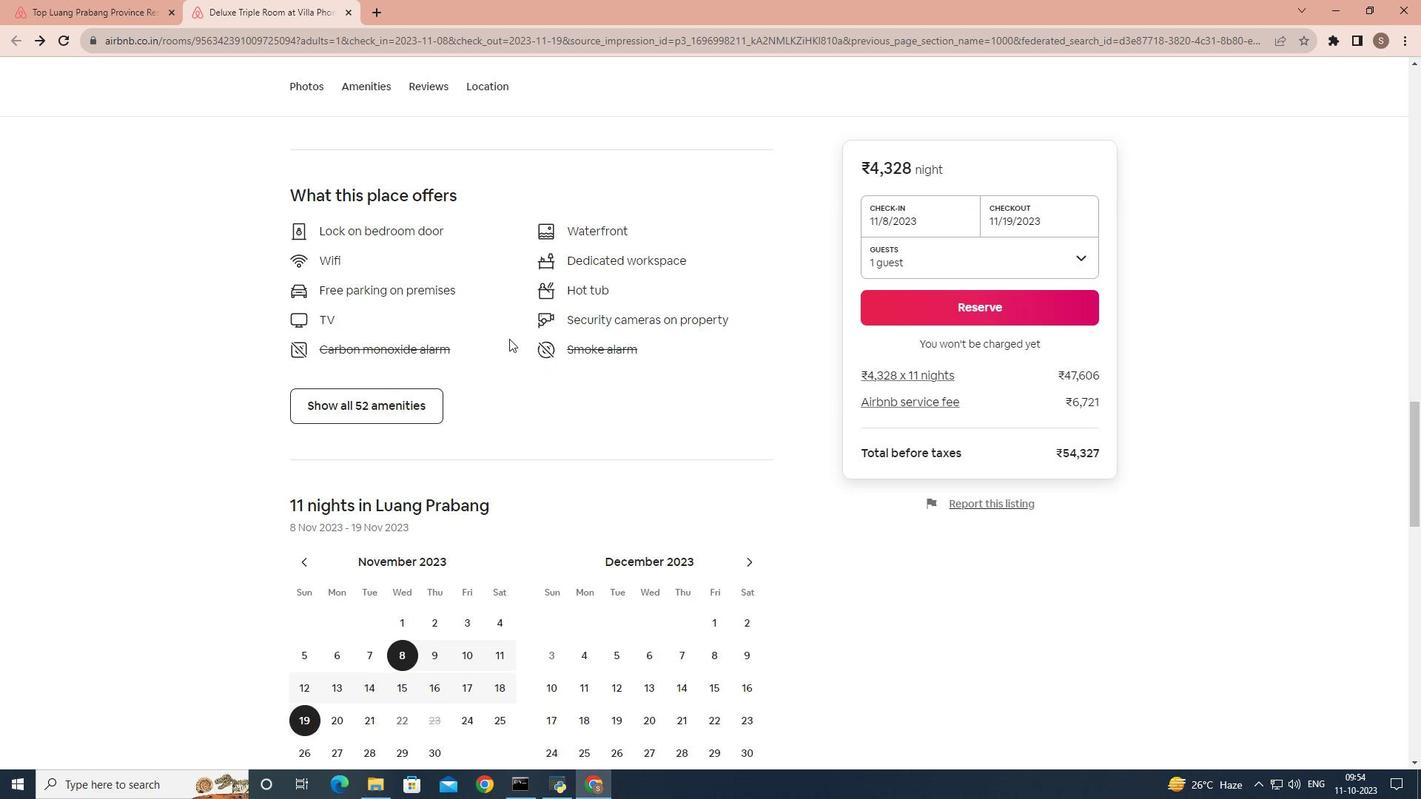 
Action: Mouse scrolled (509, 338) with delta (0, 0)
Screenshot: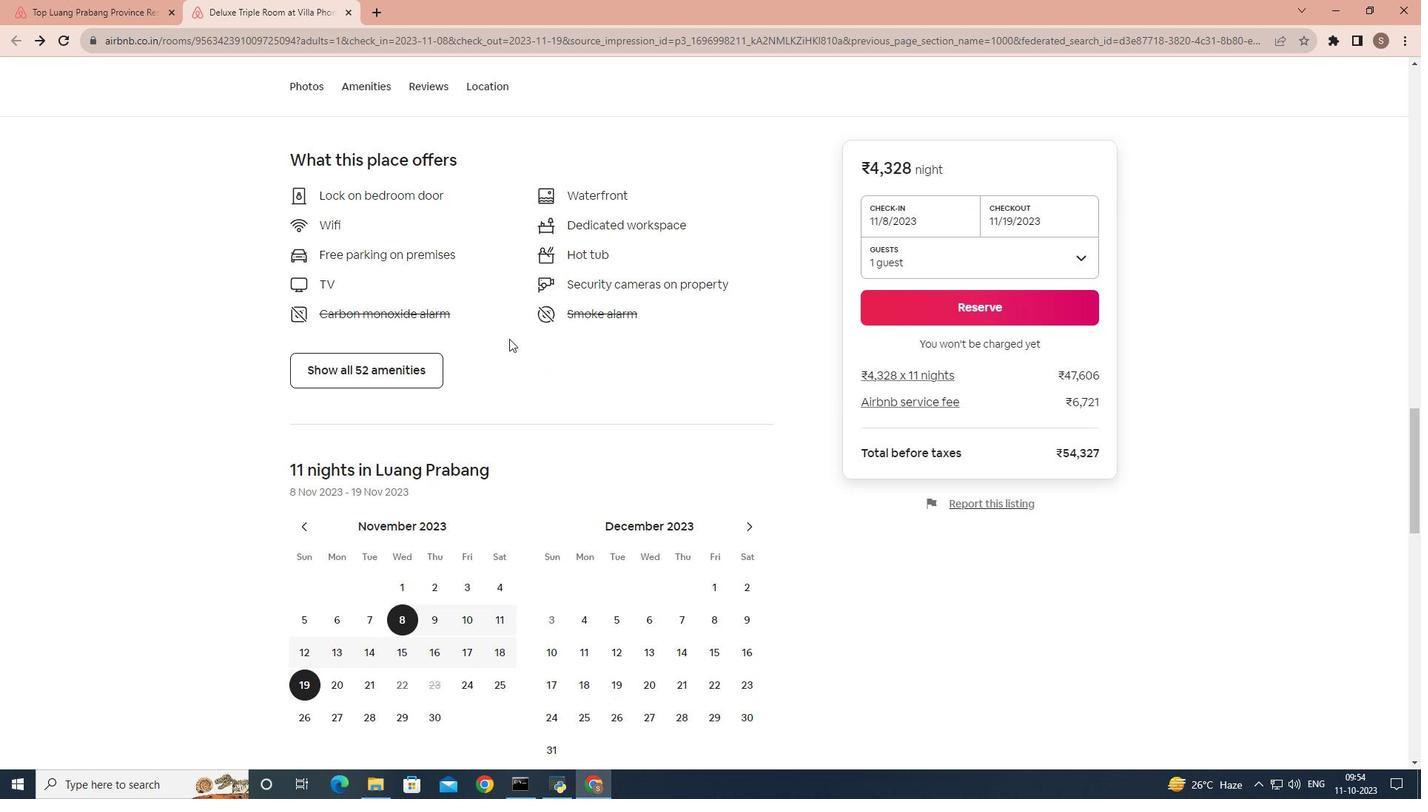 
Action: Mouse scrolled (509, 338) with delta (0, 0)
Screenshot: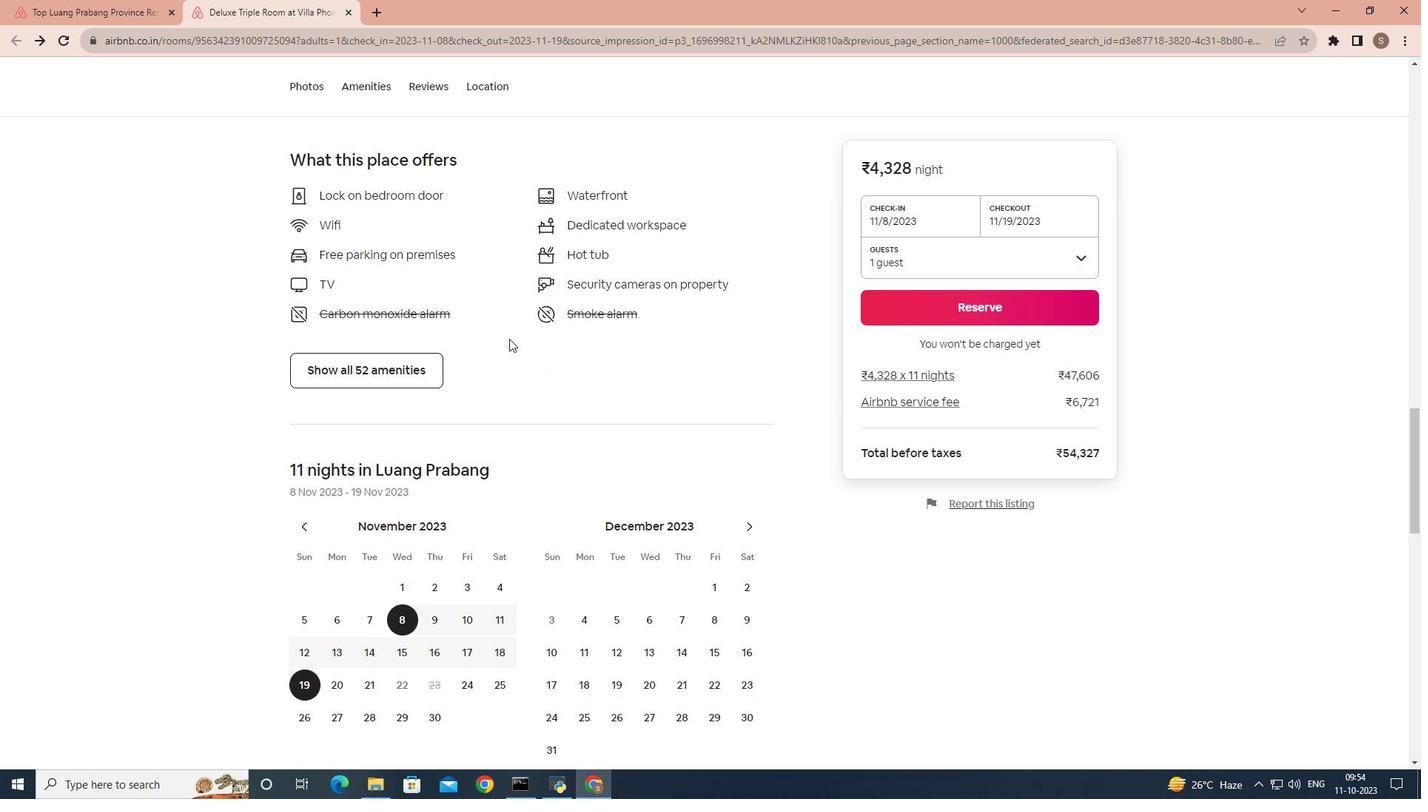 
Action: Mouse scrolled (509, 338) with delta (0, 0)
Screenshot: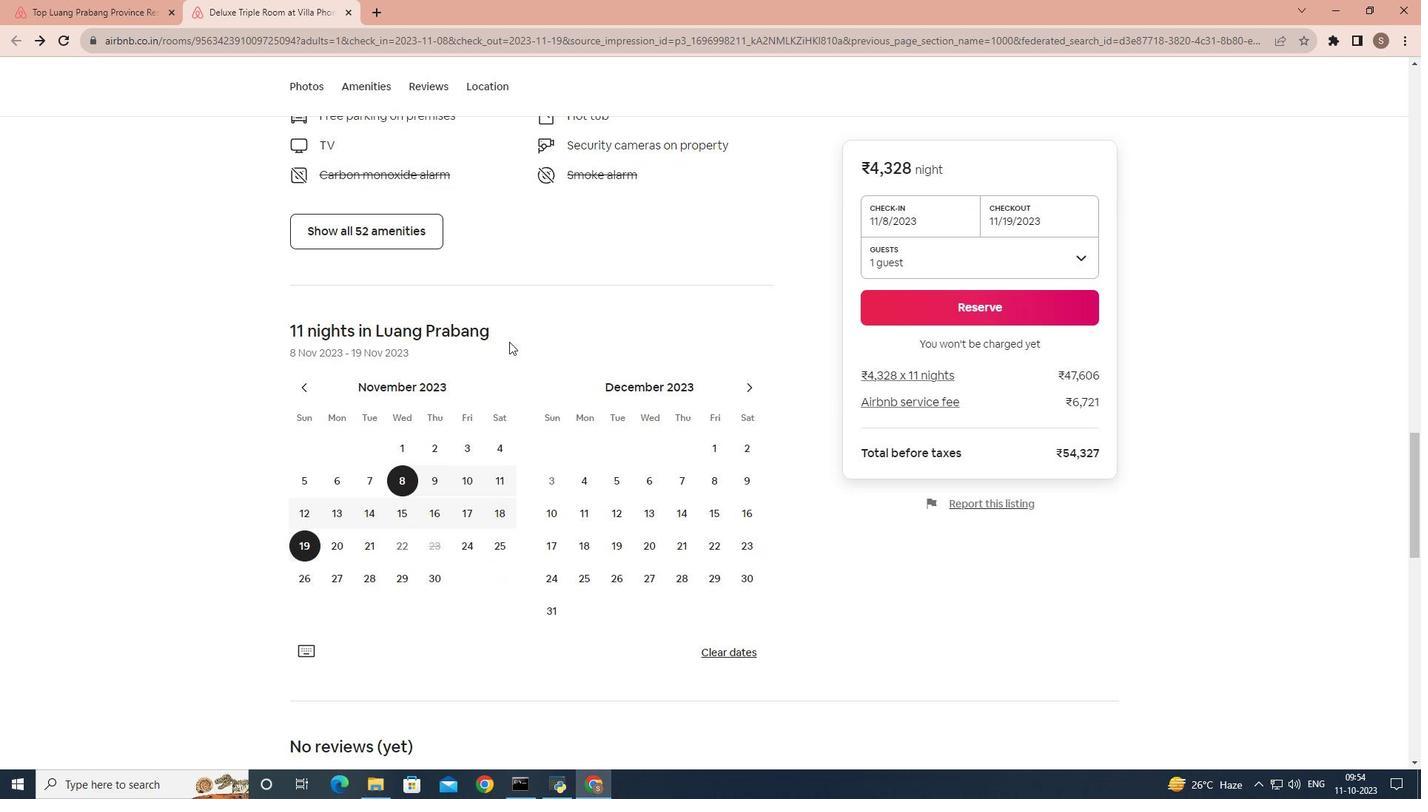 
Action: Mouse moved to (509, 339)
